 Task: Research Airbnb accommodation in Schwarzenberg, Germany from 18th December, 2023 to 26th December, 2023 for 2 adults. Place can be entire room with 1  bedroom having 1 bed and 1 bathroom. Property type can be hotel. Amenities needed are: wifi.
Action: Mouse moved to (627, 148)
Screenshot: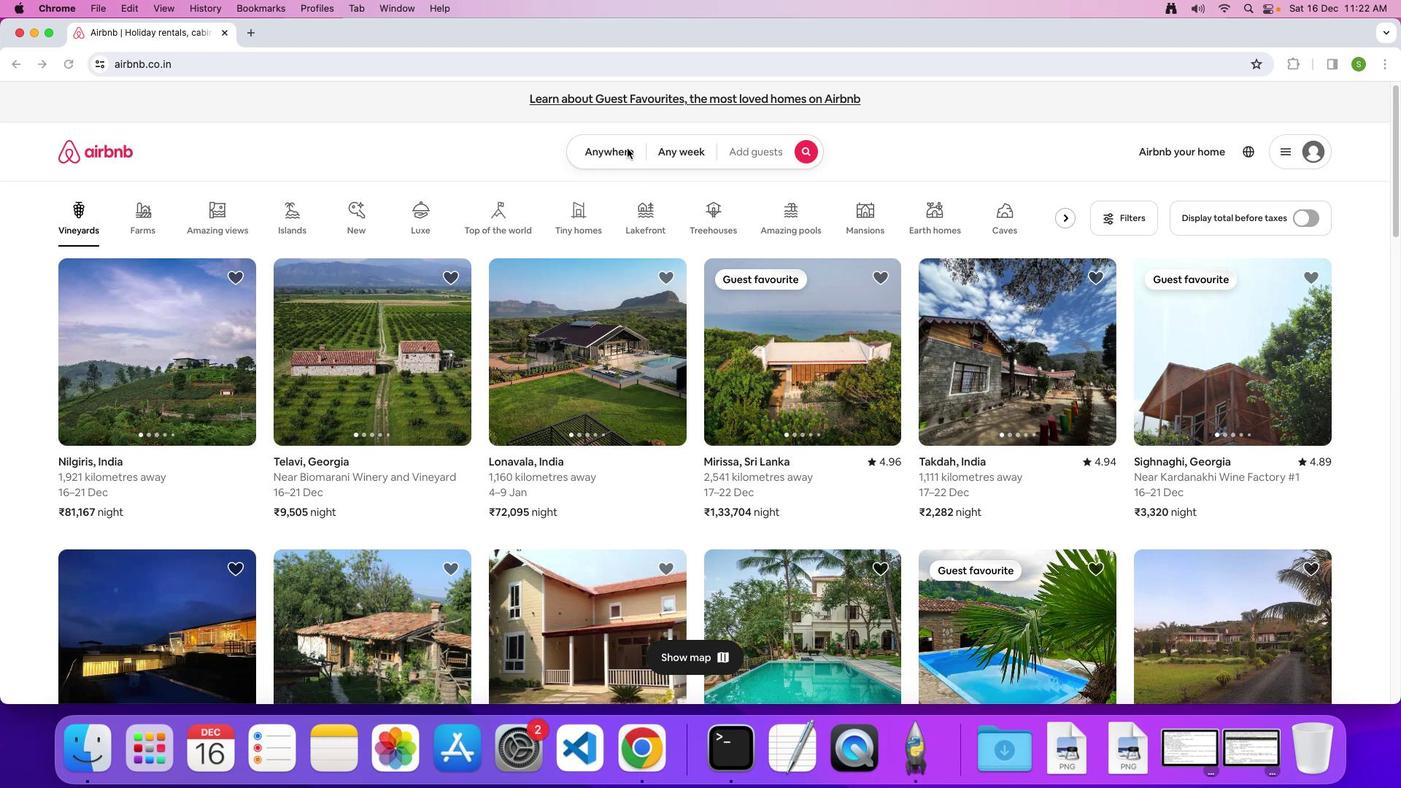 
Action: Mouse pressed left at (627, 148)
Screenshot: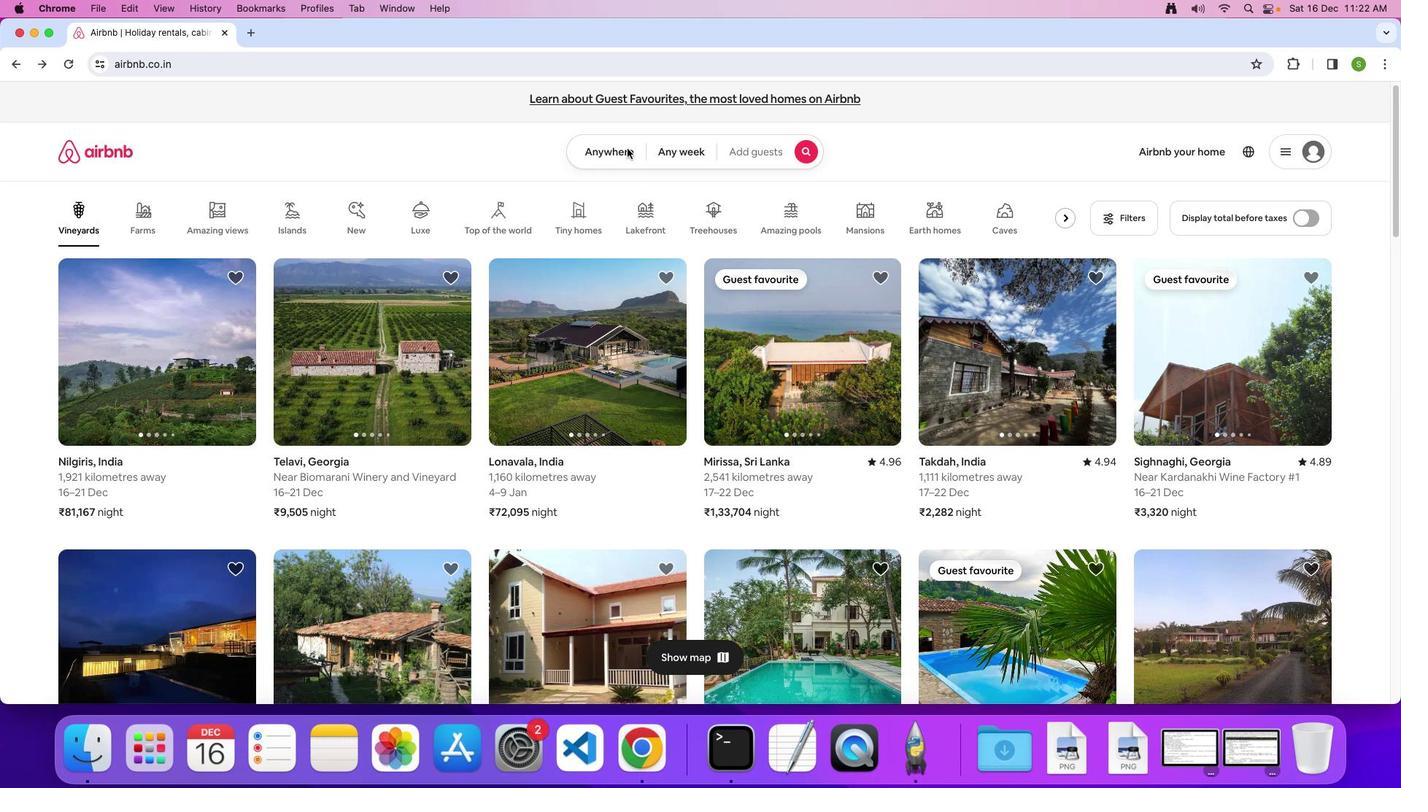 
Action: Mouse moved to (599, 154)
Screenshot: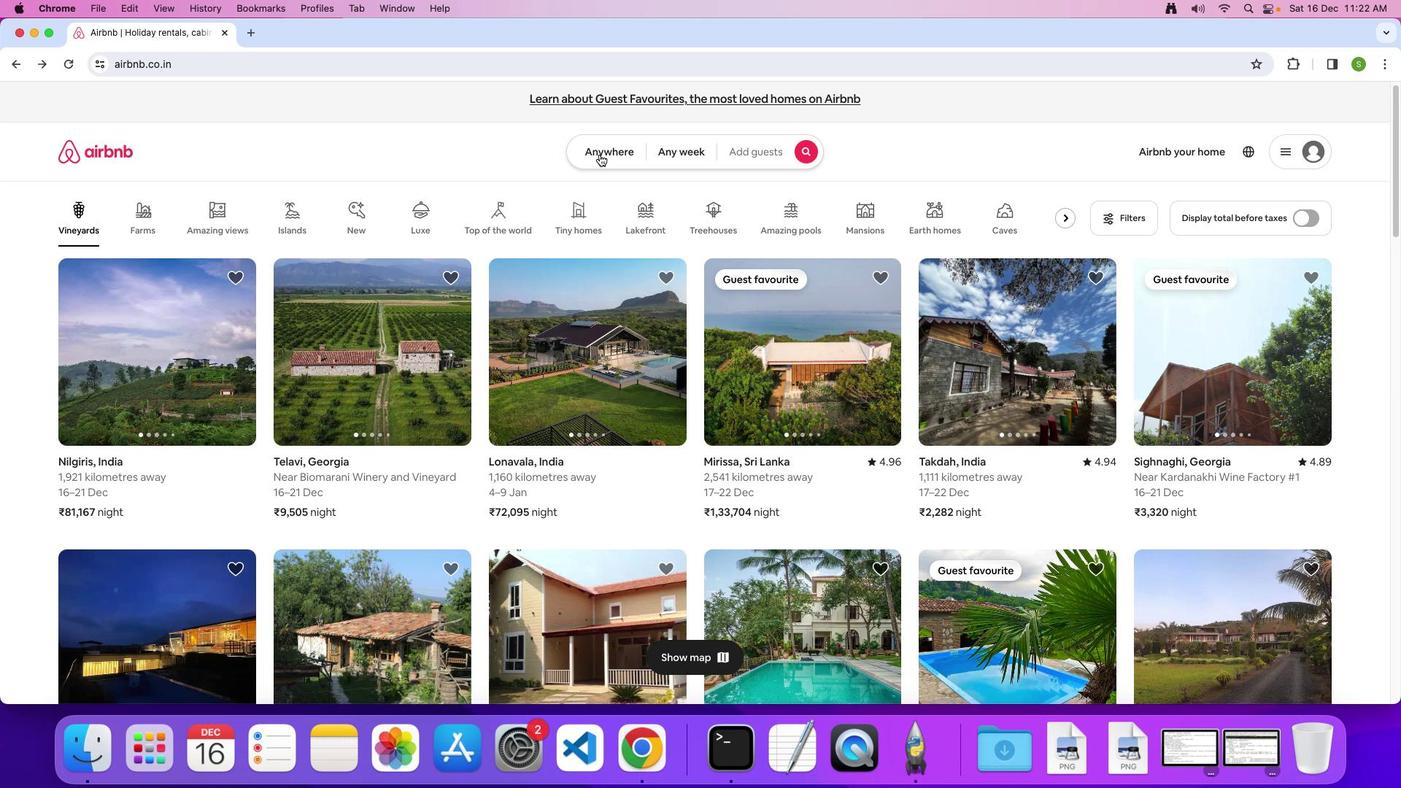 
Action: Mouse pressed left at (599, 154)
Screenshot: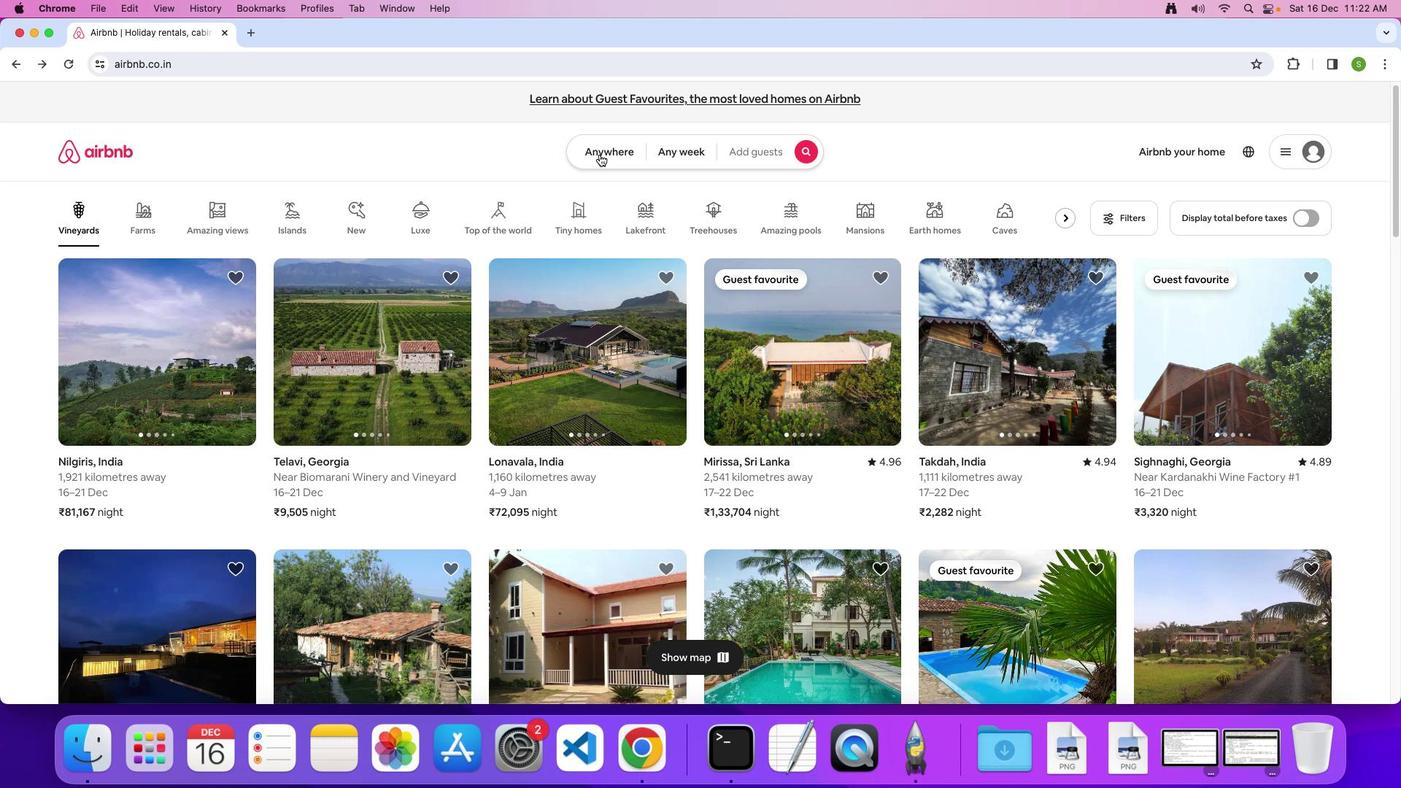
Action: Mouse moved to (521, 205)
Screenshot: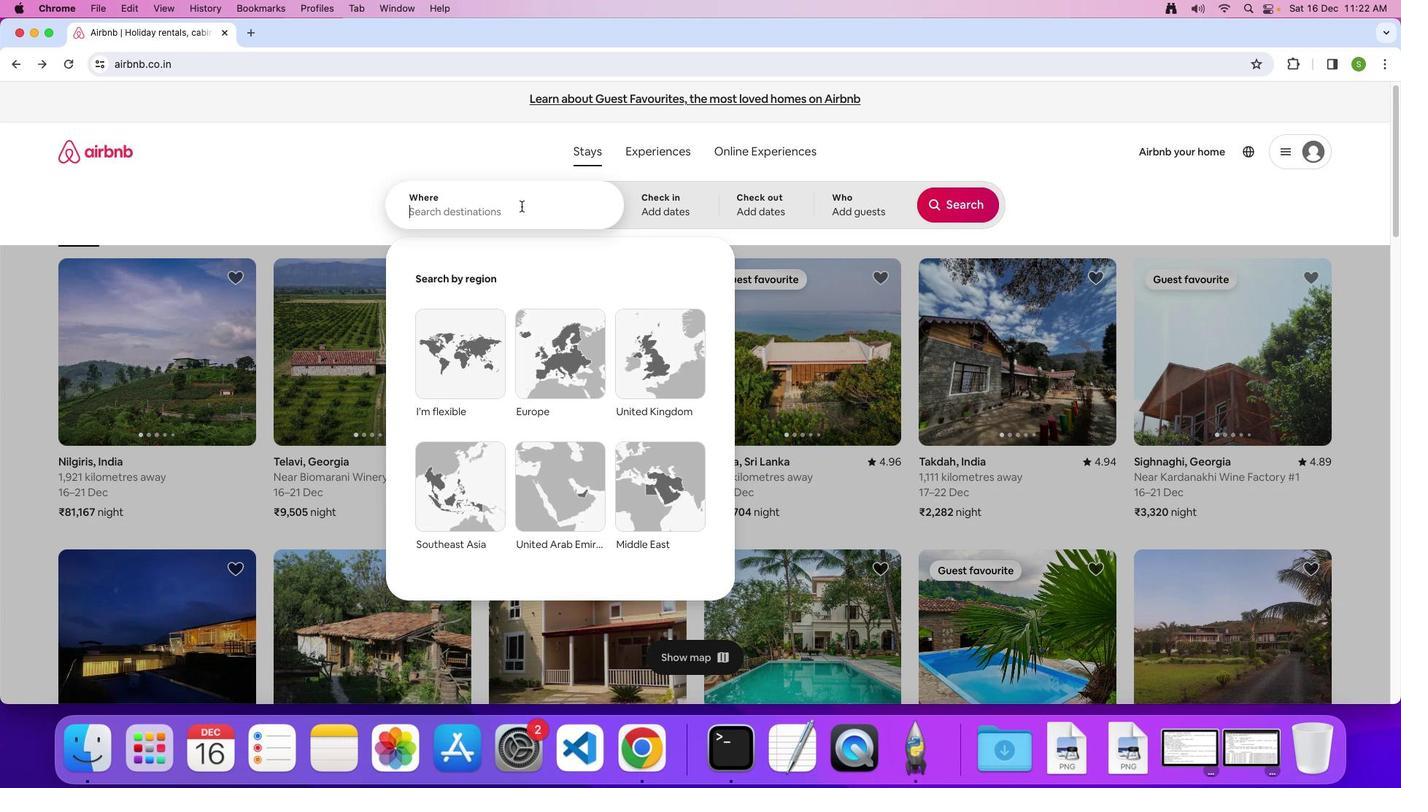 
Action: Mouse pressed left at (521, 205)
Screenshot: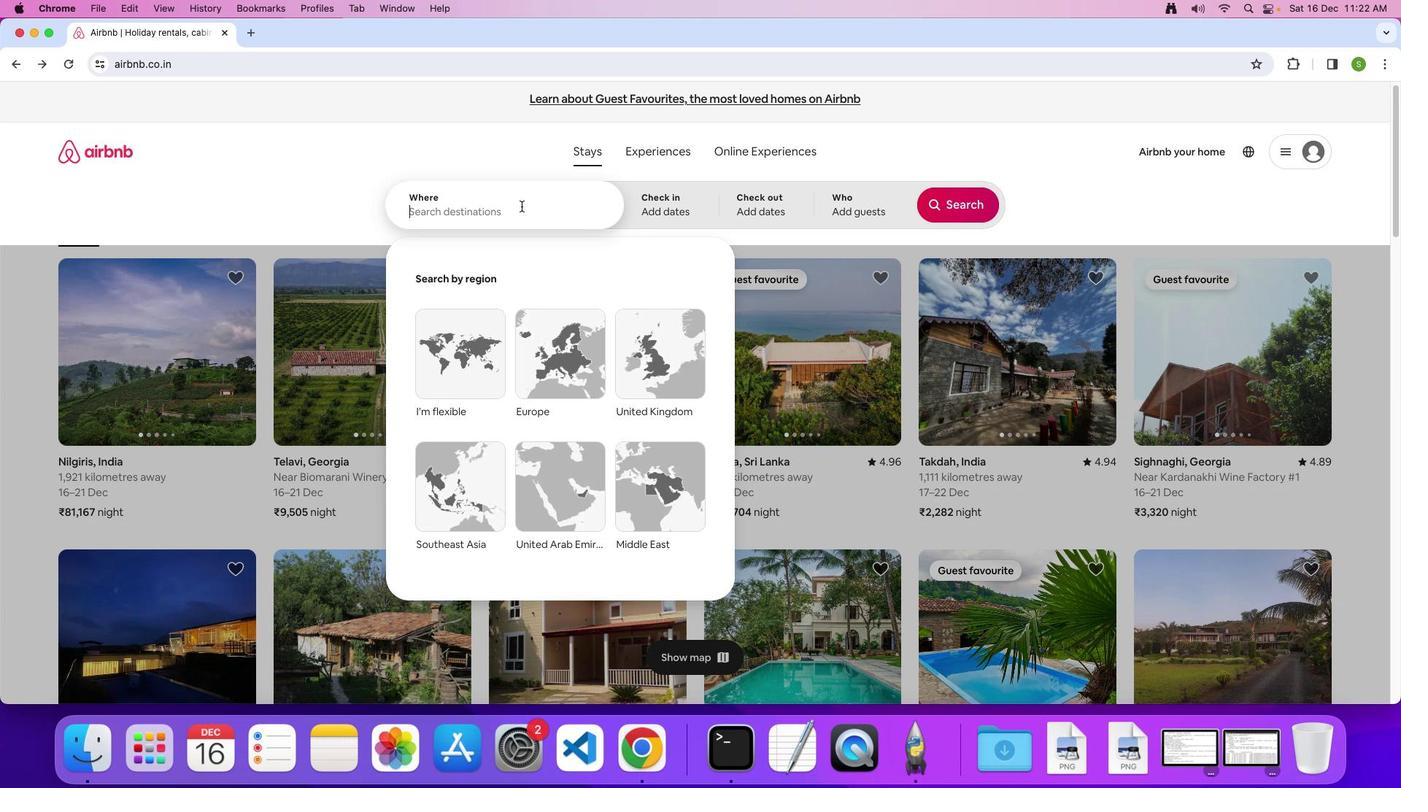 
Action: Key pressed 'S'Key.caps_lock'c''h''w''a''r''z''e''n''e''n'Key.backspaceKey.backspace'b''e''r''g'','Key.spaceKey.shift'G''r''e''m''a''n''y'Key.enter
Screenshot: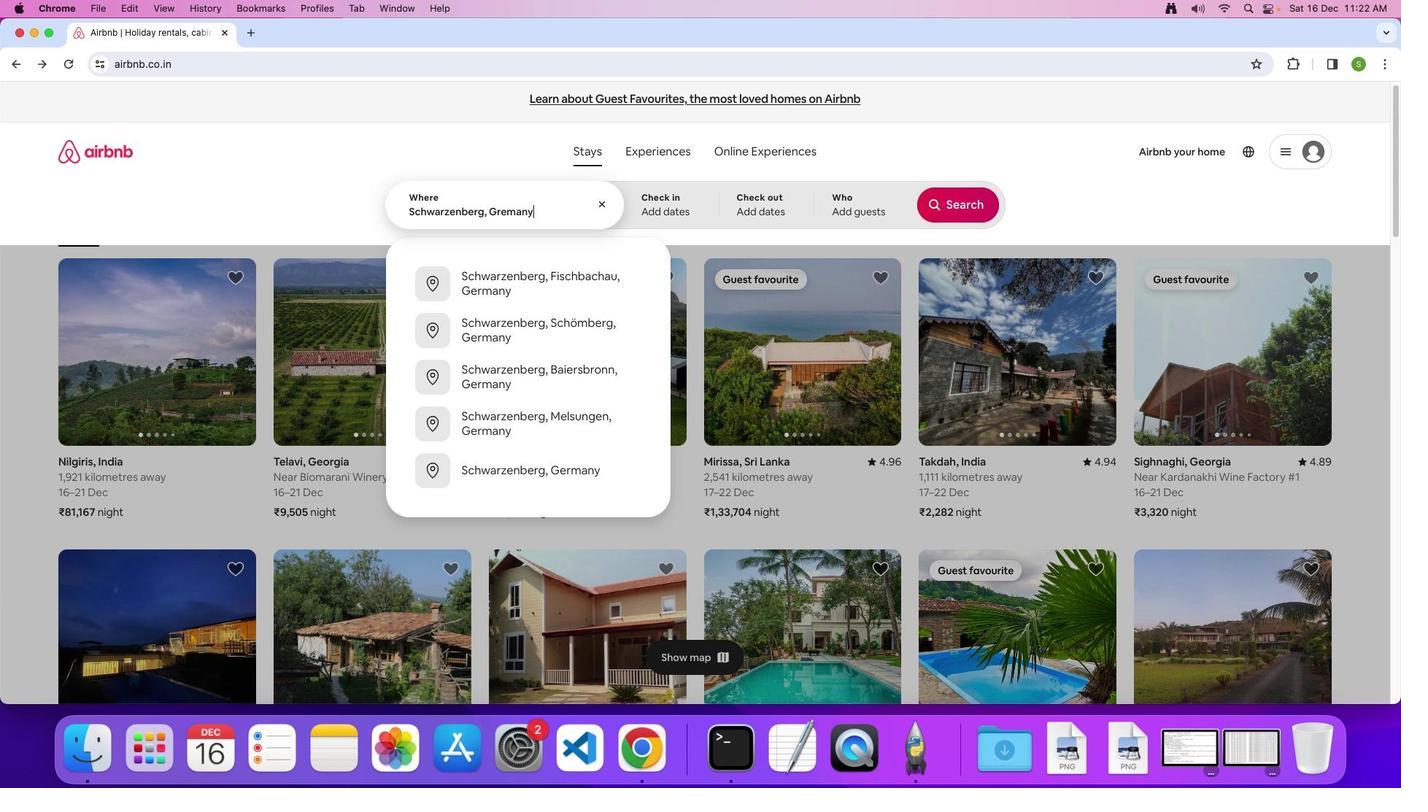 
Action: Mouse moved to (480, 496)
Screenshot: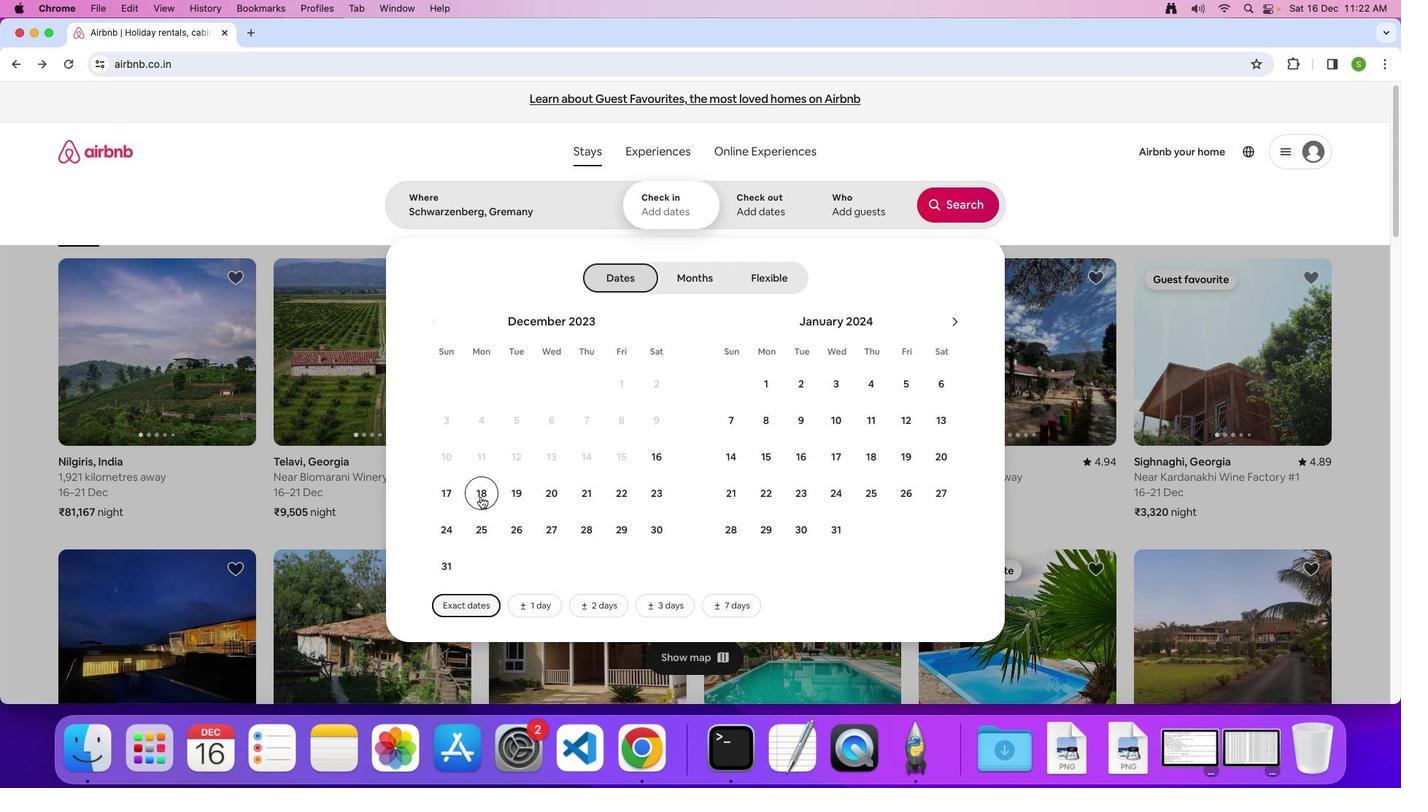 
Action: Mouse pressed left at (480, 496)
Screenshot: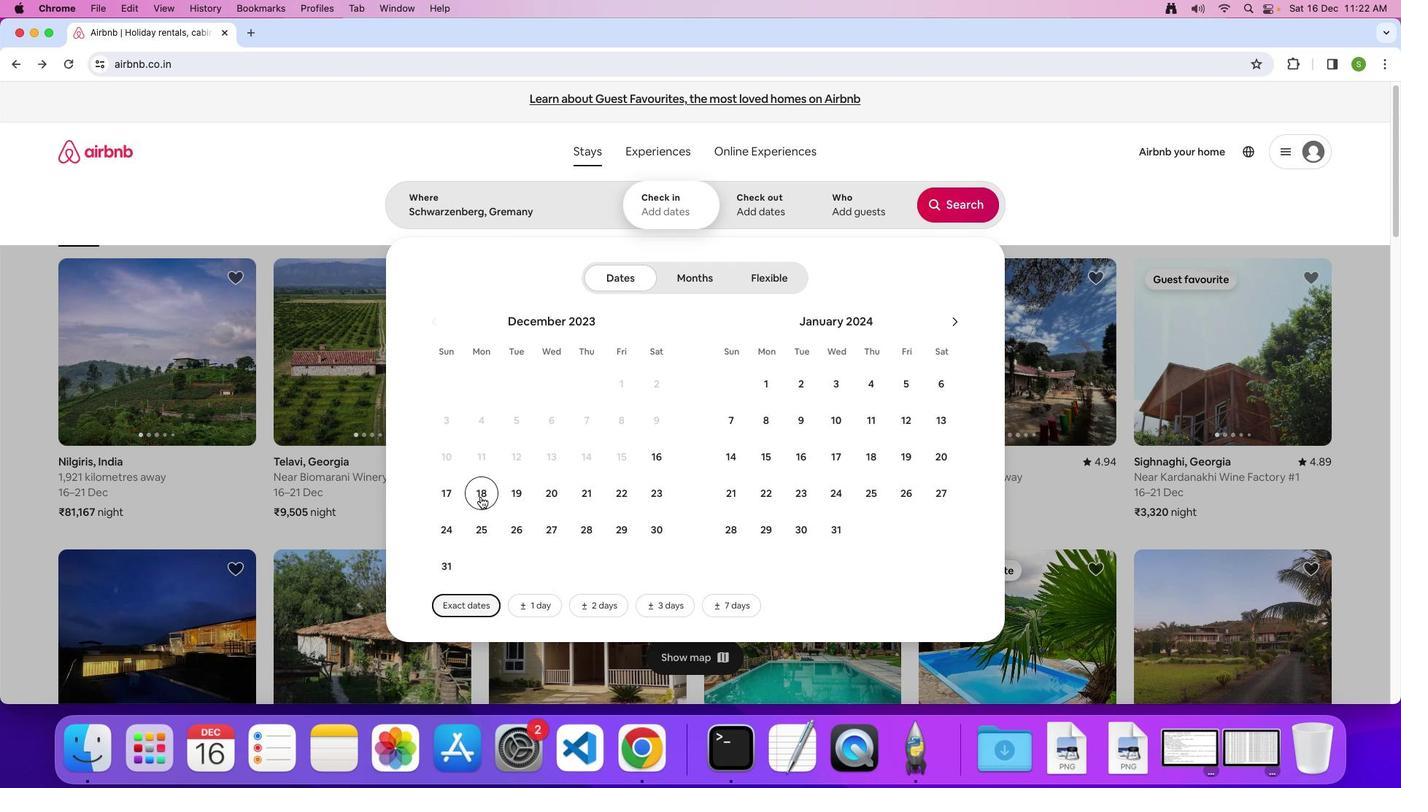 
Action: Mouse moved to (508, 528)
Screenshot: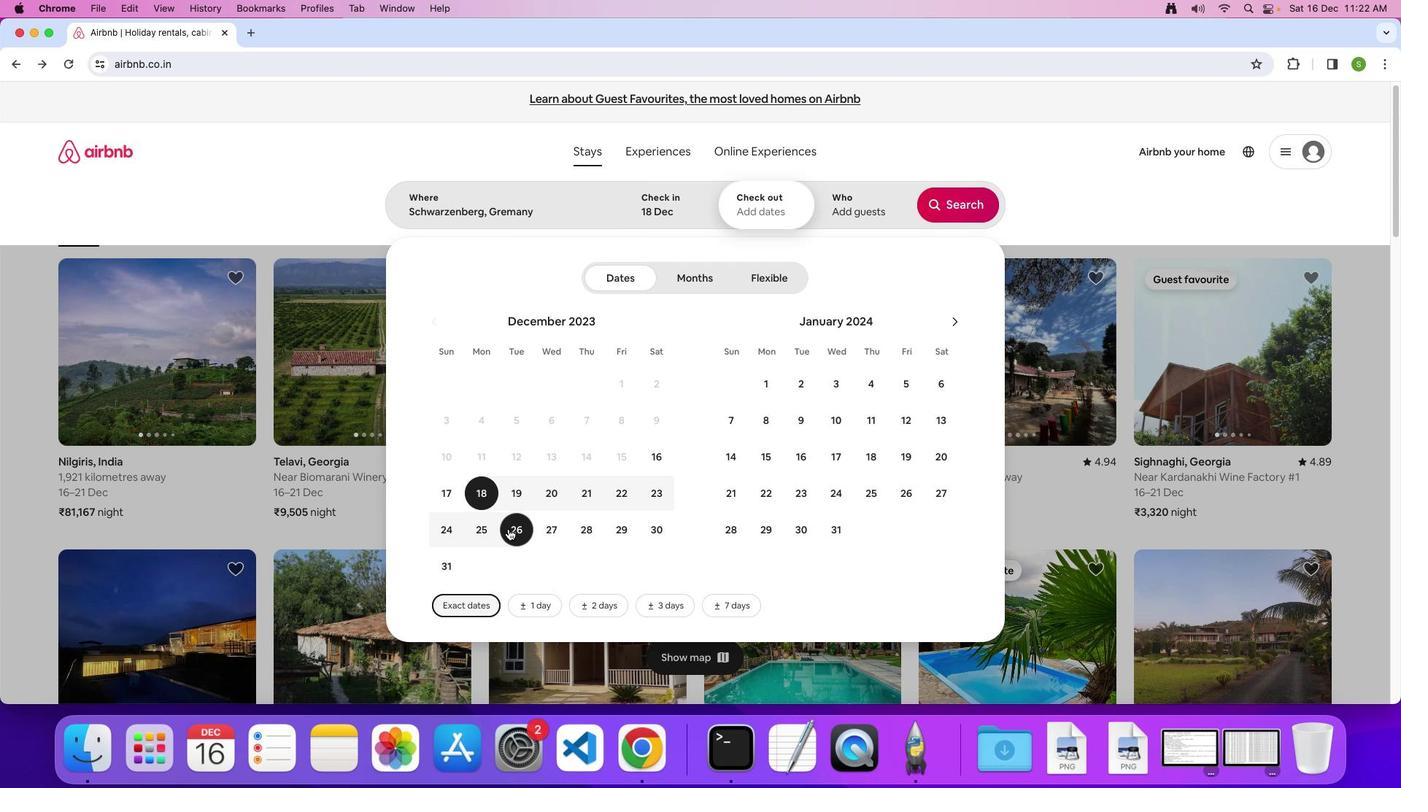 
Action: Mouse pressed left at (508, 528)
Screenshot: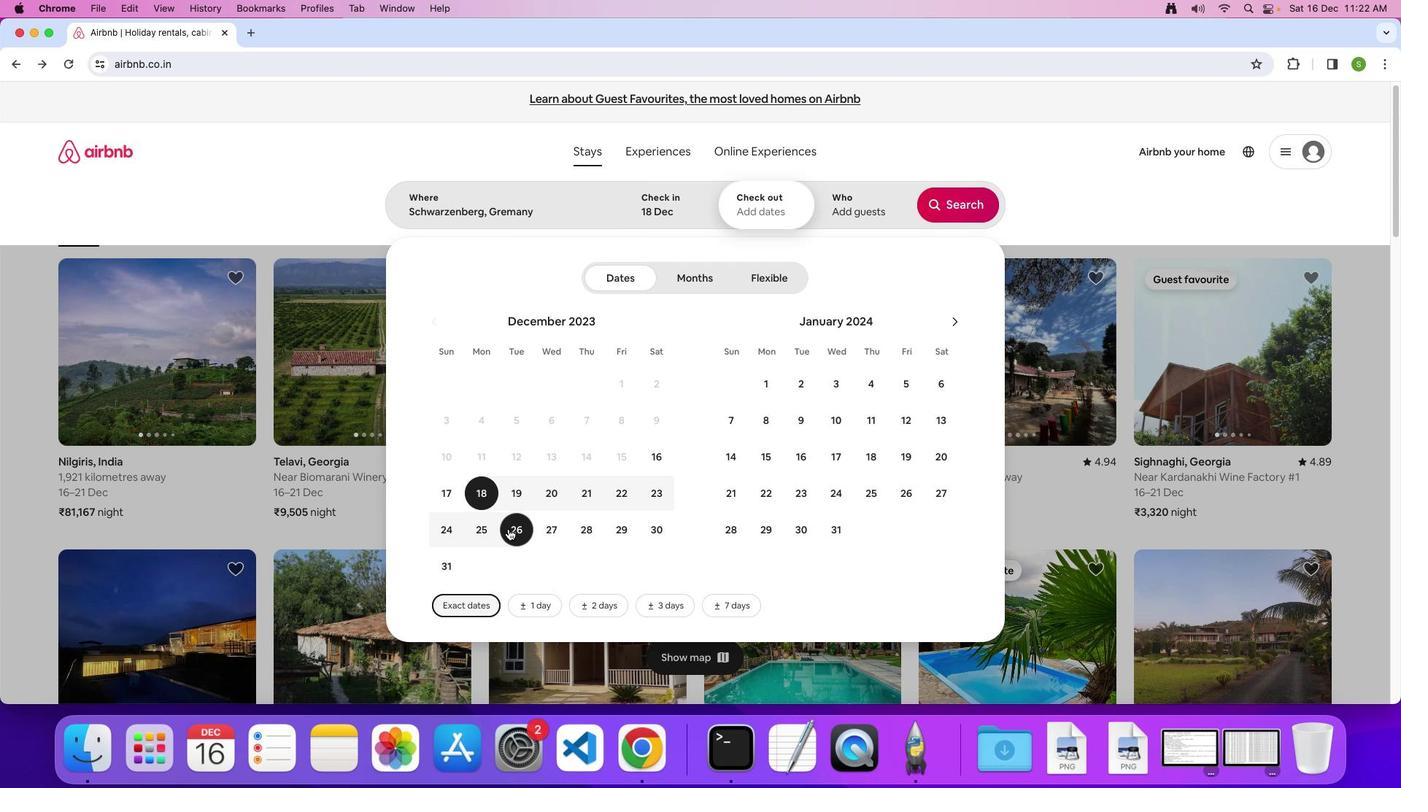 
Action: Mouse moved to (839, 206)
Screenshot: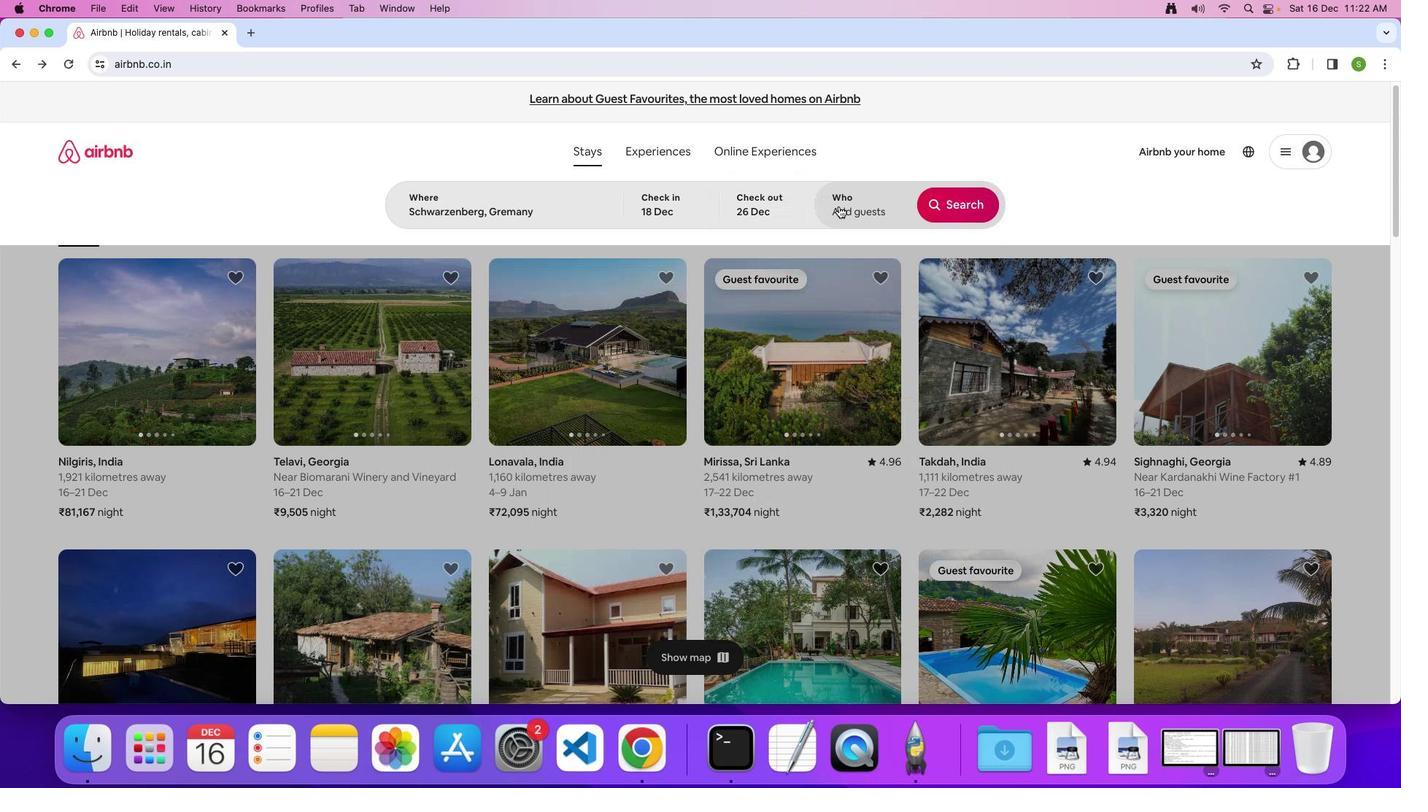 
Action: Mouse pressed left at (839, 206)
Screenshot: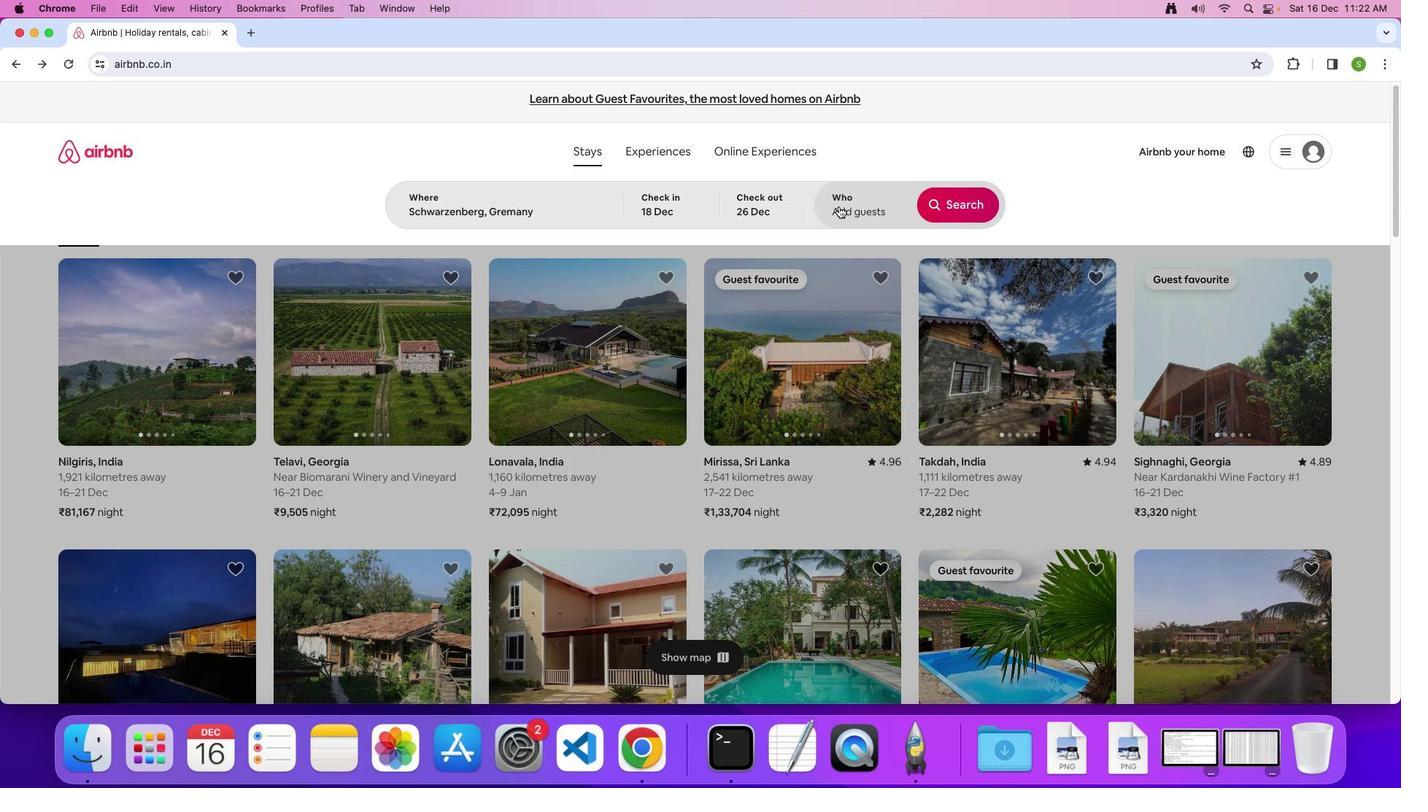 
Action: Mouse moved to (961, 286)
Screenshot: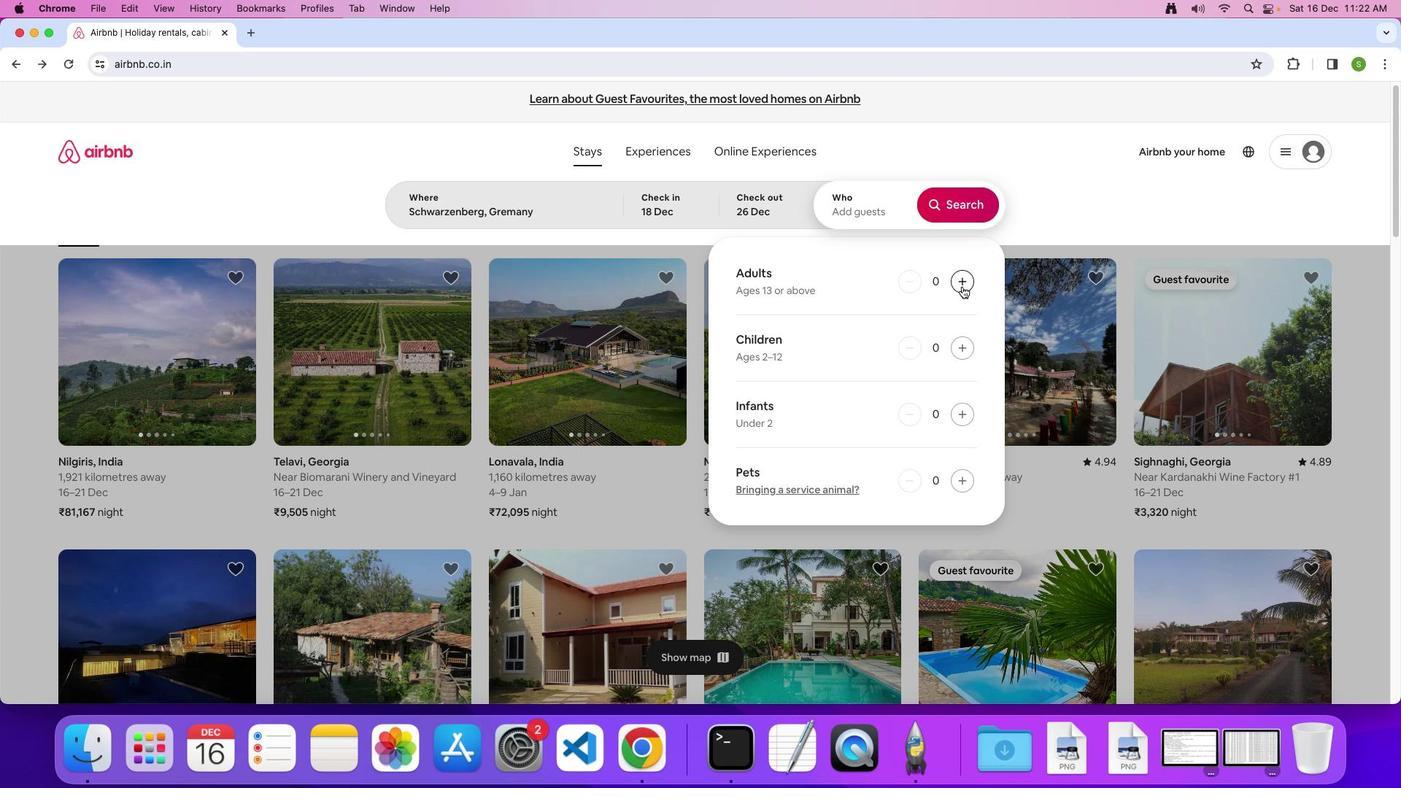 
Action: Mouse pressed left at (961, 286)
Screenshot: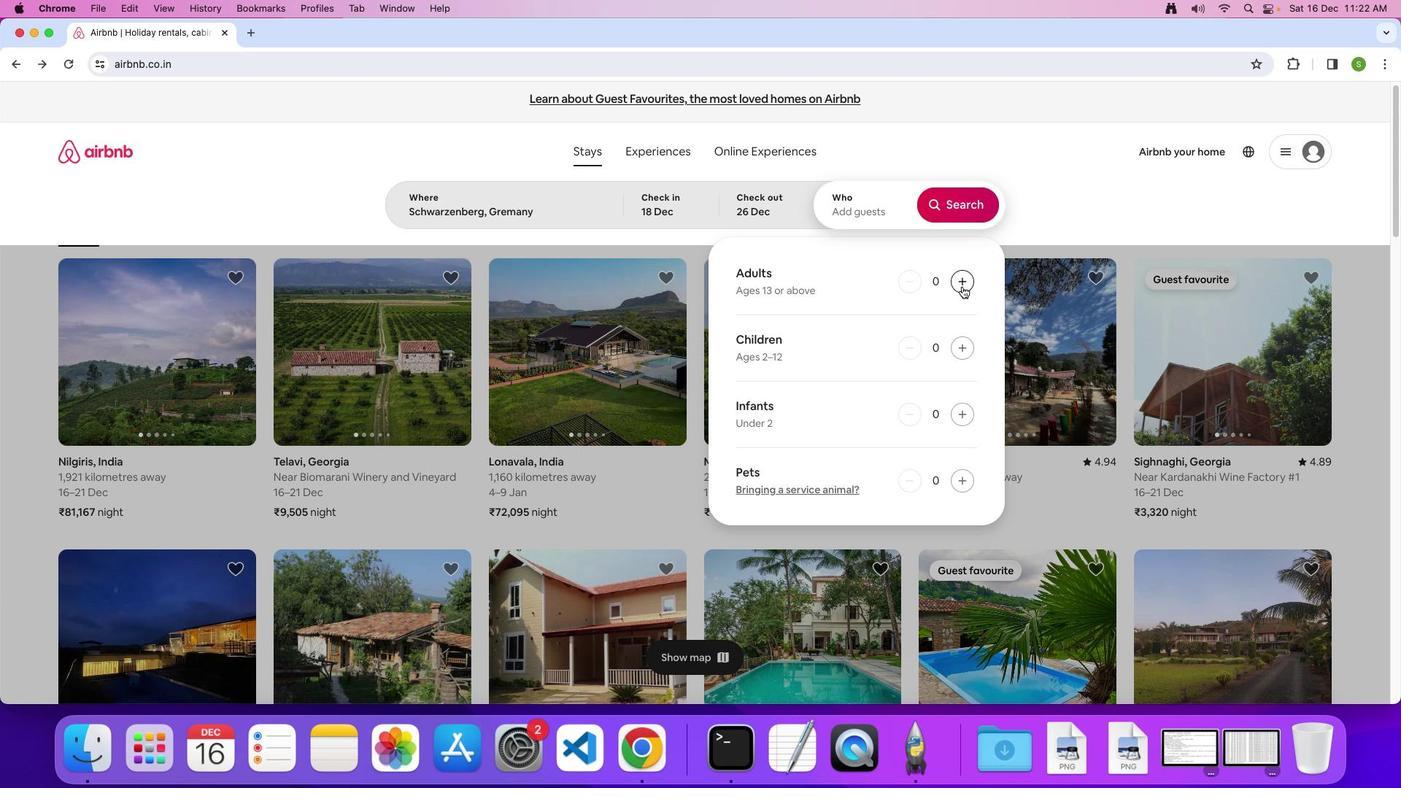 
Action: Mouse pressed left at (961, 286)
Screenshot: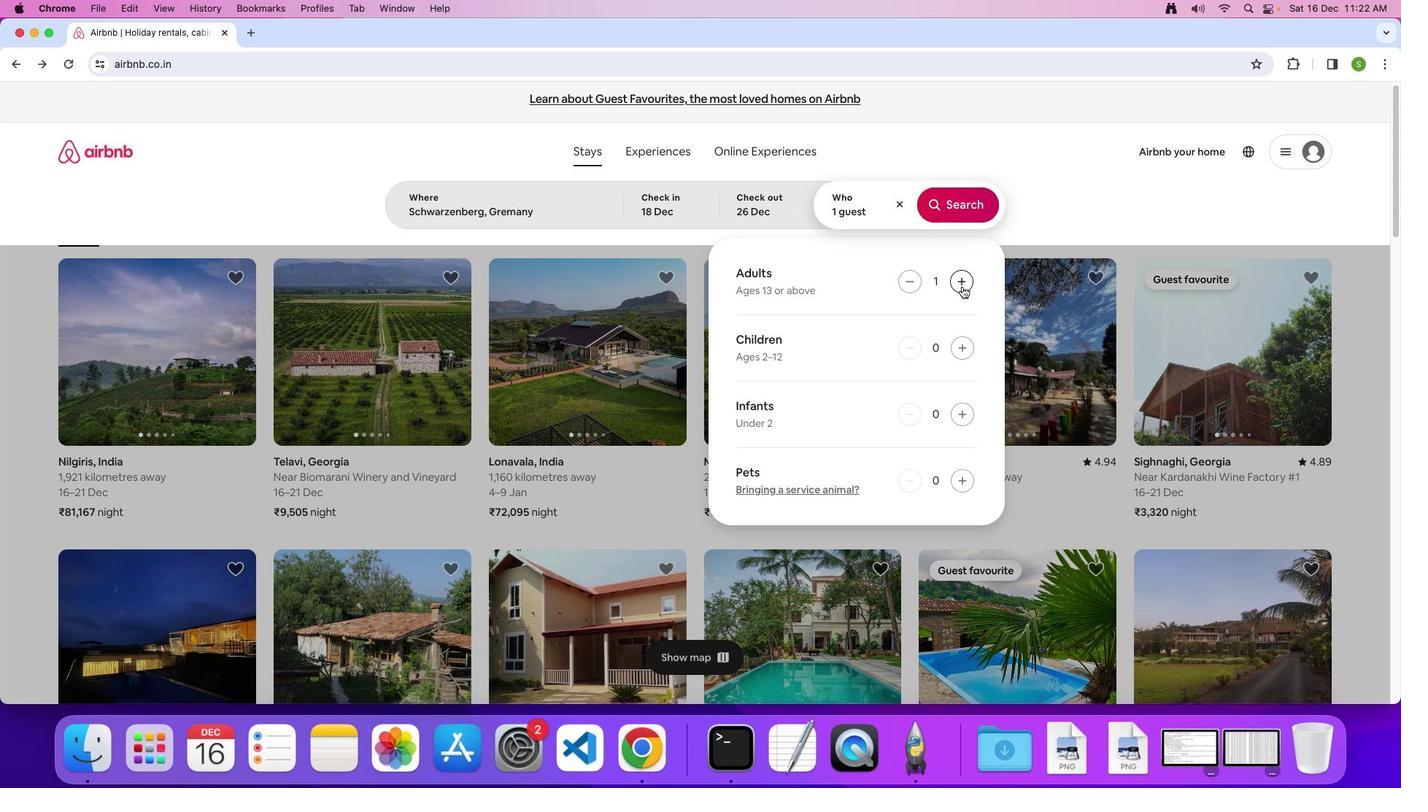 
Action: Mouse moved to (971, 210)
Screenshot: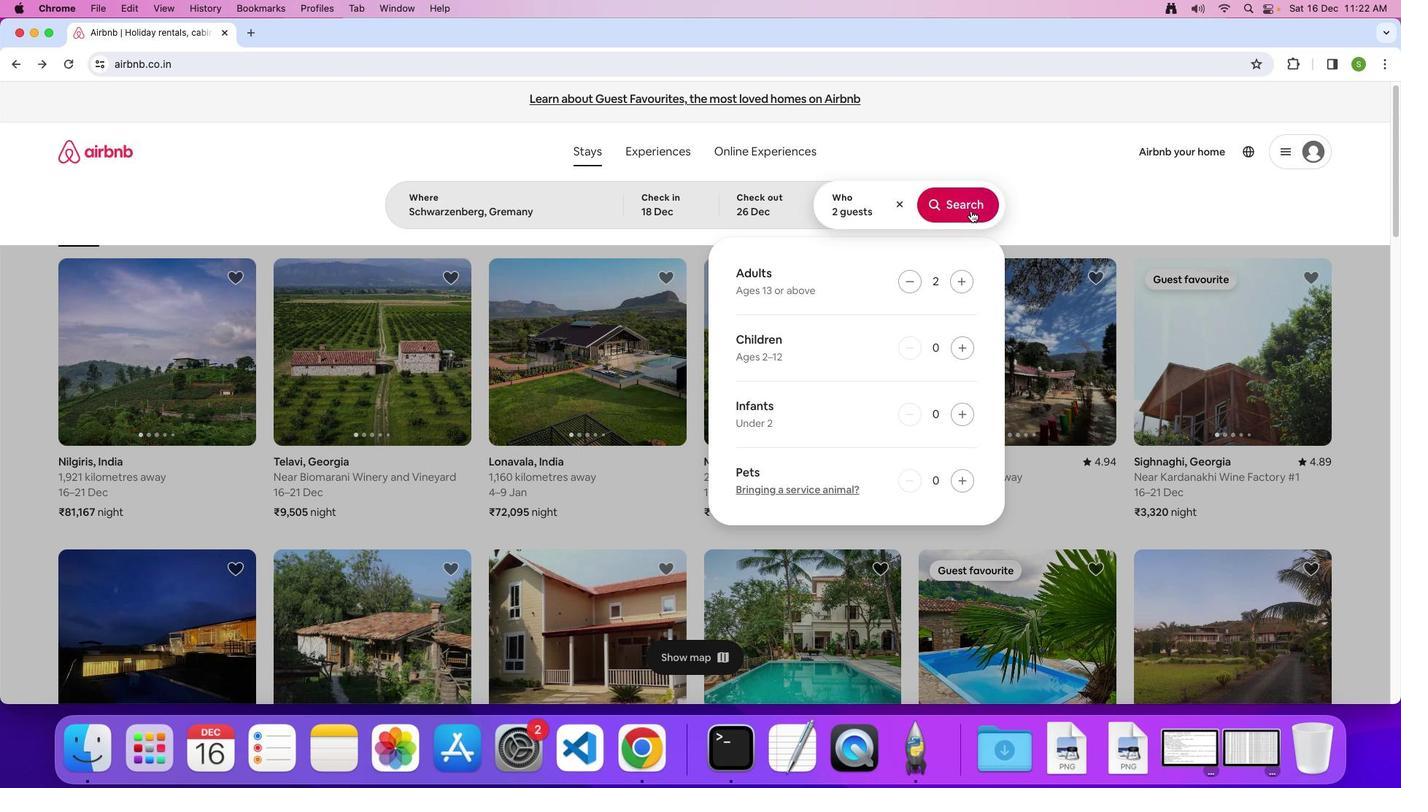 
Action: Mouse pressed left at (971, 210)
Screenshot: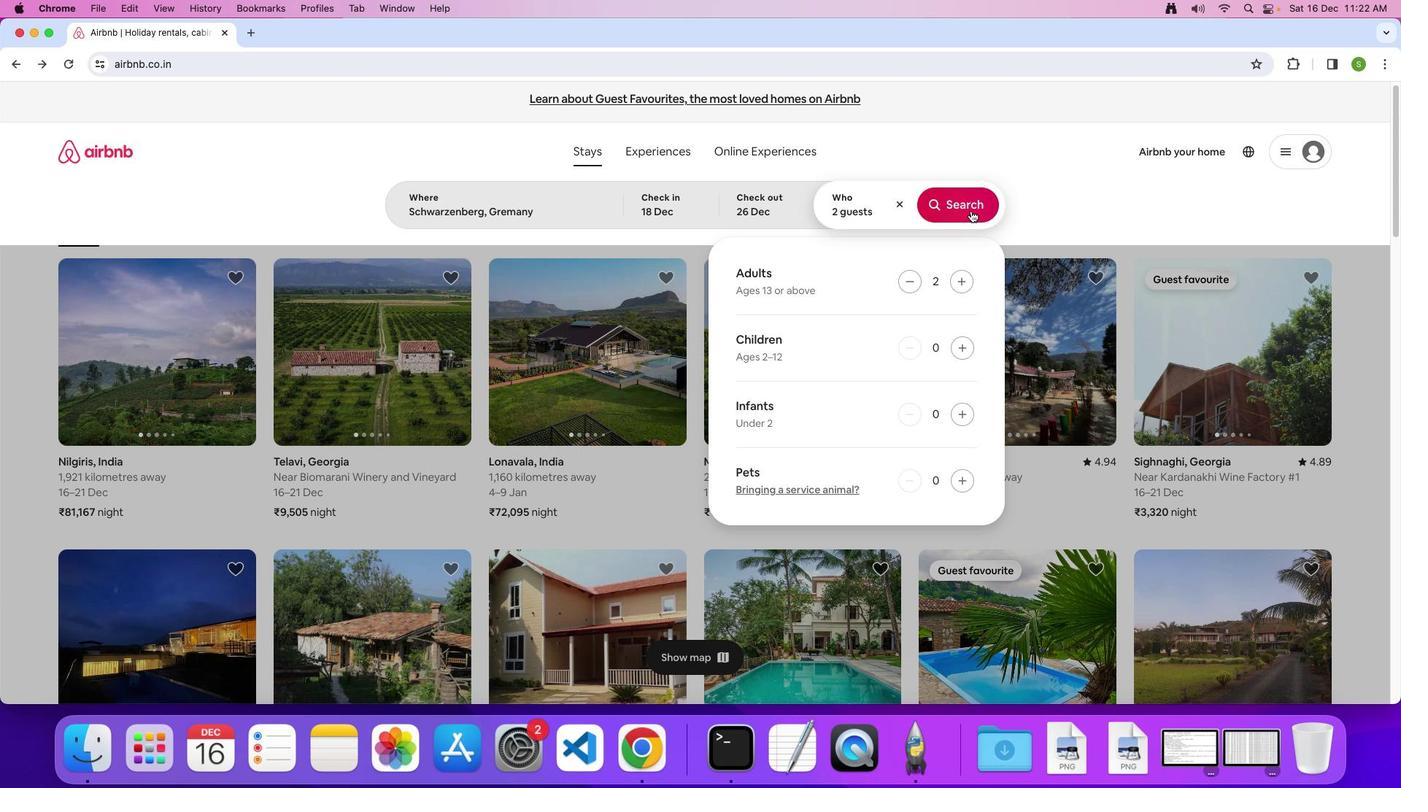 
Action: Mouse moved to (1183, 175)
Screenshot: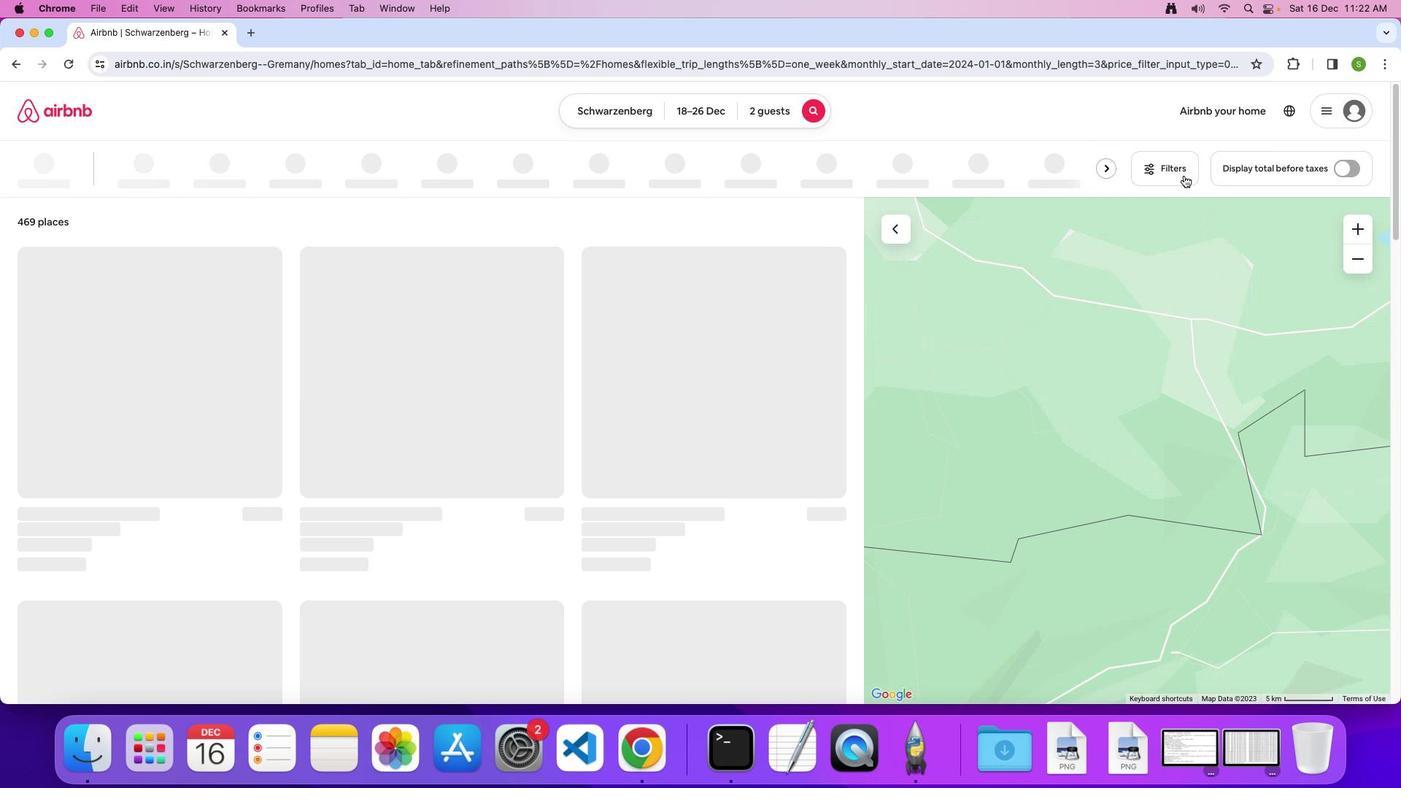 
Action: Mouse pressed left at (1183, 175)
Screenshot: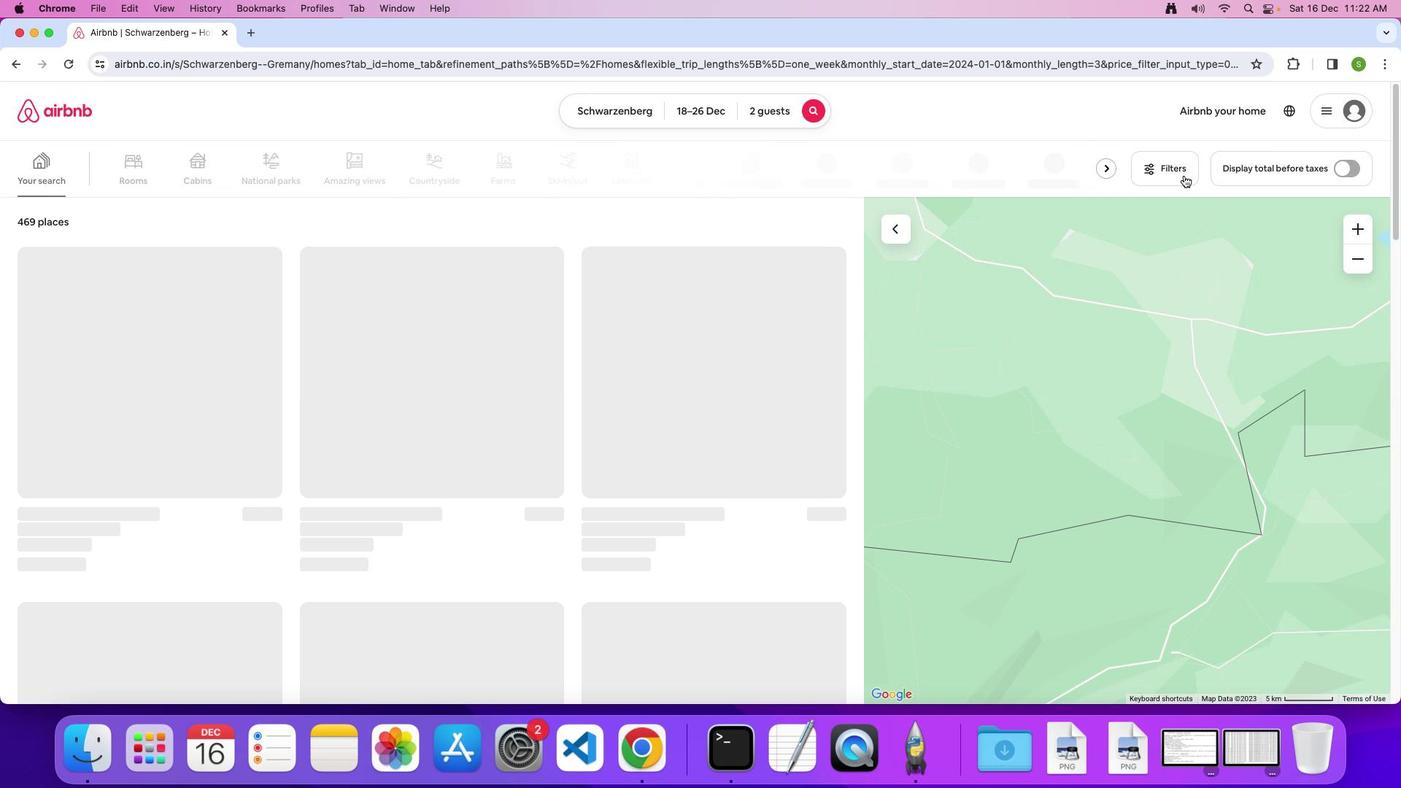 
Action: Mouse moved to (798, 474)
Screenshot: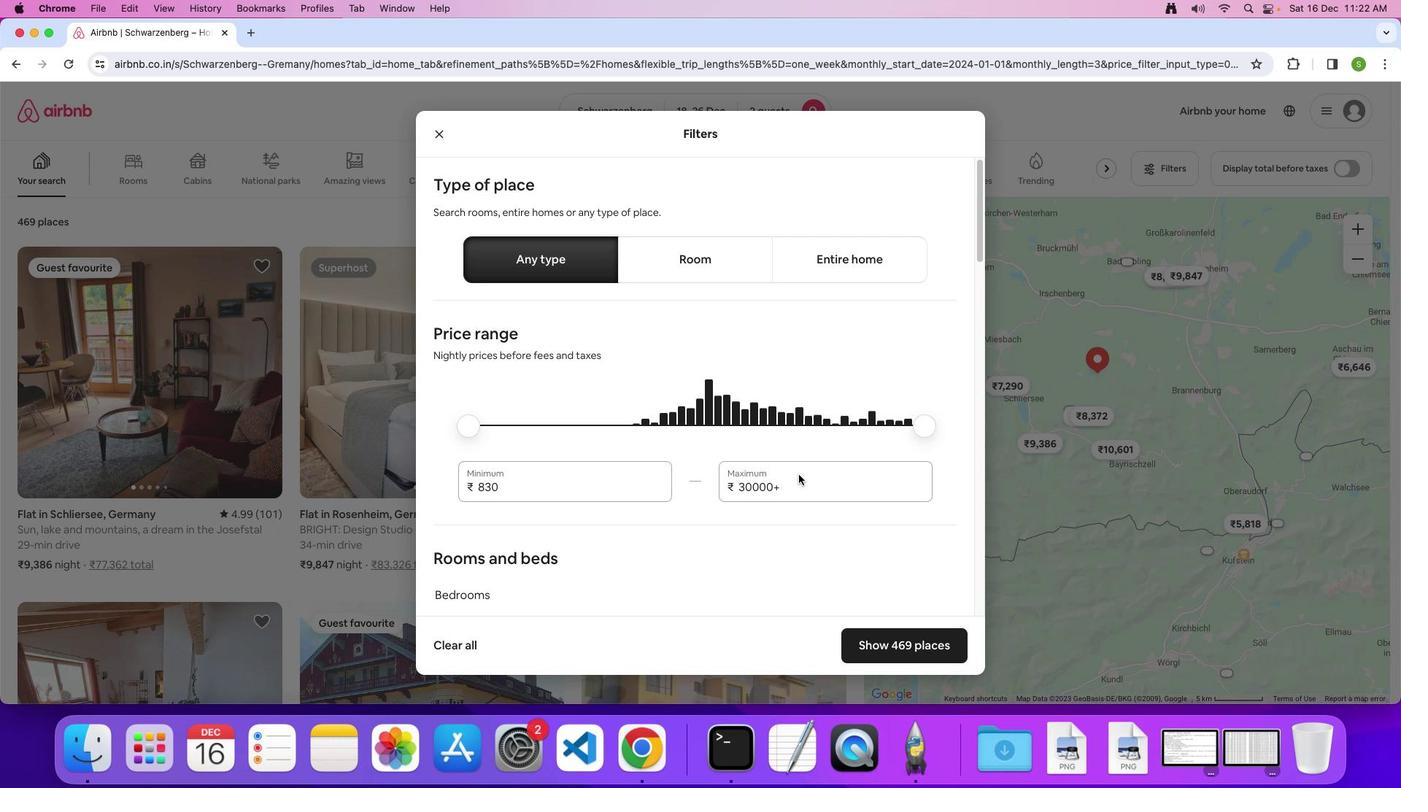 
Action: Mouse scrolled (798, 474) with delta (0, 0)
Screenshot: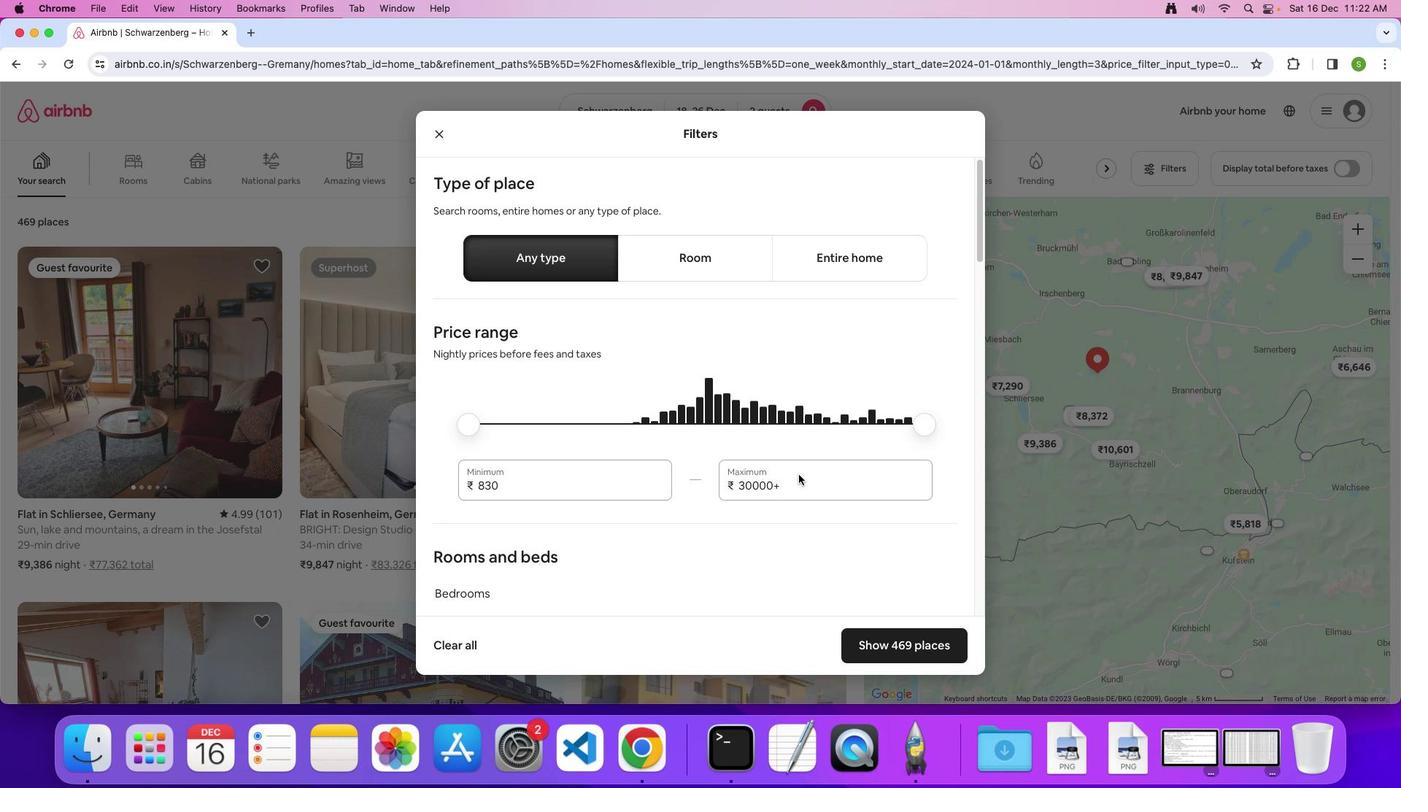 
Action: Mouse scrolled (798, 474) with delta (0, 0)
Screenshot: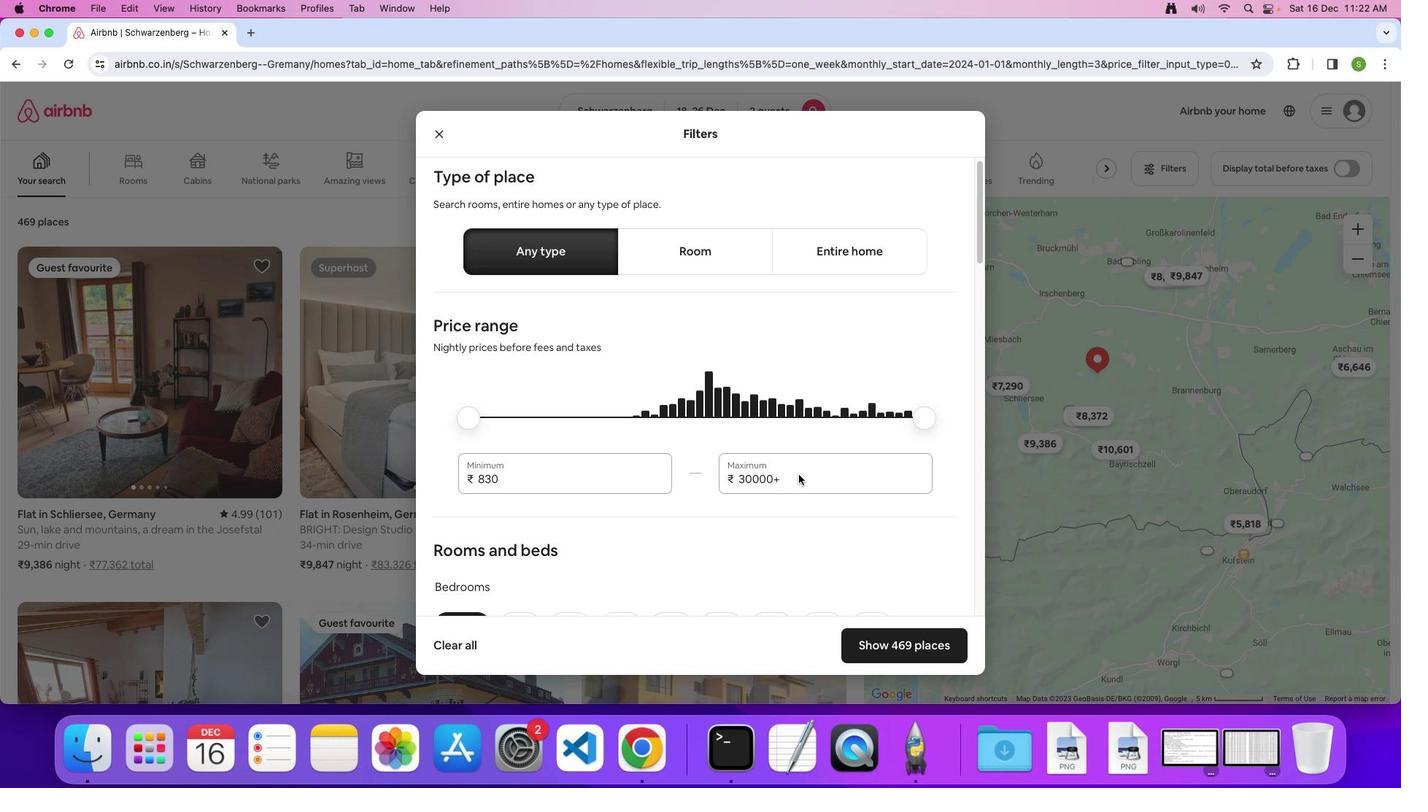 
Action: Mouse scrolled (798, 474) with delta (0, 0)
Screenshot: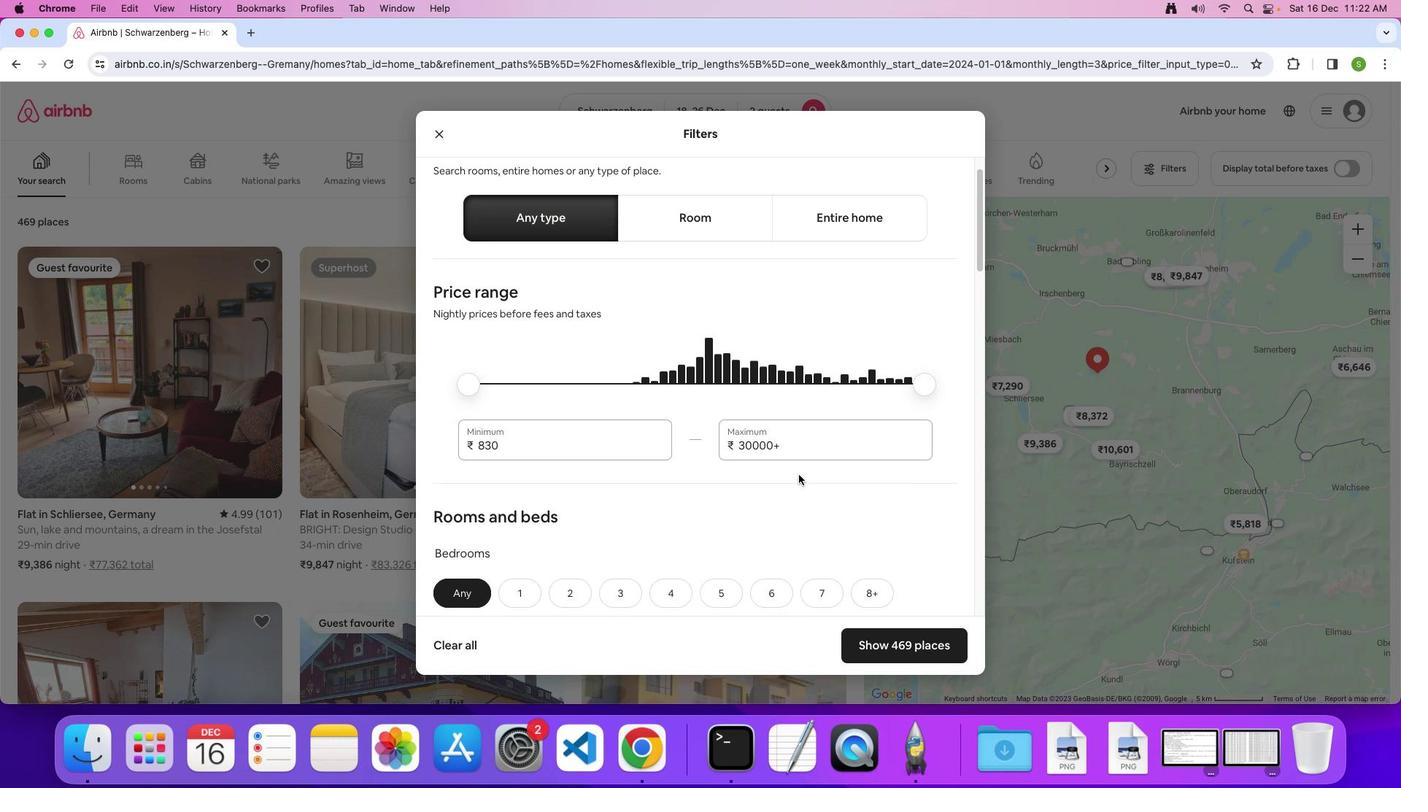 
Action: Mouse scrolled (798, 474) with delta (0, -2)
Screenshot: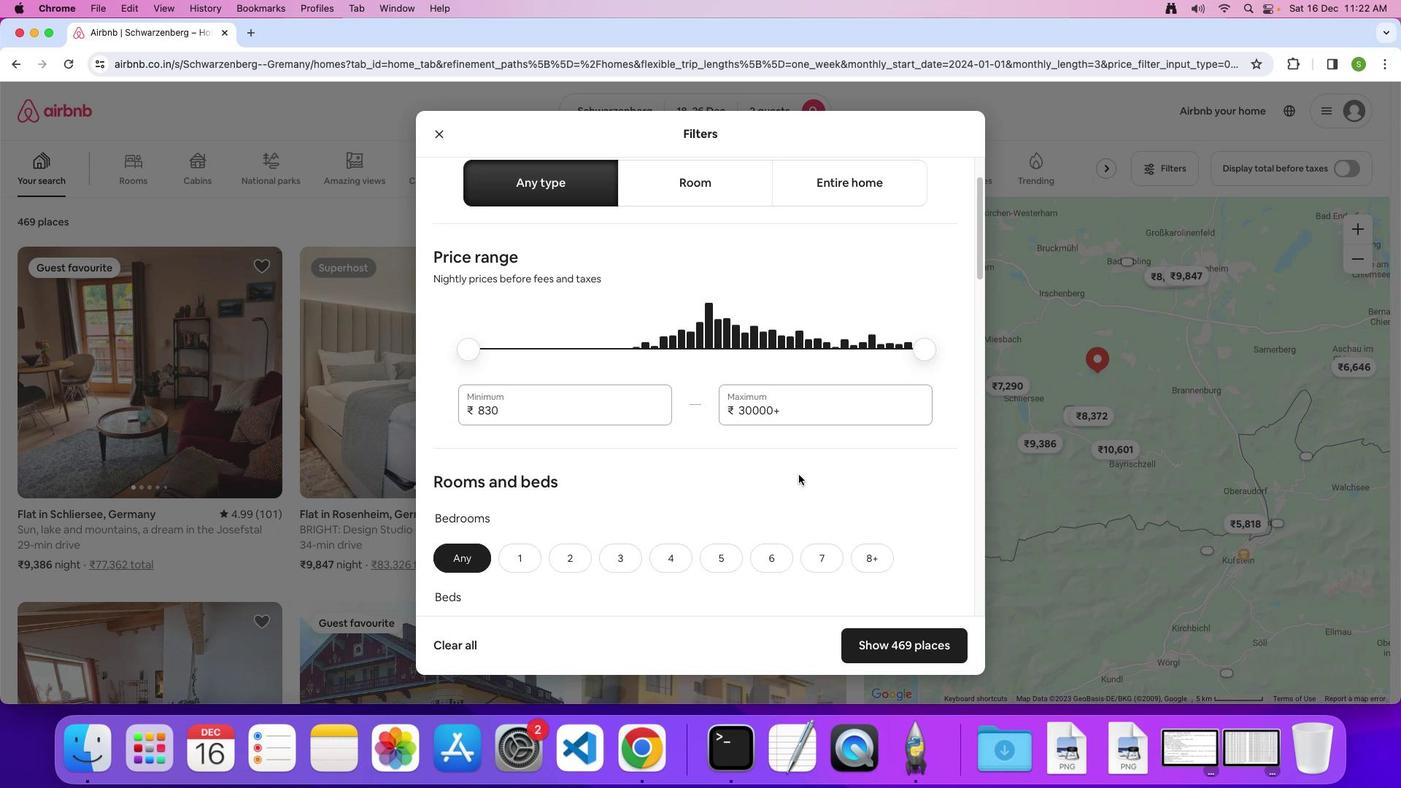 
Action: Mouse moved to (798, 474)
Screenshot: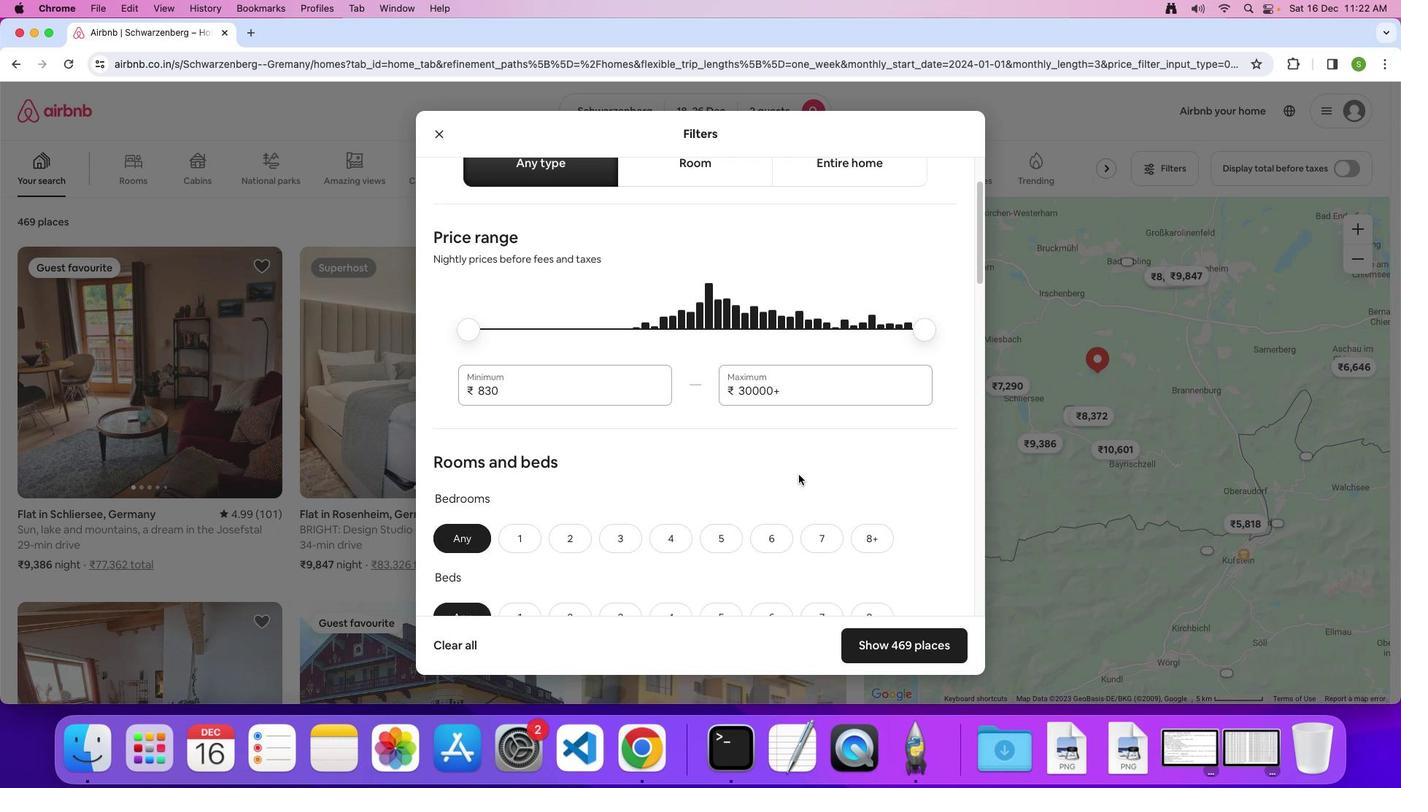 
Action: Mouse scrolled (798, 474) with delta (0, 0)
Screenshot: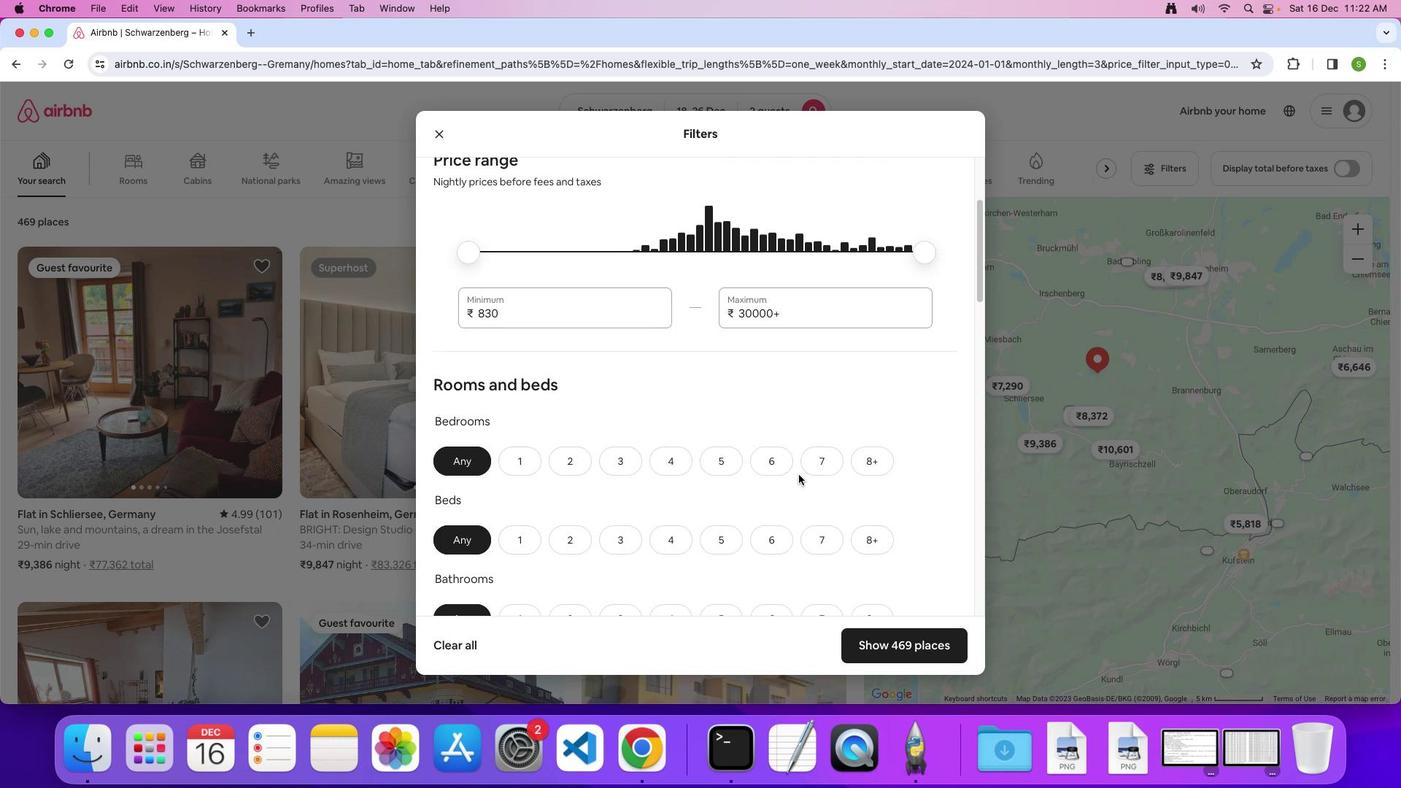 
Action: Mouse moved to (799, 473)
Screenshot: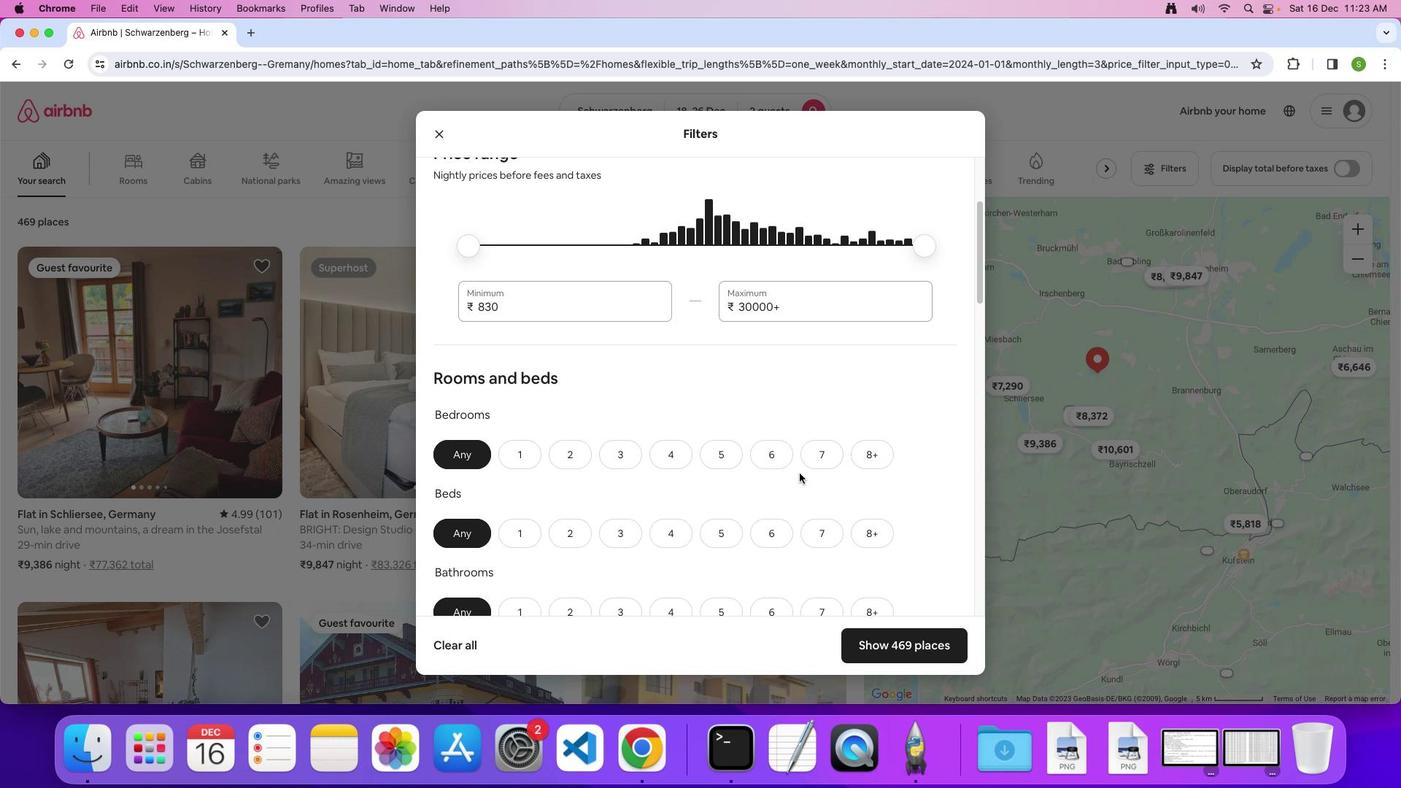 
Action: Mouse scrolled (799, 473) with delta (0, 0)
Screenshot: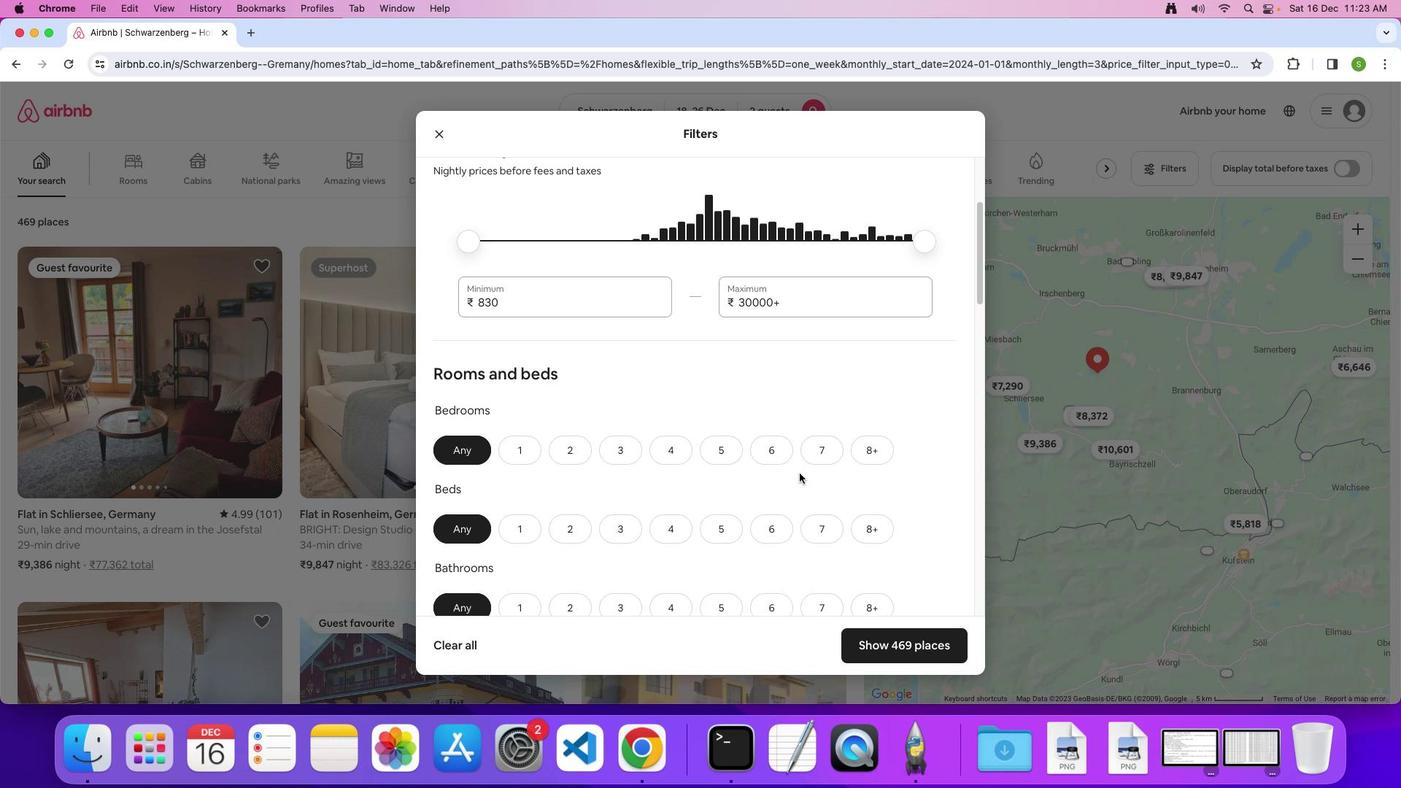 
Action: Mouse scrolled (799, 473) with delta (0, 0)
Screenshot: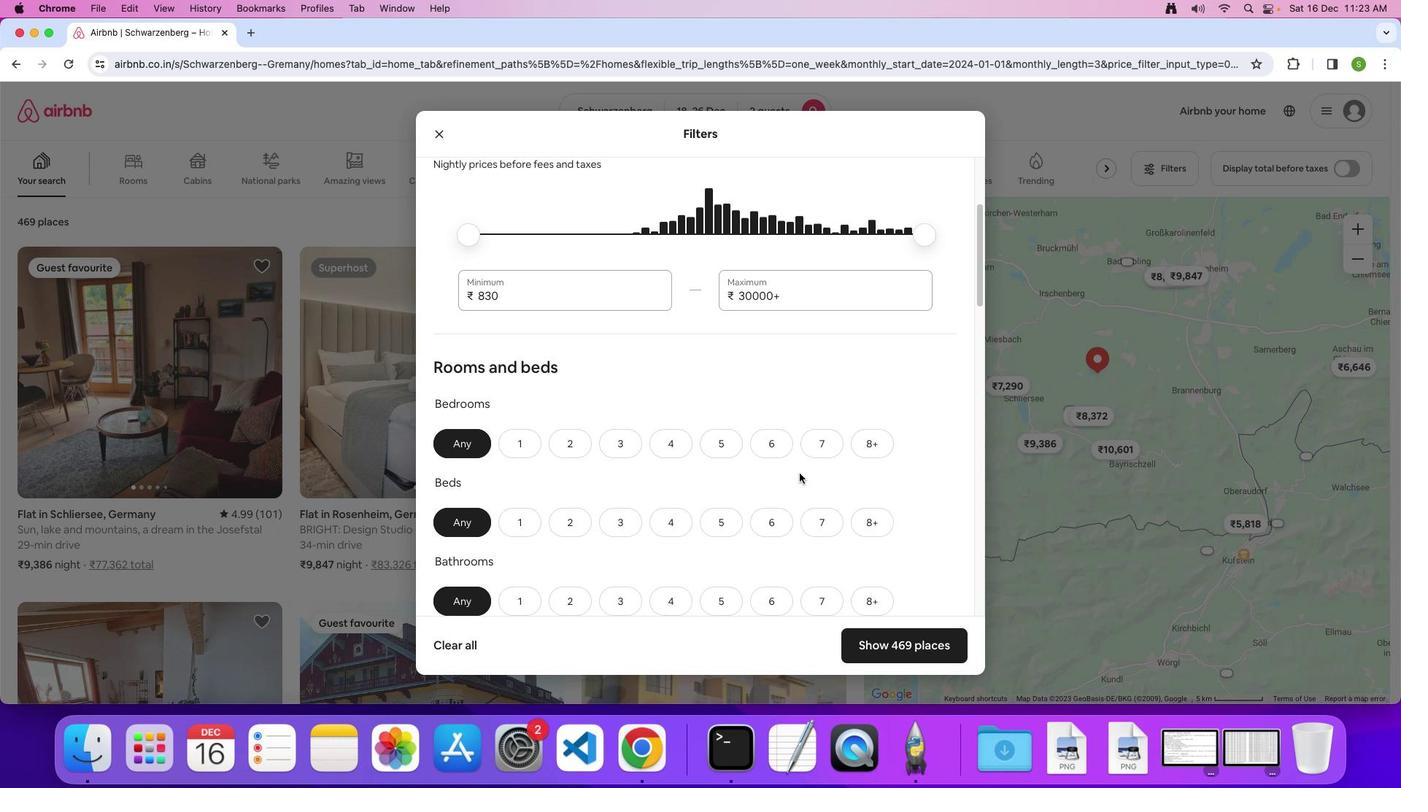
Action: Mouse scrolled (799, 473) with delta (0, 0)
Screenshot: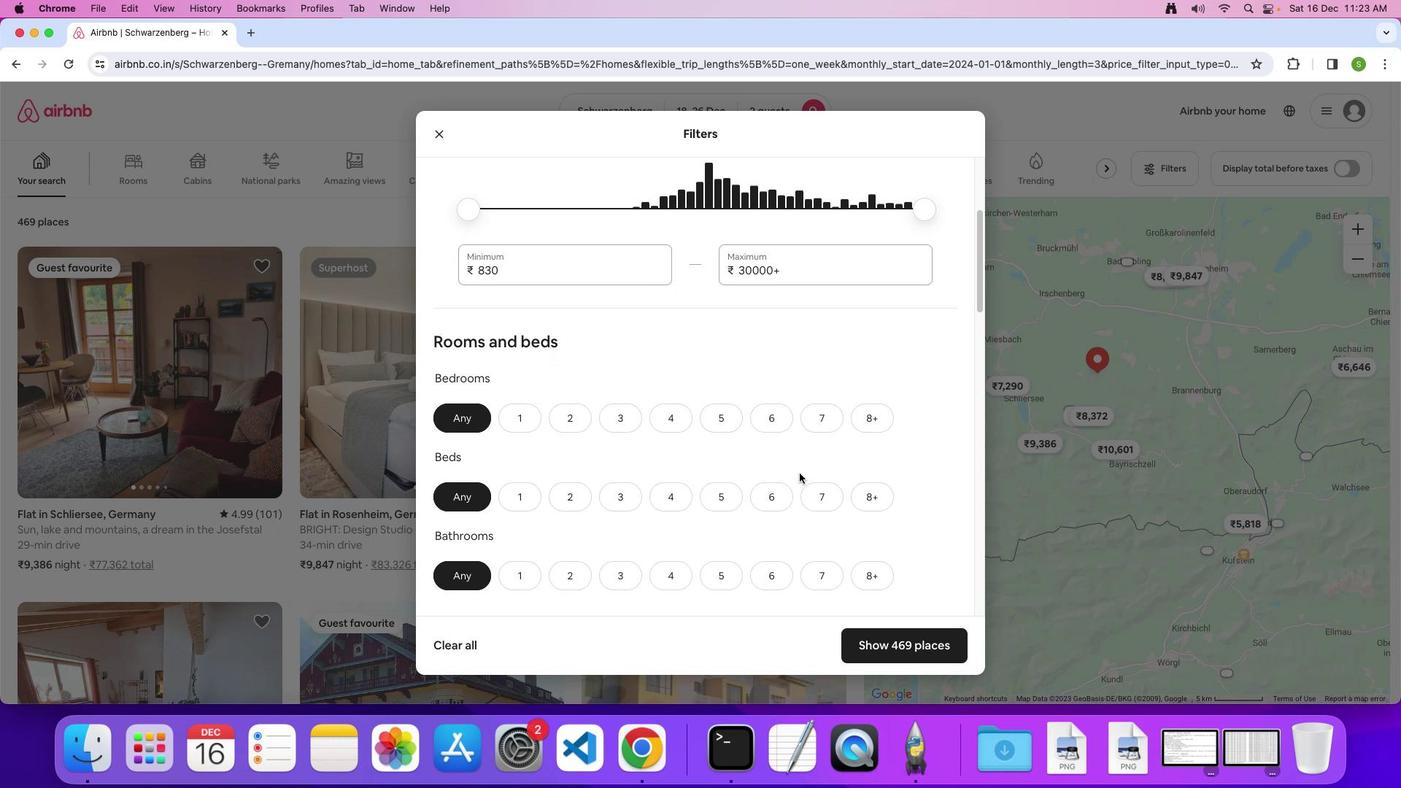 
Action: Mouse moved to (518, 378)
Screenshot: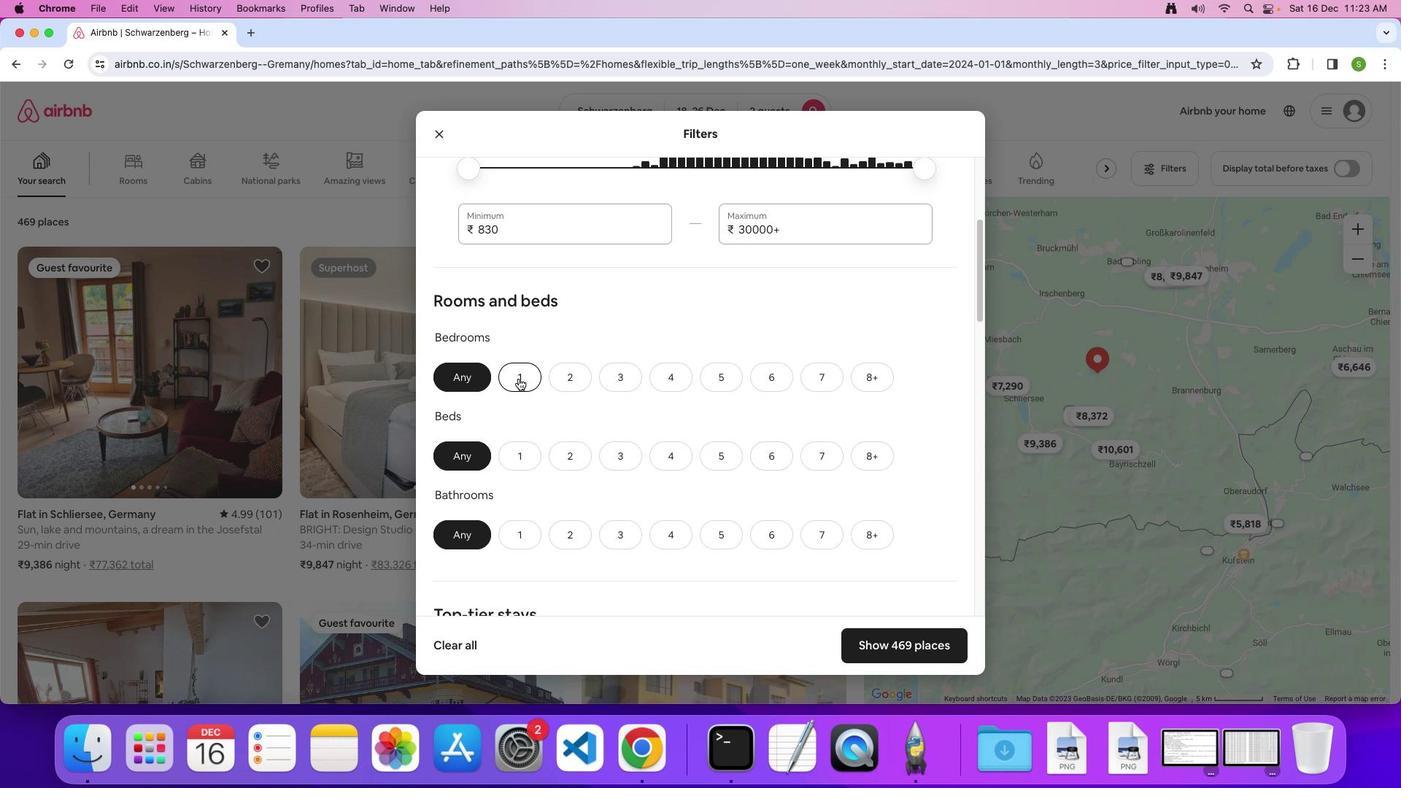 
Action: Mouse pressed left at (518, 378)
Screenshot: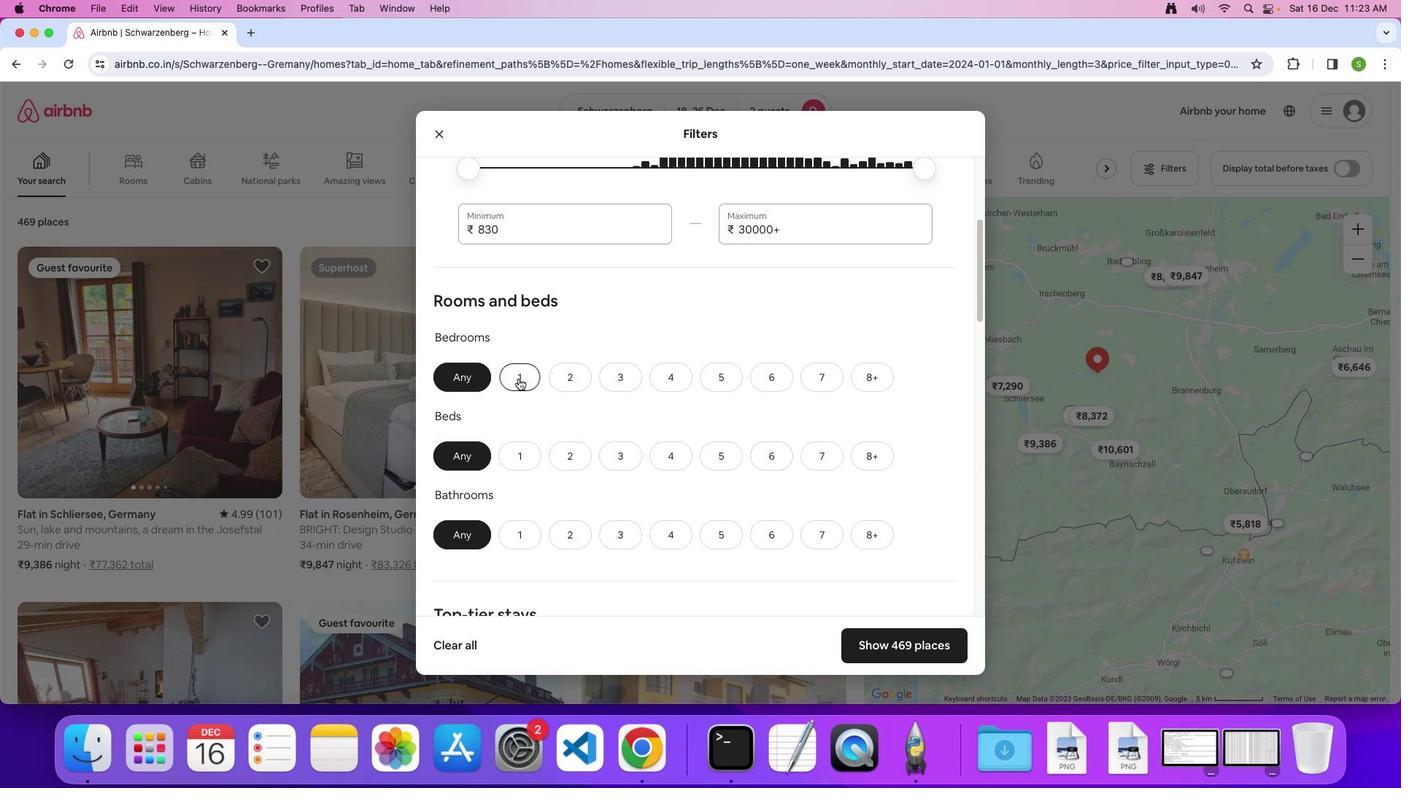 
Action: Mouse moved to (526, 460)
Screenshot: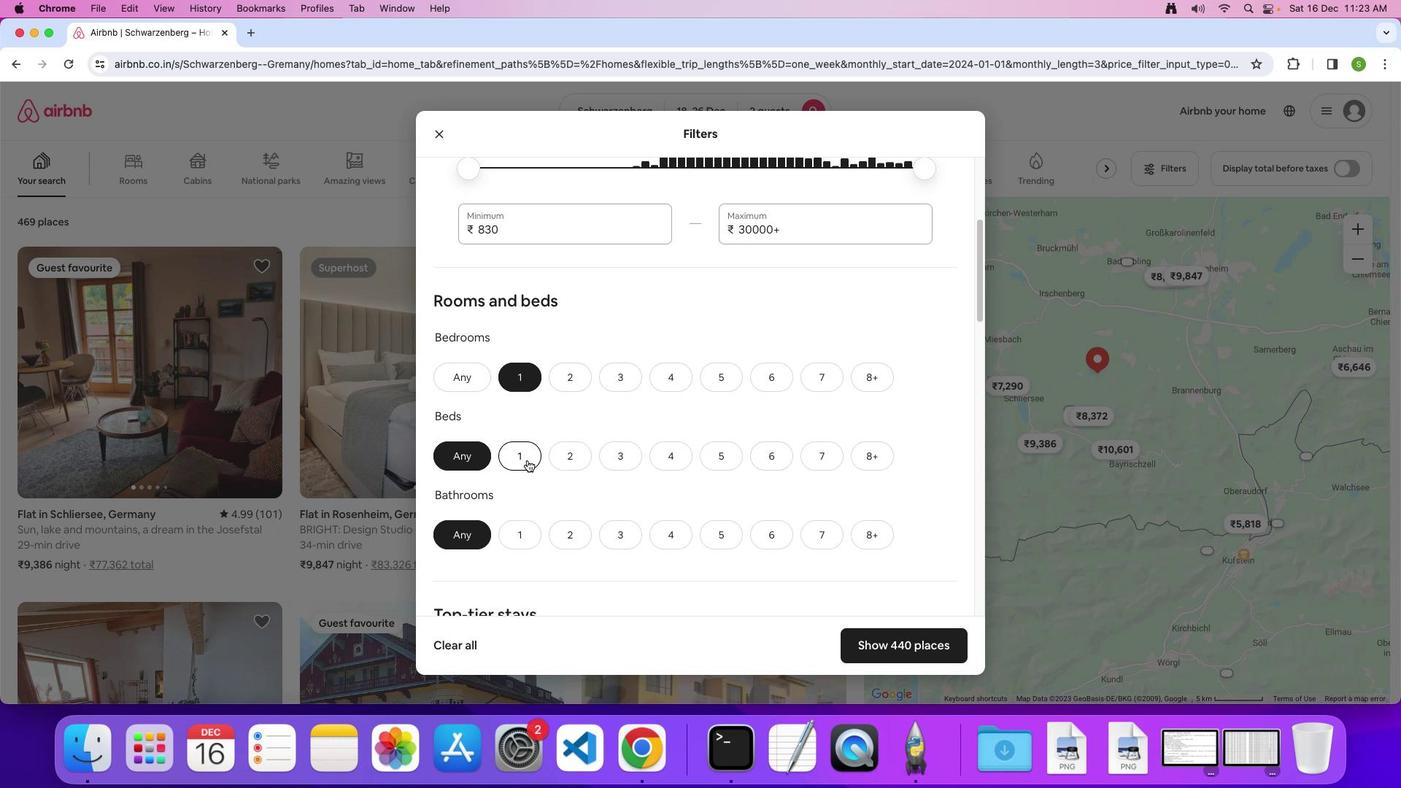 
Action: Mouse pressed left at (526, 460)
Screenshot: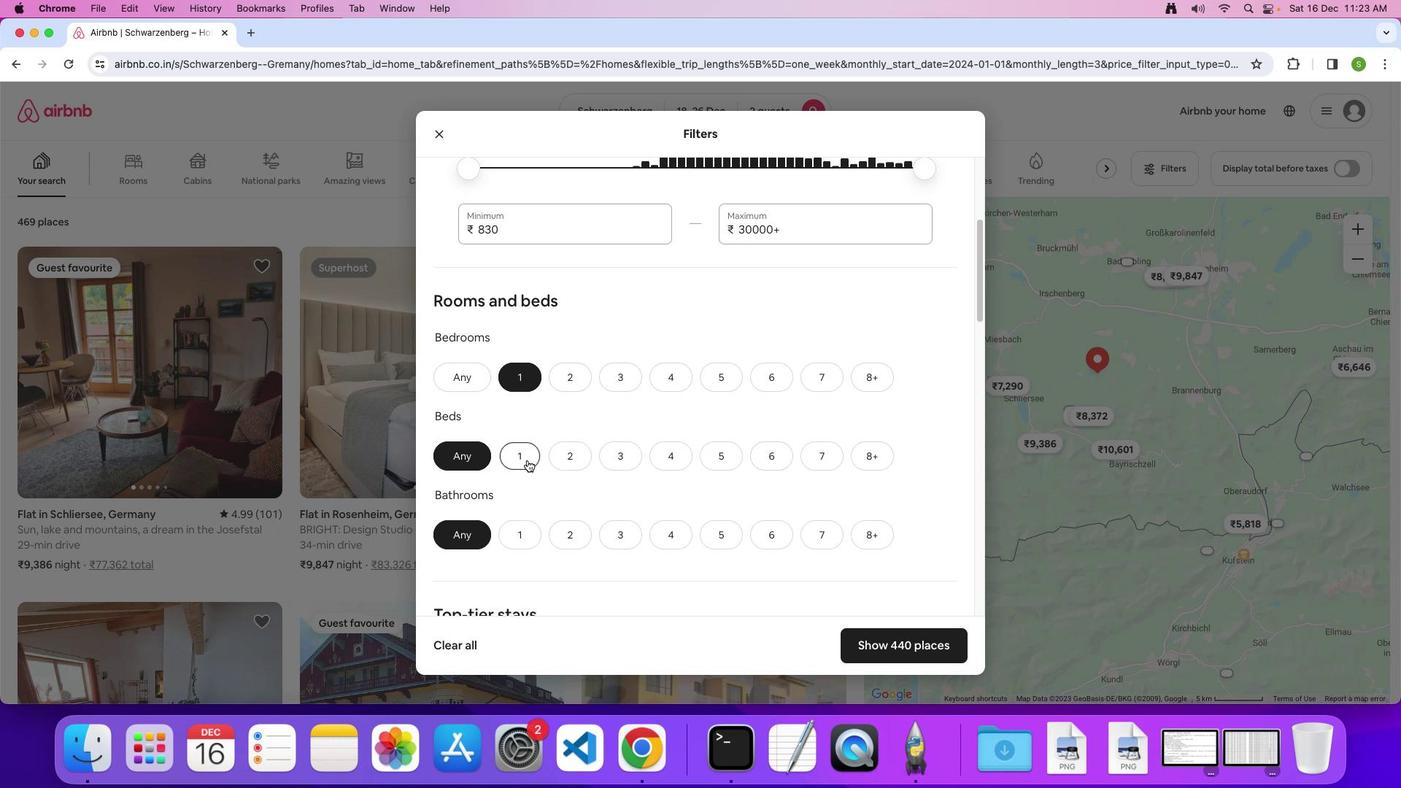 
Action: Mouse moved to (521, 535)
Screenshot: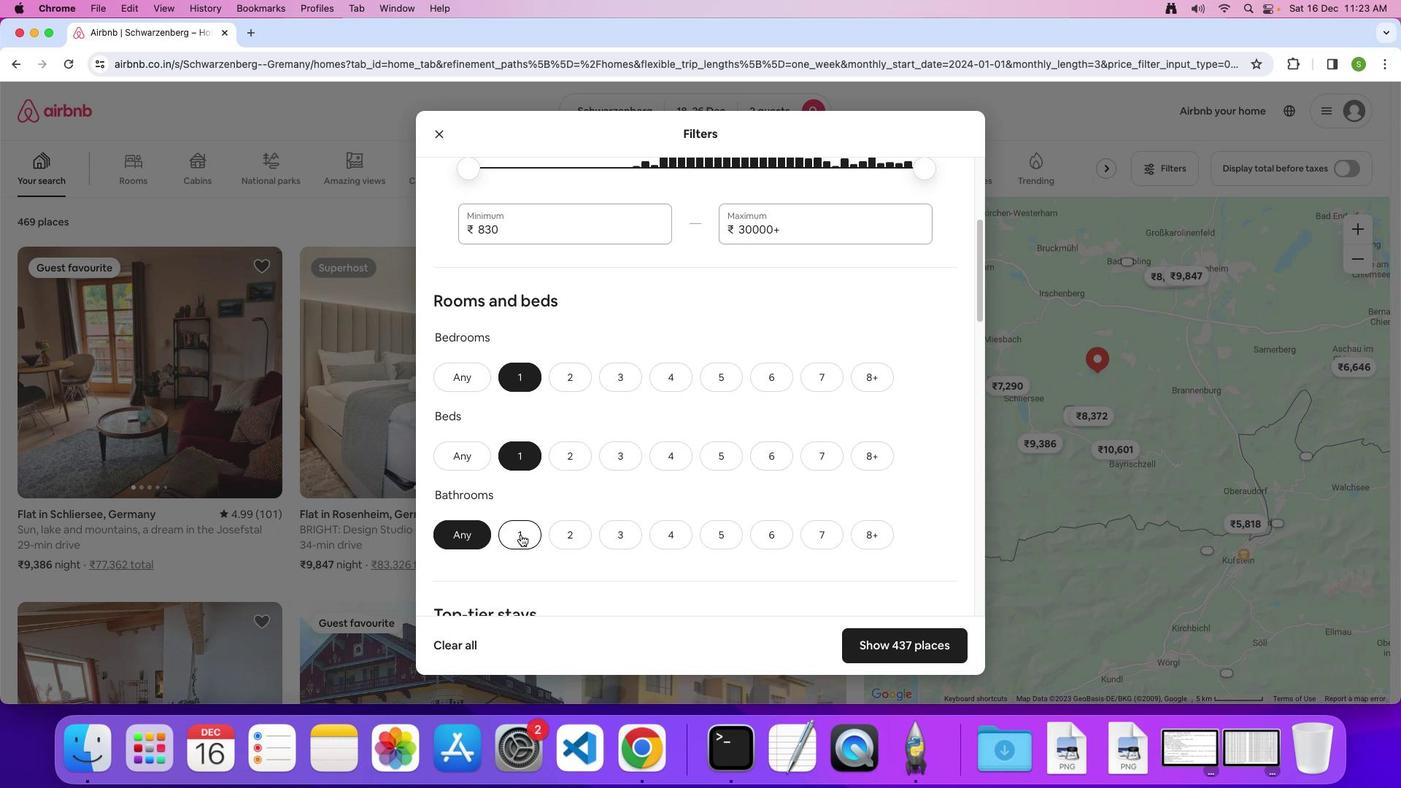 
Action: Mouse pressed left at (521, 535)
Screenshot: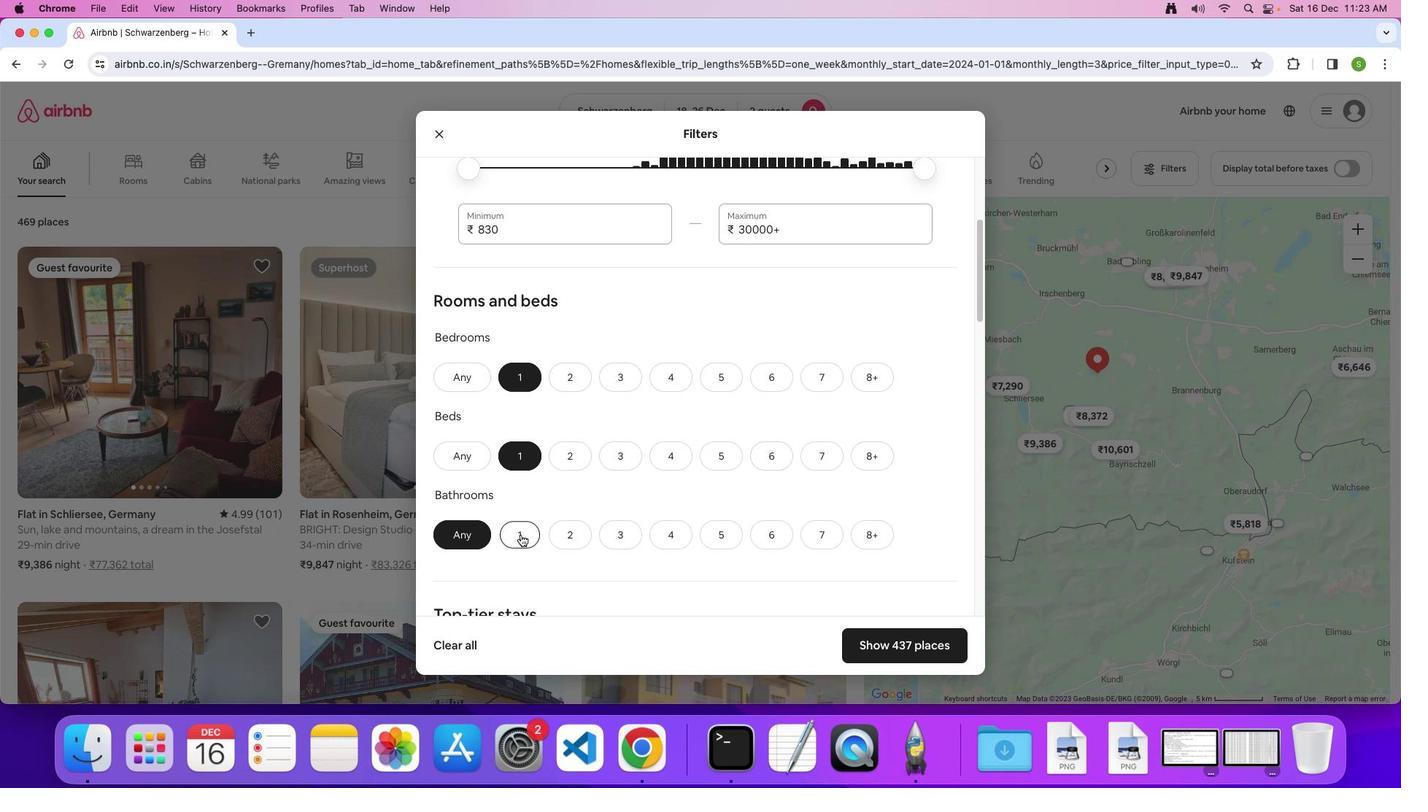 
Action: Mouse moved to (714, 435)
Screenshot: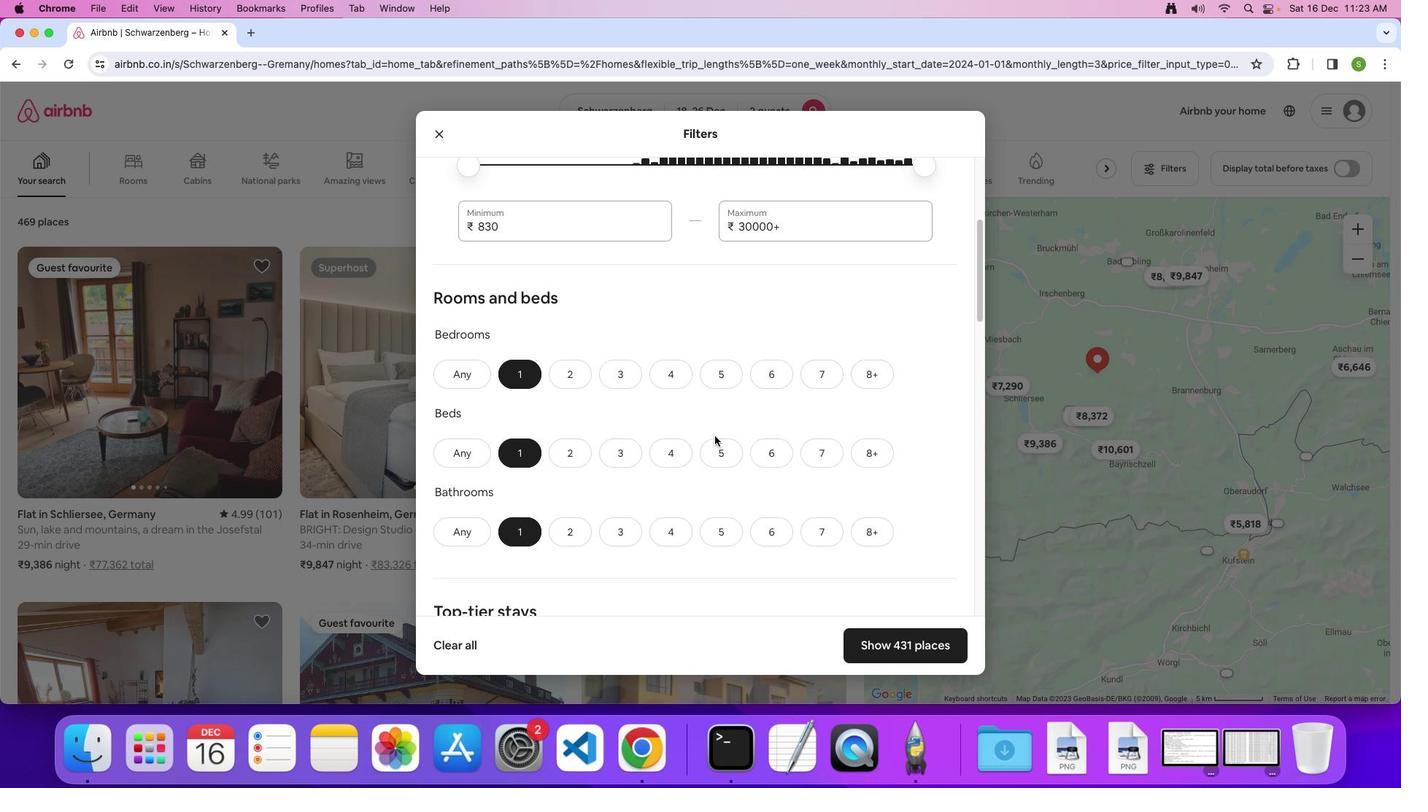 
Action: Mouse scrolled (714, 435) with delta (0, 0)
Screenshot: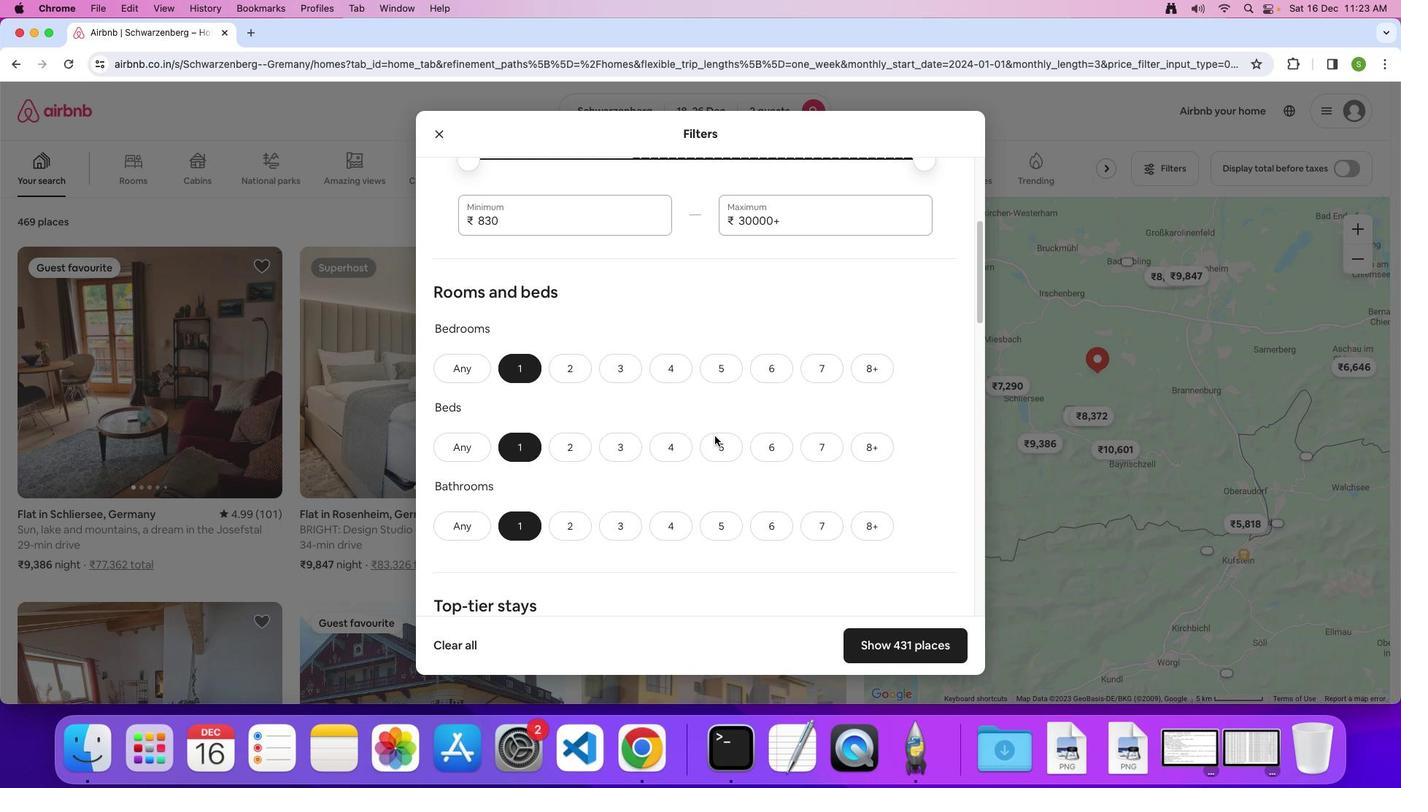 
Action: Mouse scrolled (714, 435) with delta (0, 0)
Screenshot: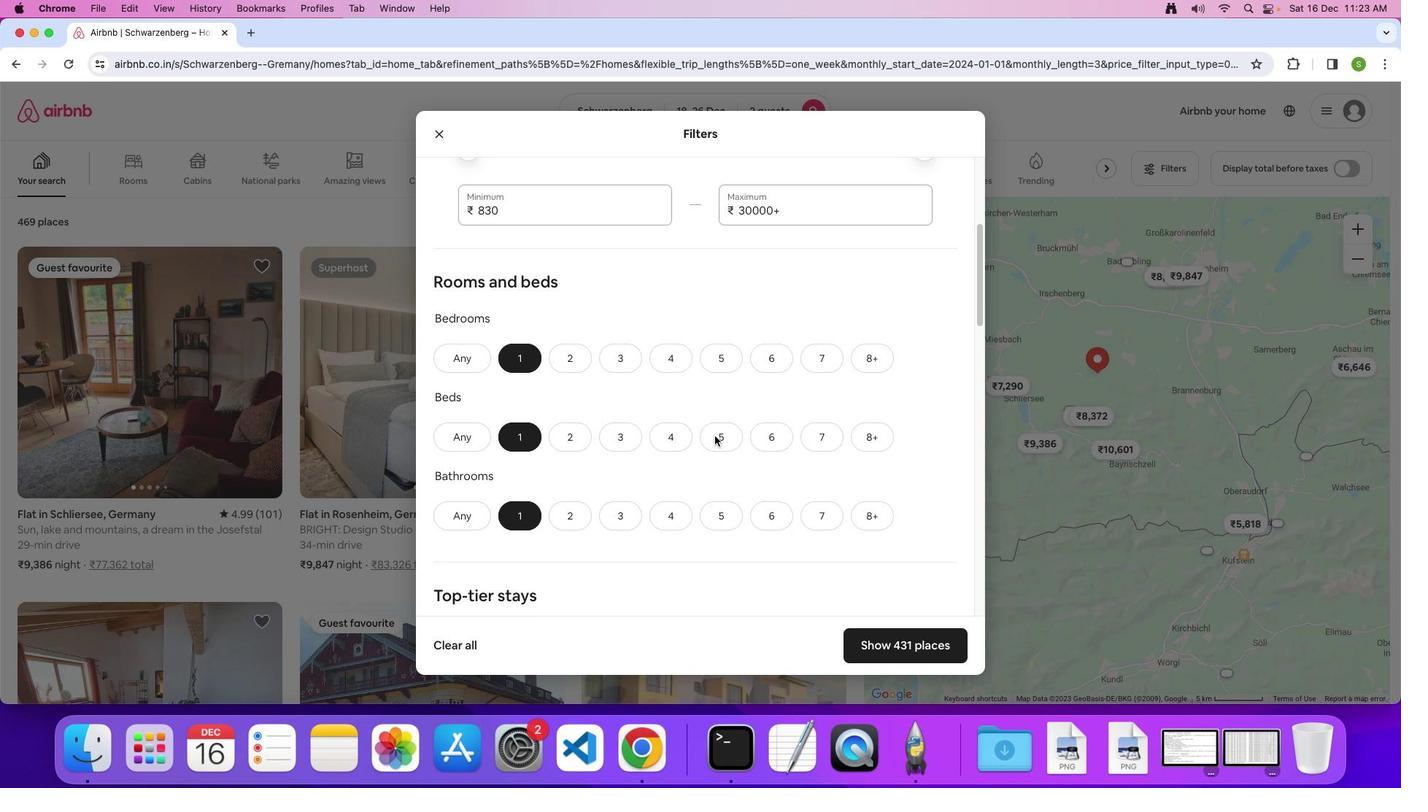 
Action: Mouse scrolled (714, 435) with delta (0, -1)
Screenshot: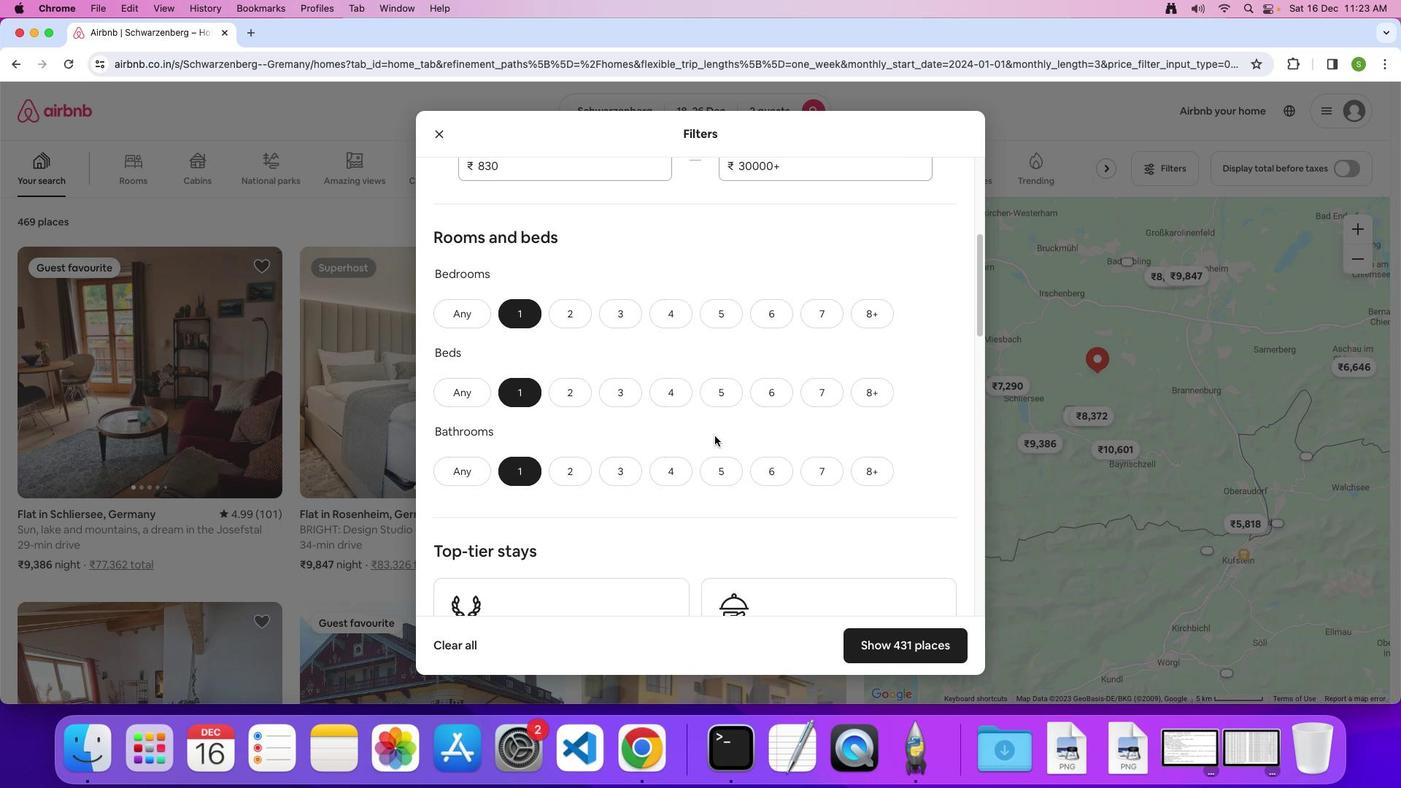
Action: Mouse scrolled (714, 435) with delta (0, 0)
Screenshot: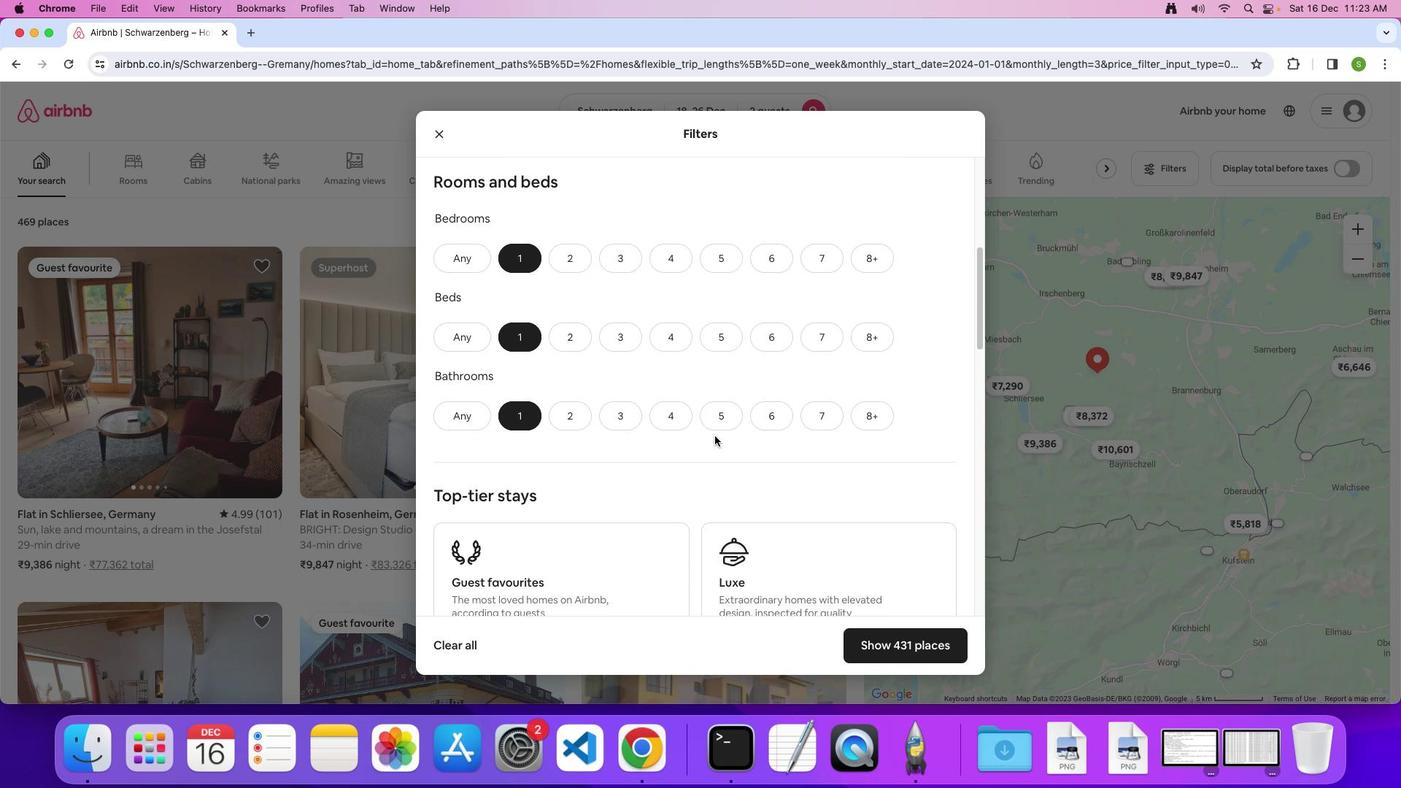 
Action: Mouse scrolled (714, 435) with delta (0, 0)
Screenshot: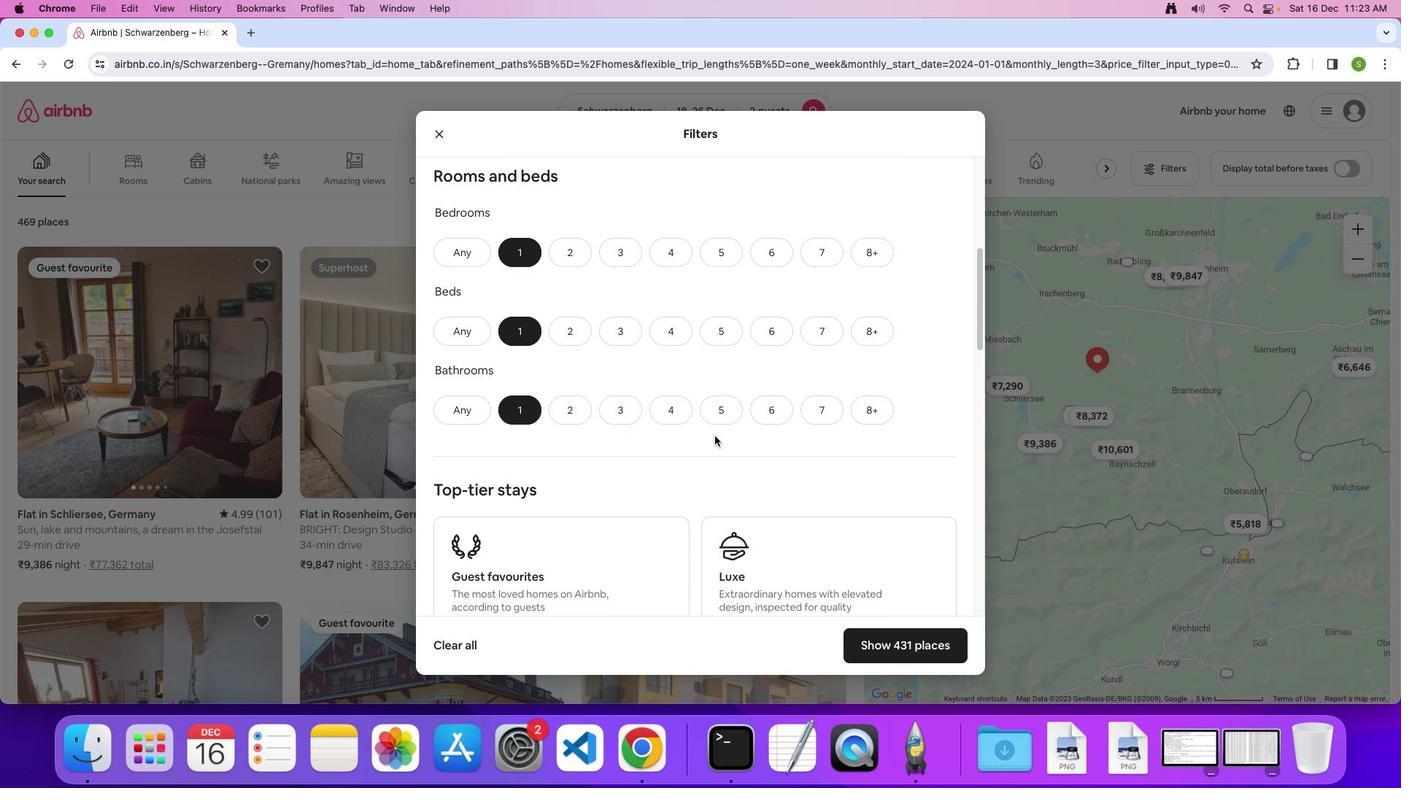 
Action: Mouse scrolled (714, 435) with delta (0, -1)
Screenshot: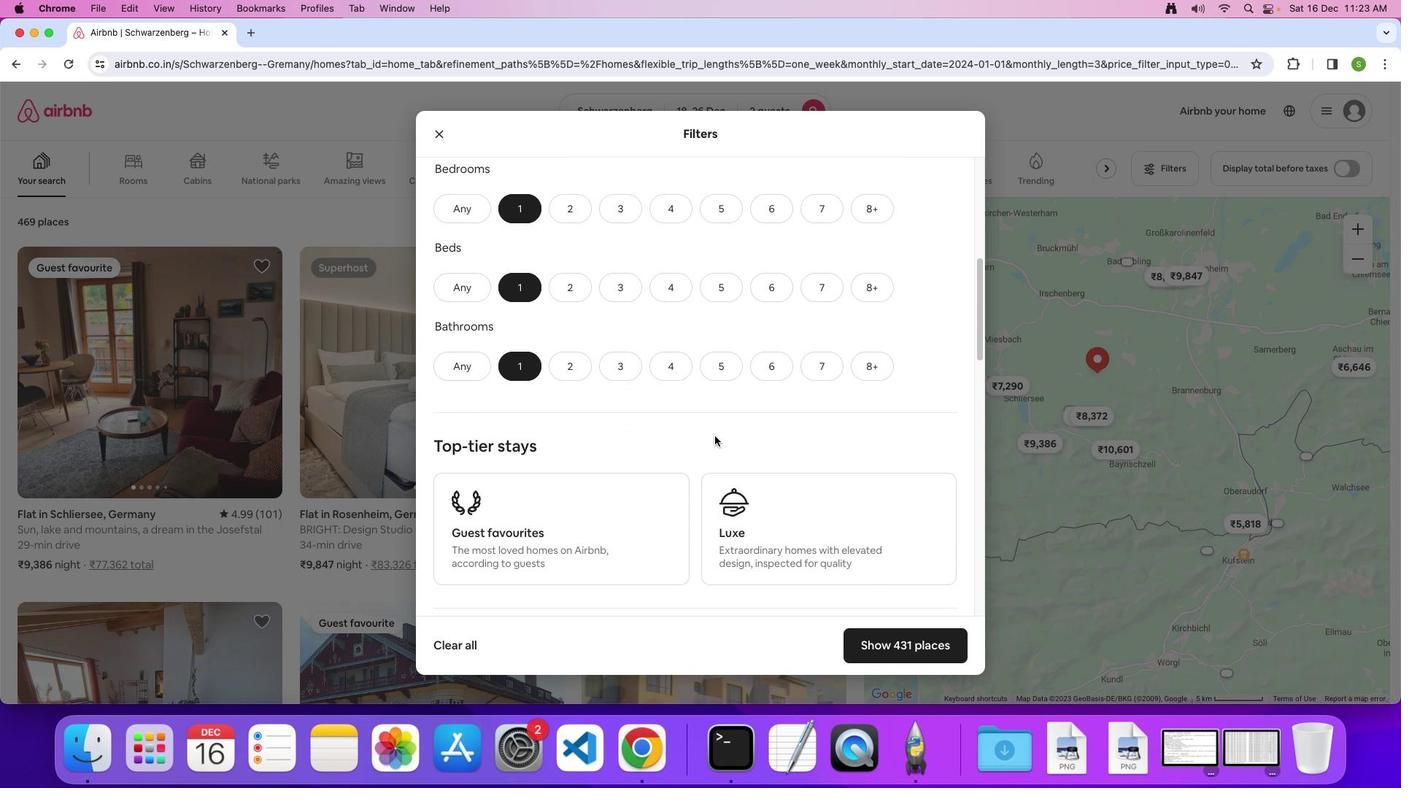 
Action: Mouse moved to (714, 435)
Screenshot: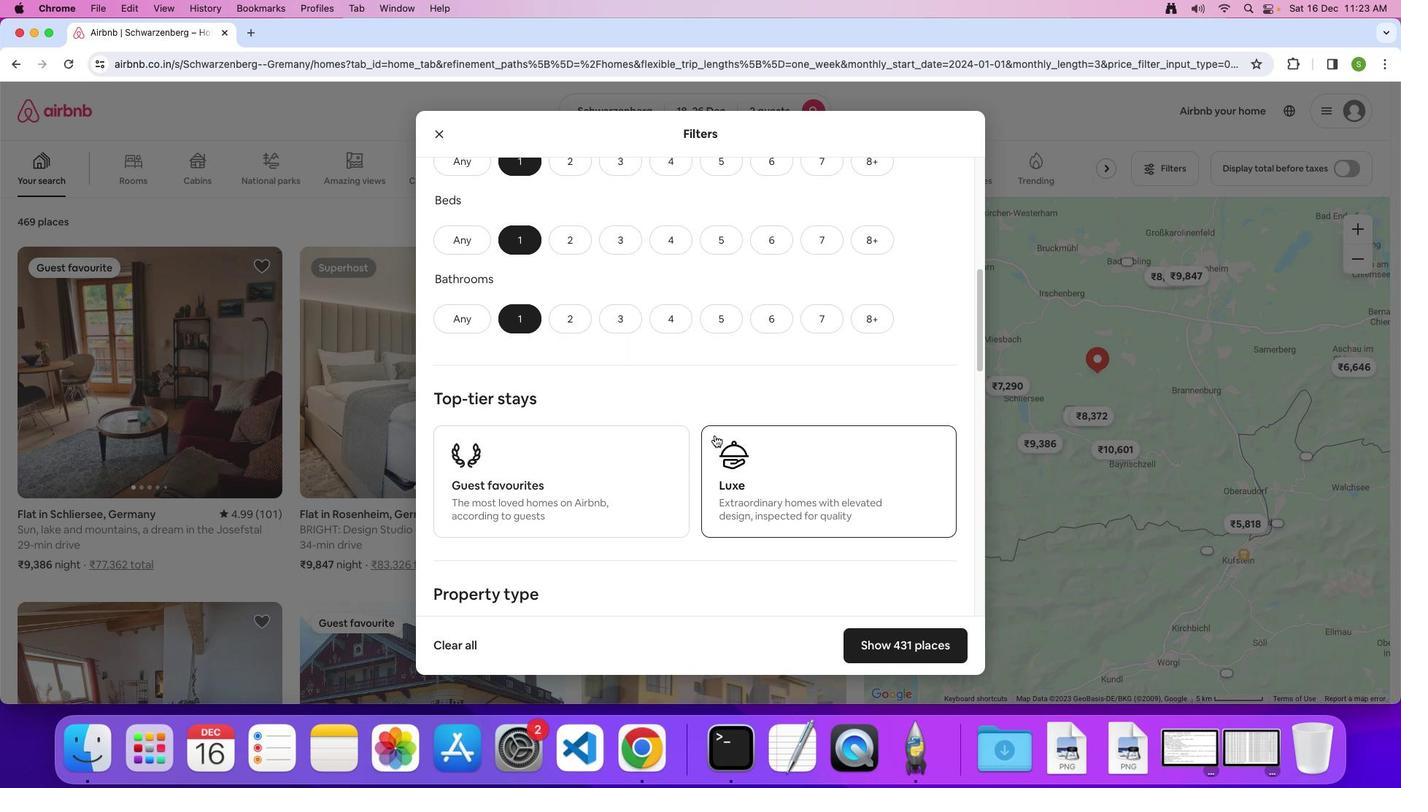 
Action: Mouse scrolled (714, 435) with delta (0, 0)
Screenshot: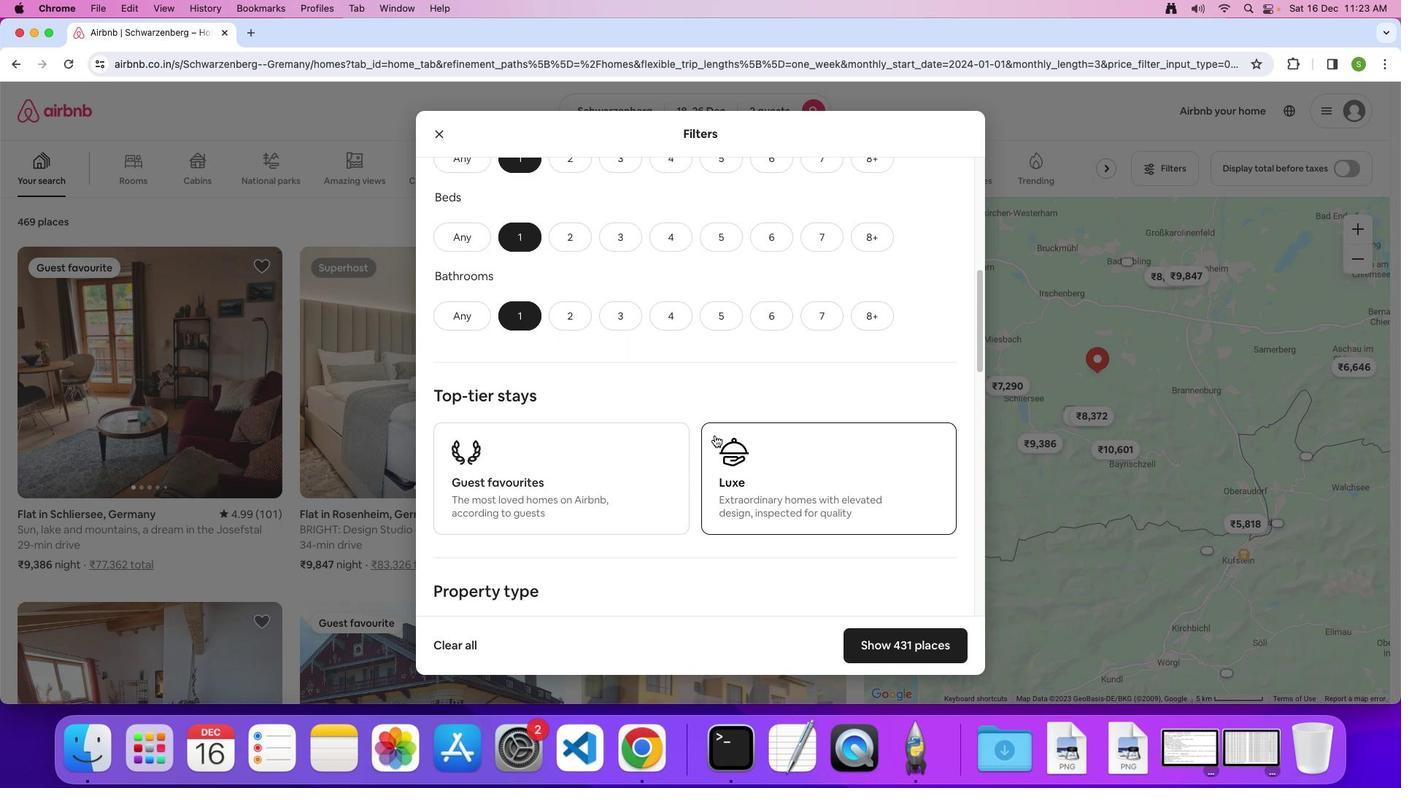 
Action: Mouse moved to (714, 435)
Screenshot: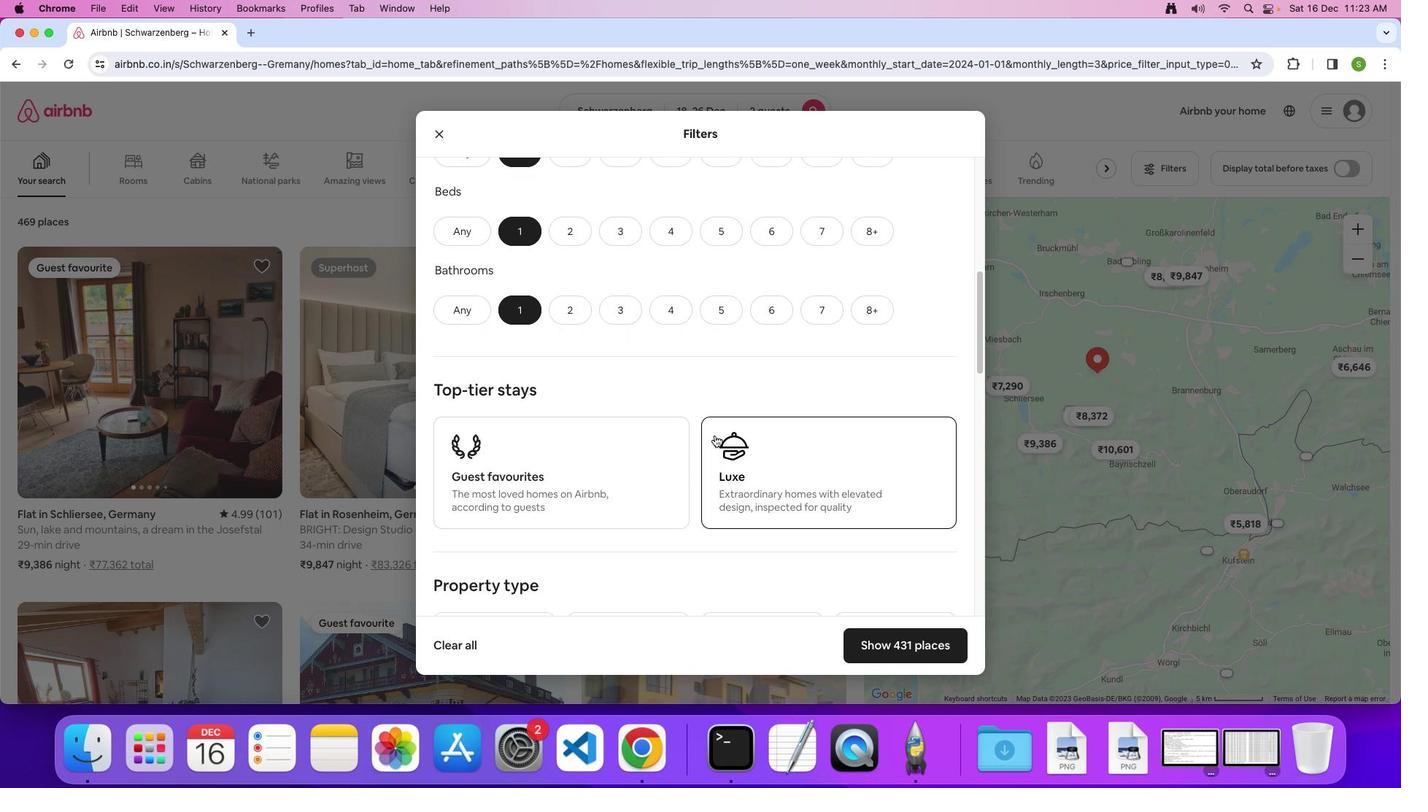 
Action: Mouse scrolled (714, 435) with delta (0, 0)
Screenshot: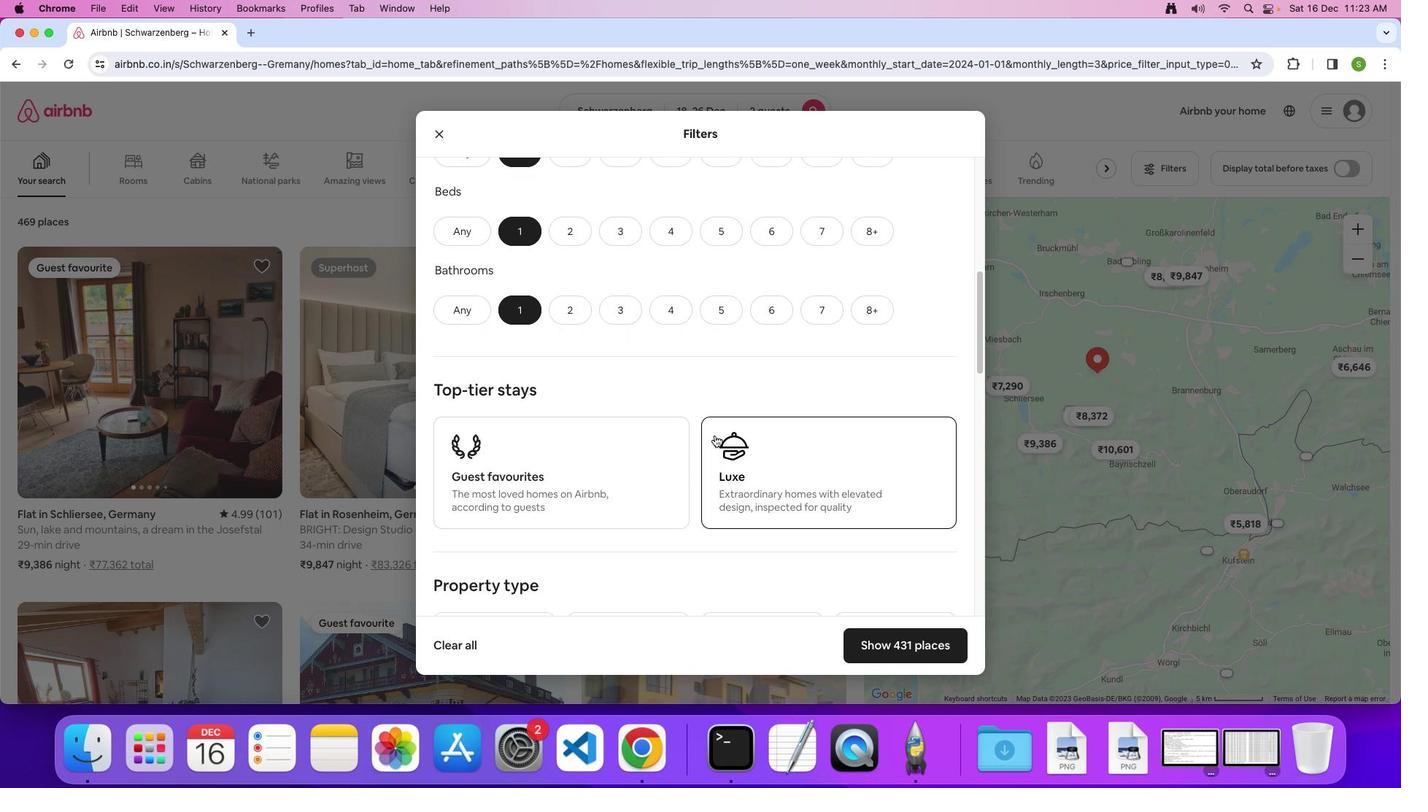 
Action: Mouse scrolled (714, 435) with delta (0, 0)
Screenshot: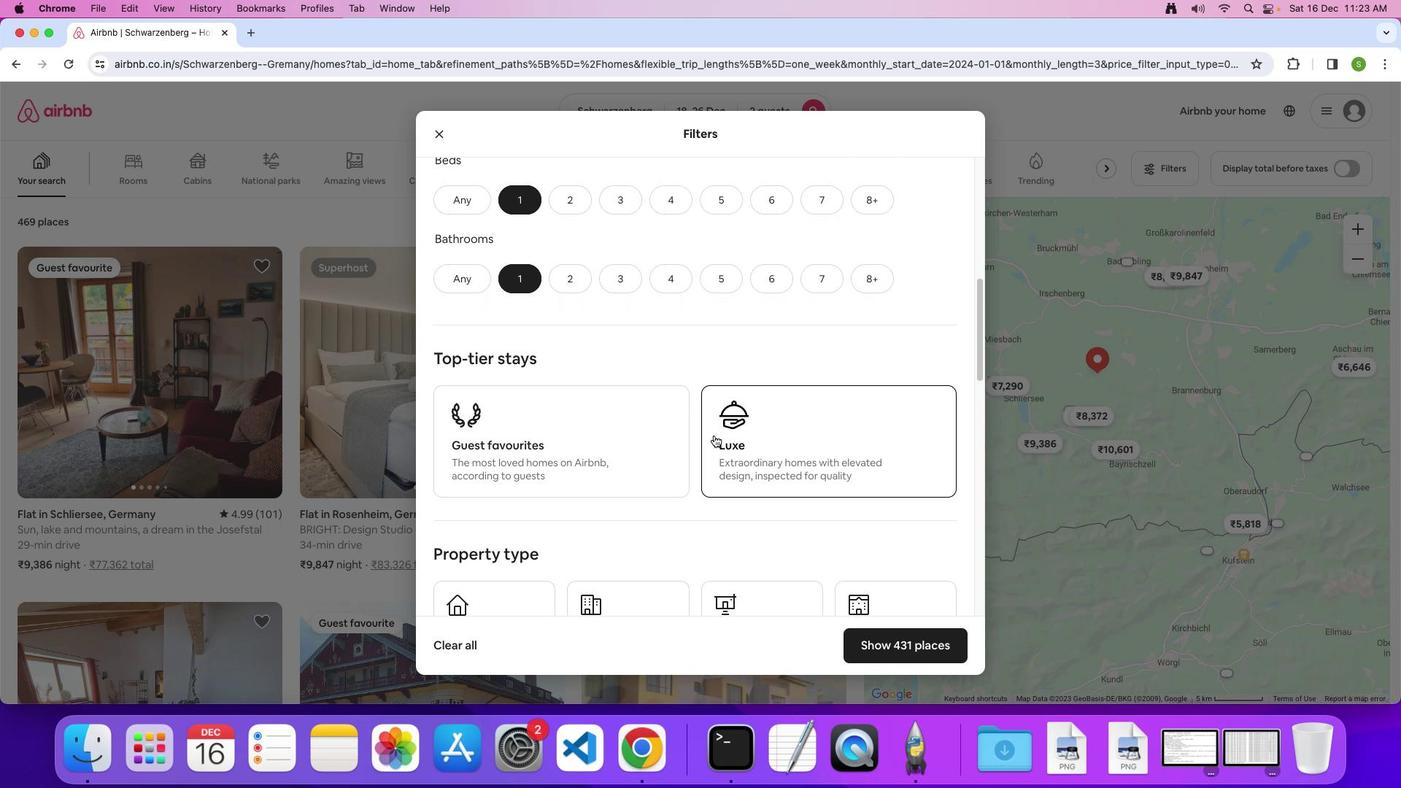 
Action: Mouse moved to (714, 435)
Screenshot: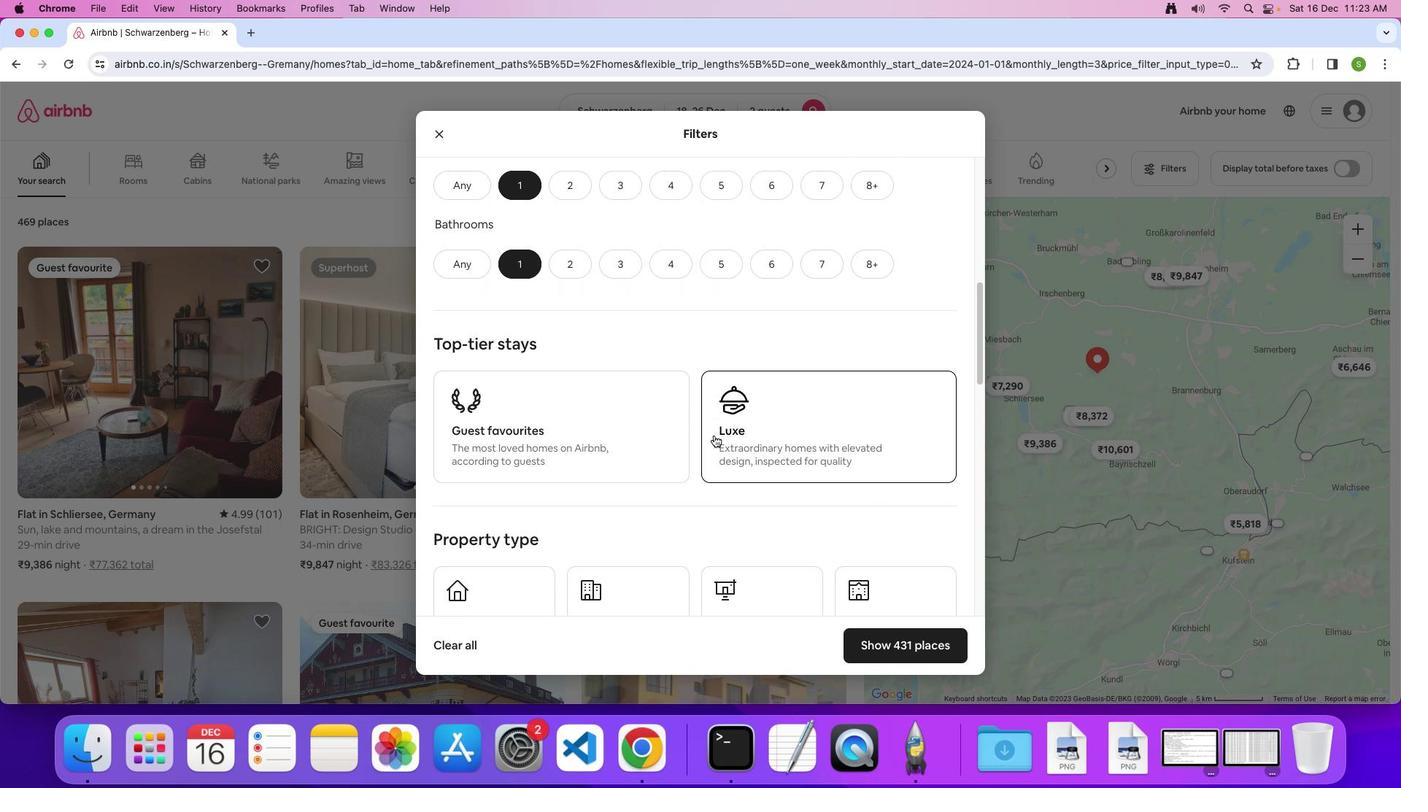 
Action: Mouse scrolled (714, 435) with delta (0, 0)
Screenshot: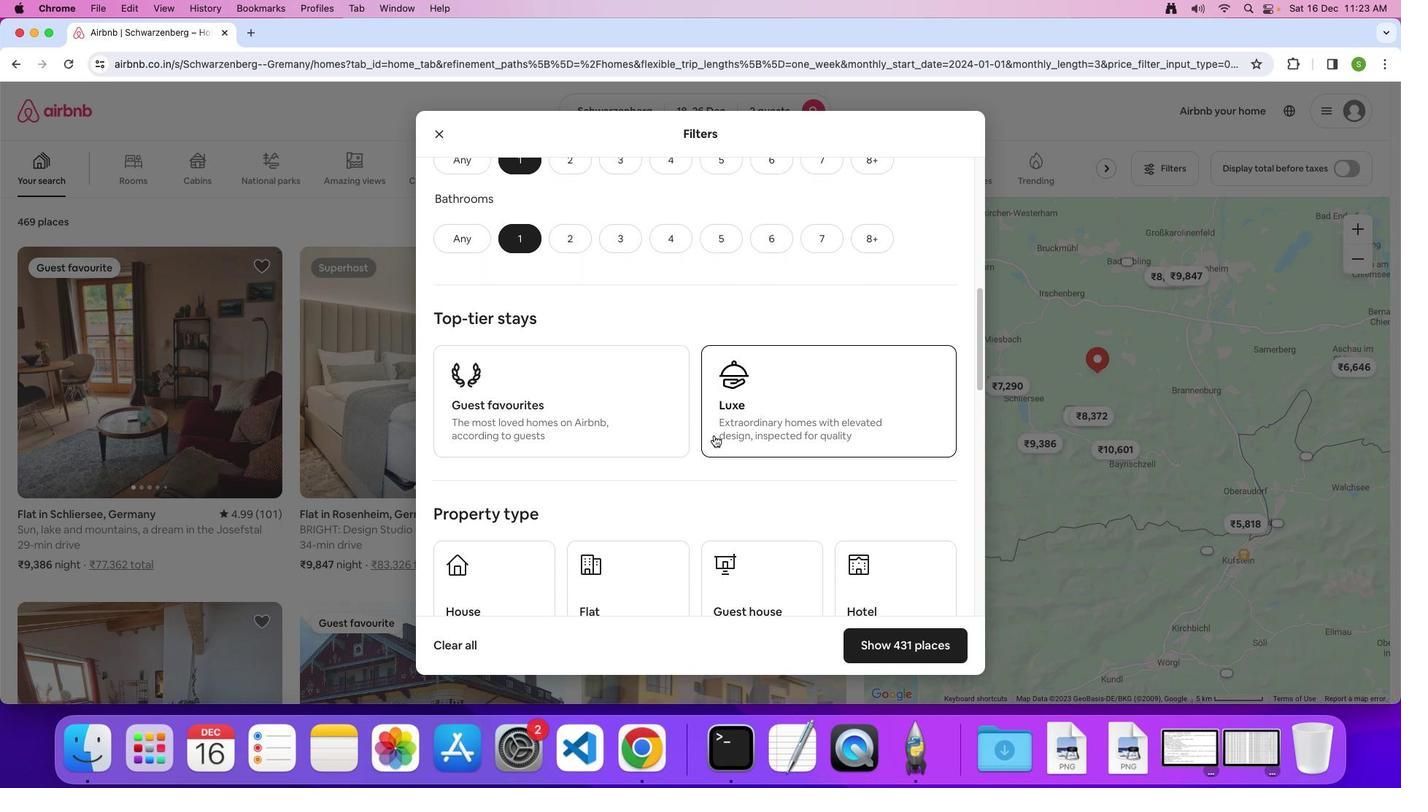 
Action: Mouse scrolled (714, 435) with delta (0, 0)
Screenshot: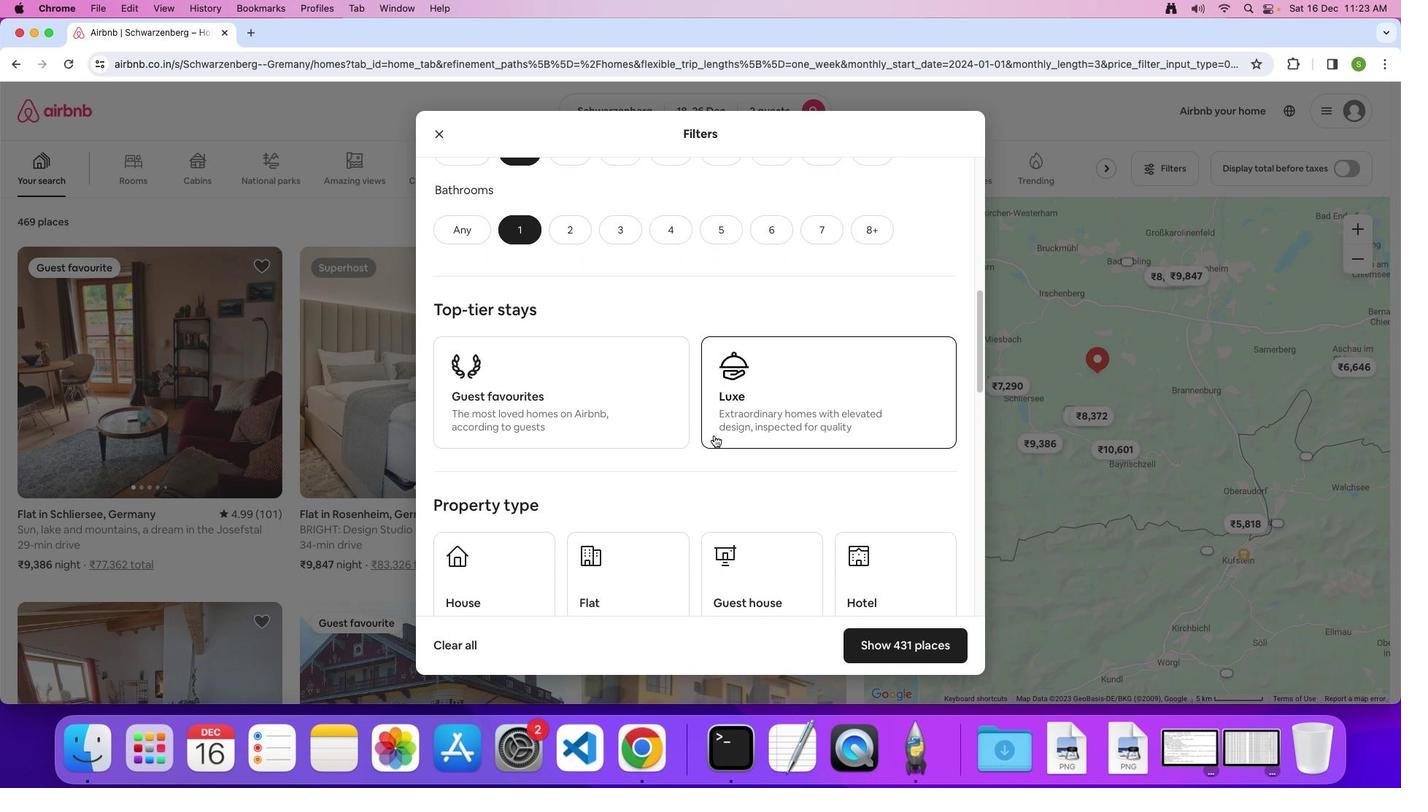 
Action: Mouse moved to (714, 435)
Screenshot: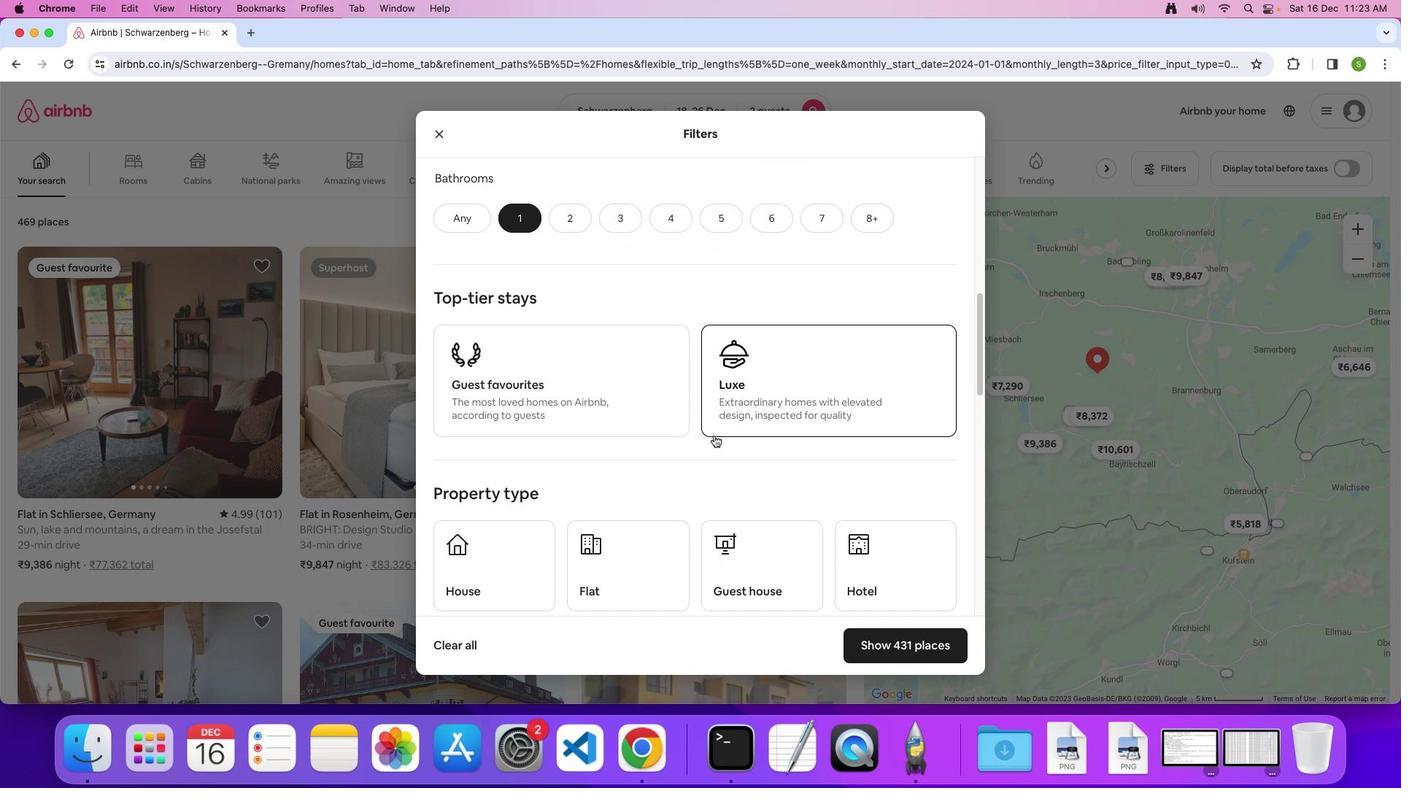 
Action: Mouse scrolled (714, 435) with delta (0, -1)
Screenshot: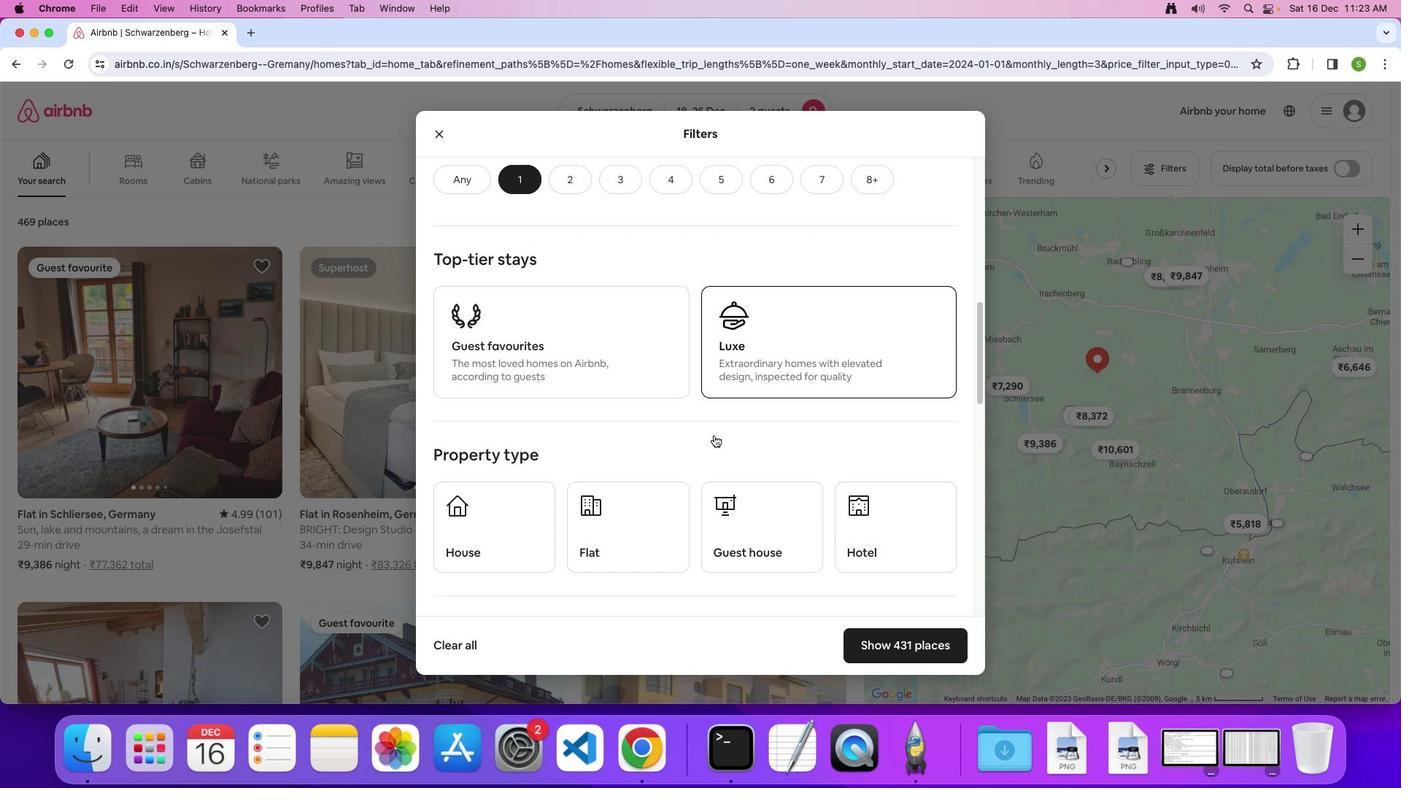 
Action: Mouse moved to (713, 435)
Screenshot: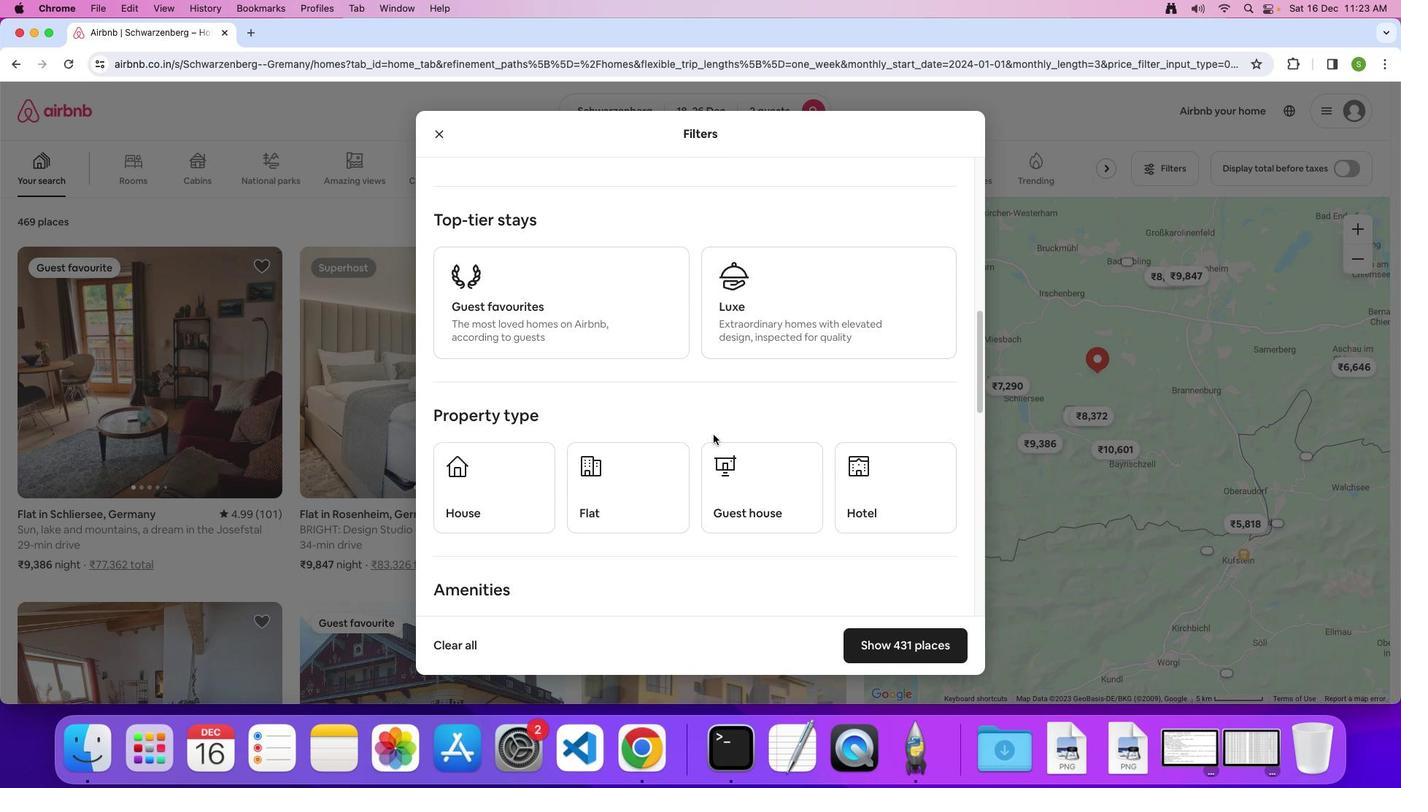 
Action: Mouse scrolled (713, 435) with delta (0, 0)
Screenshot: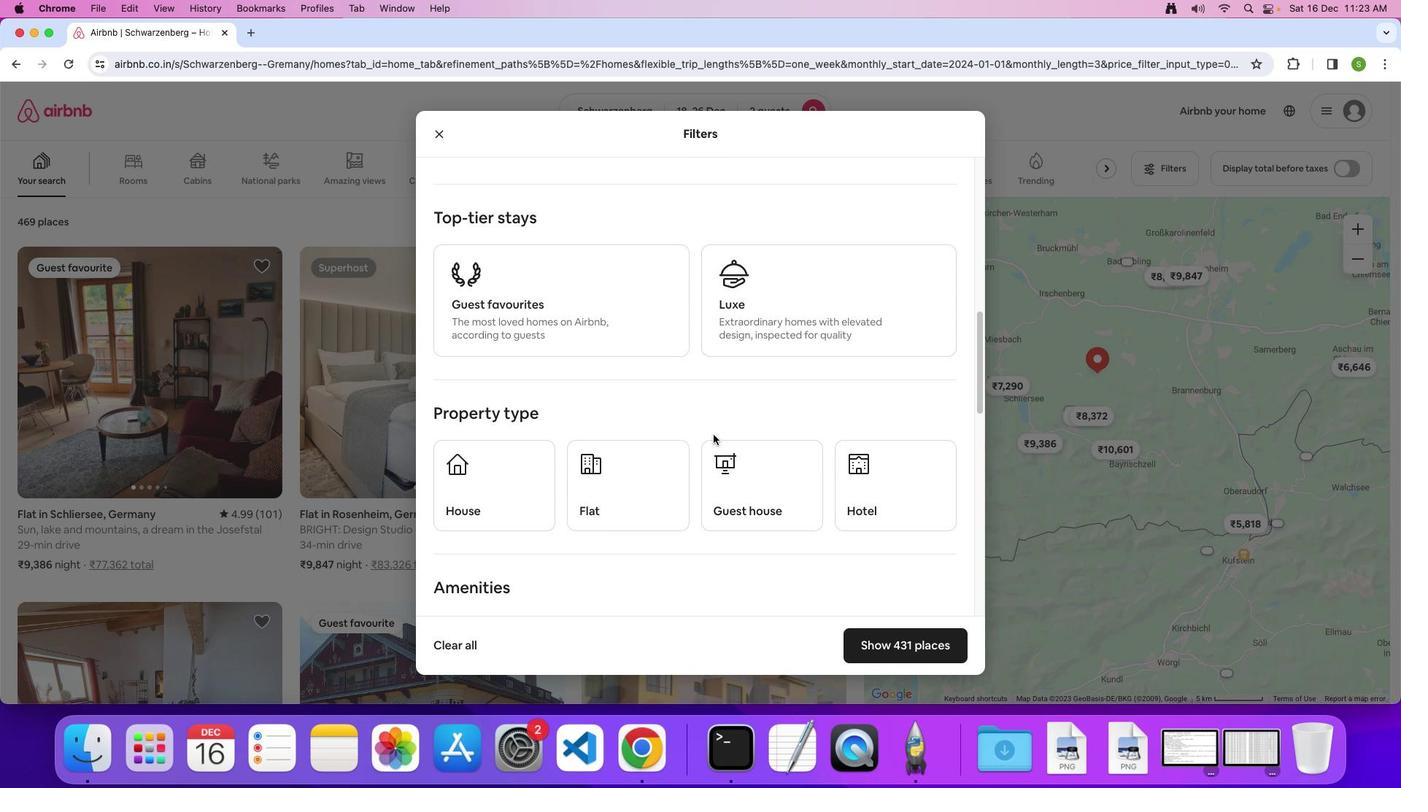 
Action: Mouse moved to (713, 435)
Screenshot: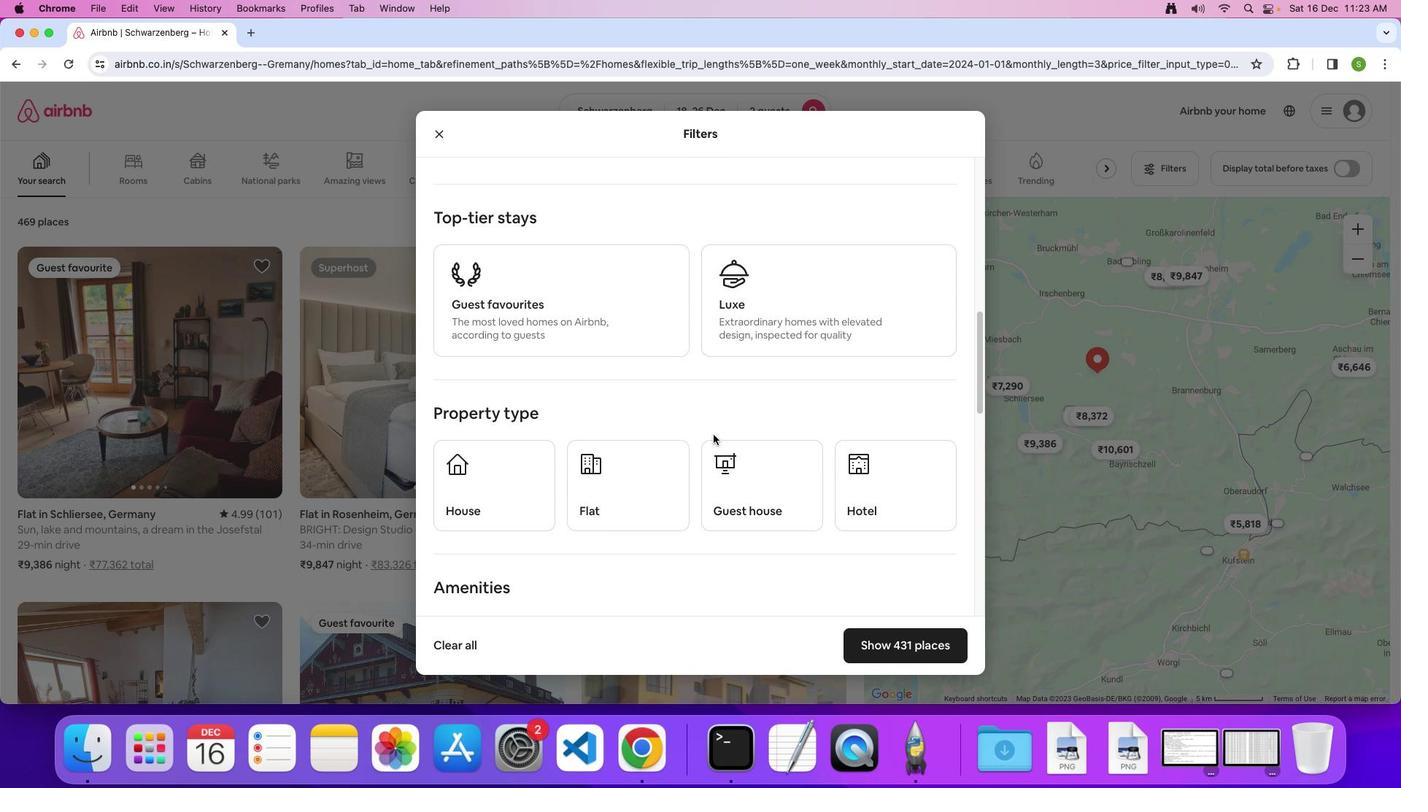
Action: Mouse scrolled (713, 435) with delta (0, 0)
Screenshot: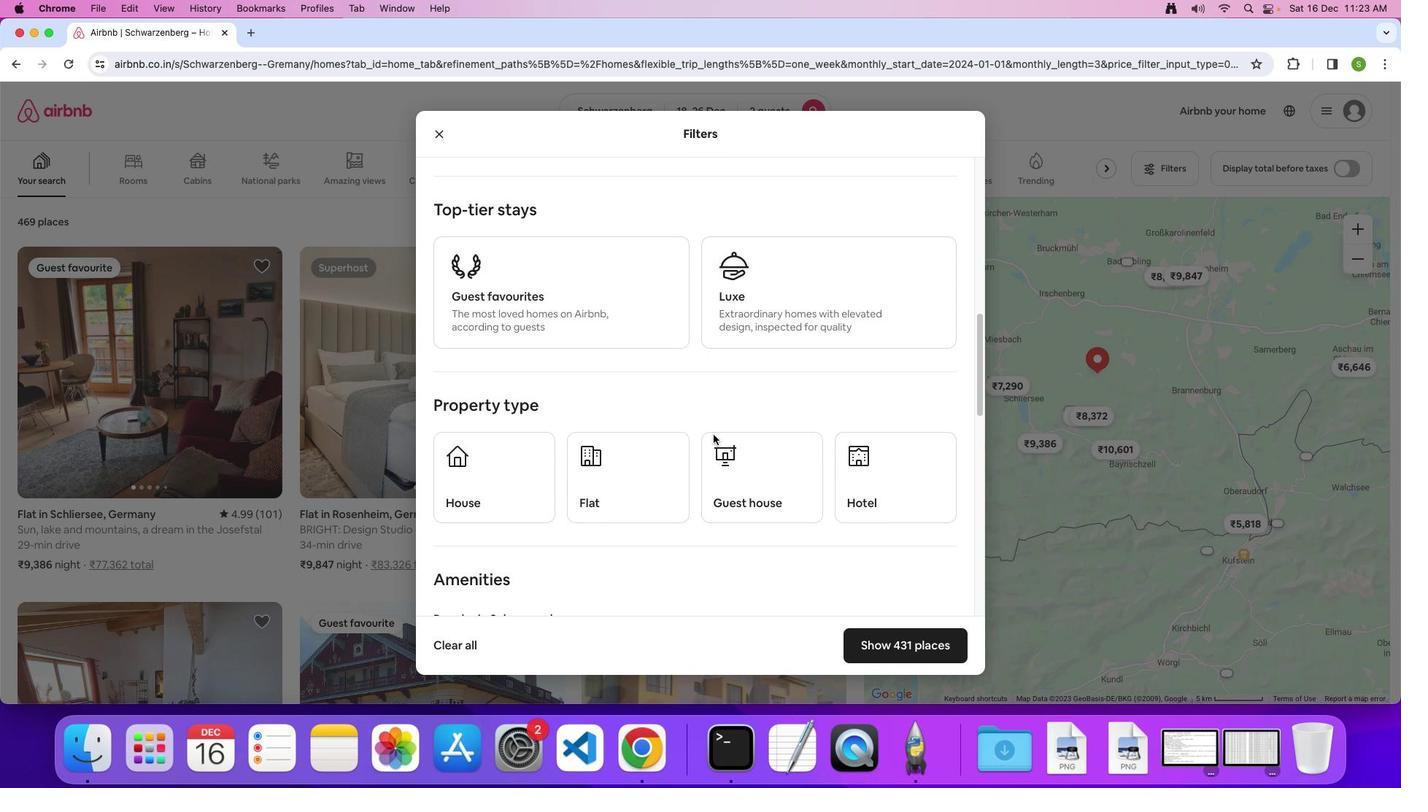 
Action: Mouse moved to (713, 435)
Screenshot: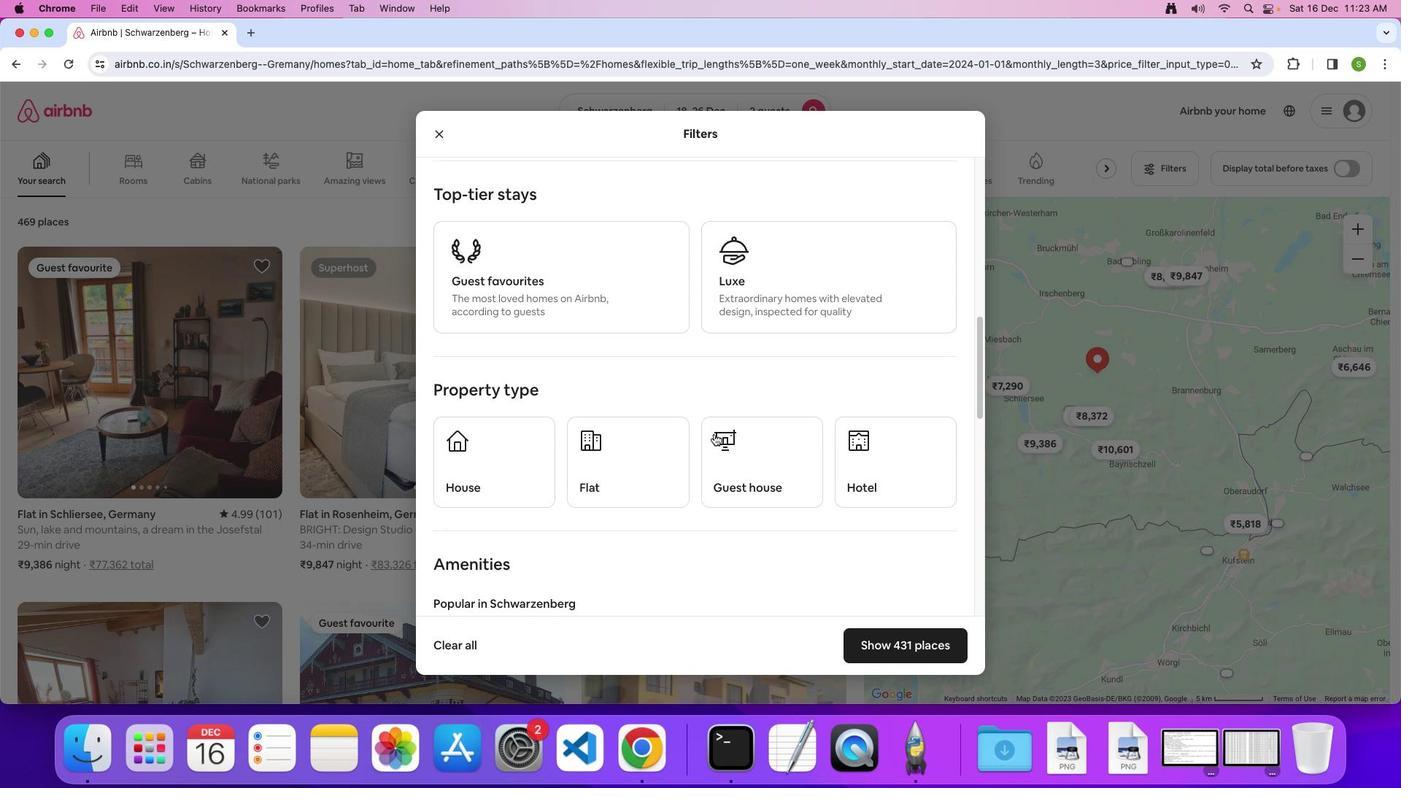 
Action: Mouse scrolled (713, 435) with delta (0, 0)
Screenshot: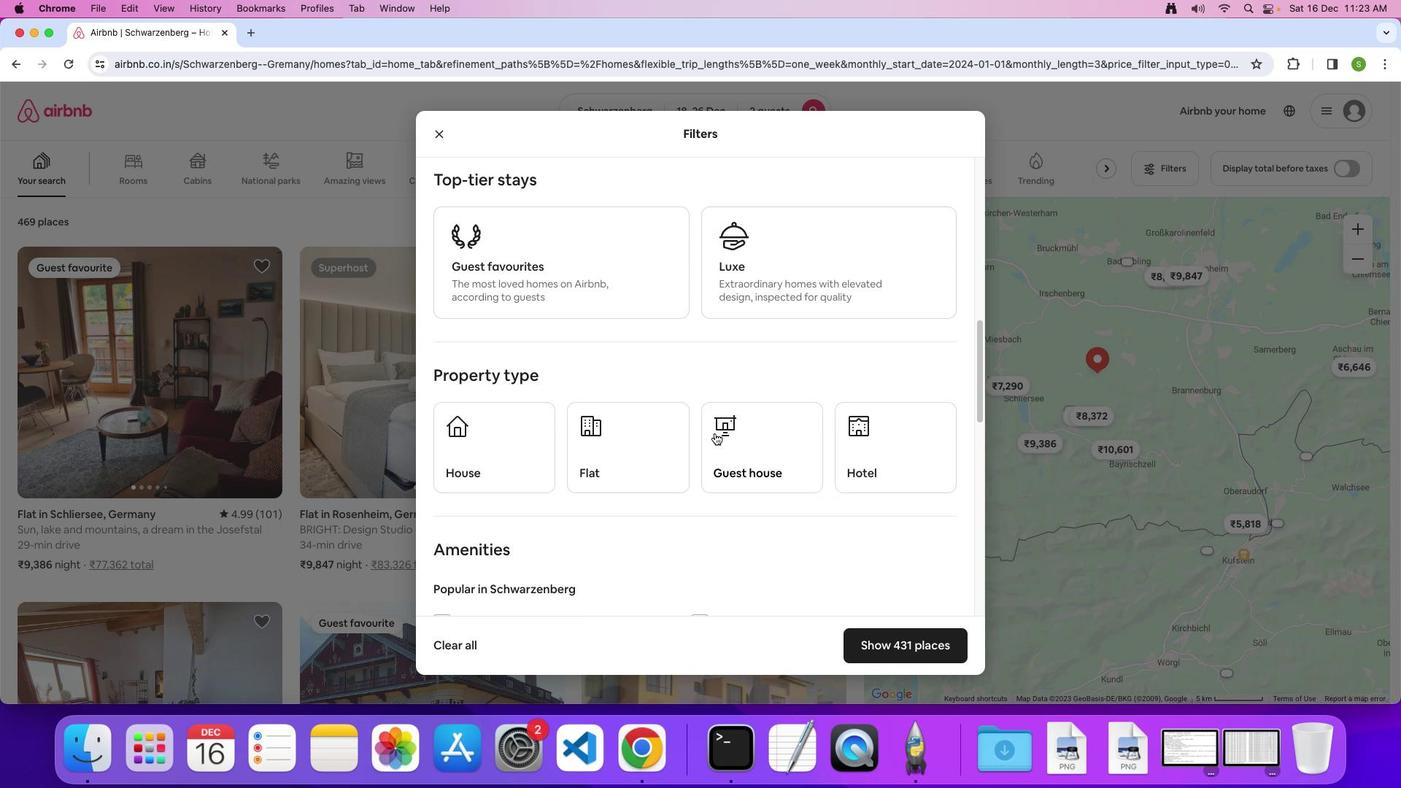 
Action: Mouse moved to (867, 420)
Screenshot: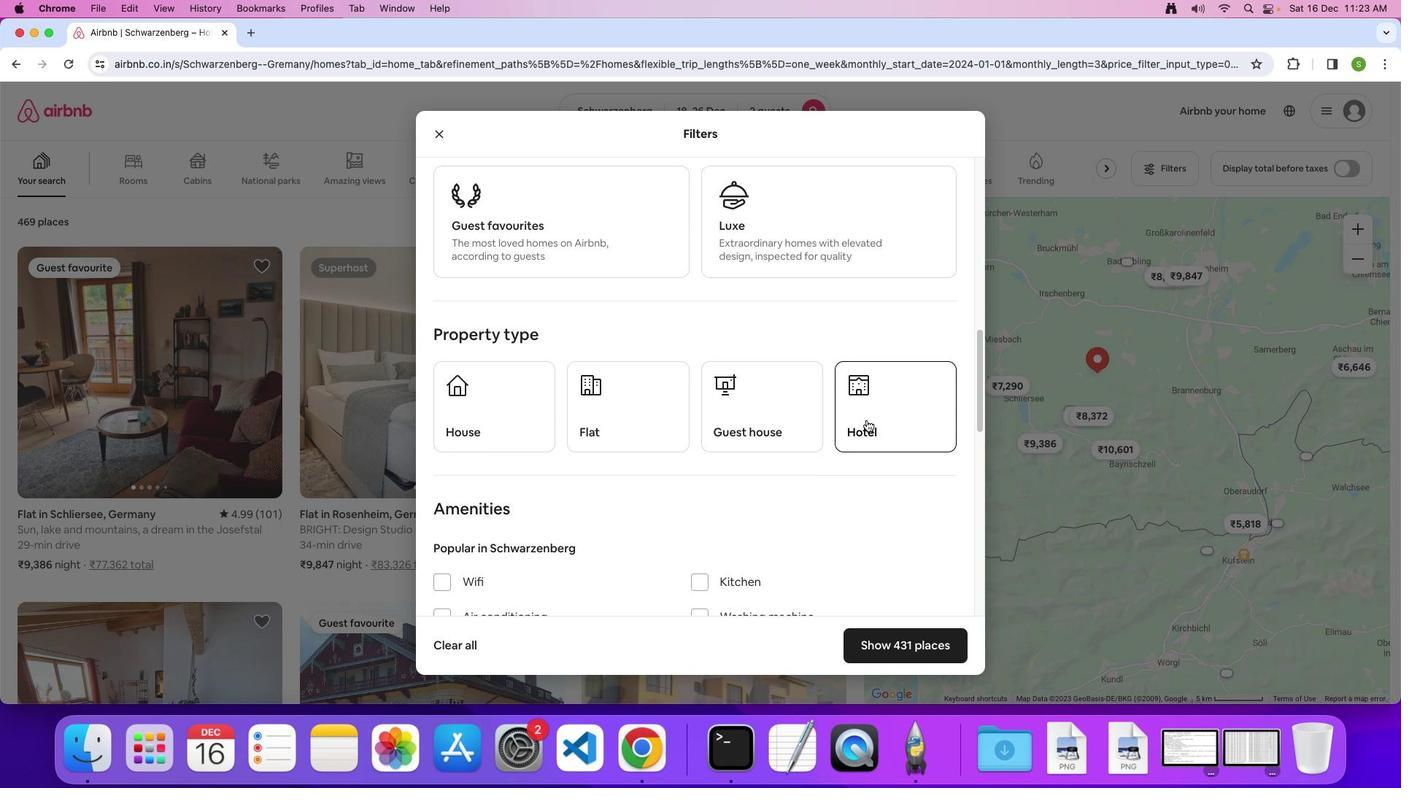 
Action: Mouse pressed left at (867, 420)
Screenshot: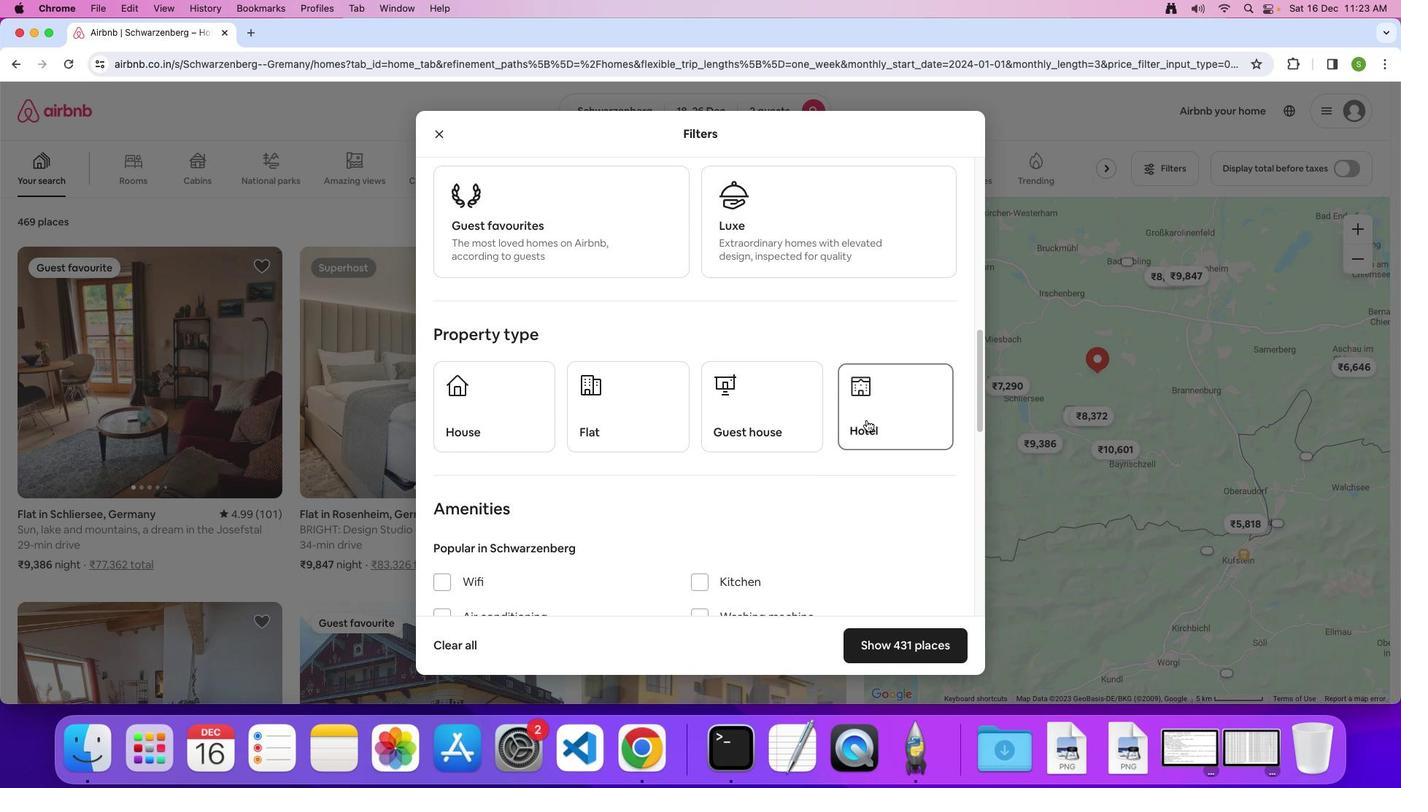 
Action: Mouse moved to (590, 446)
Screenshot: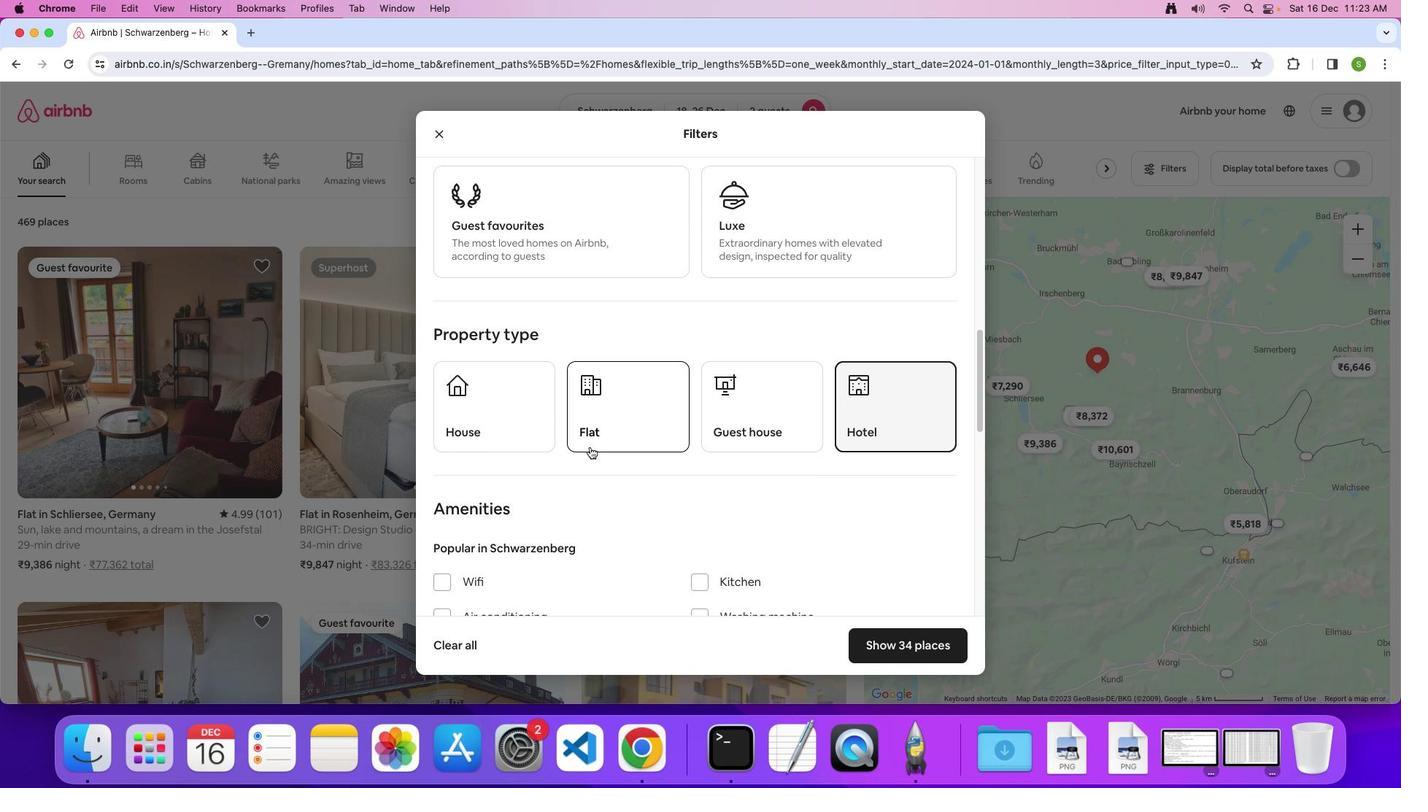 
Action: Mouse scrolled (590, 446) with delta (0, 0)
Screenshot: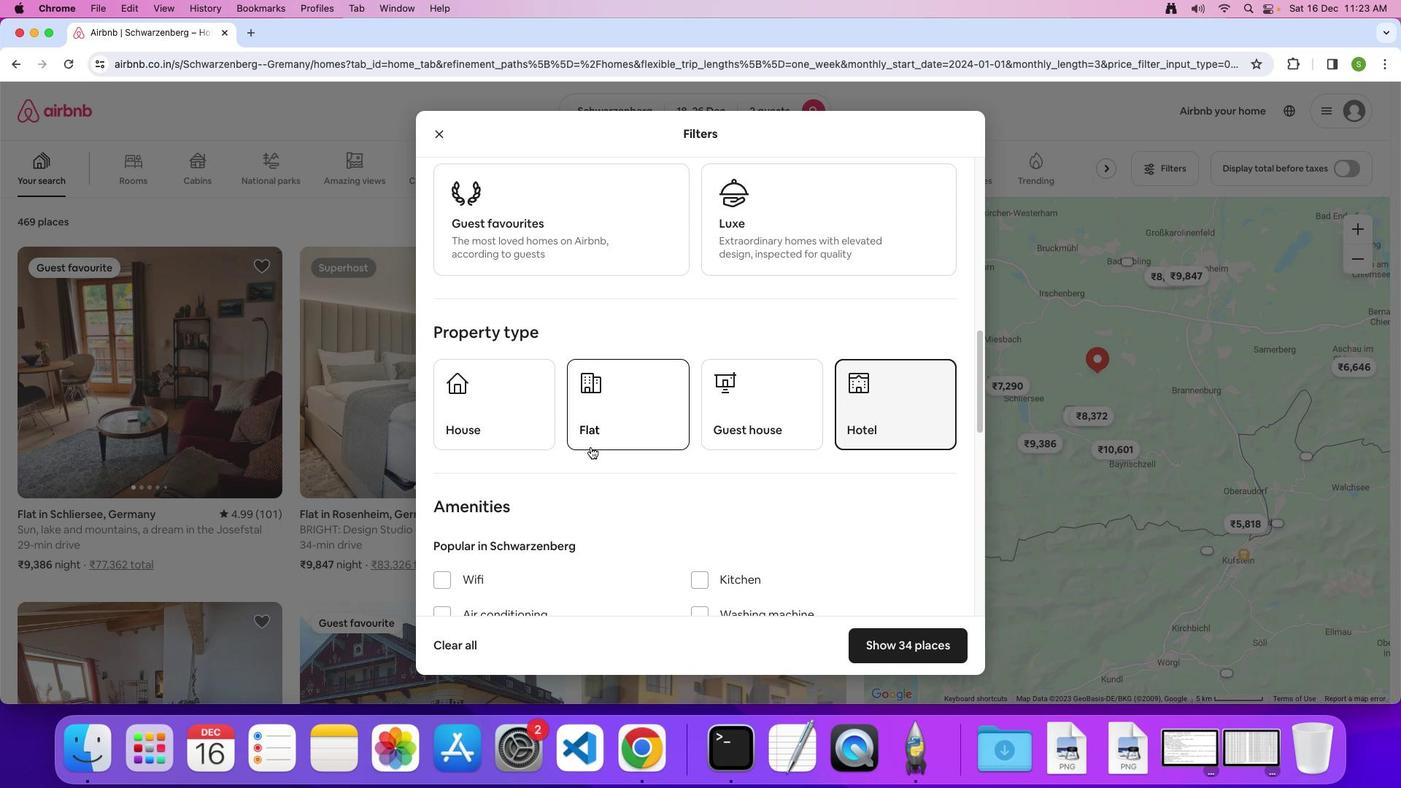
Action: Mouse moved to (590, 446)
Screenshot: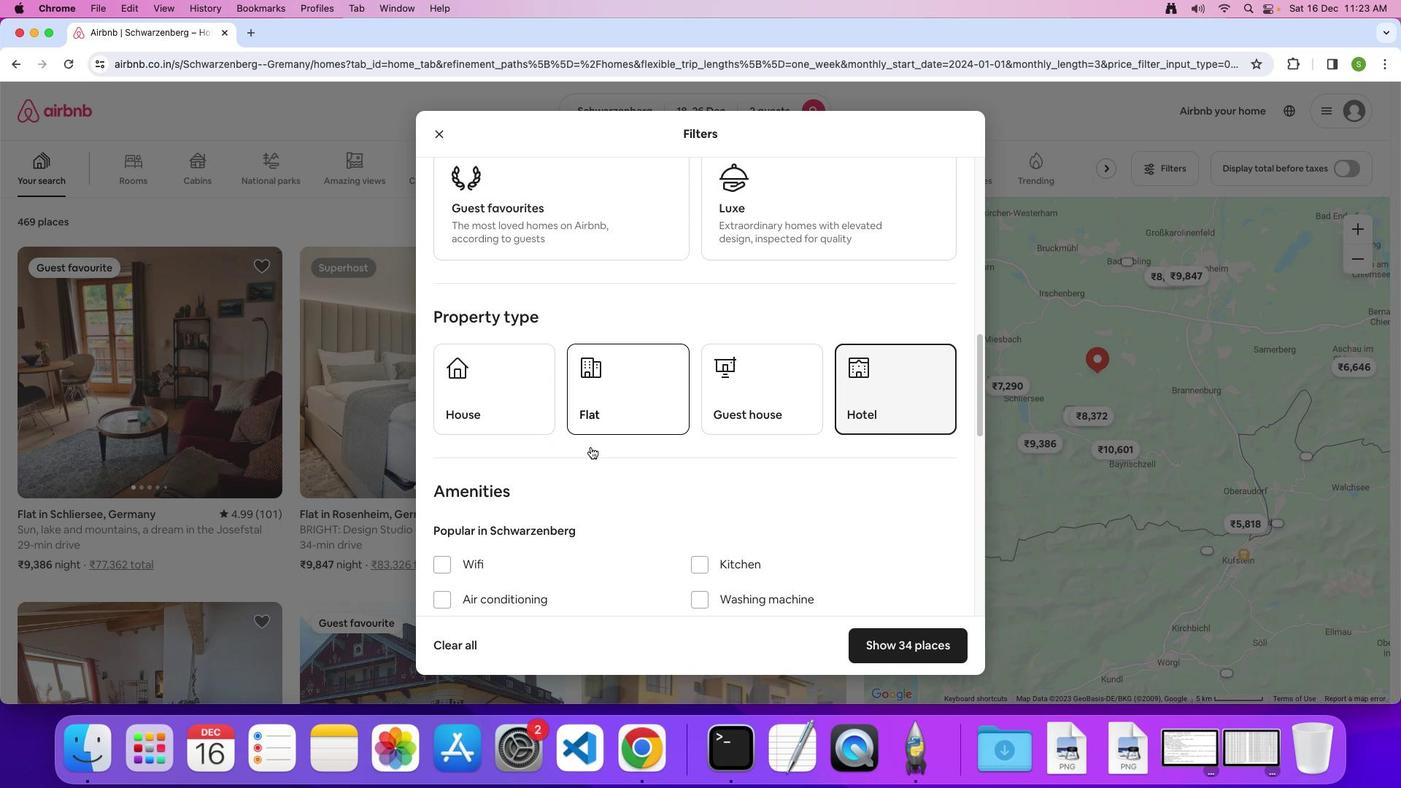 
Action: Mouse scrolled (590, 446) with delta (0, 0)
Screenshot: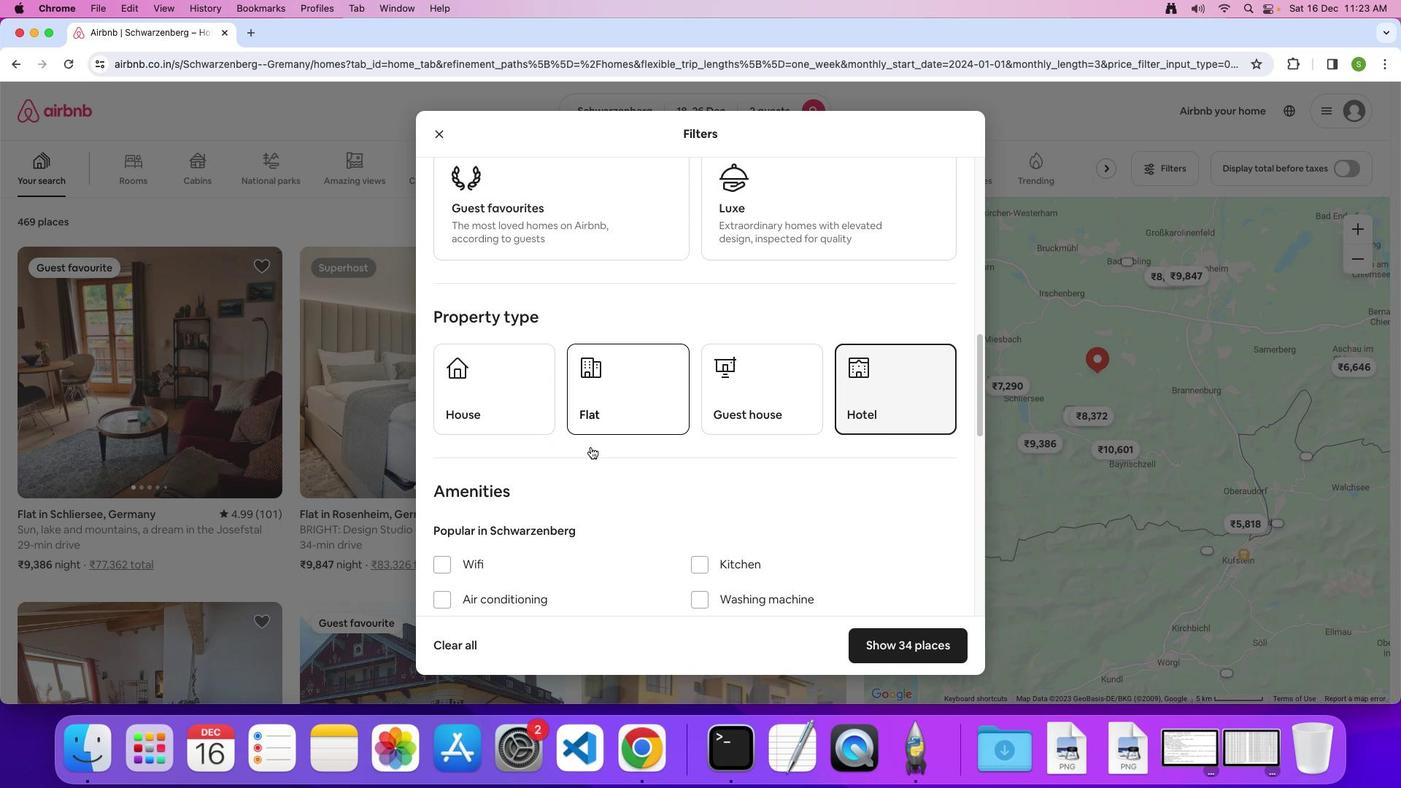 
Action: Mouse scrolled (590, 446) with delta (0, 0)
Screenshot: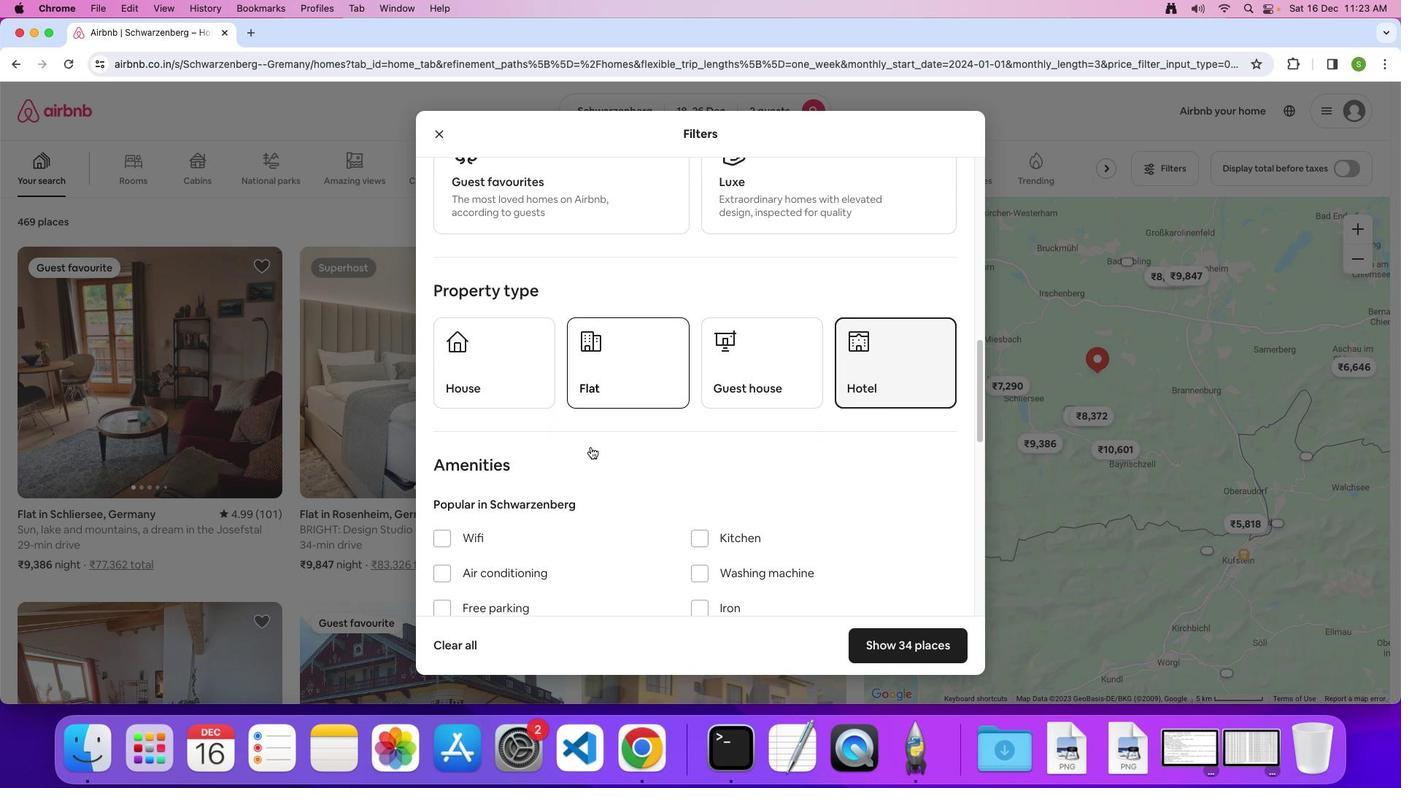 
Action: Mouse moved to (591, 446)
Screenshot: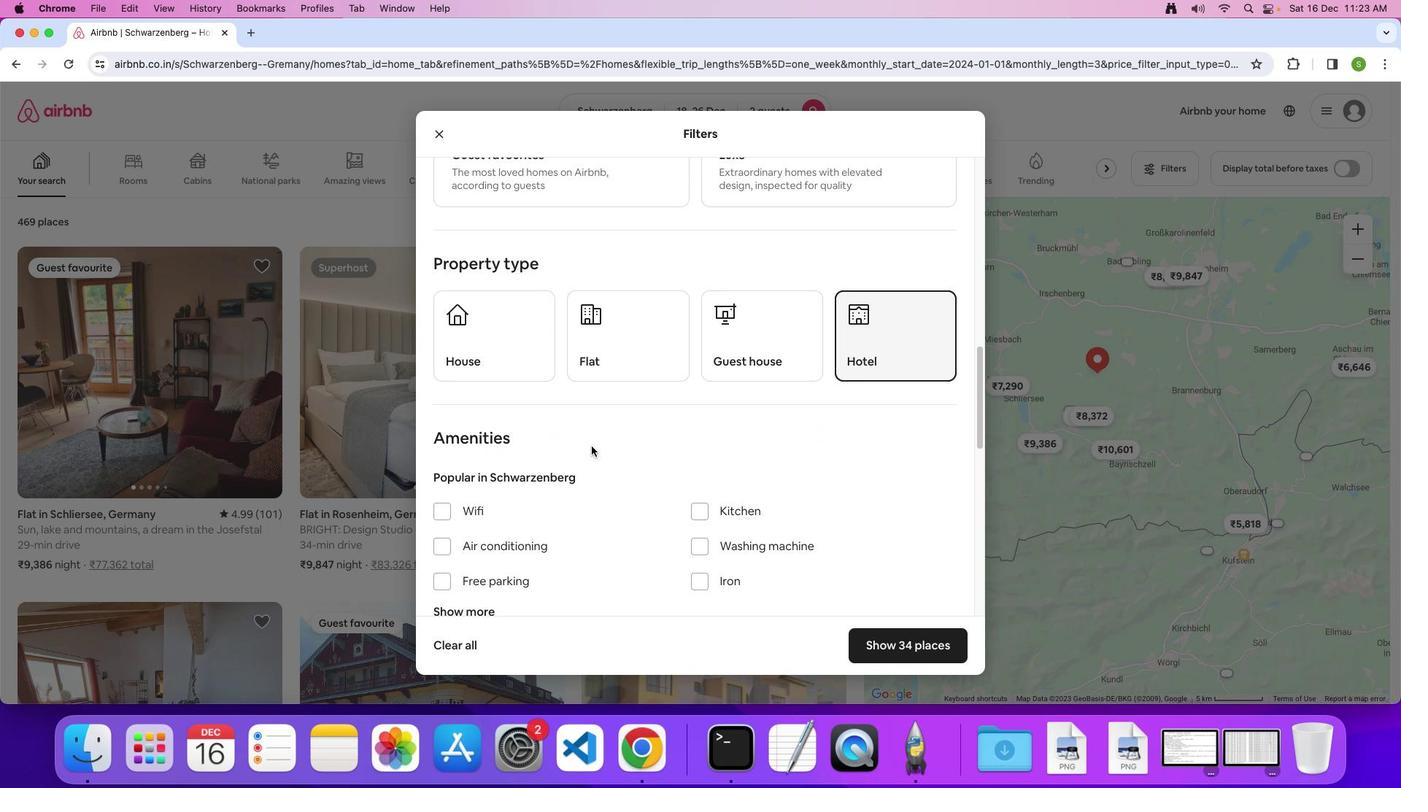 
Action: Mouse scrolled (591, 446) with delta (0, 0)
Screenshot: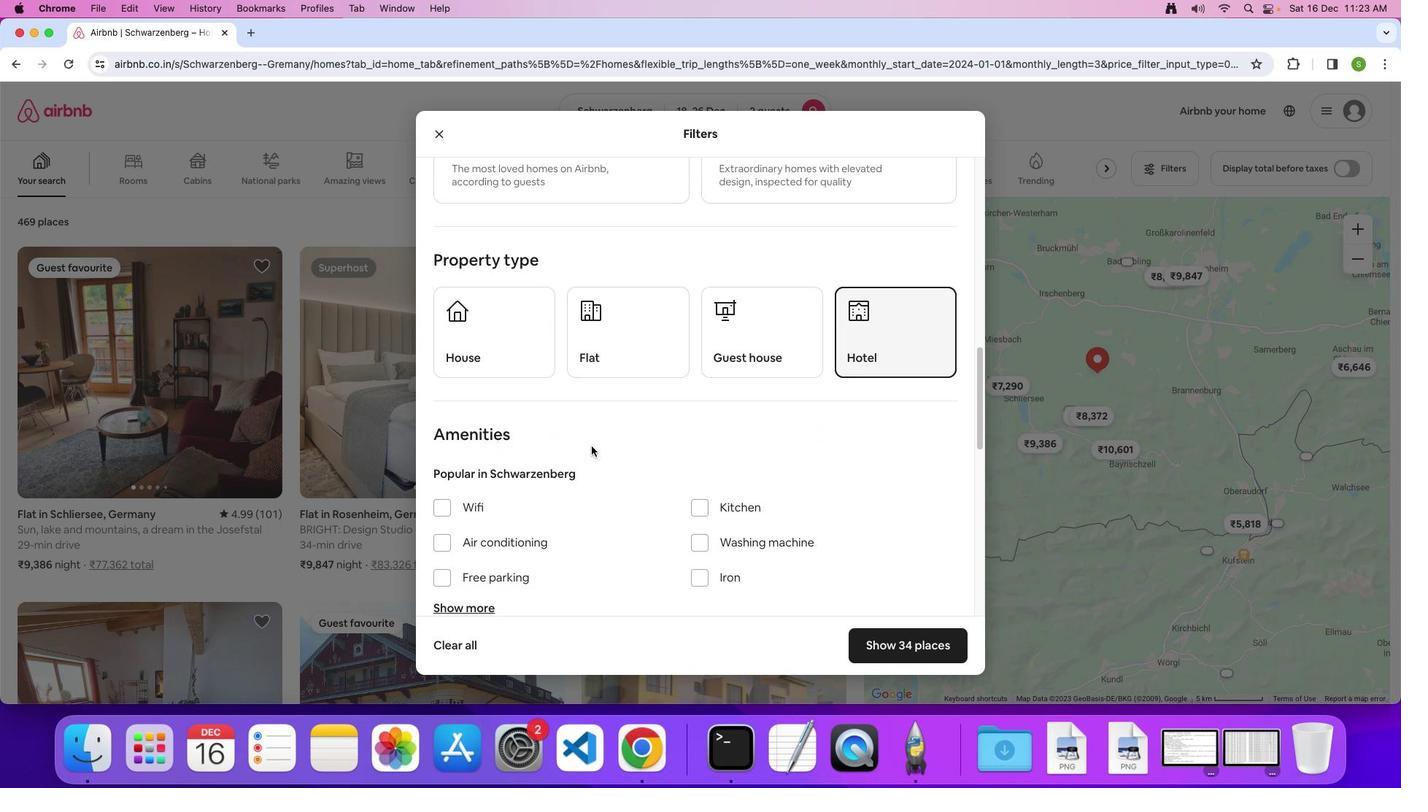 
Action: Mouse scrolled (591, 446) with delta (0, 0)
Screenshot: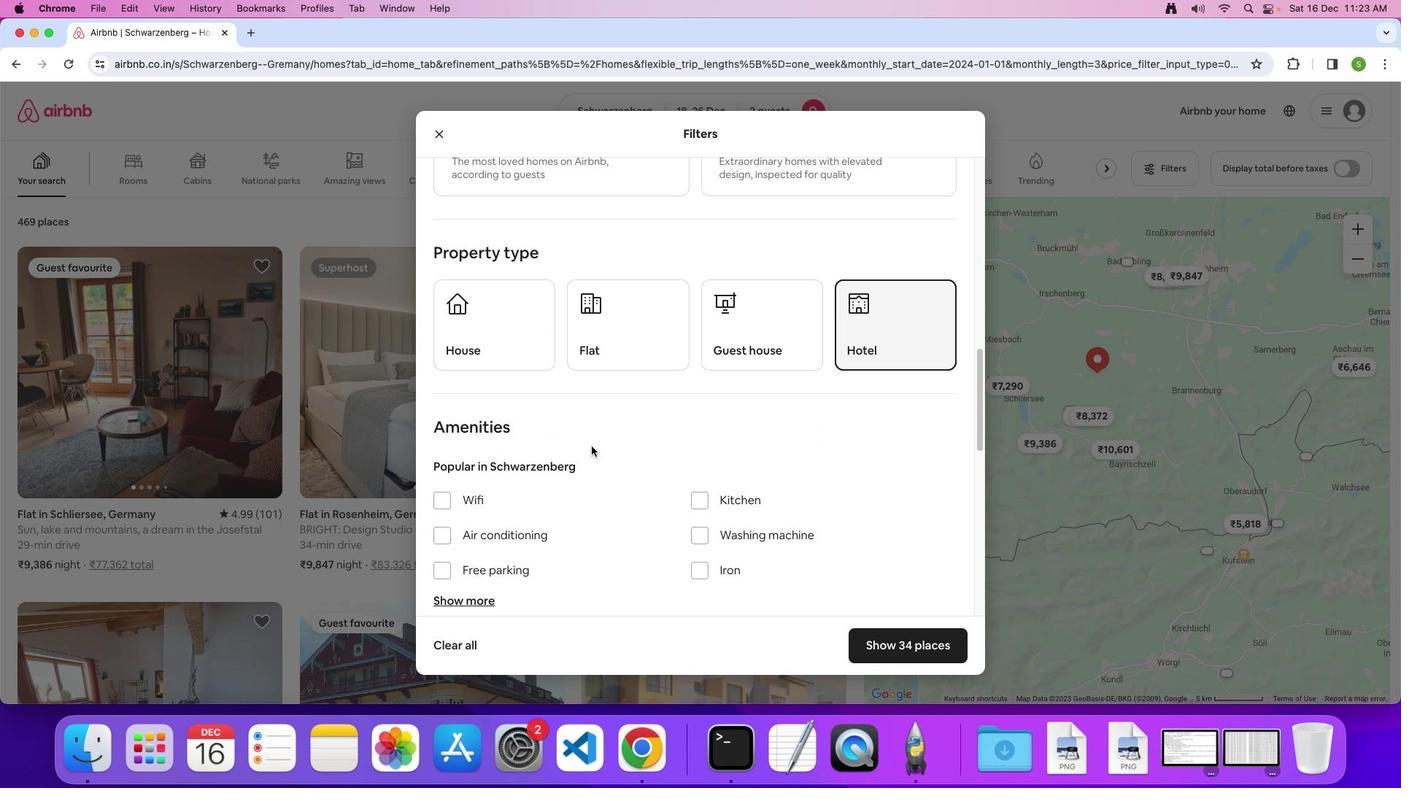 
Action: Mouse scrolled (591, 446) with delta (0, 0)
Screenshot: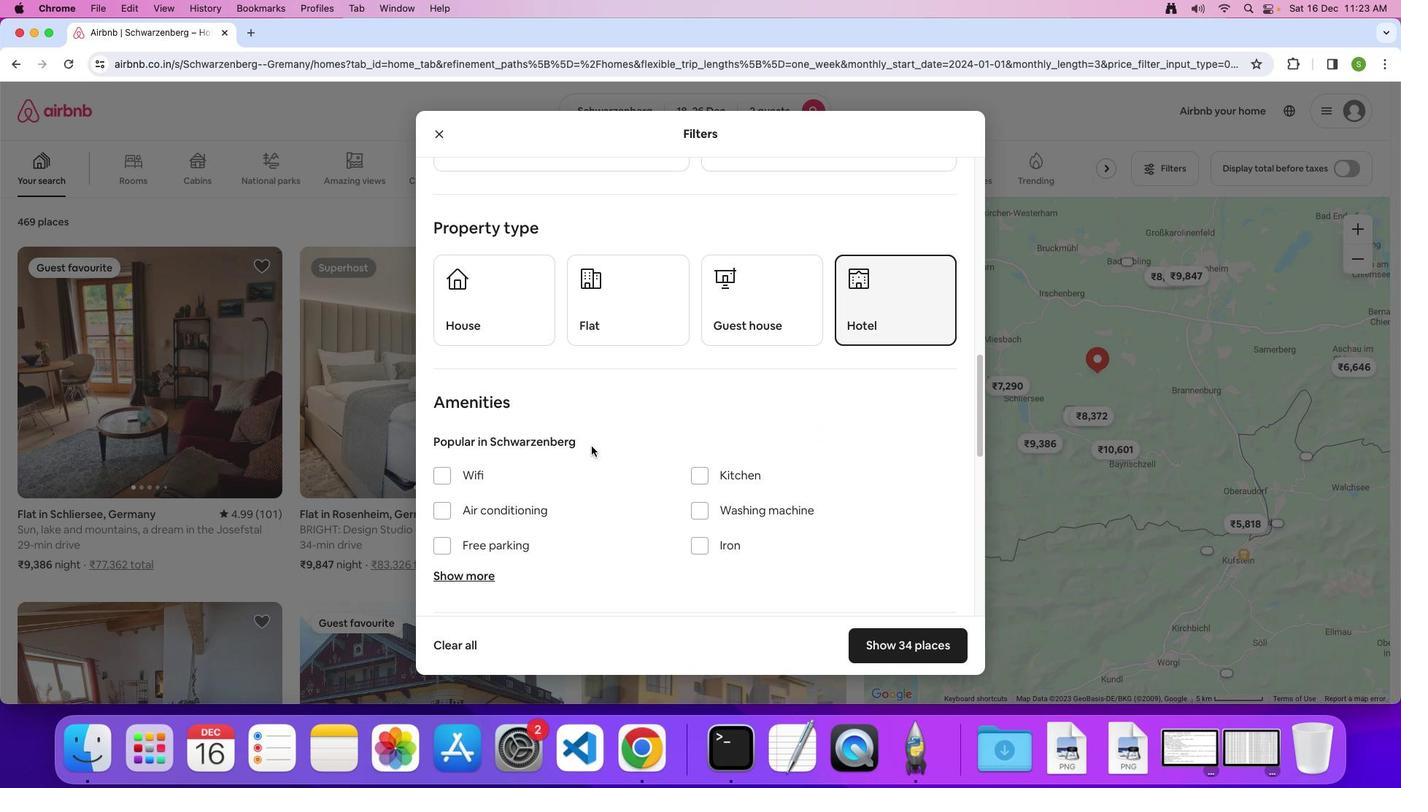 
Action: Mouse scrolled (591, 446) with delta (0, 0)
Screenshot: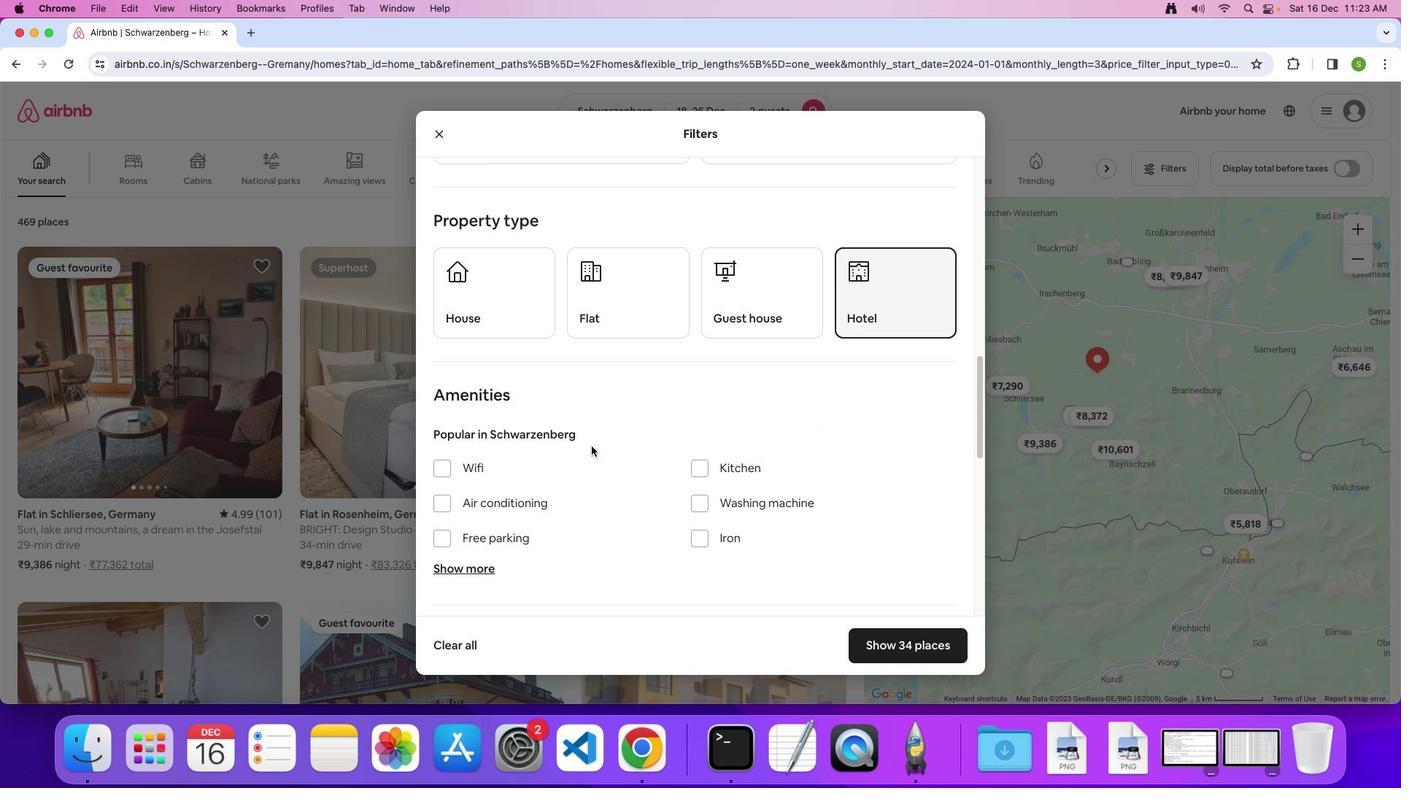 
Action: Mouse scrolled (591, 446) with delta (0, -1)
Screenshot: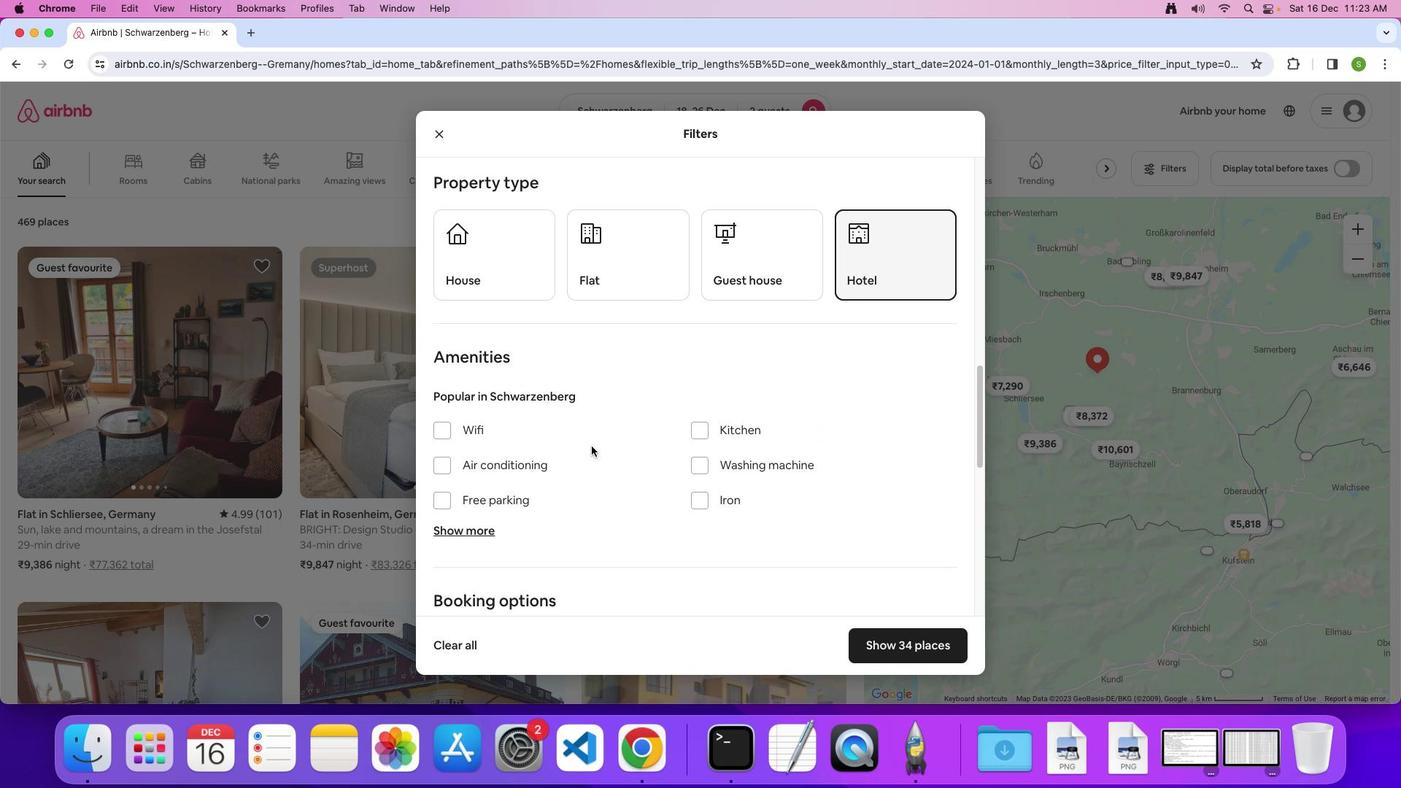 
Action: Mouse moved to (591, 445)
Screenshot: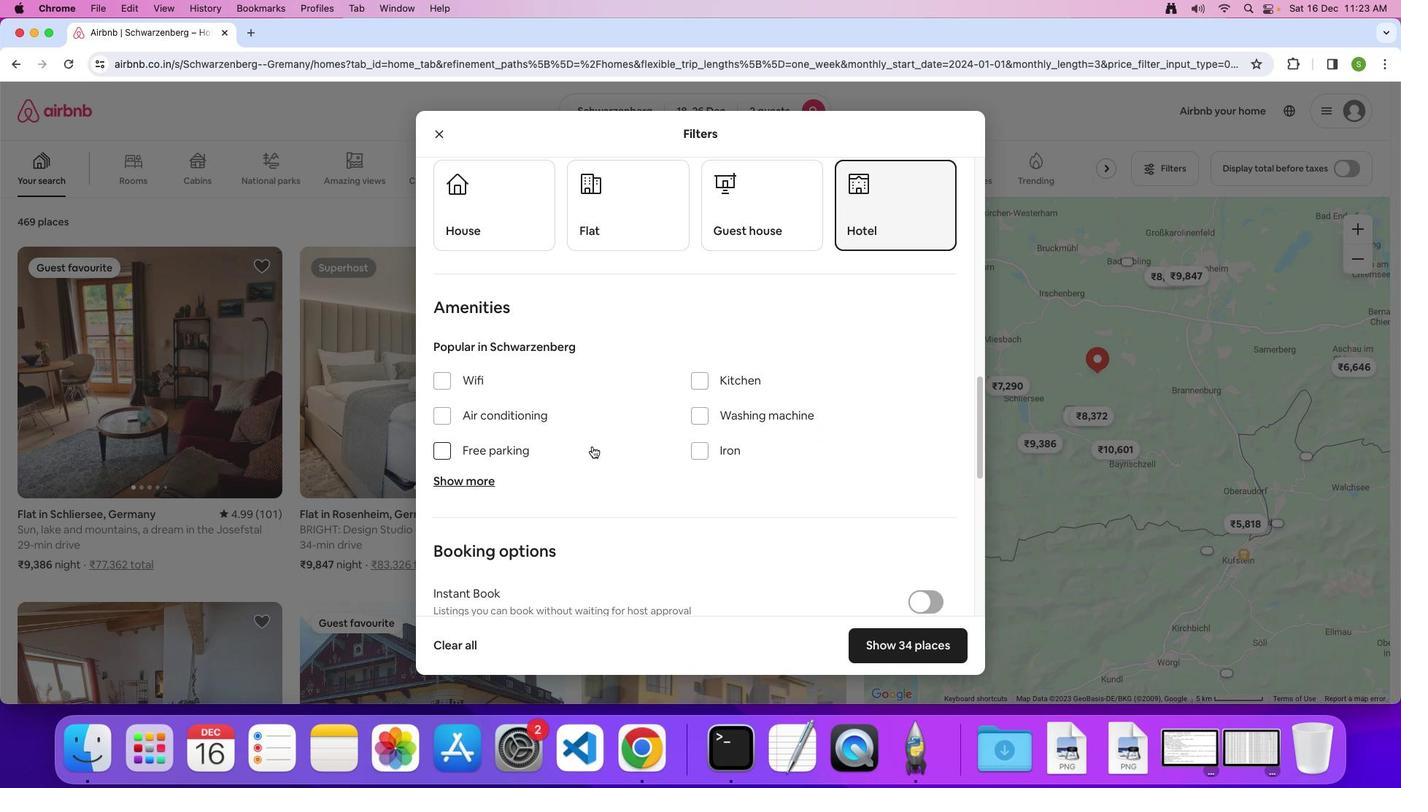 
Action: Mouse scrolled (591, 445) with delta (0, 0)
Screenshot: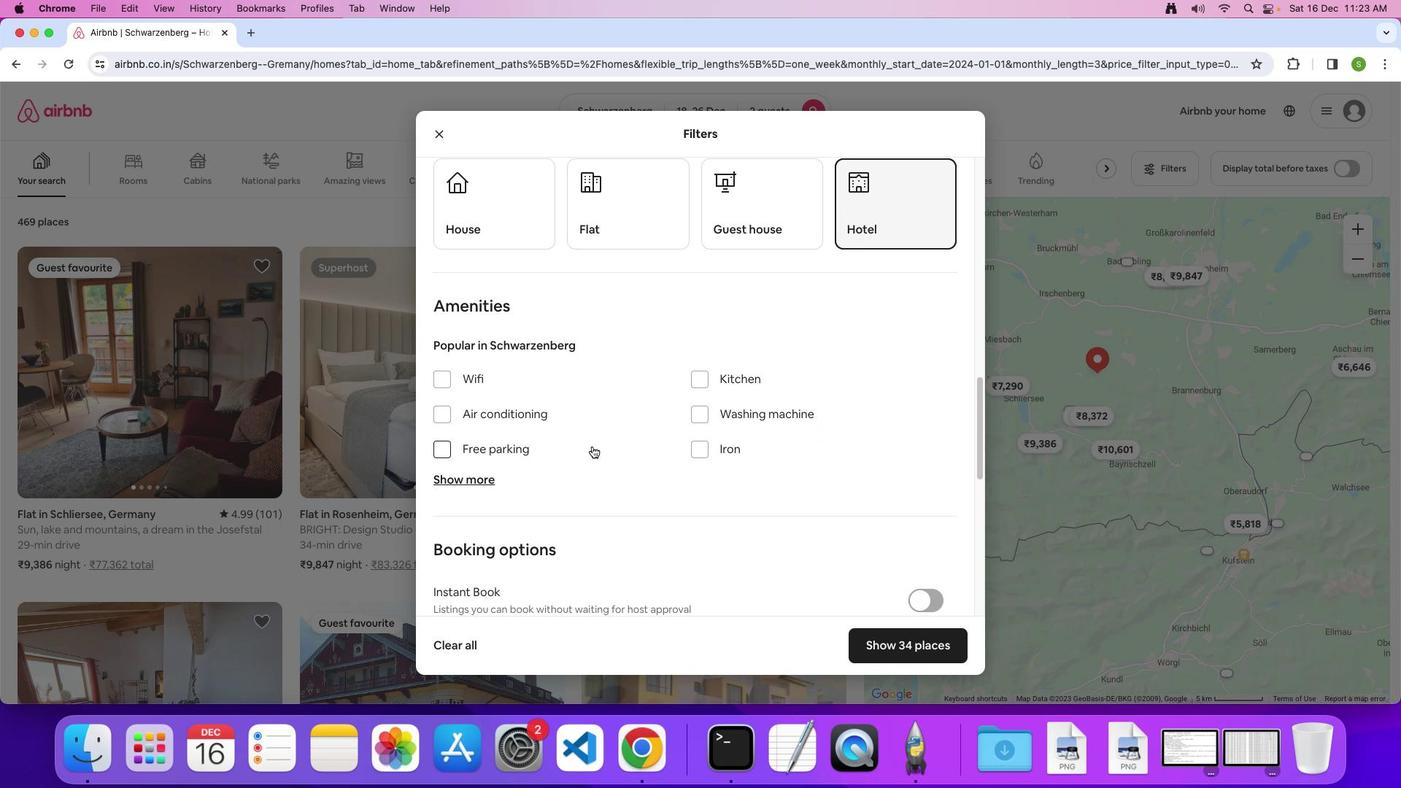 
Action: Mouse moved to (591, 445)
Screenshot: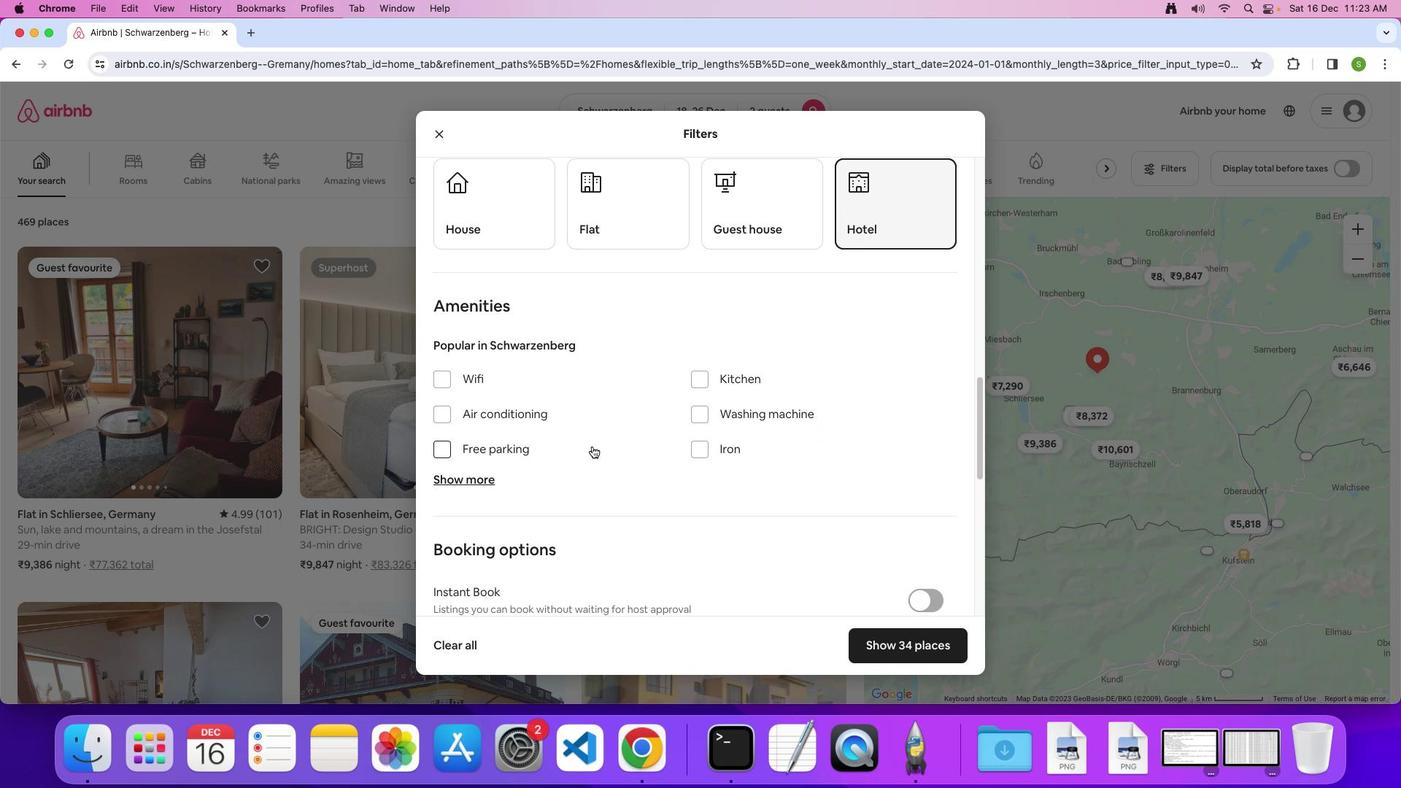 
Action: Mouse scrolled (591, 445) with delta (0, 0)
Screenshot: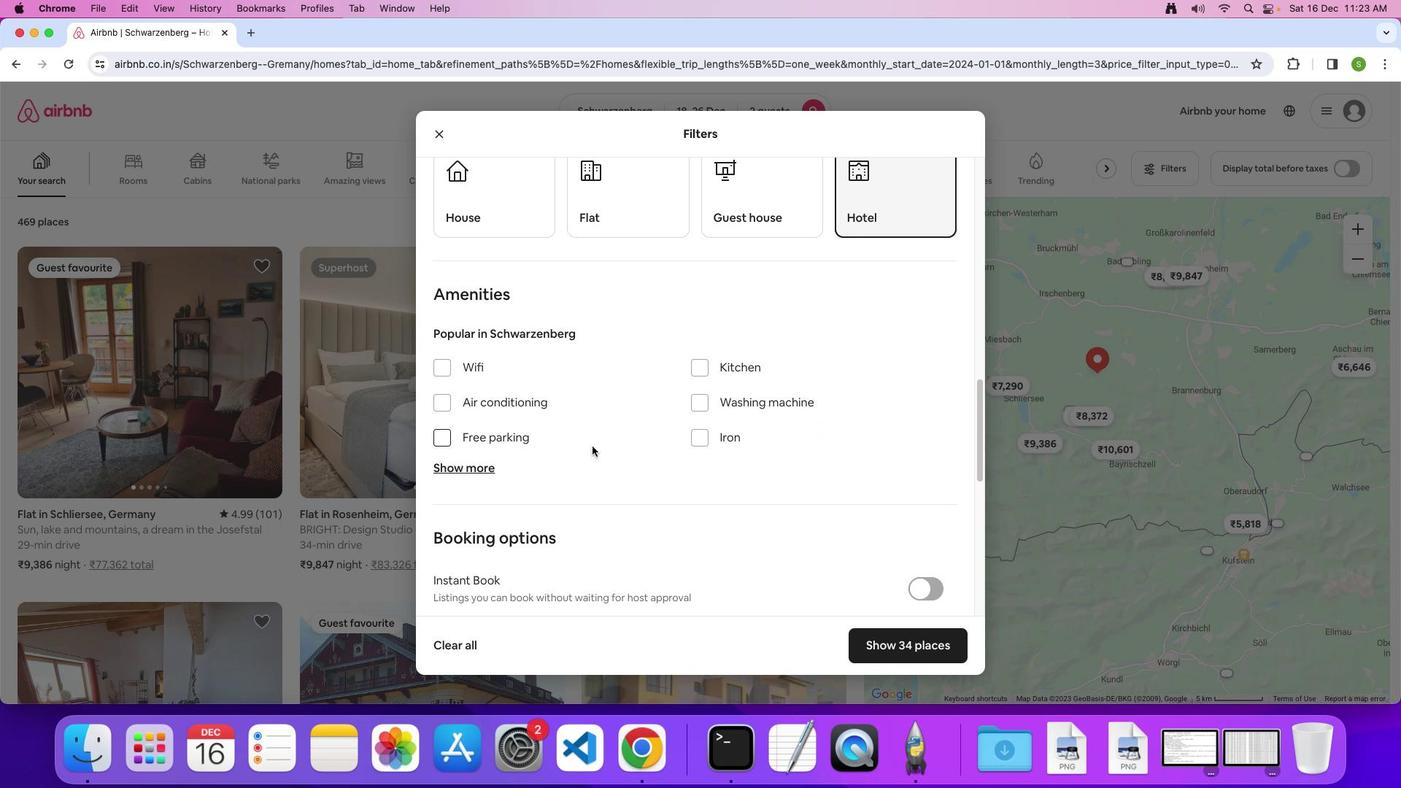 
Action: Mouse scrolled (591, 445) with delta (0, 0)
Screenshot: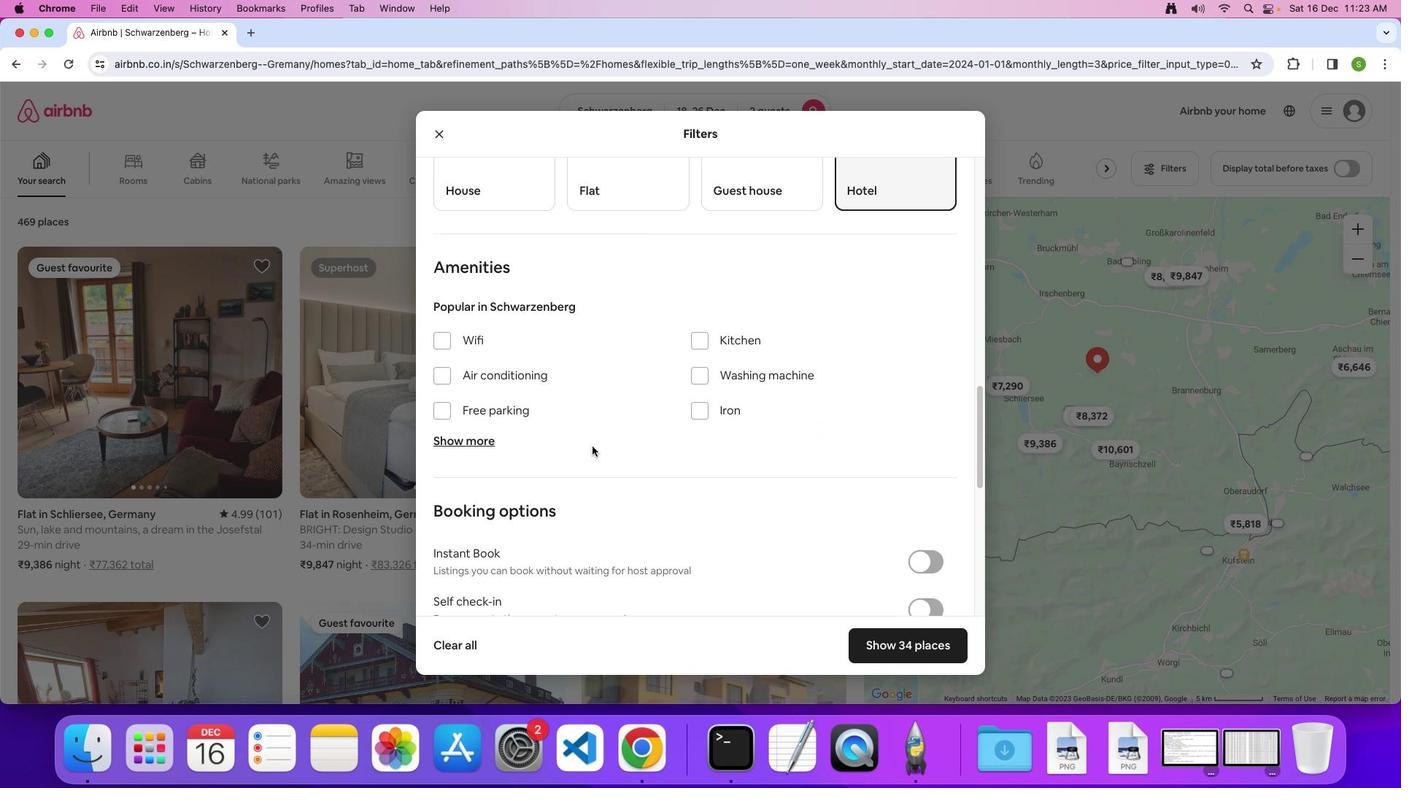 
Action: Mouse moved to (448, 308)
Screenshot: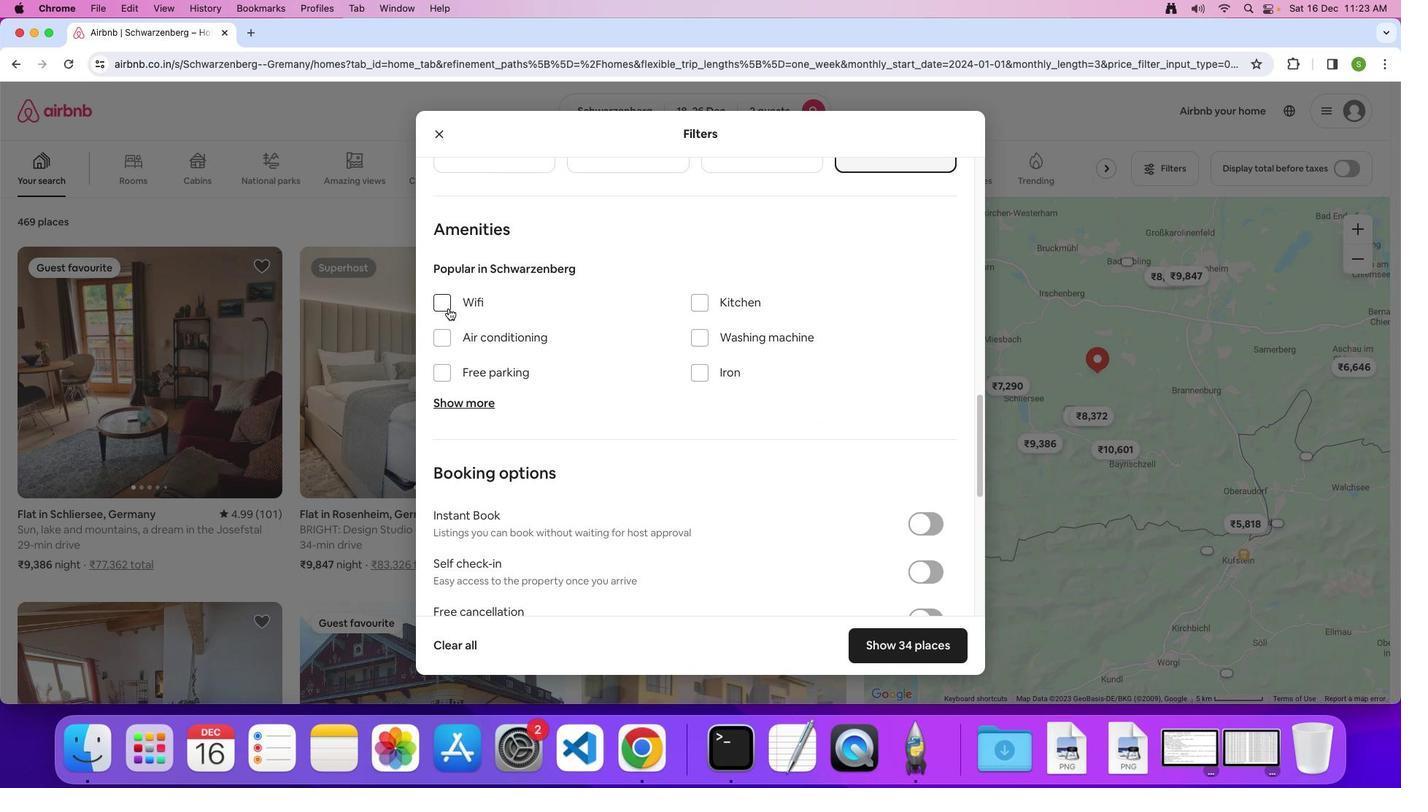 
Action: Mouse pressed left at (448, 308)
Screenshot: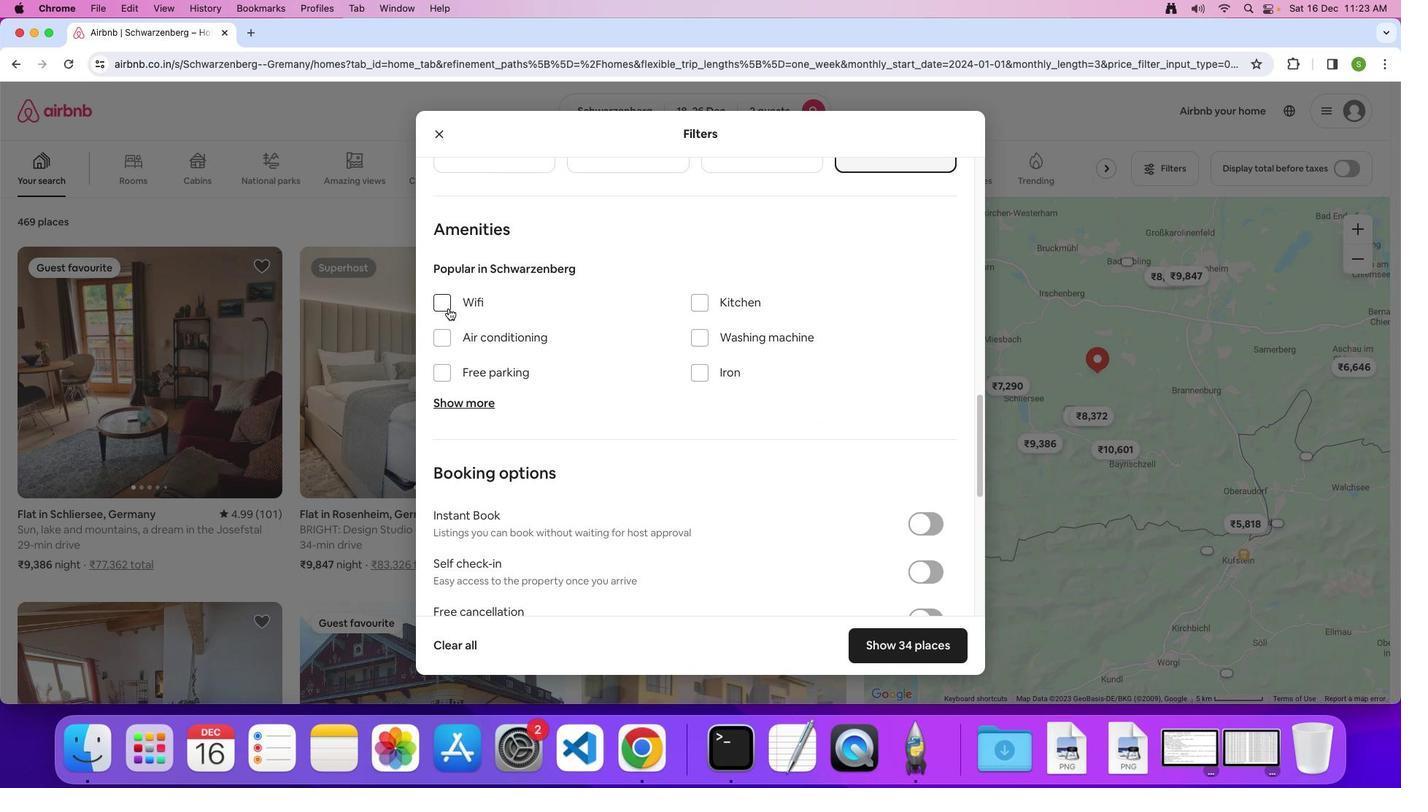 
Action: Mouse moved to (705, 420)
Screenshot: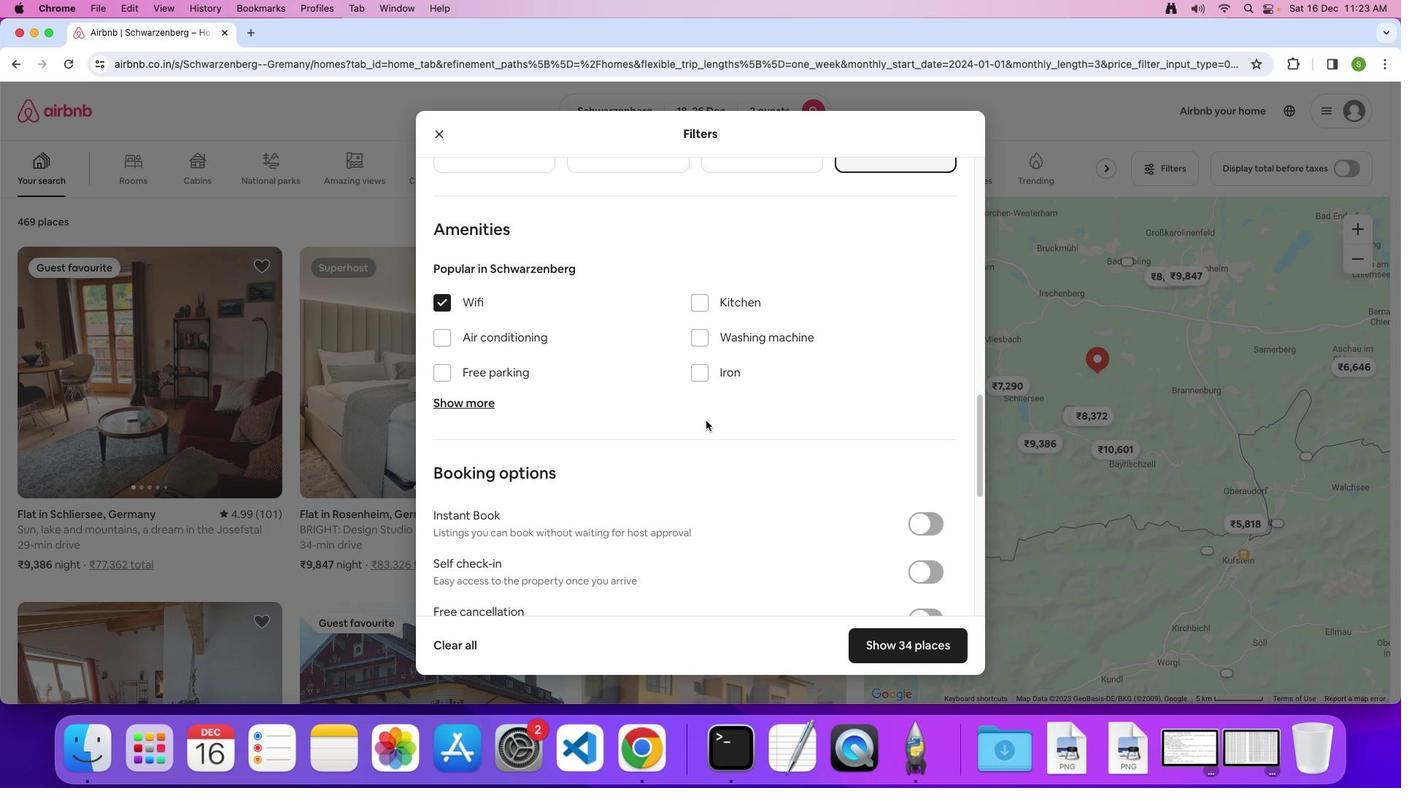 
Action: Mouse scrolled (705, 420) with delta (0, 0)
Screenshot: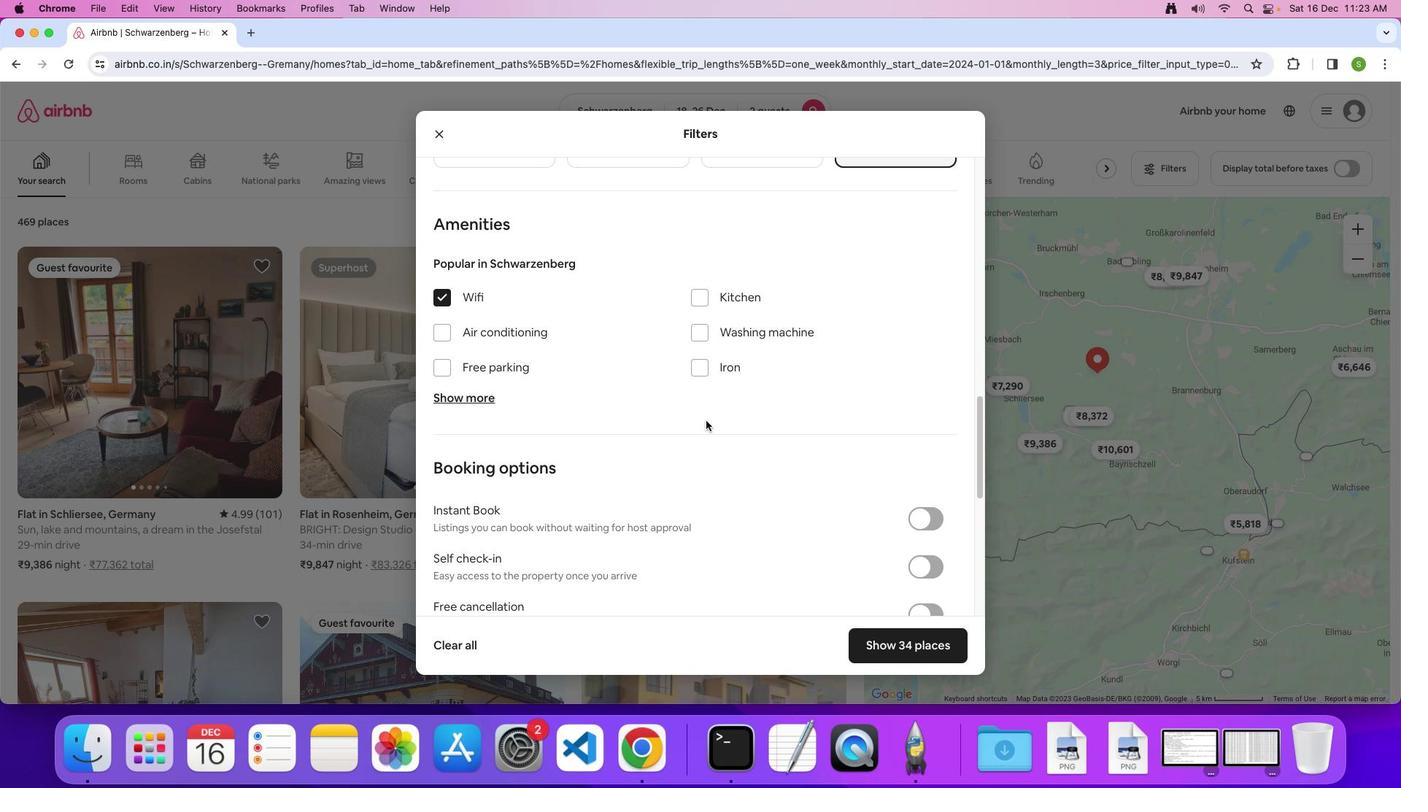 
Action: Mouse scrolled (705, 420) with delta (0, 0)
Screenshot: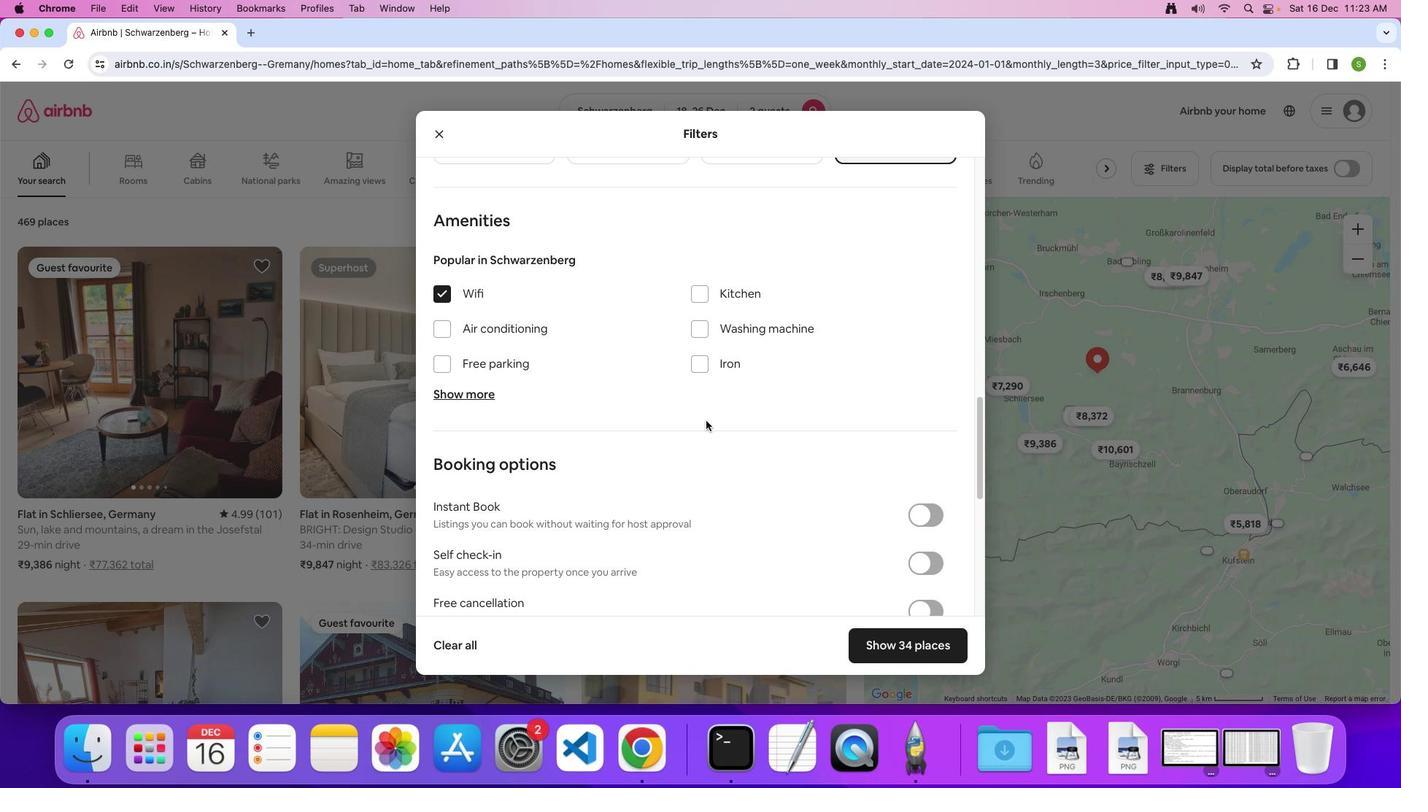 
Action: Mouse scrolled (705, 420) with delta (0, 0)
Screenshot: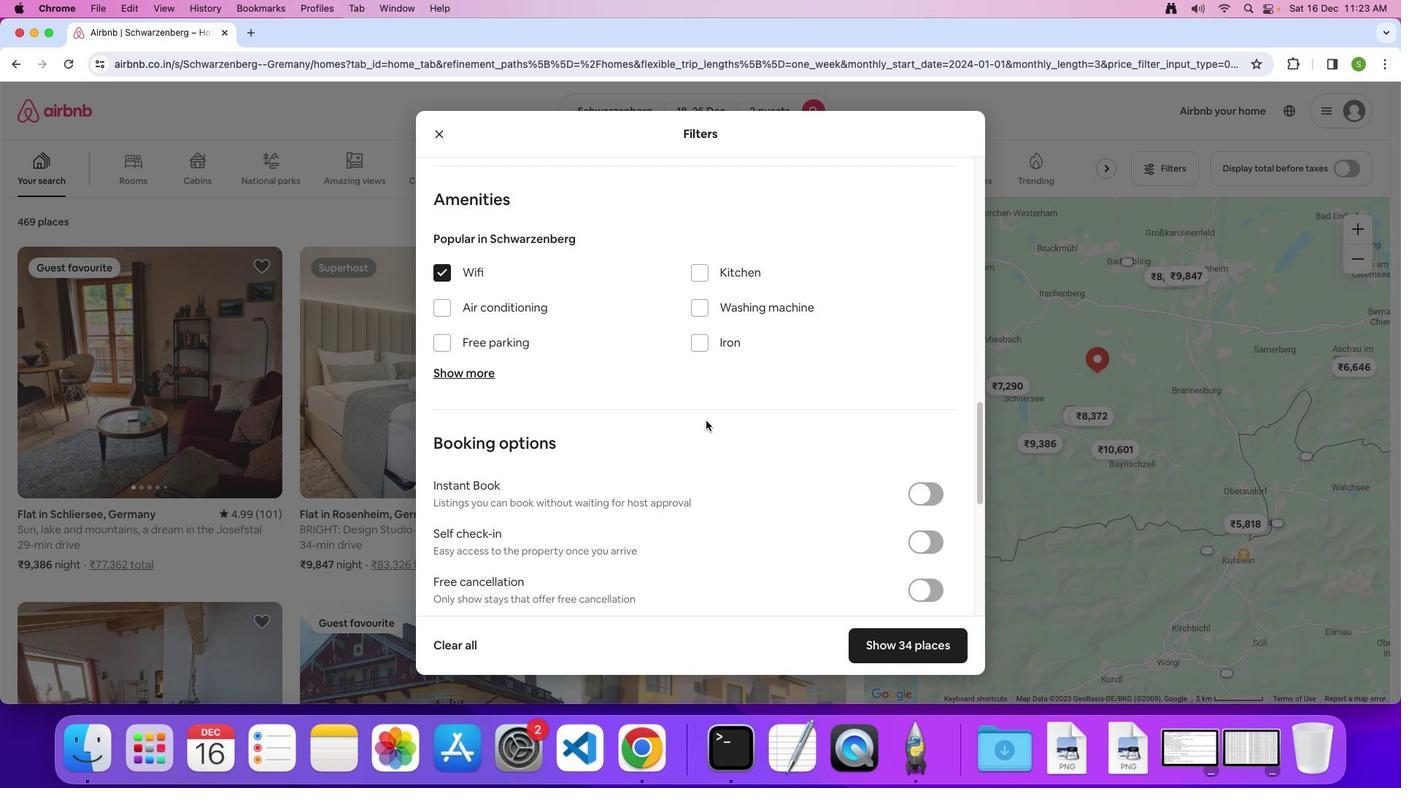 
Action: Mouse scrolled (705, 420) with delta (0, 0)
Screenshot: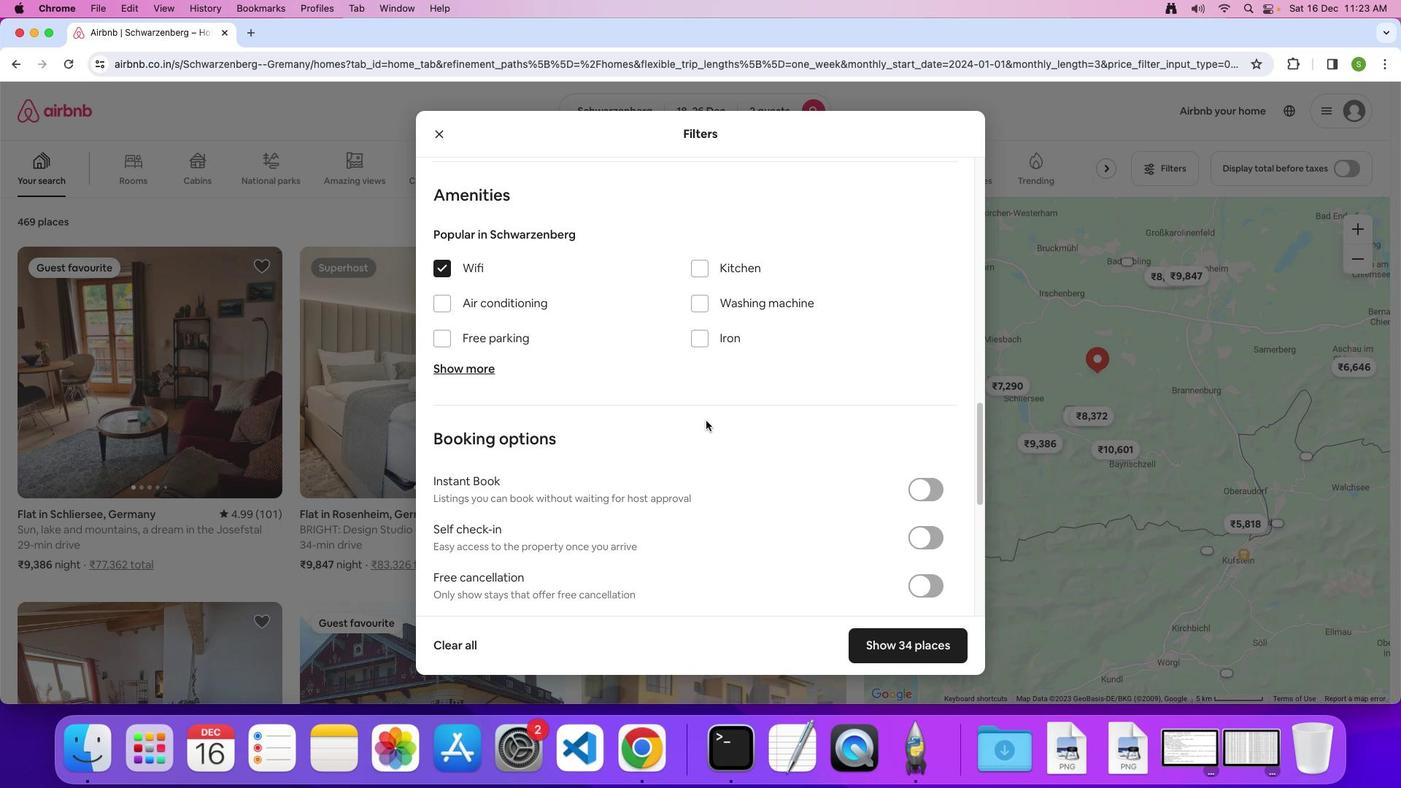 
Action: Mouse scrolled (705, 420) with delta (0, 0)
Screenshot: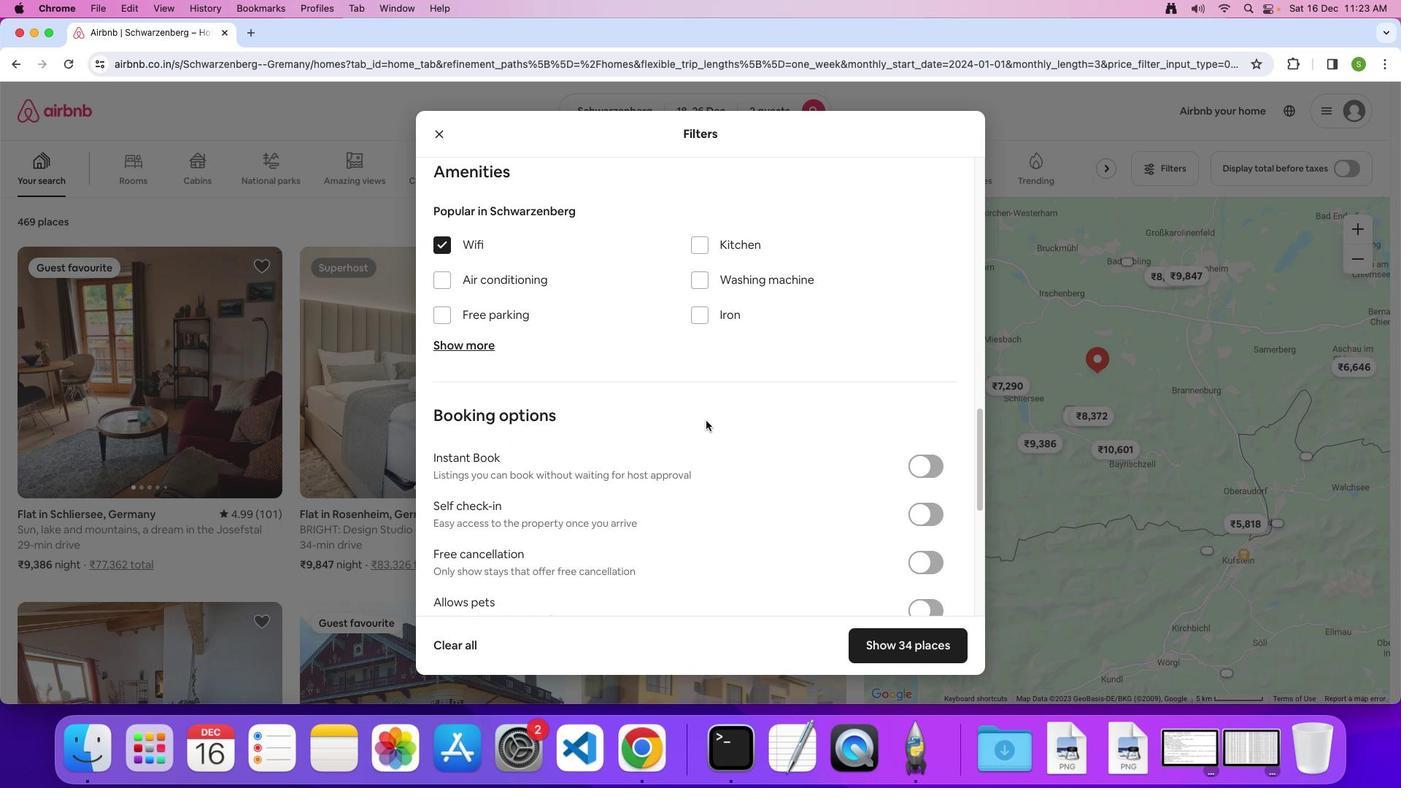 
Action: Mouse moved to (705, 420)
Screenshot: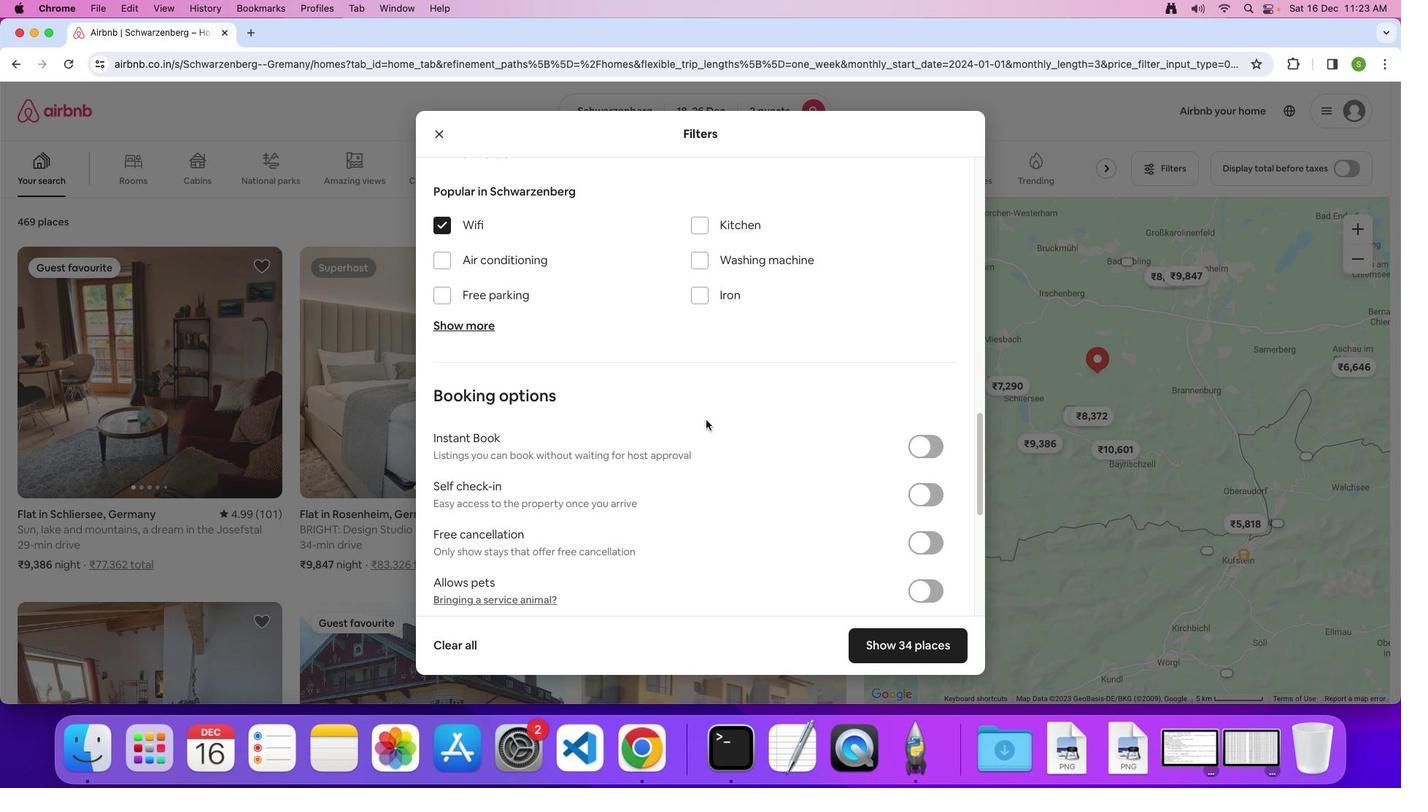 
Action: Mouse scrolled (705, 420) with delta (0, 0)
Screenshot: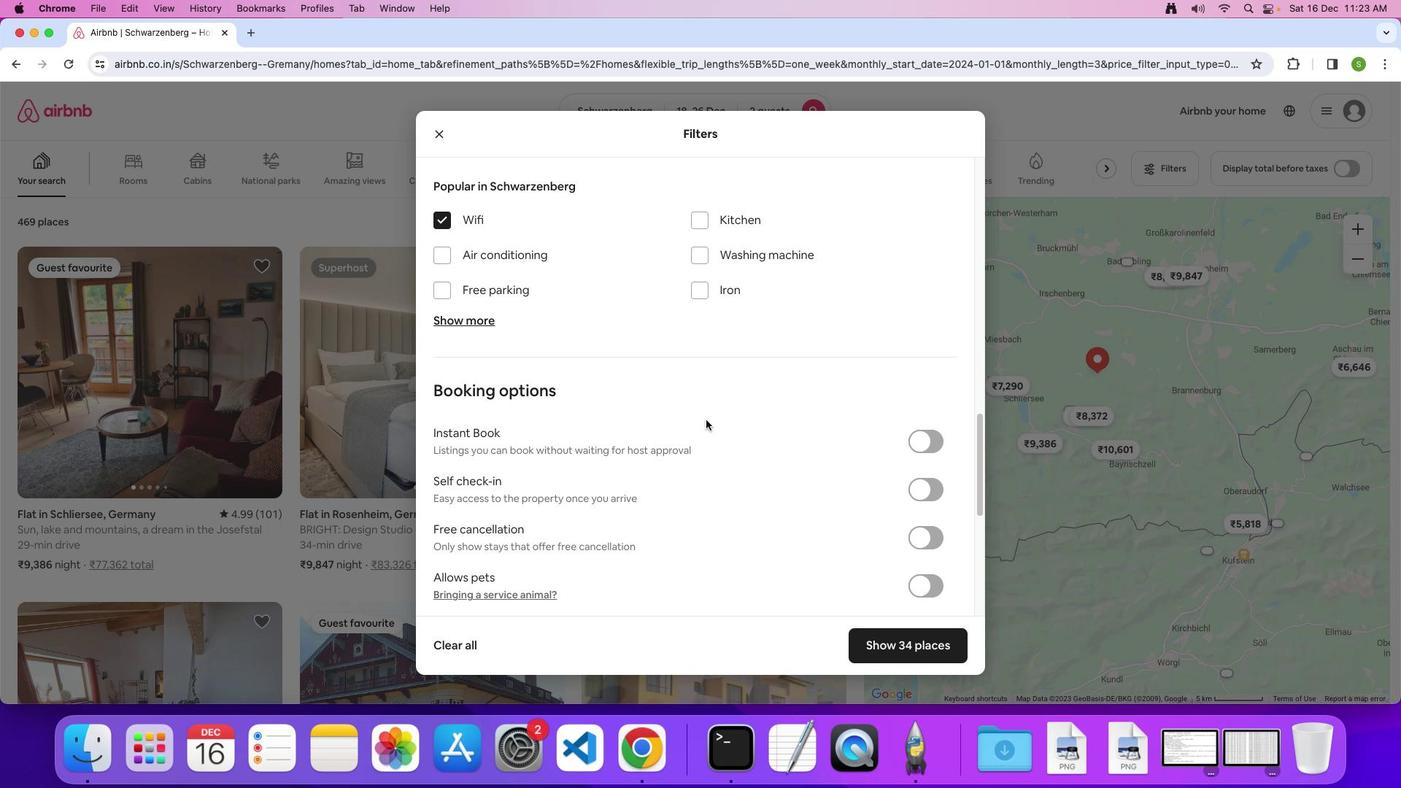 
Action: Mouse moved to (705, 420)
Screenshot: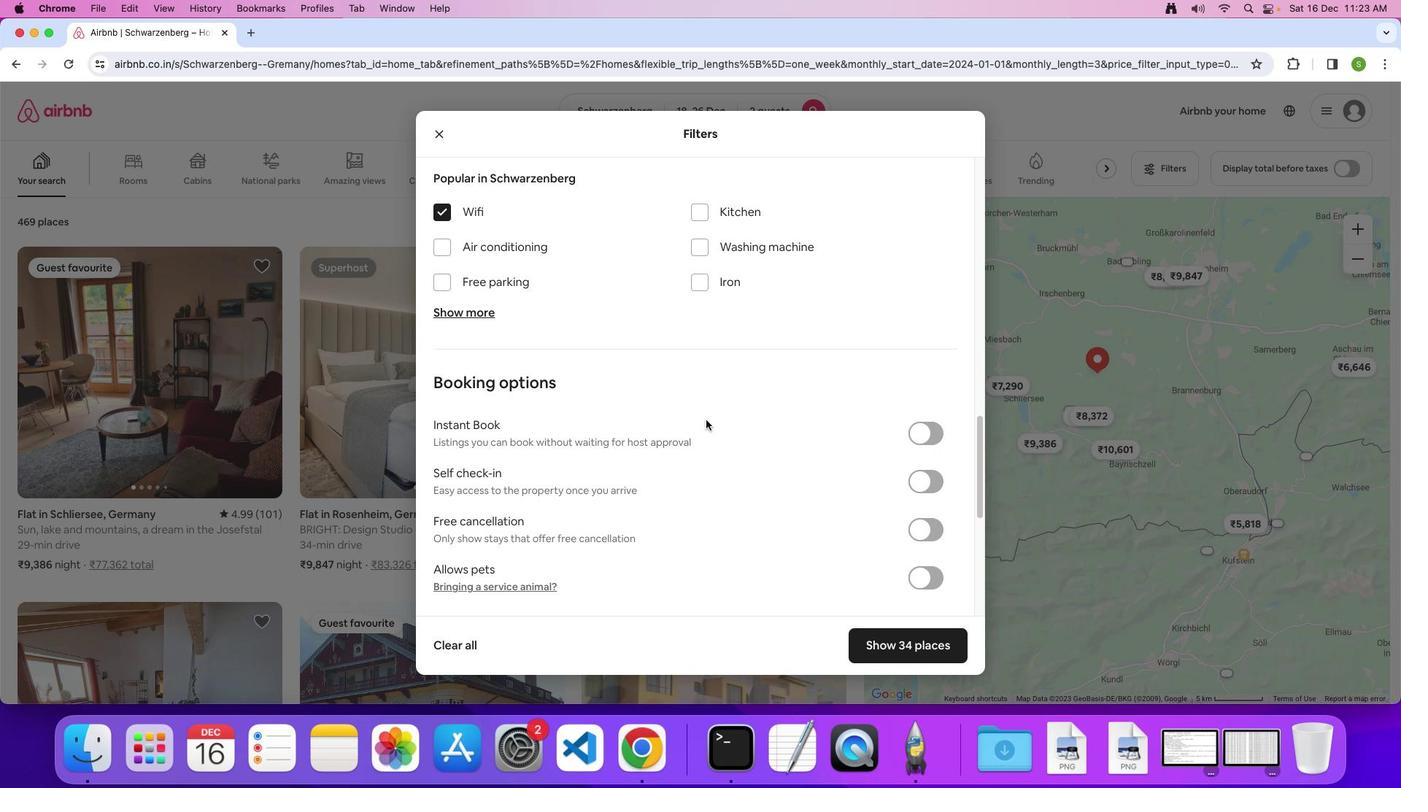 
Action: Mouse scrolled (705, 420) with delta (0, 0)
Screenshot: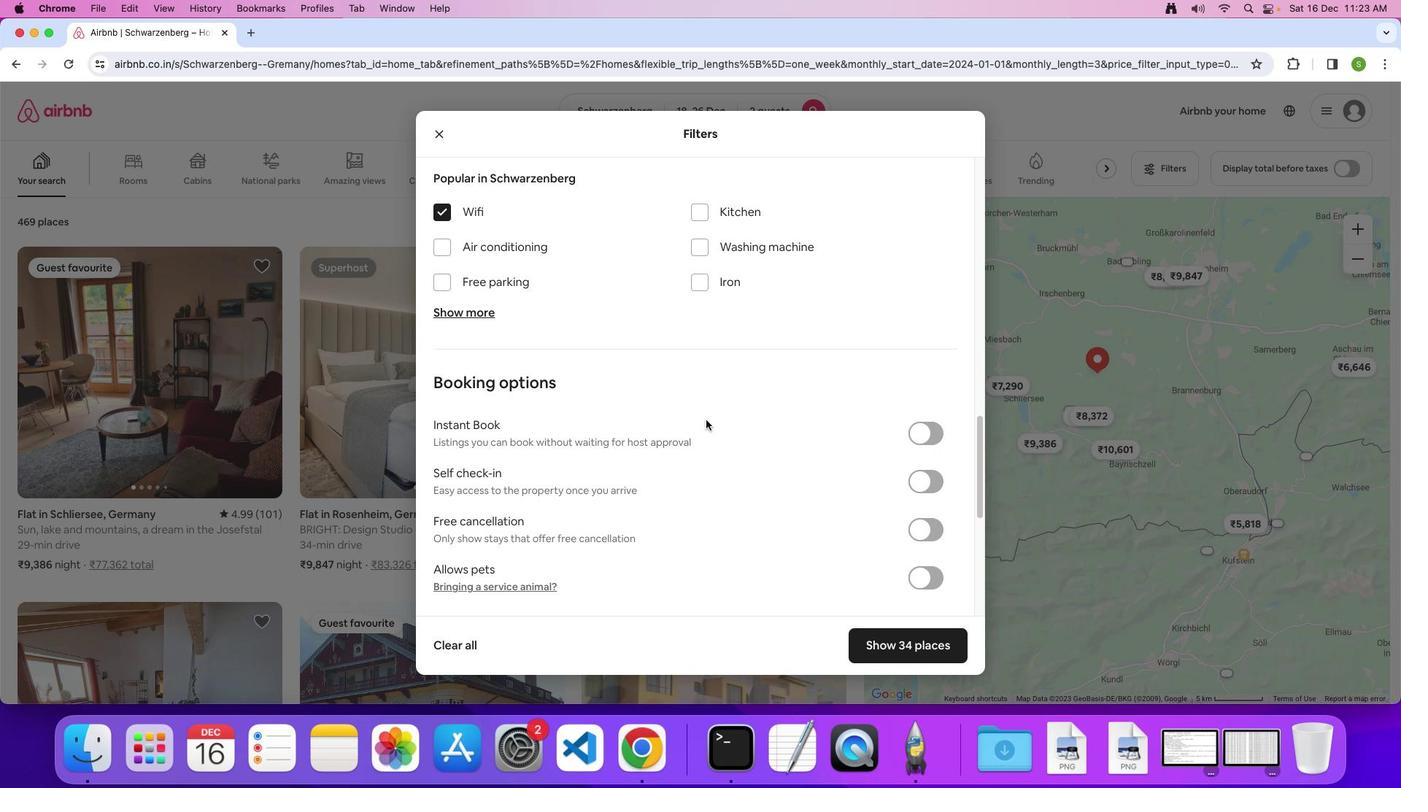 
Action: Mouse moved to (705, 419)
Screenshot: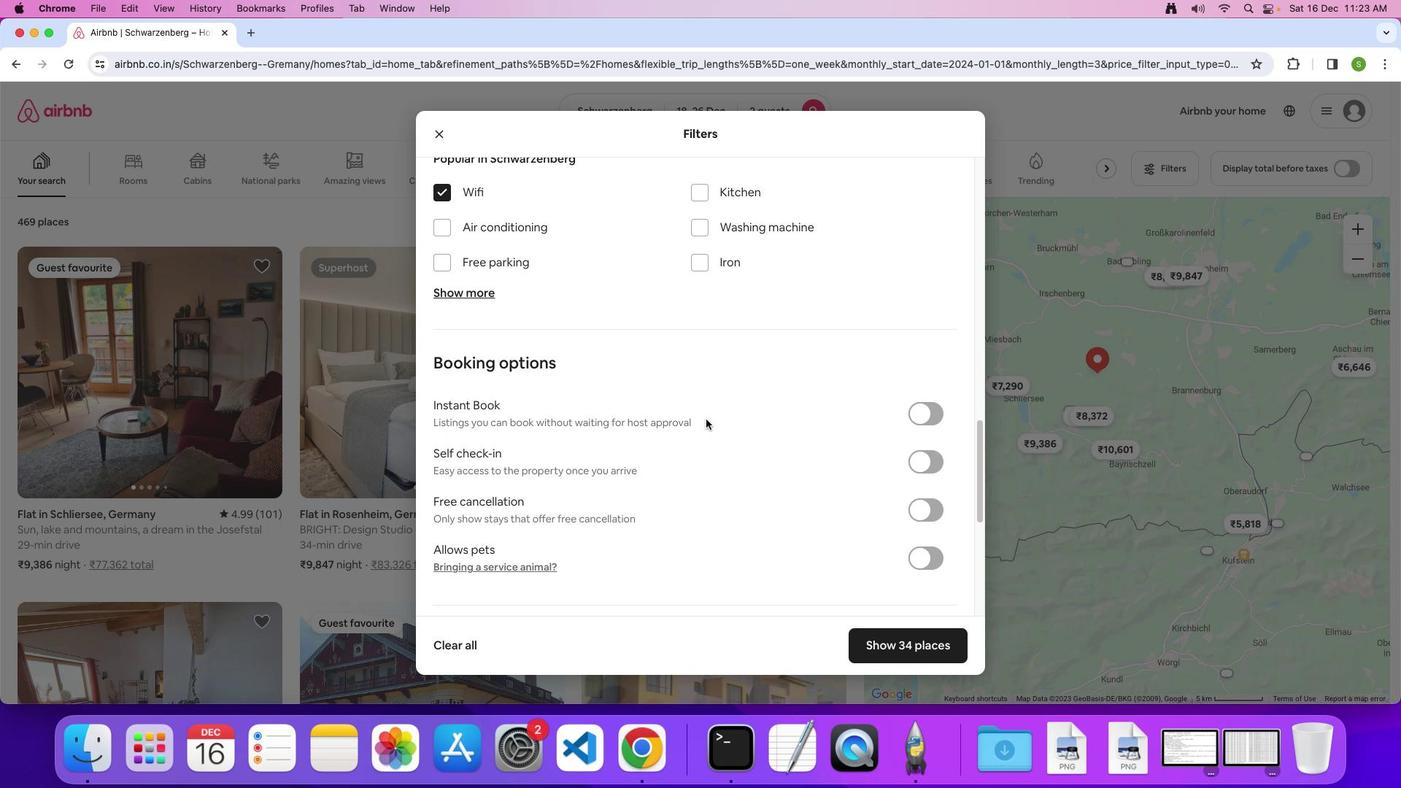 
Action: Mouse scrolled (705, 419) with delta (0, 0)
Screenshot: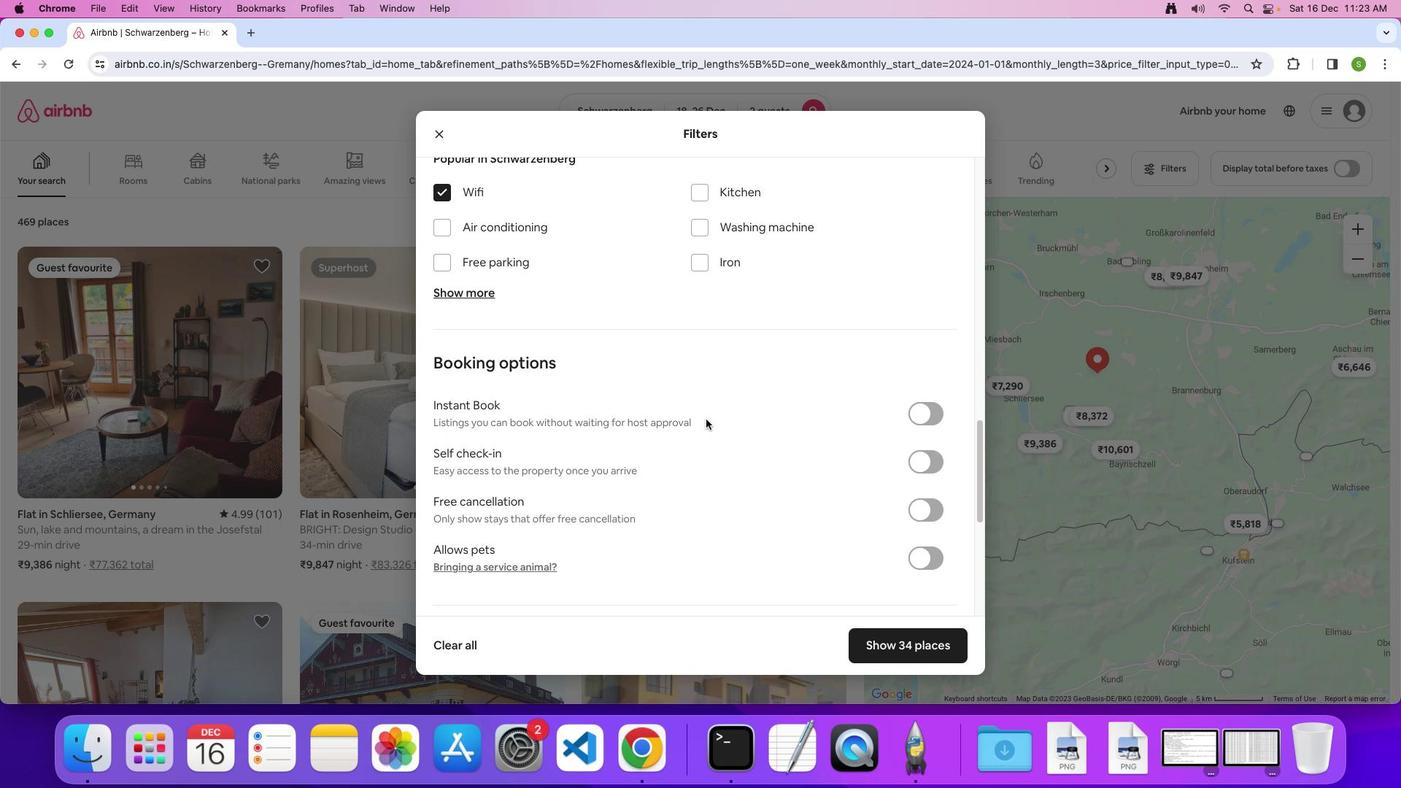 
Action: Mouse moved to (705, 419)
Screenshot: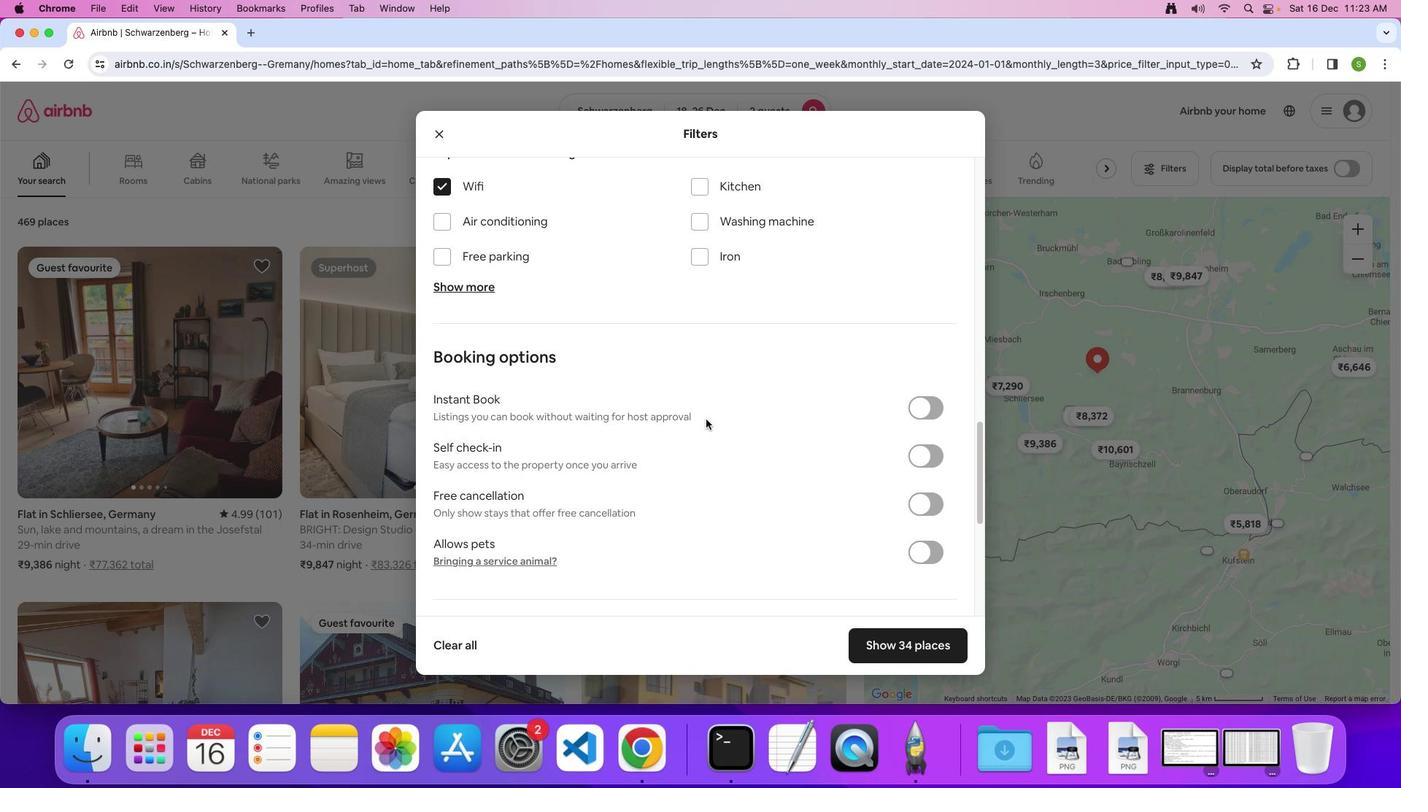 
Action: Mouse scrolled (705, 419) with delta (0, 0)
Screenshot: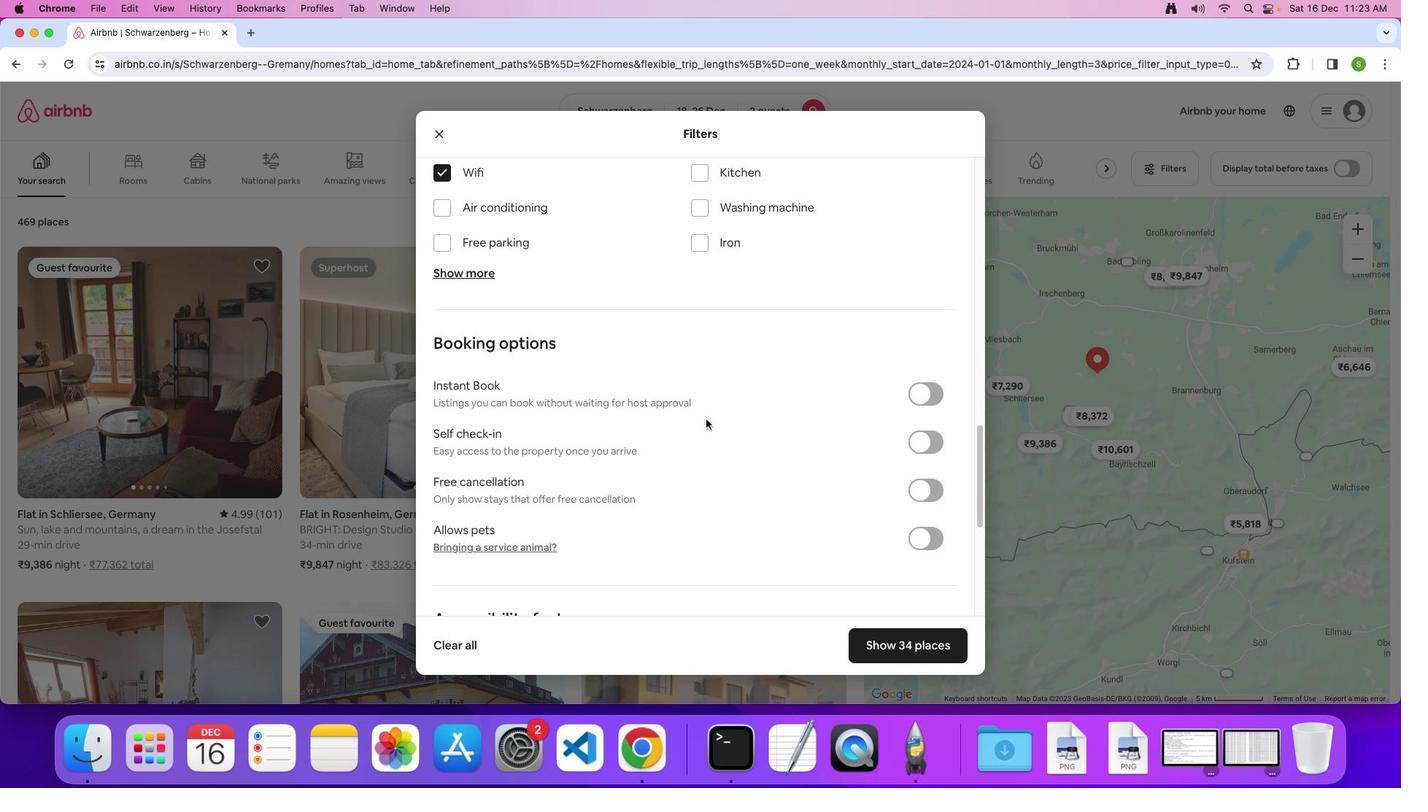 
Action: Mouse moved to (705, 418)
Screenshot: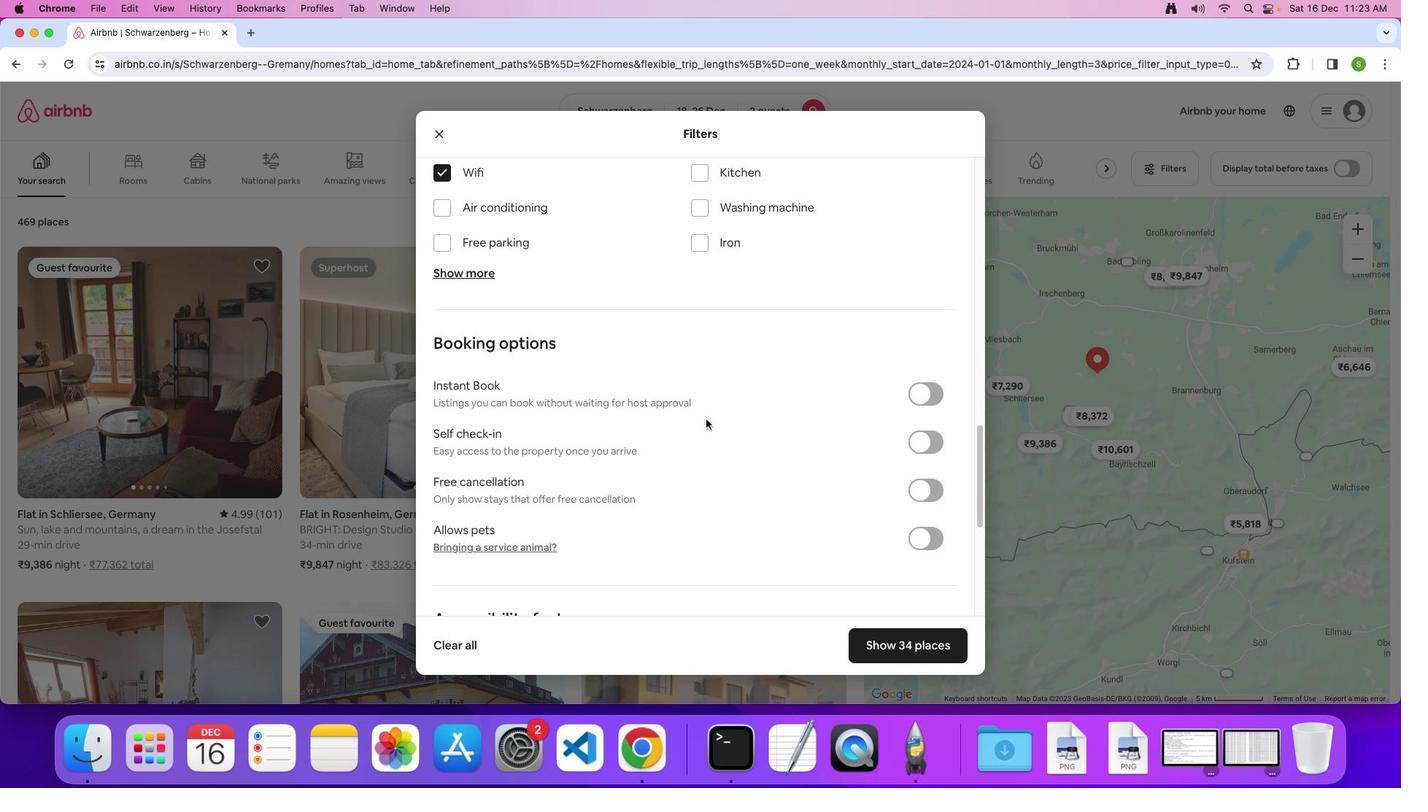 
Action: Mouse scrolled (705, 418) with delta (0, -1)
Screenshot: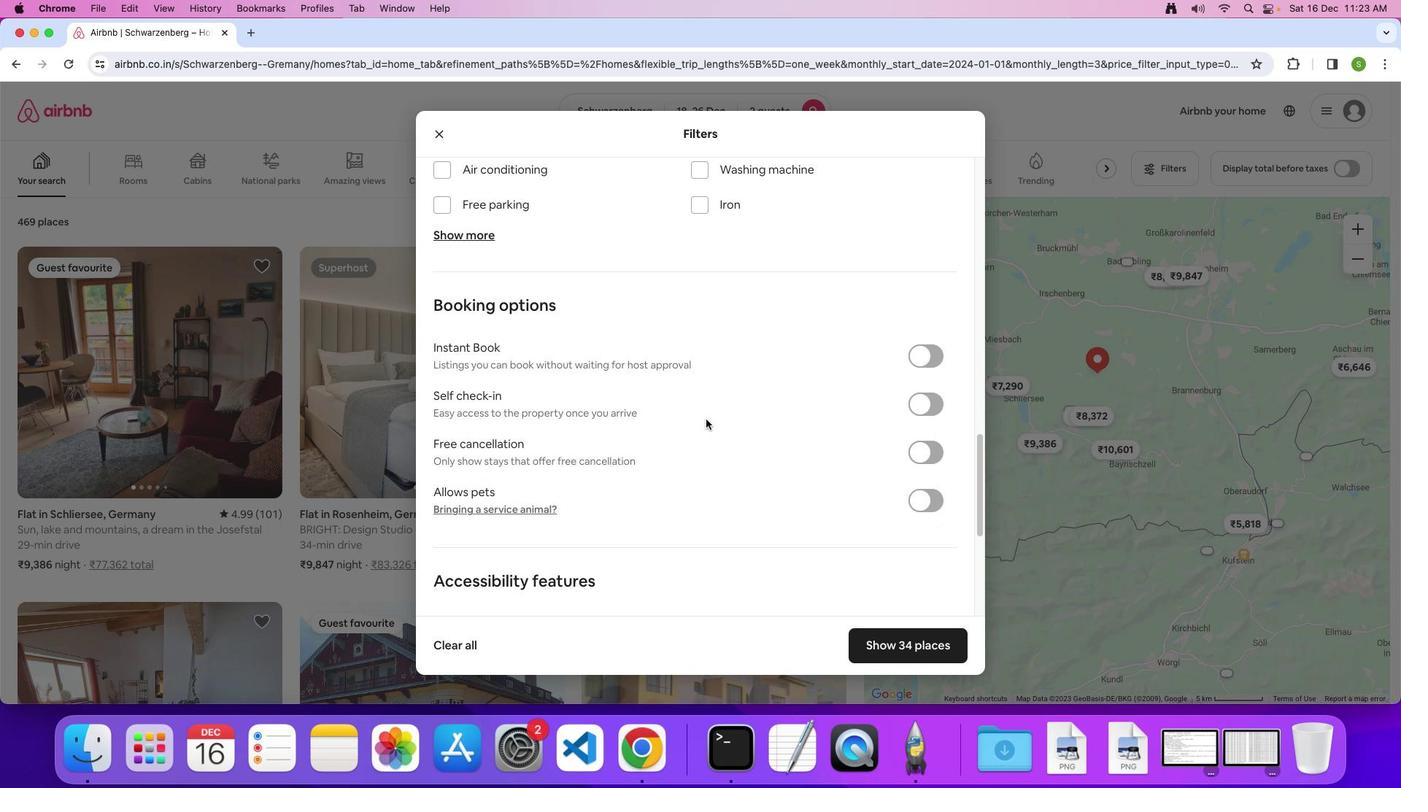 
Action: Mouse moved to (705, 418)
Screenshot: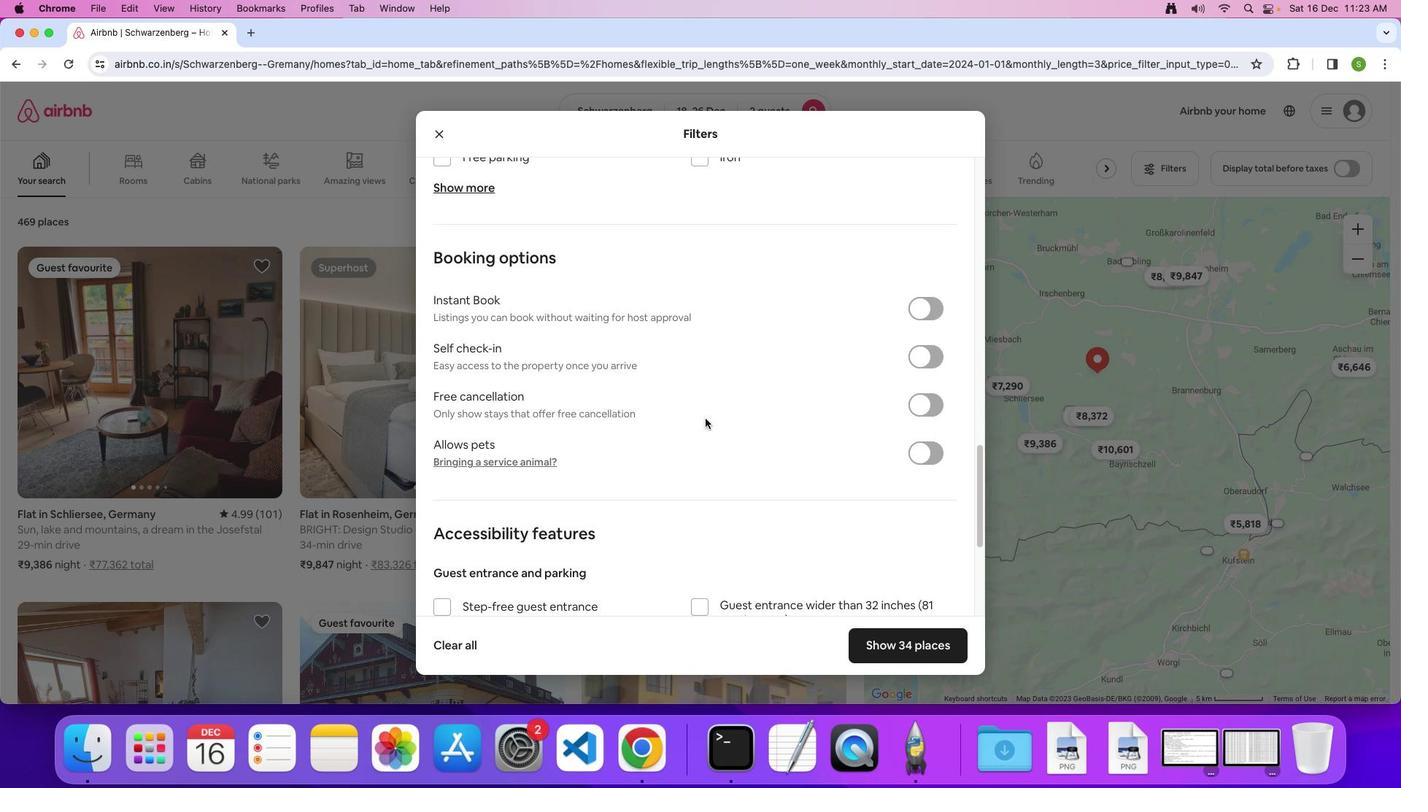 
Action: Mouse scrolled (705, 418) with delta (0, 0)
Screenshot: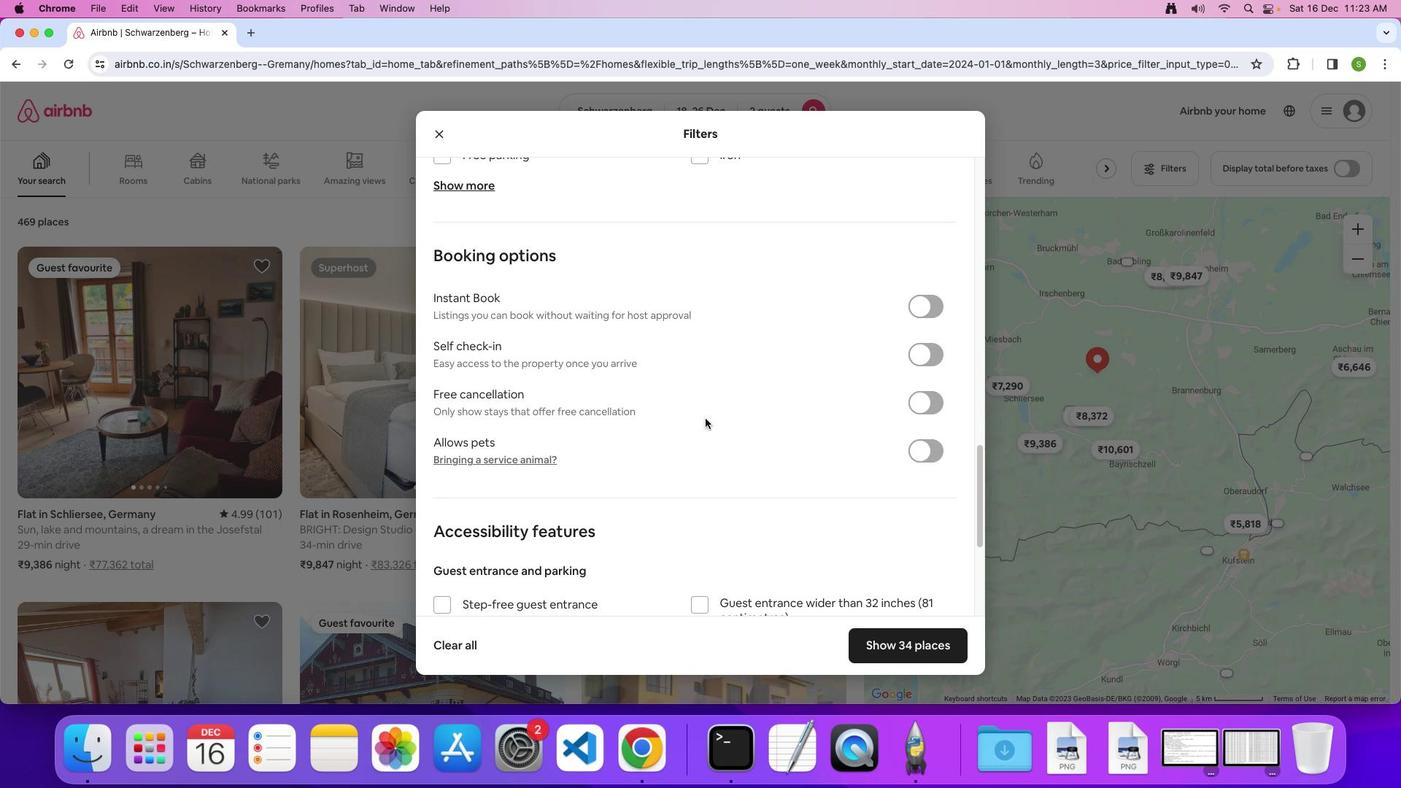 
Action: Mouse scrolled (705, 418) with delta (0, 0)
Screenshot: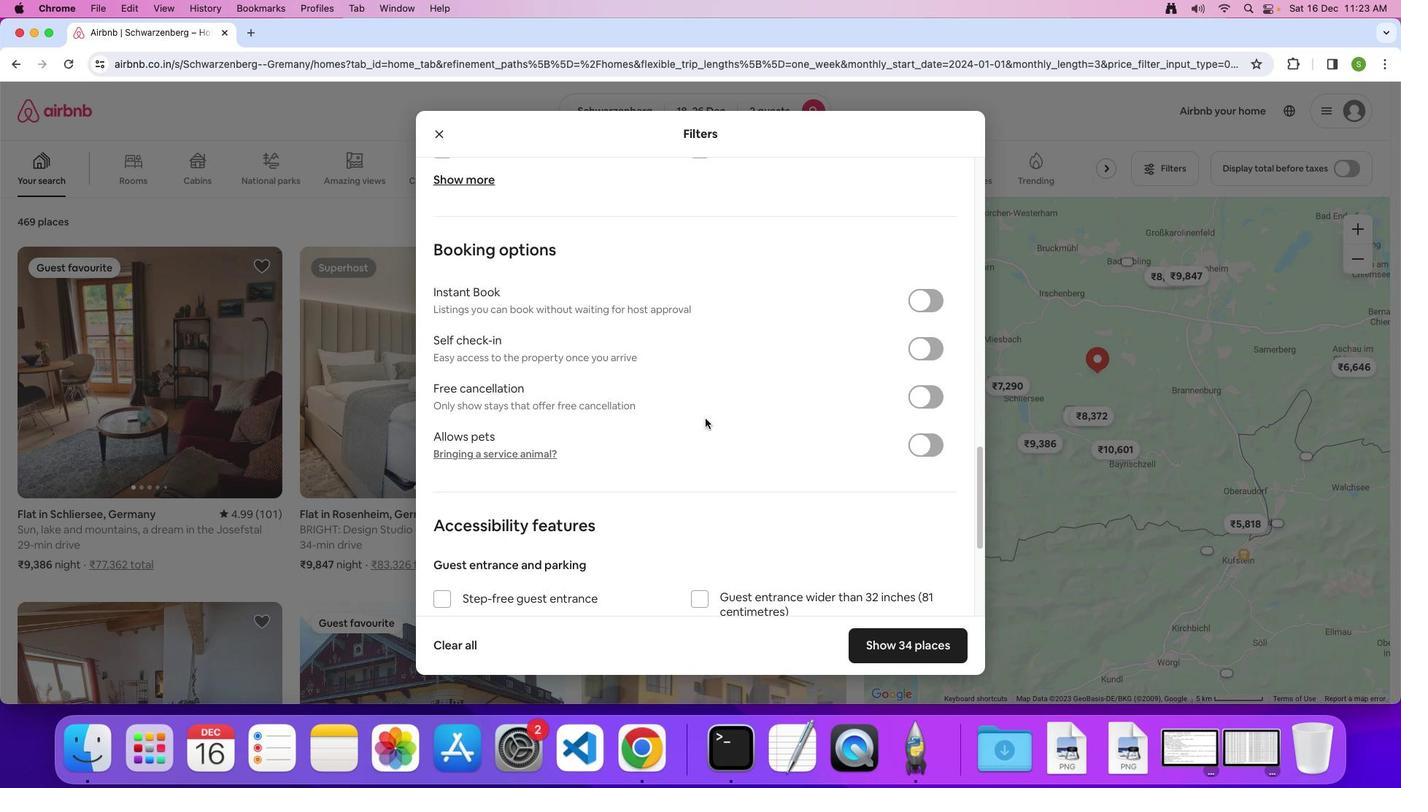 
Action: Mouse scrolled (705, 418) with delta (0, 0)
Screenshot: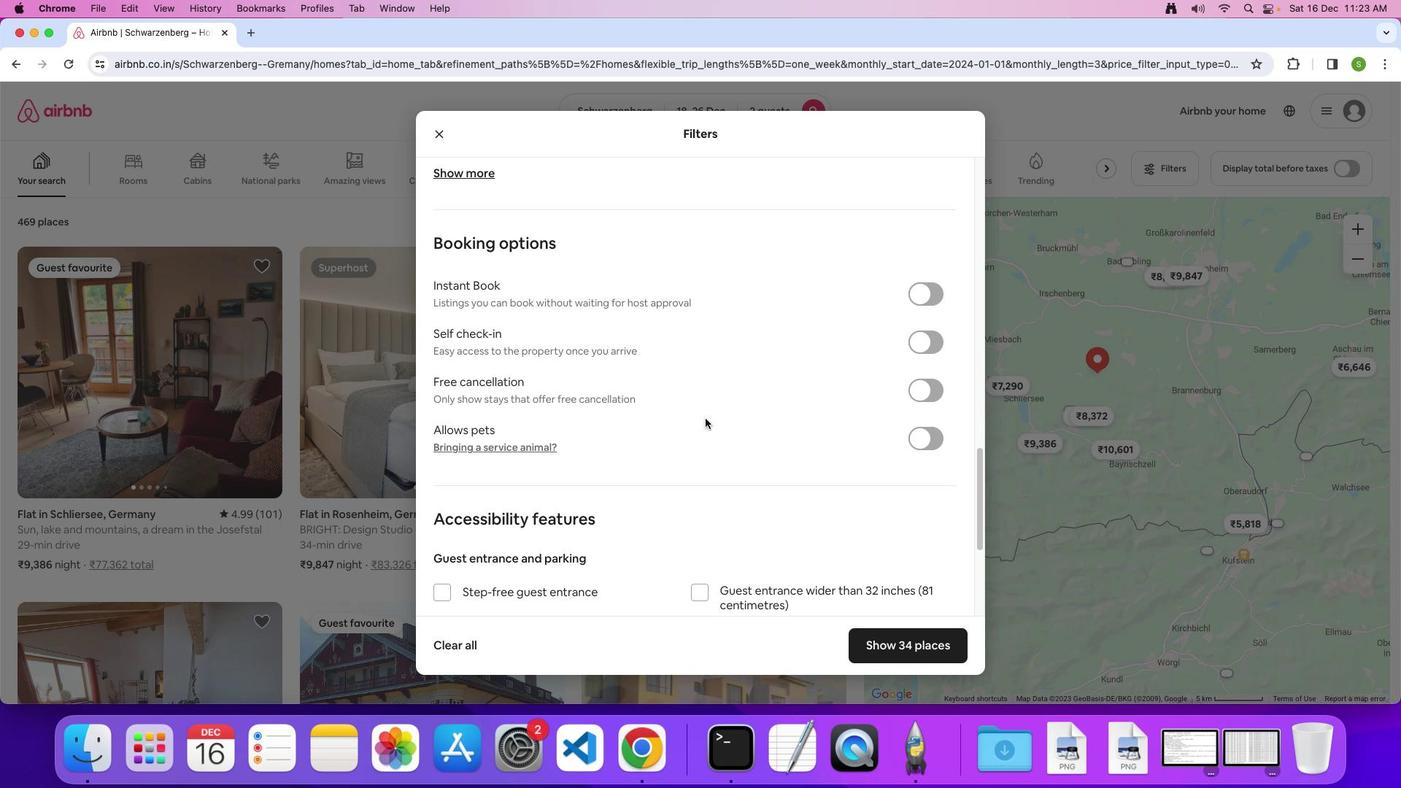 
Action: Mouse scrolled (705, 418) with delta (0, -1)
Screenshot: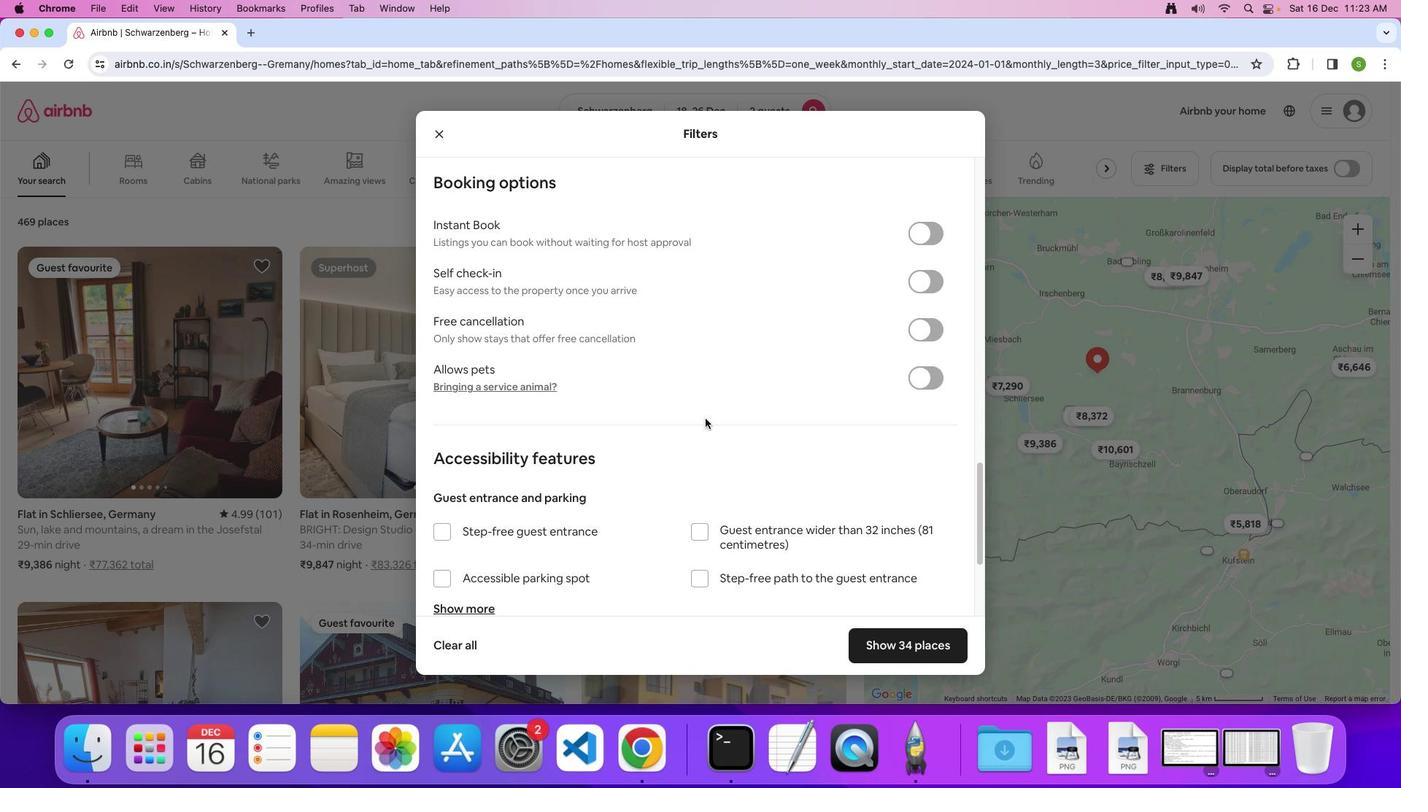 
Action: Mouse scrolled (705, 418) with delta (0, 0)
Screenshot: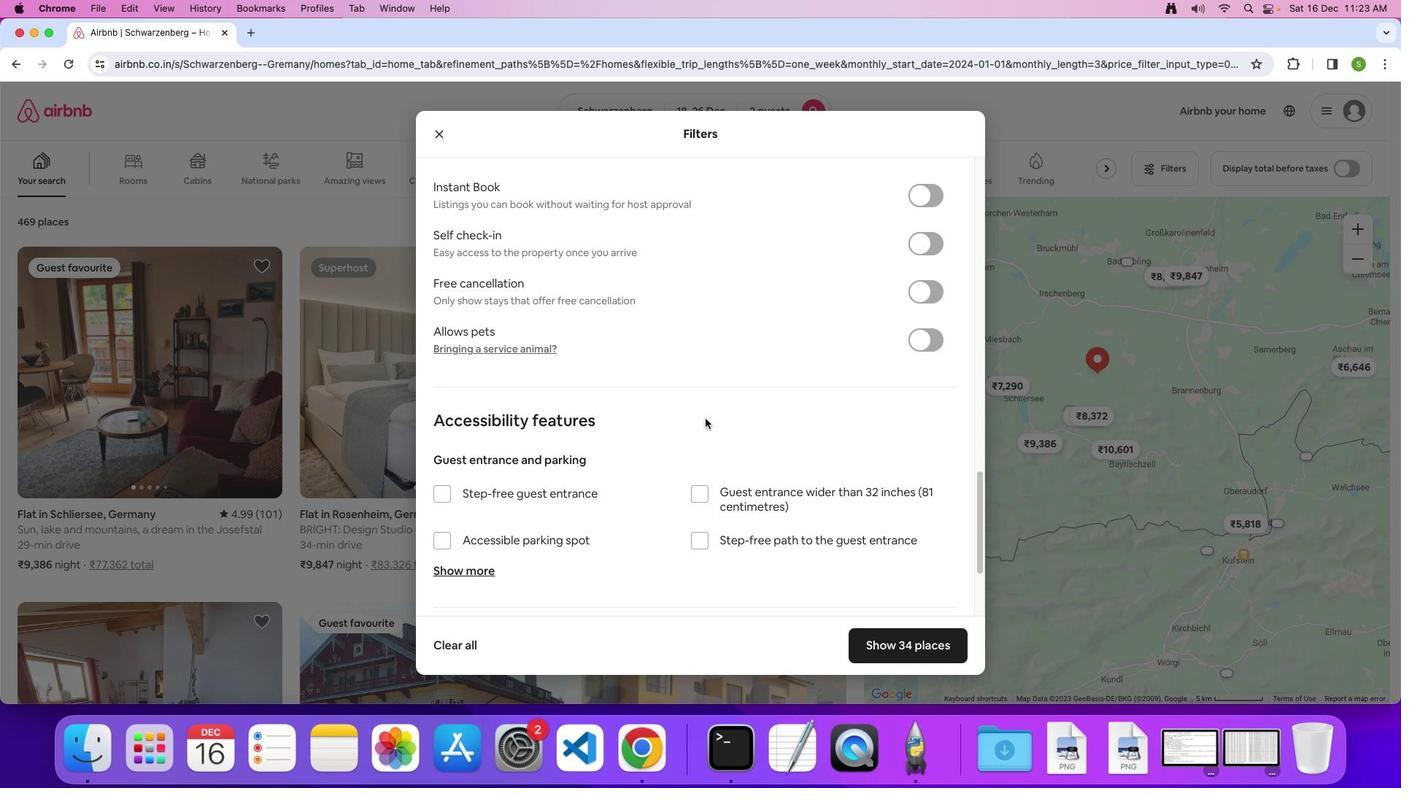 
Action: Mouse scrolled (705, 418) with delta (0, 0)
Screenshot: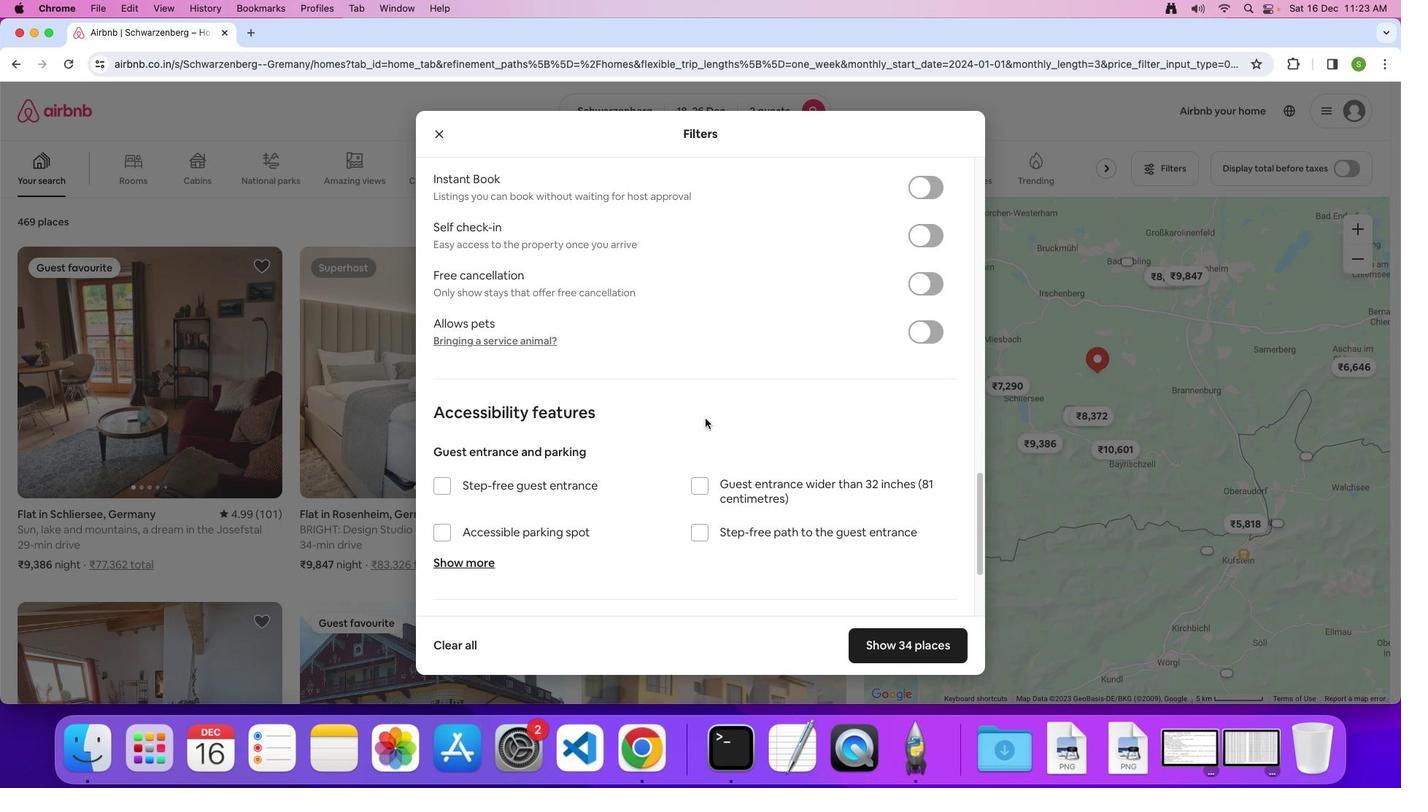 
Action: Mouse scrolled (705, 418) with delta (0, 0)
Screenshot: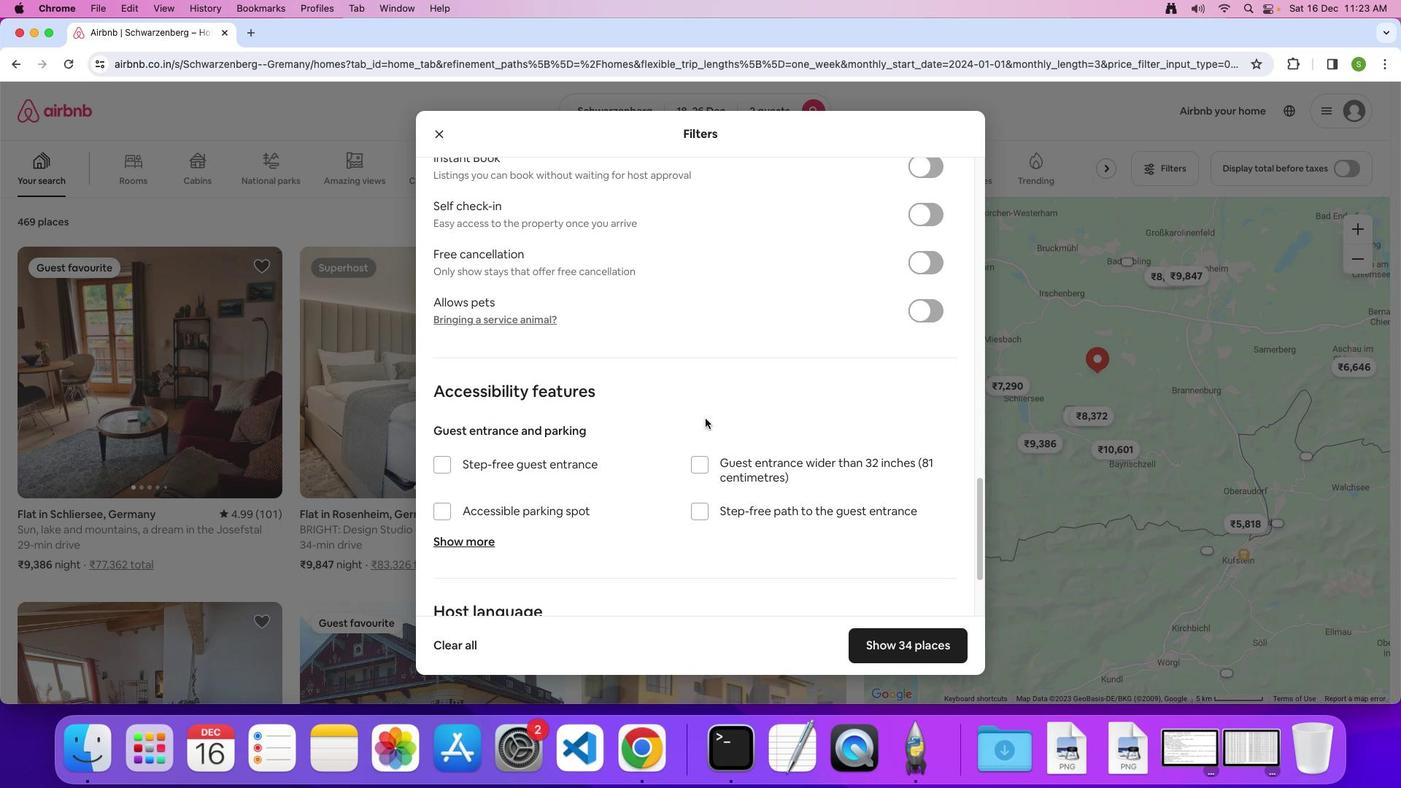 
Action: Mouse scrolled (705, 418) with delta (0, 0)
Screenshot: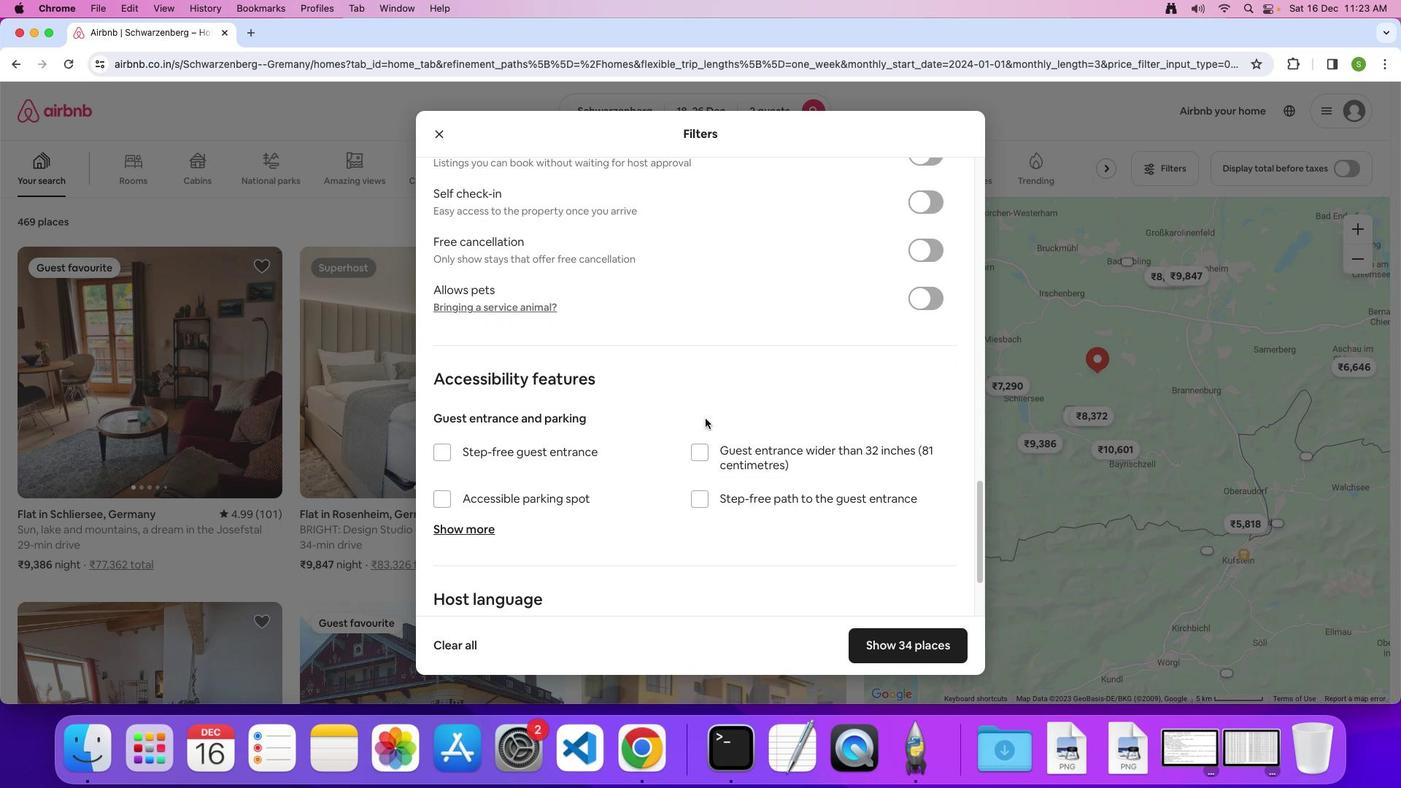 
Action: Mouse scrolled (705, 418) with delta (0, -2)
Screenshot: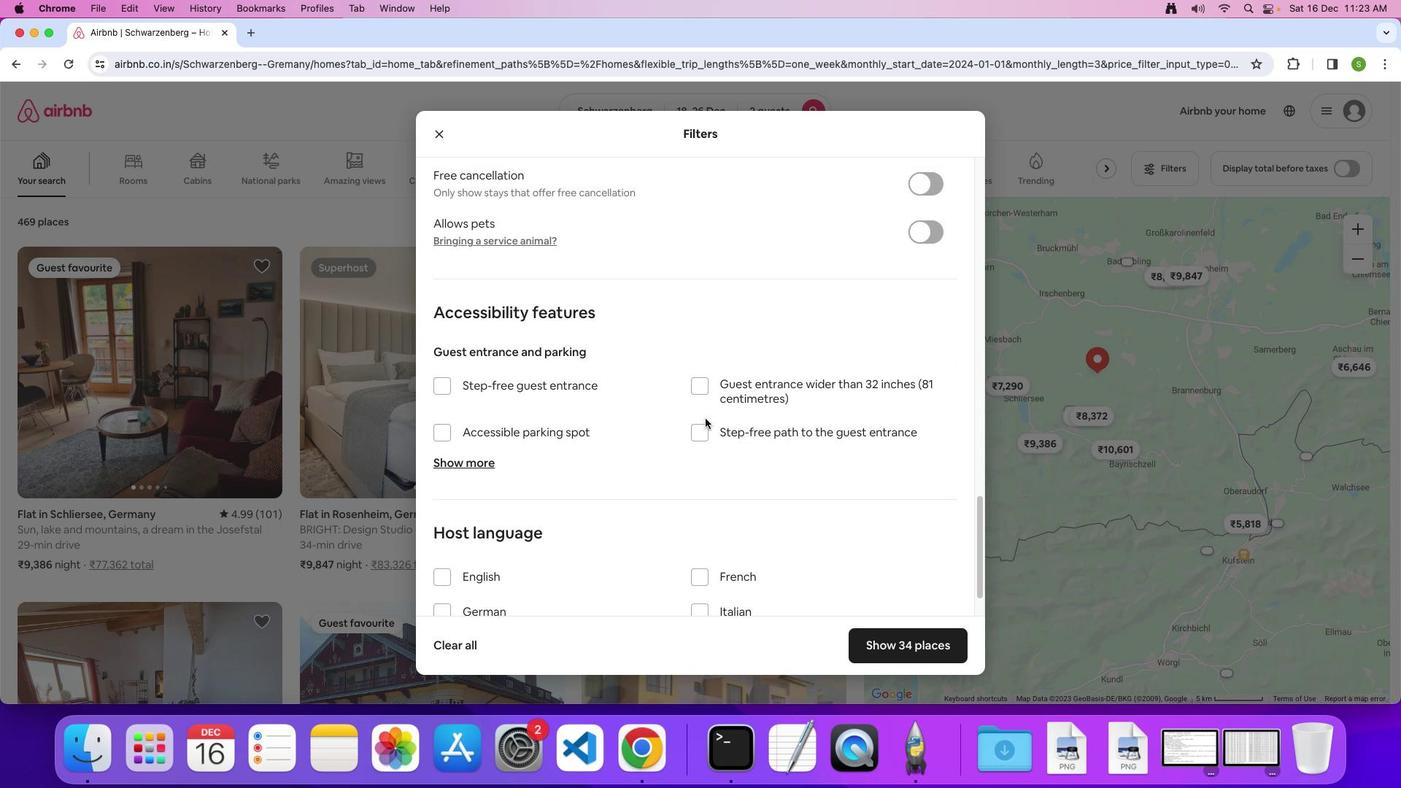 
Action: Mouse scrolled (705, 418) with delta (0, 0)
Screenshot: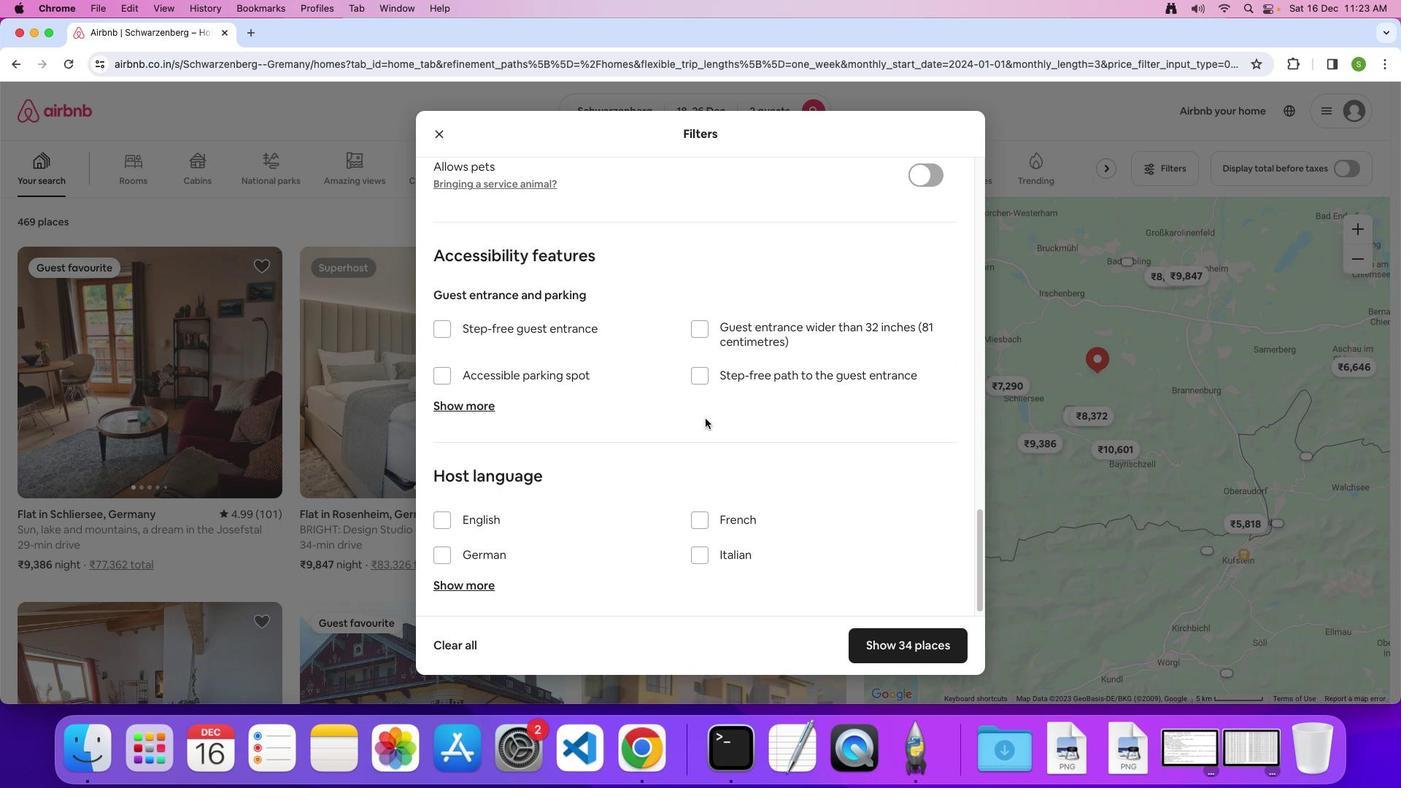 
Action: Mouse scrolled (705, 418) with delta (0, 0)
Screenshot: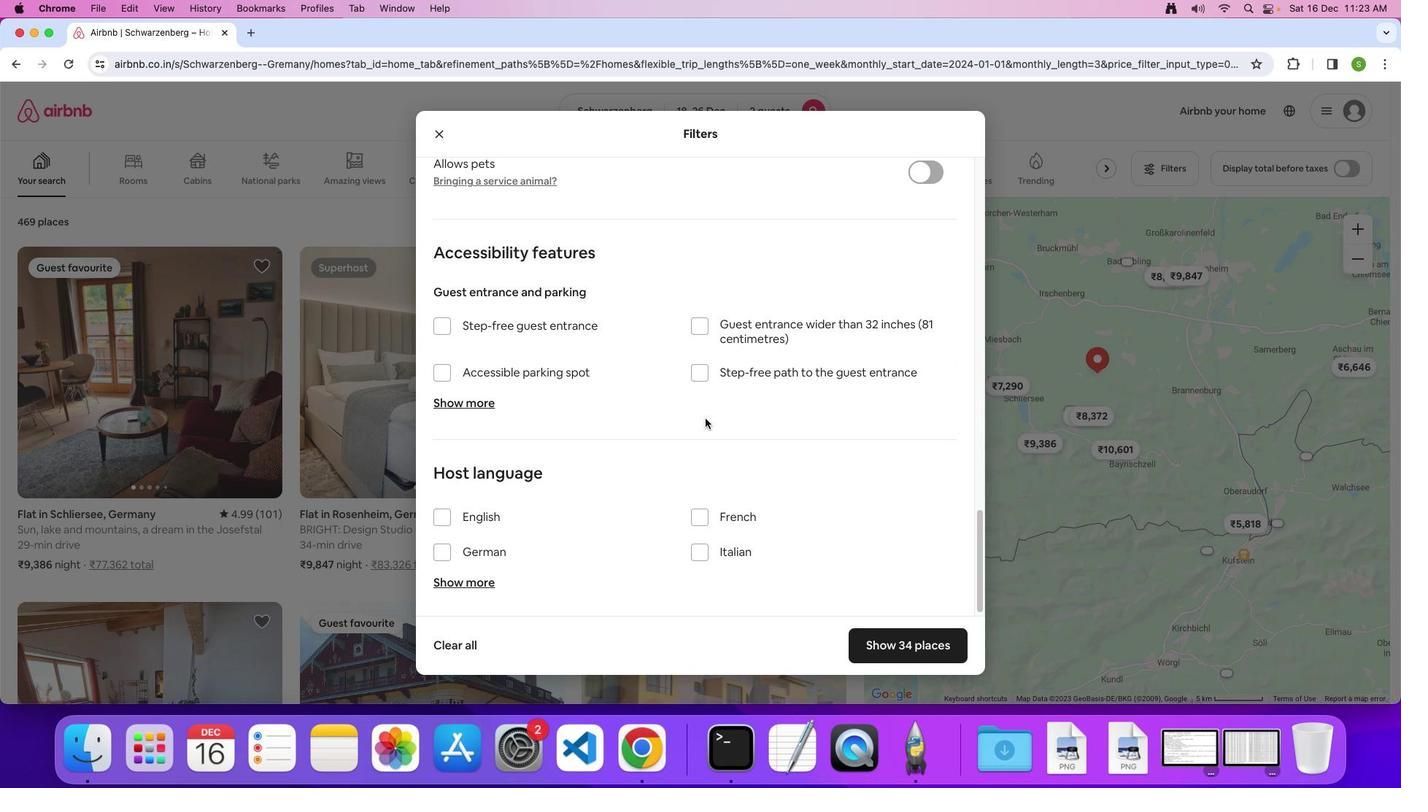 
Action: Mouse scrolled (705, 418) with delta (0, -1)
Screenshot: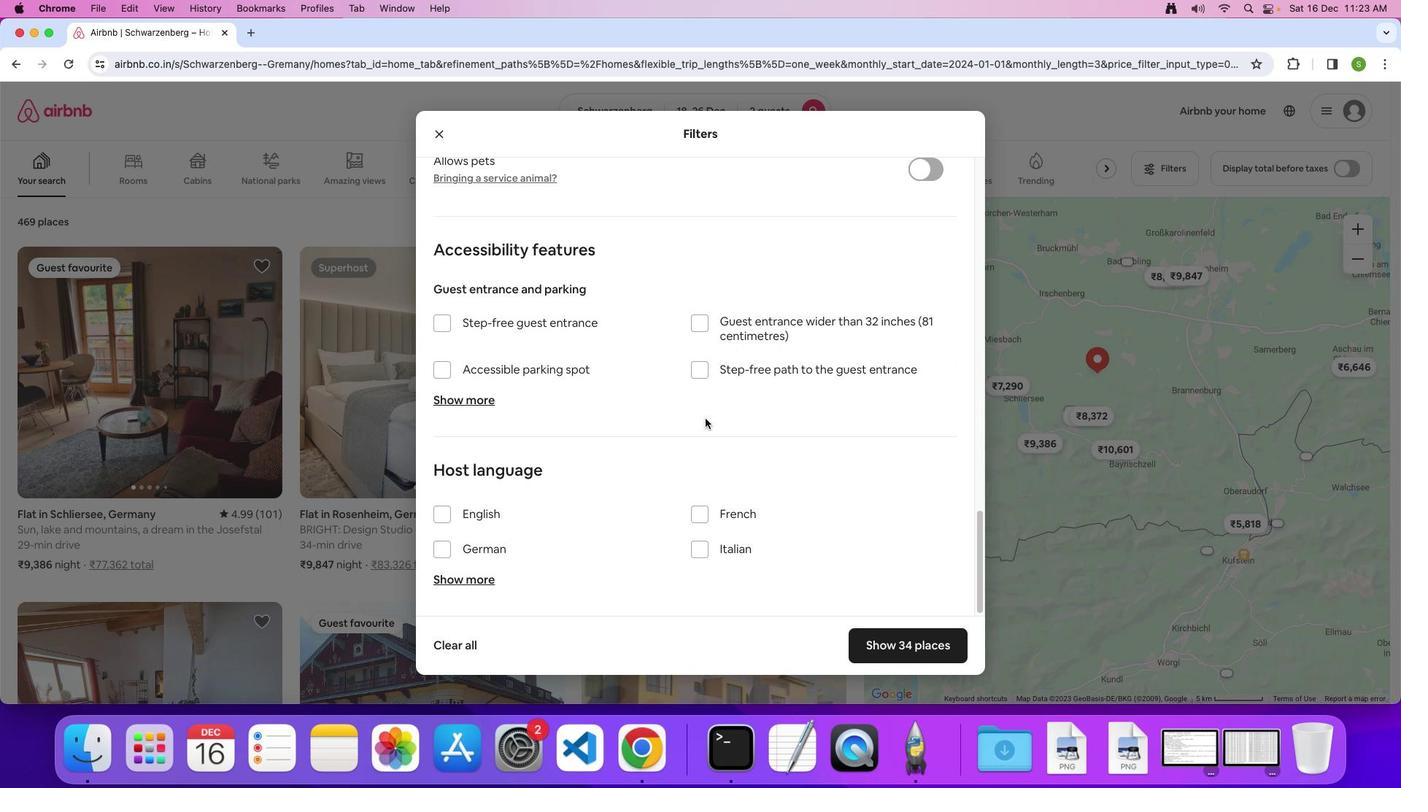 
Action: Mouse scrolled (705, 418) with delta (0, 0)
Screenshot: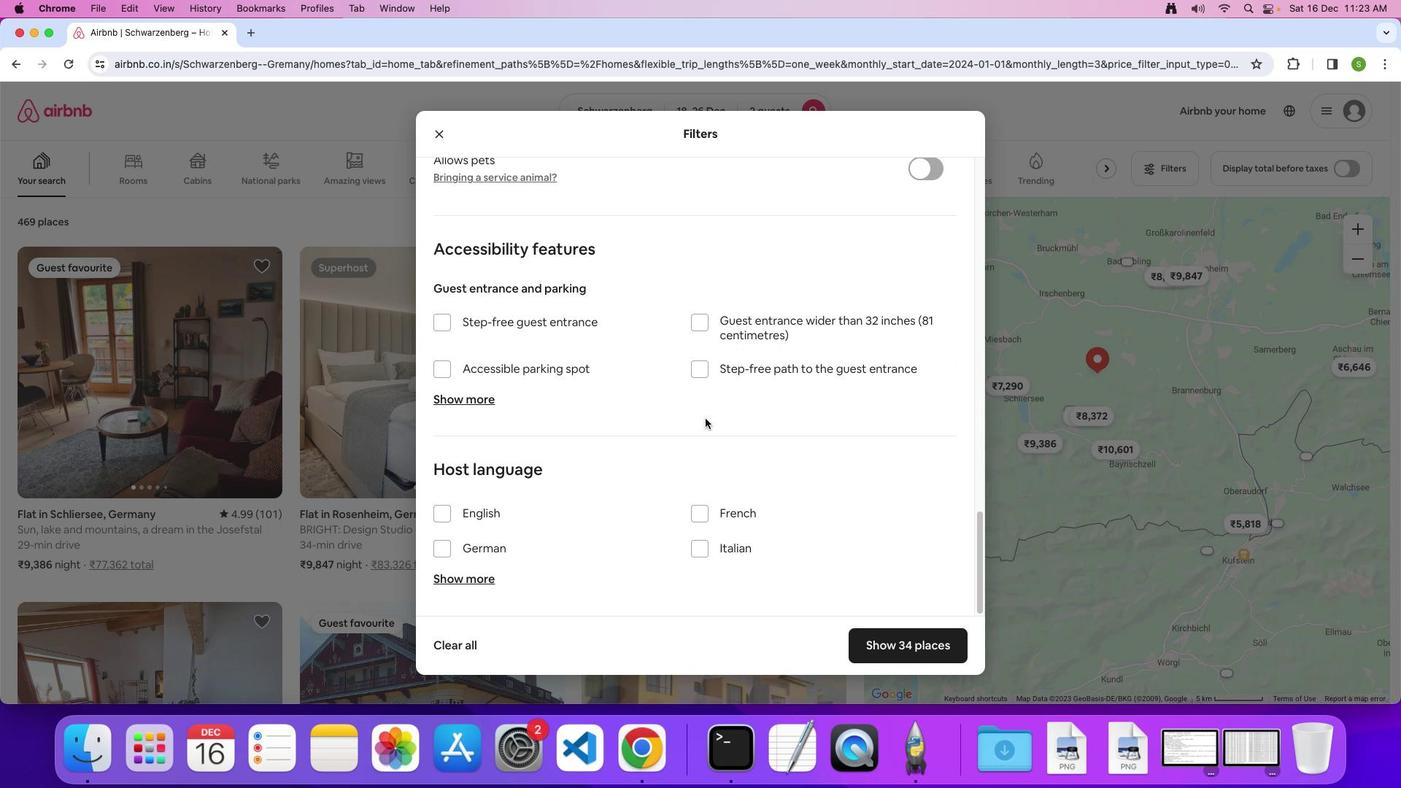 
Action: Mouse scrolled (705, 418) with delta (0, 0)
Screenshot: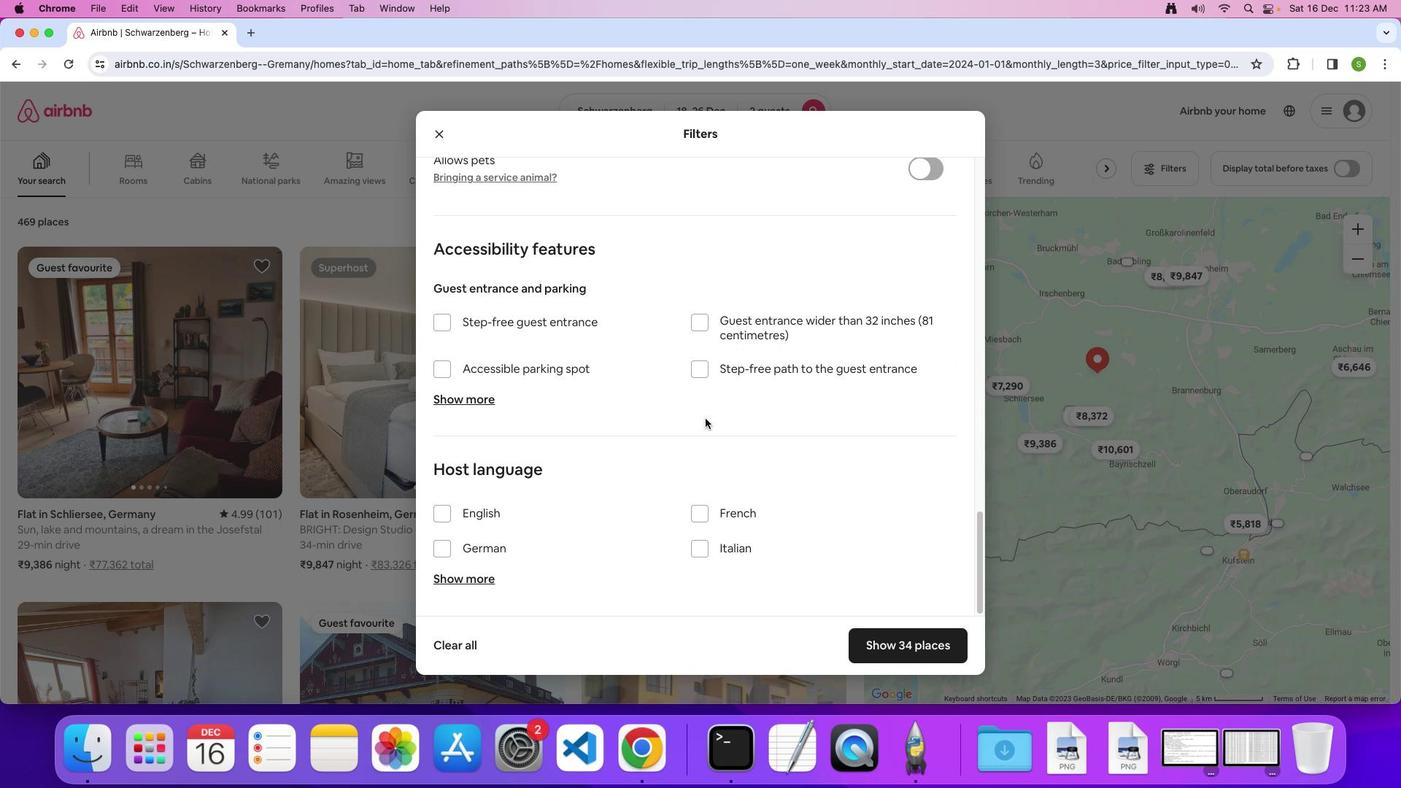 
Action: Mouse scrolled (705, 418) with delta (0, -1)
Screenshot: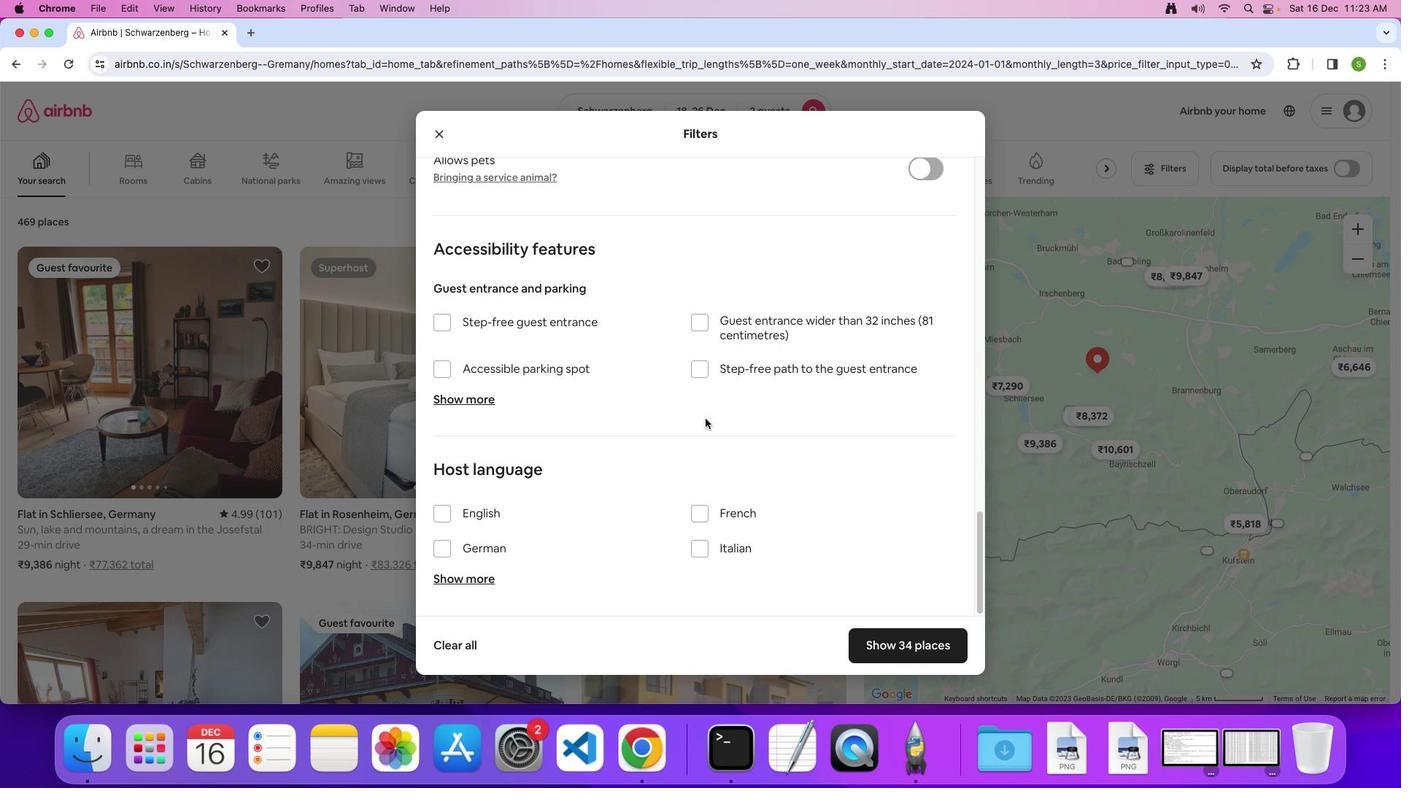 
Action: Mouse moved to (880, 637)
Screenshot: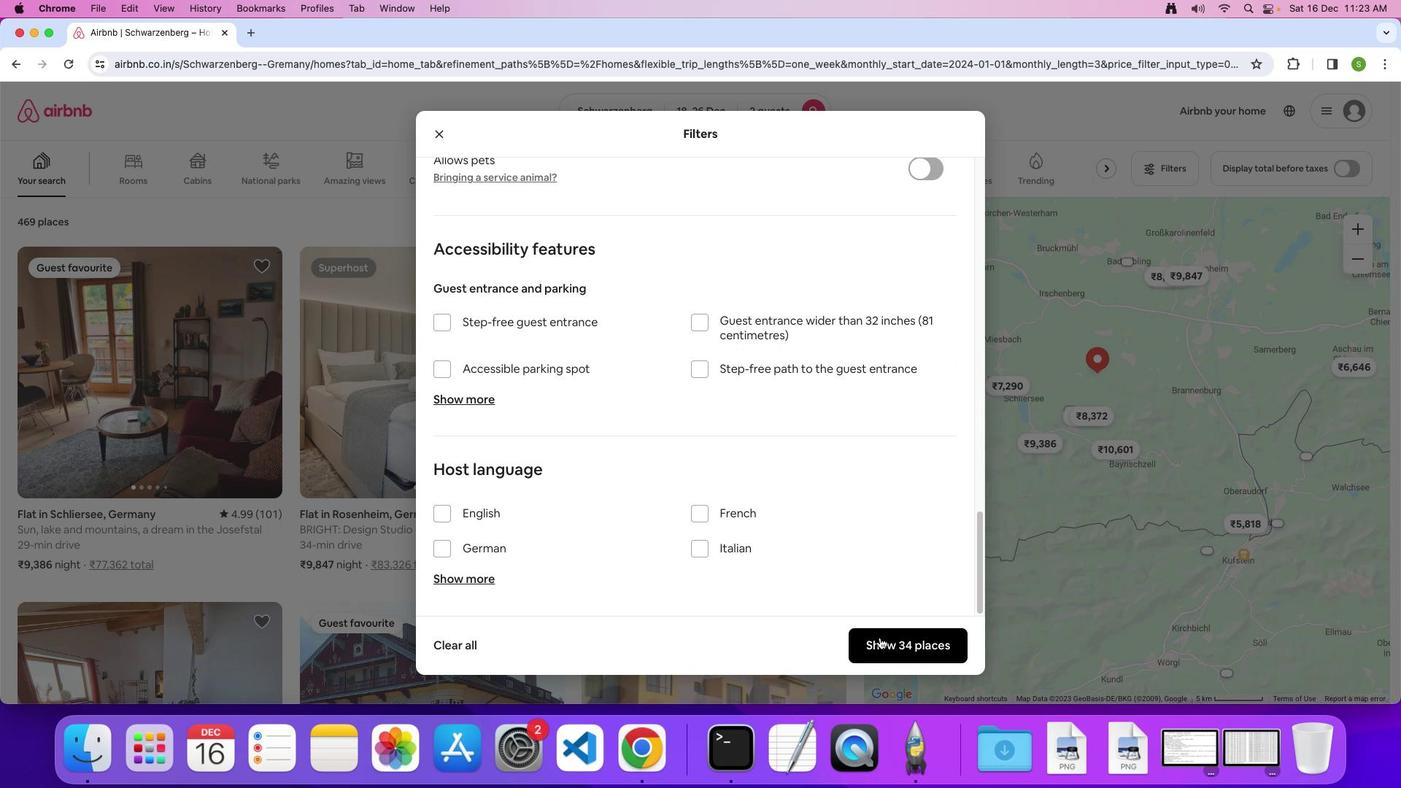 
Action: Mouse pressed left at (880, 637)
Screenshot: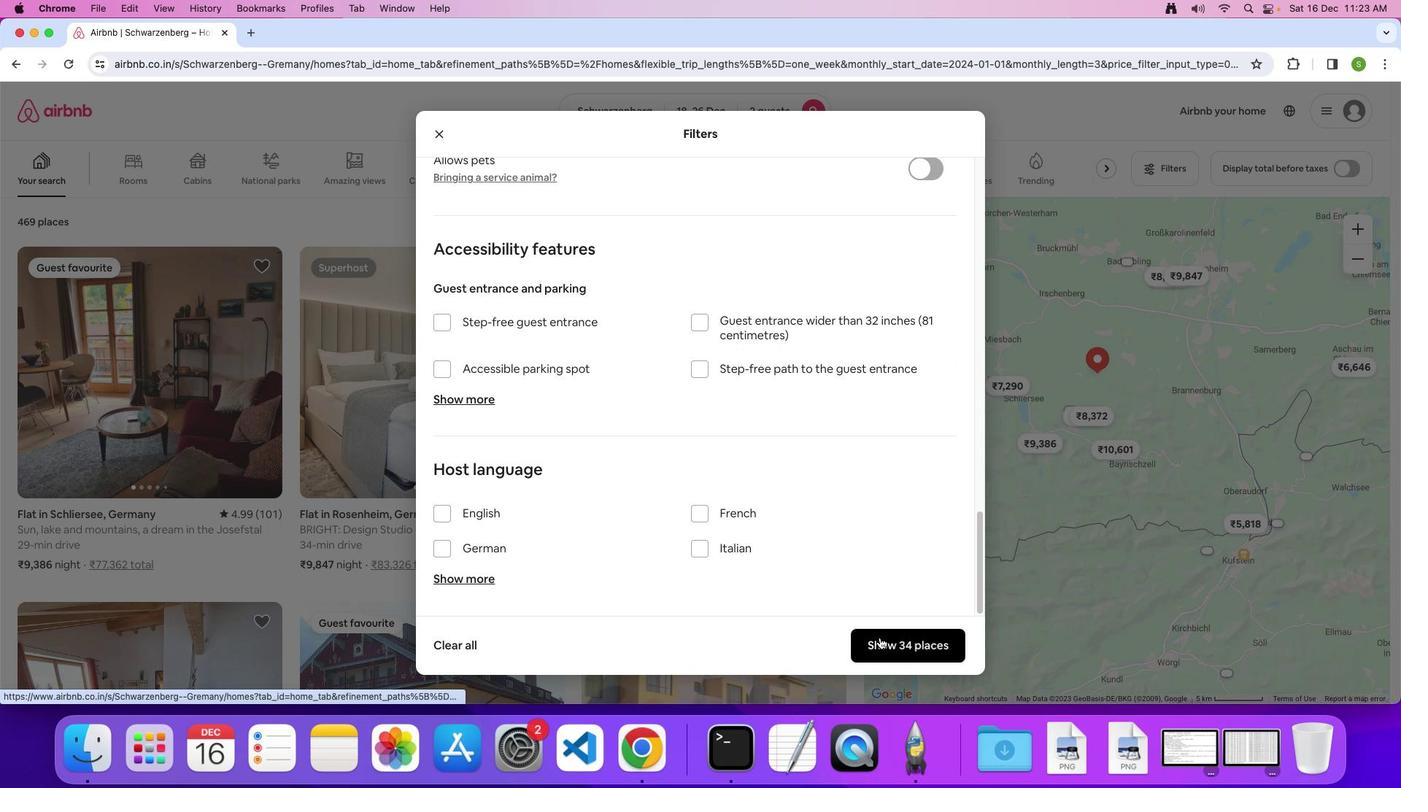 
Action: Mouse moved to (137, 348)
Screenshot: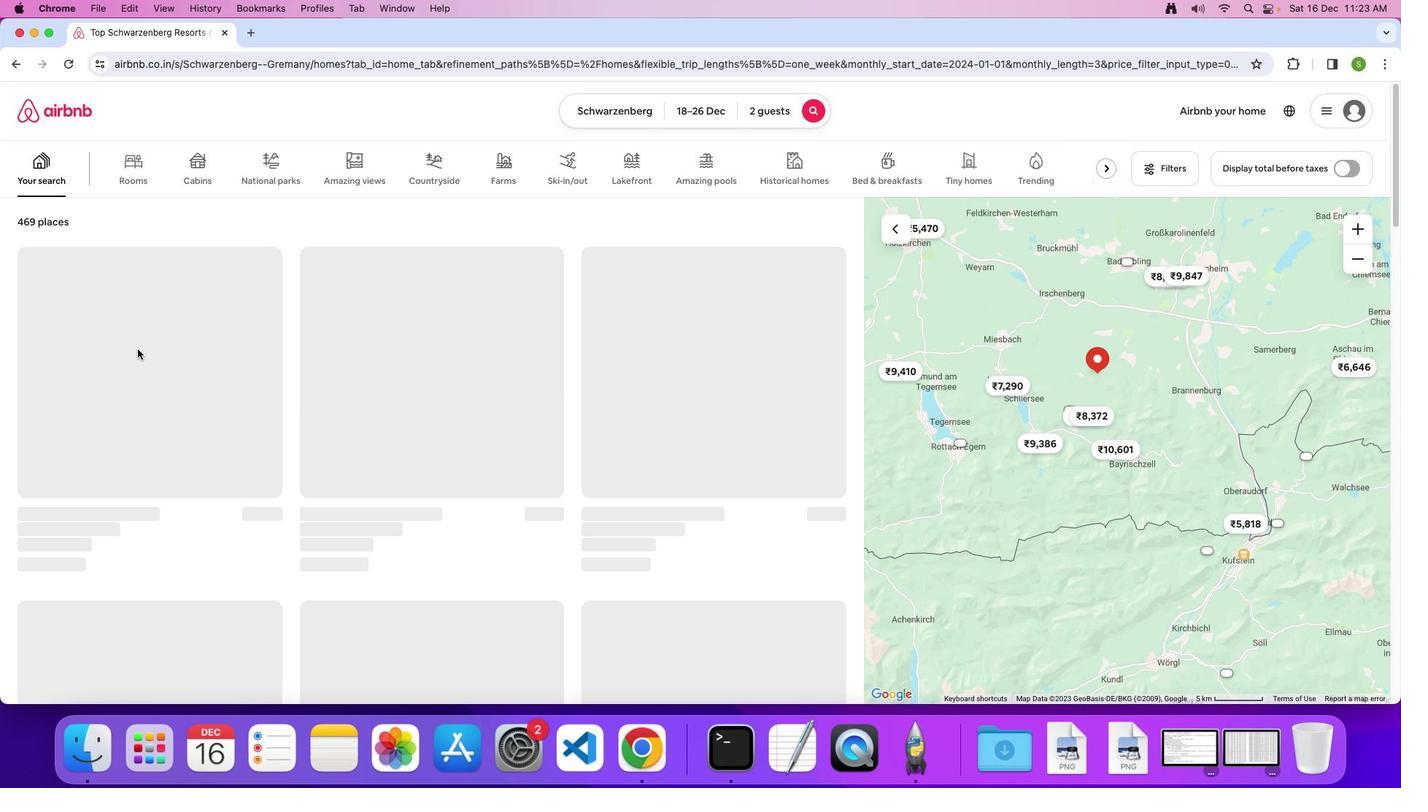 
Action: Mouse pressed left at (137, 348)
Screenshot: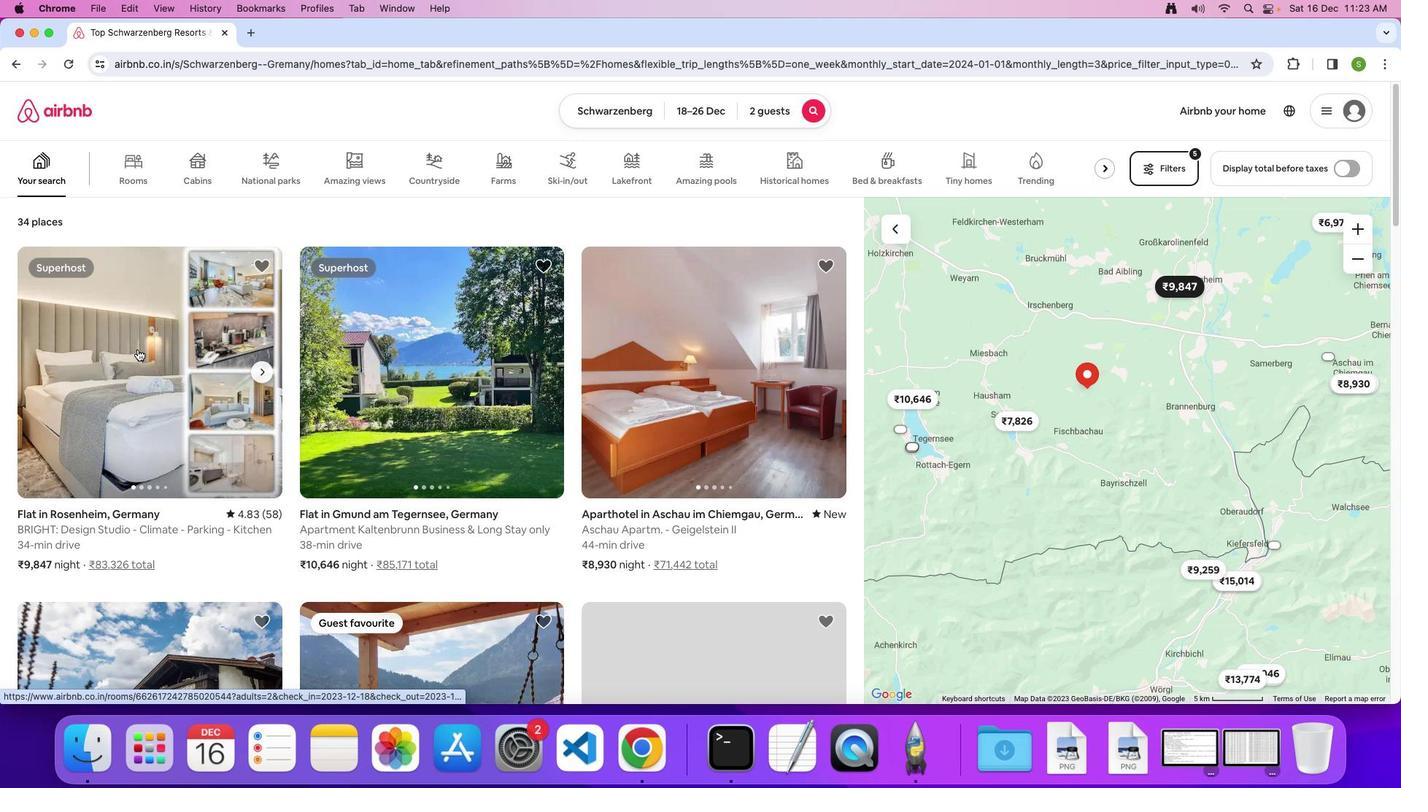 
Action: Mouse moved to (508, 336)
Screenshot: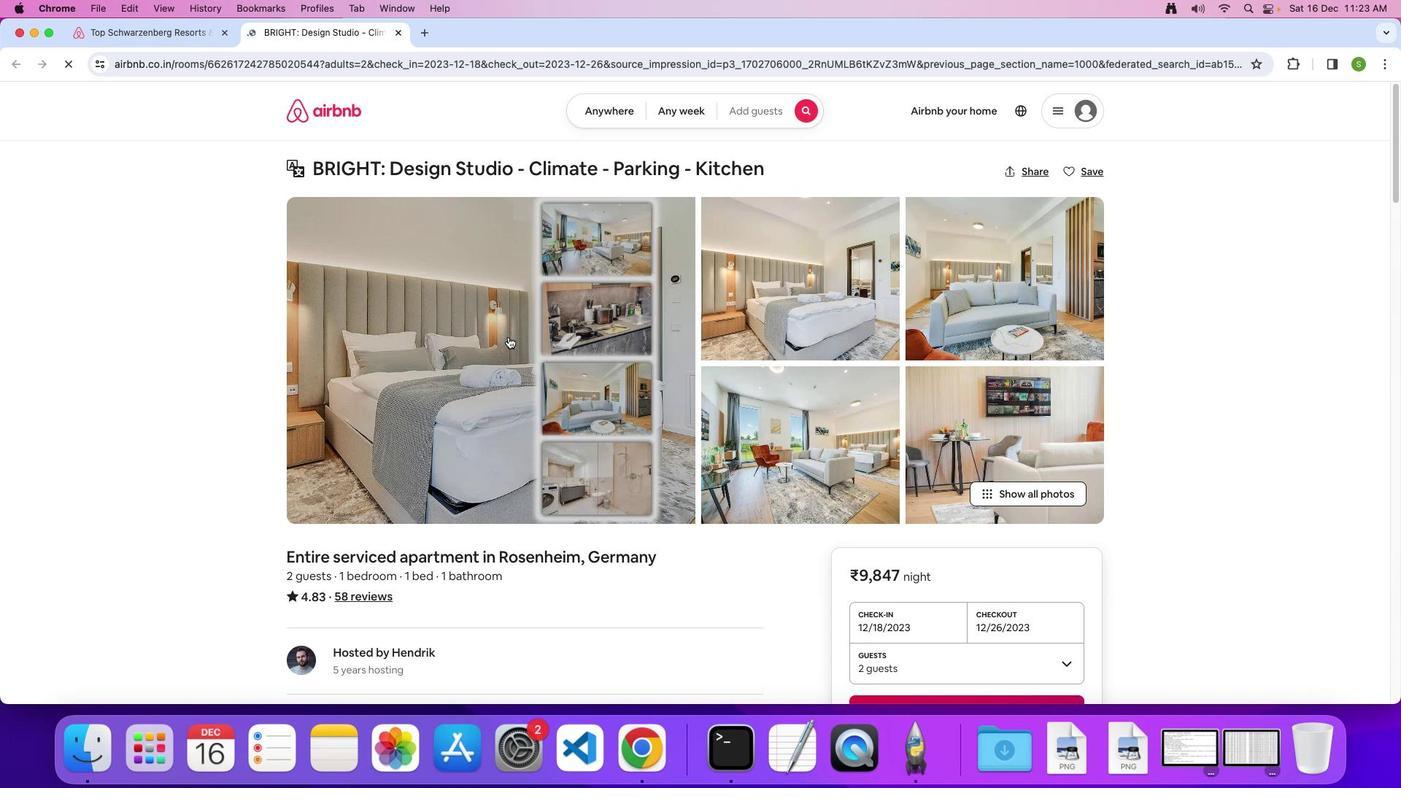
Action: Mouse pressed left at (508, 336)
Screenshot: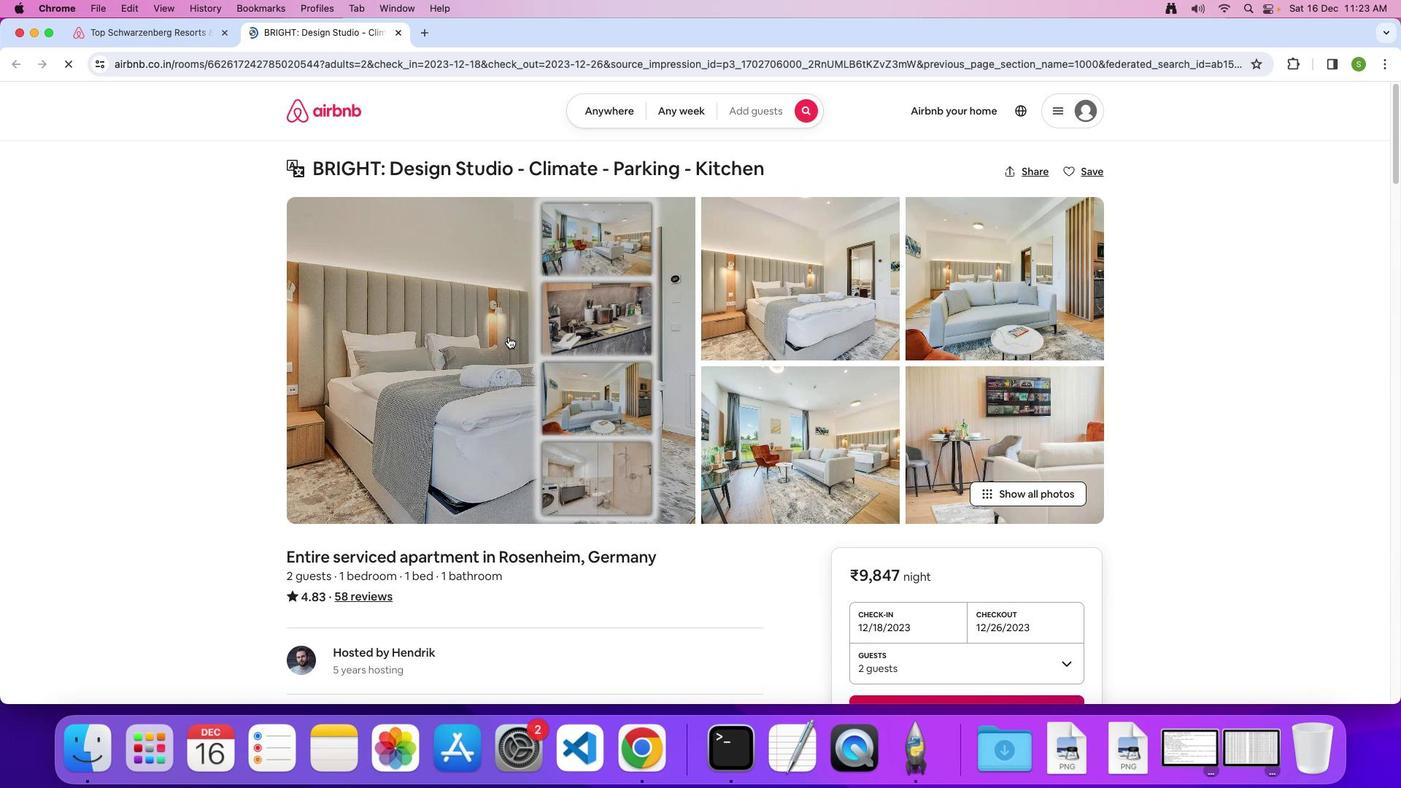 
Action: Mouse moved to (499, 365)
Screenshot: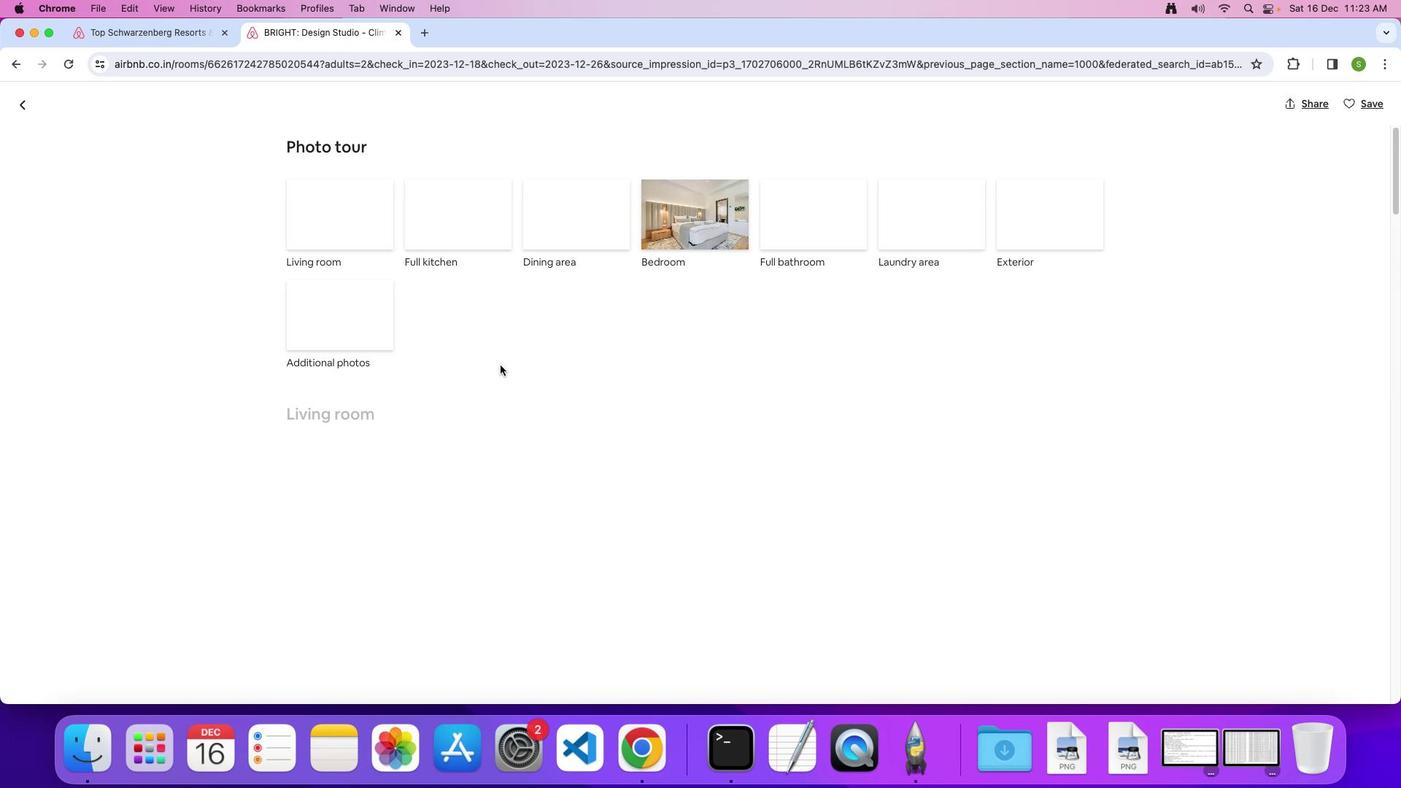 
Action: Mouse scrolled (499, 365) with delta (0, 0)
Screenshot: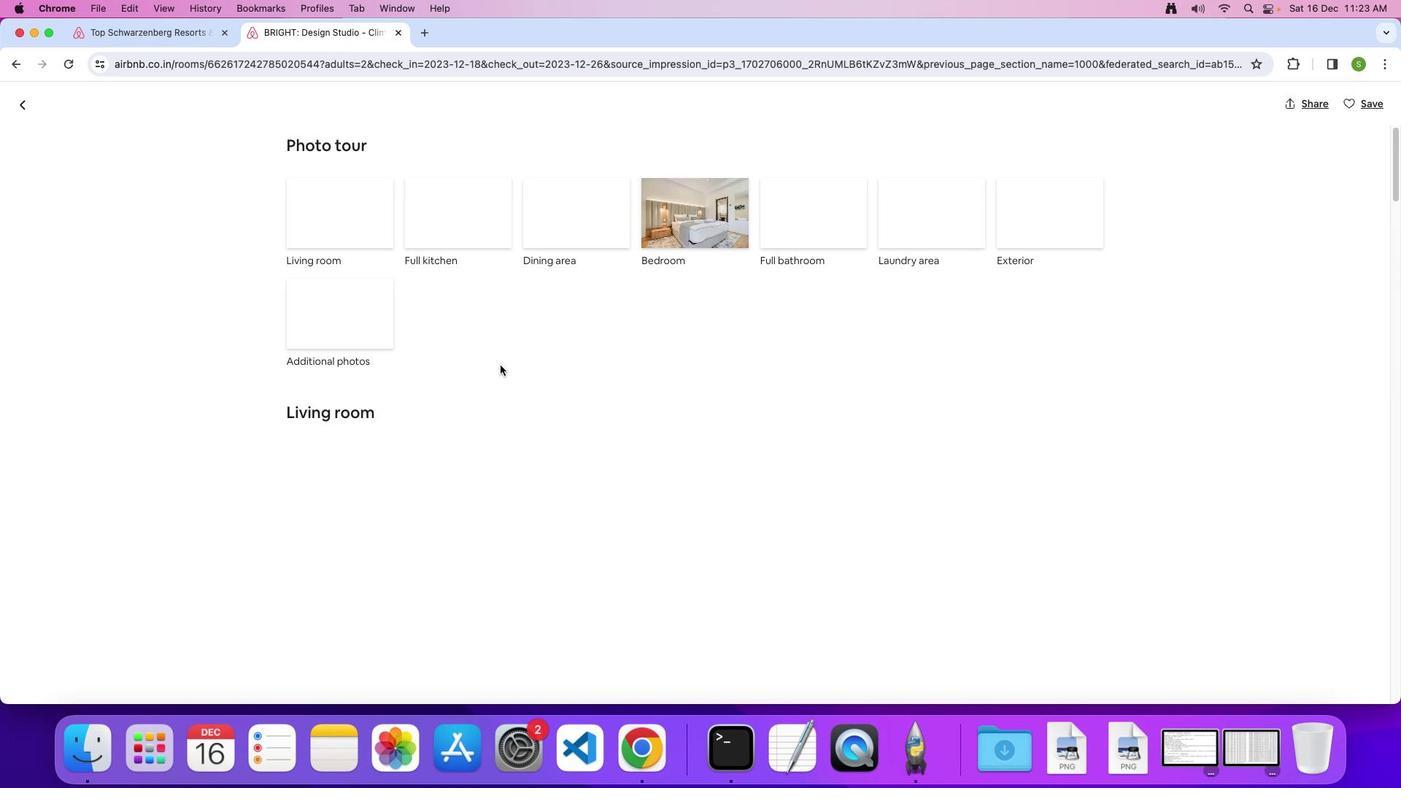 
Action: Mouse scrolled (499, 365) with delta (0, 0)
Screenshot: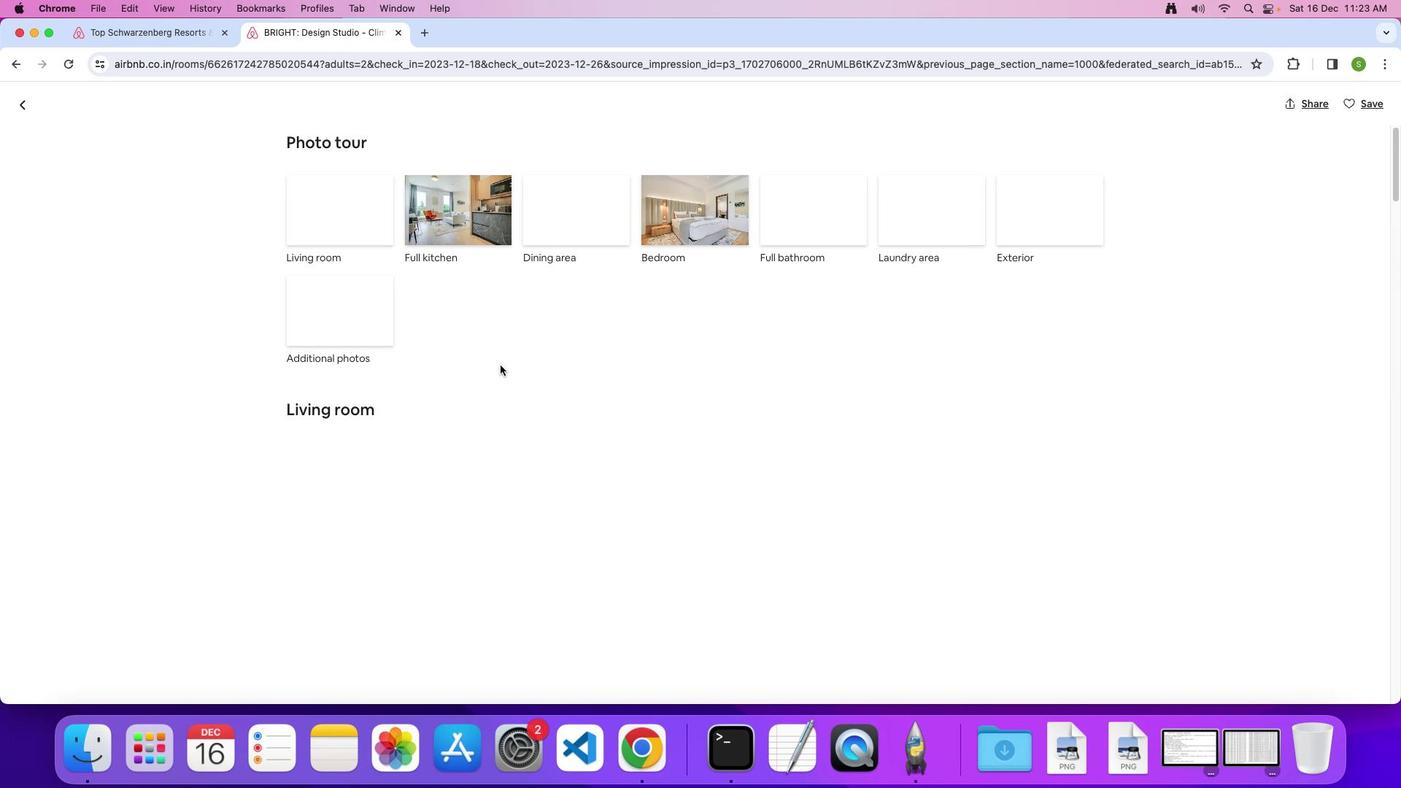 
Action: Mouse scrolled (499, 365) with delta (0, 0)
Screenshot: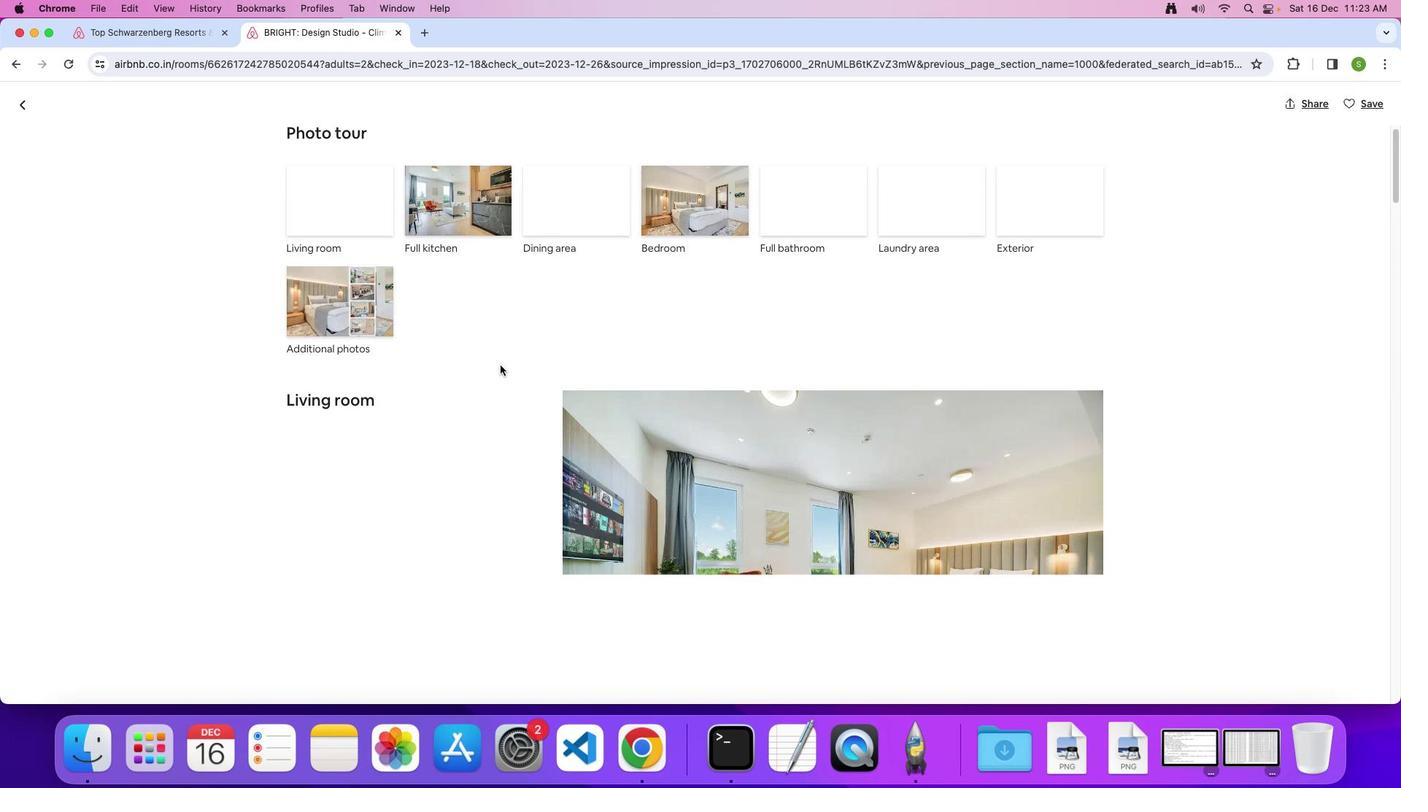 
Action: Mouse scrolled (499, 365) with delta (0, 0)
Screenshot: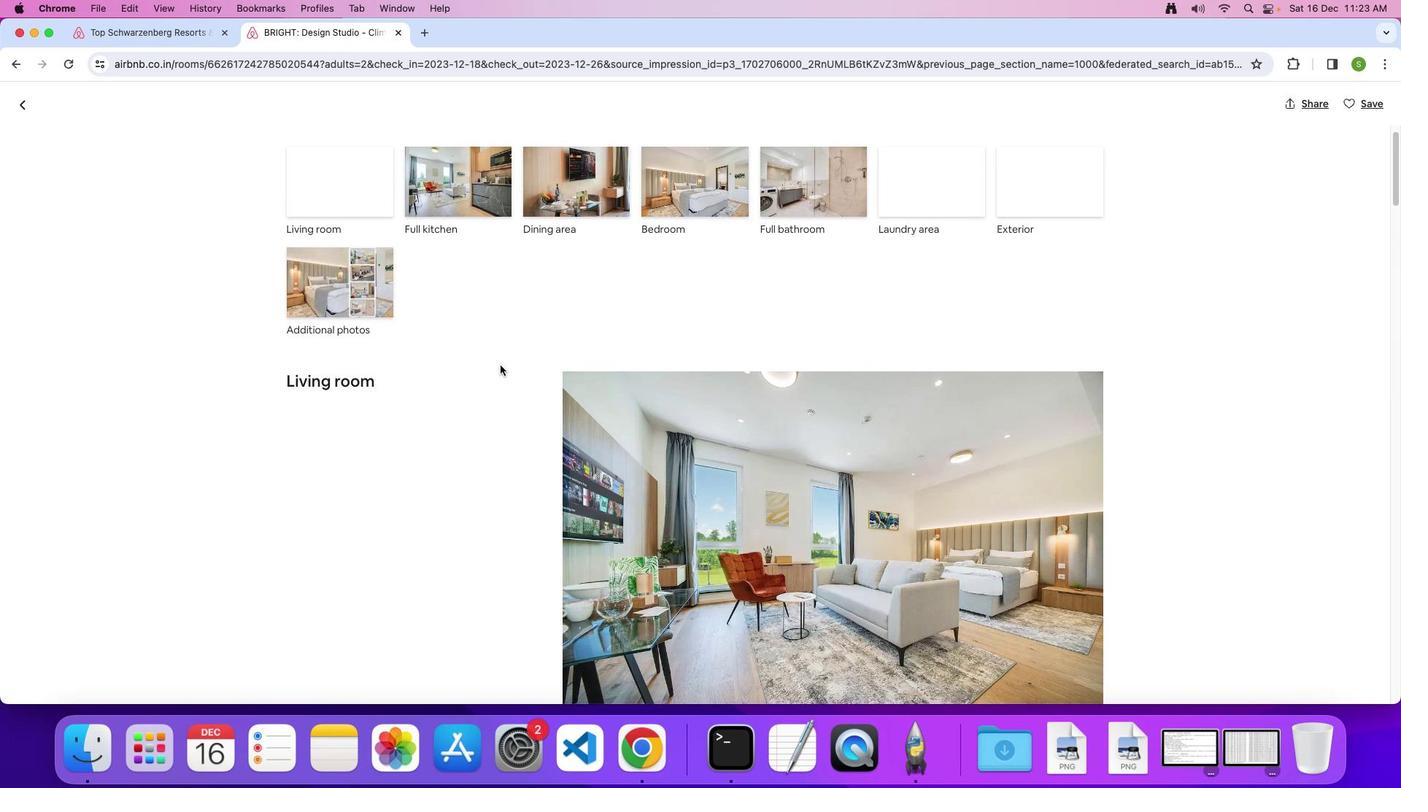 
Action: Mouse scrolled (499, 365) with delta (0, 0)
Screenshot: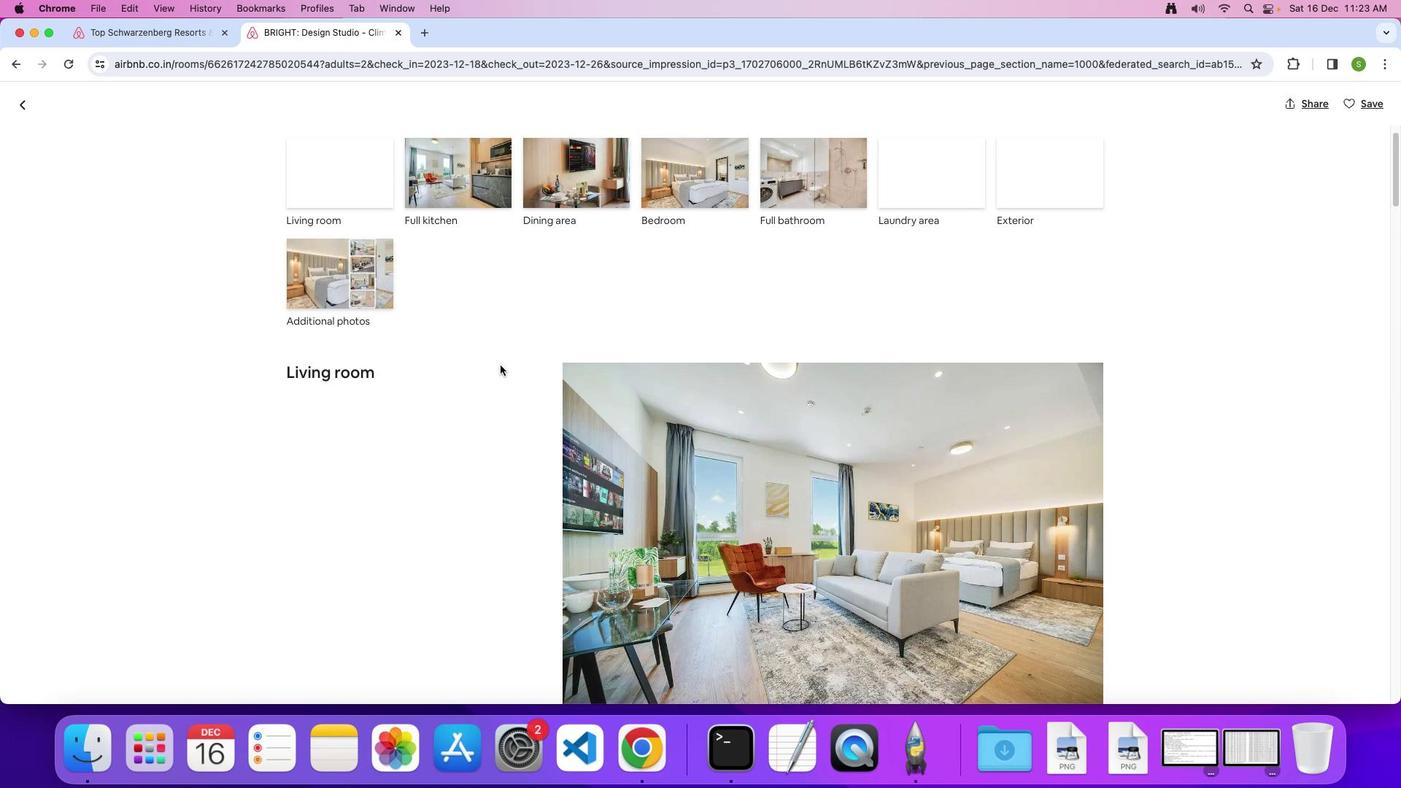
Action: Mouse scrolled (499, 365) with delta (0, -2)
Screenshot: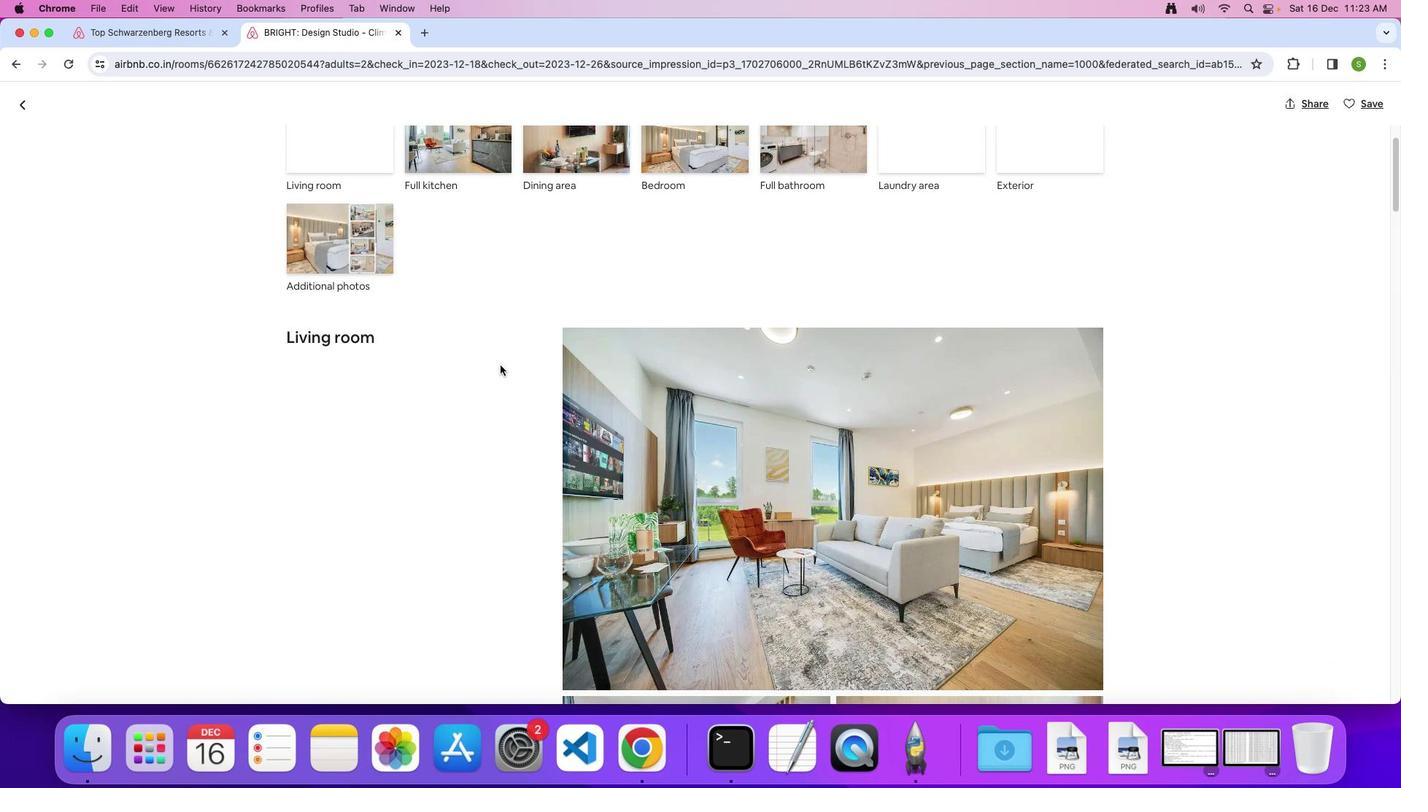 
Action: Mouse scrolled (499, 365) with delta (0, 0)
Screenshot: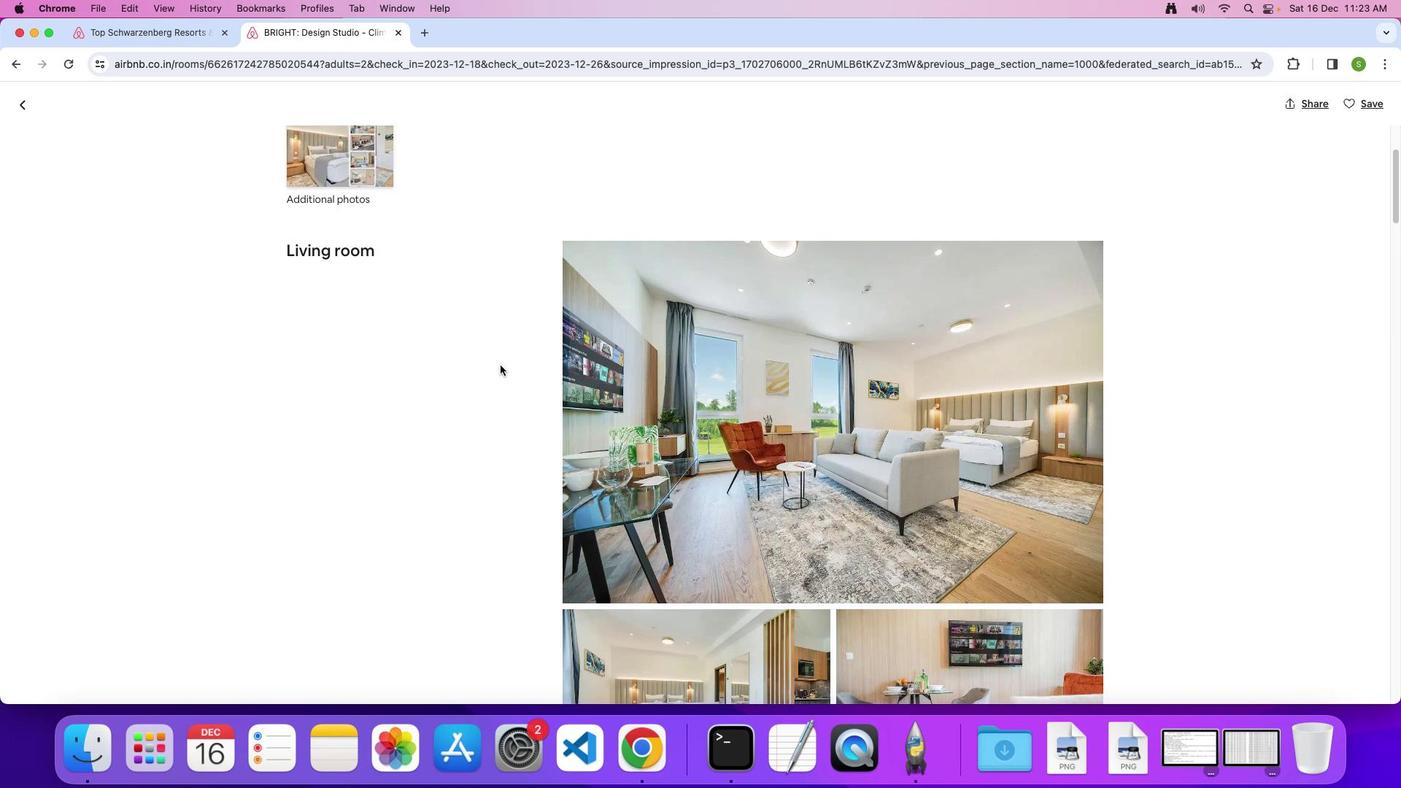 
Action: Mouse scrolled (499, 365) with delta (0, 0)
Screenshot: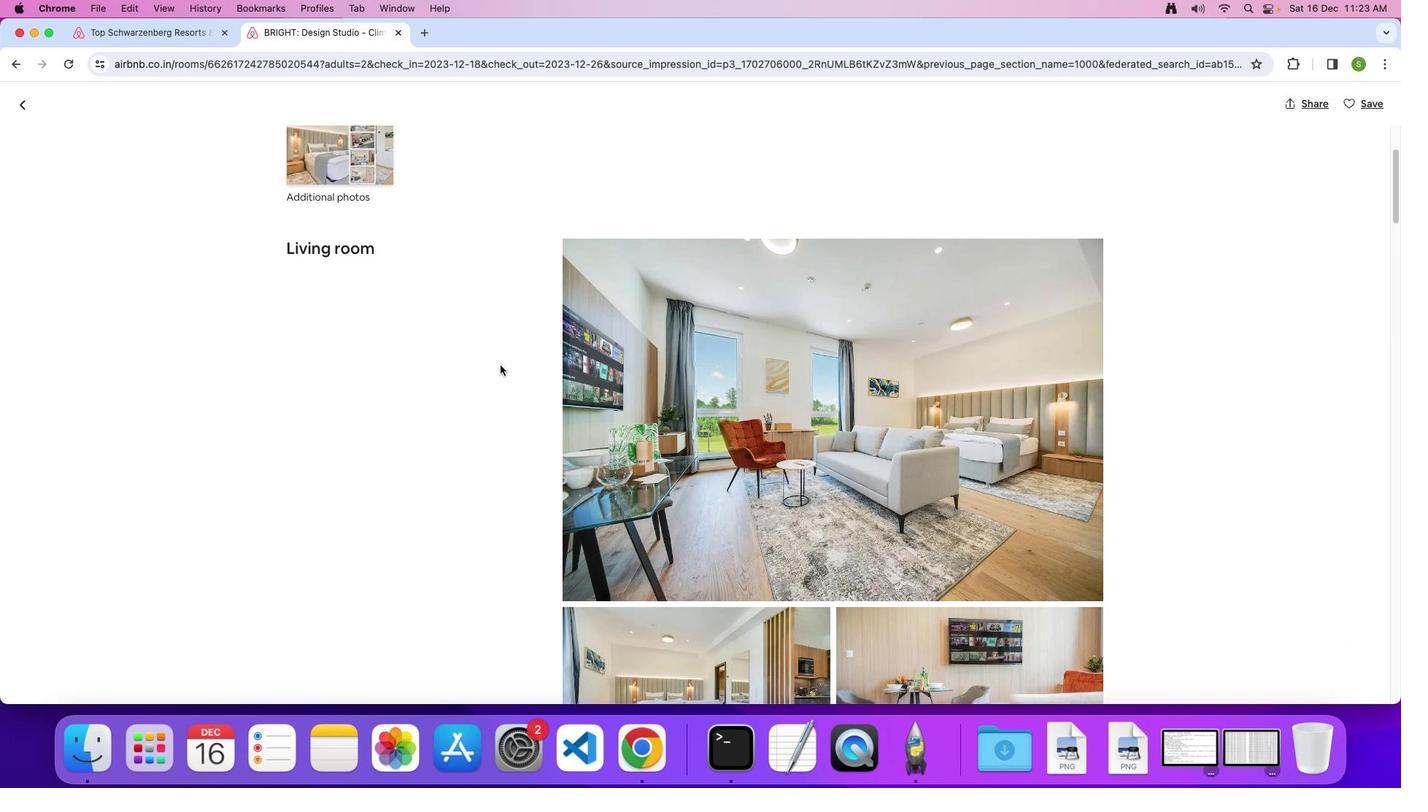 
Action: Mouse scrolled (499, 365) with delta (0, -1)
Screenshot: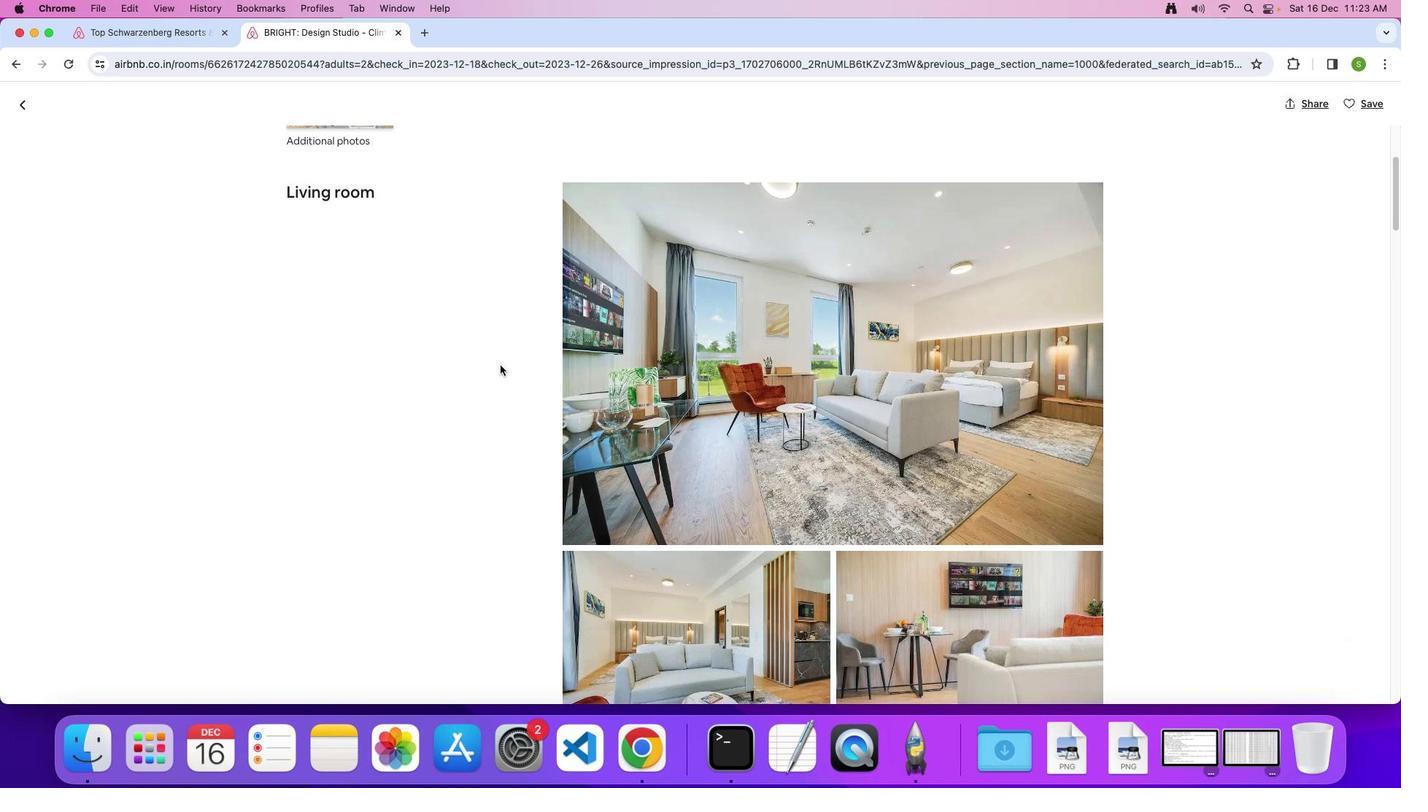 
Action: Mouse moved to (499, 364)
Screenshot: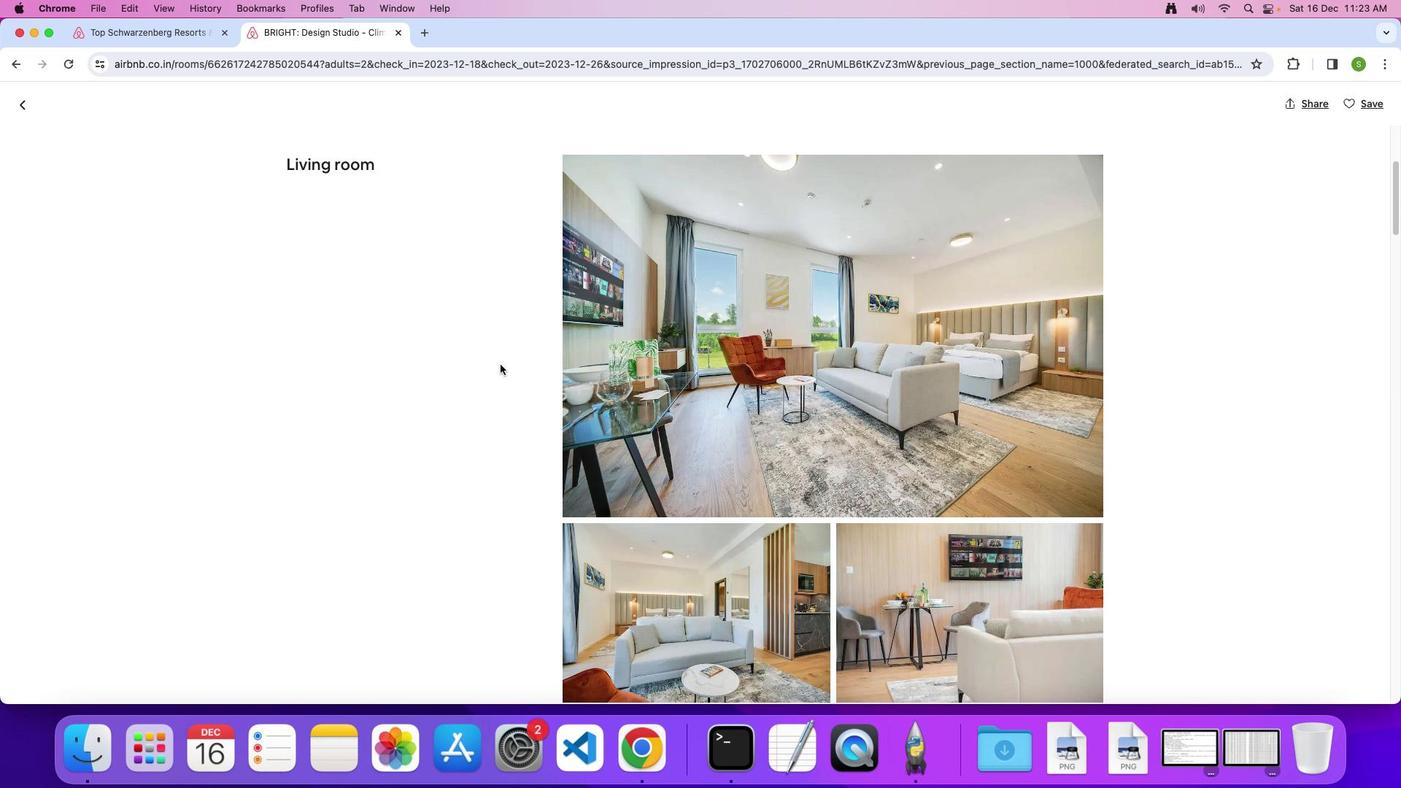 
Action: Mouse scrolled (499, 364) with delta (0, 0)
Screenshot: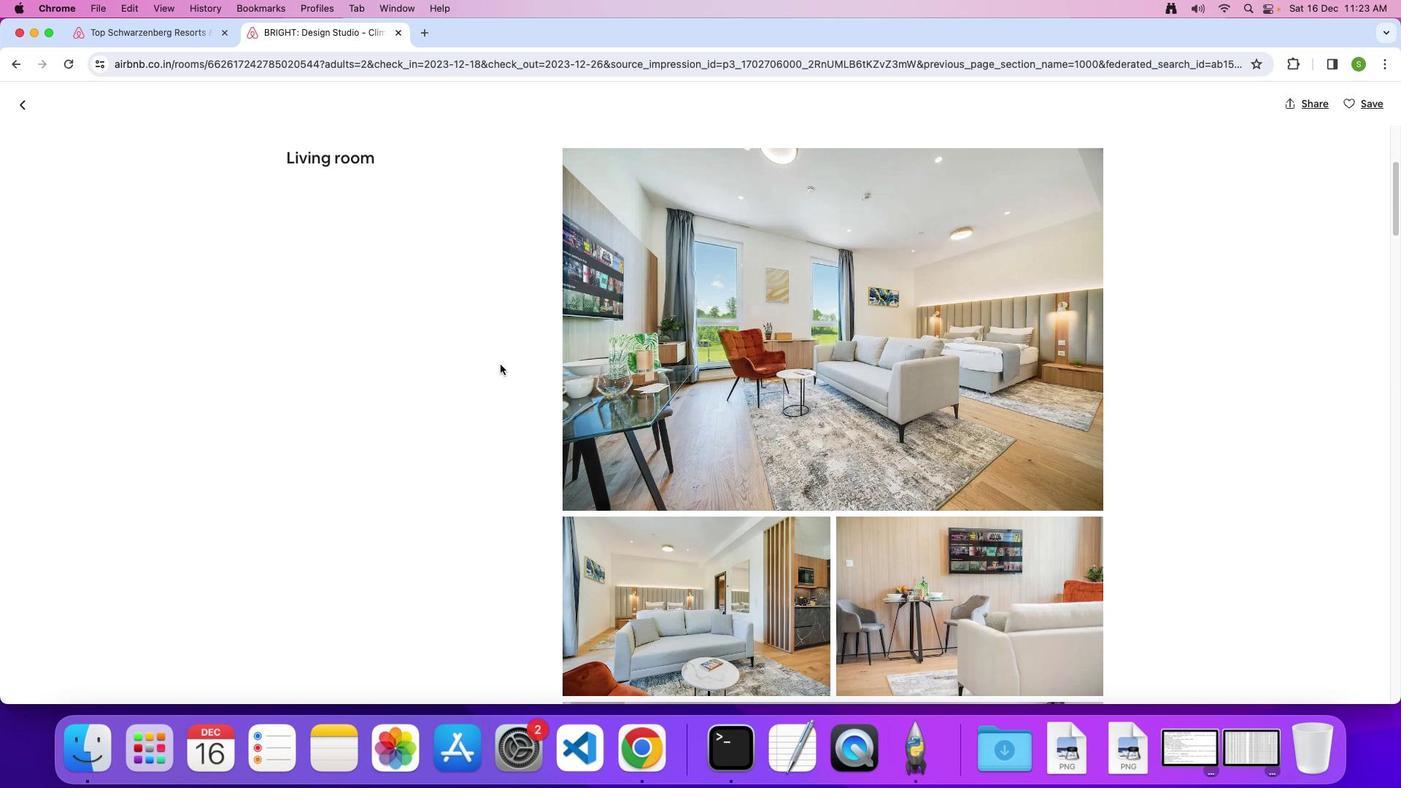 
Action: Mouse moved to (499, 364)
Screenshot: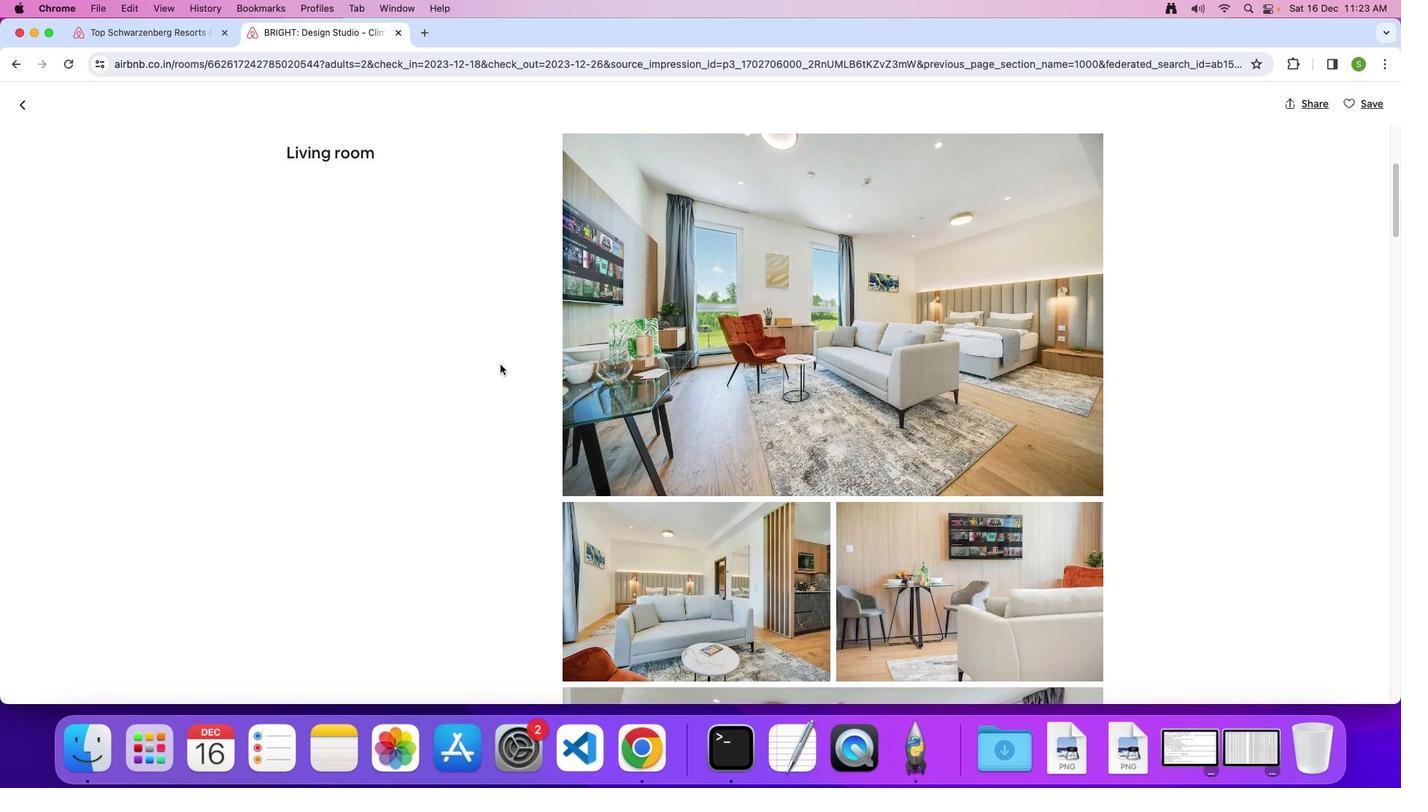 
Action: Mouse scrolled (499, 364) with delta (0, 0)
Screenshot: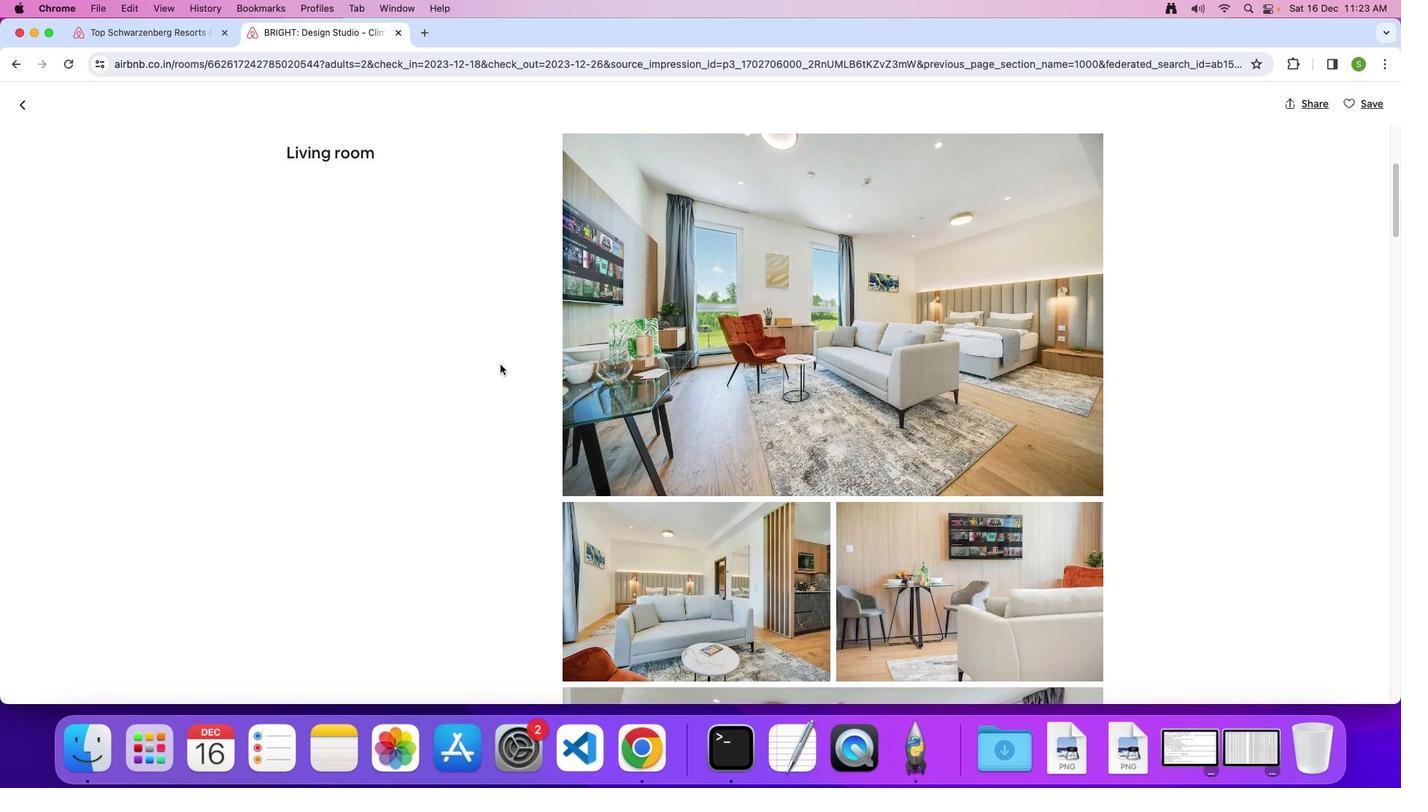 
Action: Mouse moved to (499, 364)
Screenshot: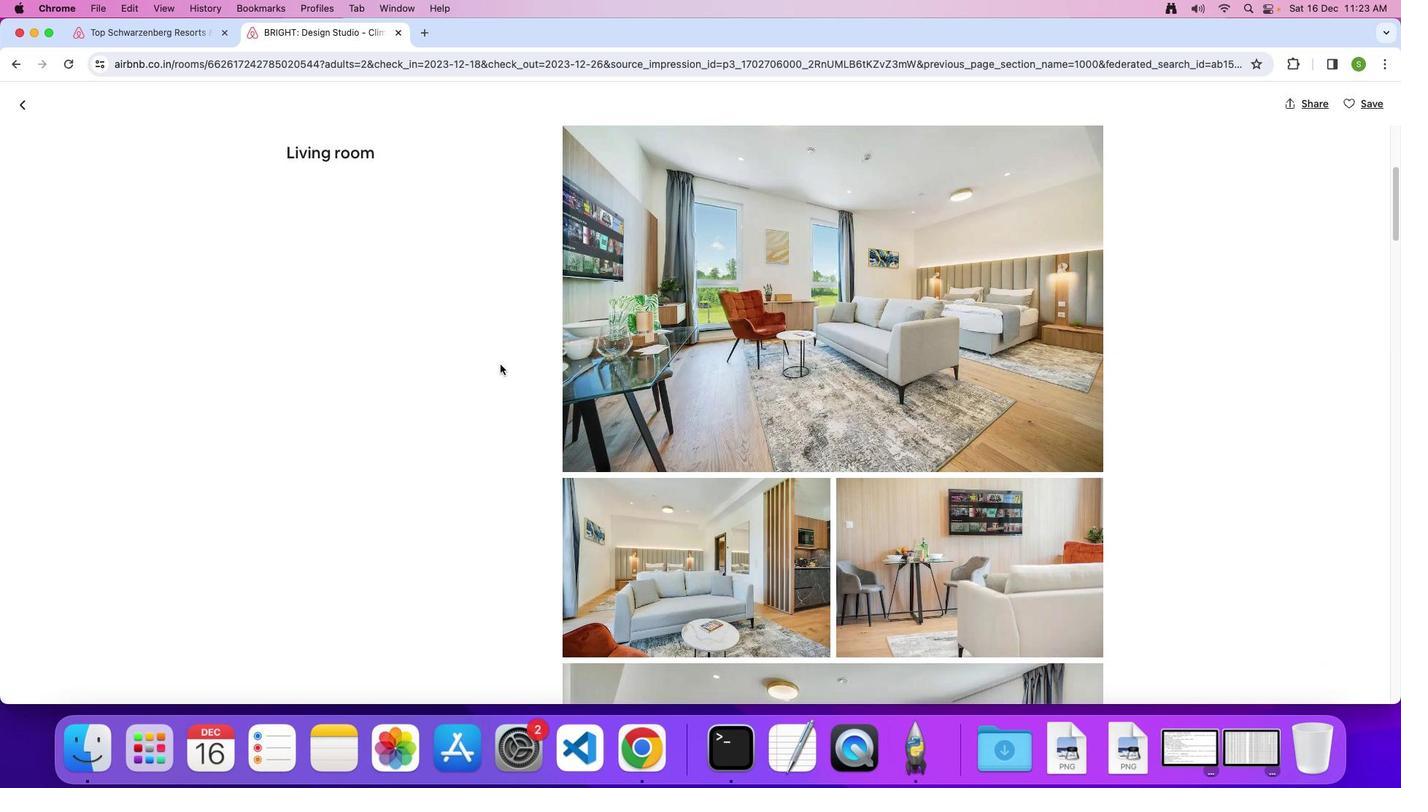 
Action: Mouse scrolled (499, 364) with delta (0, -1)
Screenshot: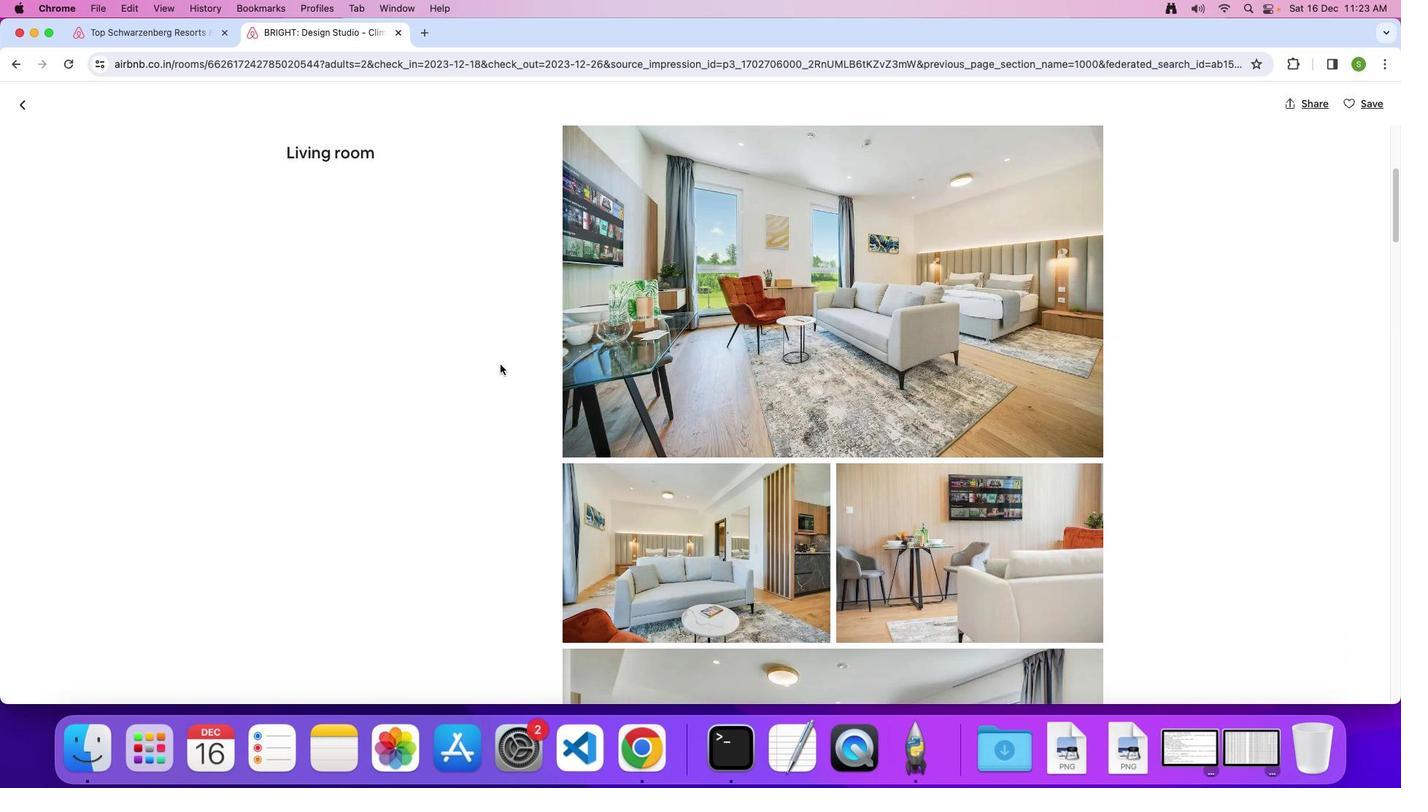 
Action: Mouse scrolled (499, 364) with delta (0, 0)
Screenshot: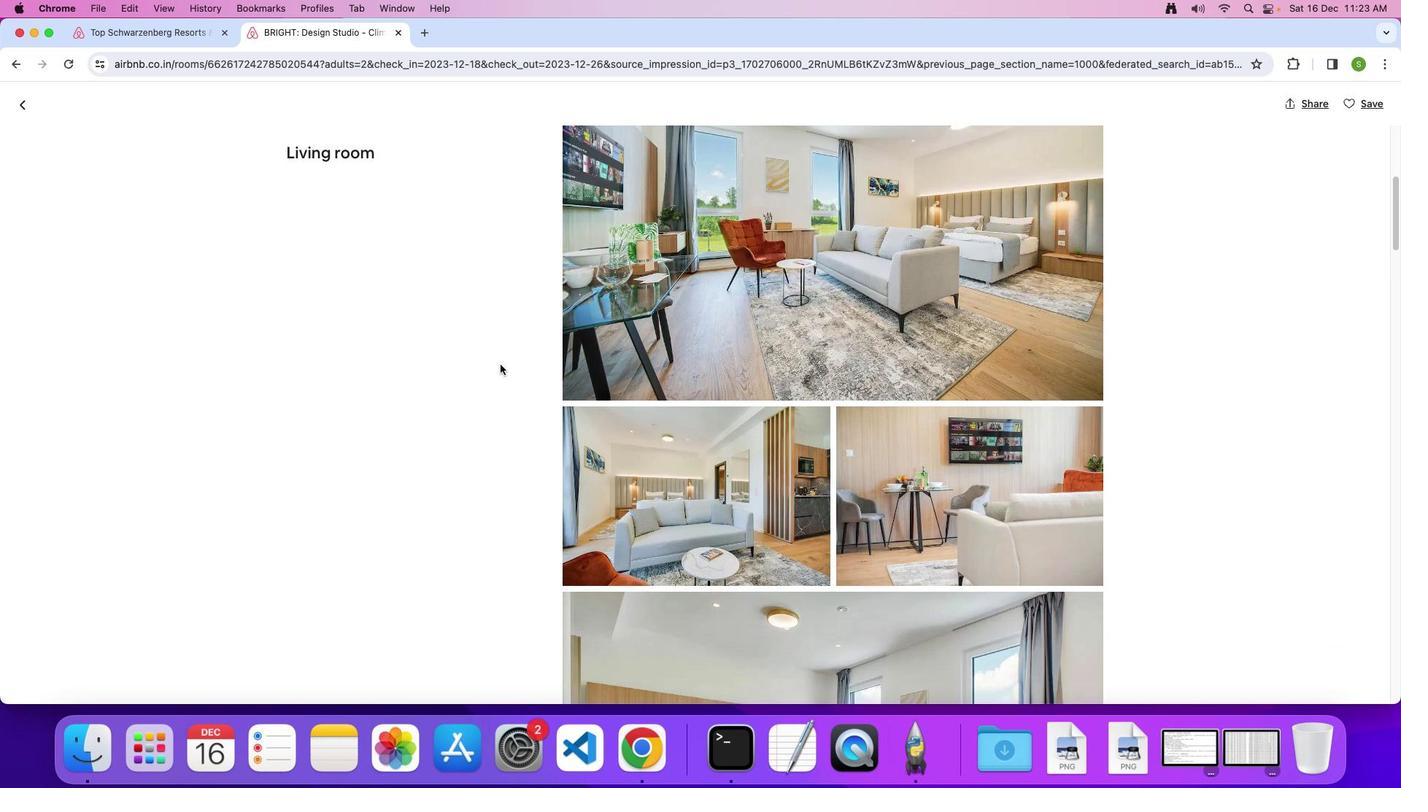
Action: Mouse scrolled (499, 364) with delta (0, 0)
Screenshot: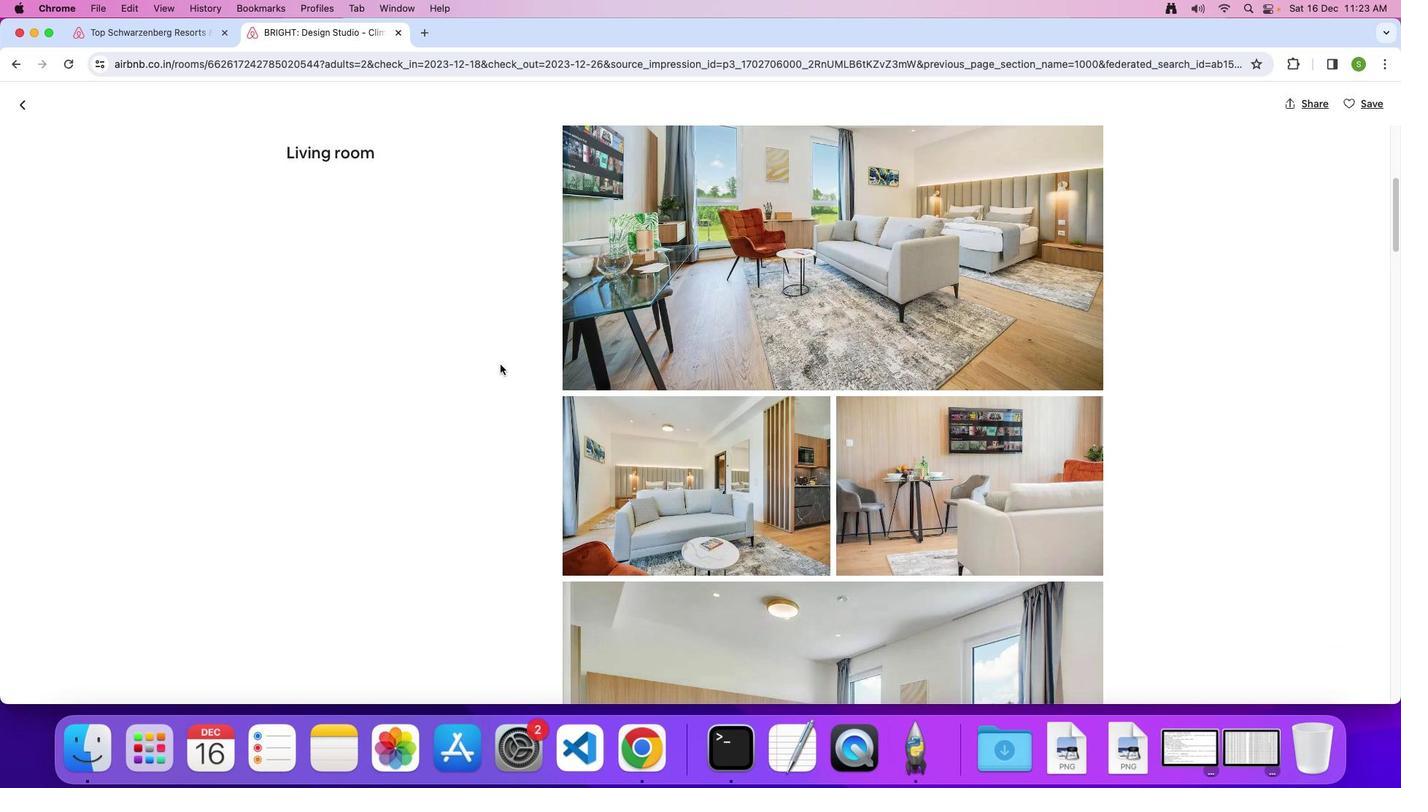
Action: Mouse scrolled (499, 364) with delta (0, -1)
Screenshot: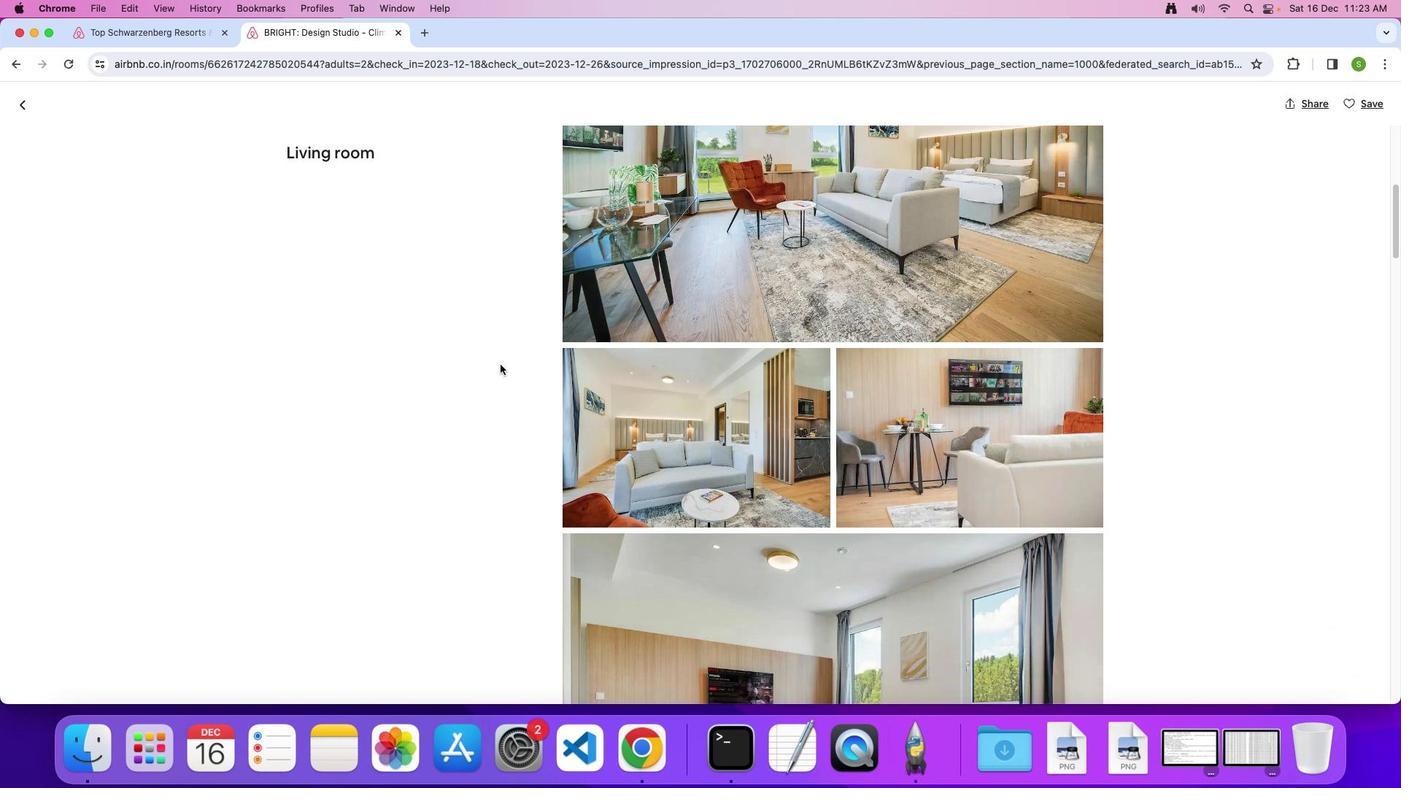 
Action: Mouse scrolled (499, 364) with delta (0, 0)
Screenshot: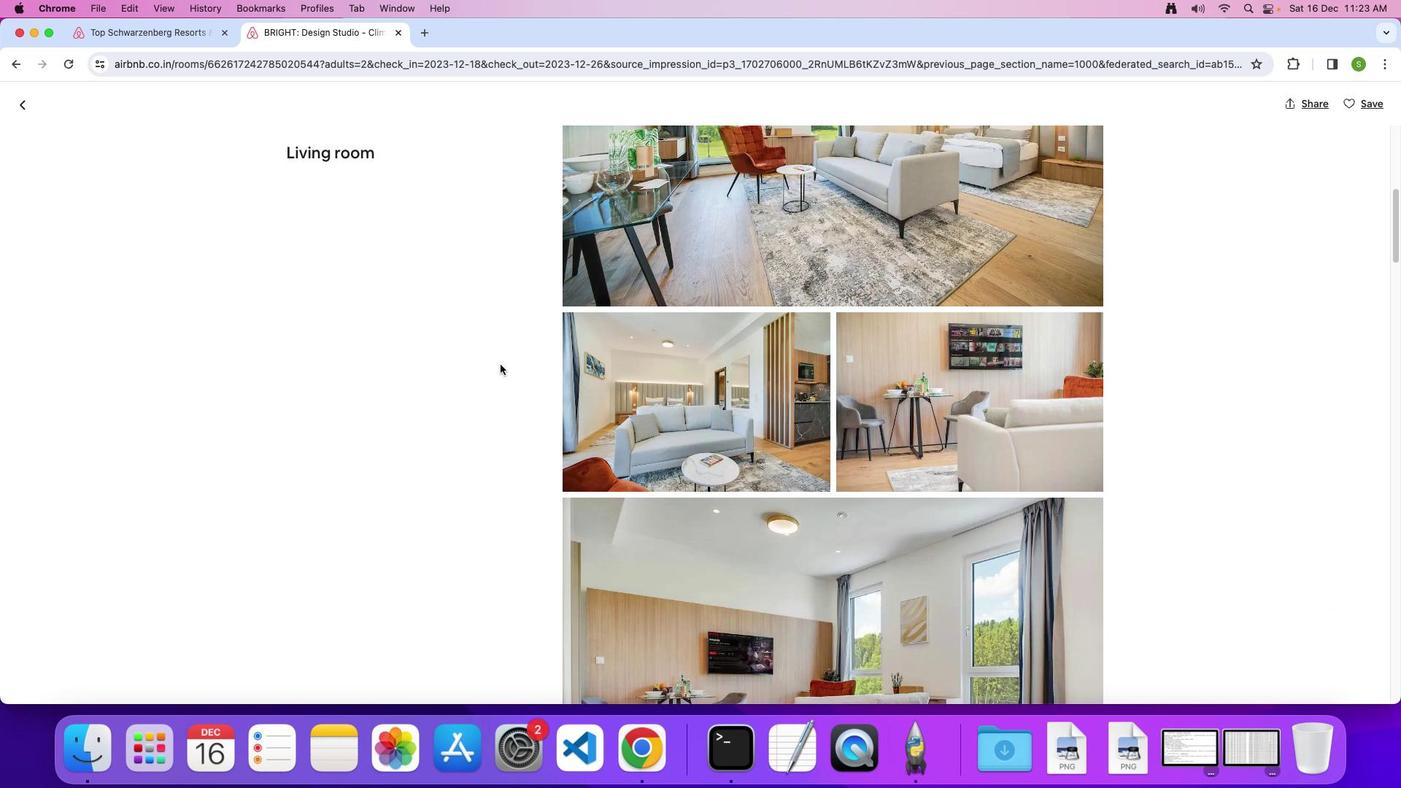 
Action: Mouse scrolled (499, 364) with delta (0, 0)
Screenshot: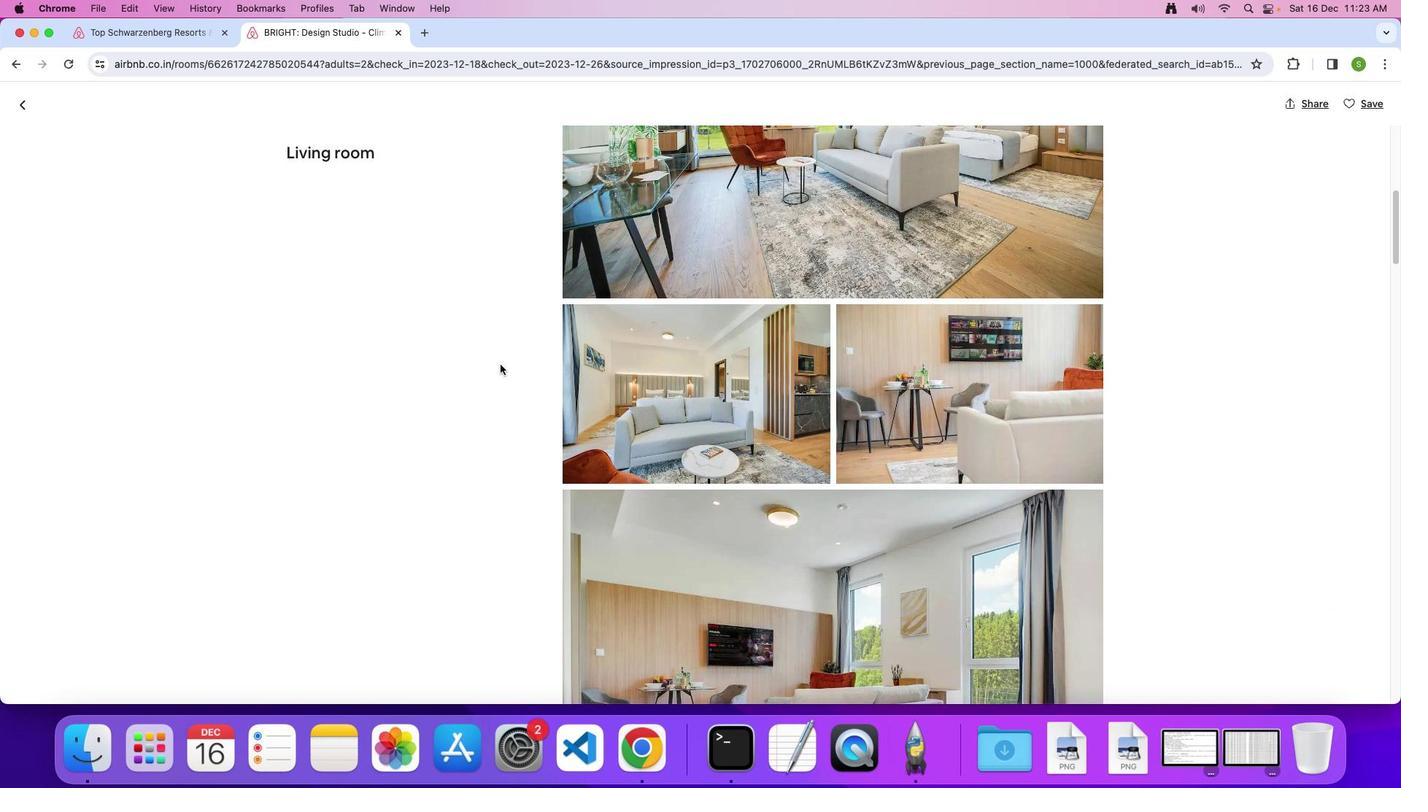
Action: Mouse scrolled (499, 364) with delta (0, 0)
Screenshot: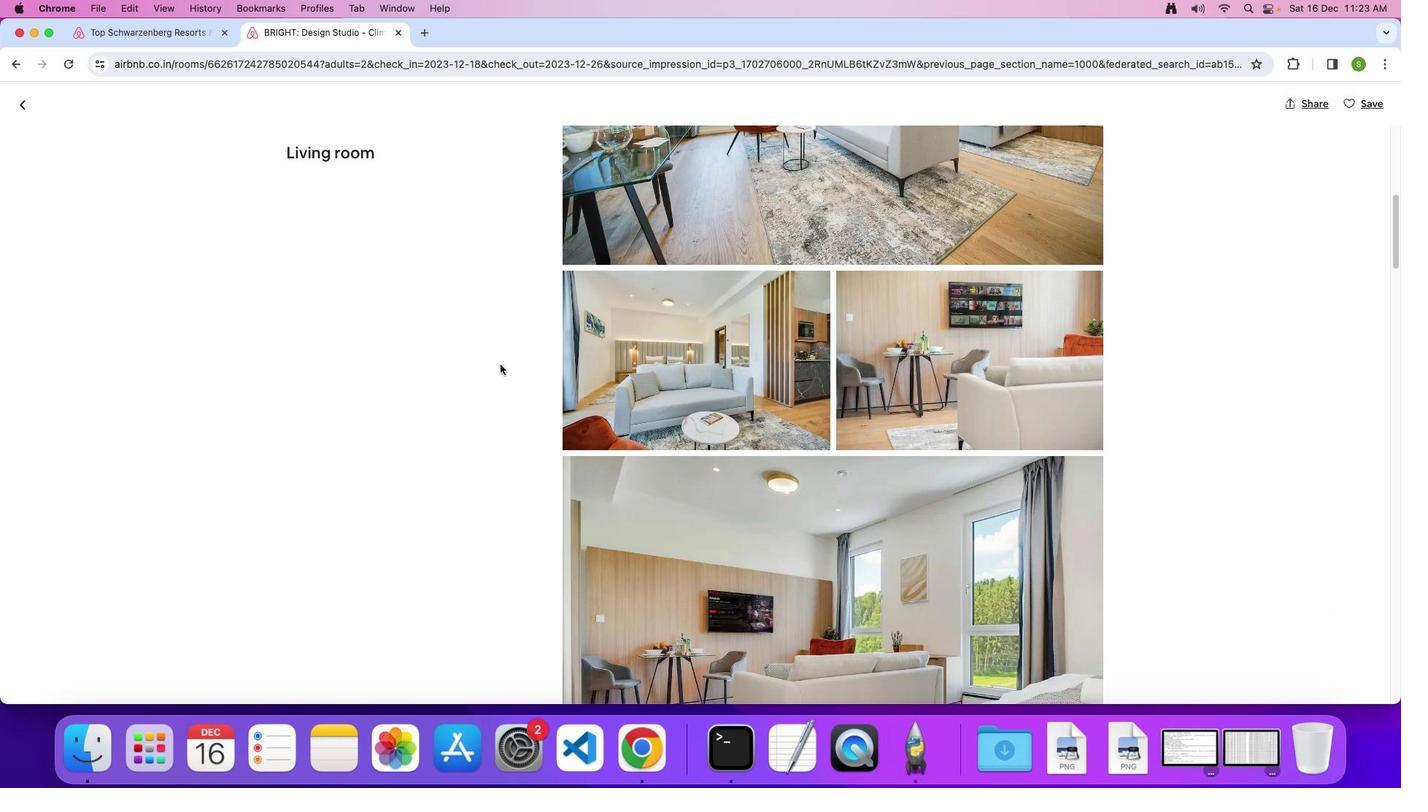 
Action: Mouse scrolled (499, 364) with delta (0, 0)
Screenshot: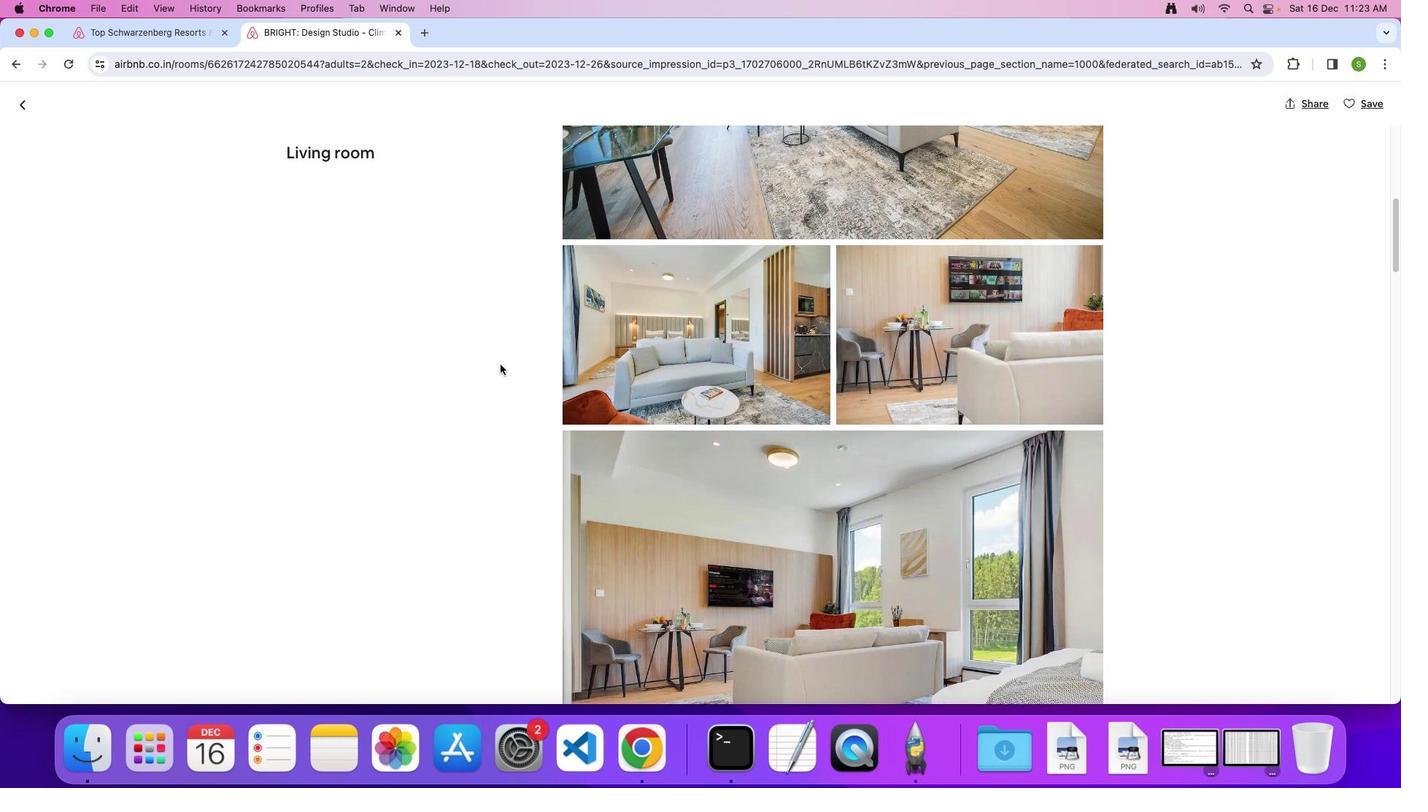 
Action: Mouse scrolled (499, 364) with delta (0, 0)
Screenshot: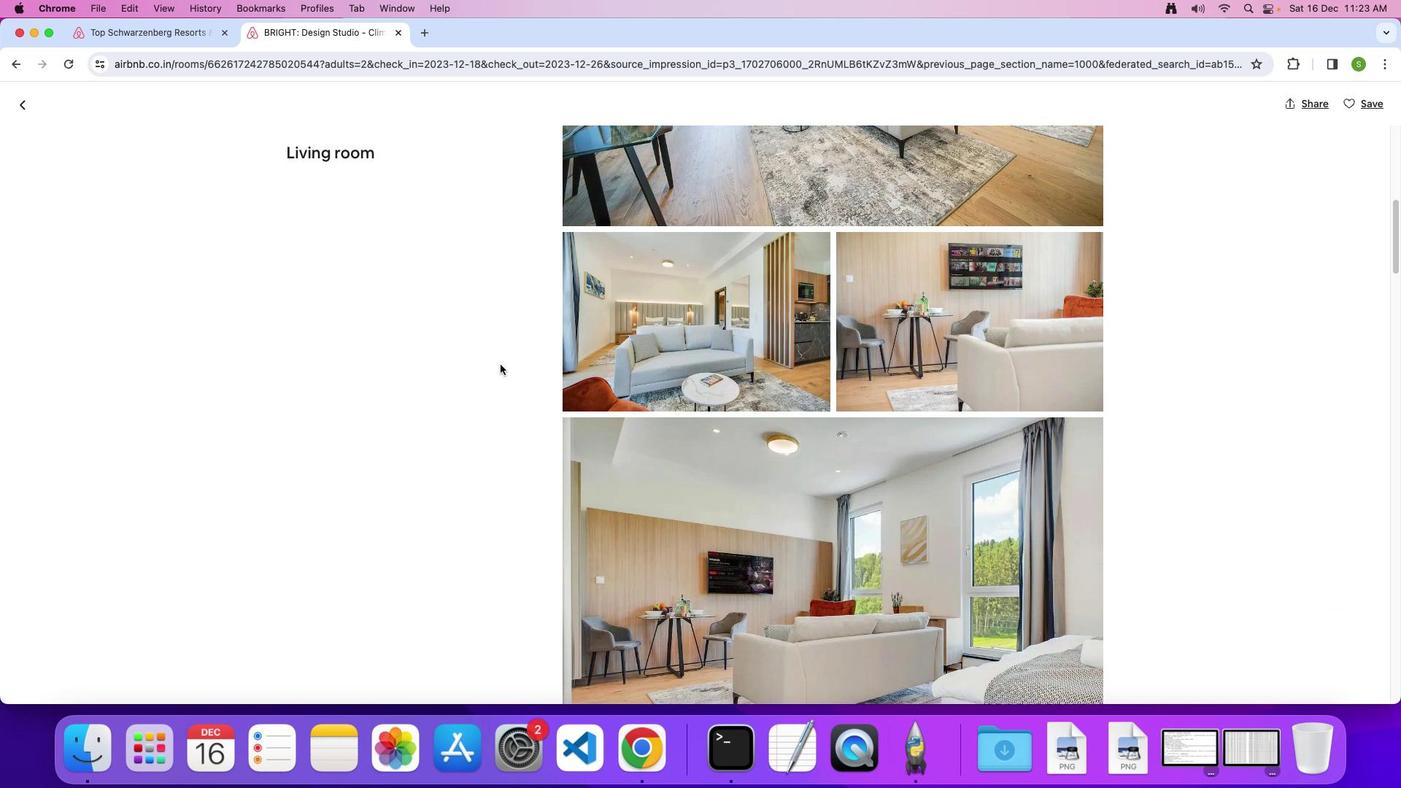 
Action: Mouse scrolled (499, 364) with delta (0, 0)
Screenshot: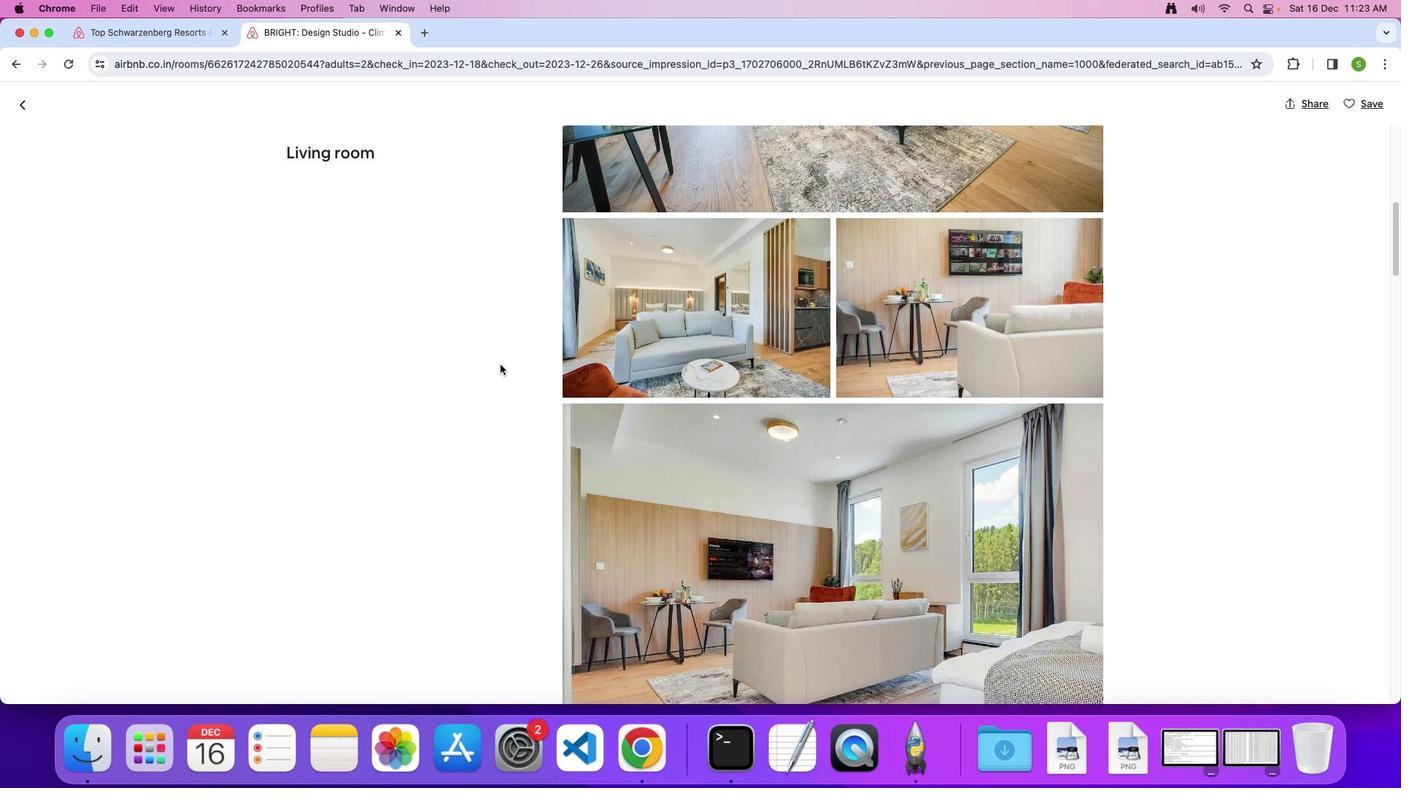 
Action: Mouse scrolled (499, 364) with delta (0, 0)
Screenshot: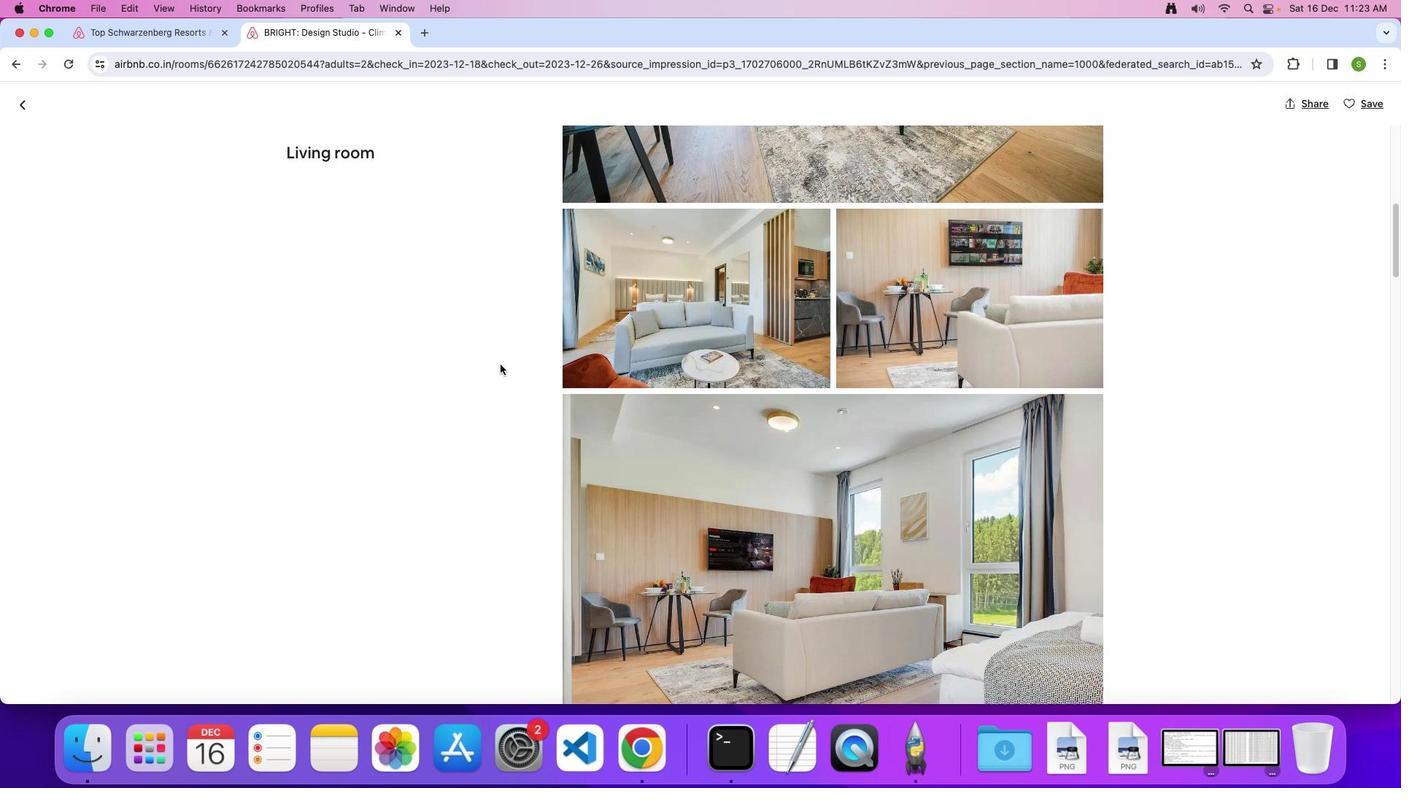 
Action: Mouse moved to (499, 364)
Screenshot: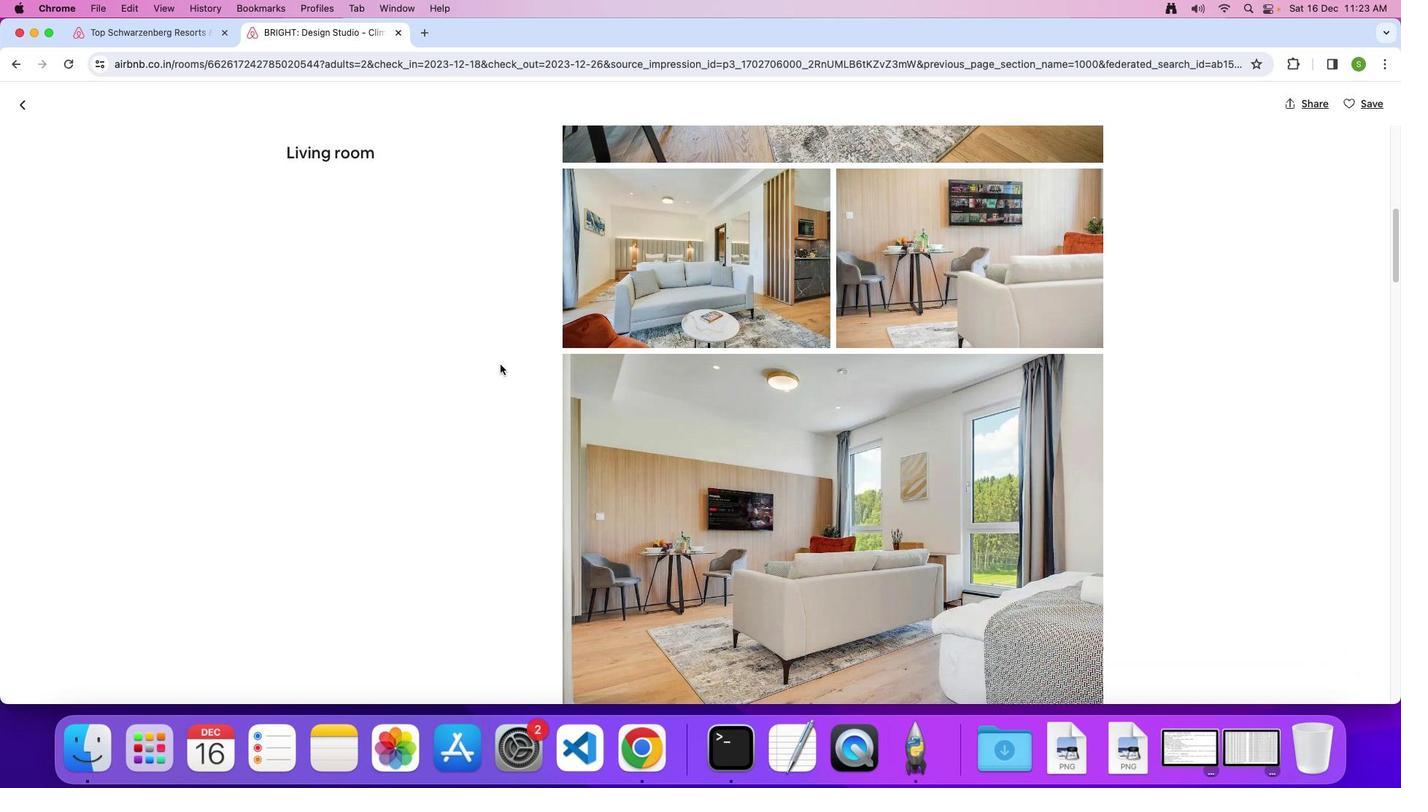 
Action: Mouse scrolled (499, 364) with delta (0, -1)
Screenshot: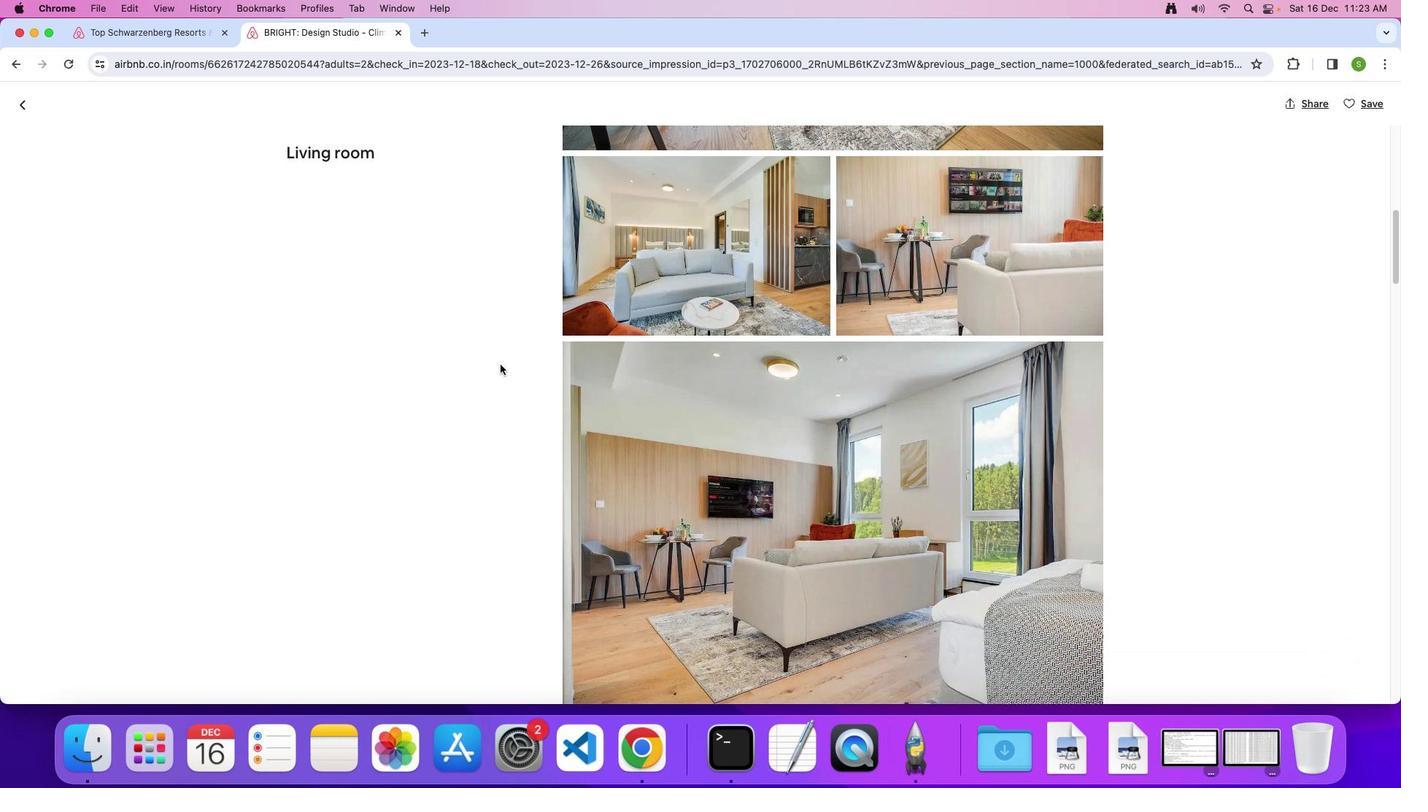 
Action: Mouse scrolled (499, 364) with delta (0, 0)
Screenshot: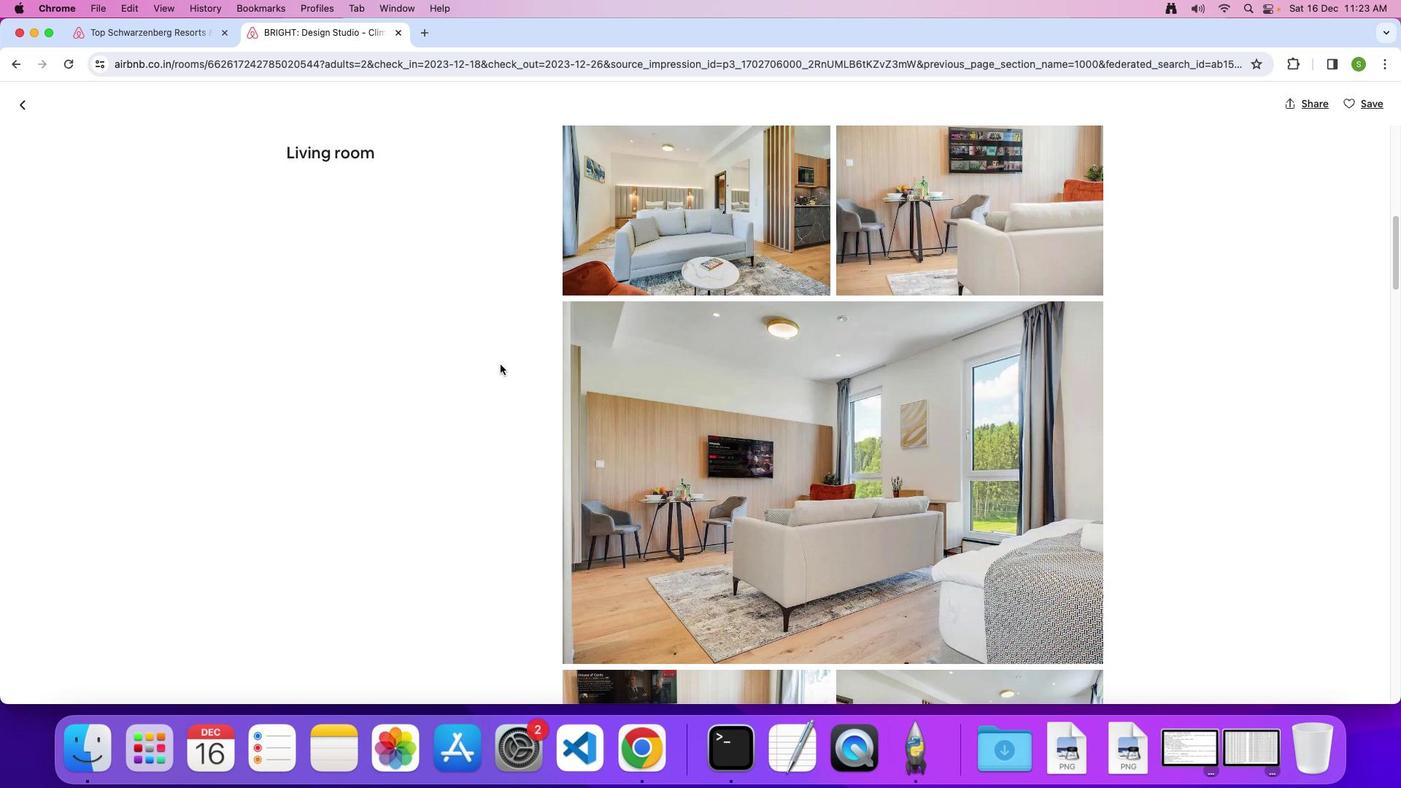 
Action: Mouse scrolled (499, 364) with delta (0, 0)
Screenshot: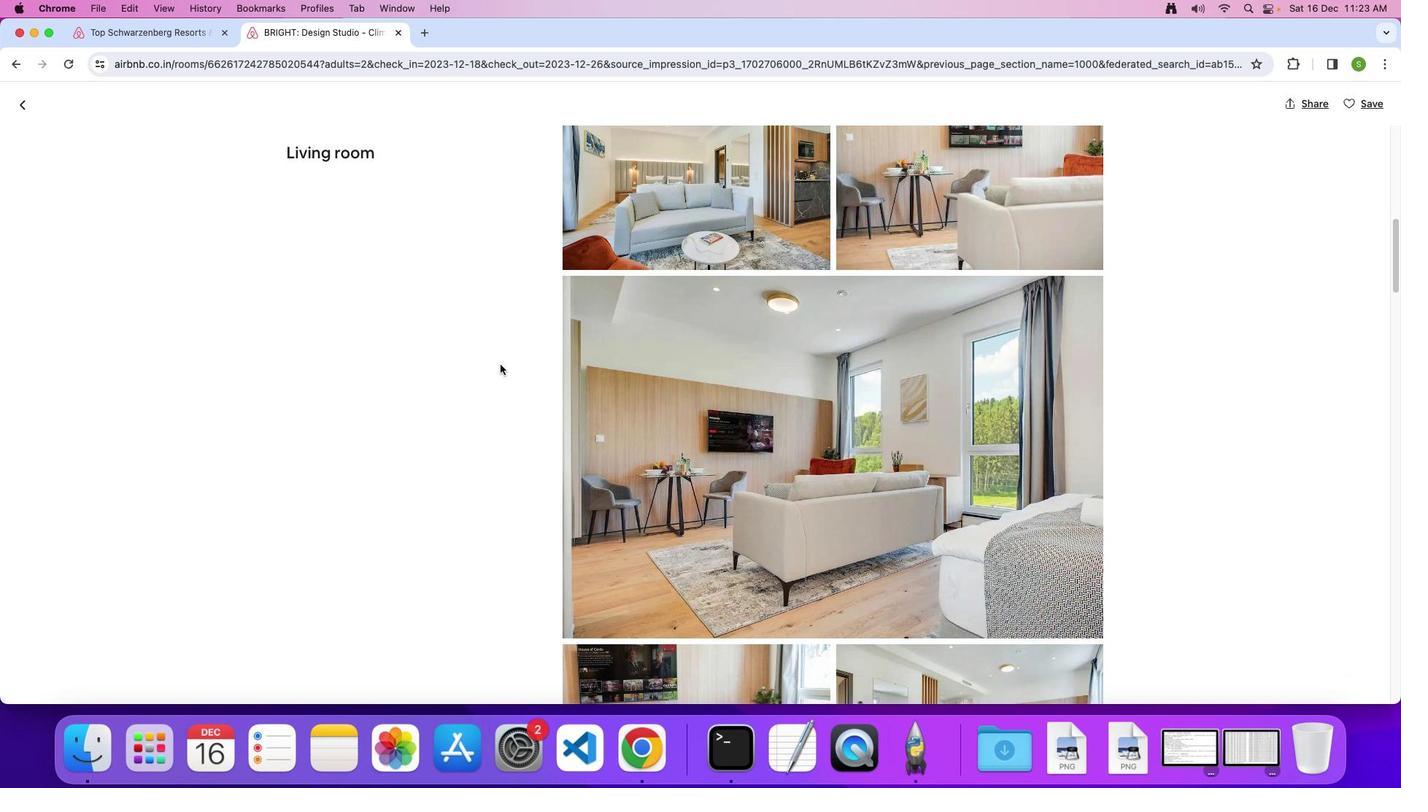 
Action: Mouse scrolled (499, 364) with delta (0, -1)
Screenshot: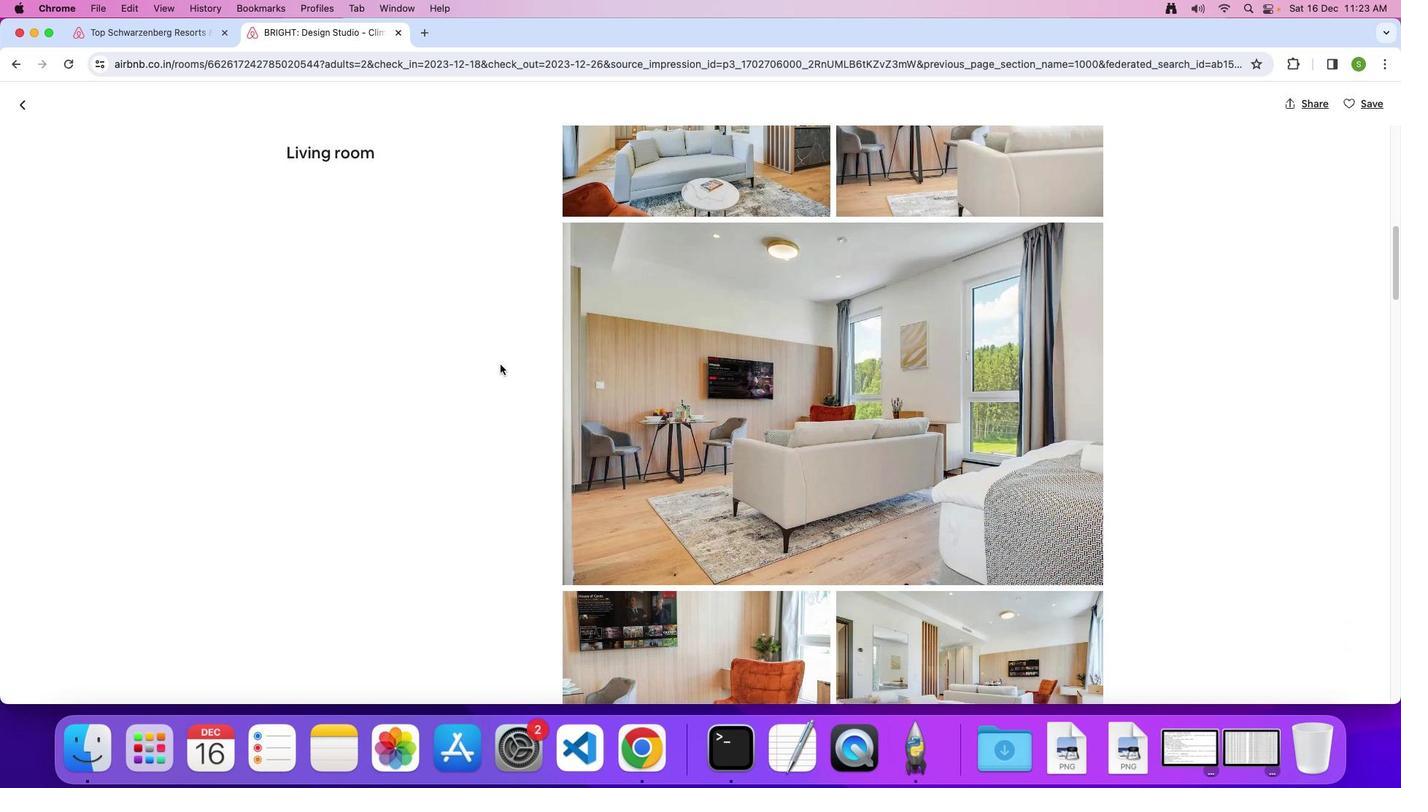 
Action: Mouse moved to (499, 363)
Screenshot: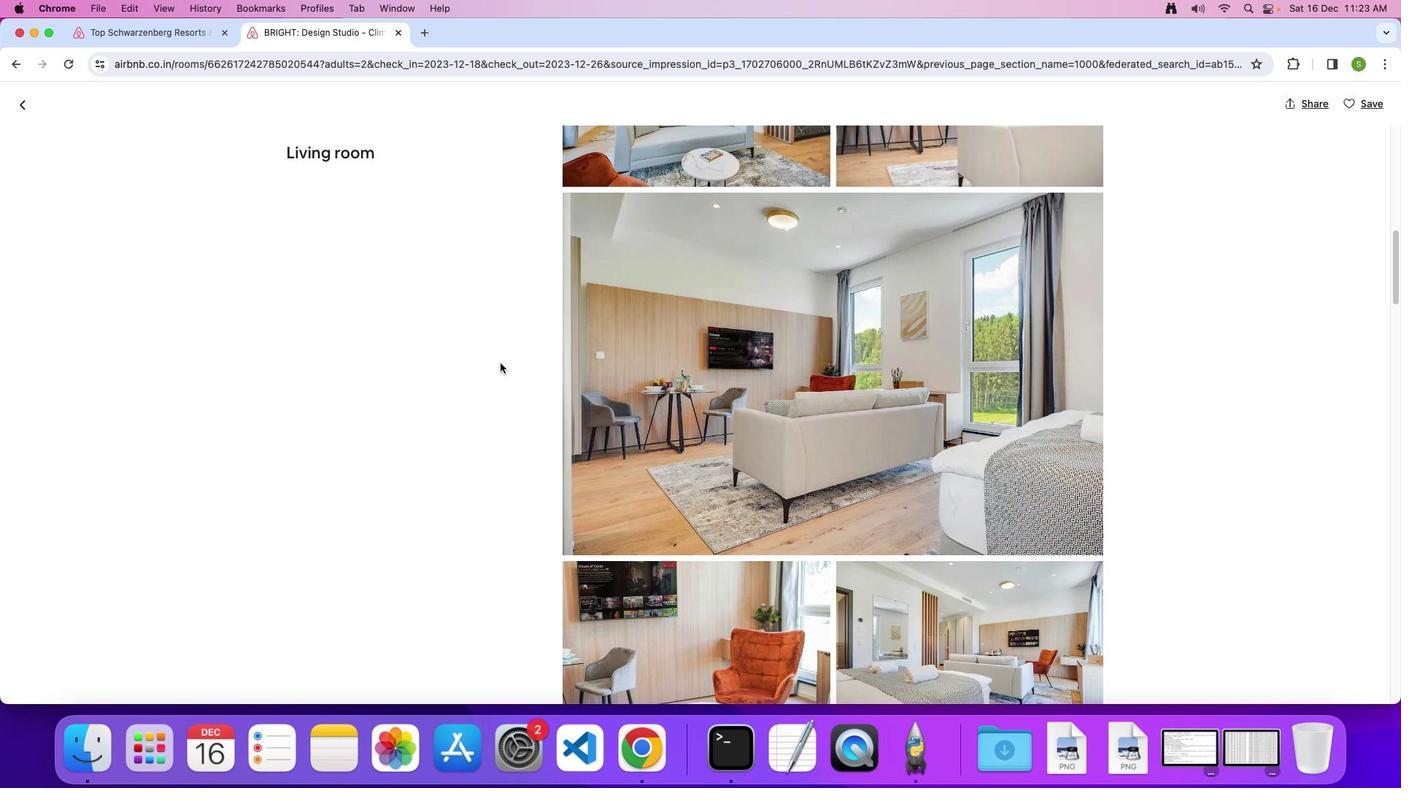 
Action: Mouse scrolled (499, 363) with delta (0, 0)
Screenshot: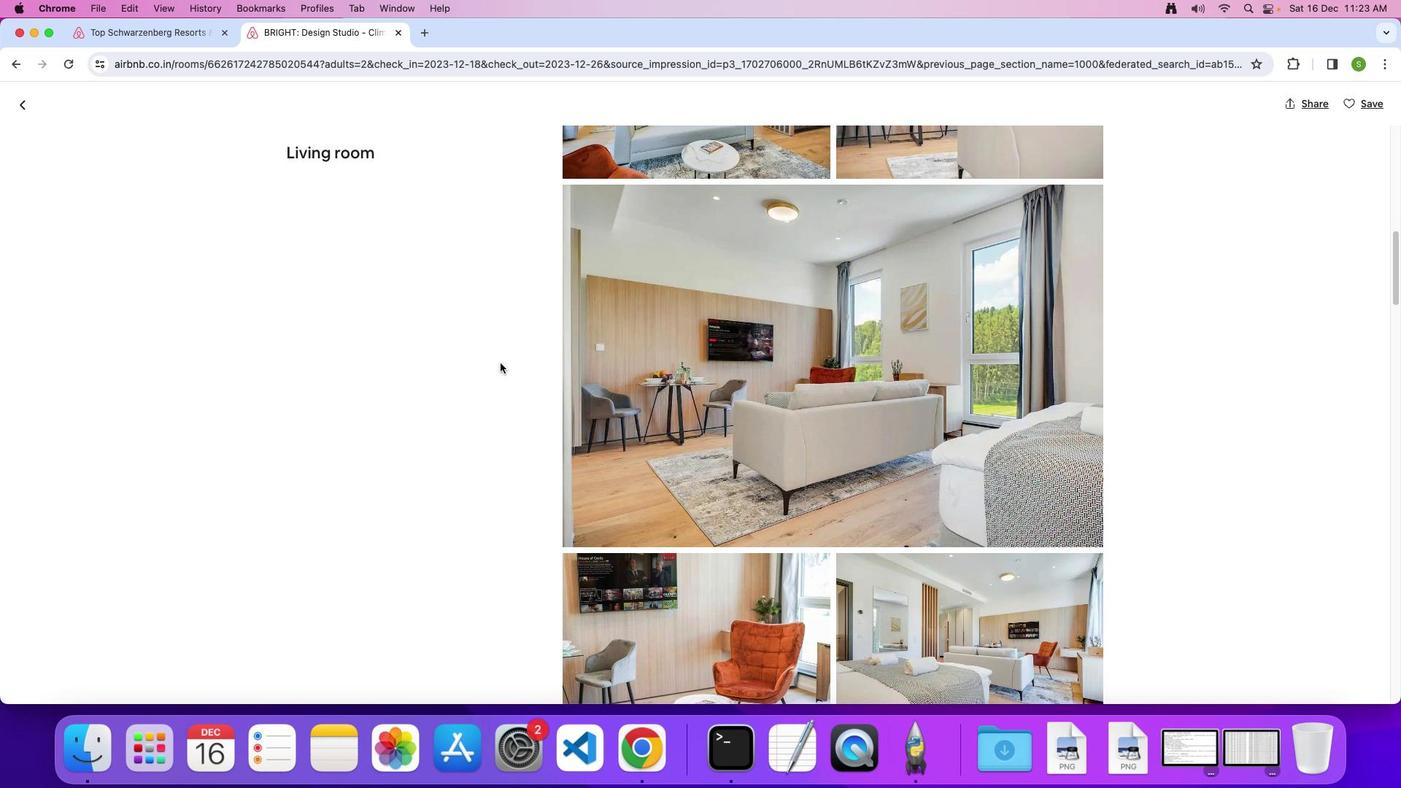 
Action: Mouse moved to (499, 363)
Screenshot: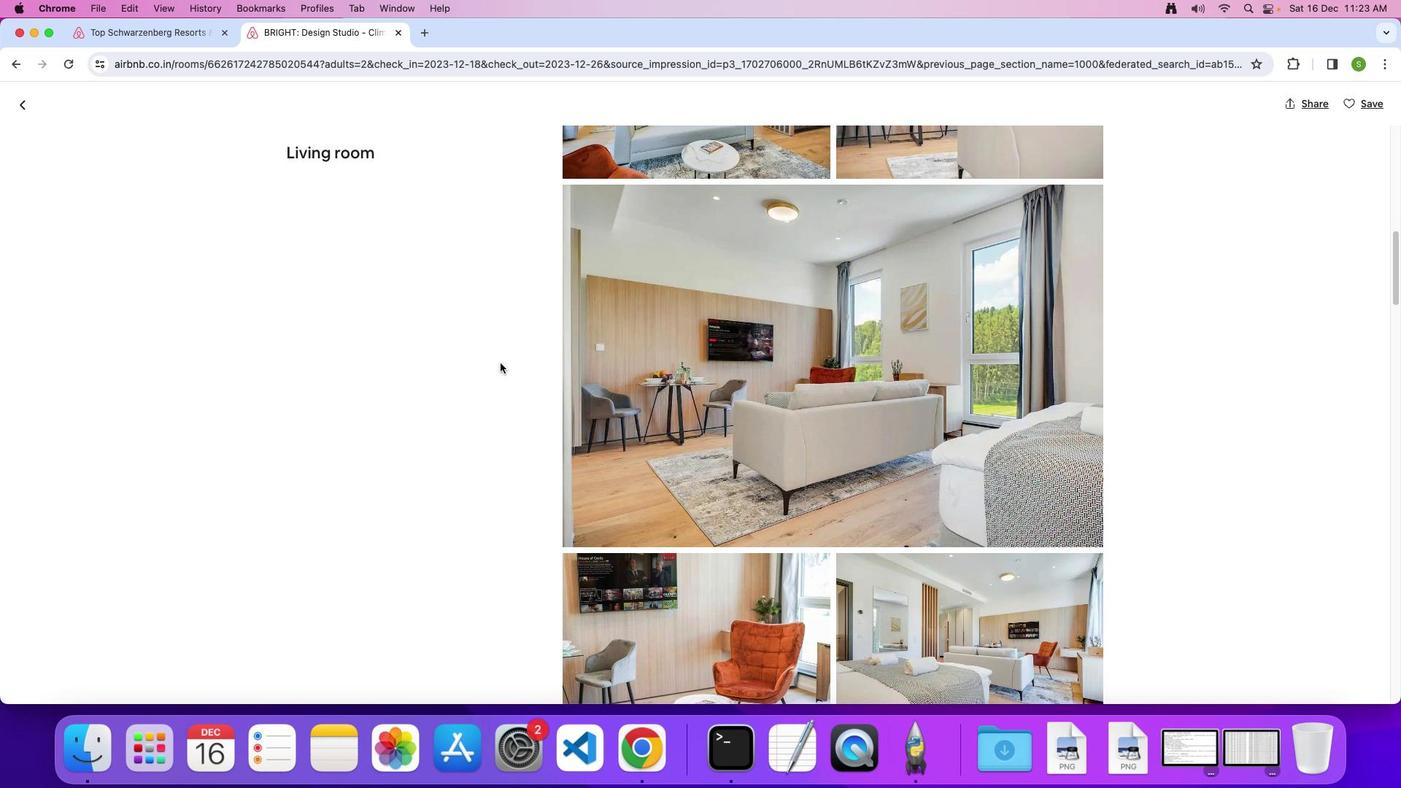 
Action: Mouse scrolled (499, 363) with delta (0, 0)
Screenshot: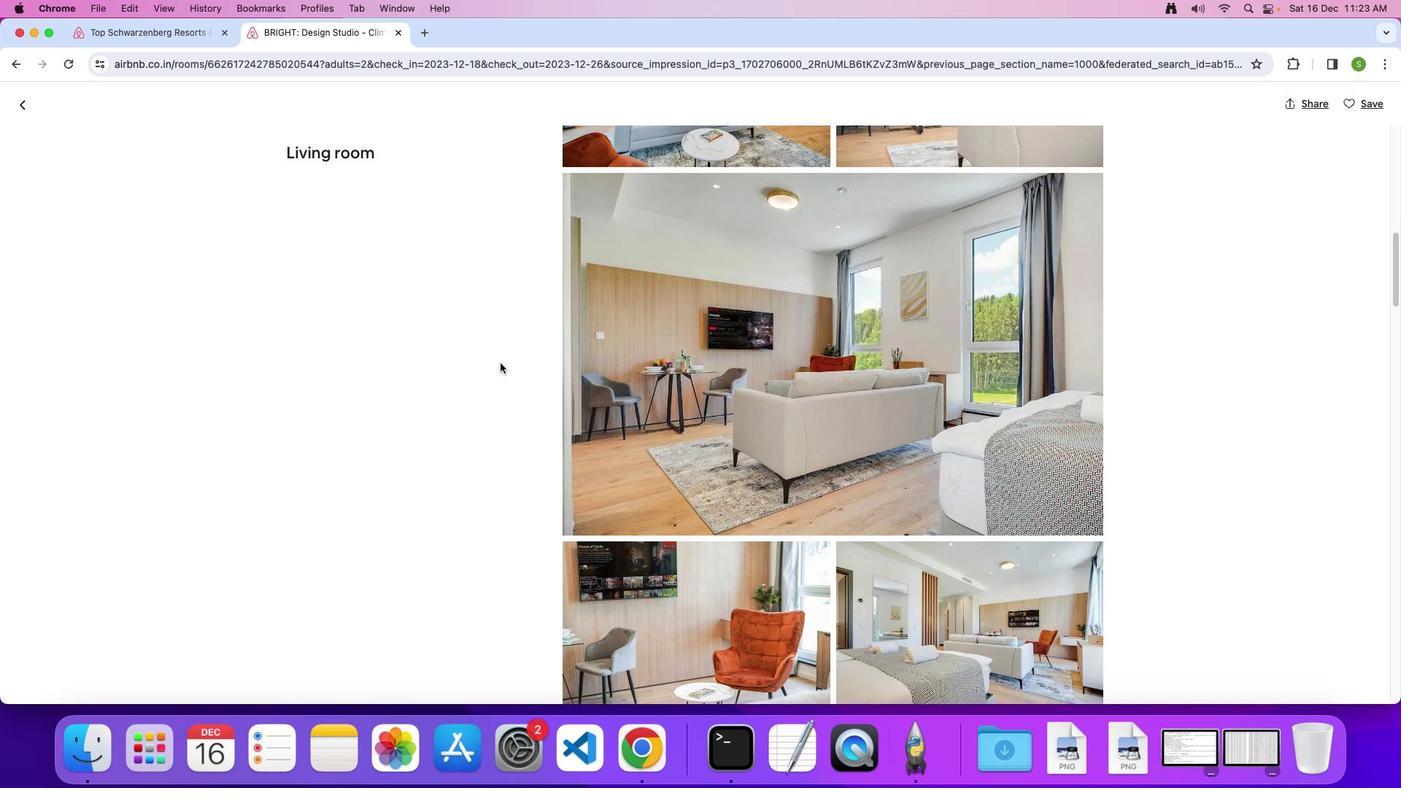 
Action: Mouse moved to (499, 363)
Screenshot: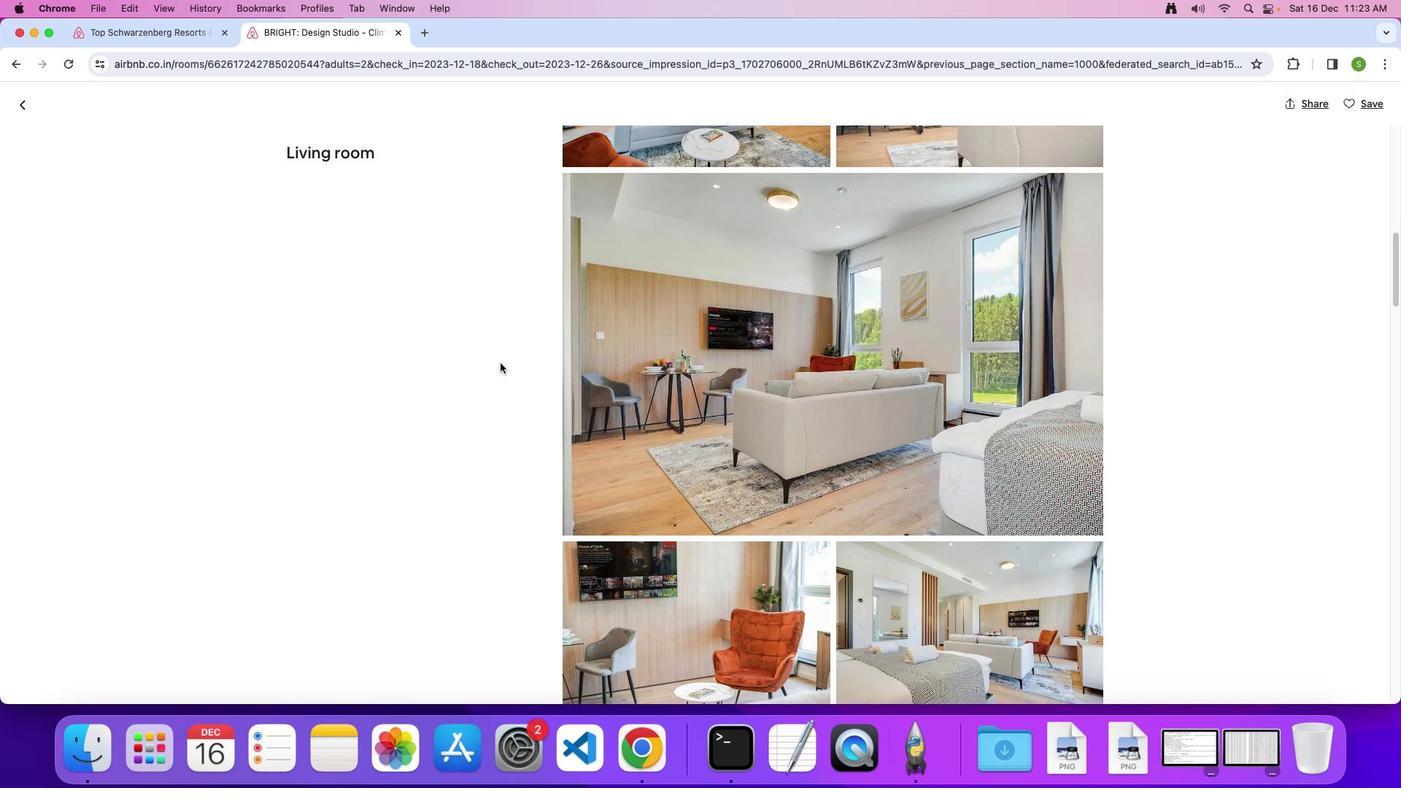 
Action: Mouse scrolled (499, 363) with delta (0, -1)
Screenshot: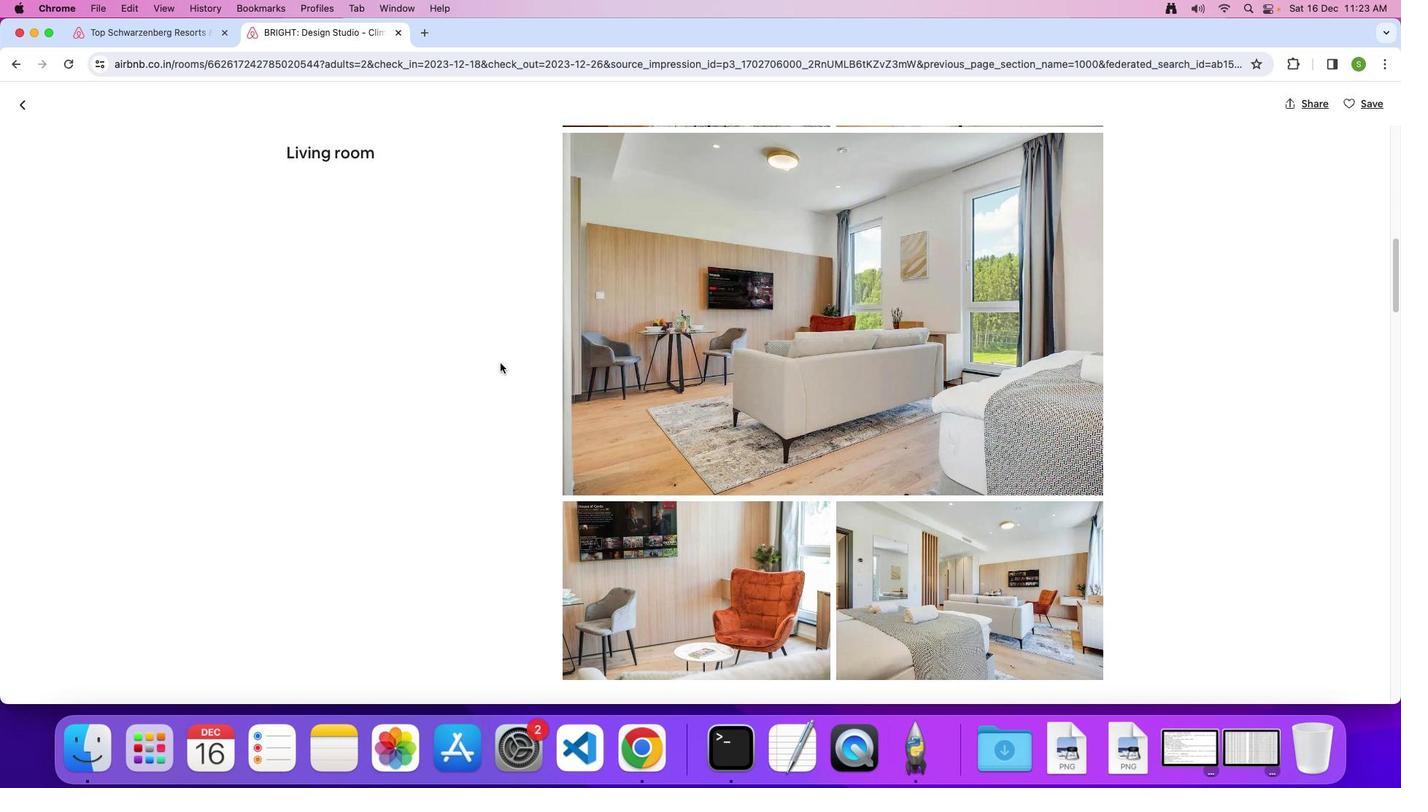
Action: Mouse scrolled (499, 363) with delta (0, 0)
Screenshot: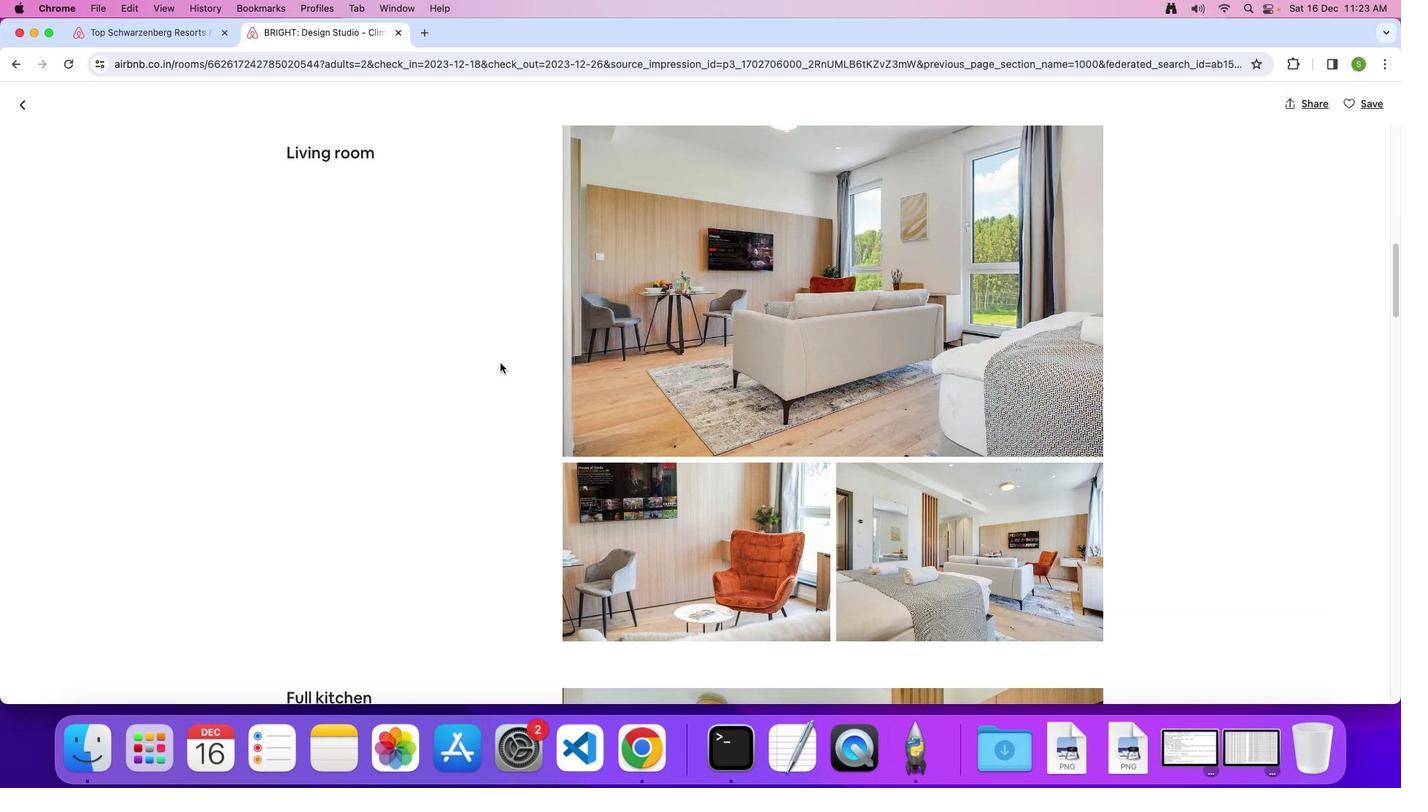 
Action: Mouse scrolled (499, 363) with delta (0, 0)
Screenshot: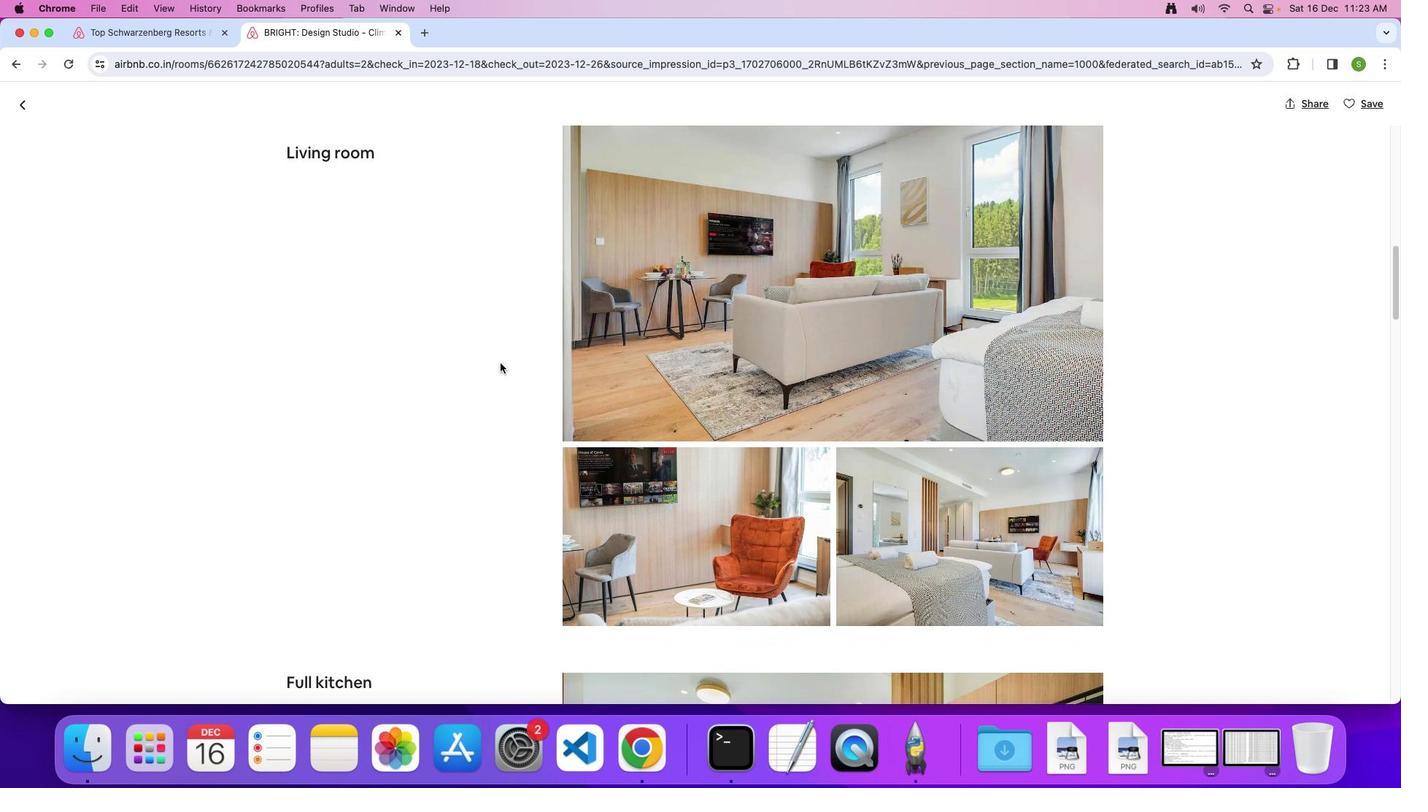 
Action: Mouse scrolled (499, 363) with delta (0, 0)
Screenshot: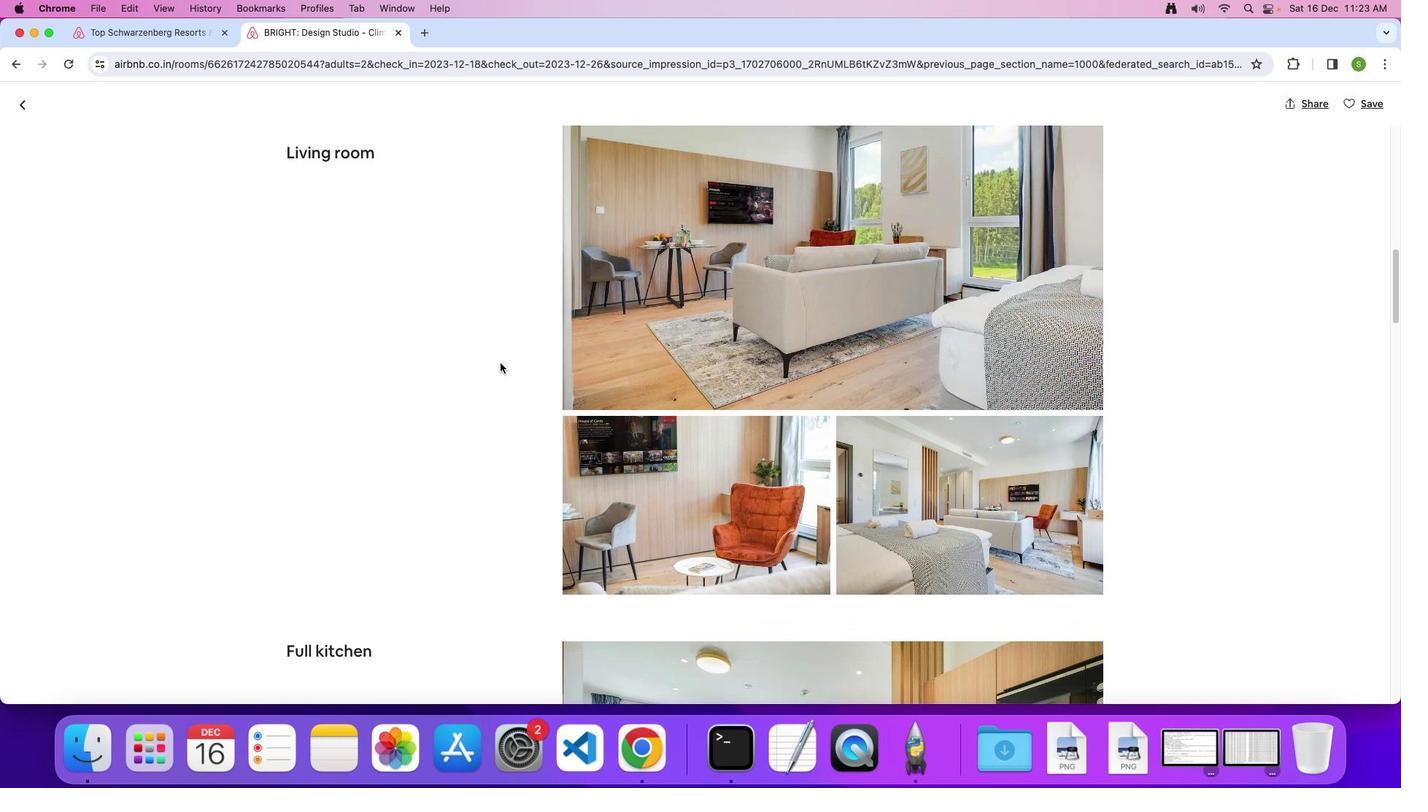 
Action: Mouse scrolled (499, 363) with delta (0, 0)
Screenshot: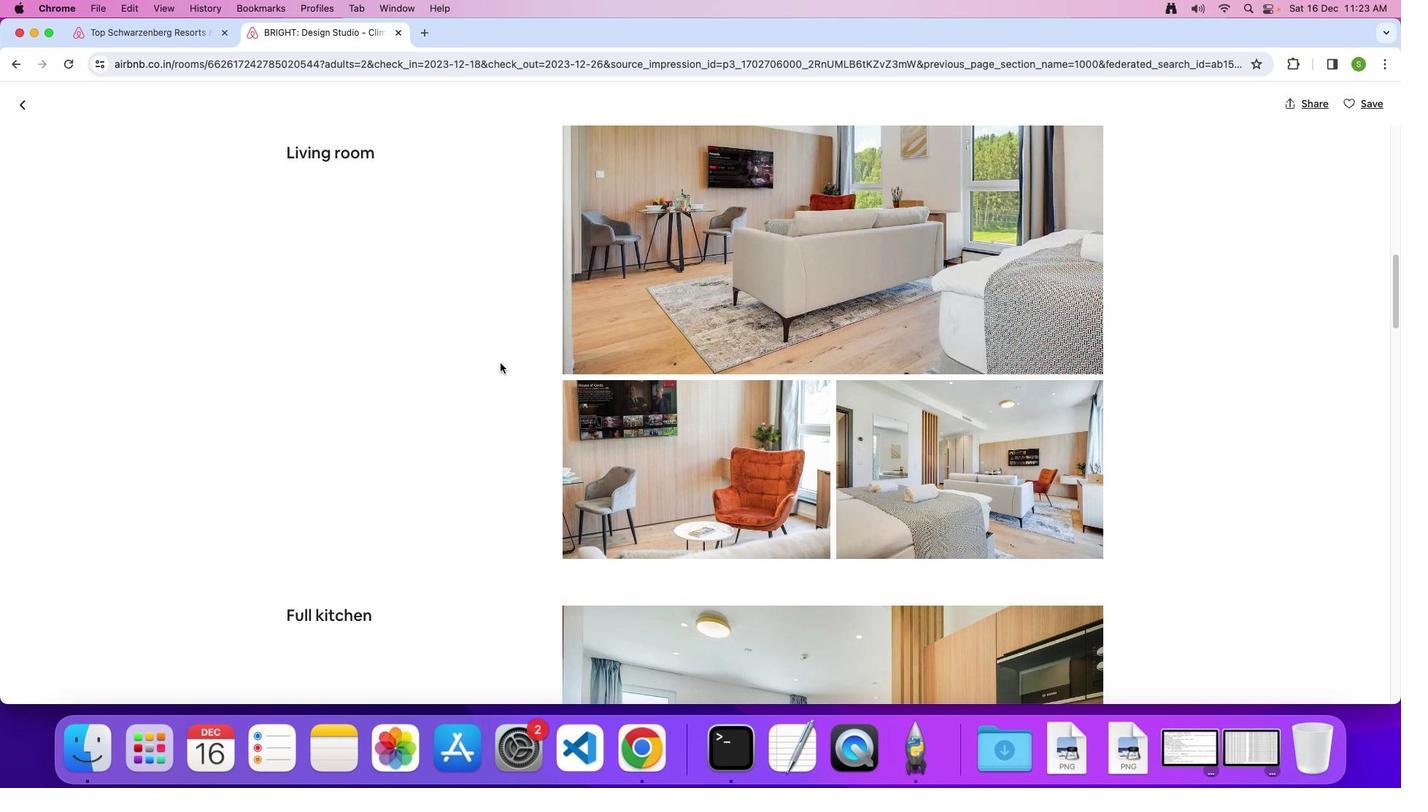
Action: Mouse scrolled (499, 363) with delta (0, 0)
Screenshot: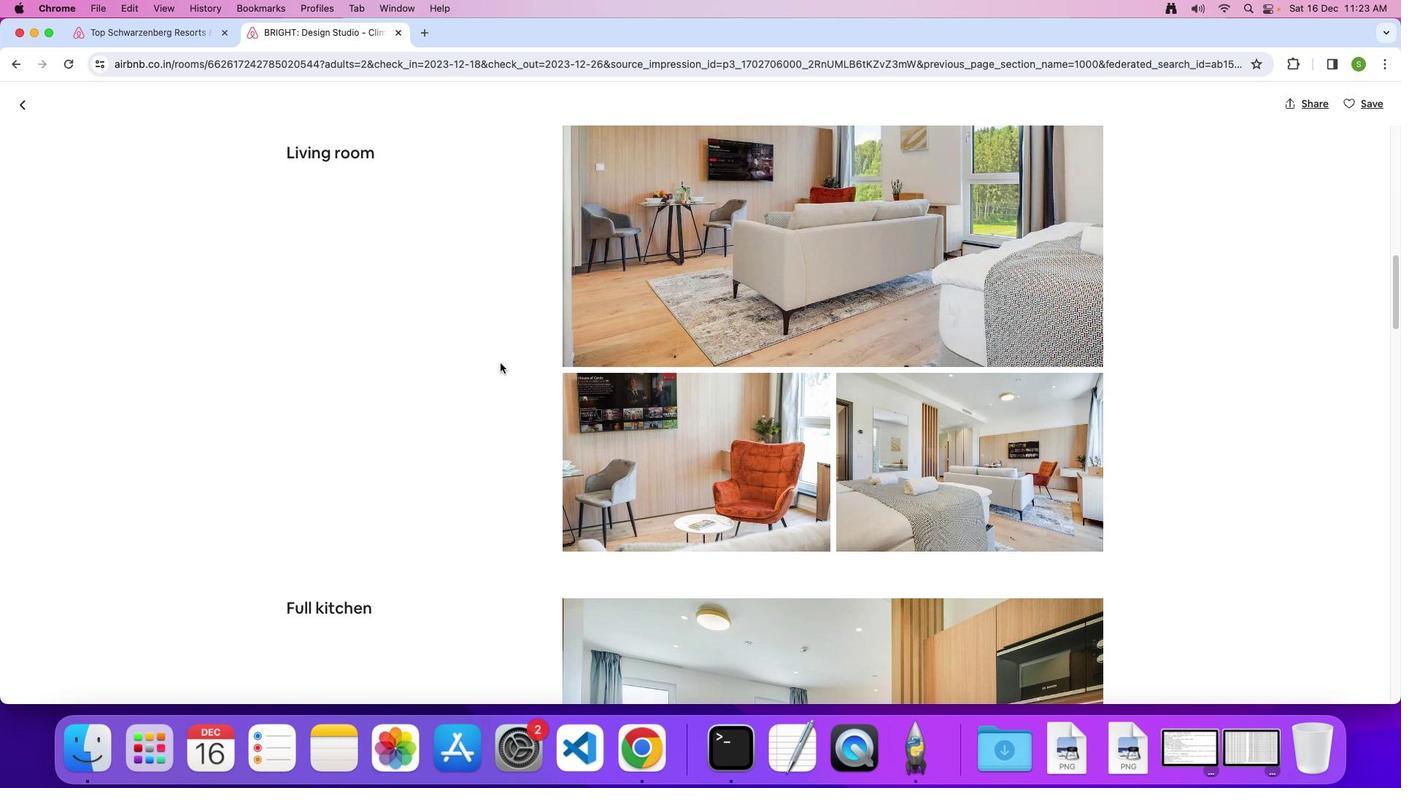 
Action: Mouse scrolled (499, 363) with delta (0, 0)
Screenshot: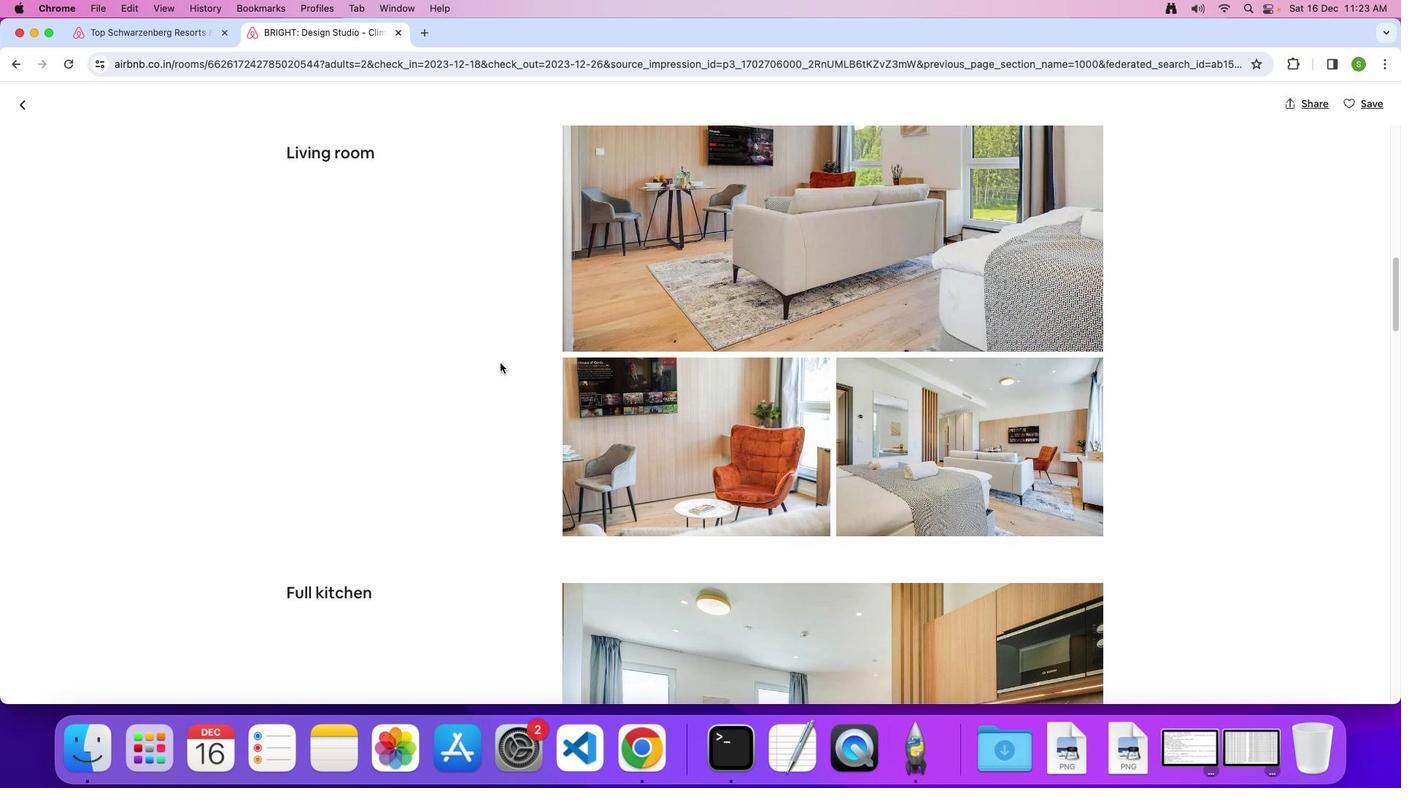 
Action: Mouse scrolled (499, 363) with delta (0, 0)
Screenshot: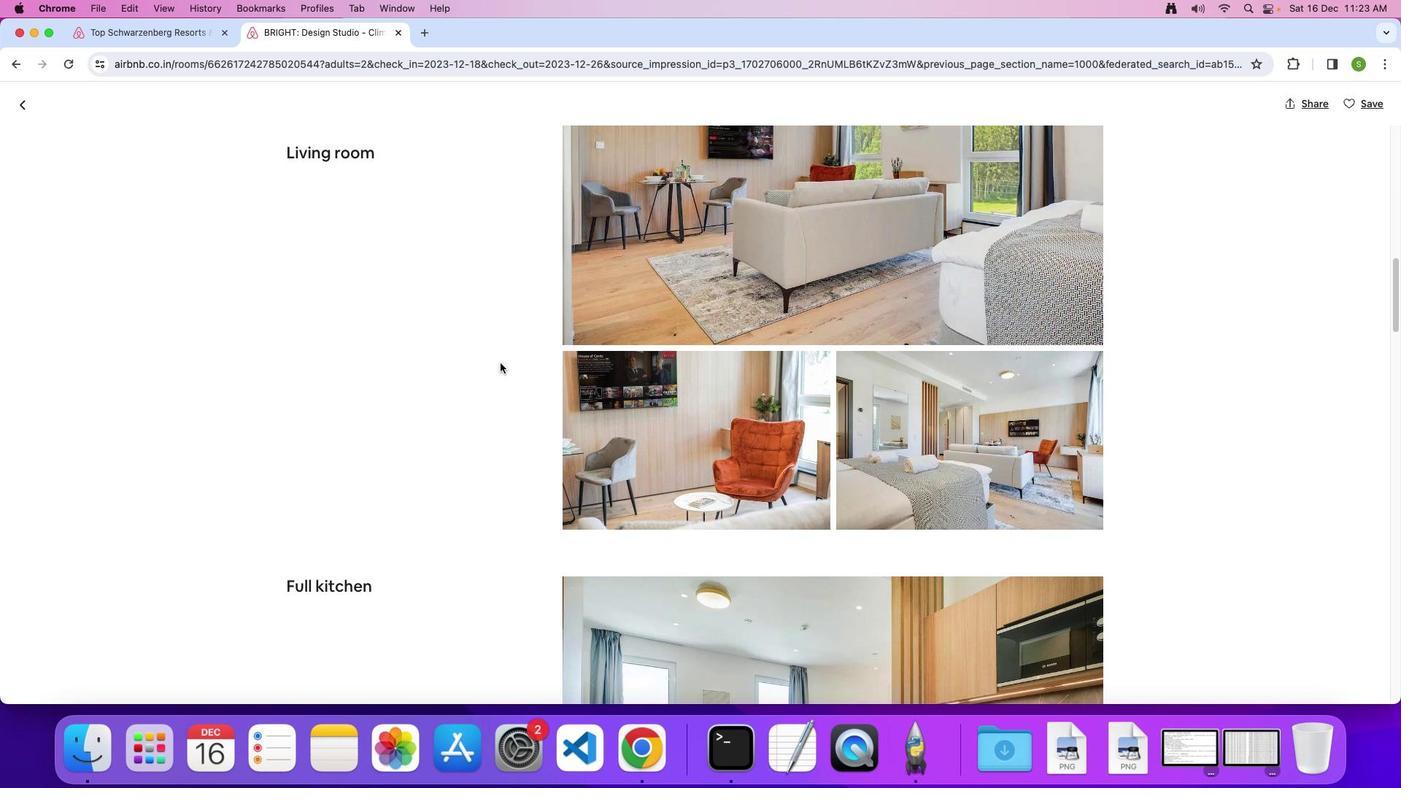 
Action: Mouse scrolled (499, 363) with delta (0, 0)
Screenshot: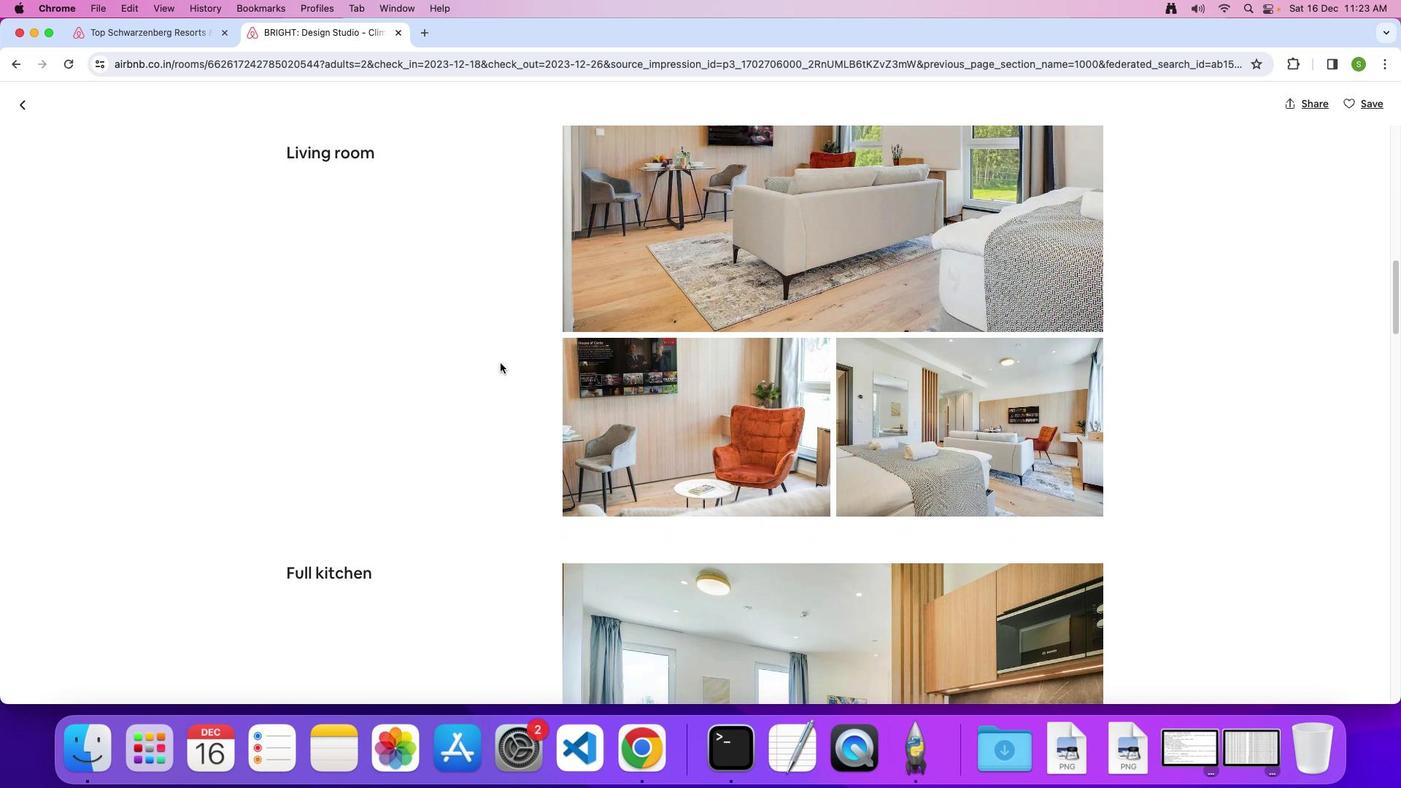 
Action: Mouse scrolled (499, 363) with delta (0, 0)
Screenshot: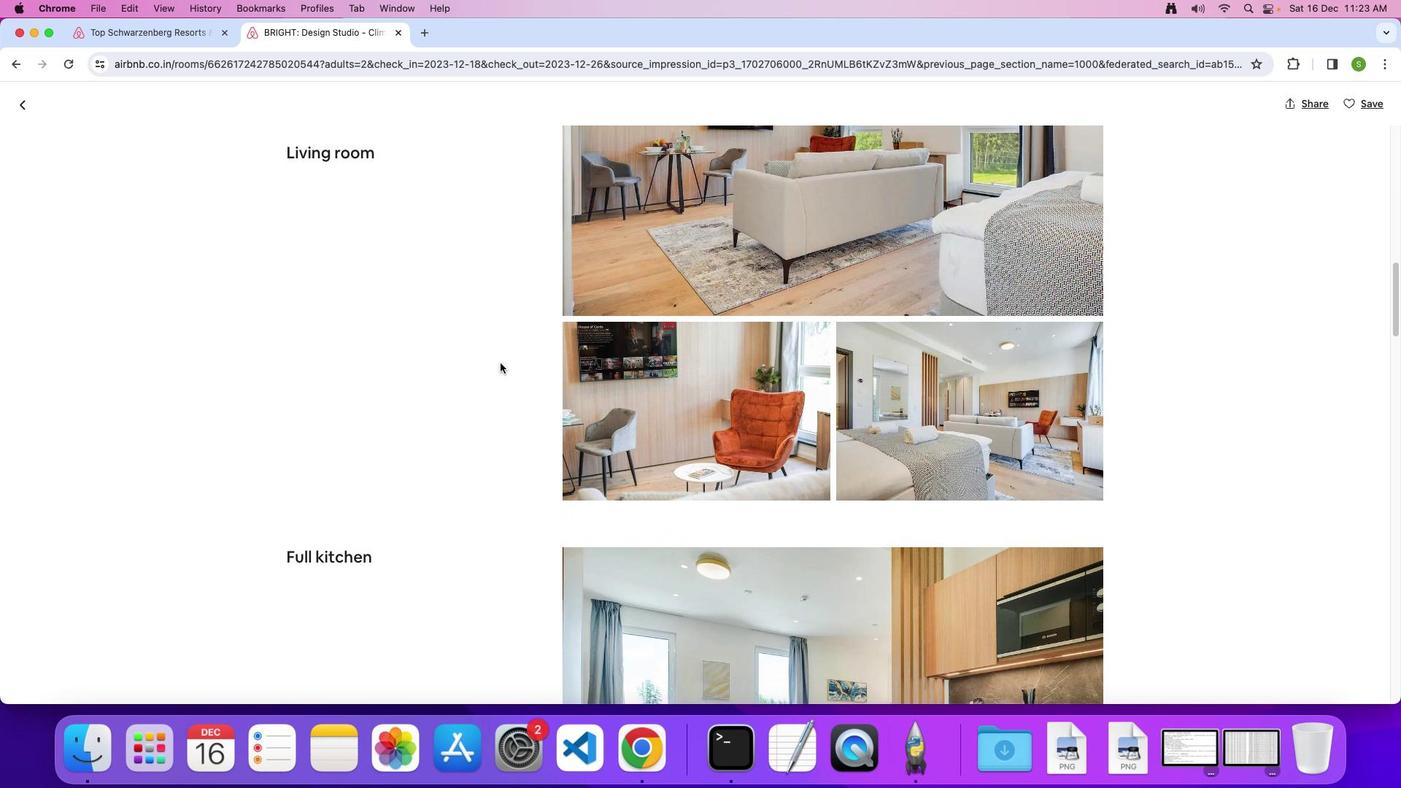 
Action: Mouse scrolled (499, 363) with delta (0, 0)
Screenshot: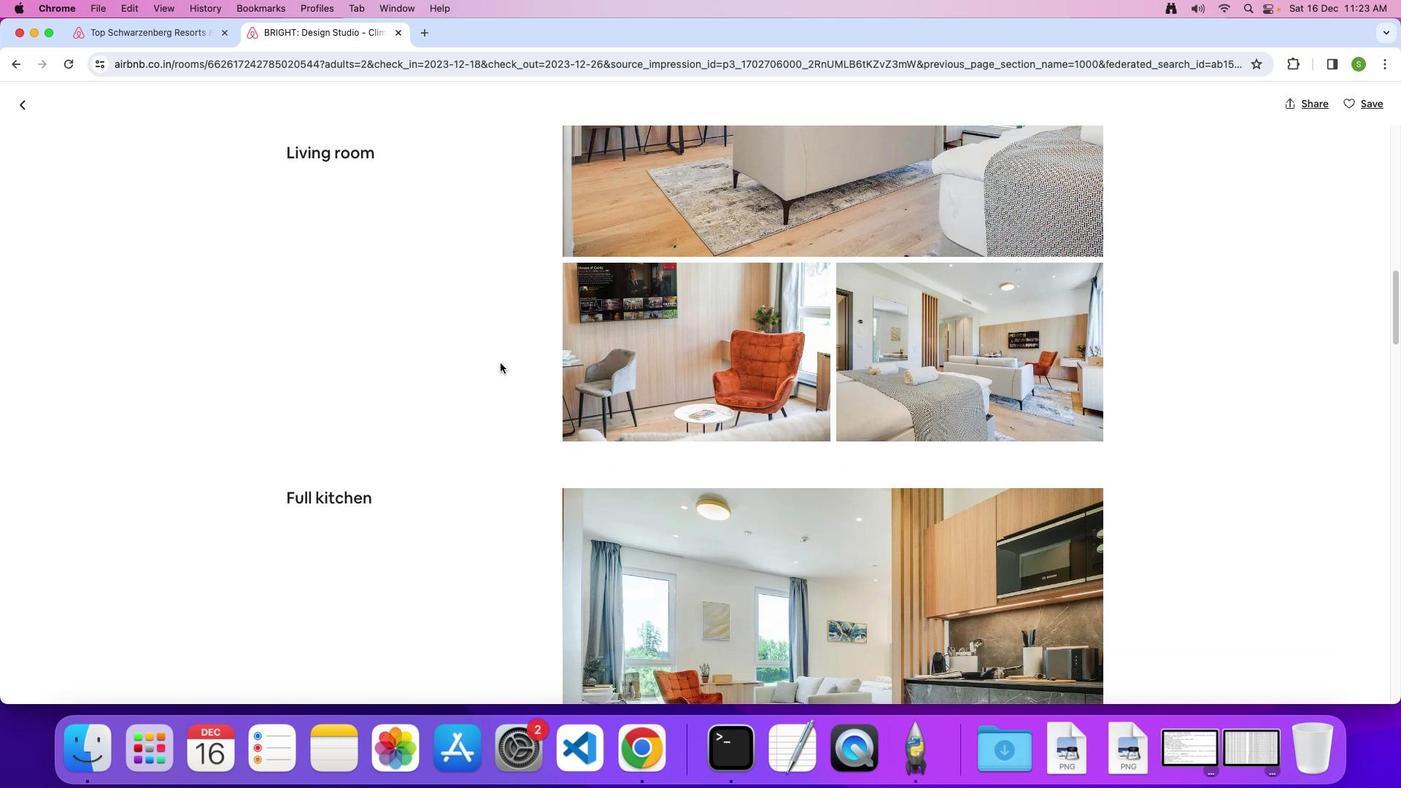 
Action: Mouse scrolled (499, 363) with delta (0, -2)
Screenshot: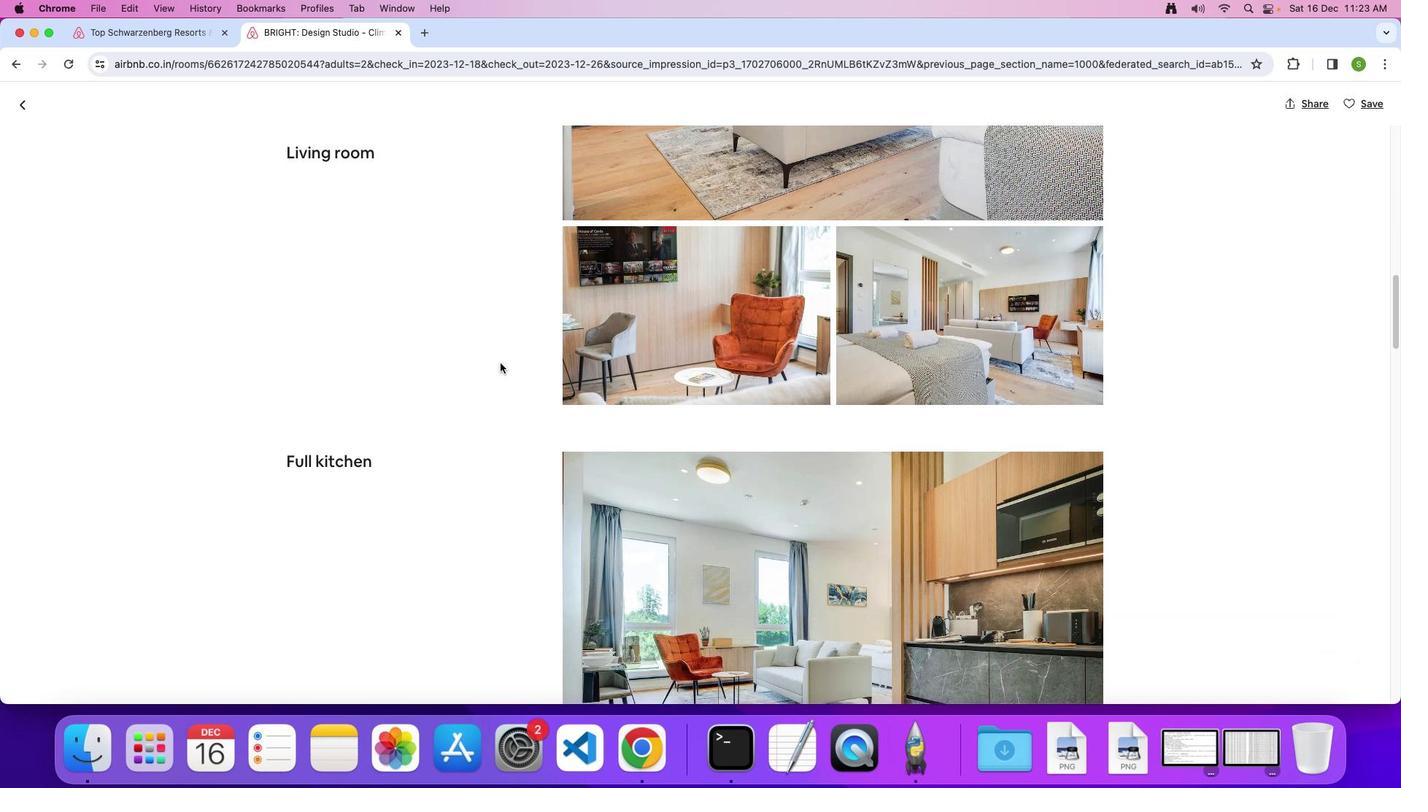 
Action: Mouse scrolled (499, 363) with delta (0, 0)
Screenshot: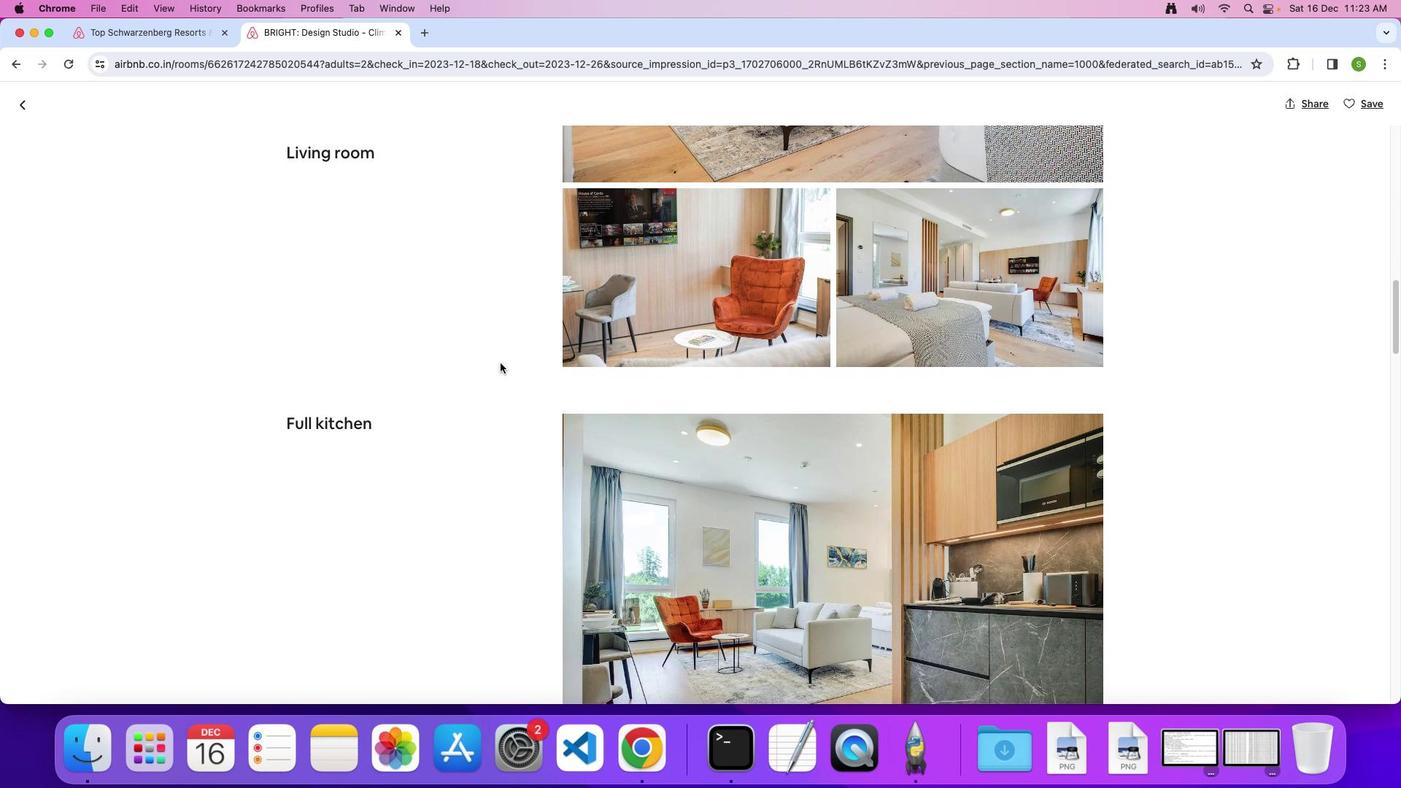 
Action: Mouse scrolled (499, 363) with delta (0, 0)
Screenshot: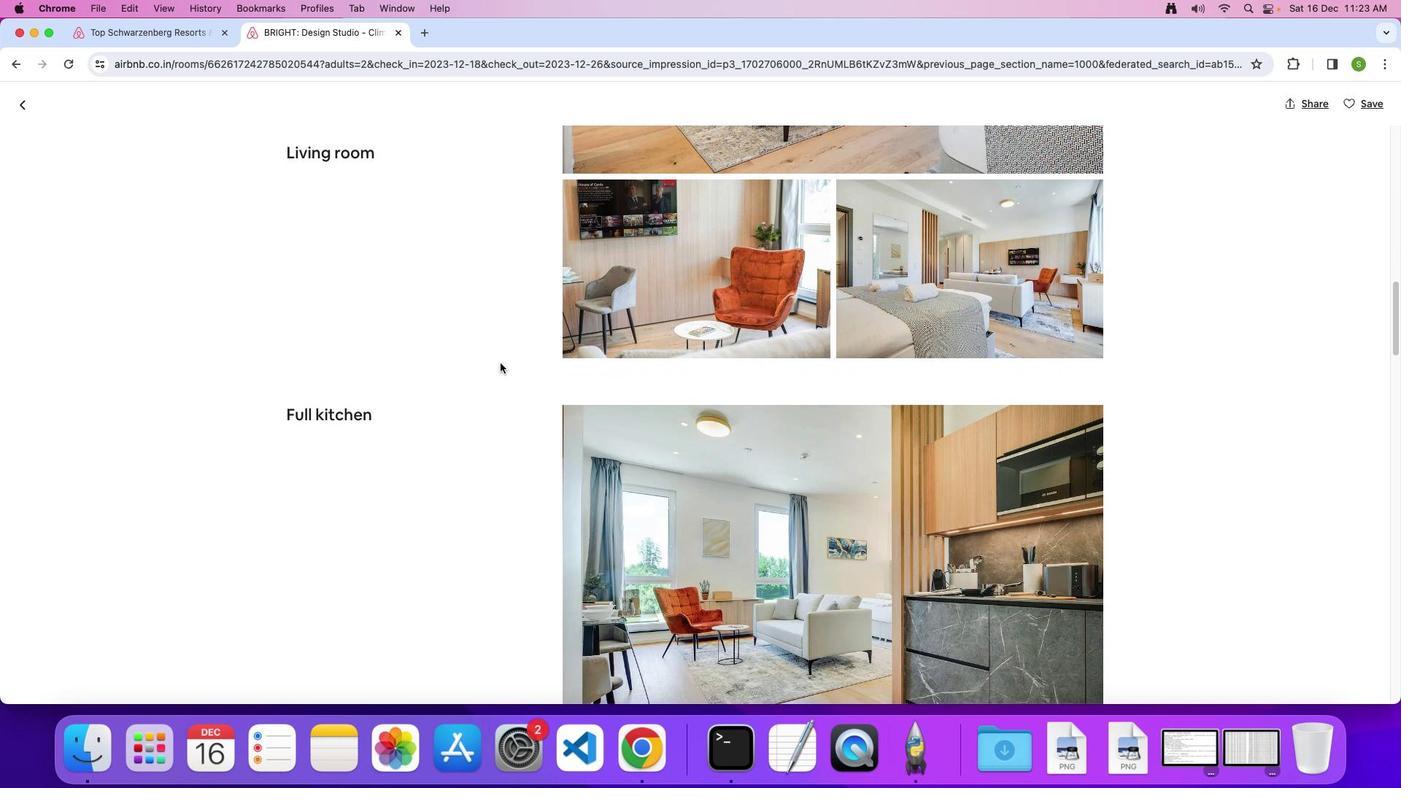
Action: Mouse scrolled (499, 363) with delta (0, -1)
Screenshot: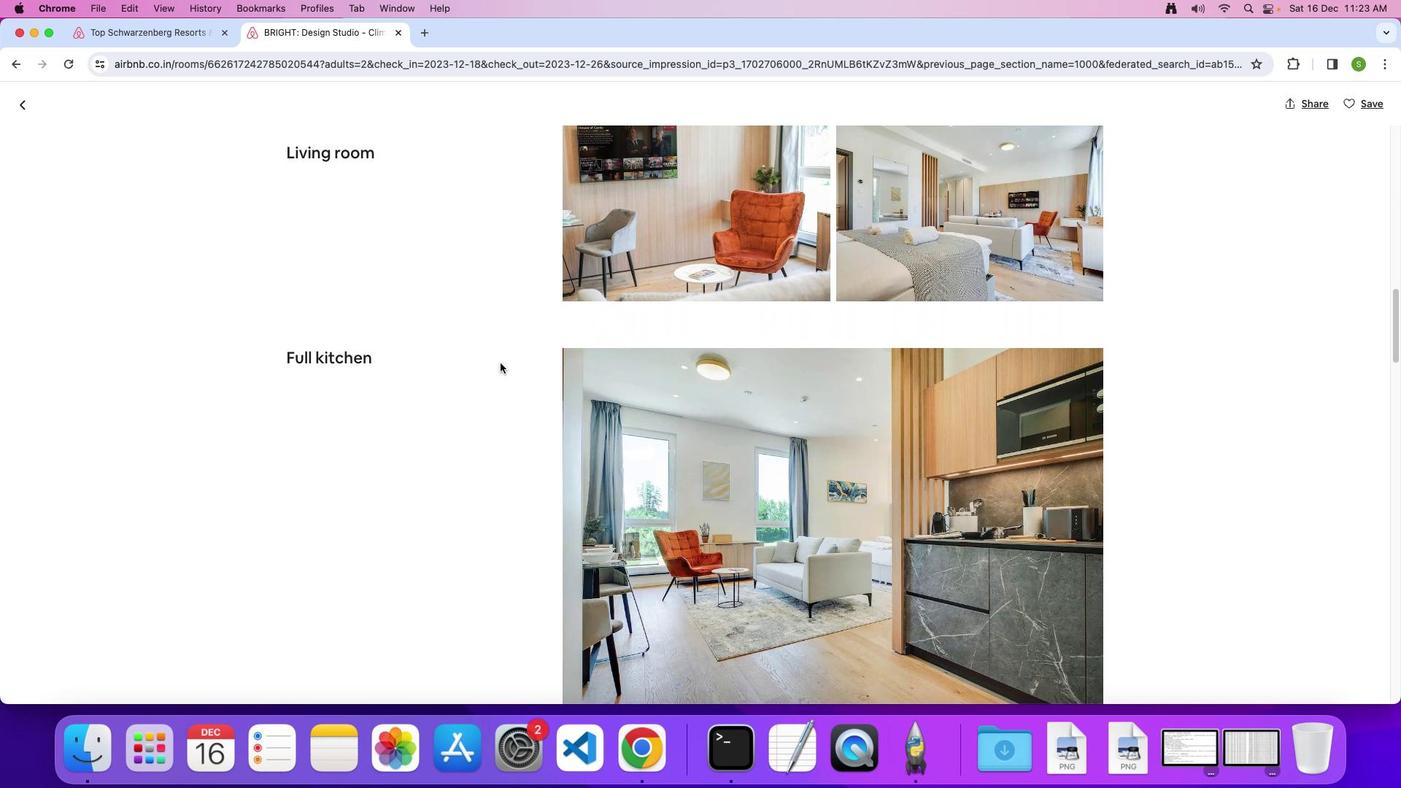 
Action: Mouse scrolled (499, 363) with delta (0, 0)
Screenshot: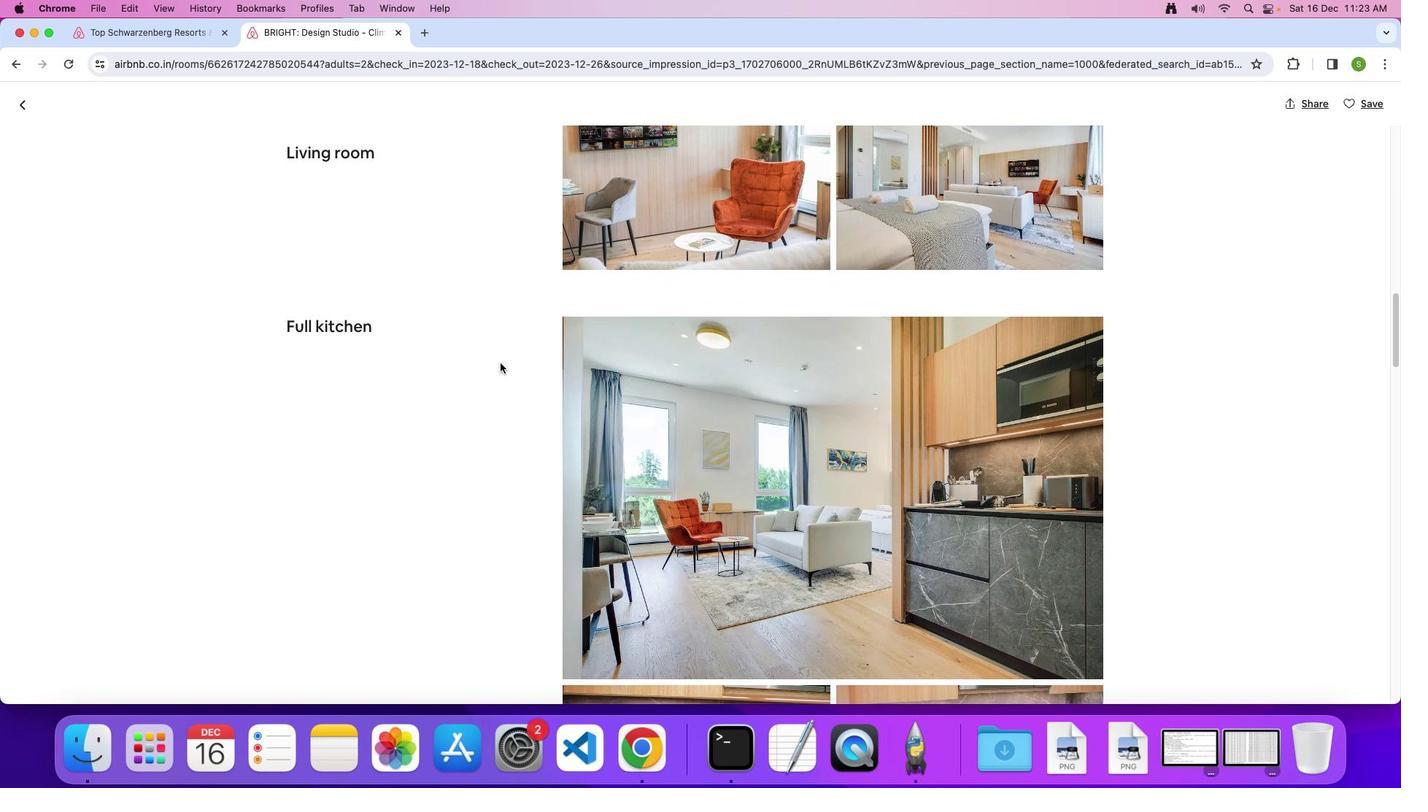 
Action: Mouse scrolled (499, 363) with delta (0, 0)
Screenshot: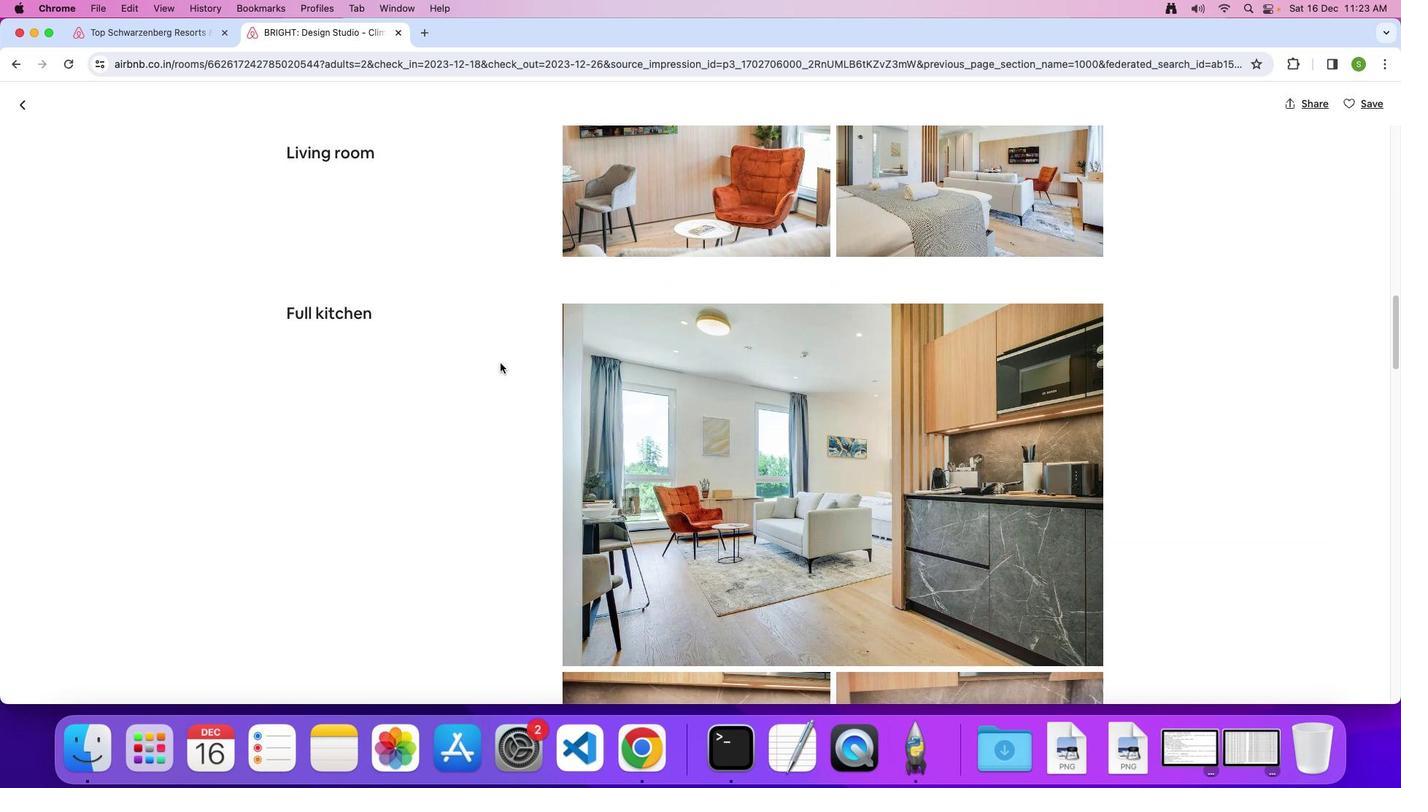 
Action: Mouse scrolled (499, 363) with delta (0, -1)
Screenshot: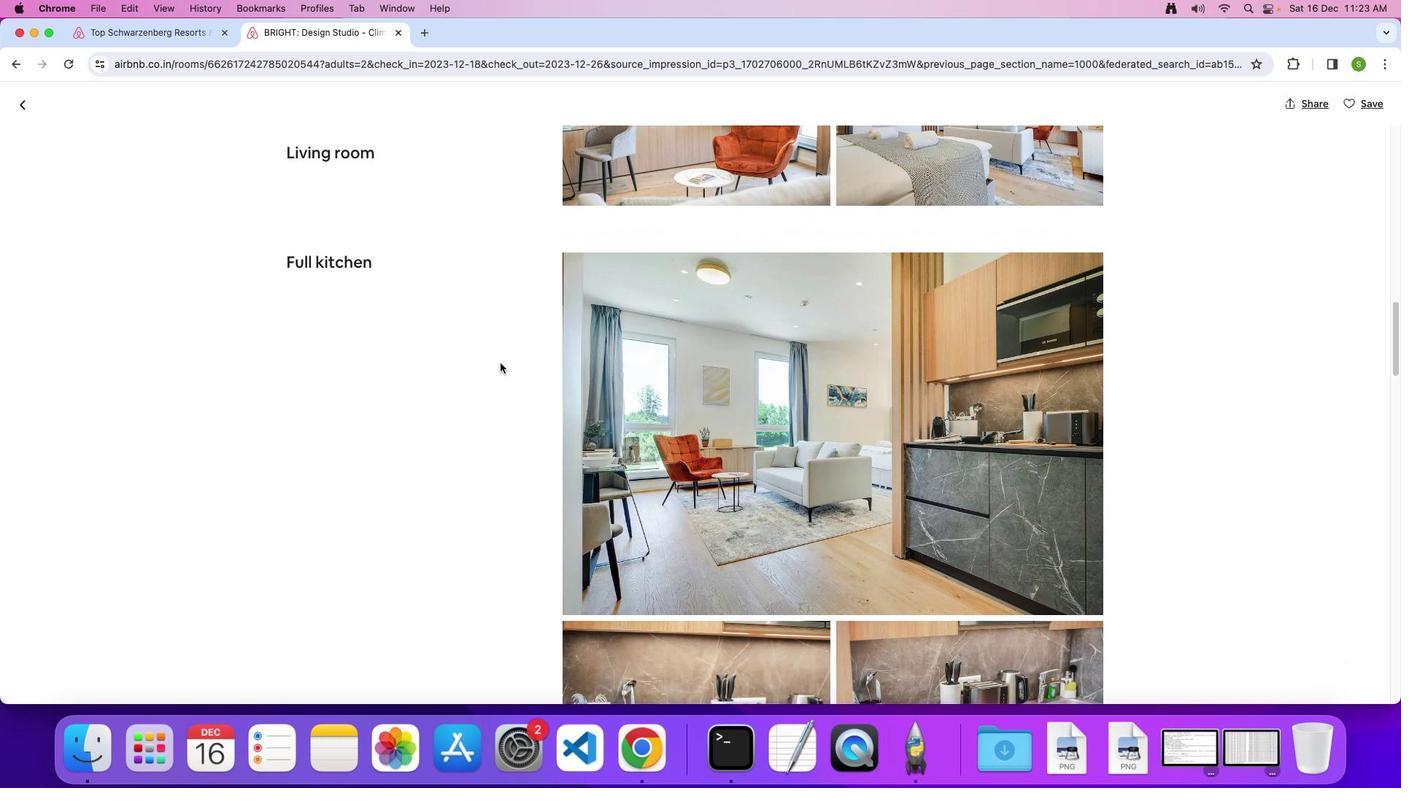 
Action: Mouse scrolled (499, 363) with delta (0, 0)
Screenshot: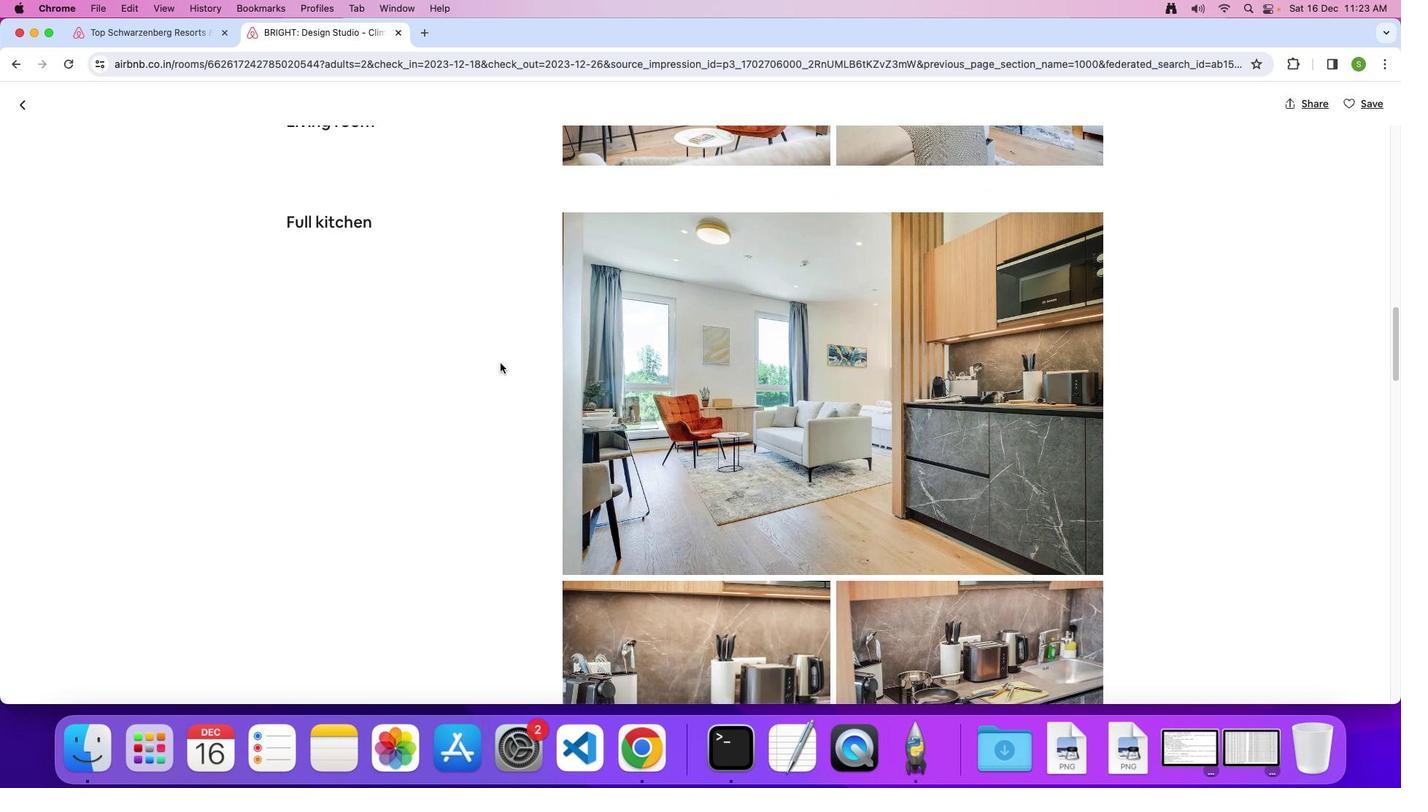 
Action: Mouse scrolled (499, 363) with delta (0, 0)
Screenshot: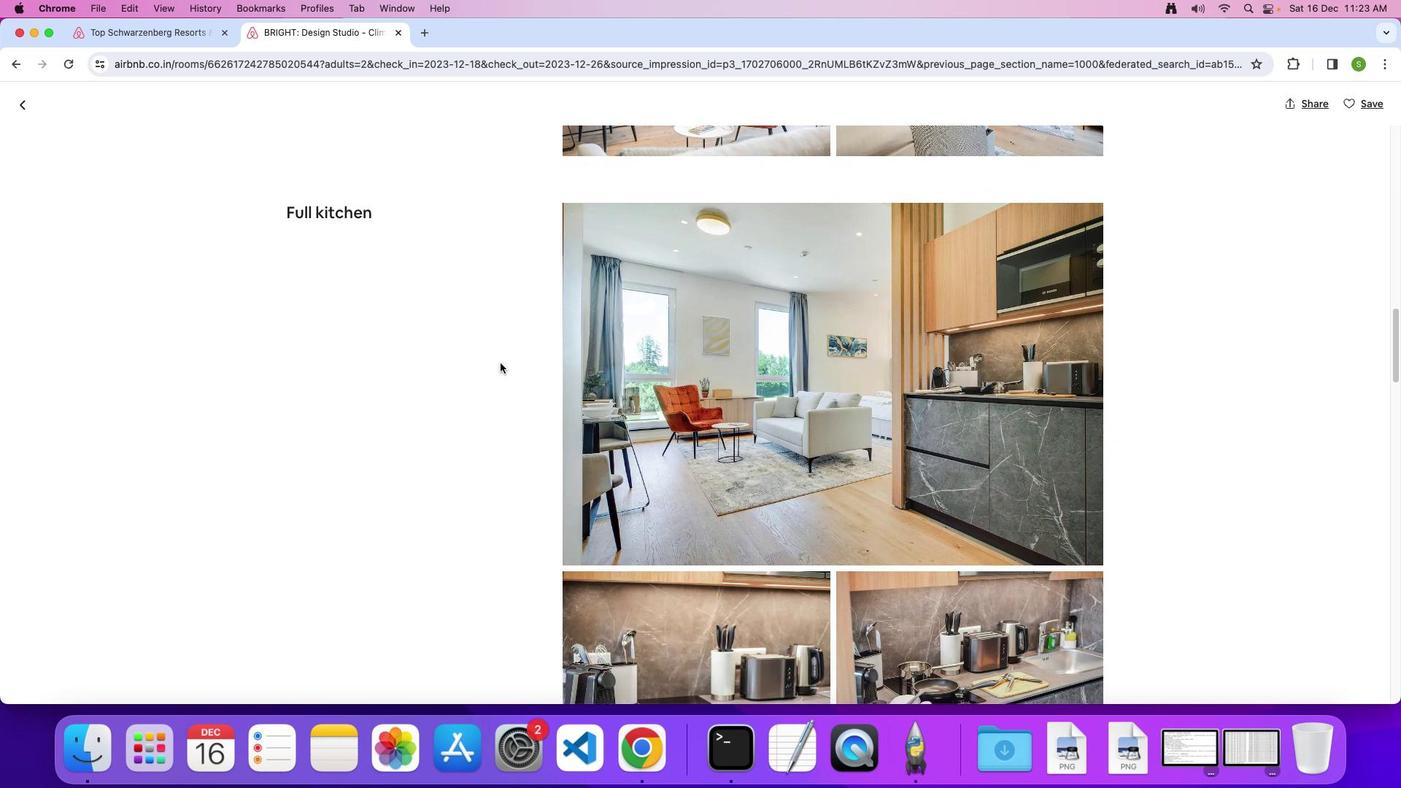 
Action: Mouse scrolled (499, 363) with delta (0, 0)
Screenshot: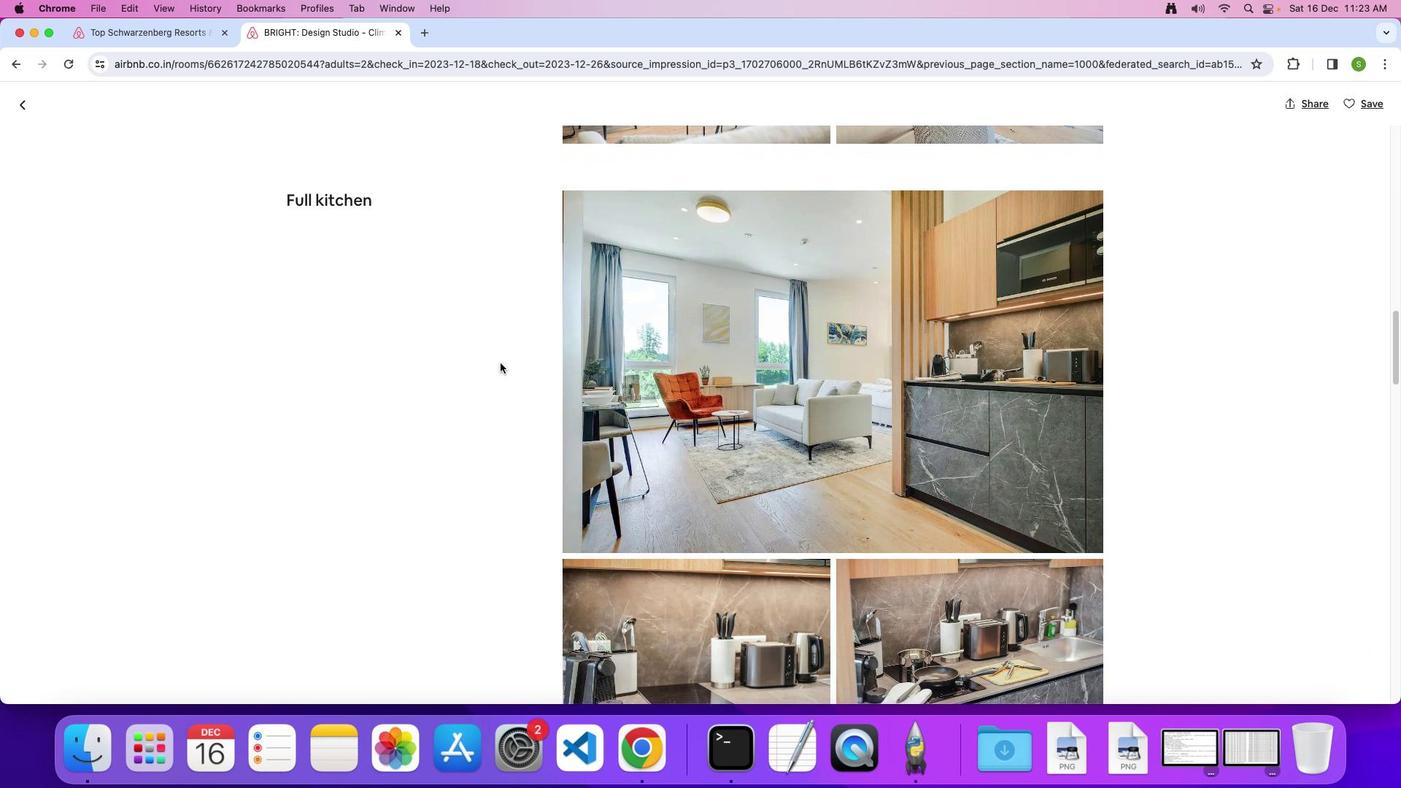 
Action: Mouse scrolled (499, 363) with delta (0, 0)
Screenshot: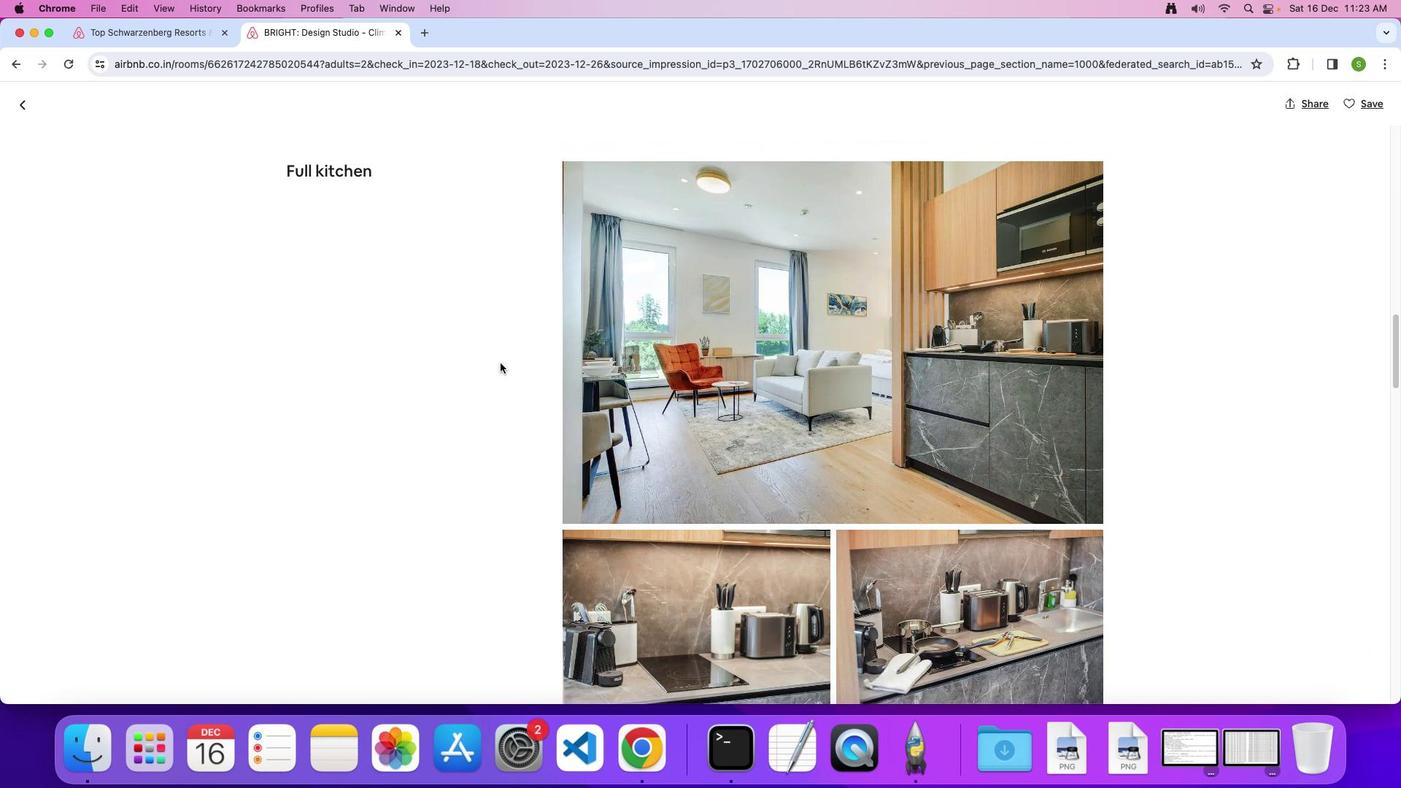 
Action: Mouse scrolled (499, 363) with delta (0, -1)
Screenshot: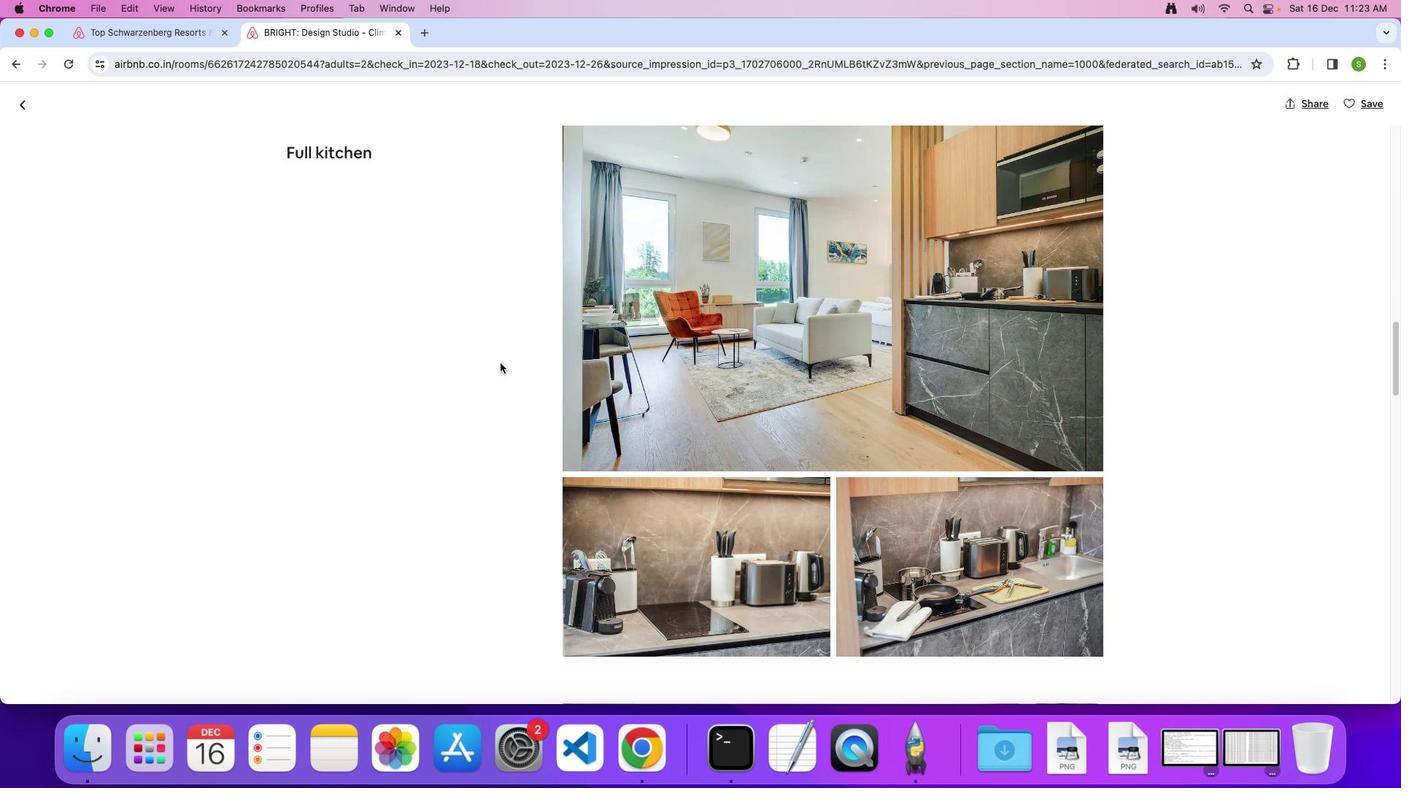 
Action: Mouse scrolled (499, 363) with delta (0, 0)
Screenshot: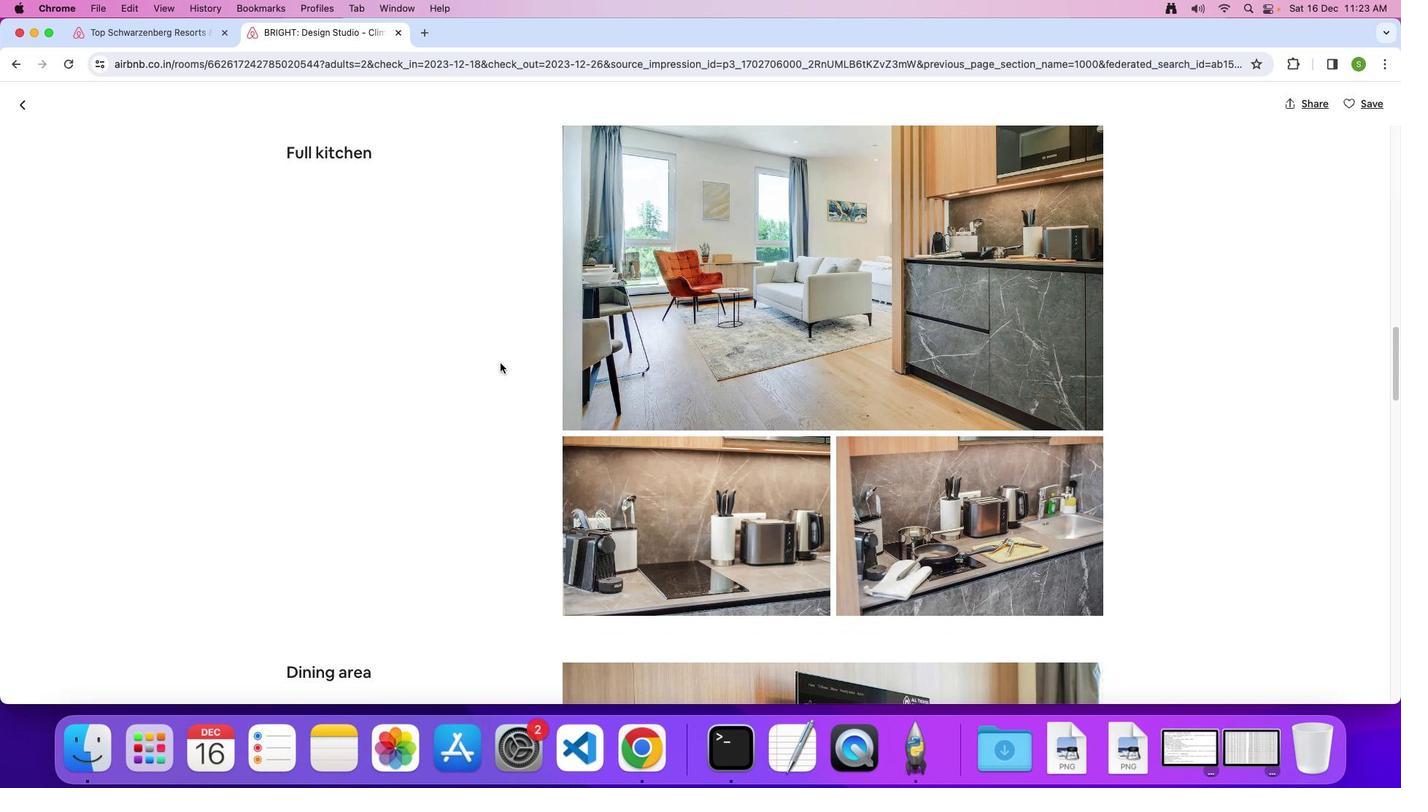 
Action: Mouse scrolled (499, 363) with delta (0, 0)
Screenshot: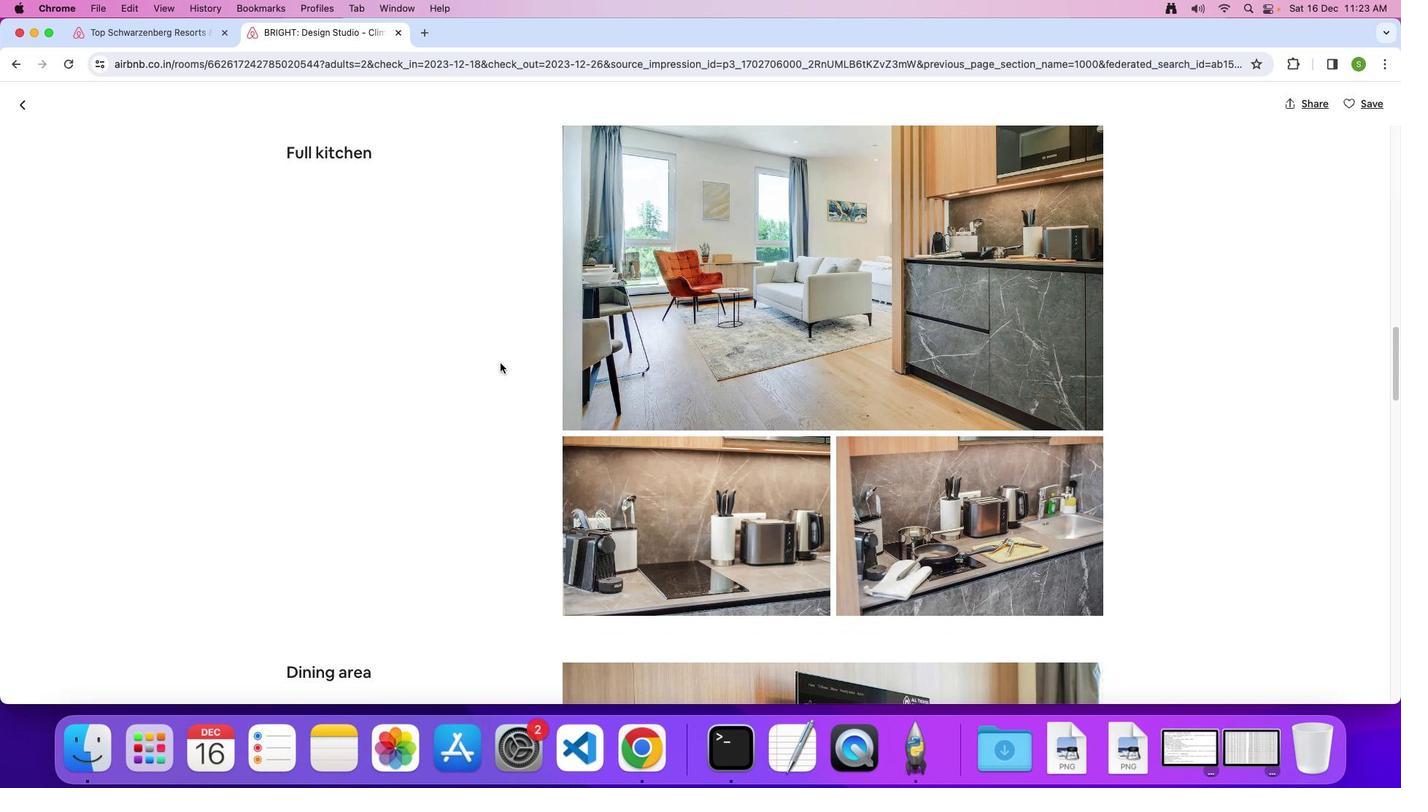 
Action: Mouse scrolled (499, 363) with delta (0, 0)
Screenshot: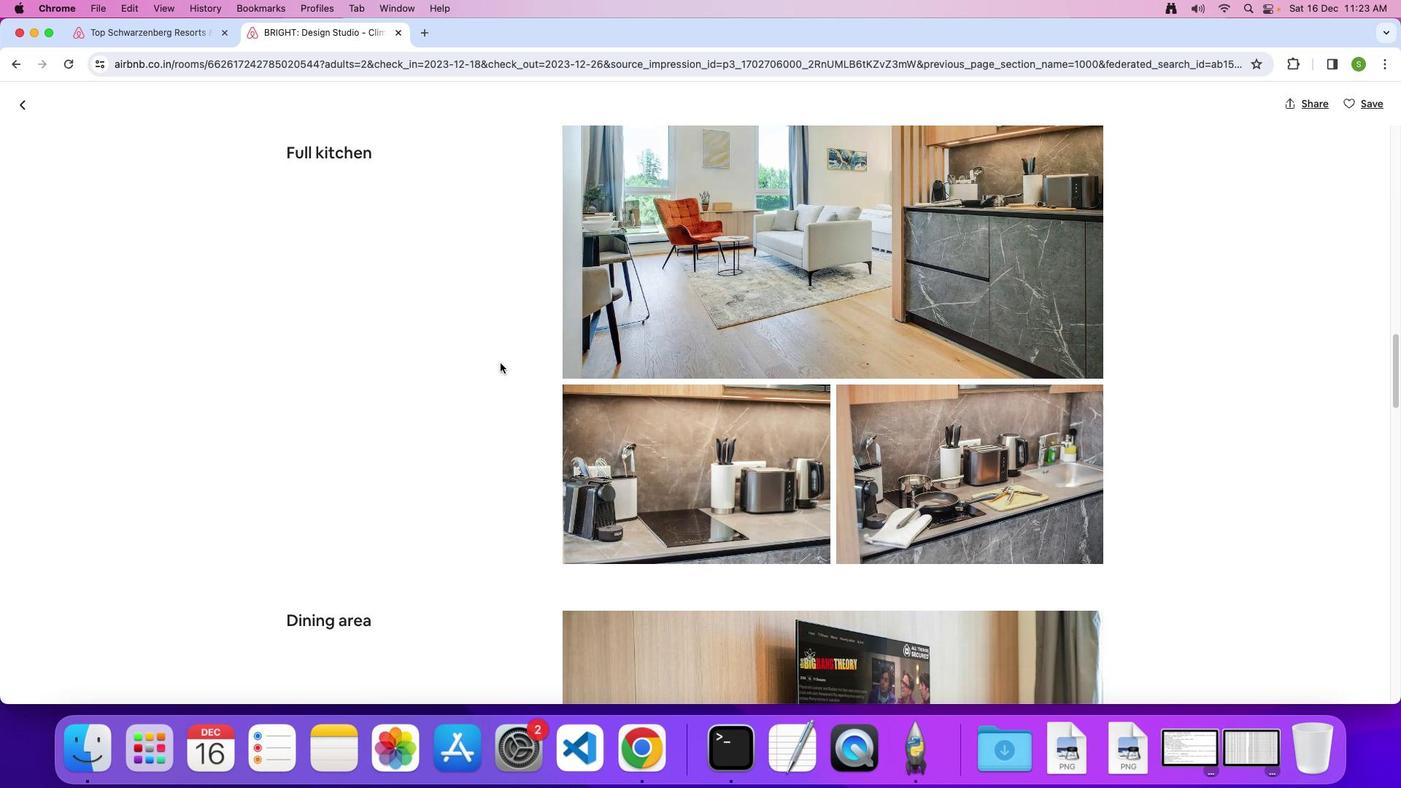 
Action: Mouse scrolled (499, 363) with delta (0, 0)
Screenshot: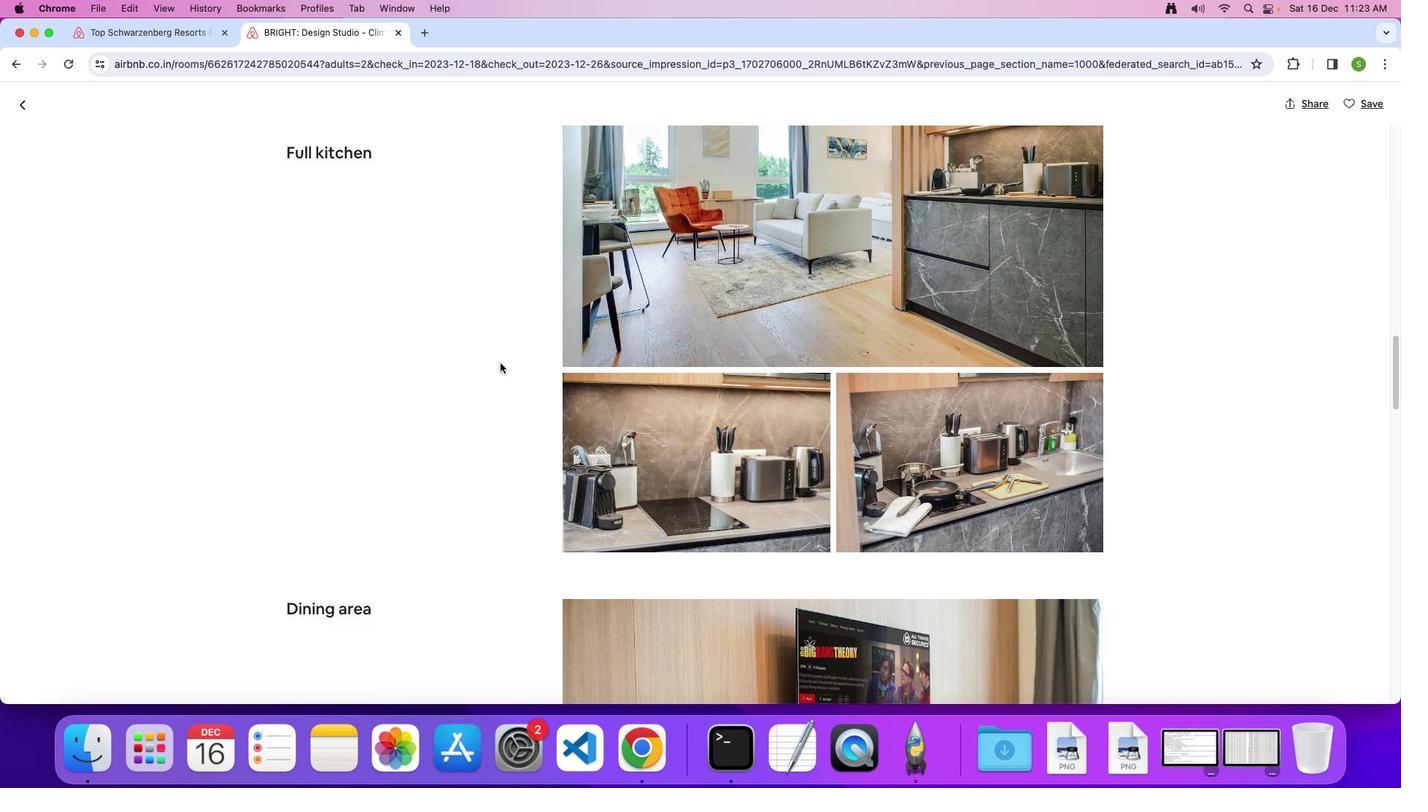 
Action: Mouse scrolled (499, 363) with delta (0, 0)
Screenshot: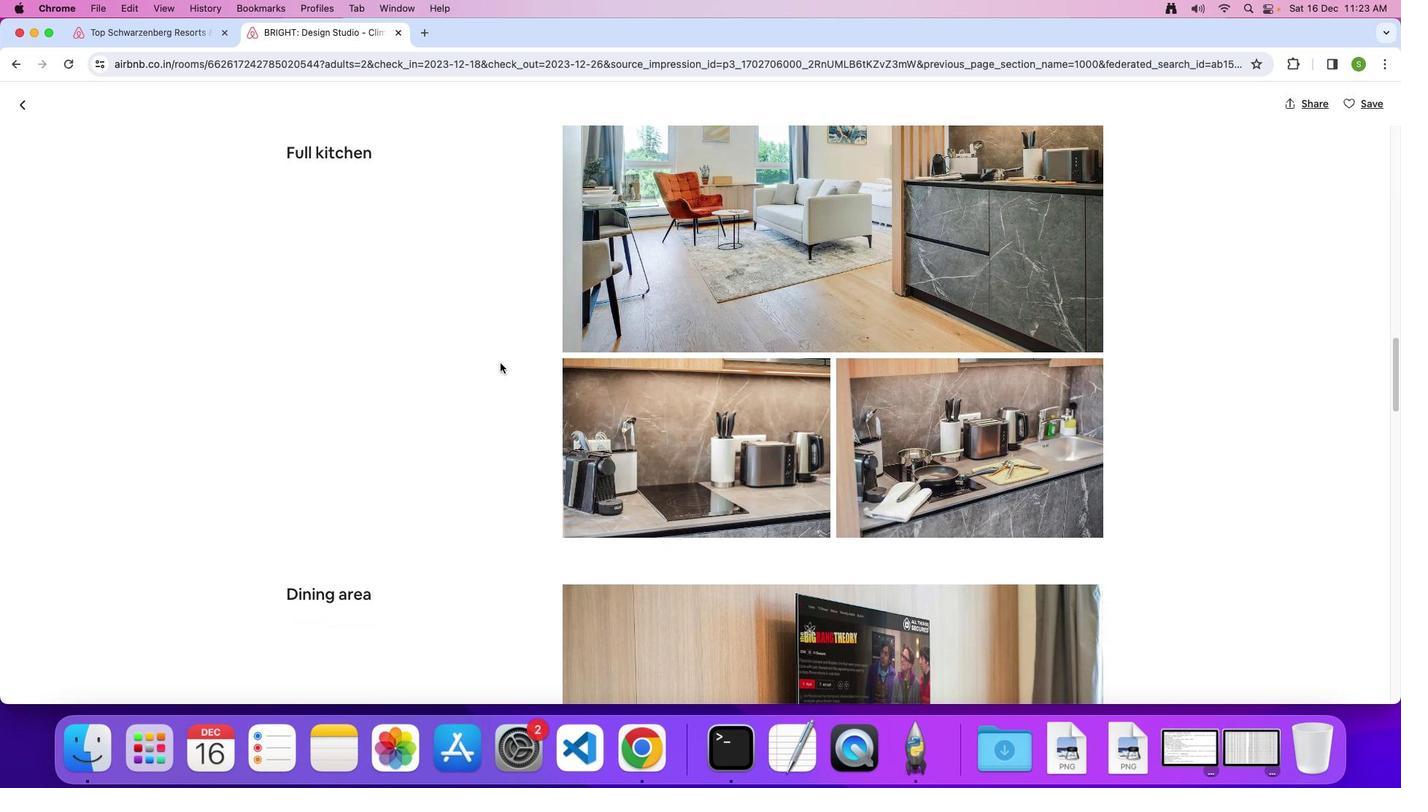 
Action: Mouse scrolled (499, 363) with delta (0, 0)
Screenshot: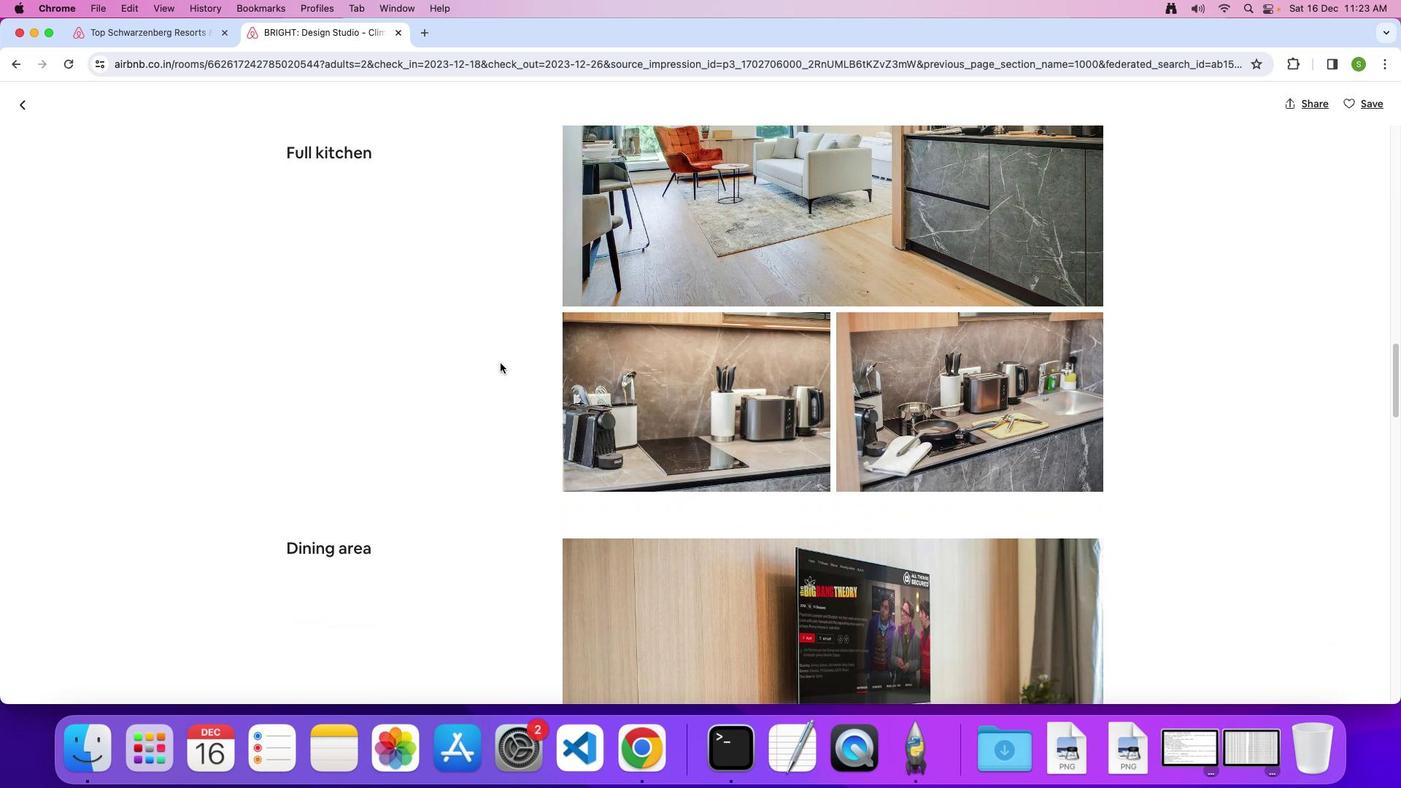 
Action: Mouse scrolled (499, 363) with delta (0, 0)
Screenshot: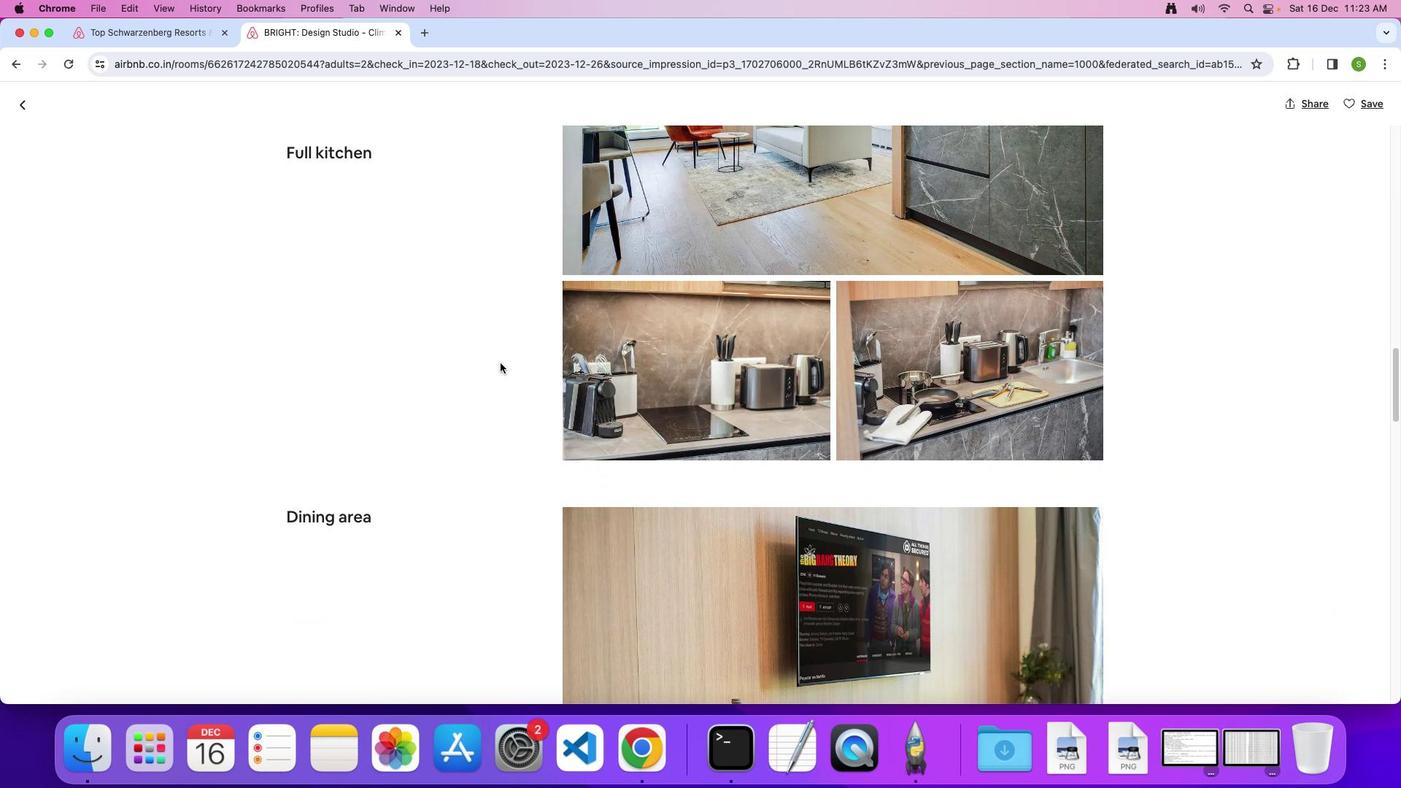
Action: Mouse scrolled (499, 363) with delta (0, 0)
Screenshot: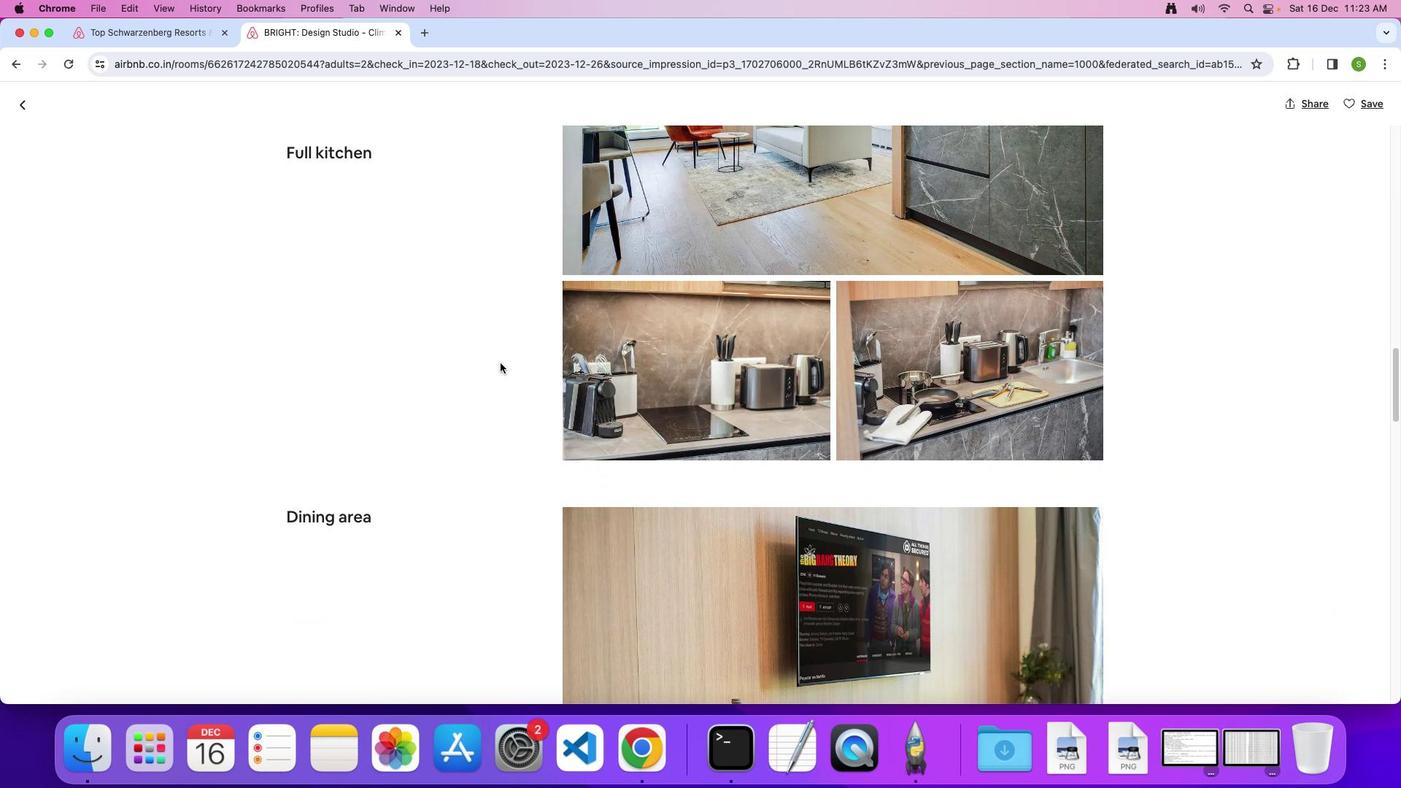 
Action: Mouse scrolled (499, 363) with delta (0, -1)
Screenshot: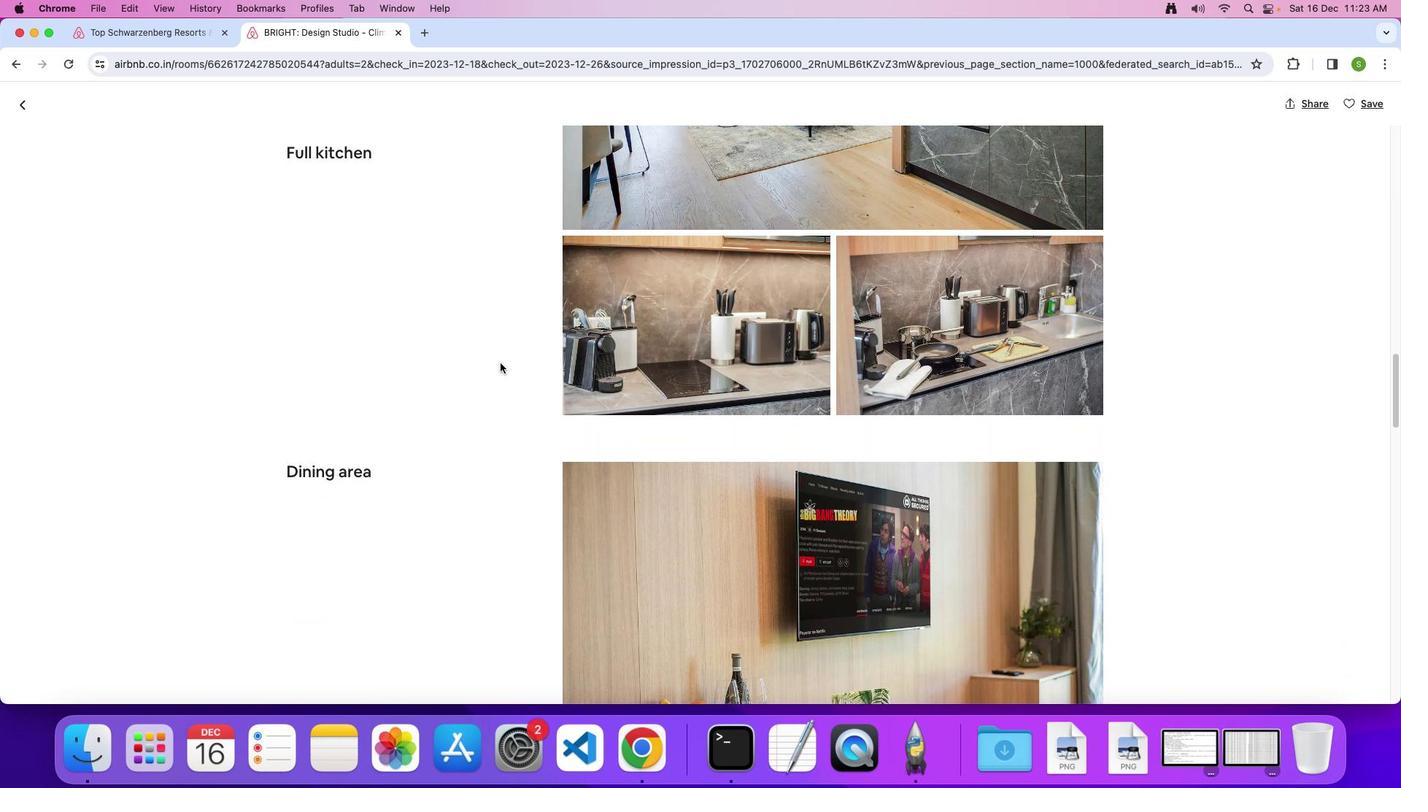 
Action: Mouse scrolled (499, 363) with delta (0, 0)
Screenshot: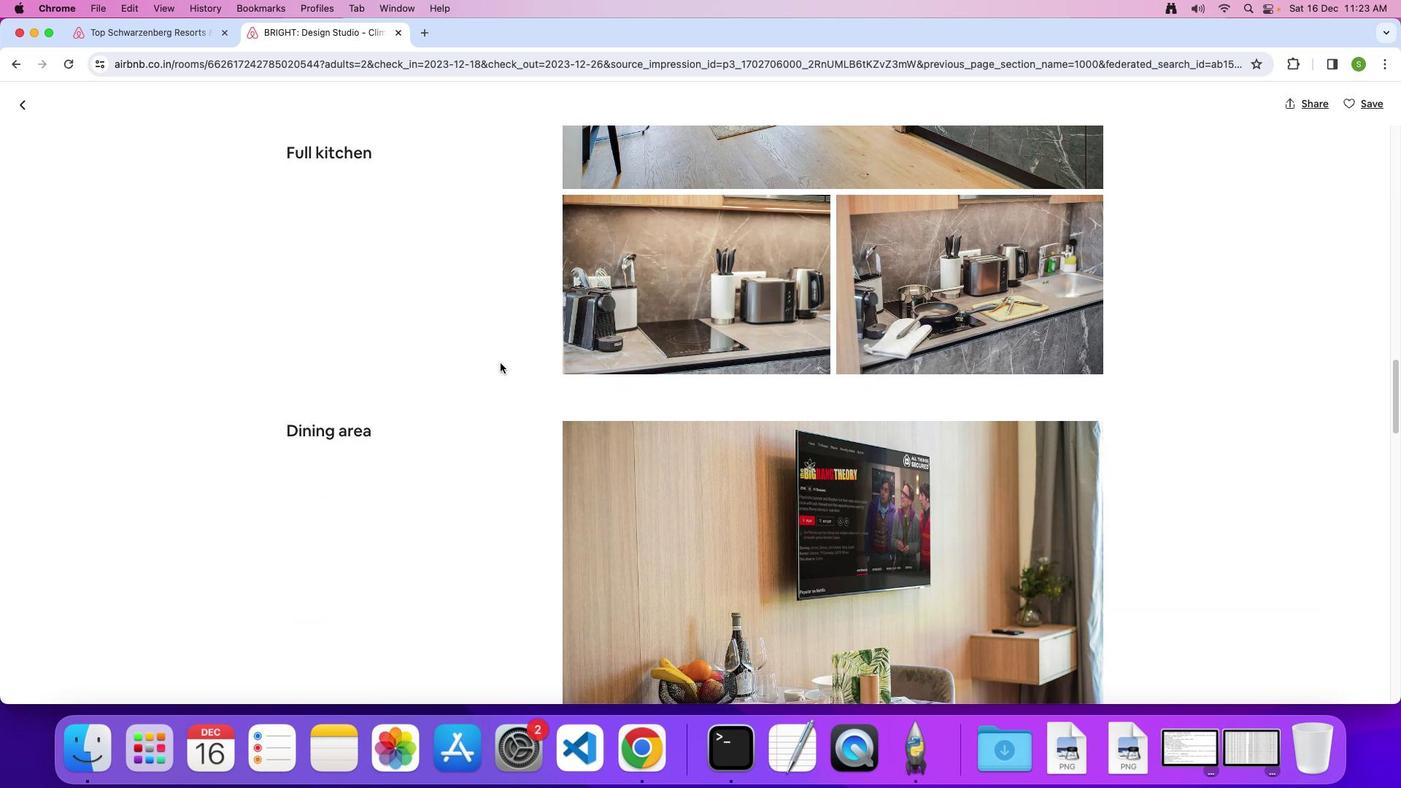 
Action: Mouse scrolled (499, 363) with delta (0, 0)
Screenshot: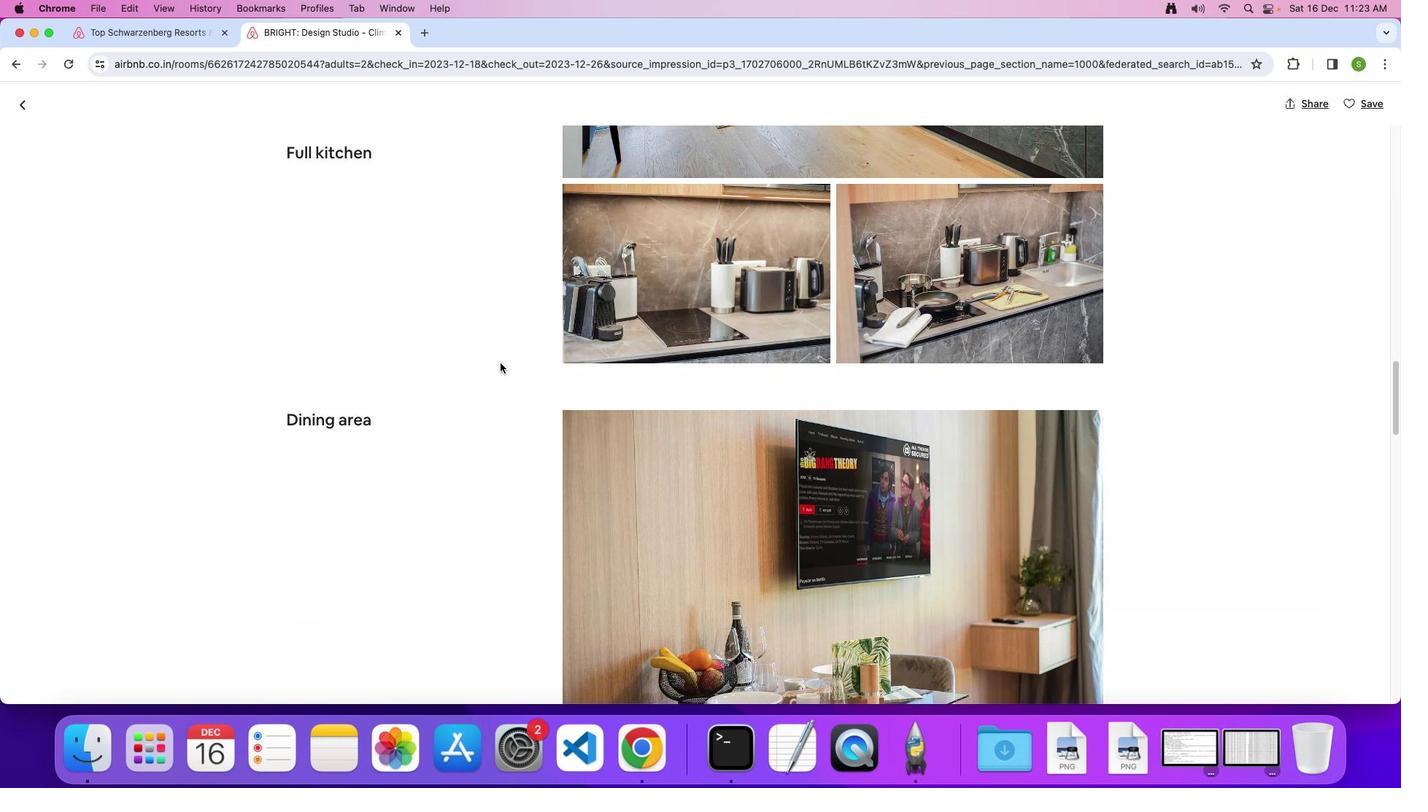 
Action: Mouse scrolled (499, 363) with delta (0, -1)
Screenshot: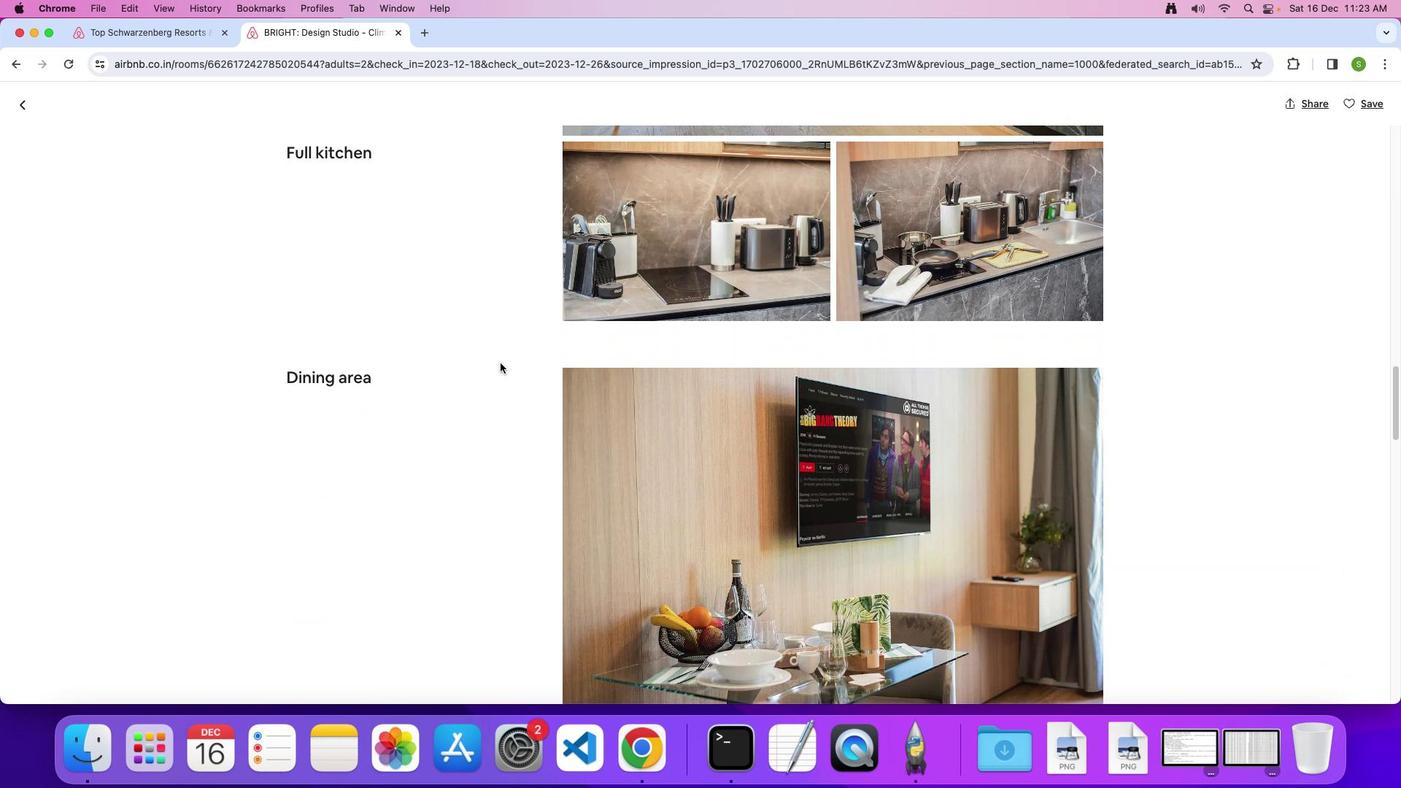 
Action: Mouse scrolled (499, 363) with delta (0, 0)
Screenshot: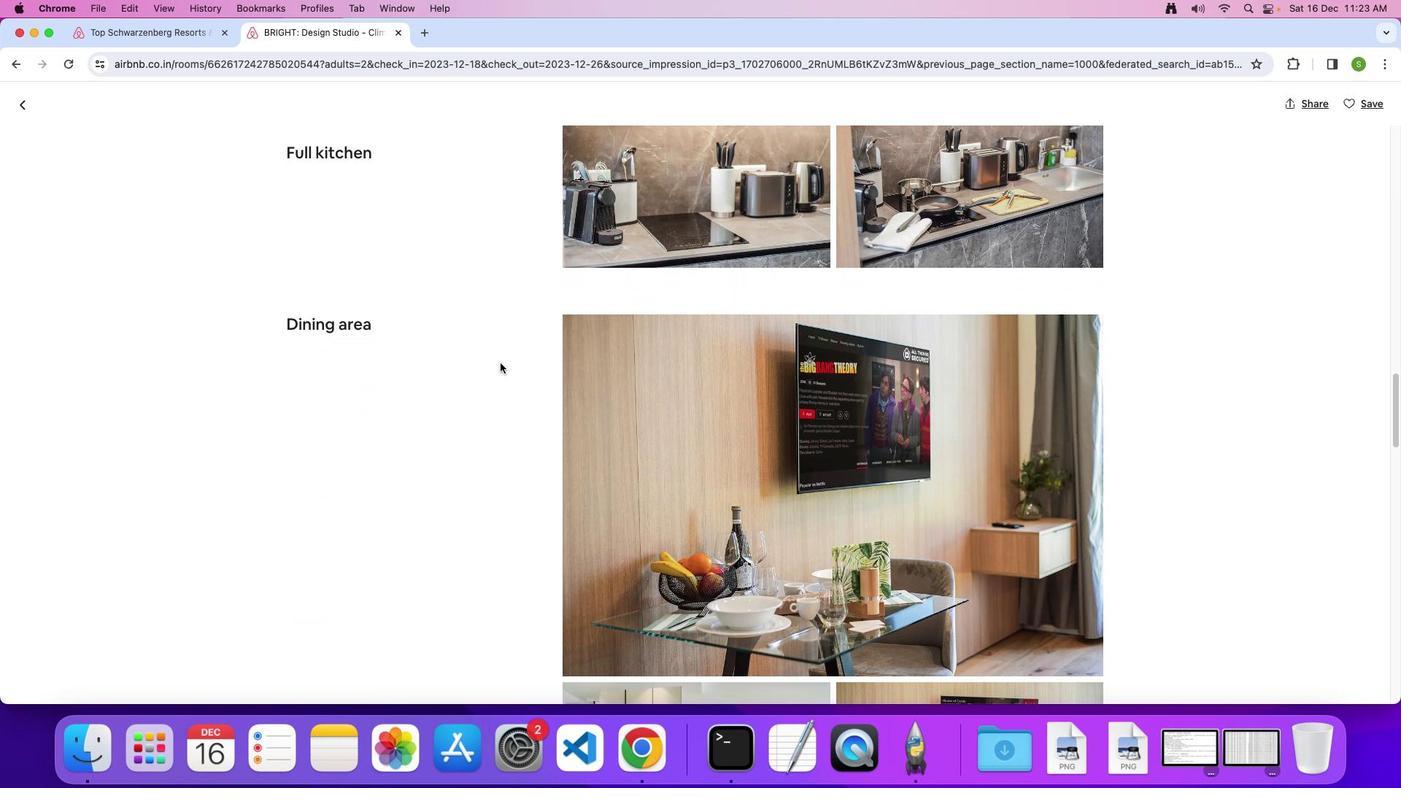 
Action: Mouse scrolled (499, 363) with delta (0, 0)
Screenshot: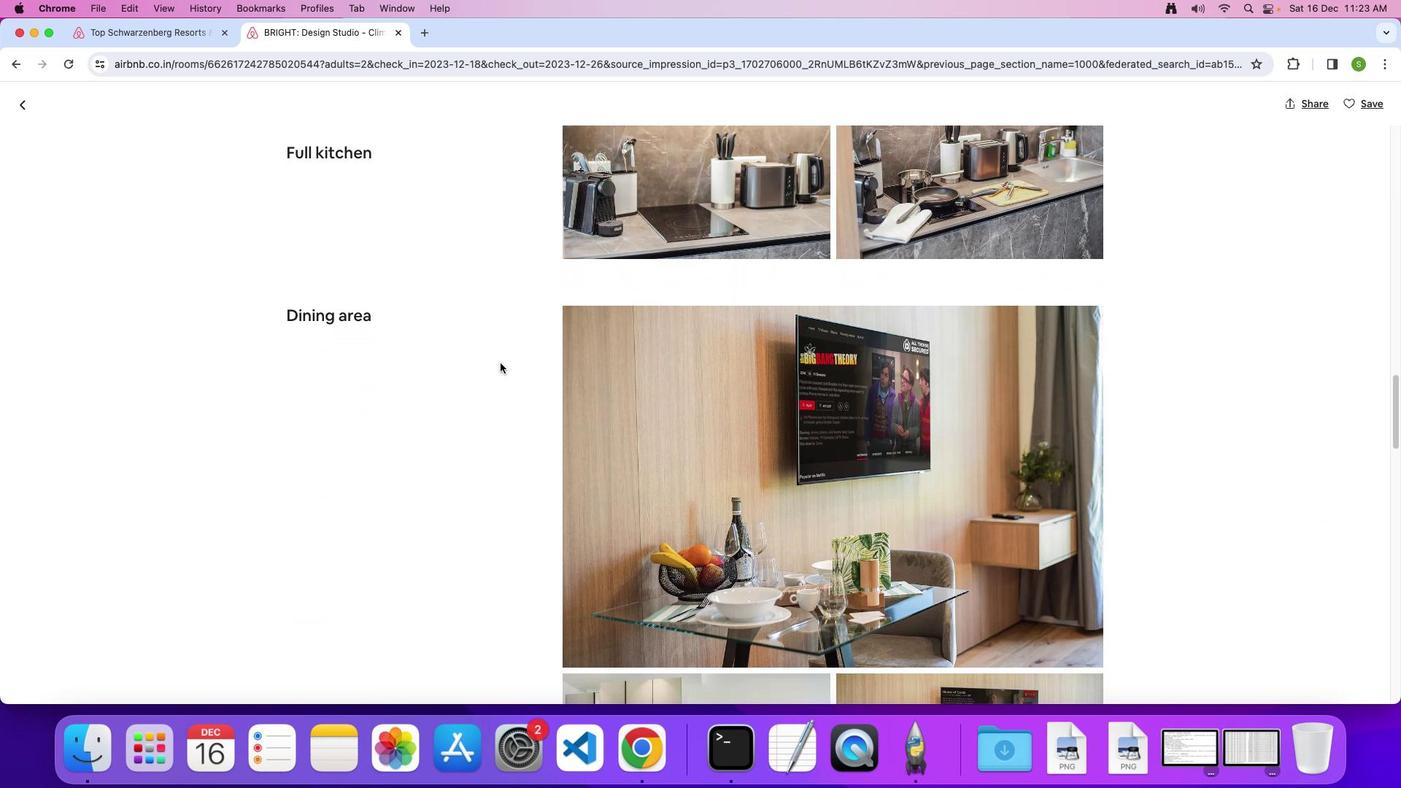 
Action: Mouse scrolled (499, 363) with delta (0, 0)
Screenshot: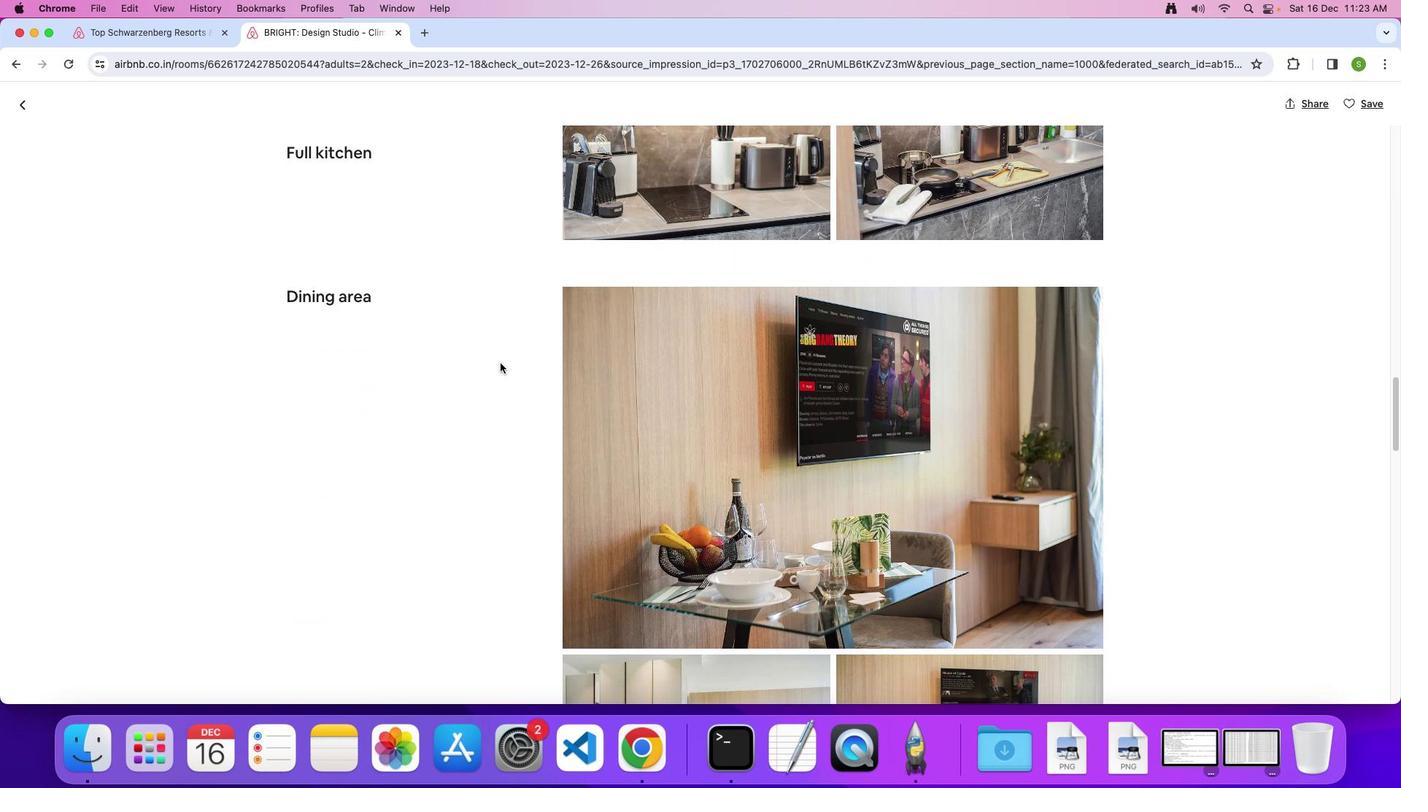 
Action: Mouse scrolled (499, 363) with delta (0, 0)
Screenshot: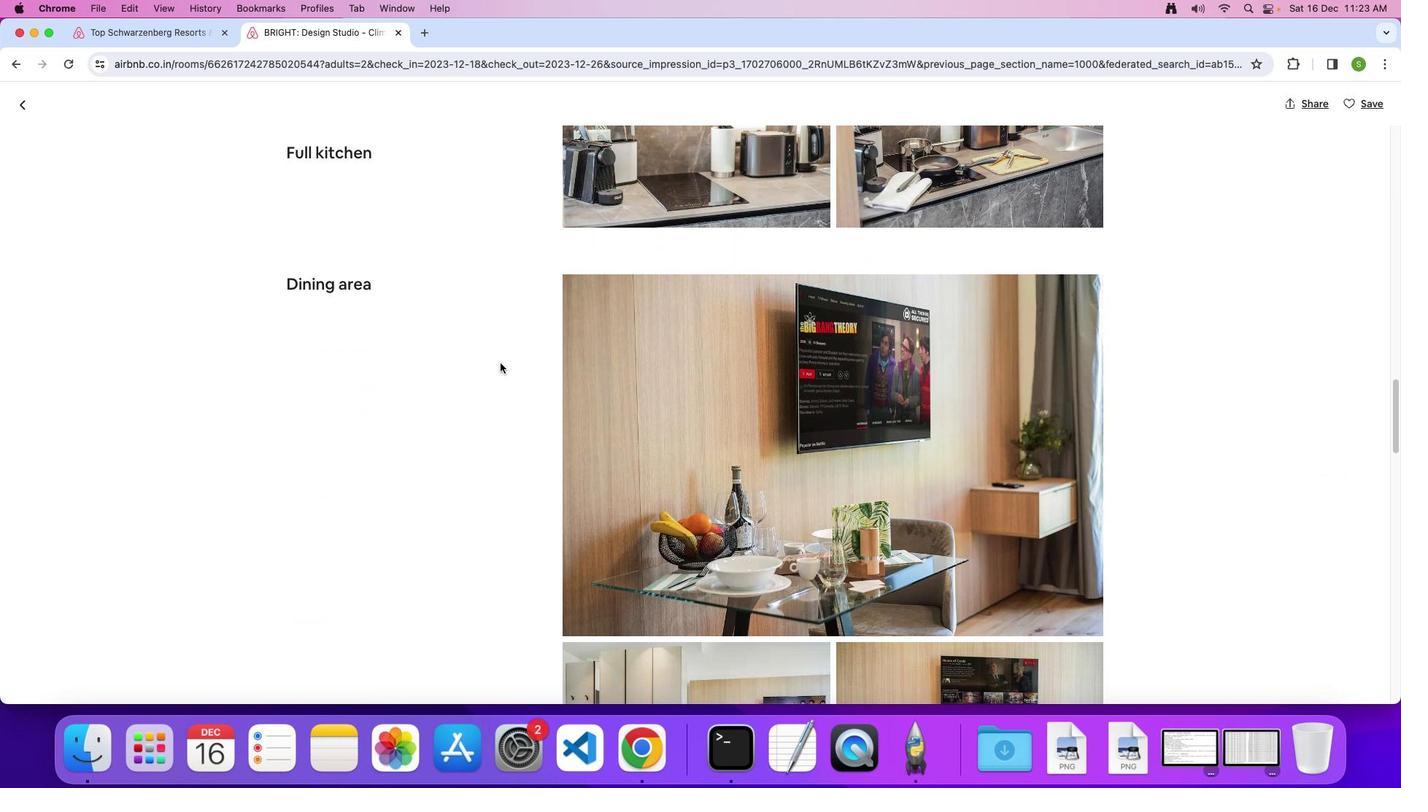 
Action: Mouse scrolled (499, 363) with delta (0, -1)
Screenshot: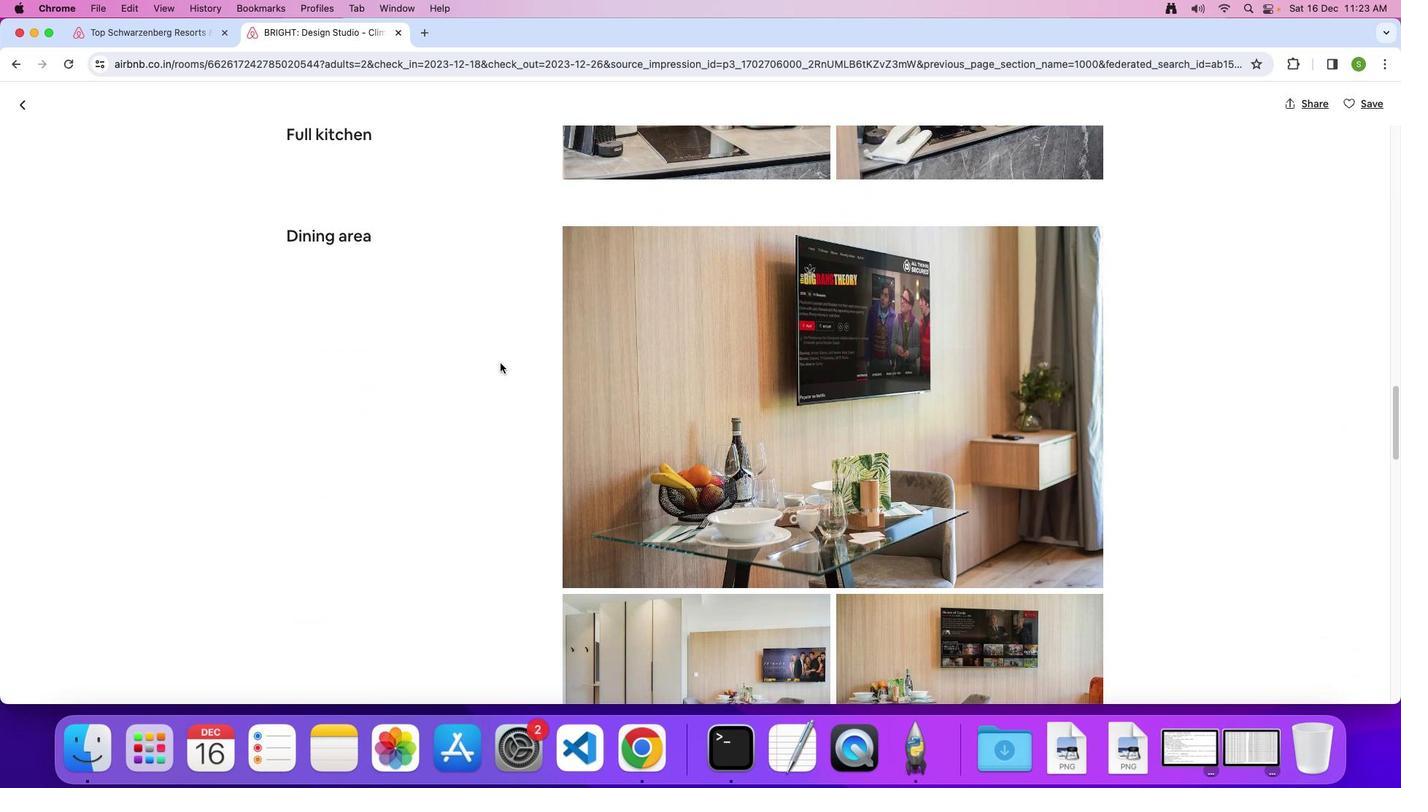 
Action: Mouse scrolled (499, 363) with delta (0, 0)
Screenshot: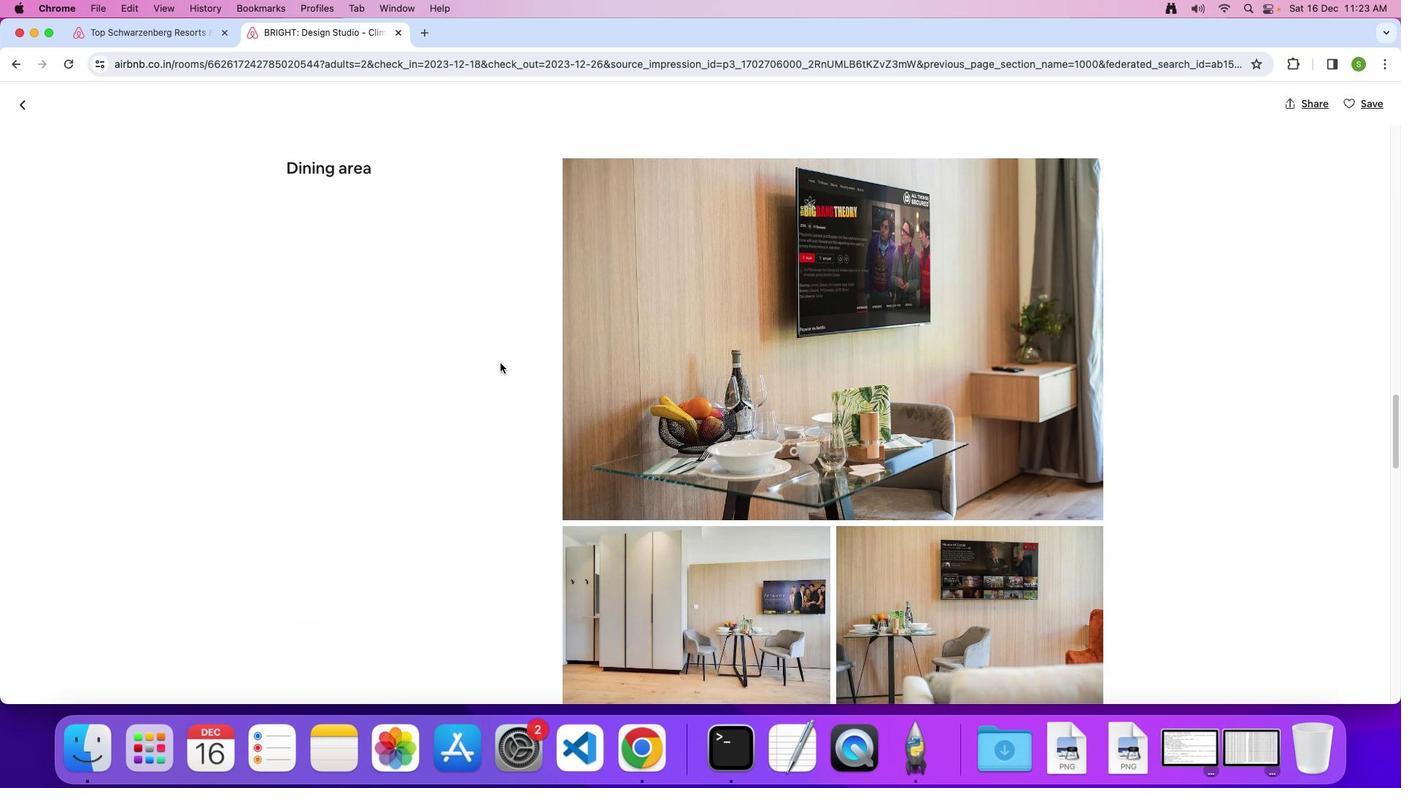 
Action: Mouse scrolled (499, 363) with delta (0, 0)
Screenshot: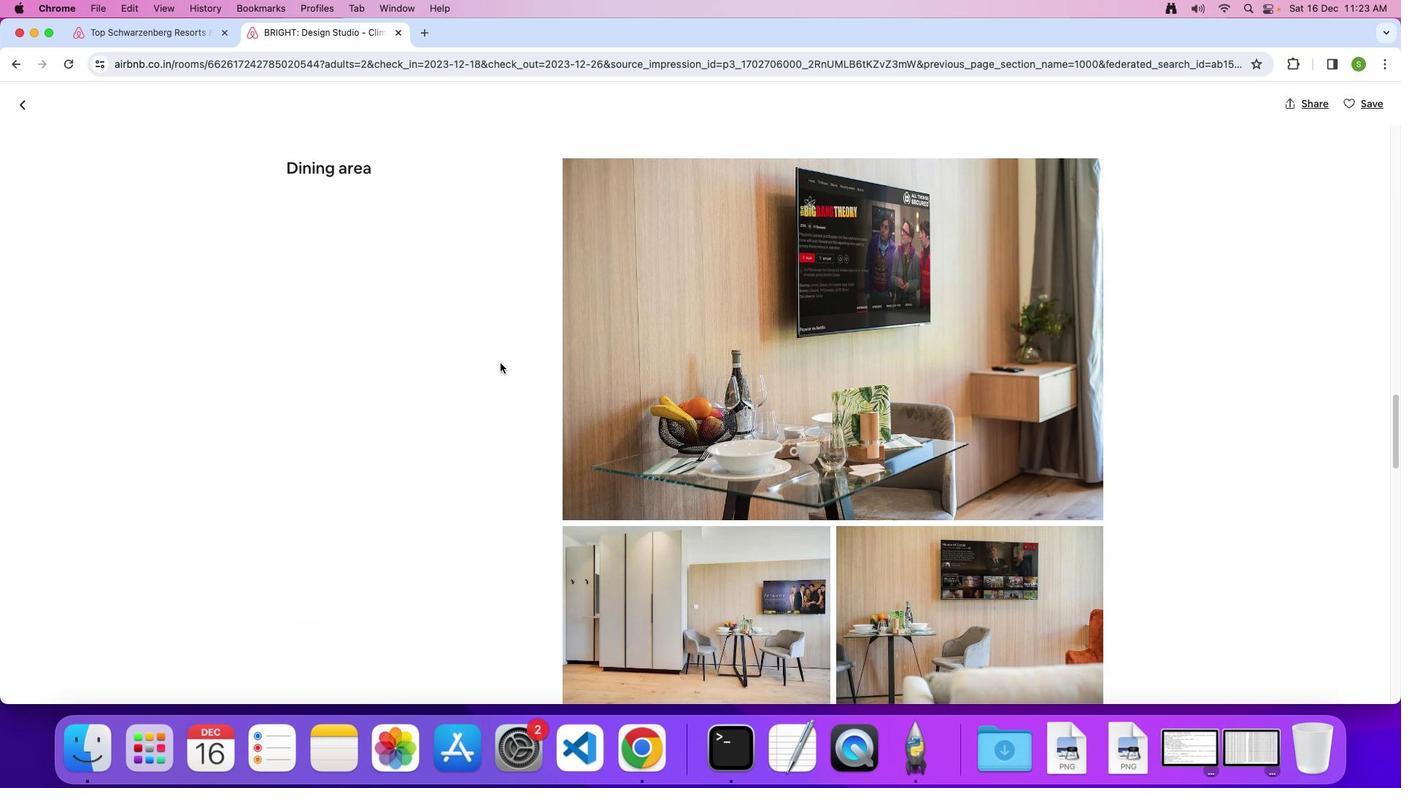 
Action: Mouse scrolled (499, 363) with delta (0, -2)
Screenshot: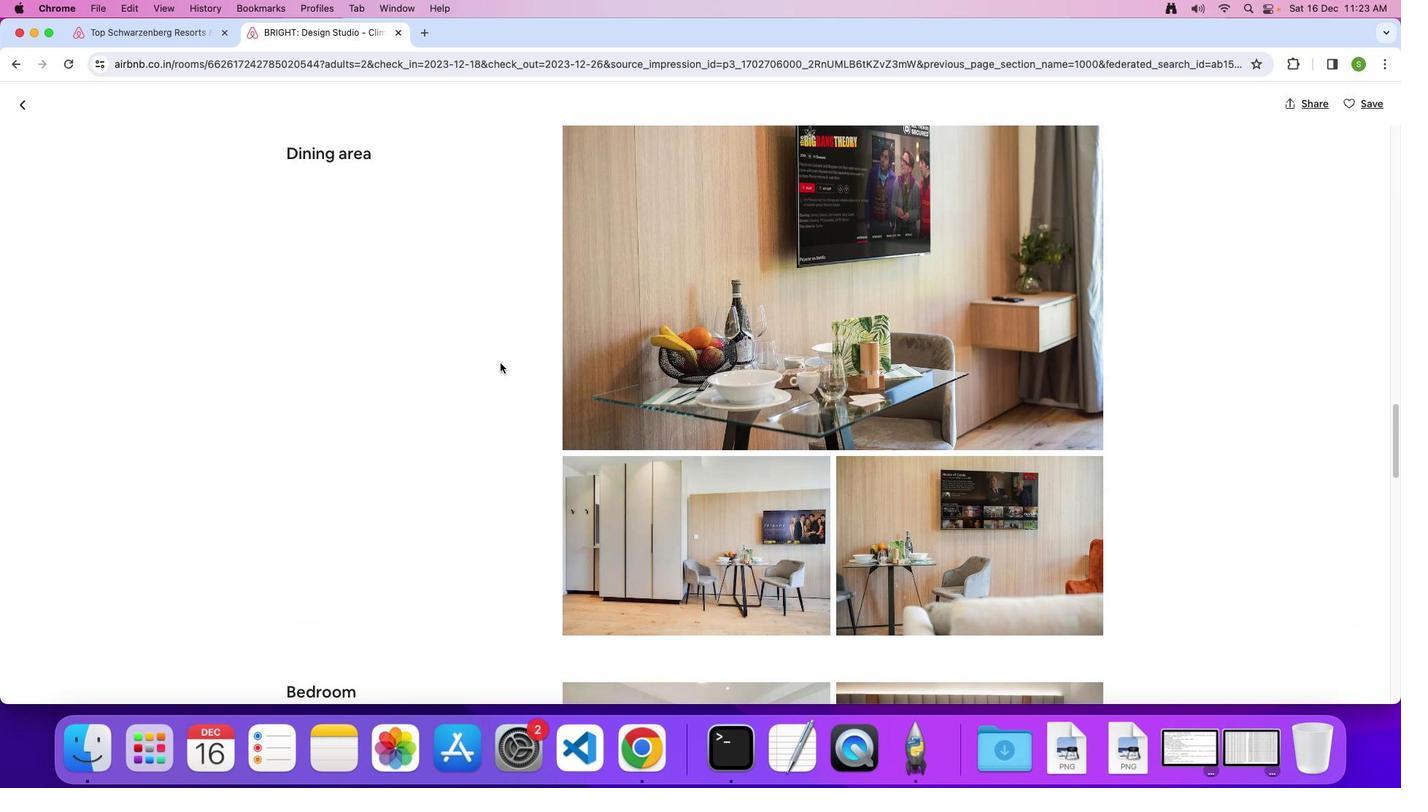 
Action: Mouse scrolled (499, 363) with delta (0, 0)
Screenshot: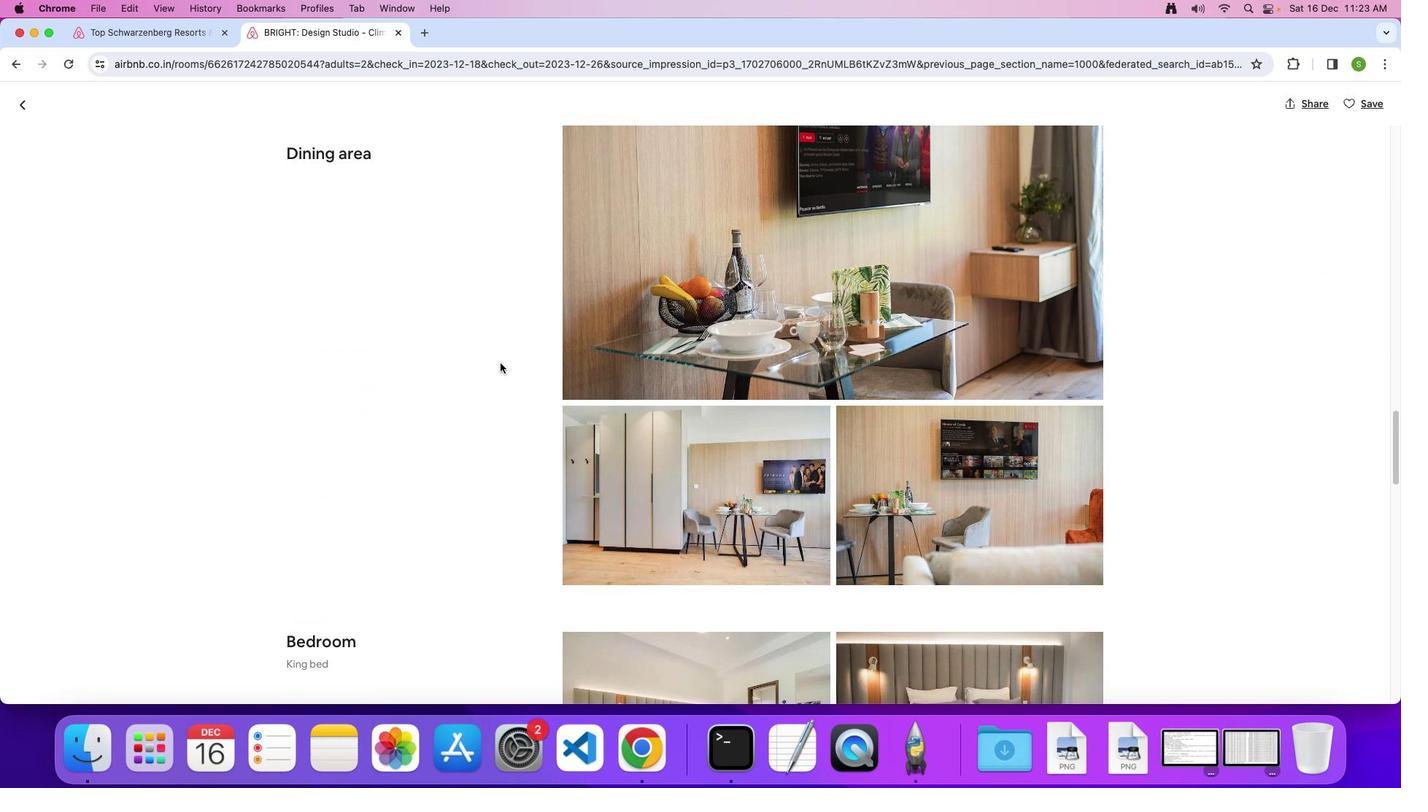 
Action: Mouse scrolled (499, 363) with delta (0, 0)
Screenshot: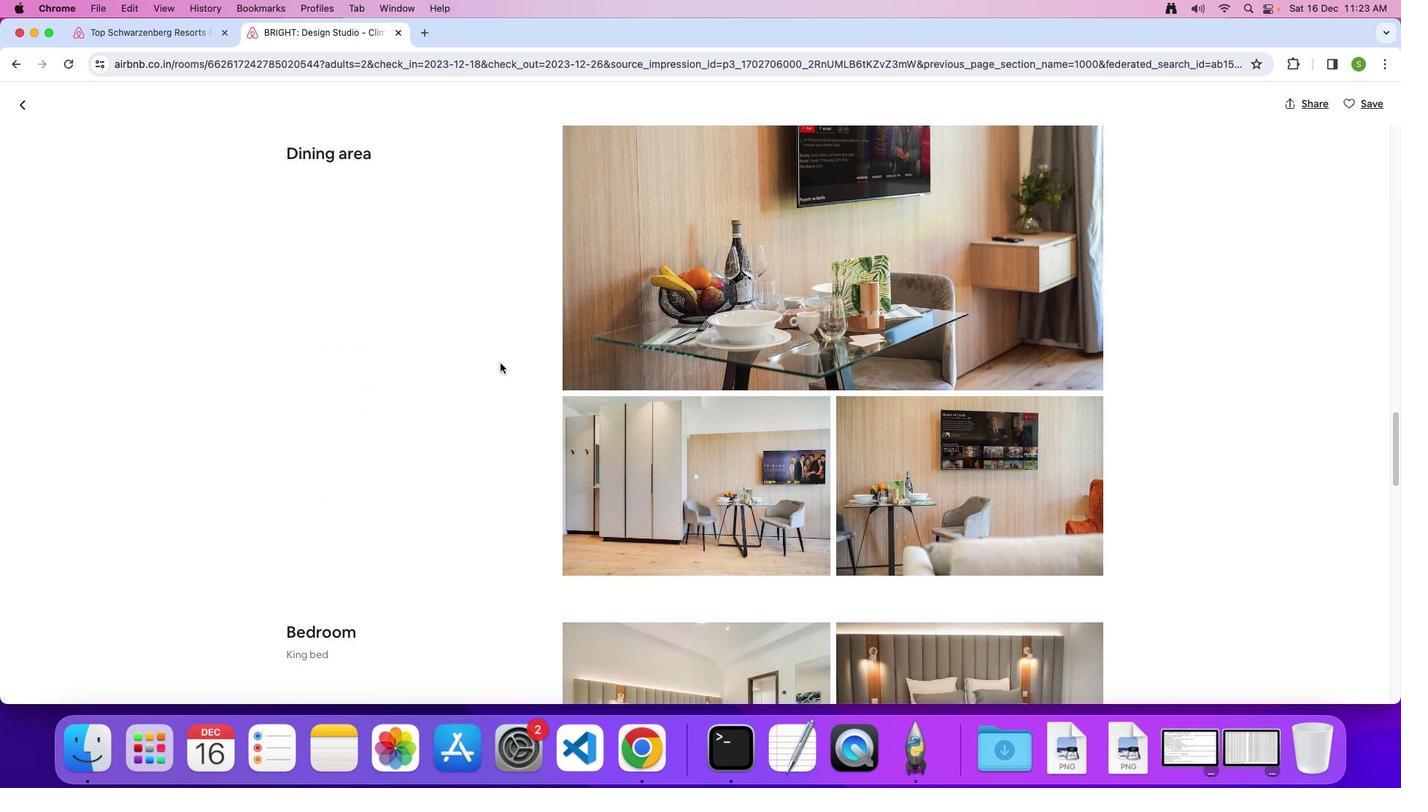 
Action: Mouse scrolled (499, 363) with delta (0, 0)
Screenshot: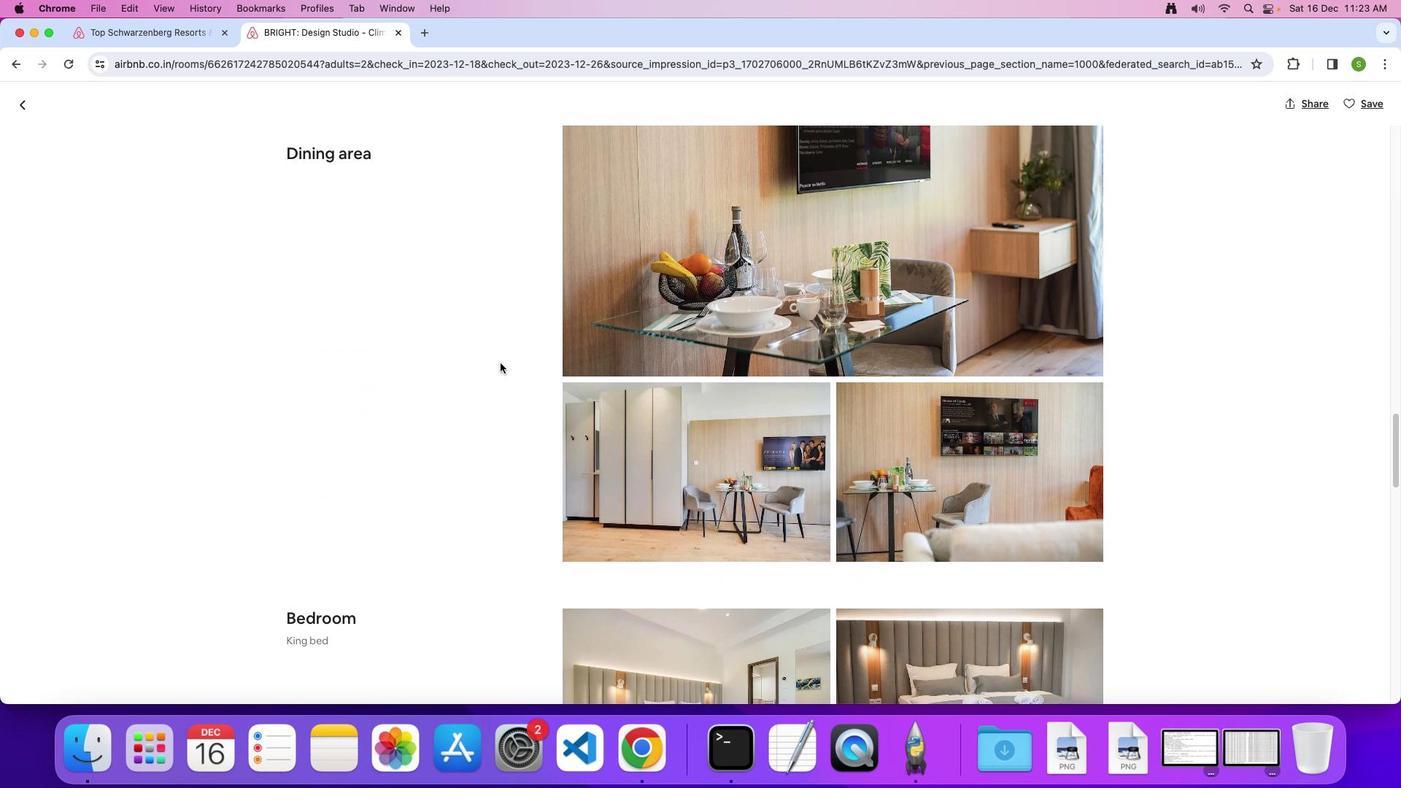 
Action: Mouse scrolled (499, 363) with delta (0, 0)
Screenshot: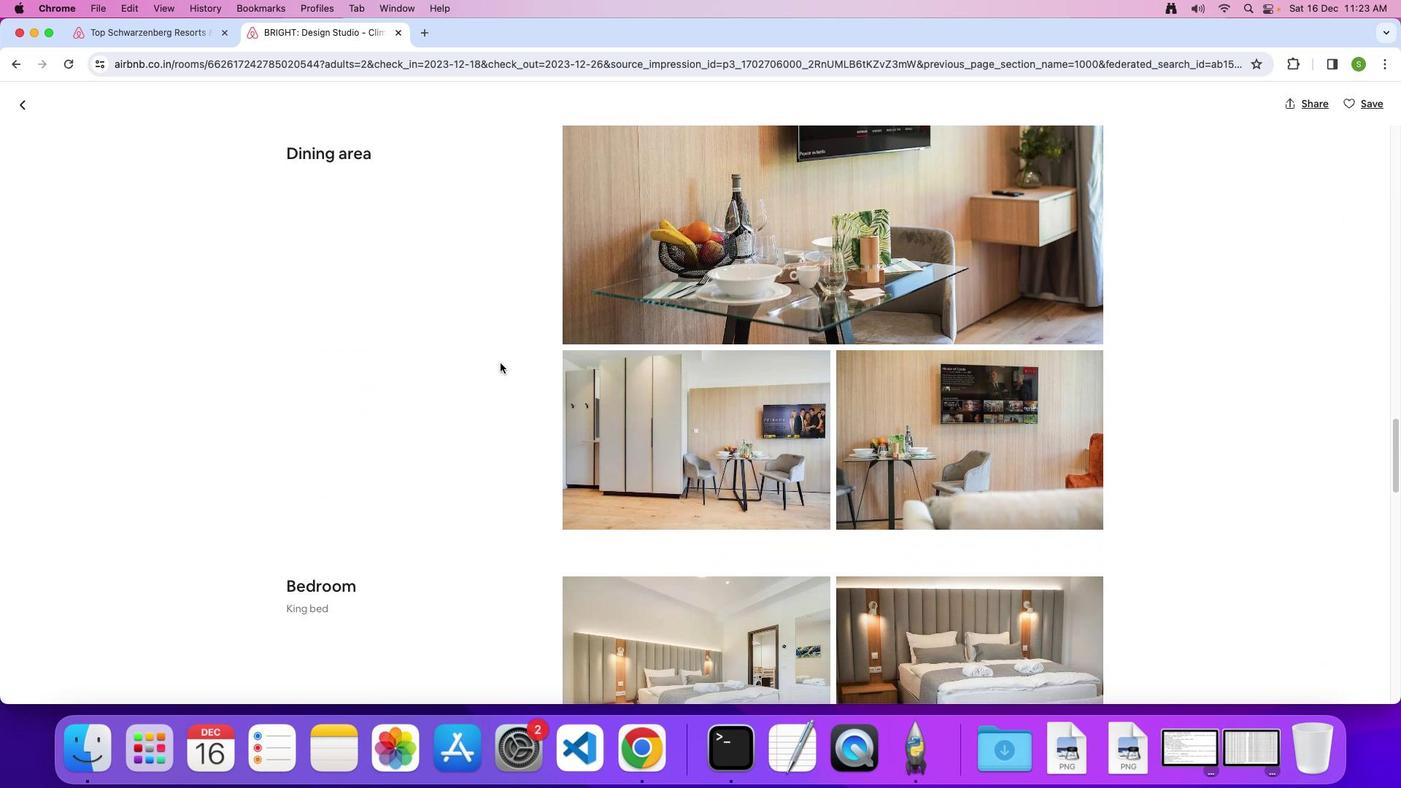 
Action: Mouse scrolled (499, 363) with delta (0, -1)
Screenshot: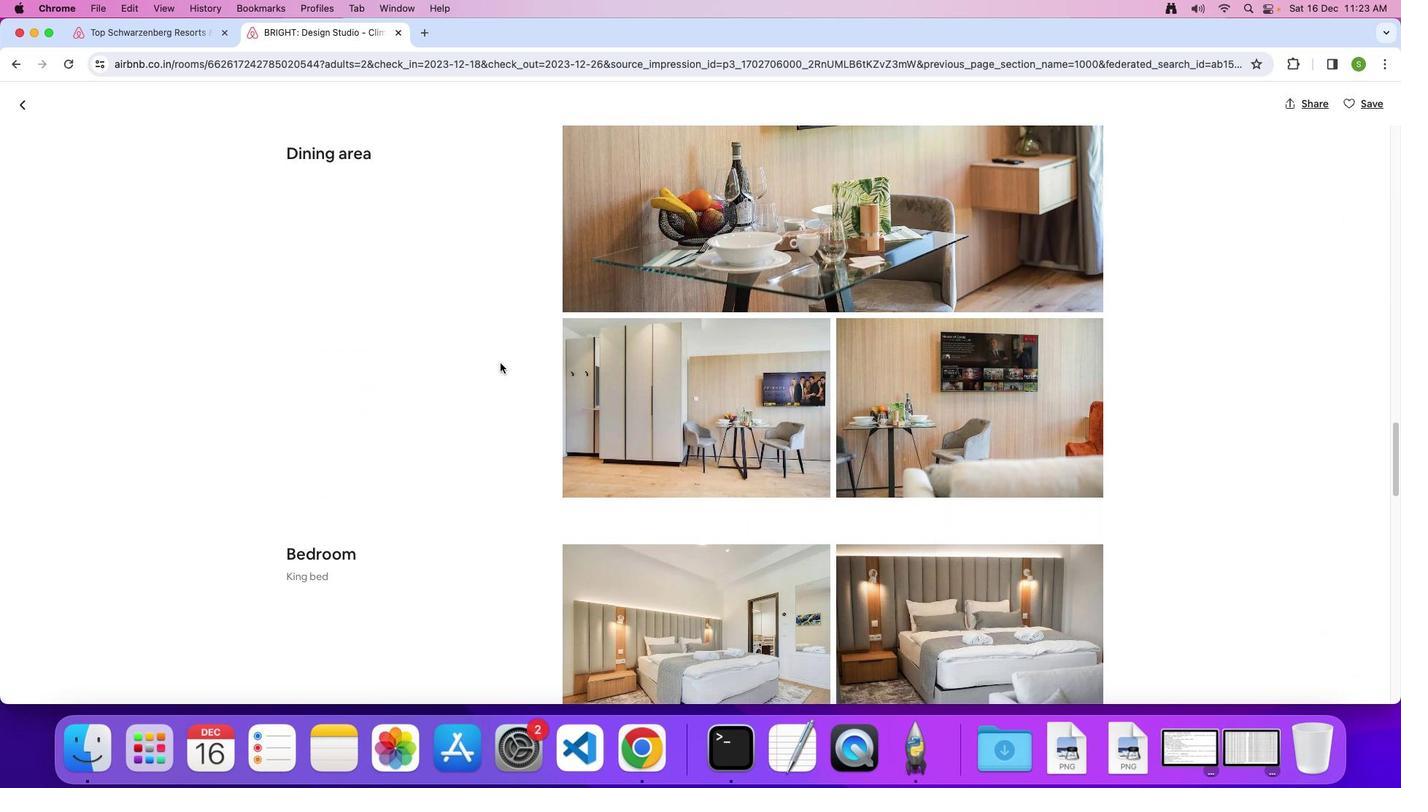 
Action: Mouse scrolled (499, 363) with delta (0, 0)
Screenshot: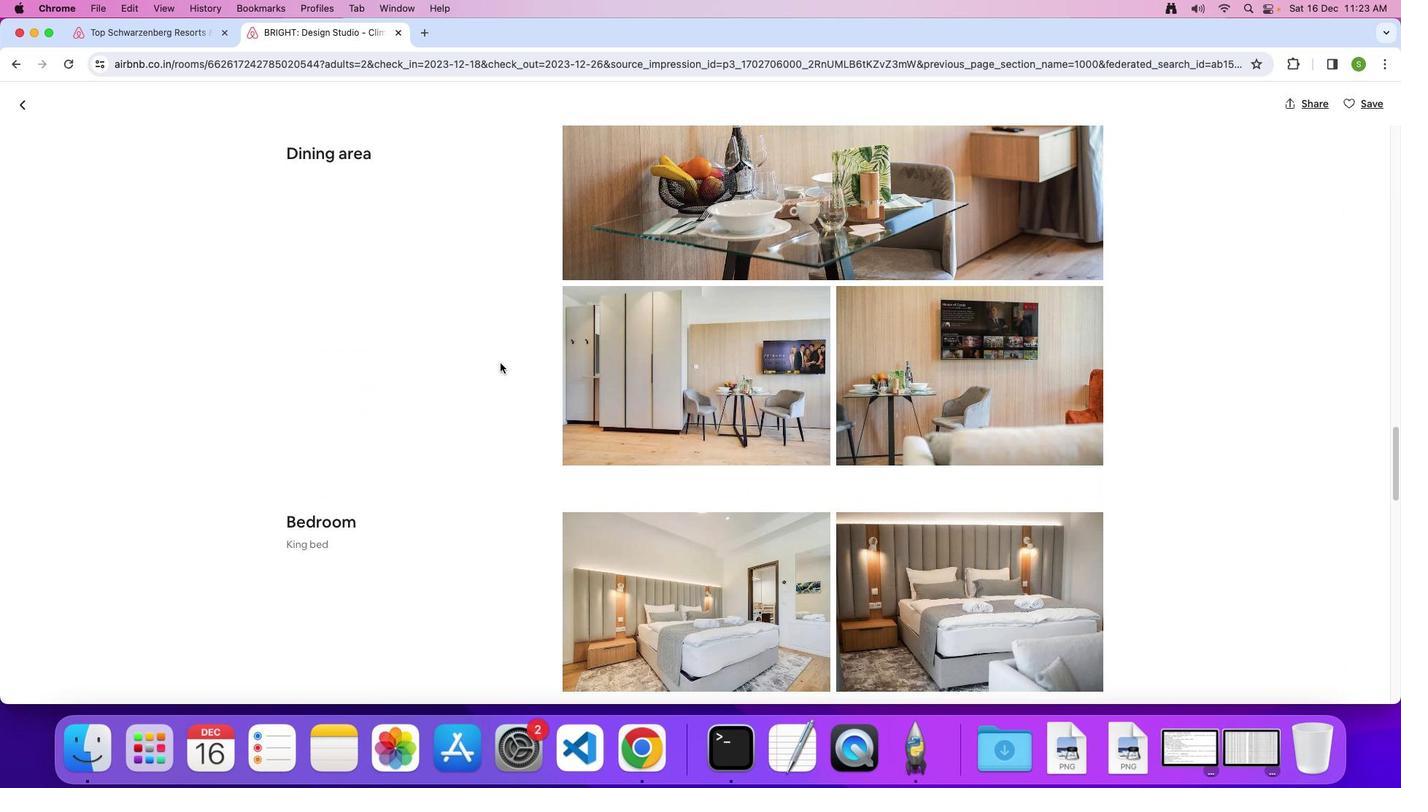 
Action: Mouse scrolled (499, 363) with delta (0, 0)
Screenshot: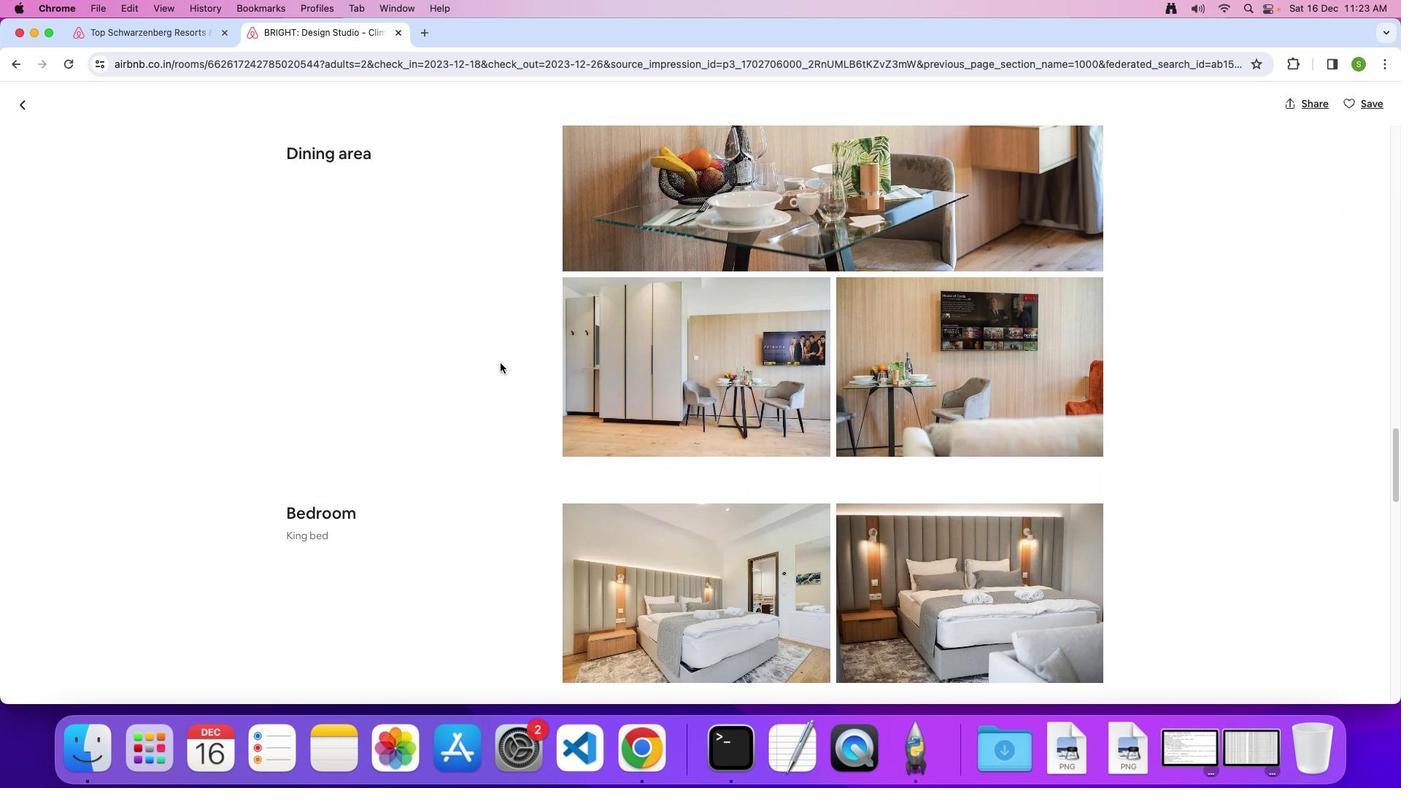 
Action: Mouse scrolled (499, 363) with delta (0, 0)
Screenshot: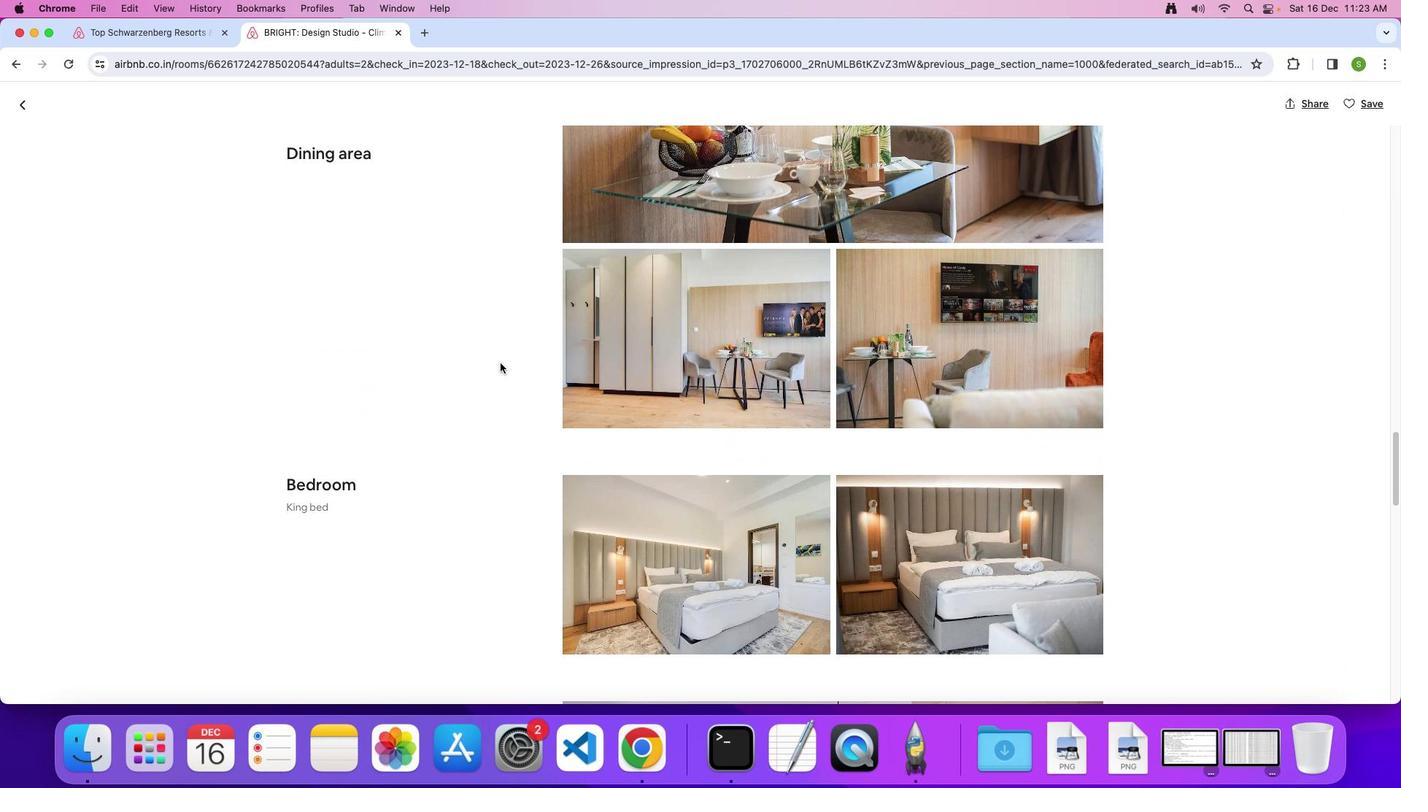 
Action: Mouse scrolled (499, 363) with delta (0, 0)
Screenshot: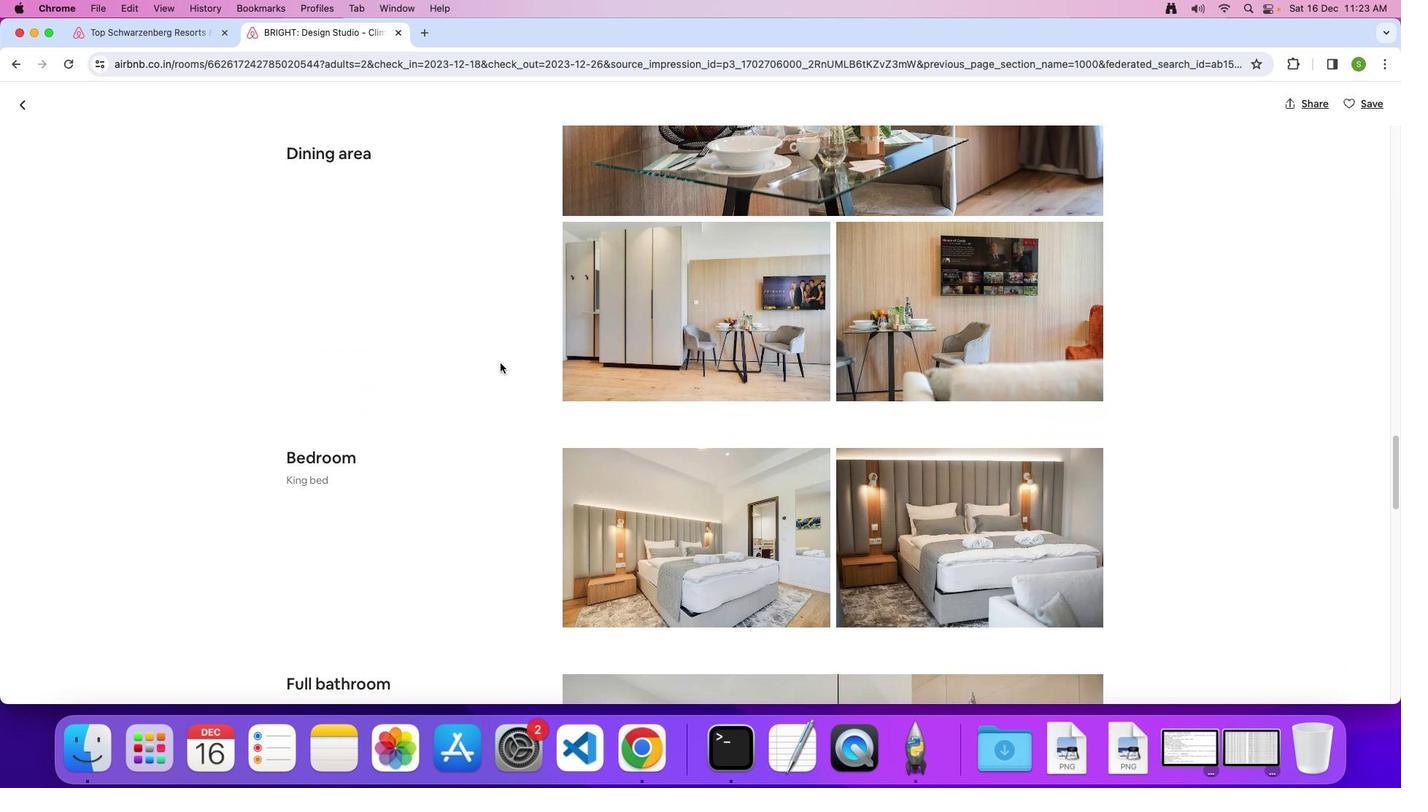 
Action: Mouse scrolled (499, 363) with delta (0, -2)
Screenshot: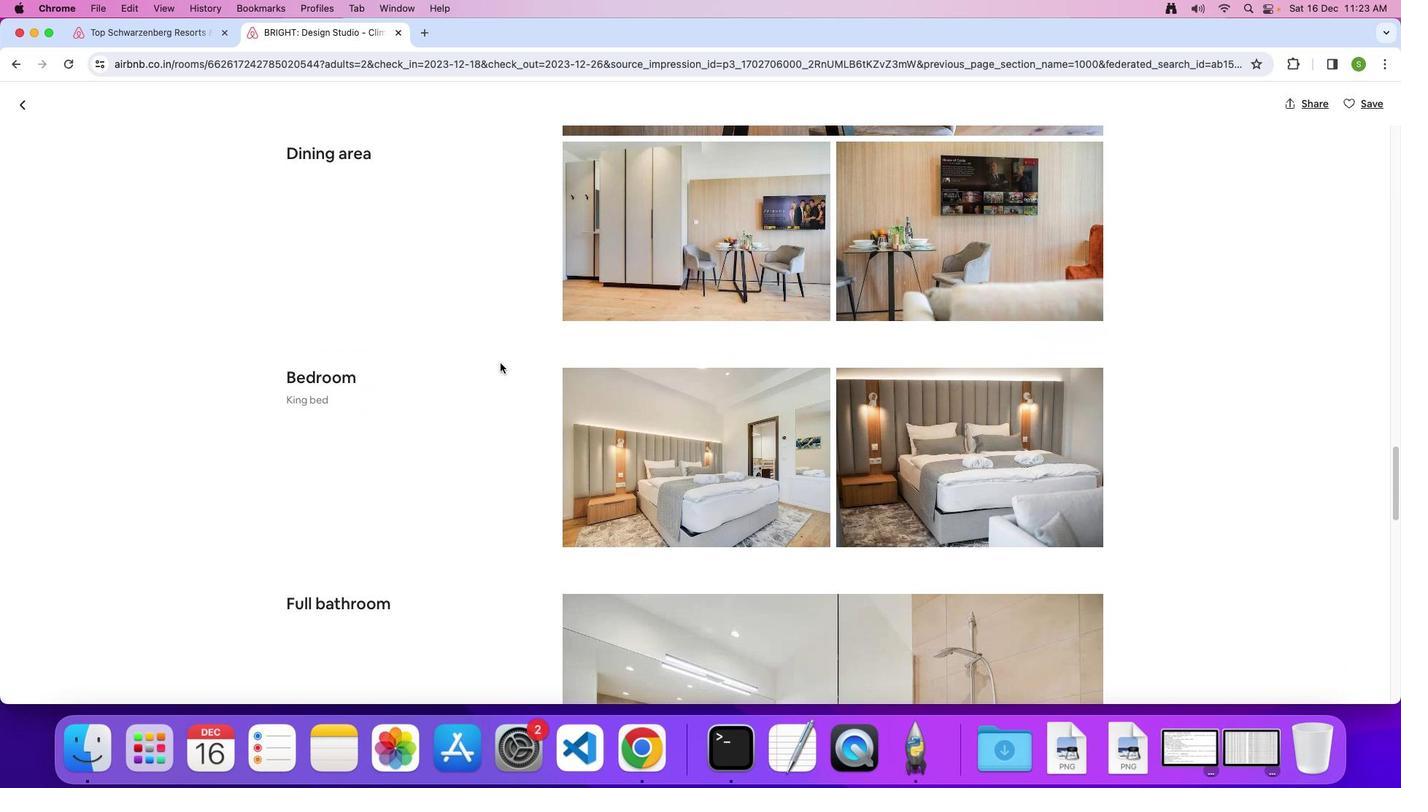 
Action: Mouse moved to (499, 363)
Screenshot: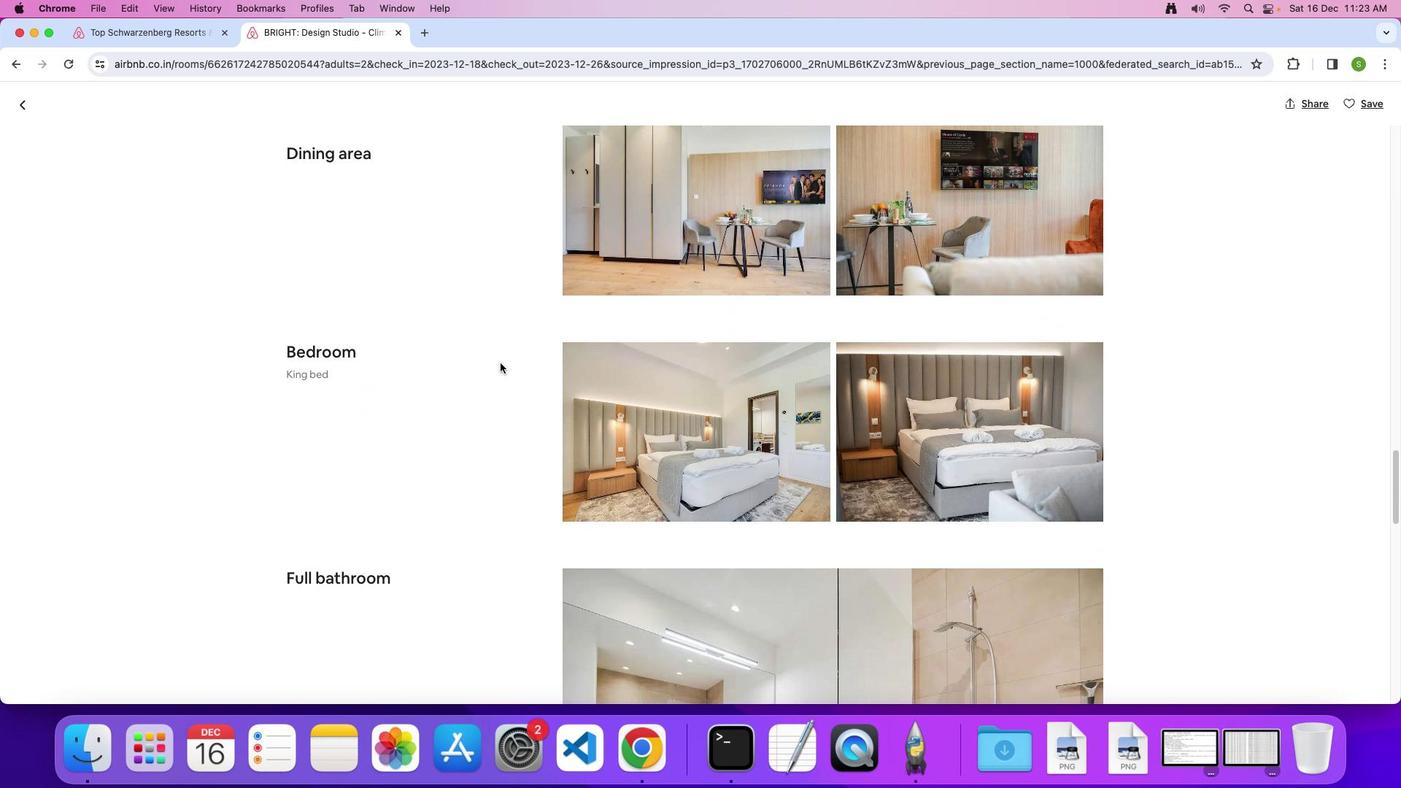 
Action: Mouse scrolled (499, 363) with delta (0, 0)
Screenshot: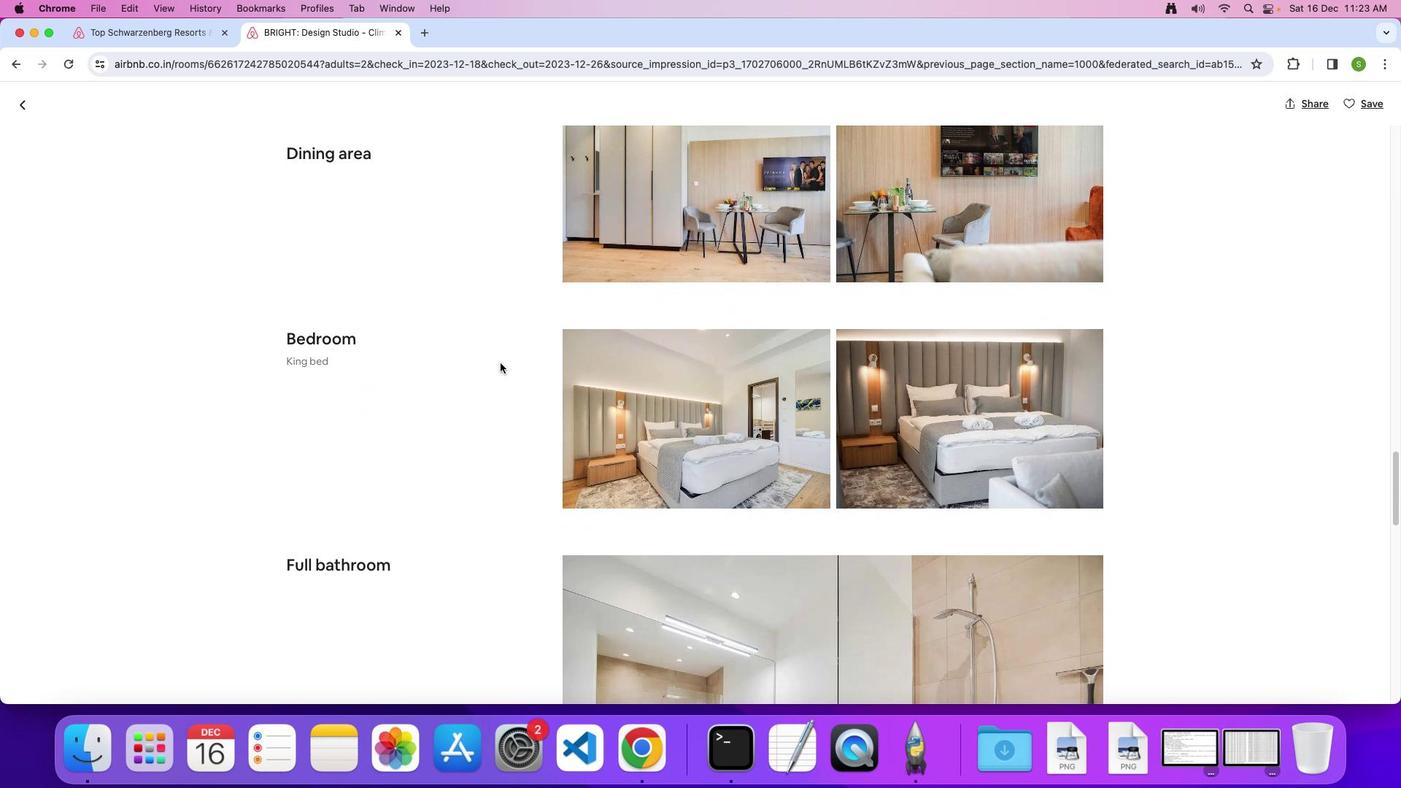 
Action: Mouse scrolled (499, 363) with delta (0, 0)
Screenshot: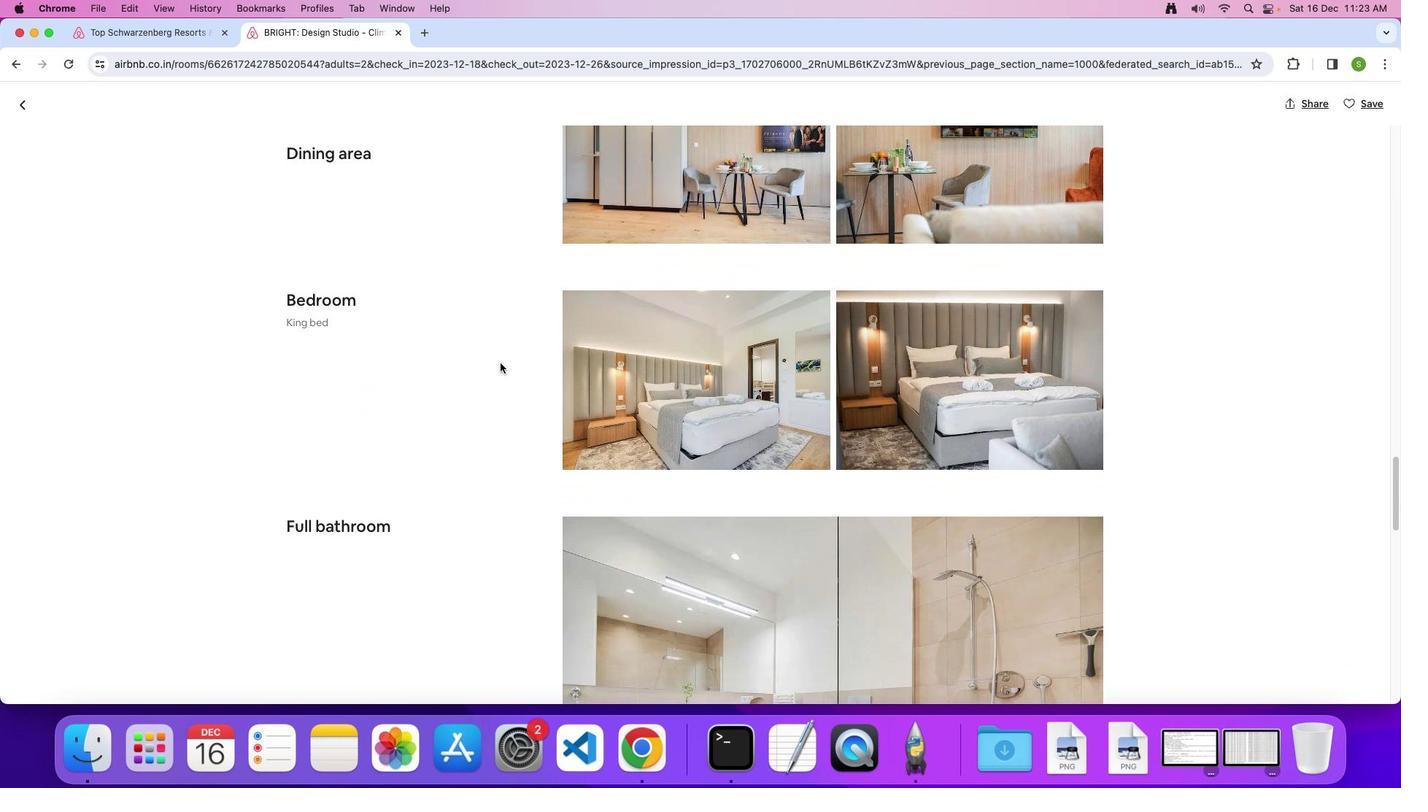 
Action: Mouse scrolled (499, 363) with delta (0, -2)
Screenshot: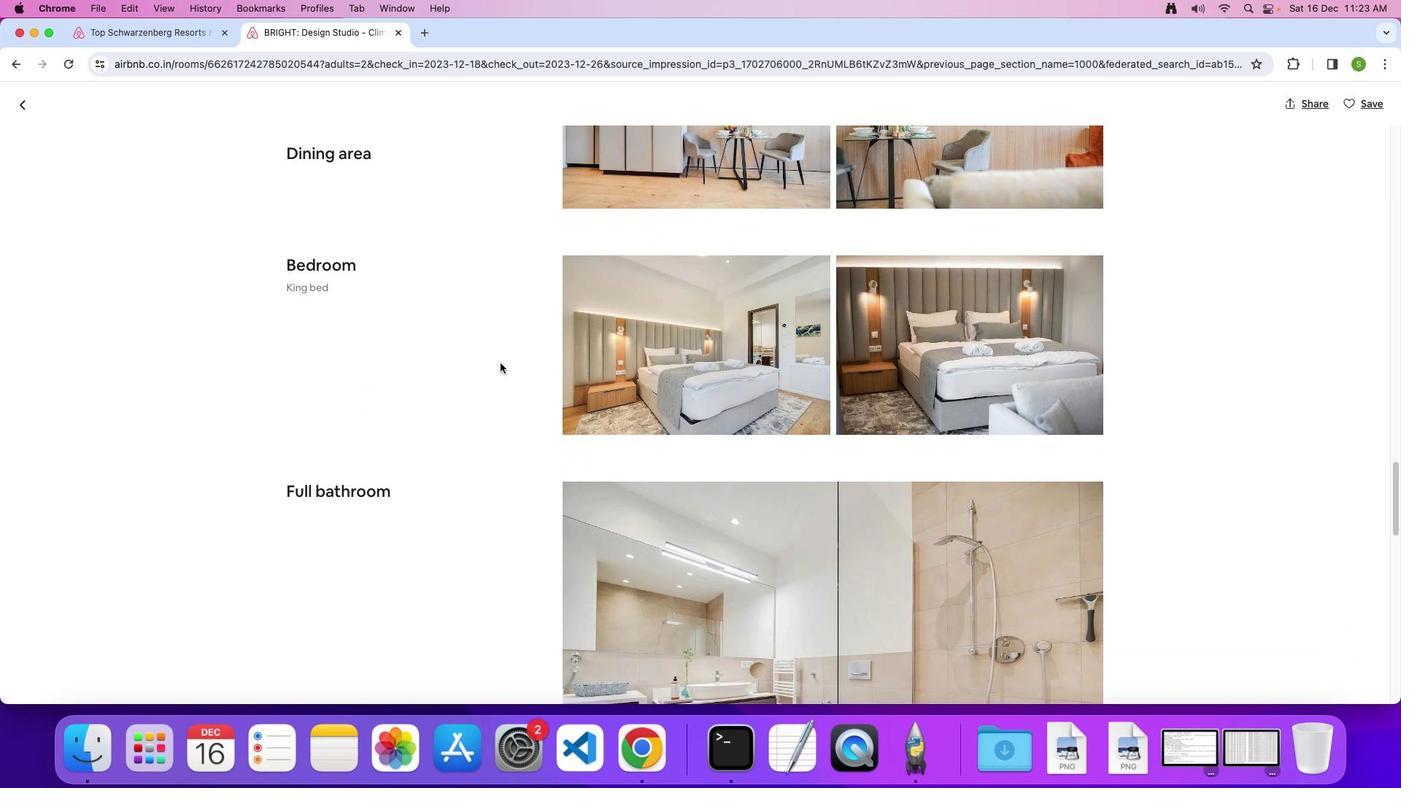 
Action: Mouse moved to (499, 362)
Screenshot: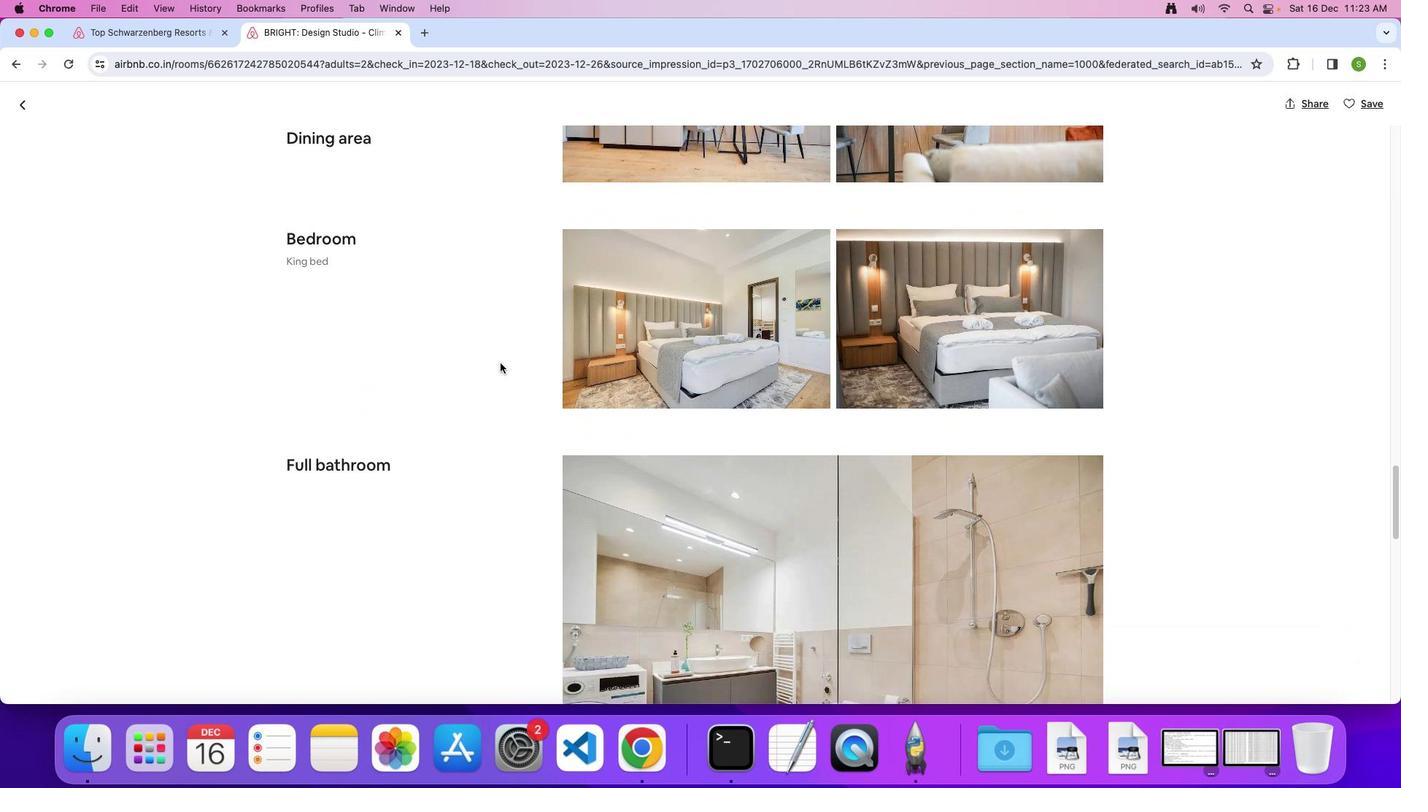 
Action: Mouse scrolled (499, 362) with delta (0, 0)
Screenshot: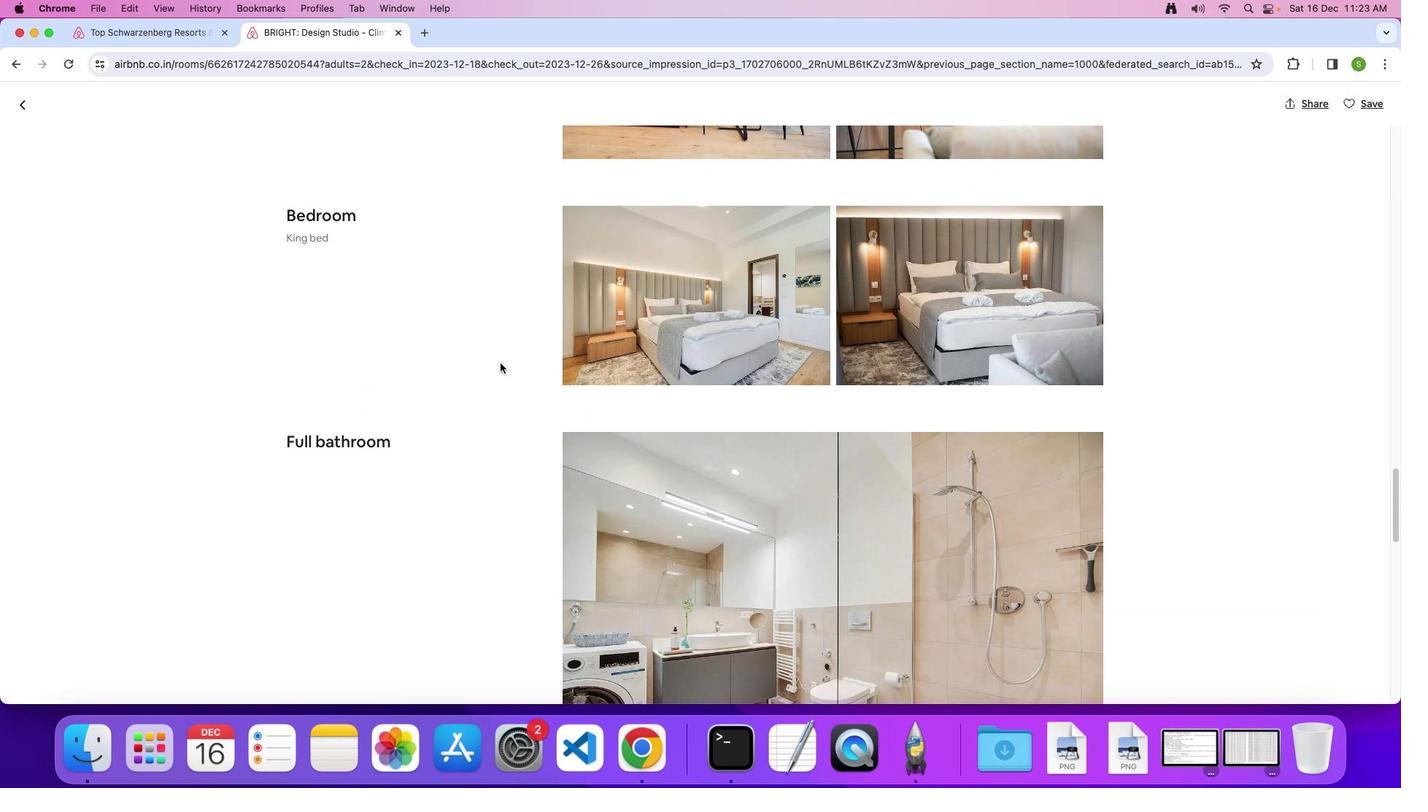 
Action: Mouse scrolled (499, 362) with delta (0, 0)
Screenshot: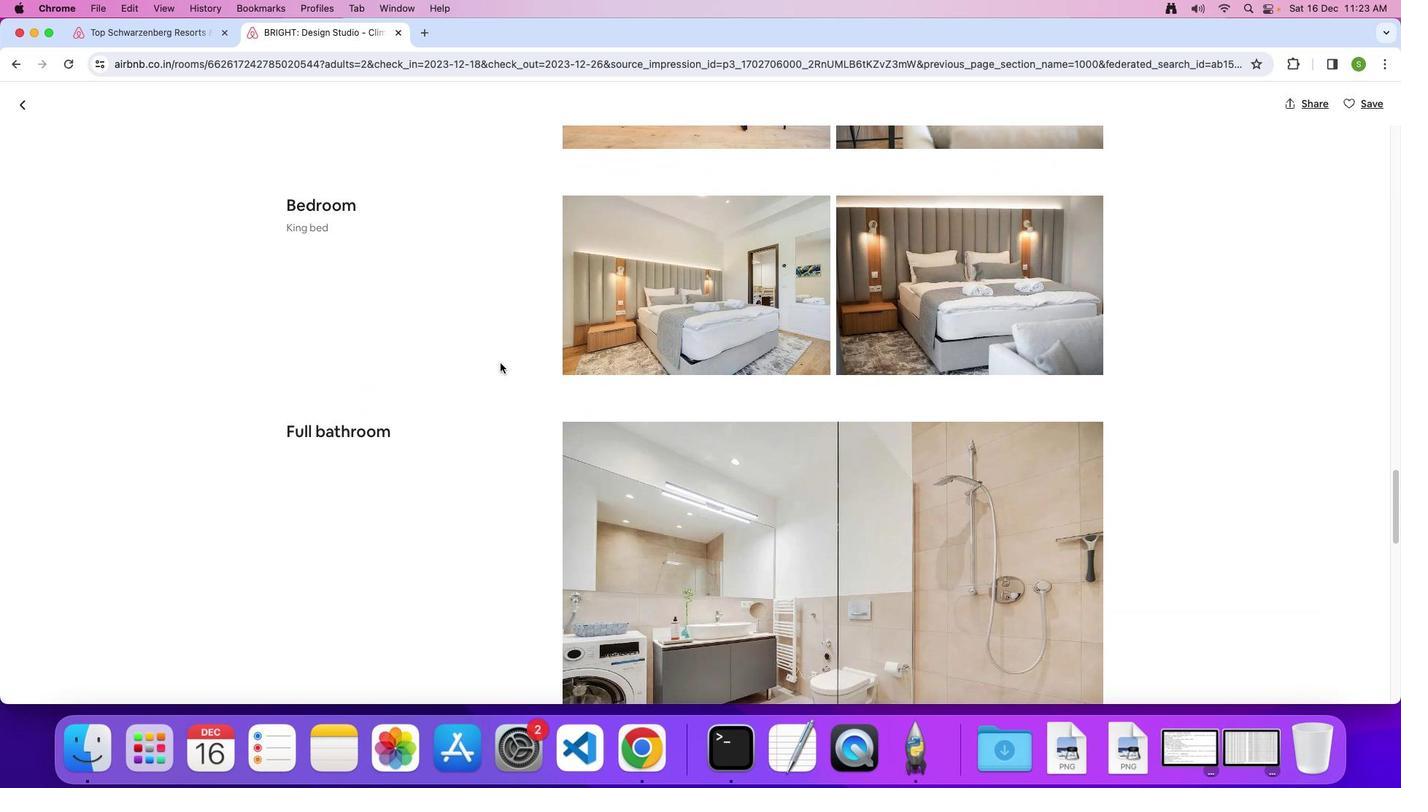 
Action: Mouse scrolled (499, 362) with delta (0, -1)
Screenshot: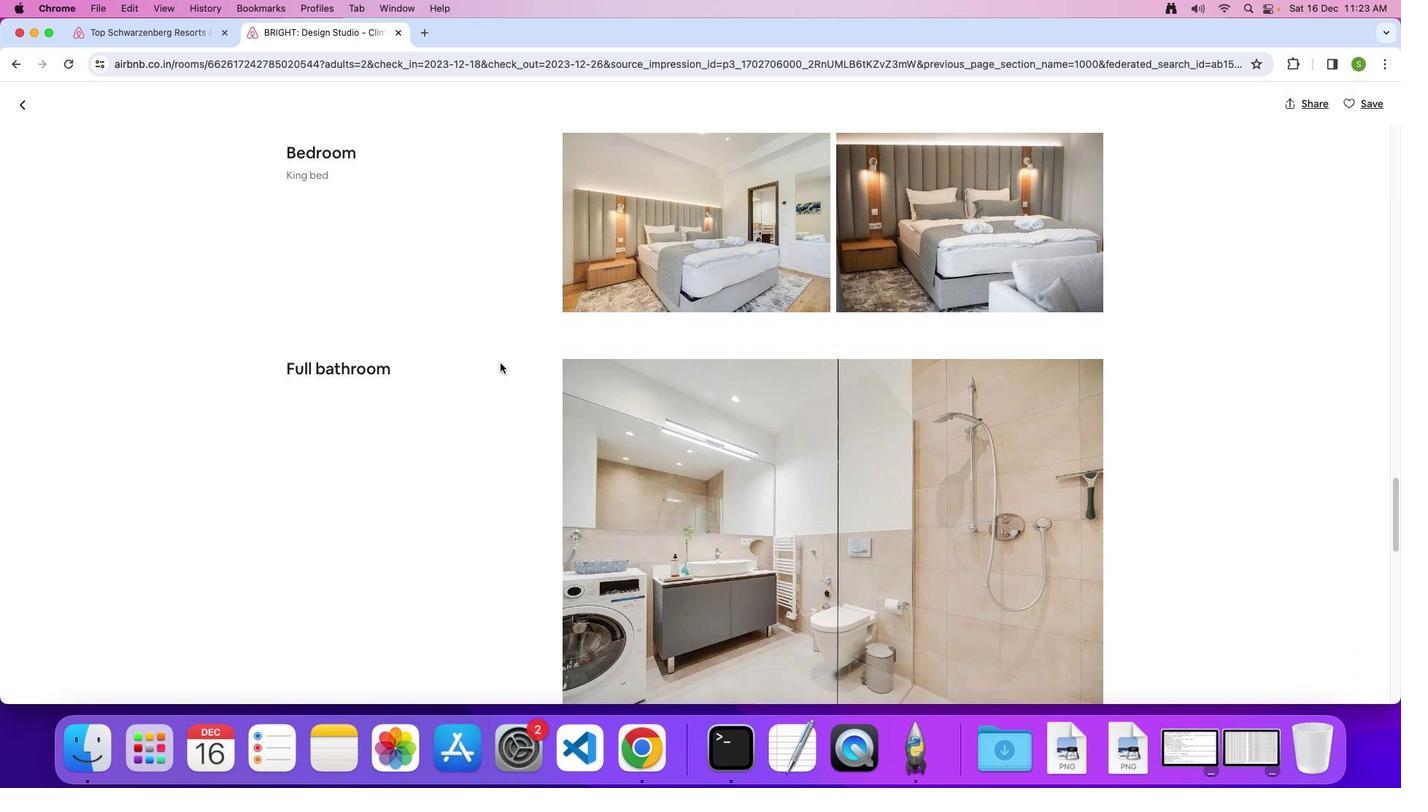 
Action: Mouse scrolled (499, 362) with delta (0, 0)
Screenshot: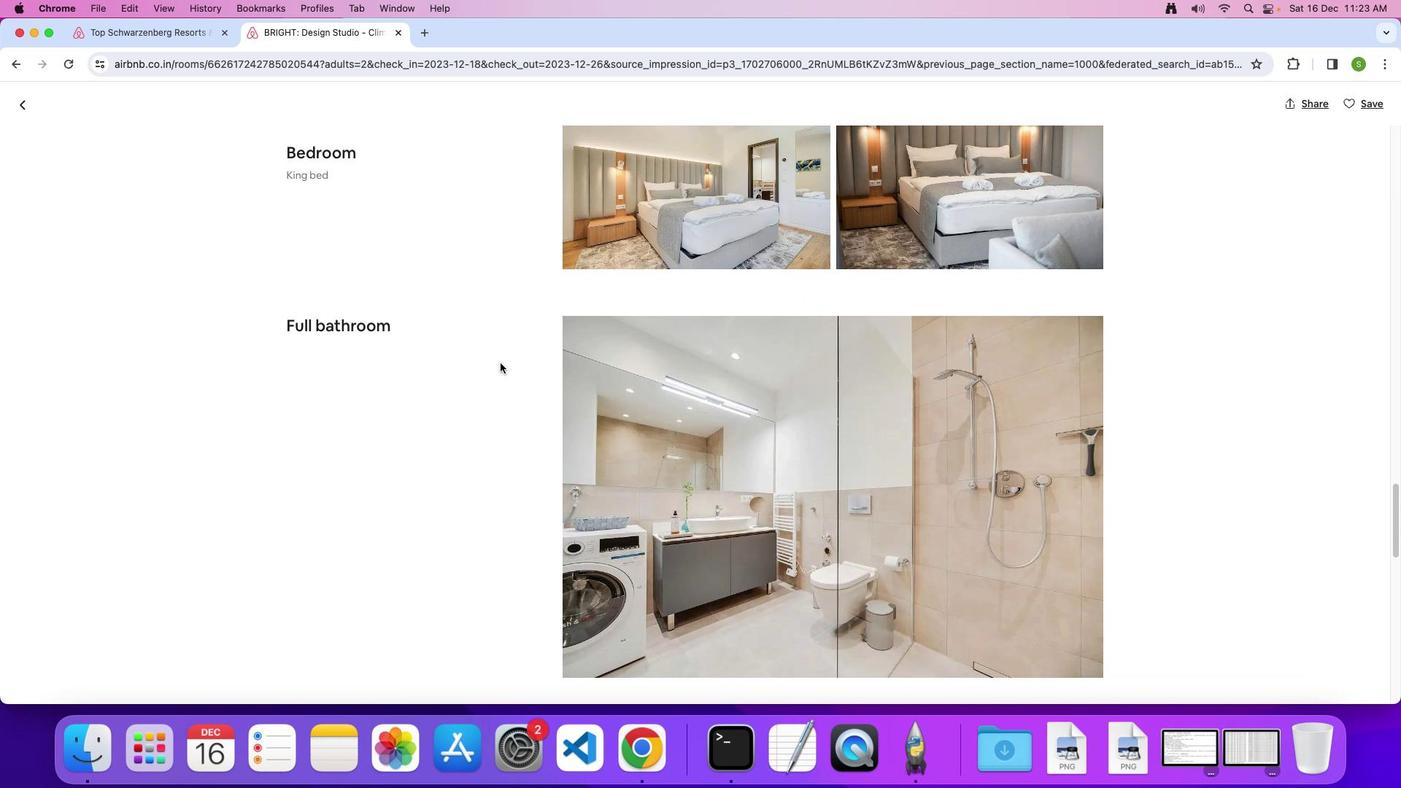 
Action: Mouse scrolled (499, 362) with delta (0, 0)
Screenshot: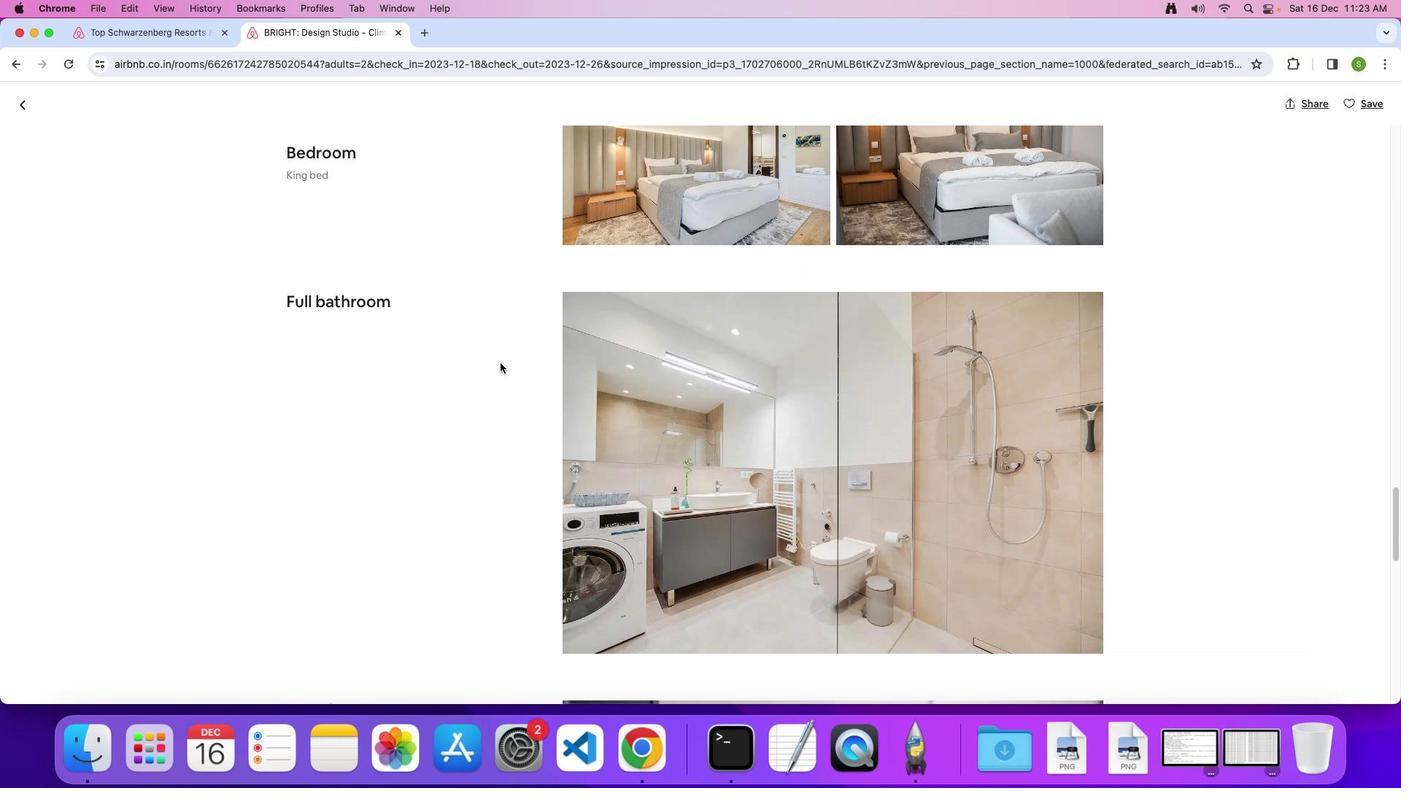 
Action: Mouse scrolled (499, 362) with delta (0, -2)
Screenshot: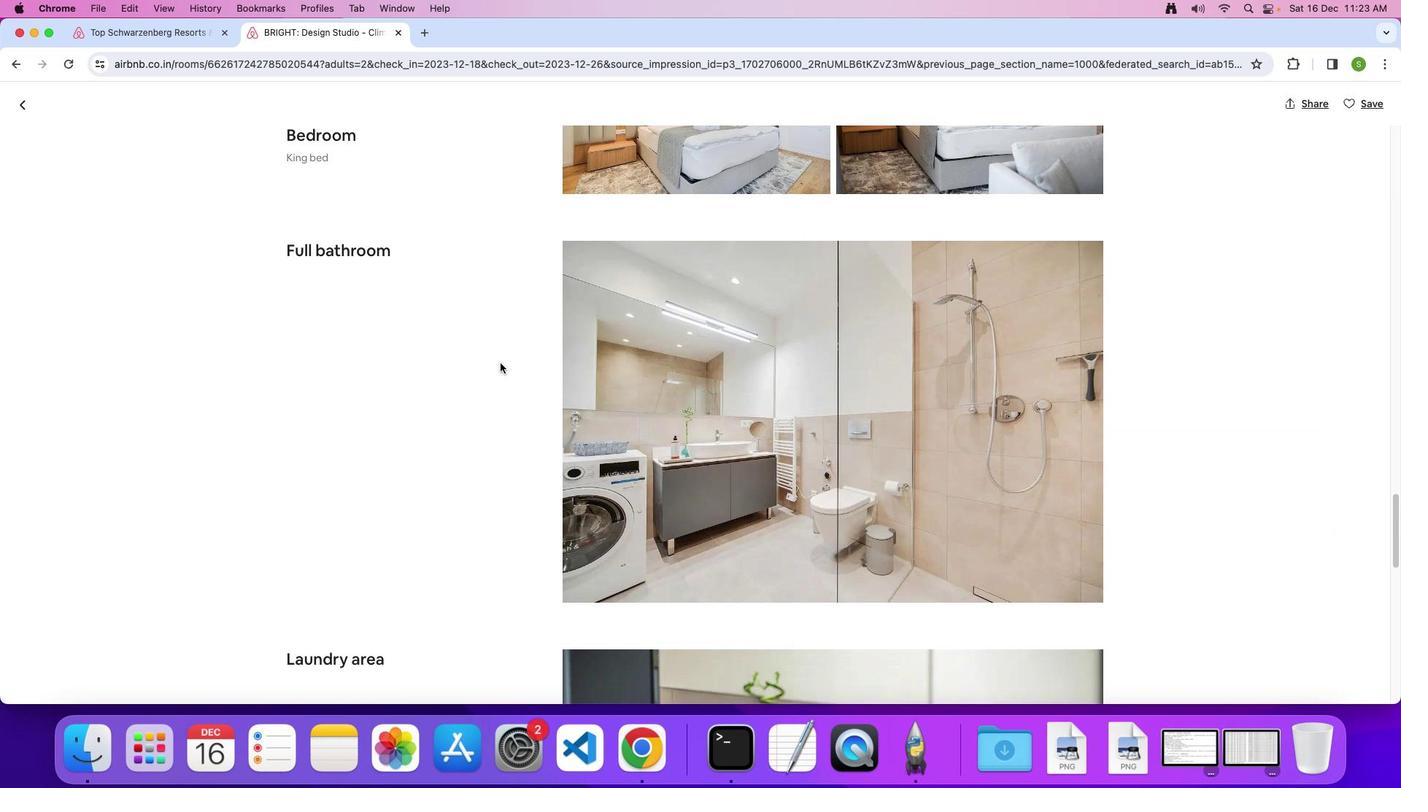 
Action: Mouse scrolled (499, 362) with delta (0, 0)
Screenshot: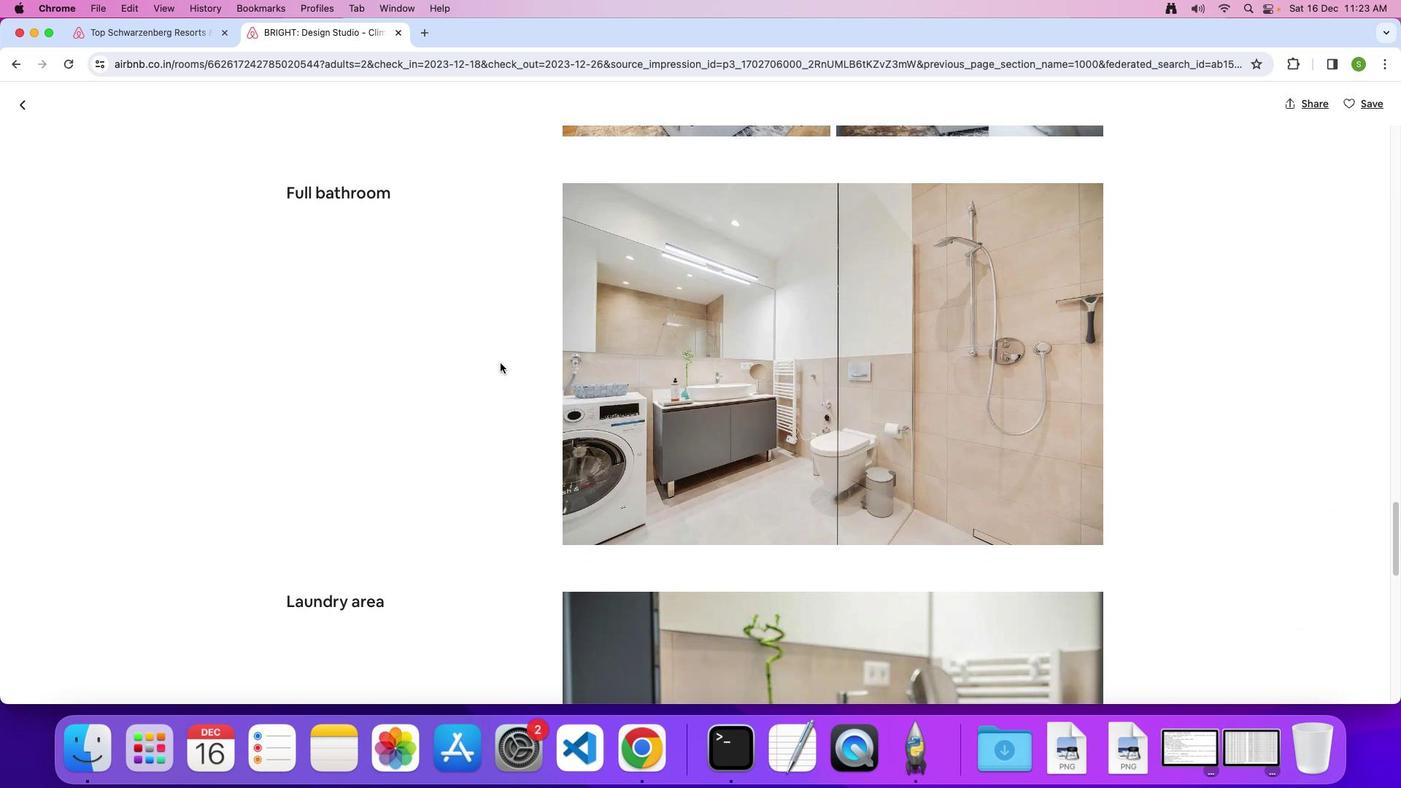 
Action: Mouse scrolled (499, 362) with delta (0, 0)
Screenshot: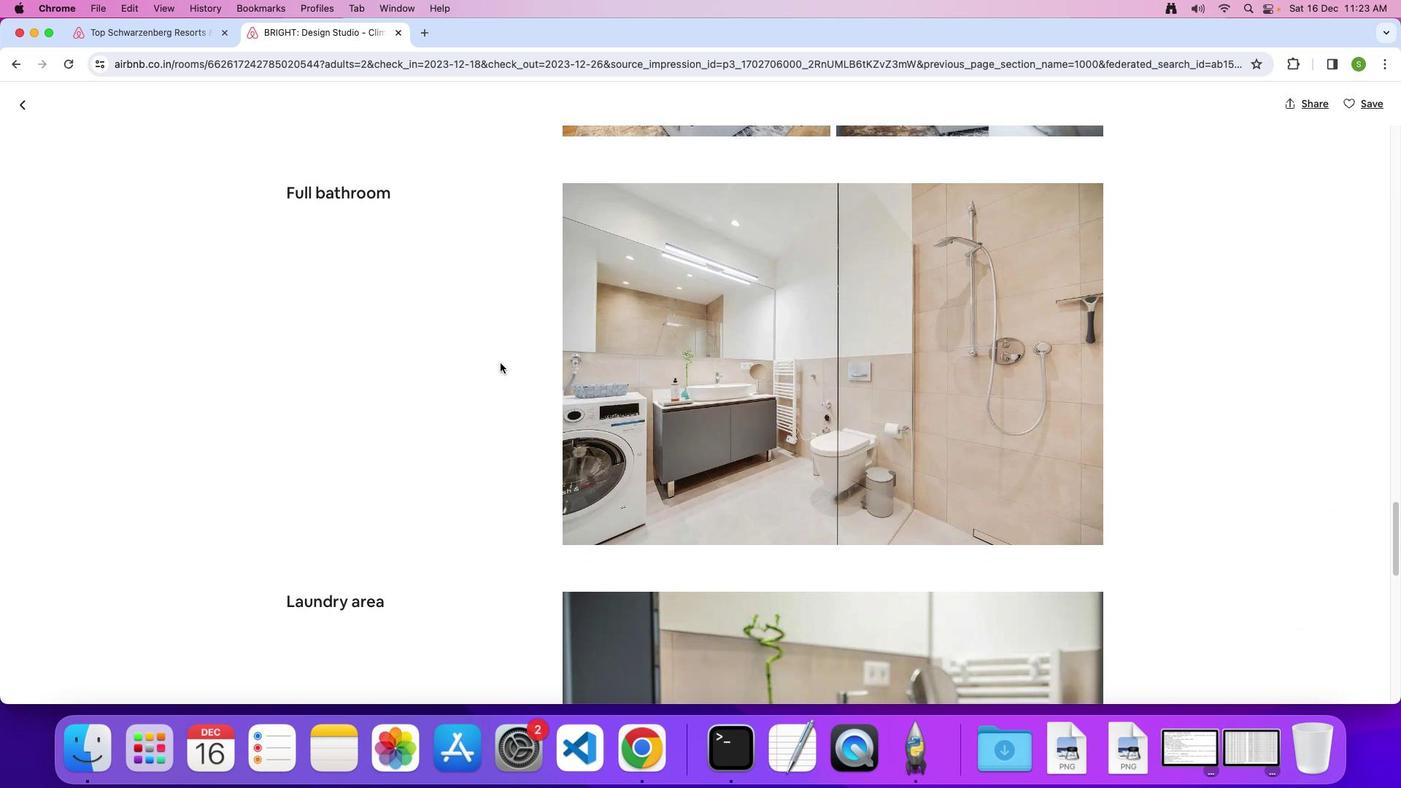 
Action: Mouse scrolled (499, 362) with delta (0, -1)
Screenshot: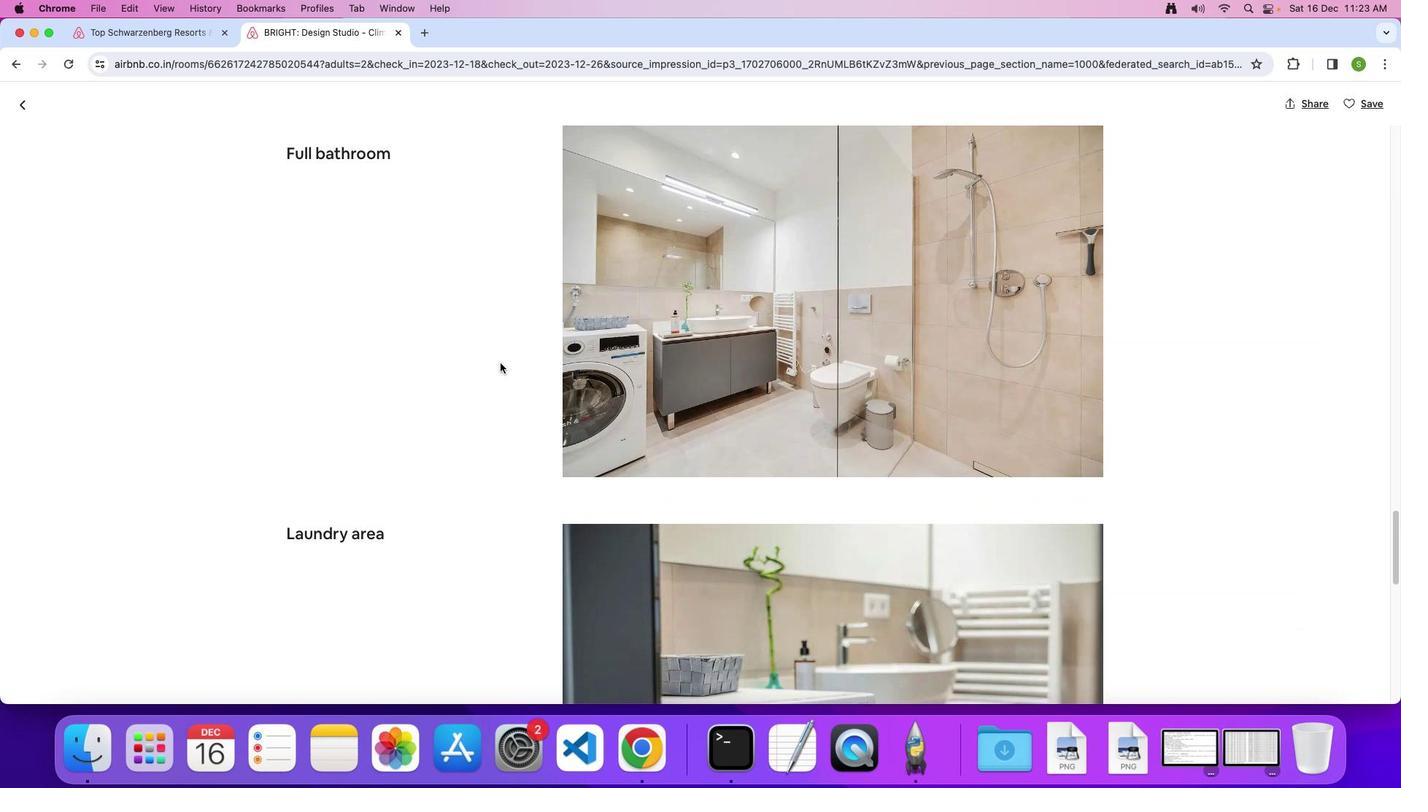 
Action: Mouse scrolled (499, 362) with delta (0, 0)
Screenshot: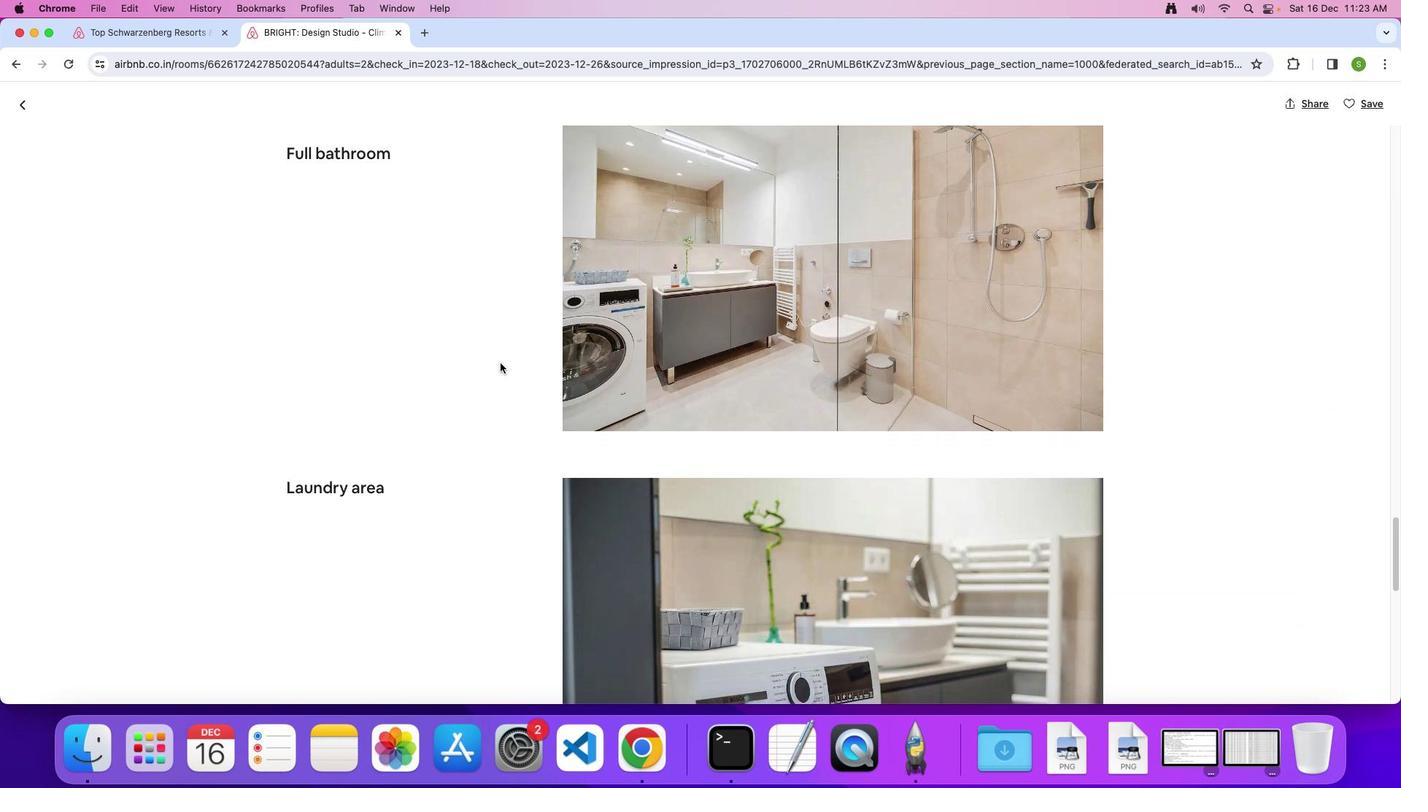 
Action: Mouse scrolled (499, 362) with delta (0, 0)
Screenshot: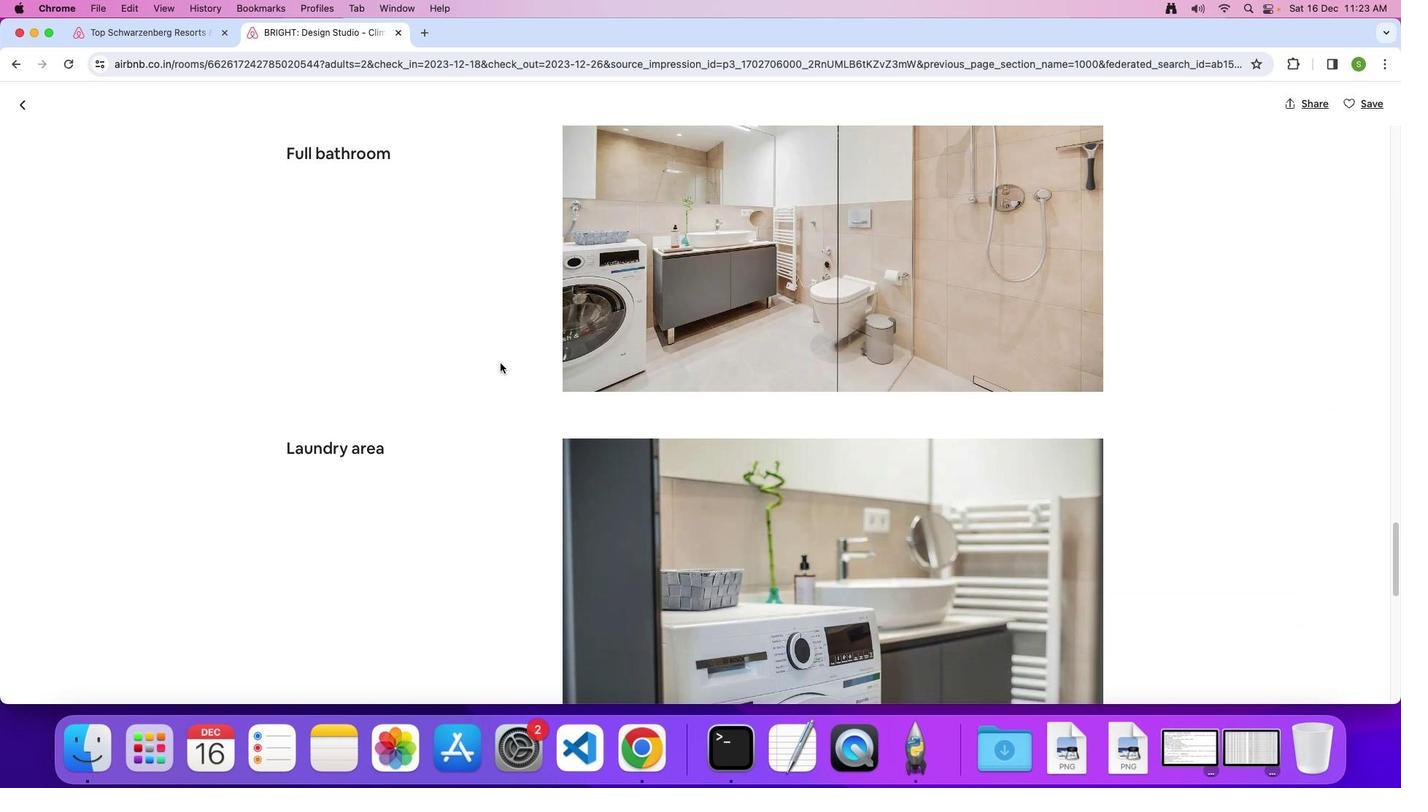 
Action: Mouse scrolled (499, 362) with delta (0, -2)
Screenshot: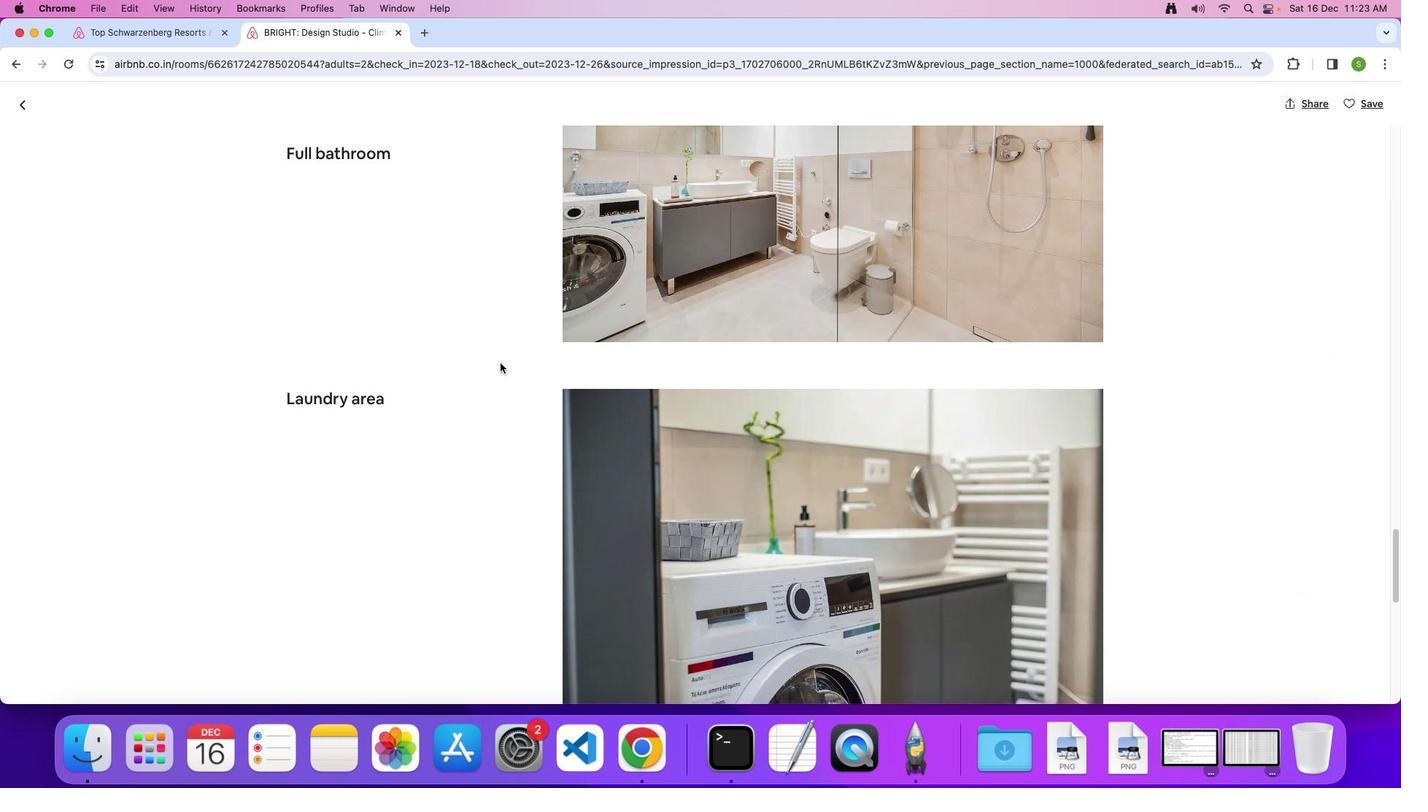 
Action: Mouse scrolled (499, 362) with delta (0, 0)
Screenshot: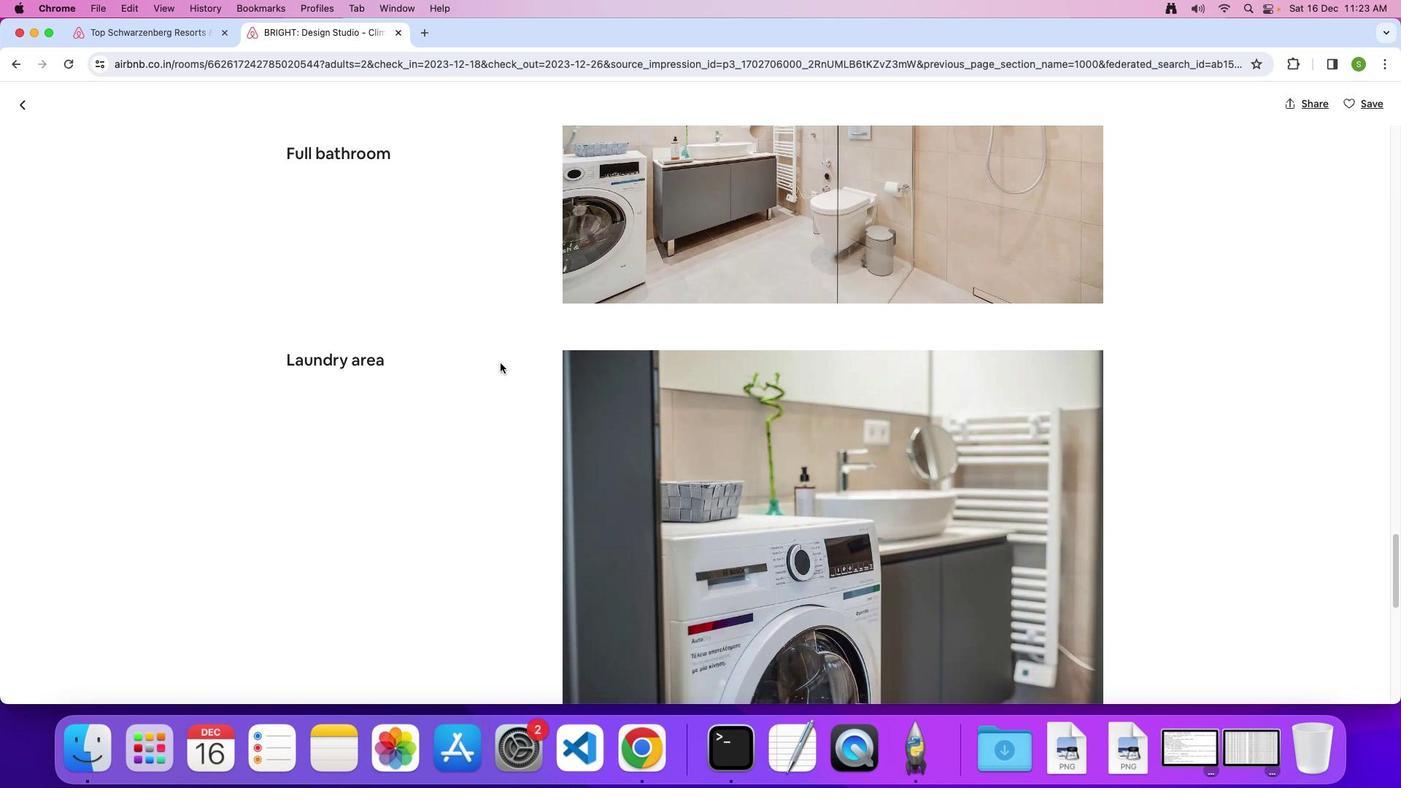 
Action: Mouse scrolled (499, 362) with delta (0, 0)
Screenshot: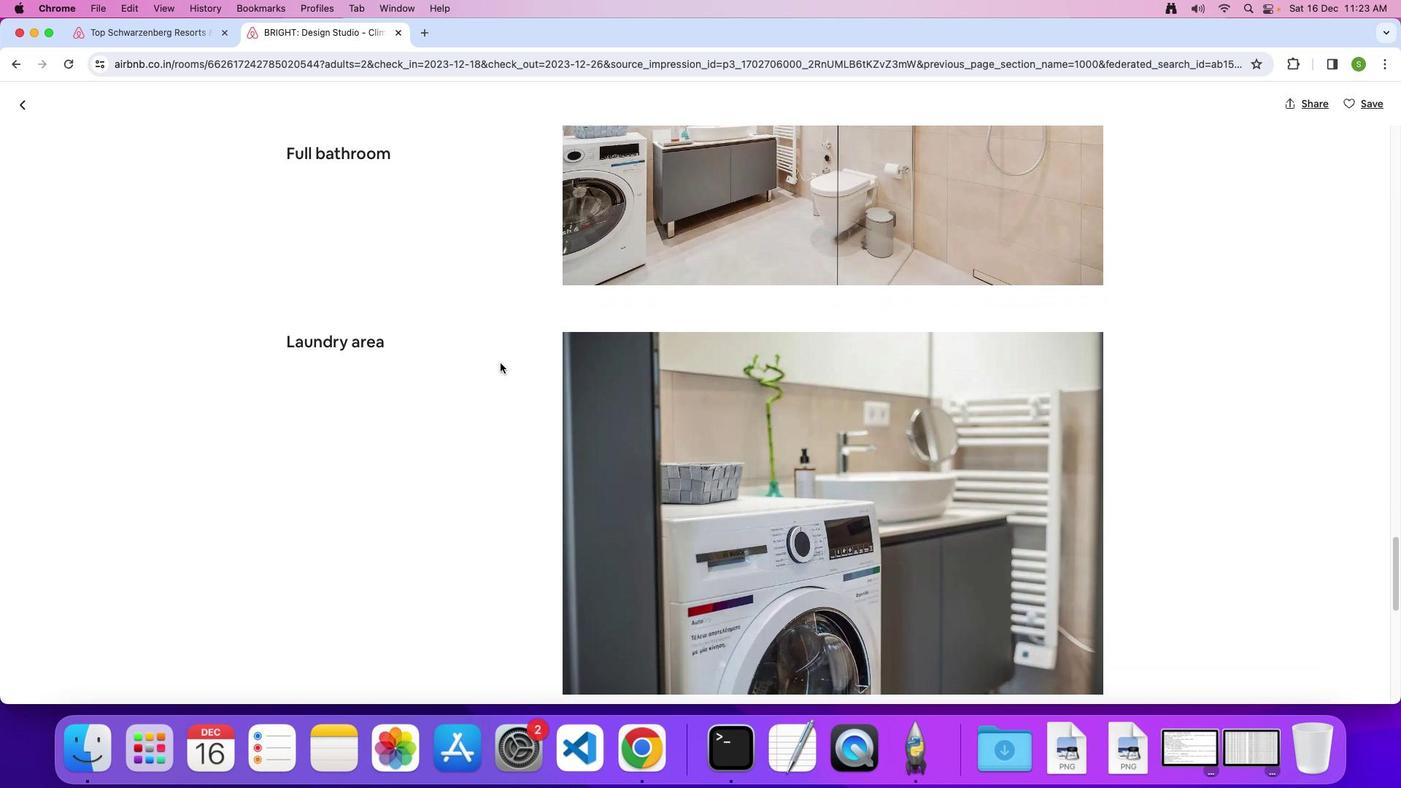 
Action: Mouse scrolled (499, 362) with delta (0, -1)
Screenshot: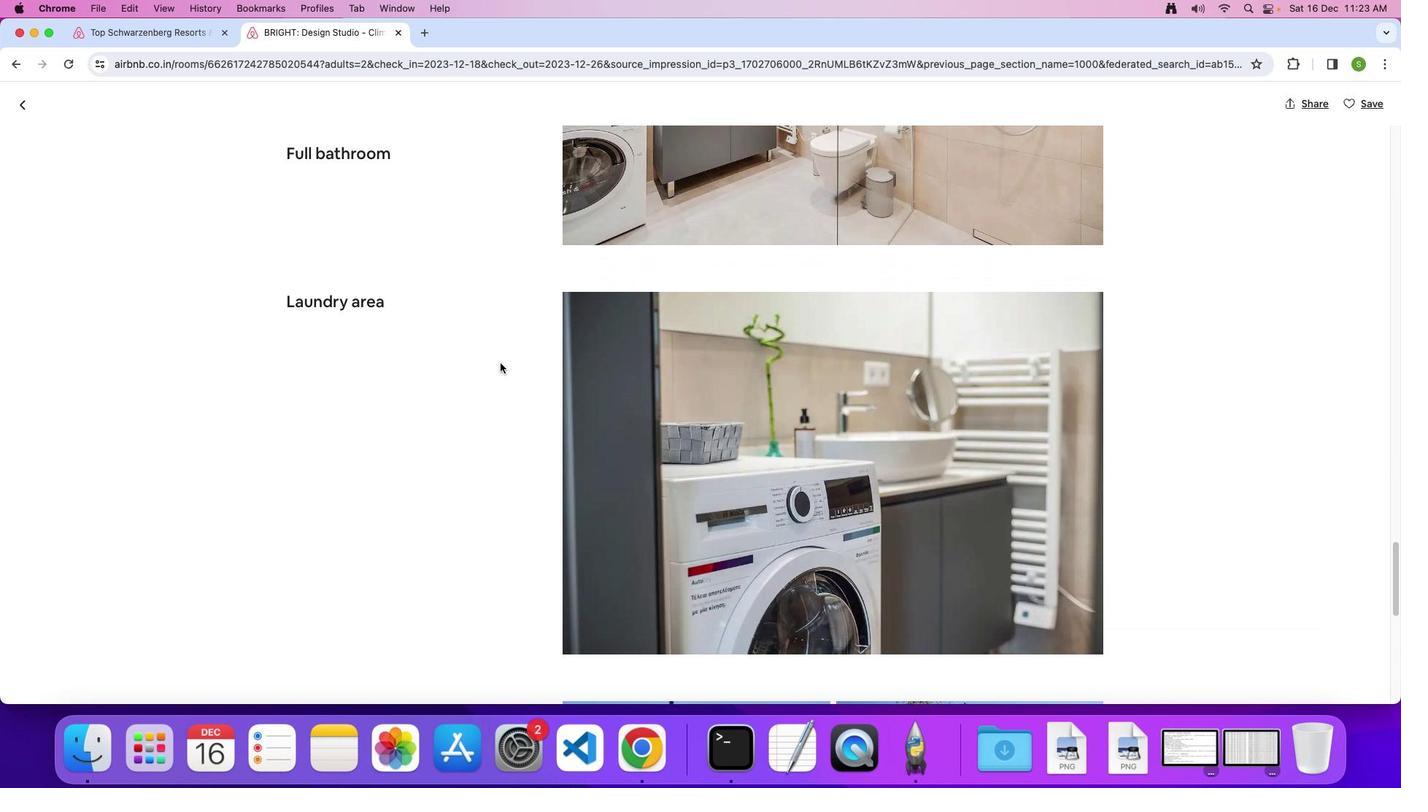 
Action: Mouse scrolled (499, 362) with delta (0, 0)
Screenshot: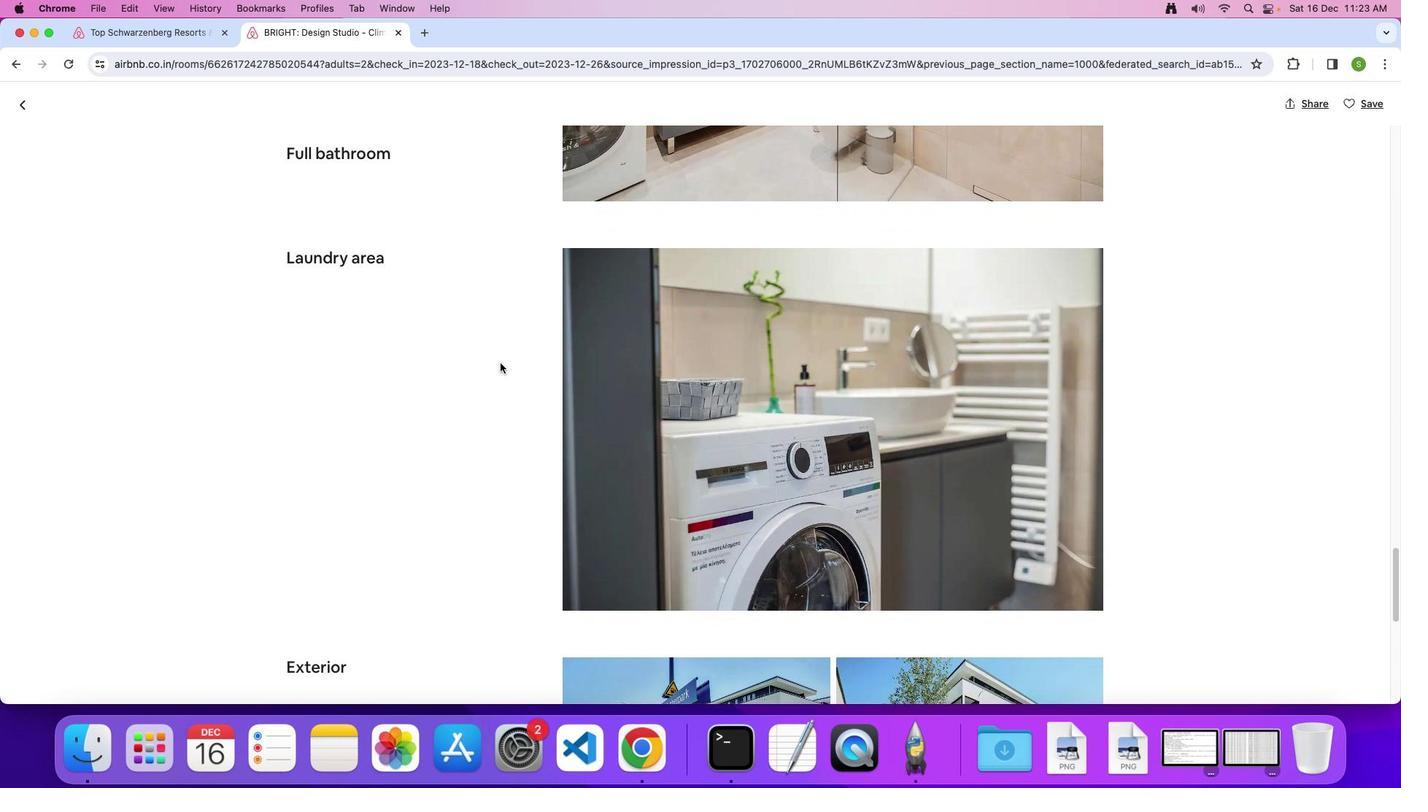 
Action: Mouse scrolled (499, 362) with delta (0, 0)
Screenshot: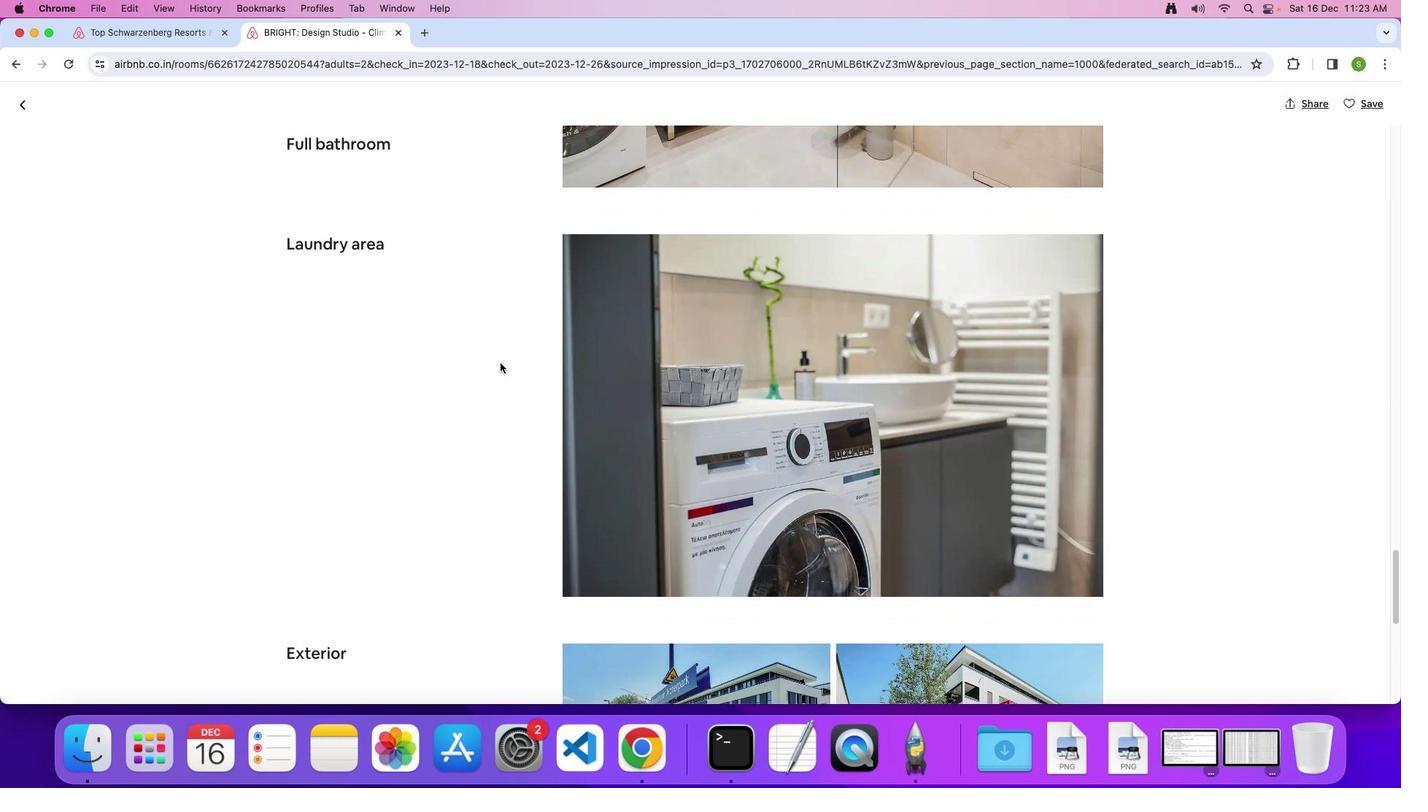 
Action: Mouse scrolled (499, 362) with delta (0, -1)
Screenshot: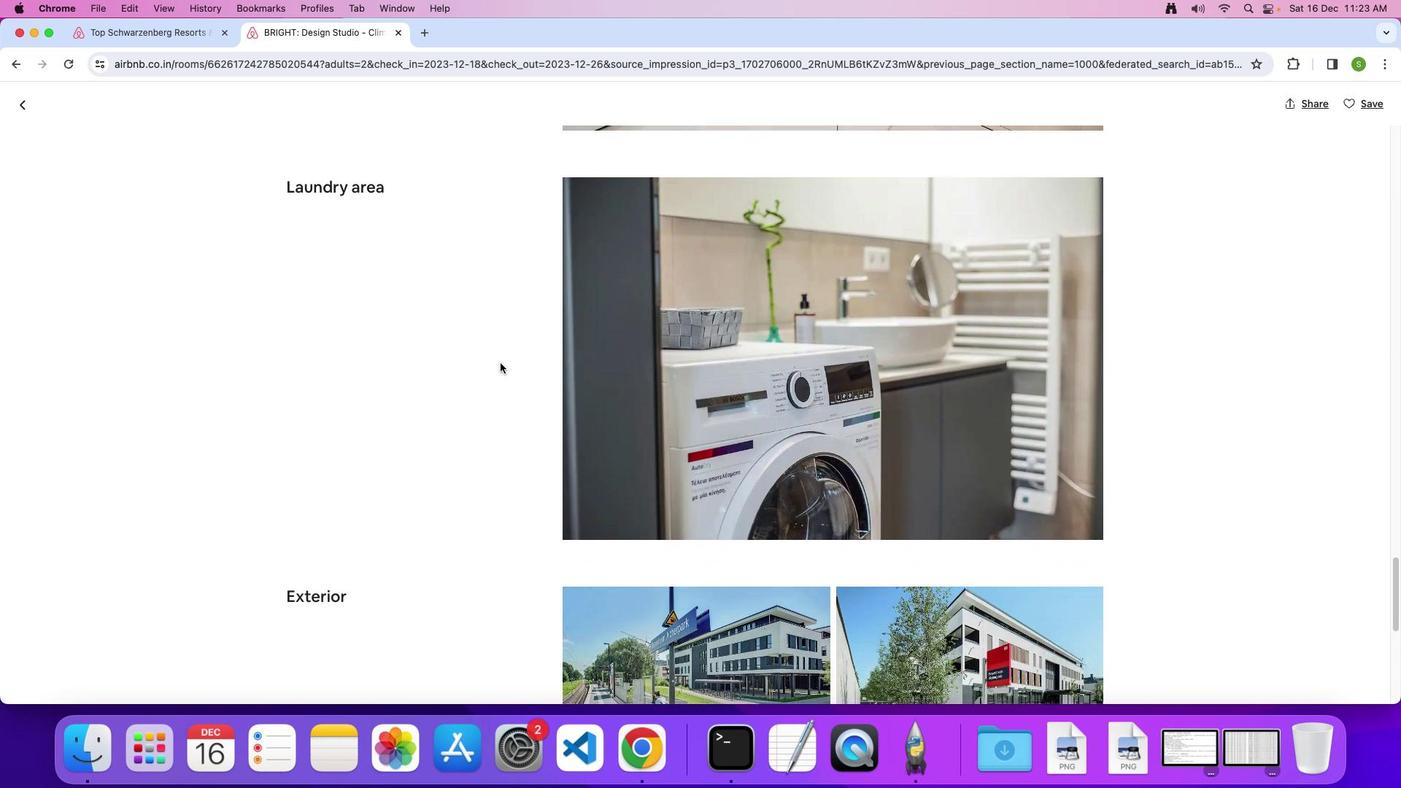 
Action: Mouse scrolled (499, 362) with delta (0, 0)
Screenshot: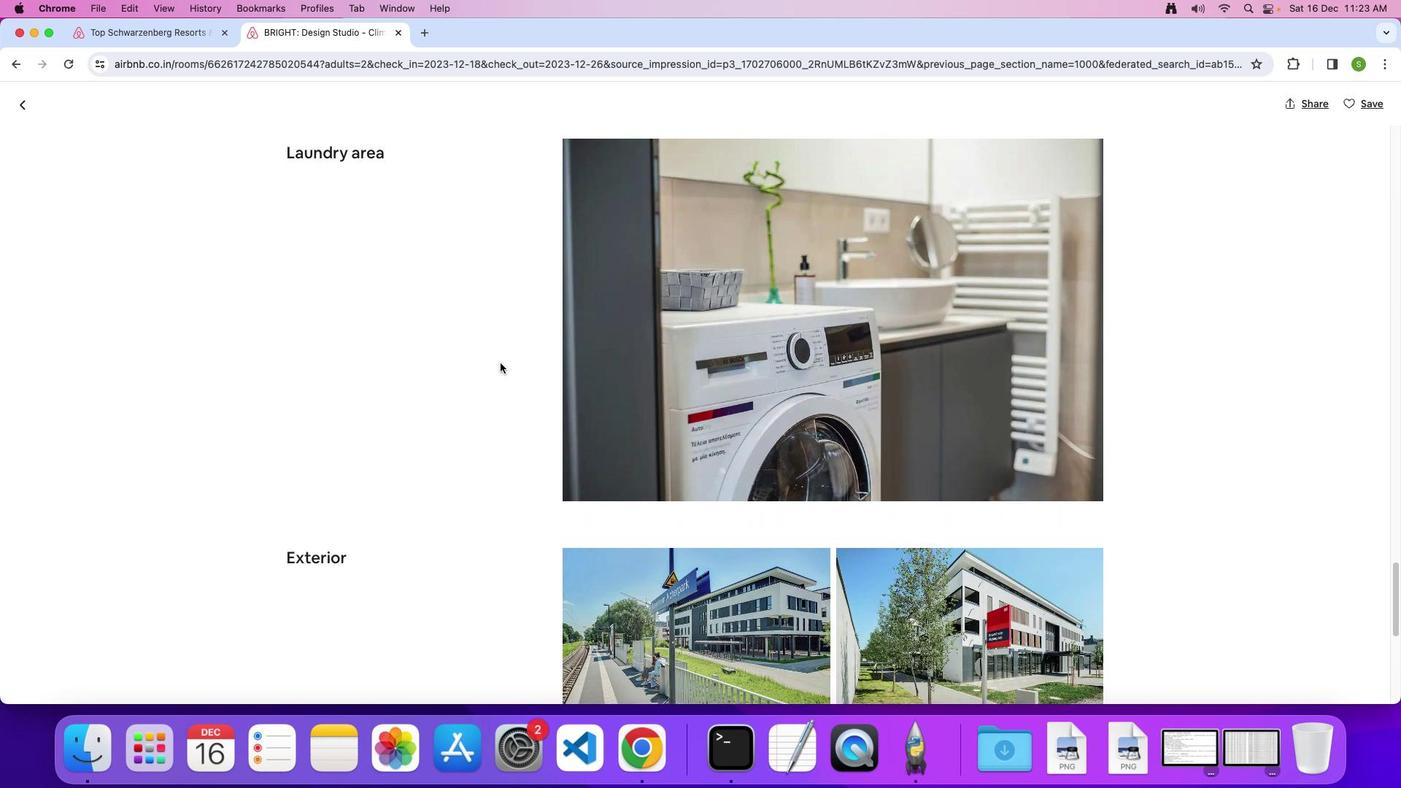 
Action: Mouse scrolled (499, 362) with delta (0, 0)
Screenshot: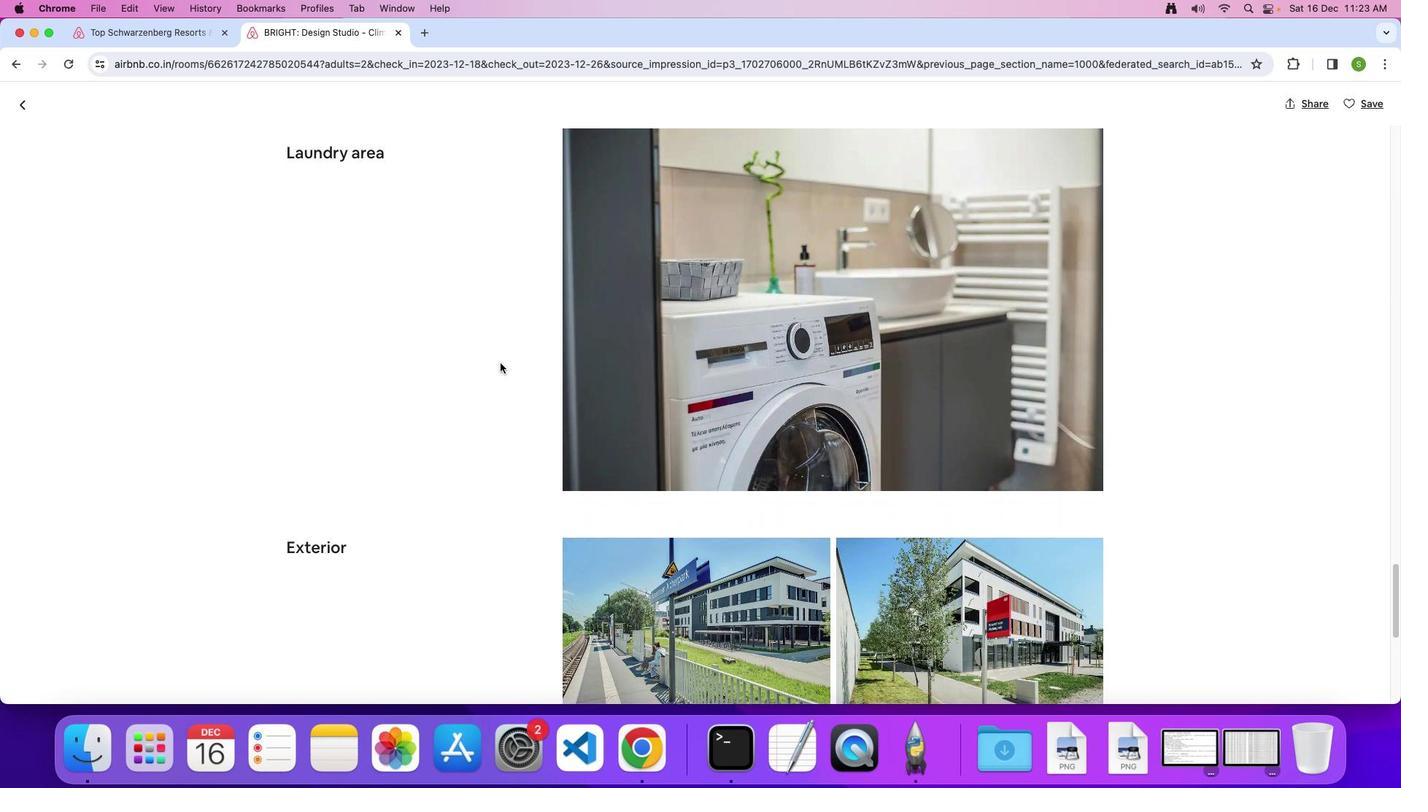 
Action: Mouse scrolled (499, 362) with delta (0, 0)
Screenshot: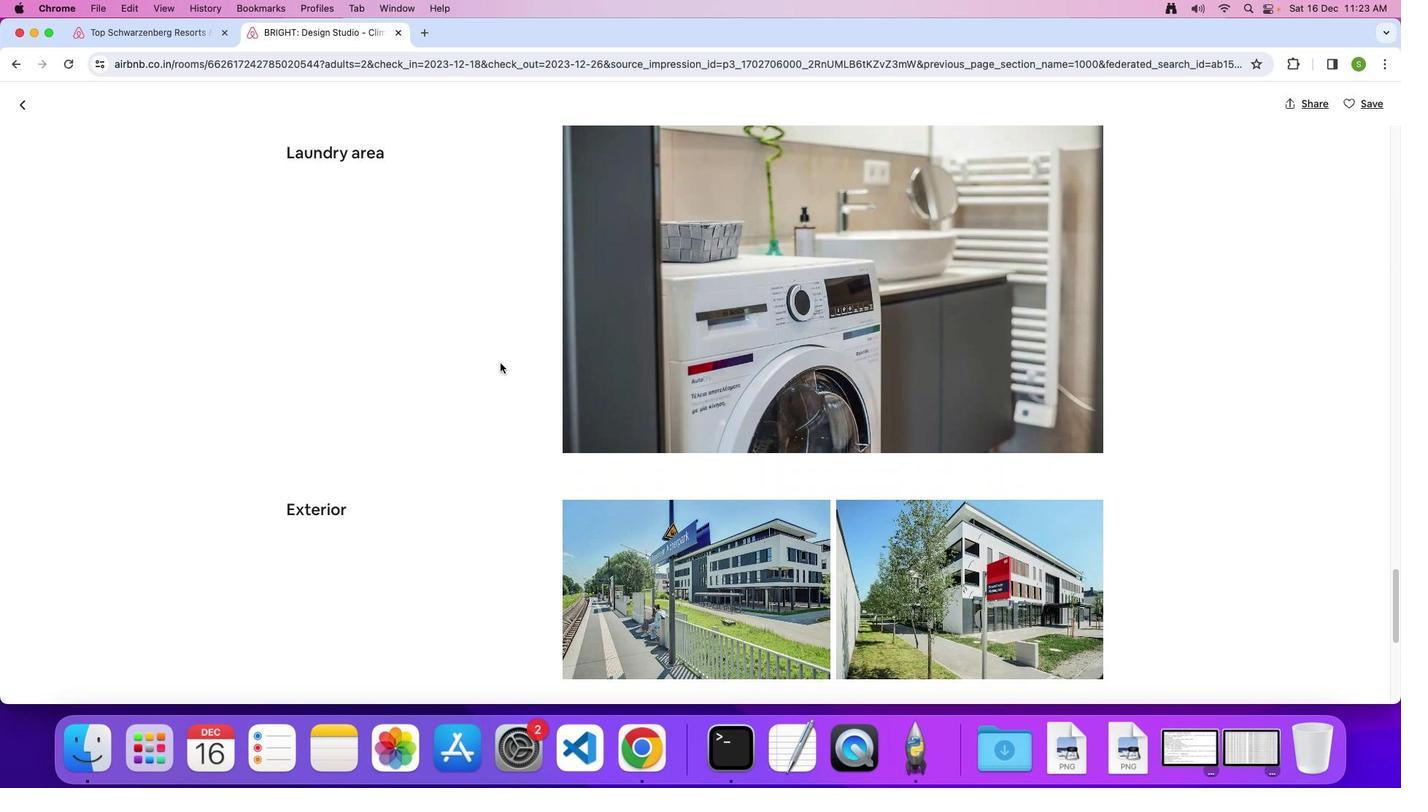 
Action: Mouse scrolled (499, 362) with delta (0, 0)
Screenshot: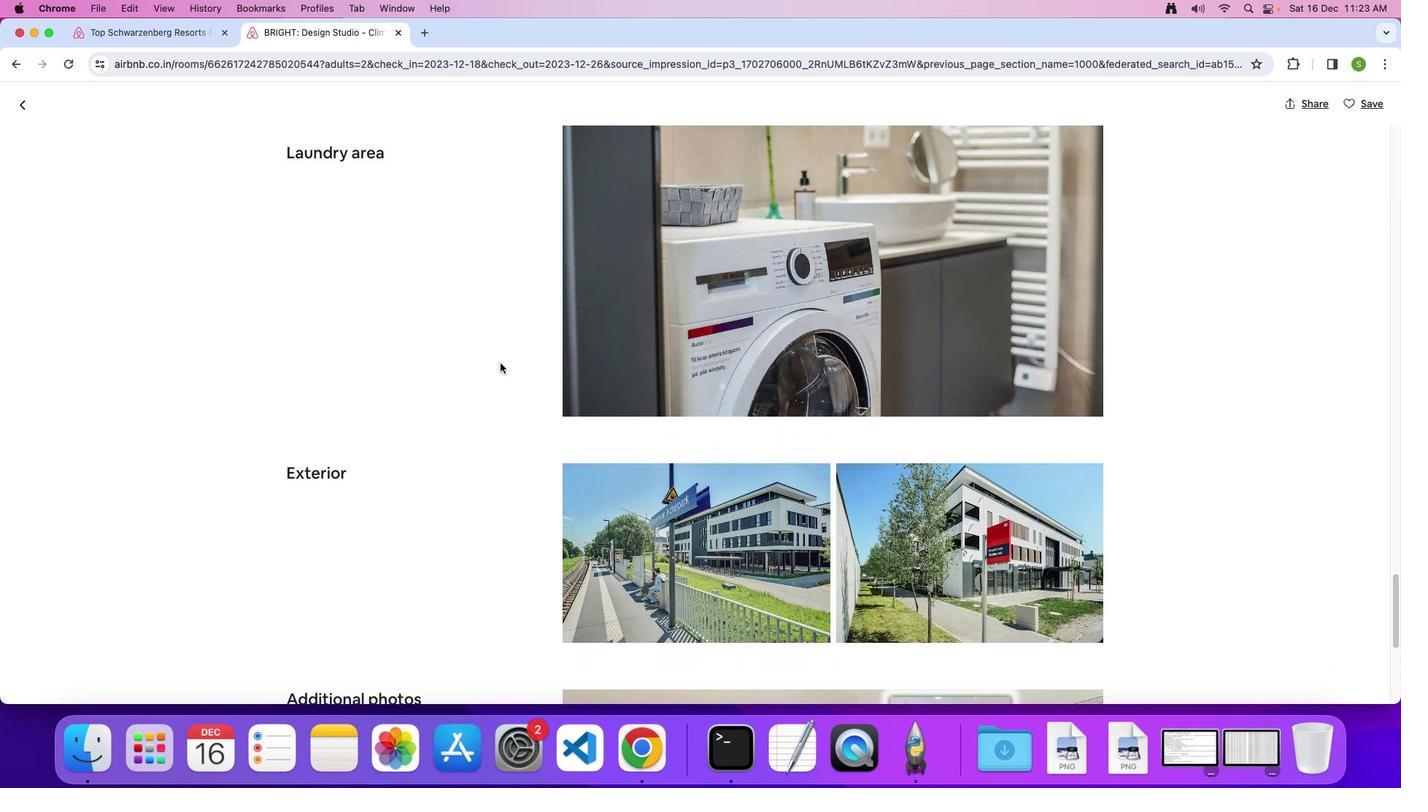 
Action: Mouse scrolled (499, 362) with delta (0, 0)
Screenshot: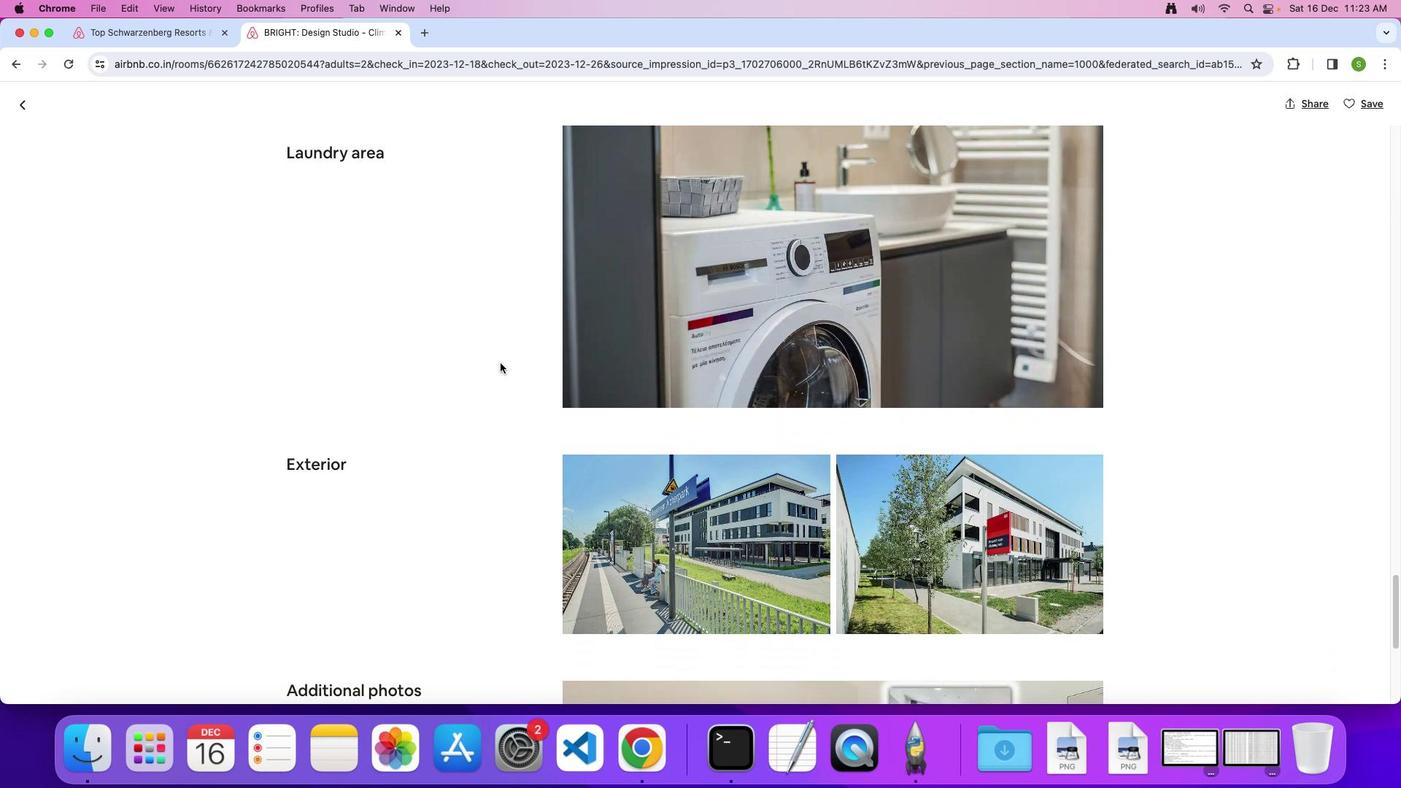 
Action: Mouse scrolled (499, 362) with delta (0, 0)
Screenshot: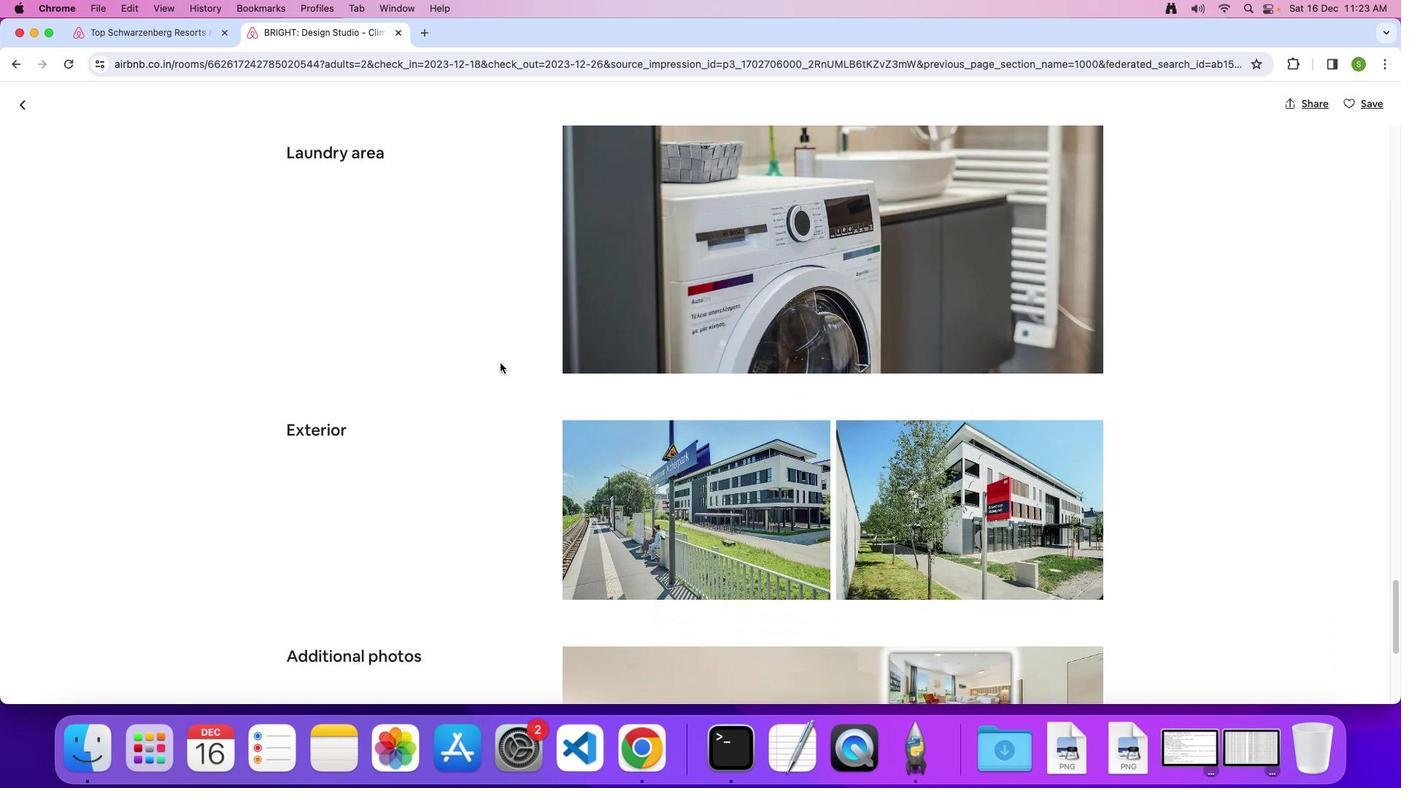 
Action: Mouse moved to (499, 362)
Screenshot: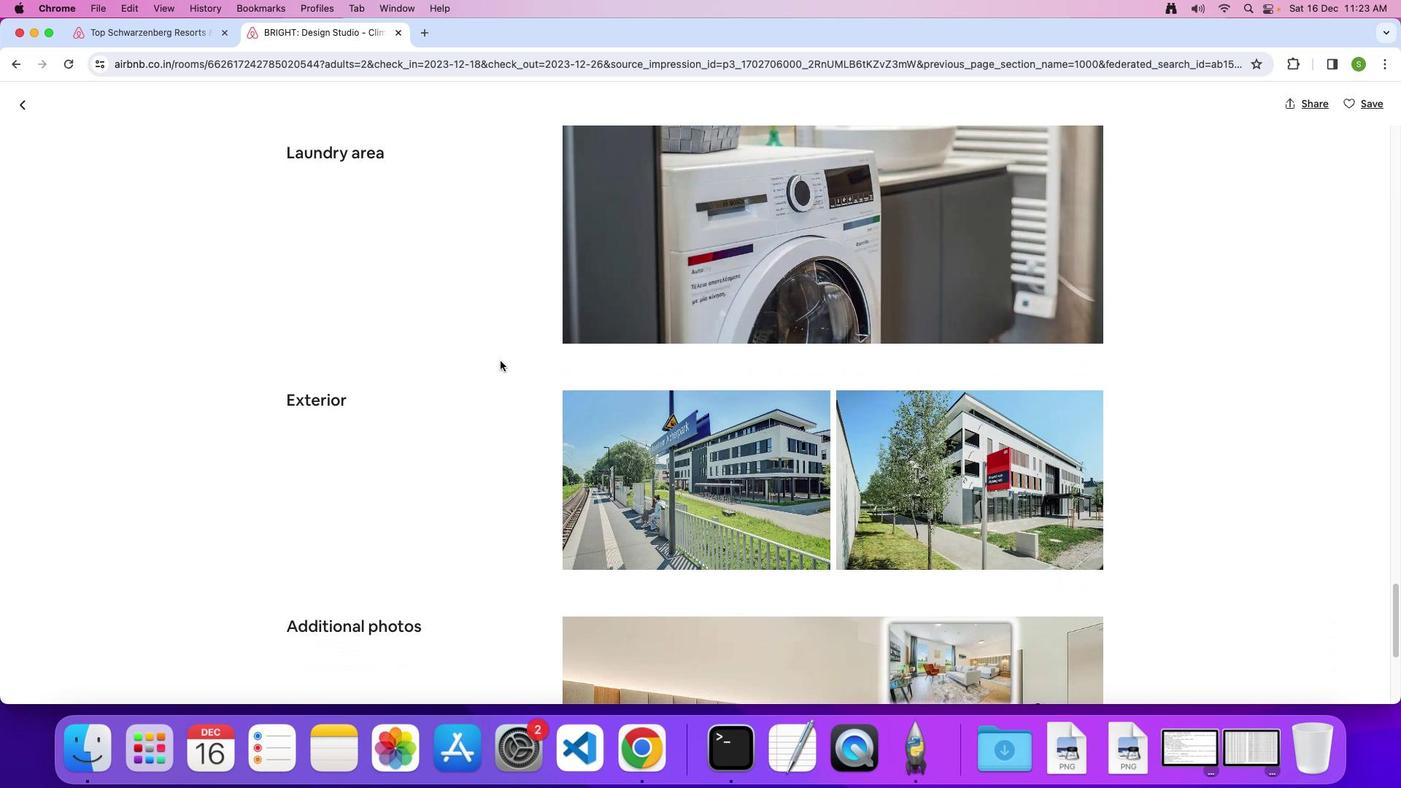 
Action: Mouse scrolled (499, 362) with delta (0, 0)
Screenshot: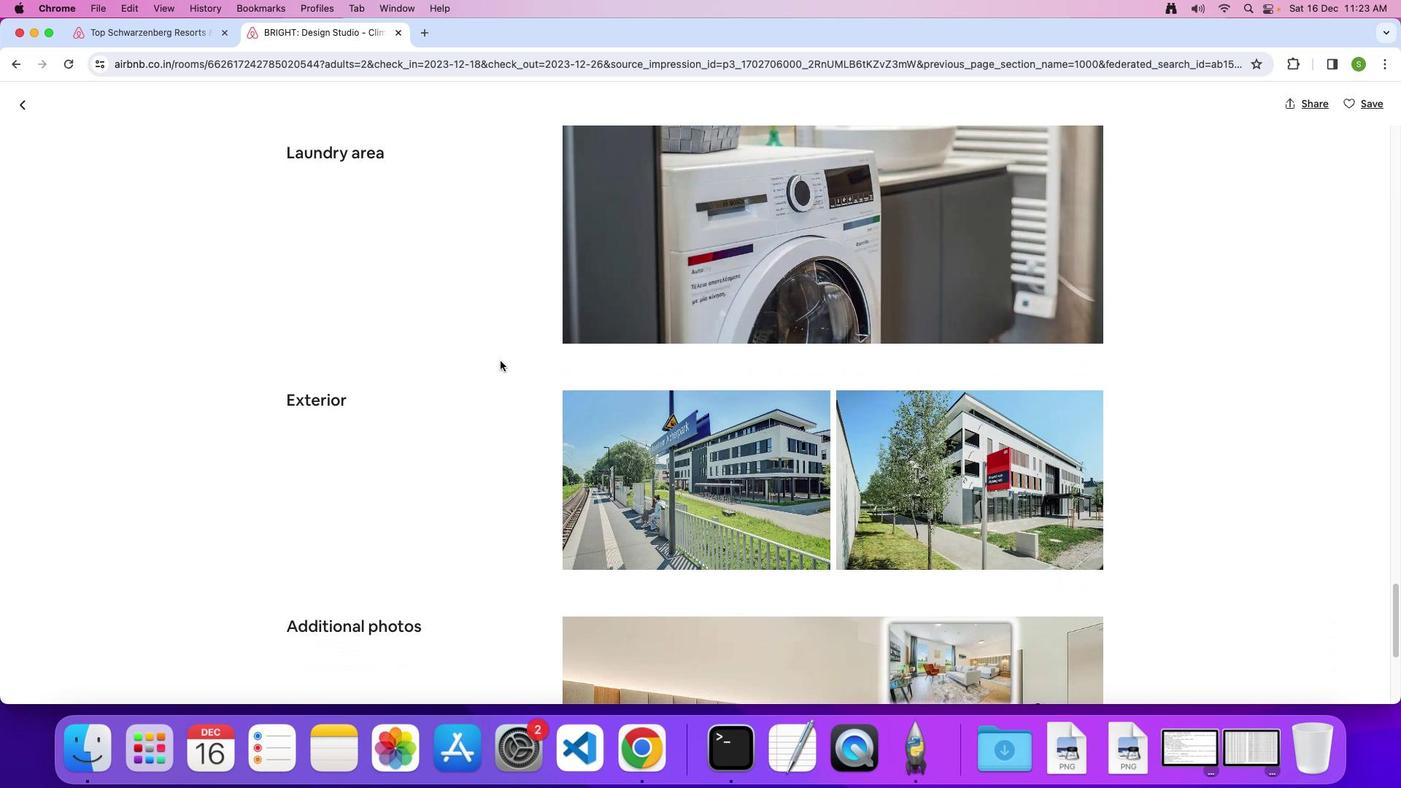 
Action: Mouse moved to (499, 362)
Screenshot: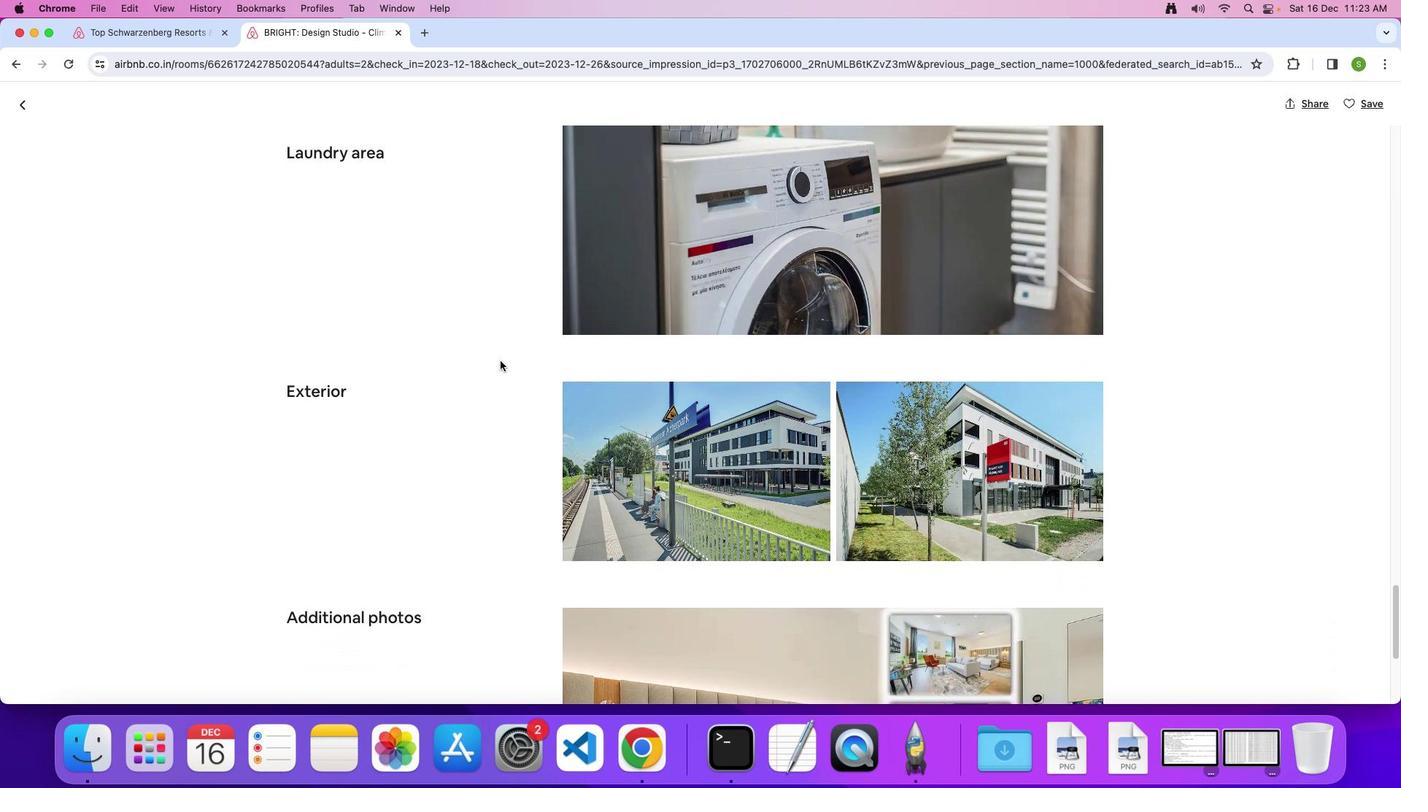 
Action: Mouse scrolled (499, 362) with delta (0, 0)
Screenshot: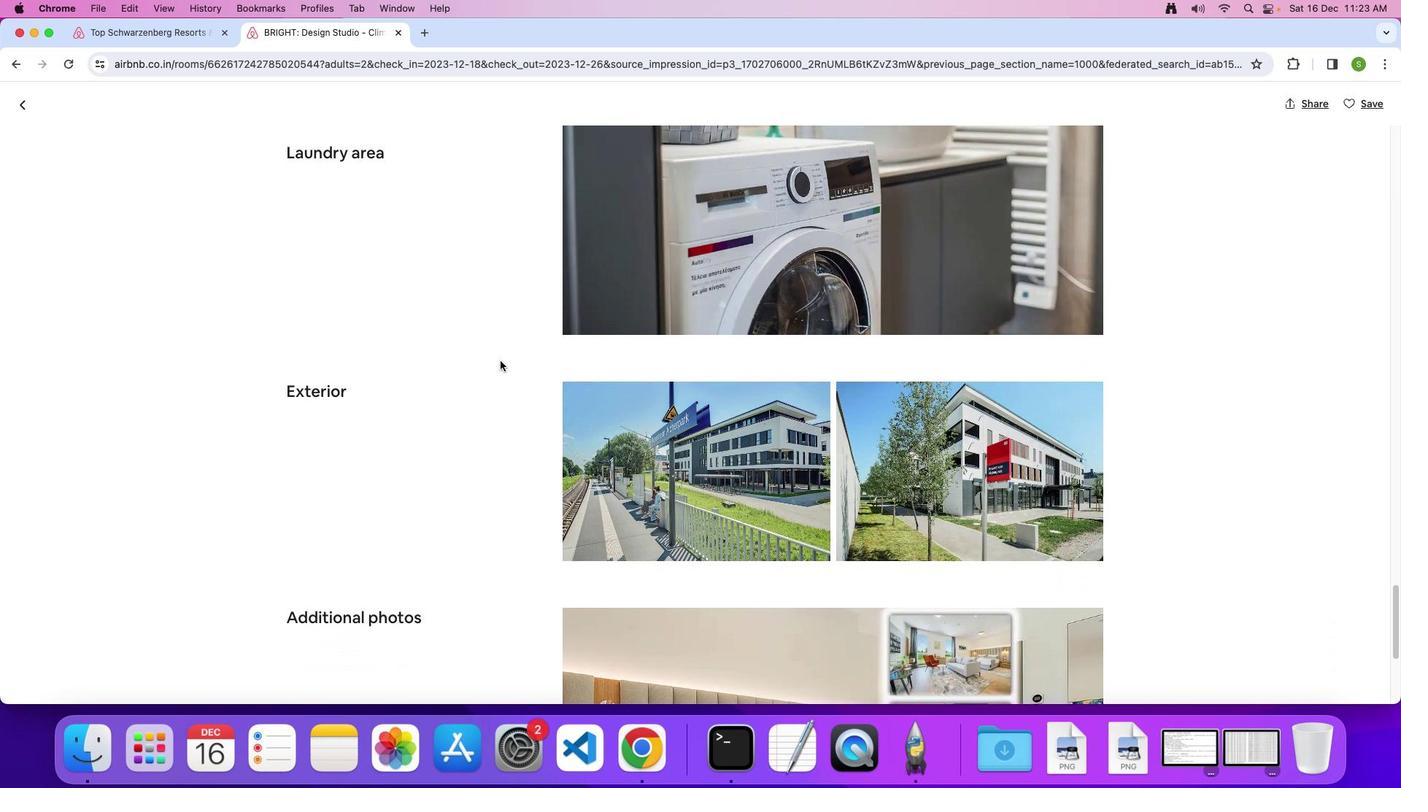 
Action: Mouse moved to (500, 360)
Screenshot: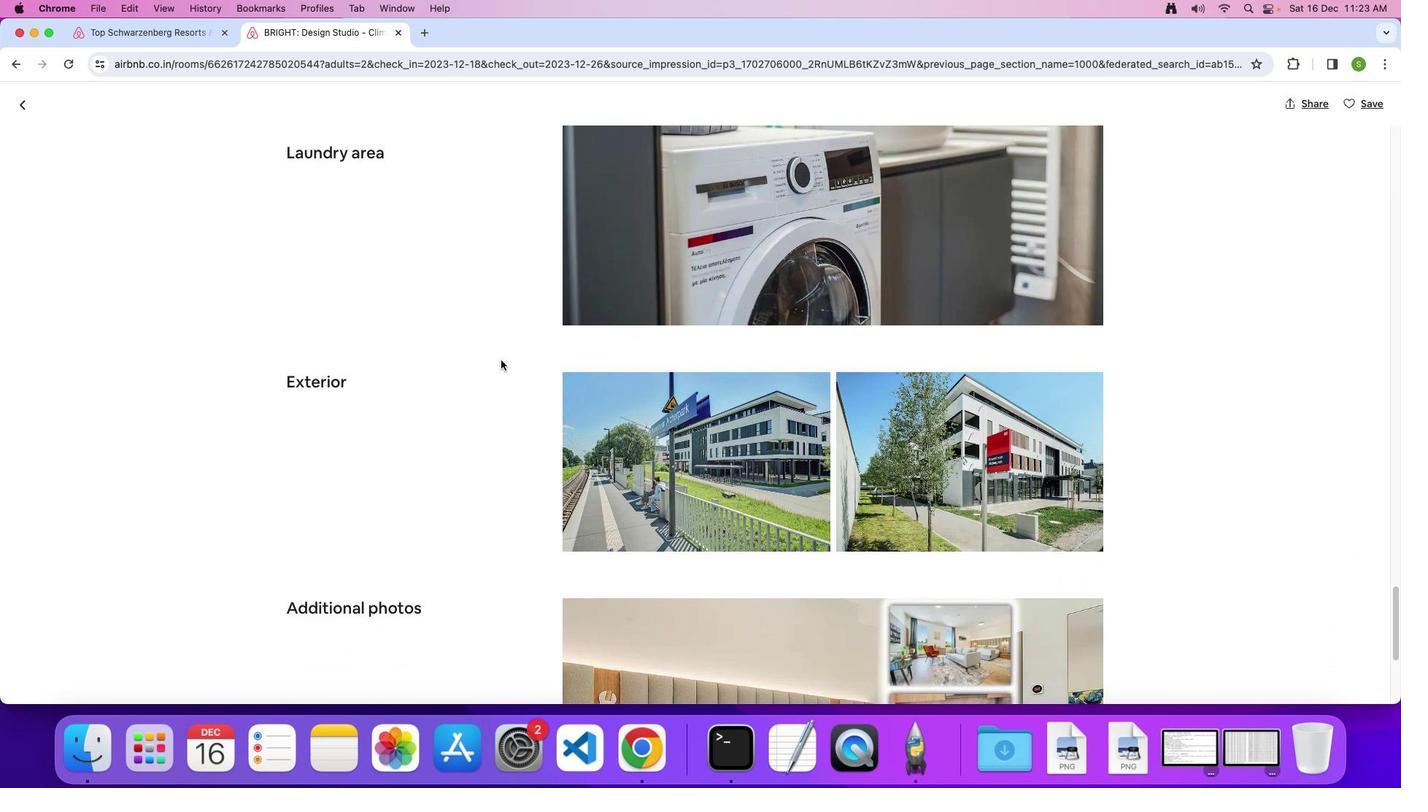 
Action: Mouse scrolled (500, 360) with delta (0, 0)
Screenshot: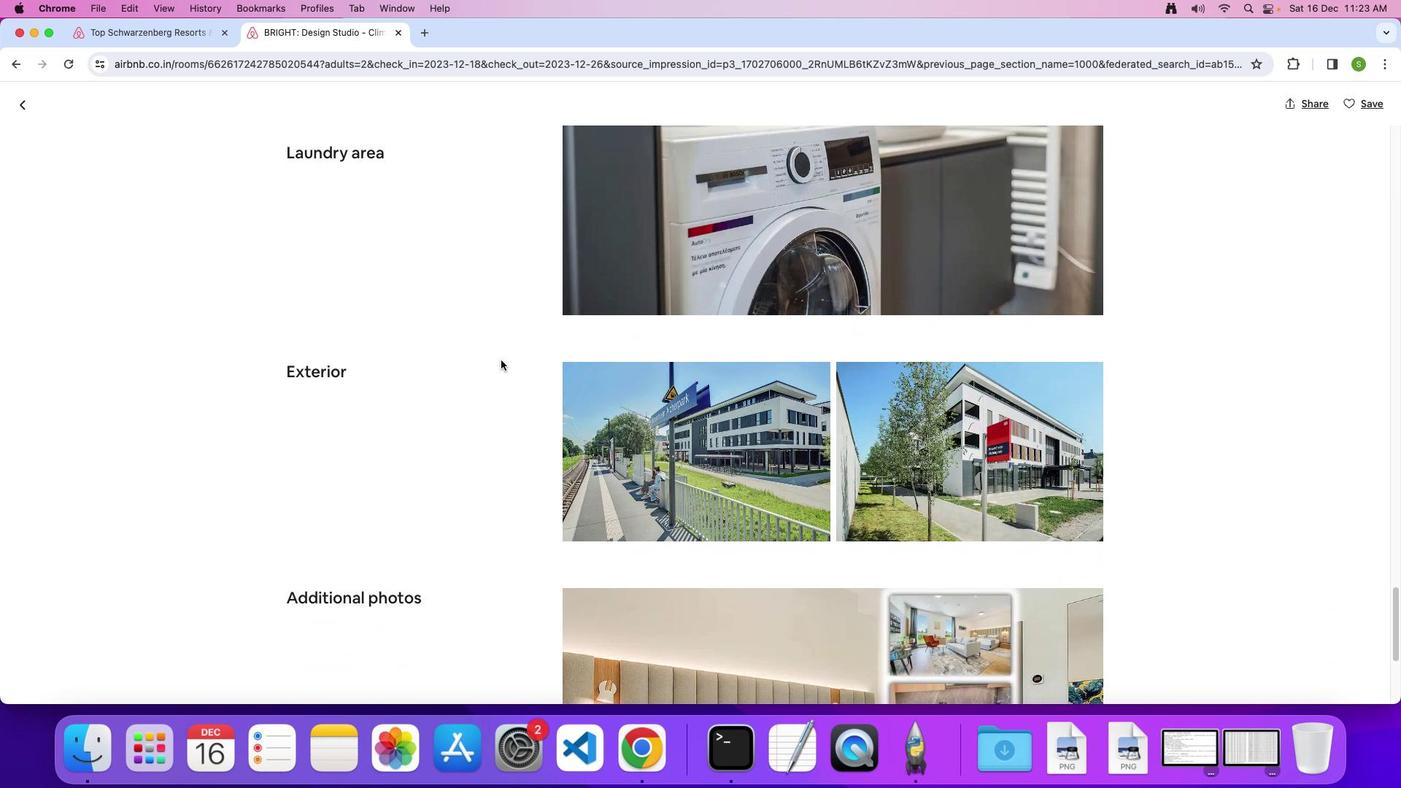
Action: Mouse scrolled (500, 360) with delta (0, 0)
Screenshot: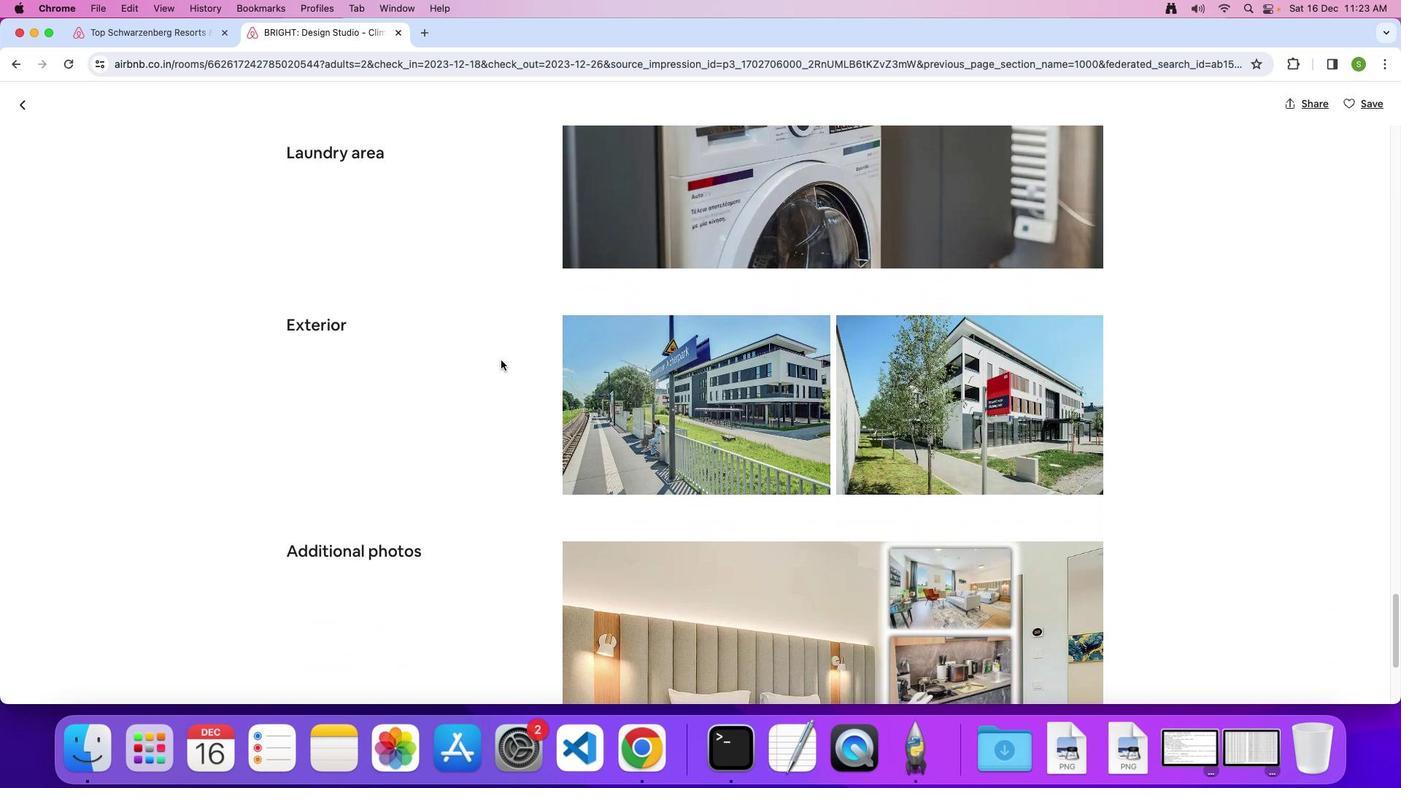 
Action: Mouse scrolled (500, 360) with delta (0, -2)
Screenshot: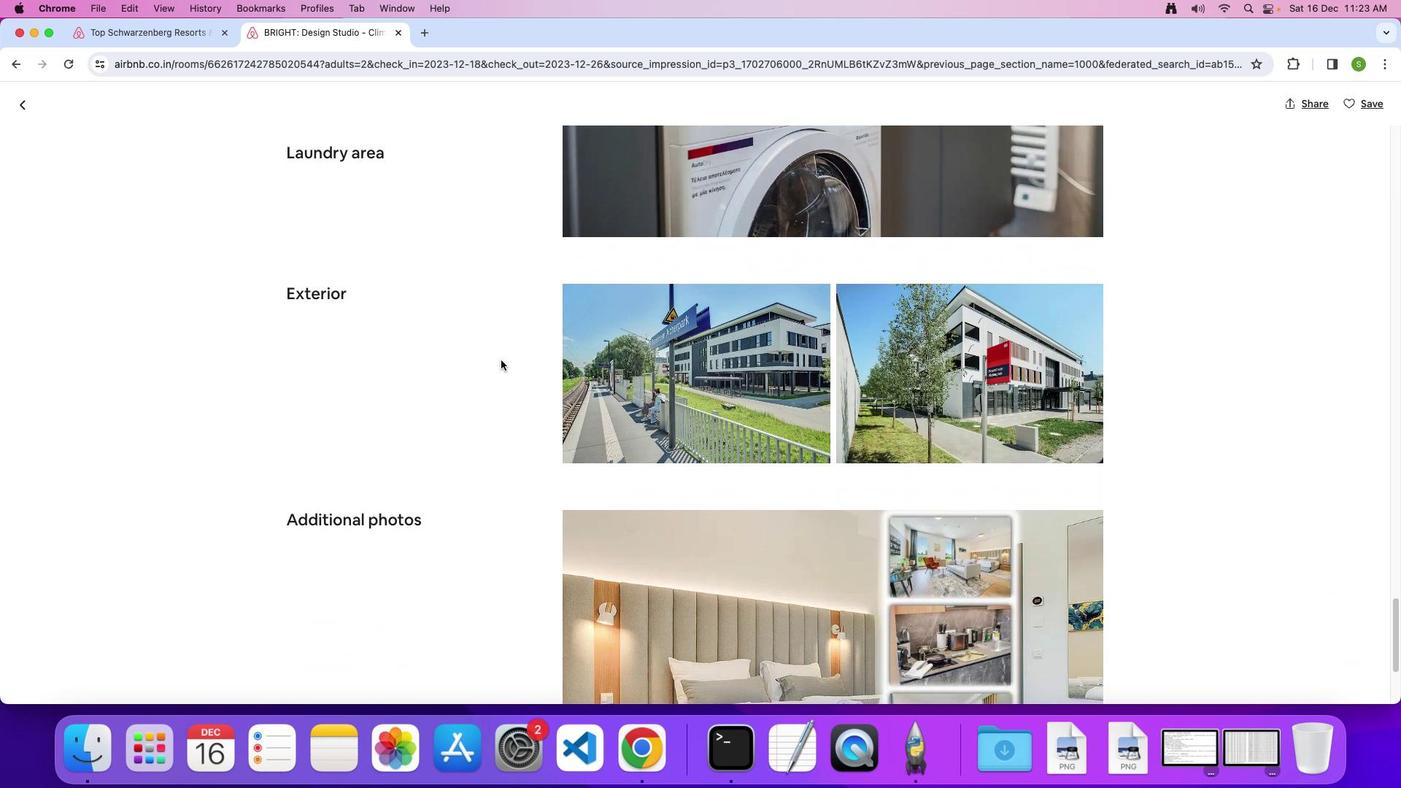 
Action: Mouse moved to (500, 360)
Screenshot: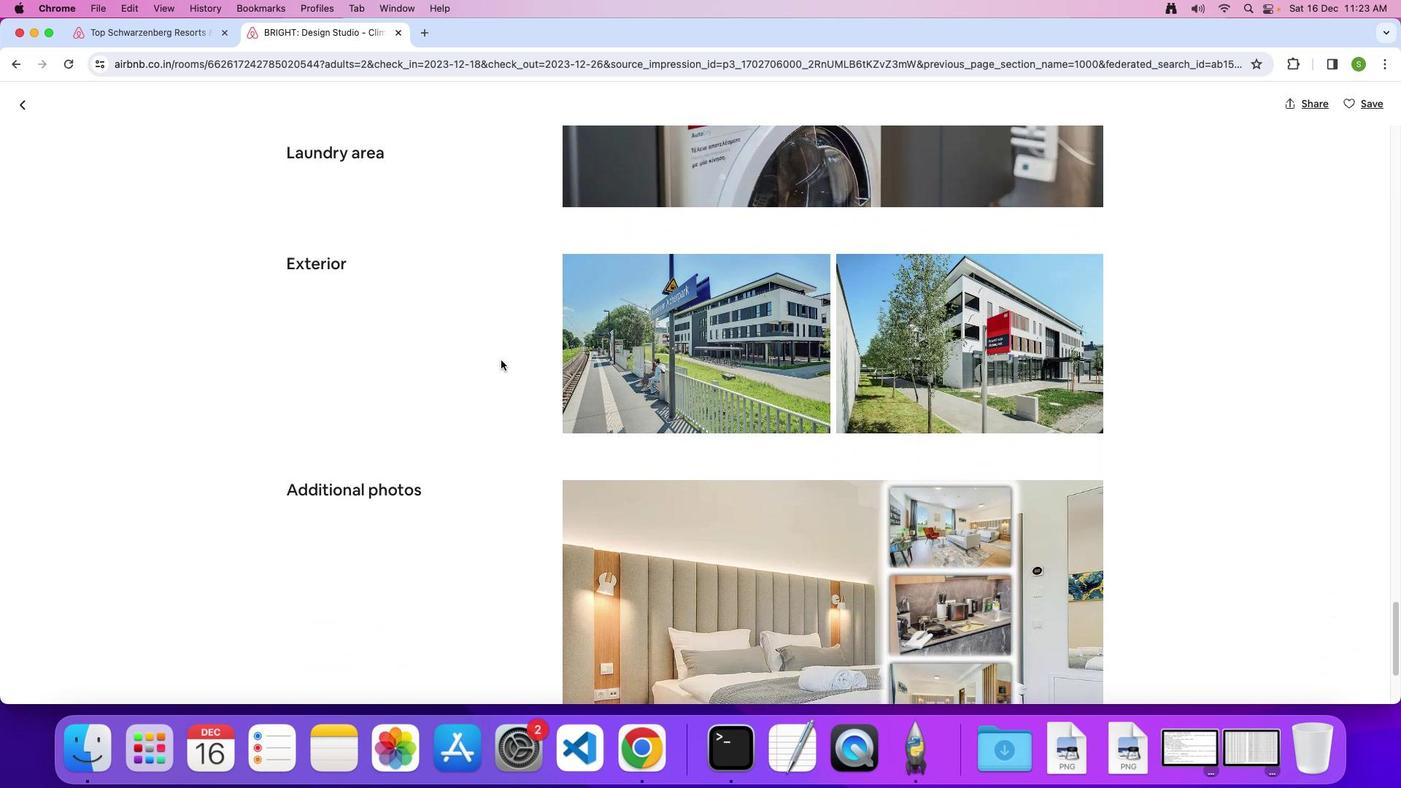 
Action: Mouse scrolled (500, 360) with delta (0, 0)
Screenshot: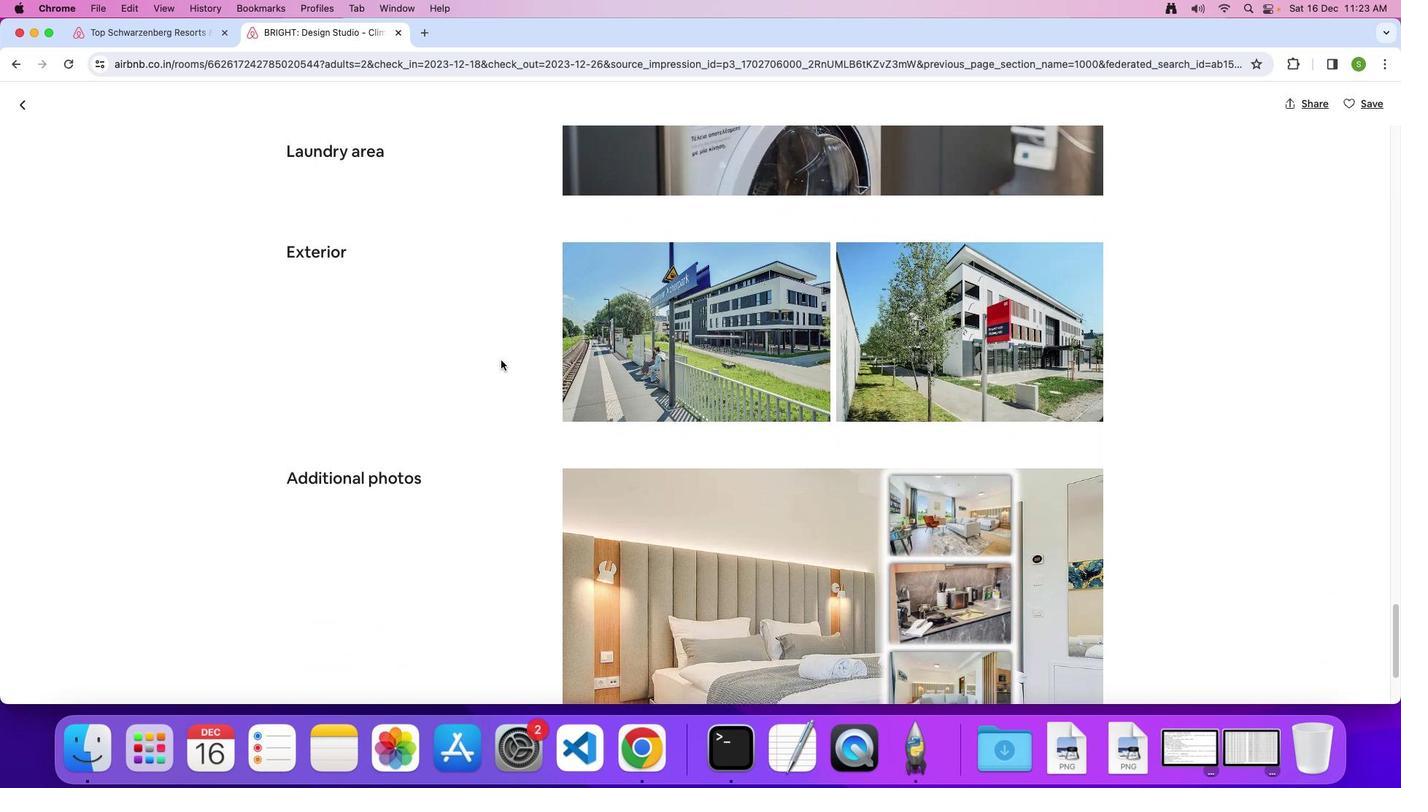 
Action: Mouse scrolled (500, 360) with delta (0, 0)
Screenshot: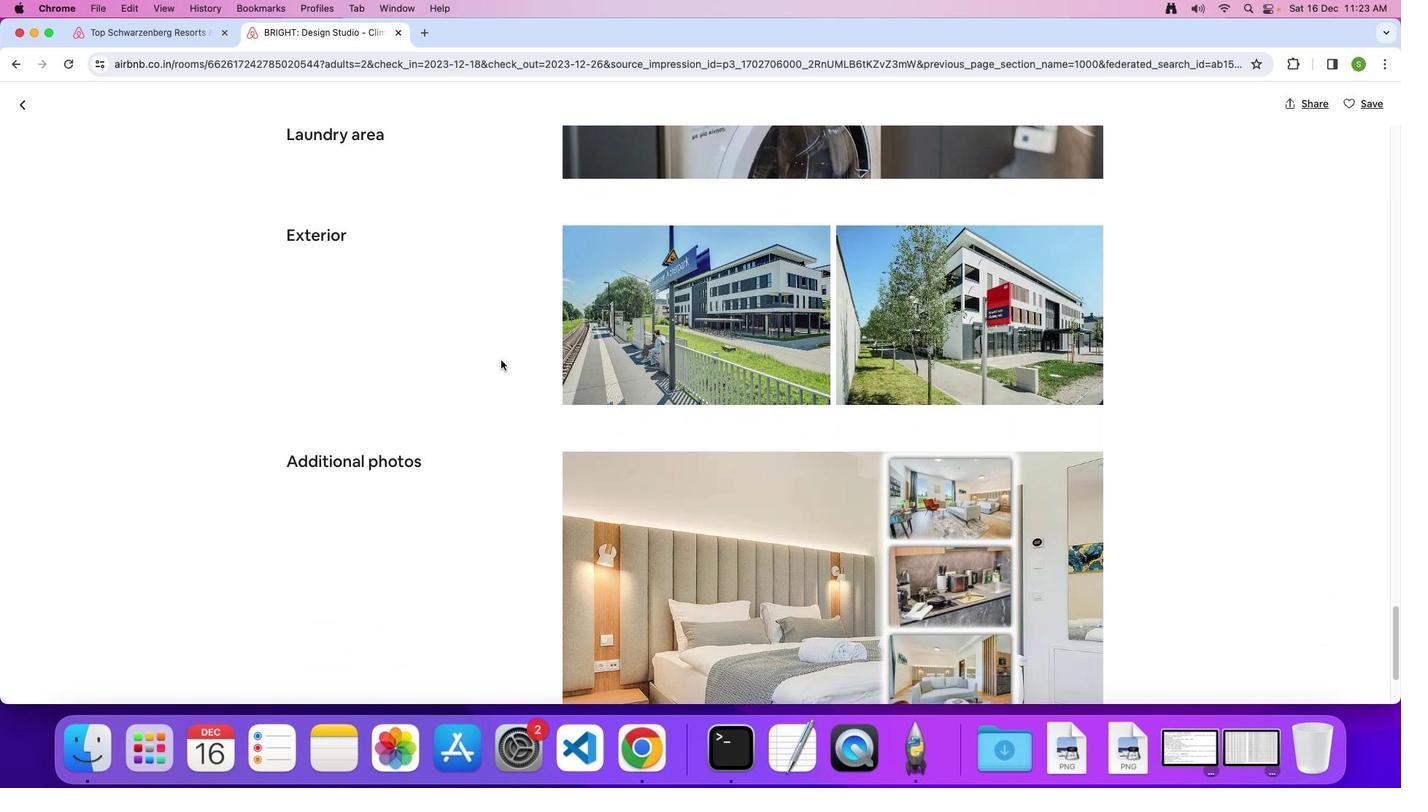 
Action: Mouse scrolled (500, 360) with delta (0, -1)
Screenshot: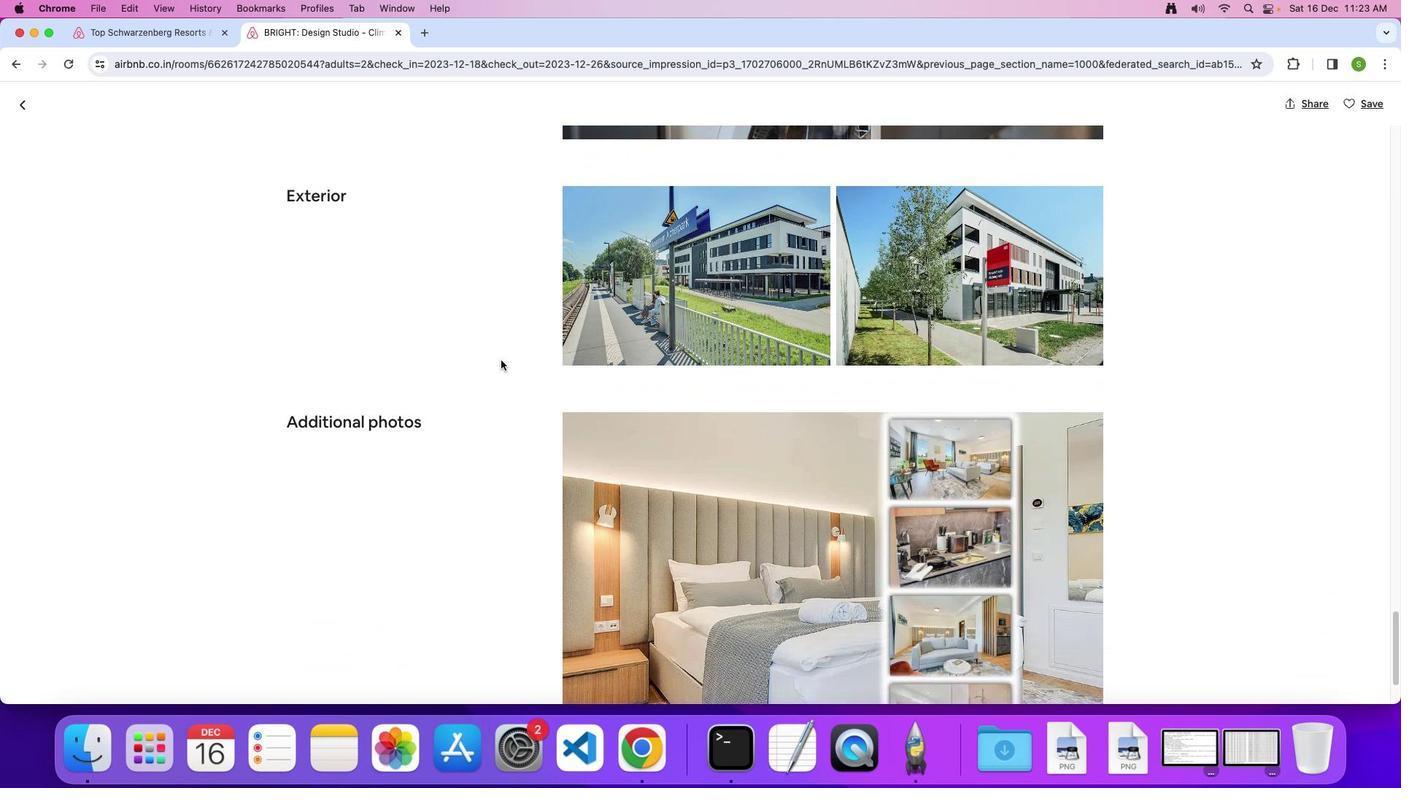 
Action: Mouse scrolled (500, 360) with delta (0, 0)
Screenshot: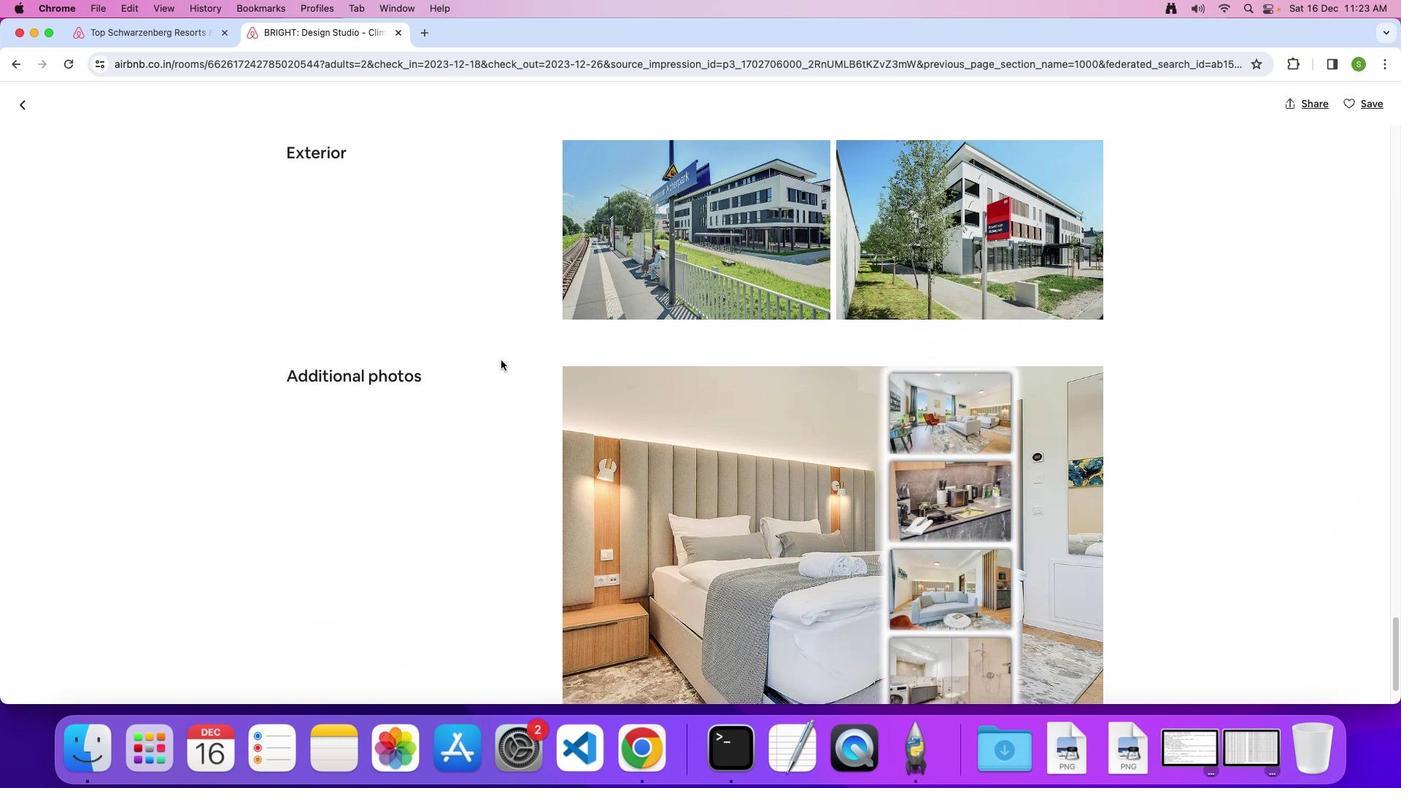 
Action: Mouse scrolled (500, 360) with delta (0, 0)
